 Task: Show me pet-friendly hiking trails in Riverside and dog-friendly skiing resorts in Salt Lake City.
Action: Key pressed <Key.caps_lock>R<Key.caps_lock>iverside
Screenshot: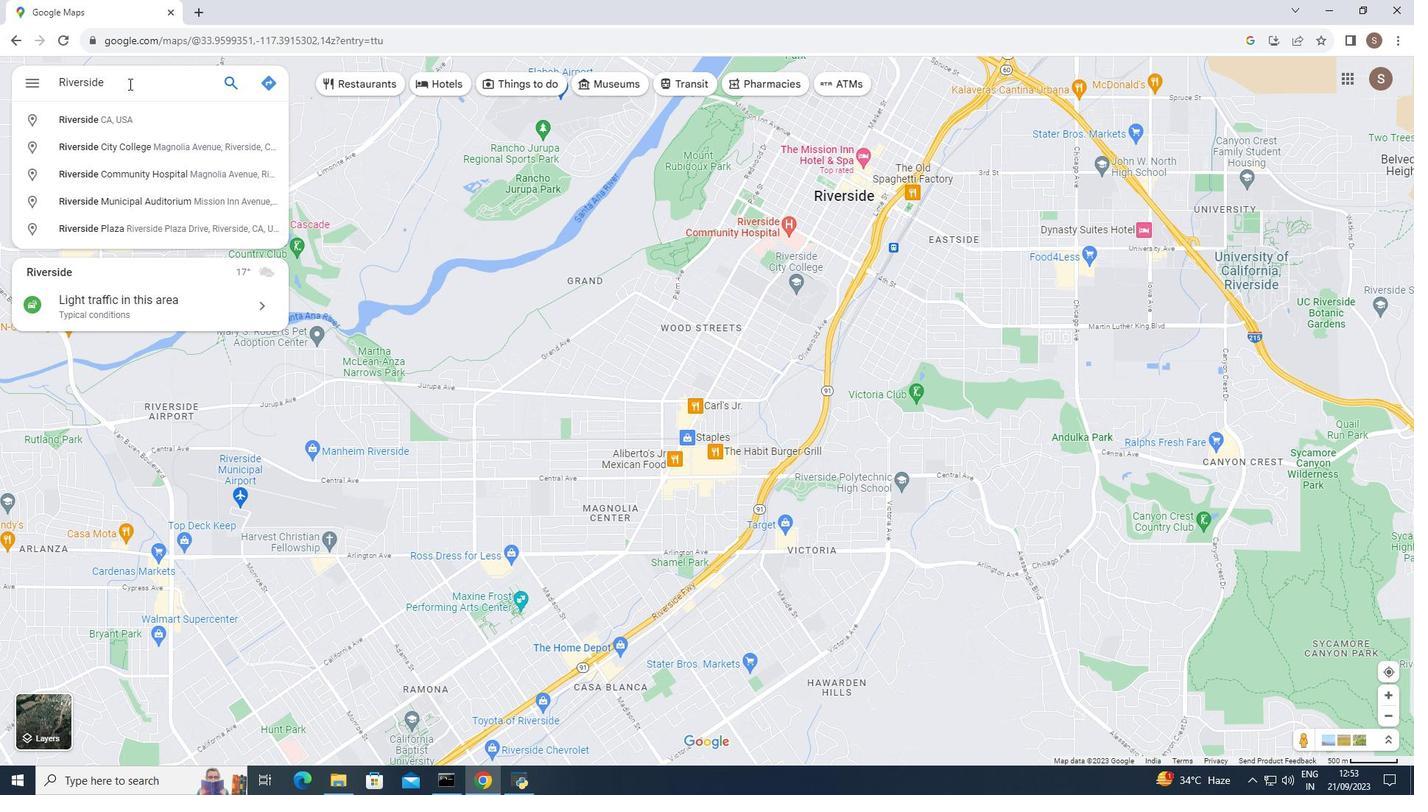 
Action: Mouse moved to (91, 92)
Screenshot: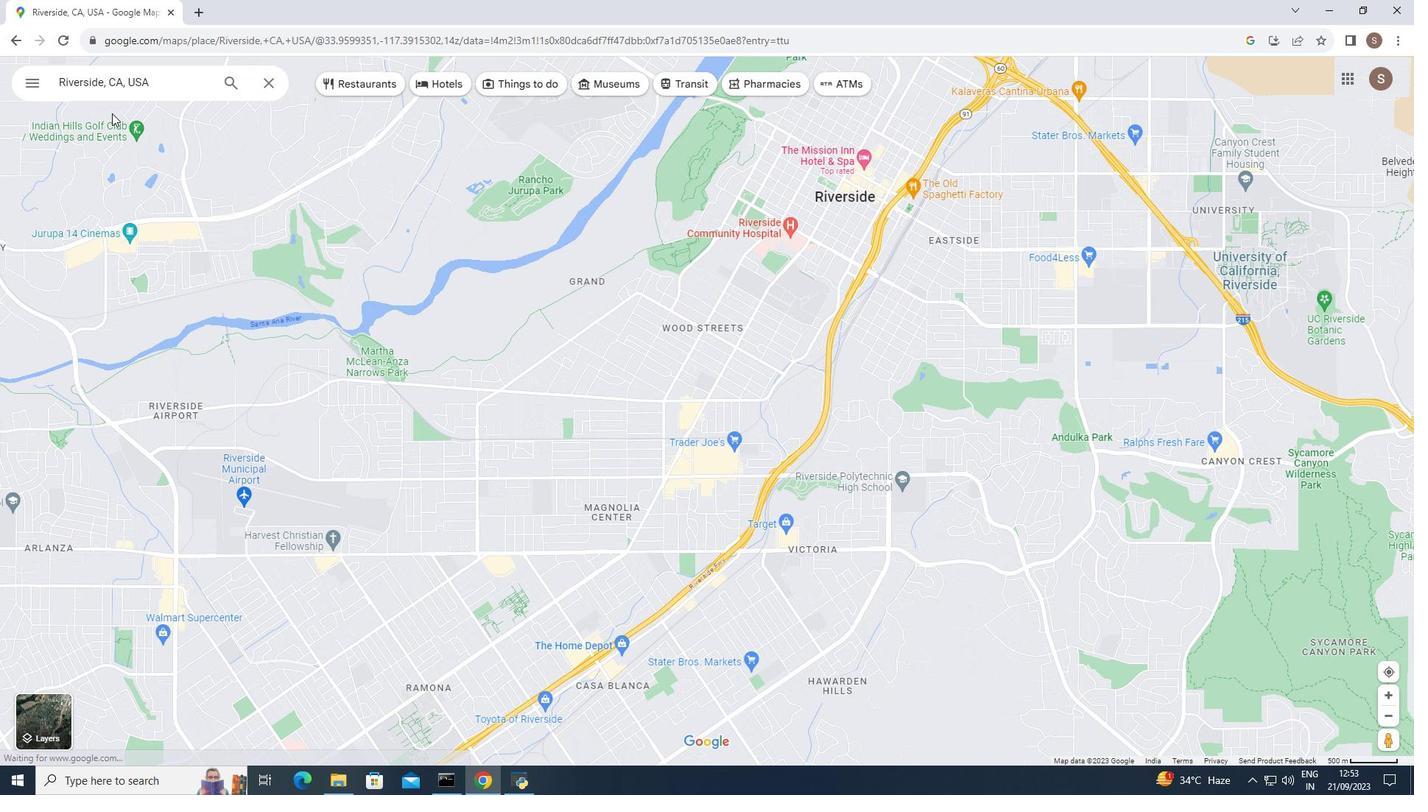 
Action: Mouse pressed left at (91, 92)
Screenshot: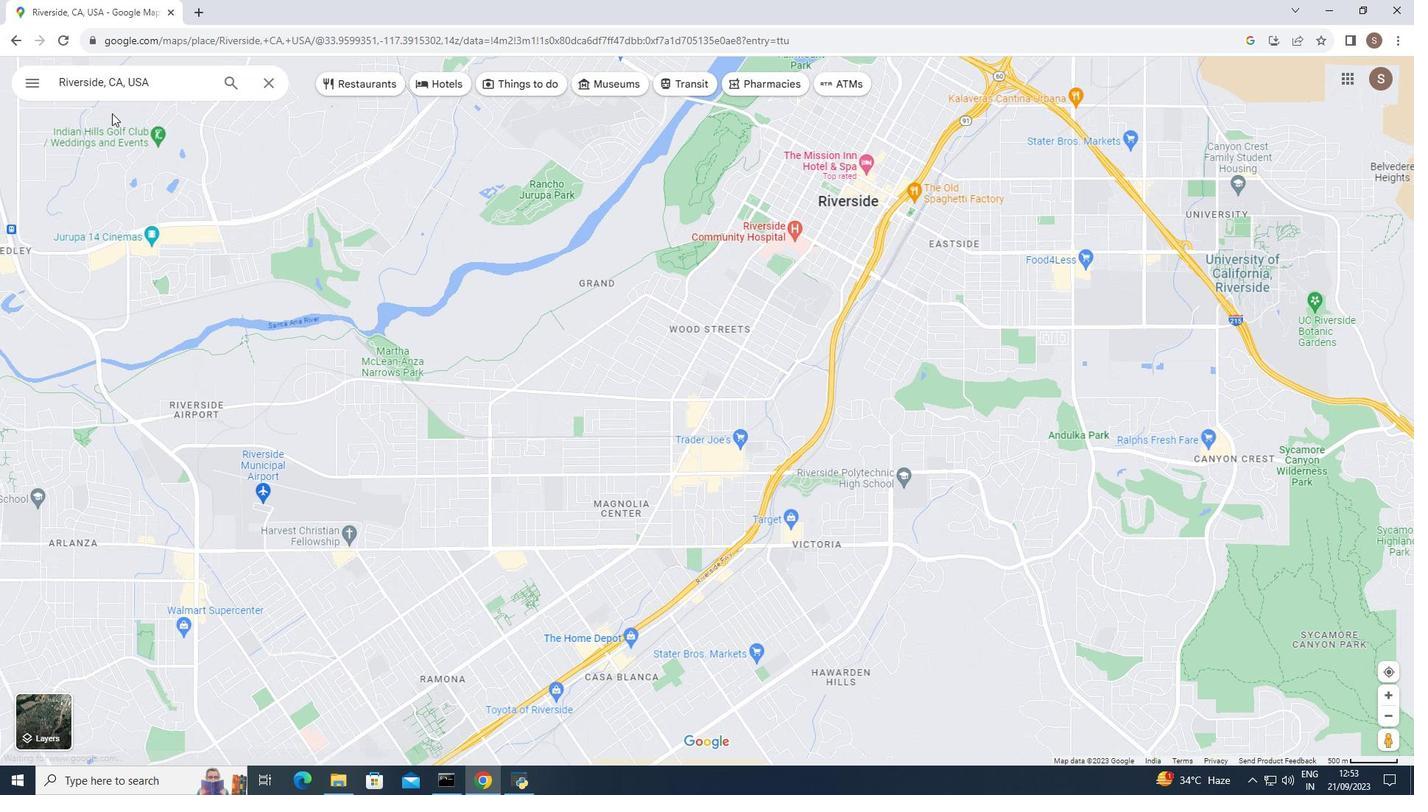 
Action: Mouse moved to (77, 545)
Screenshot: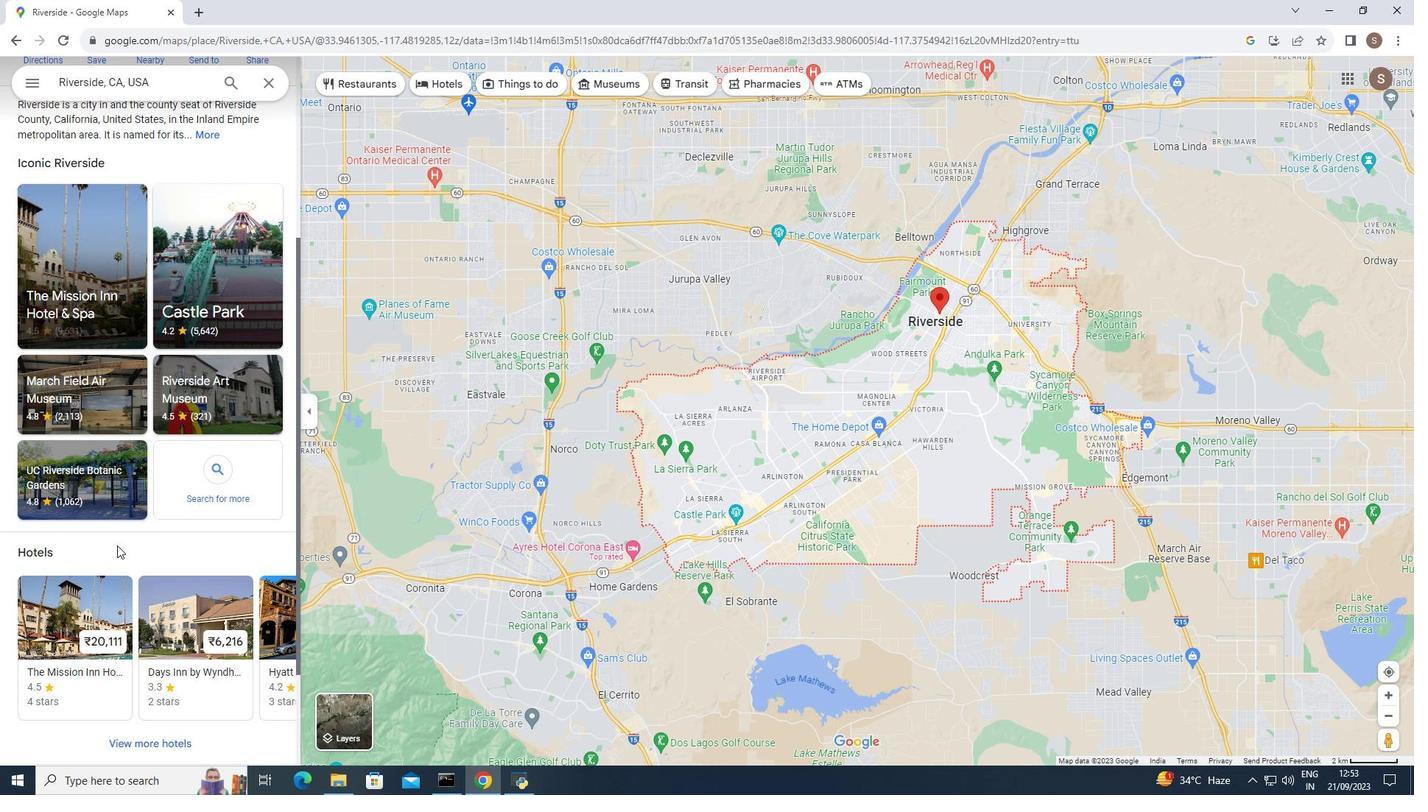 
Action: Mouse scrolled (77, 545) with delta (0, 0)
Screenshot: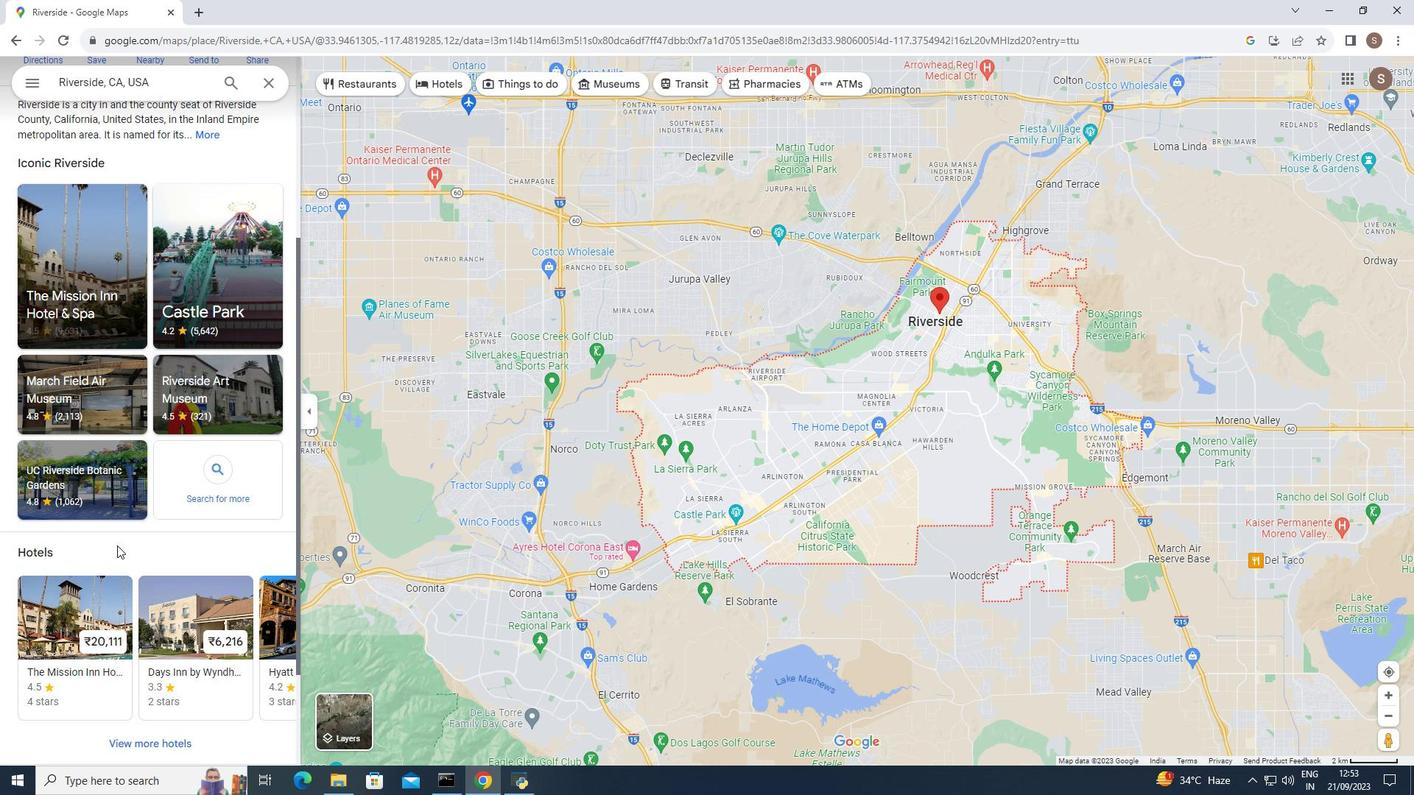 
Action: Mouse moved to (78, 545)
Screenshot: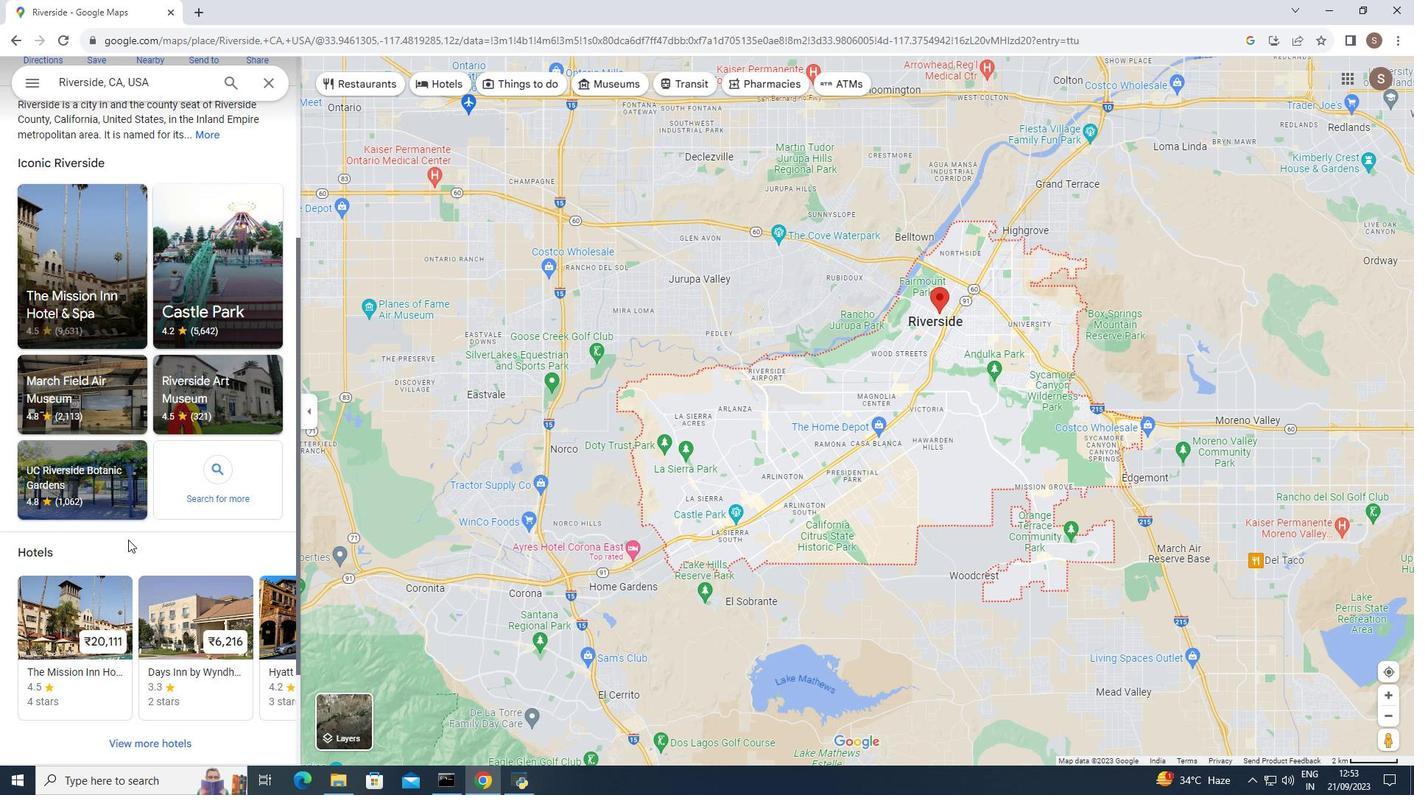 
Action: Mouse scrolled (78, 544) with delta (0, 0)
Screenshot: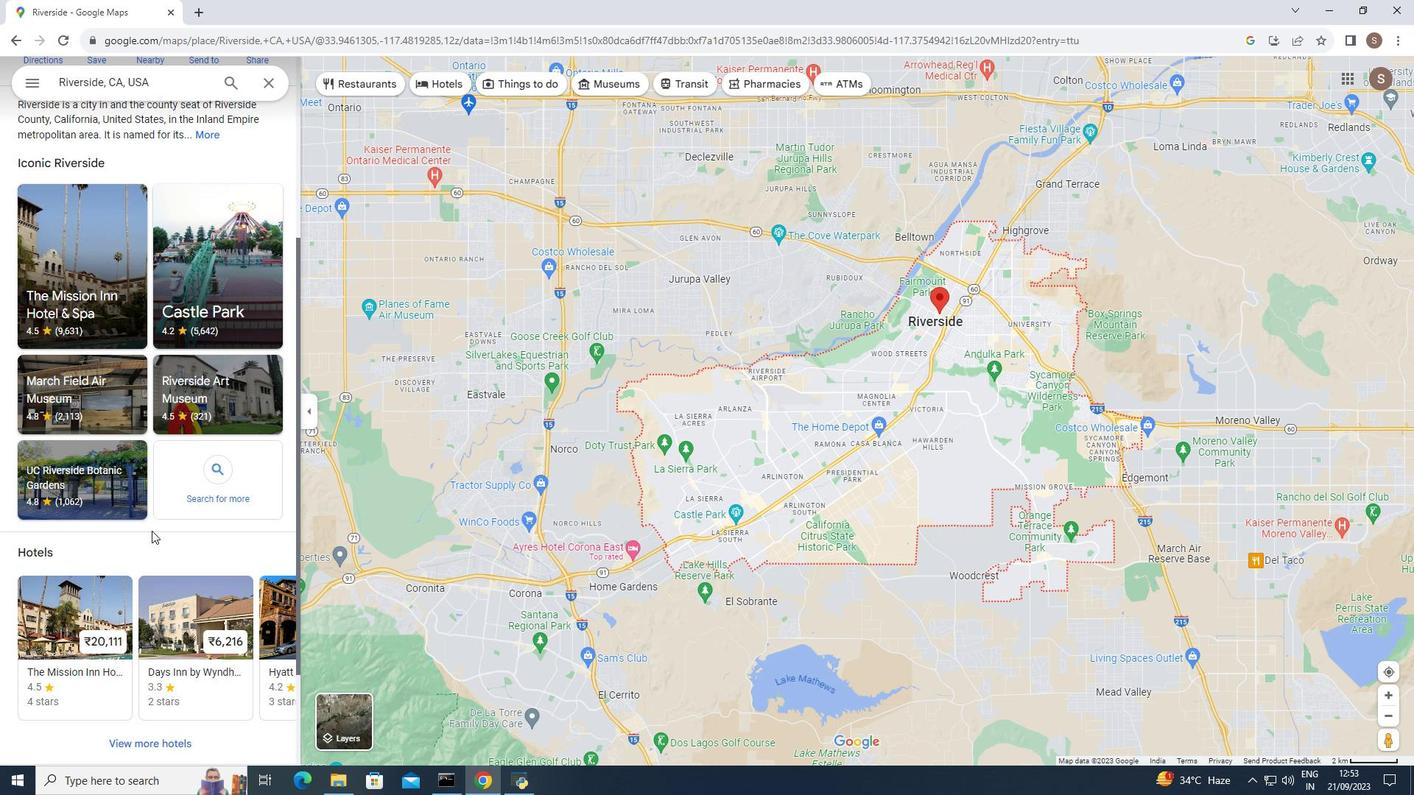
Action: Mouse scrolled (78, 544) with delta (0, 0)
Screenshot: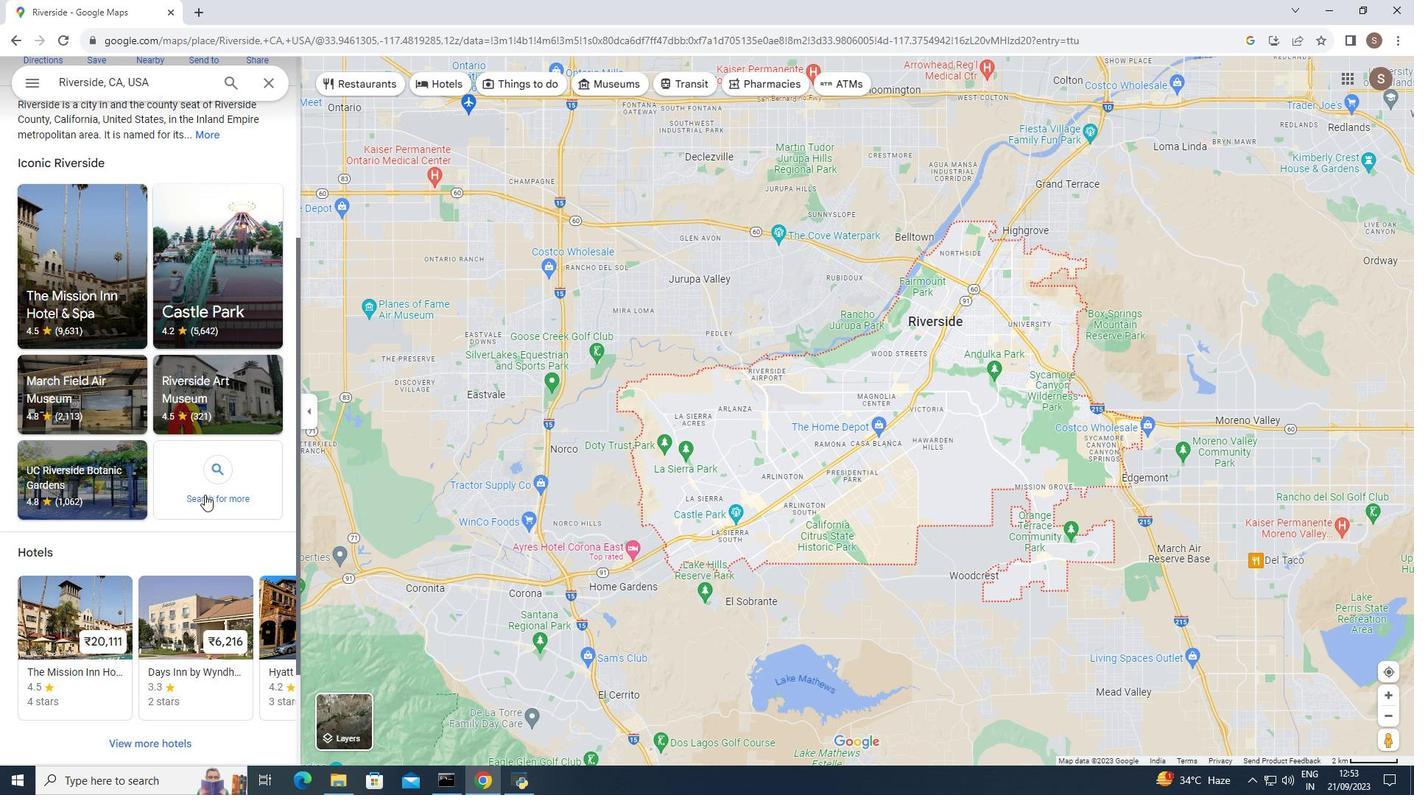 
Action: Mouse moved to (78, 545)
Screenshot: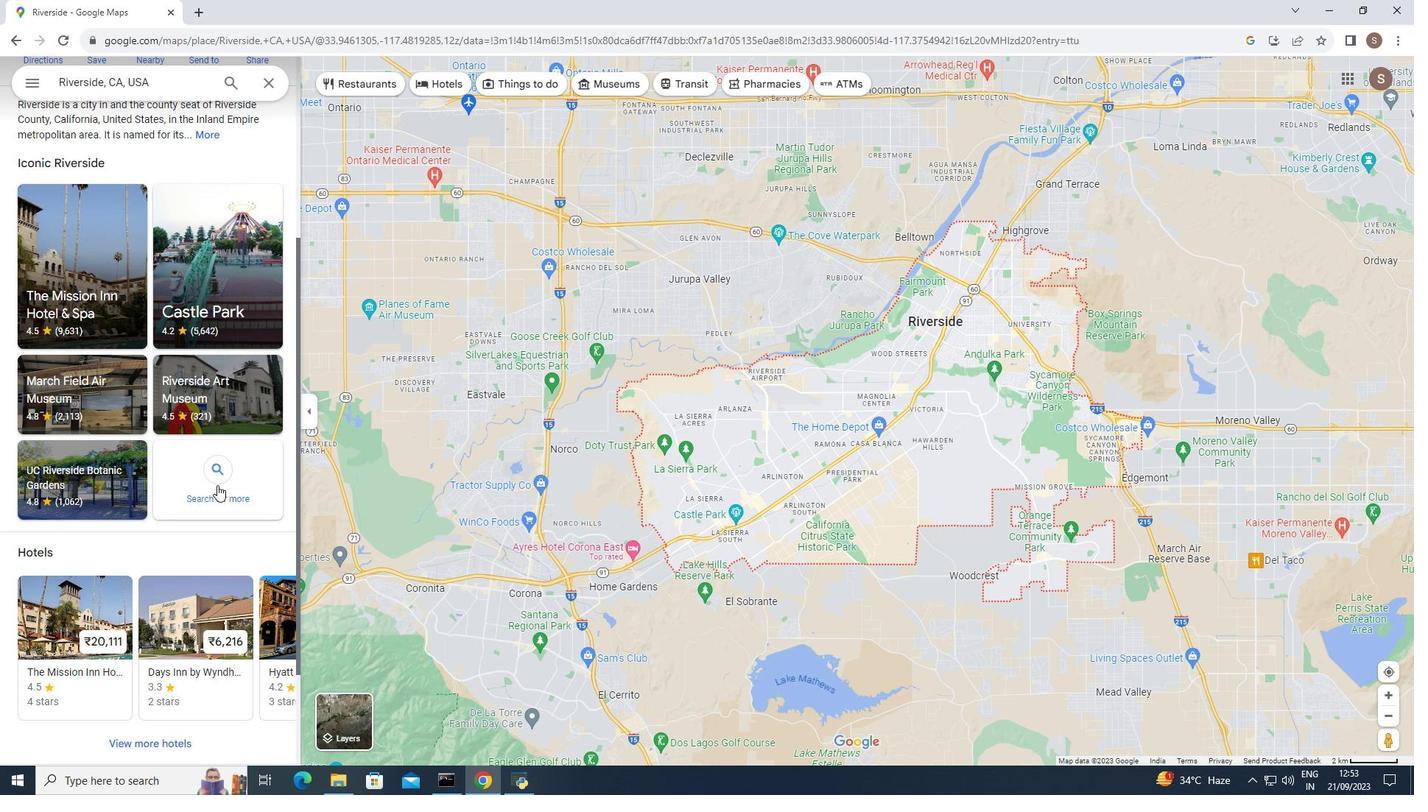 
Action: Mouse scrolled (78, 544) with delta (0, 0)
Screenshot: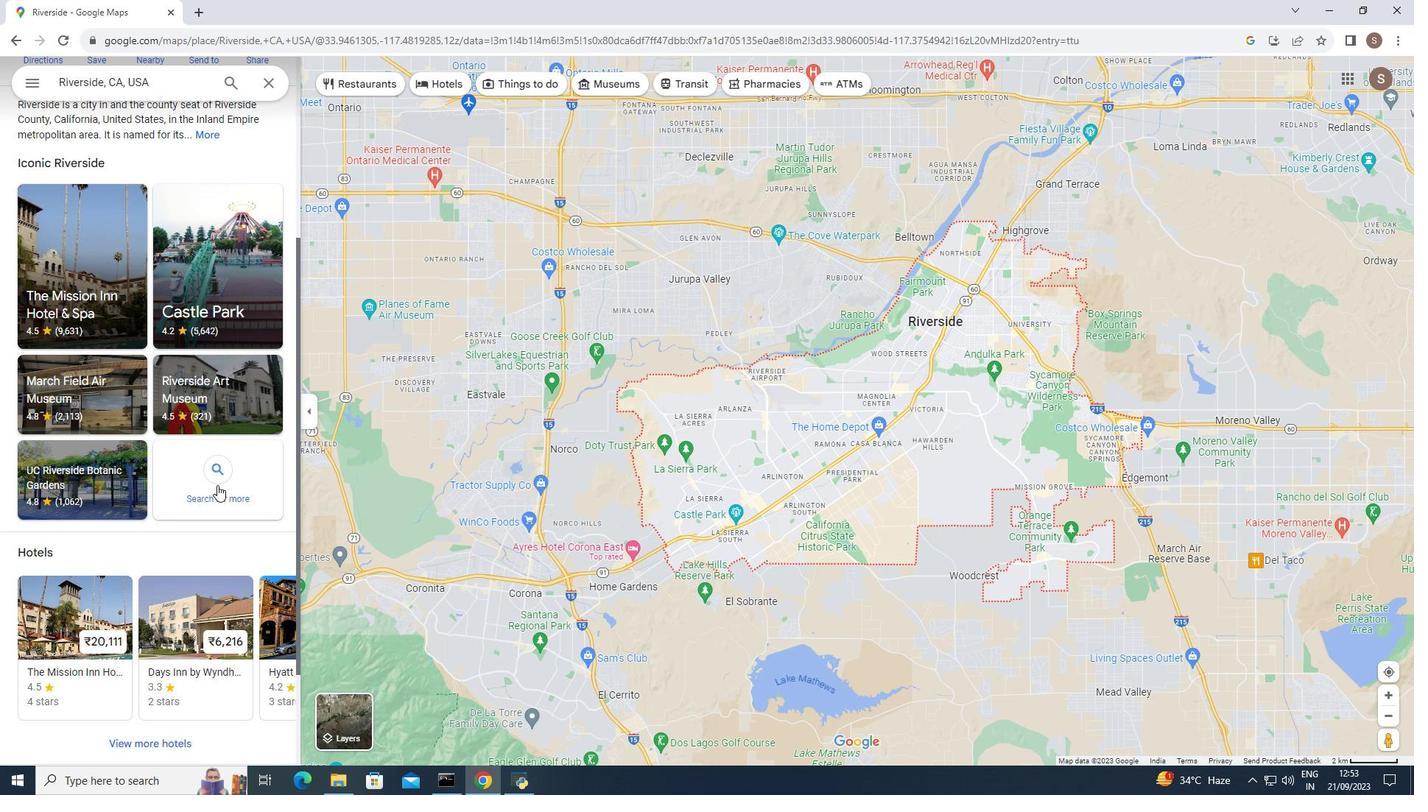 
Action: Mouse moved to (198, 461)
Screenshot: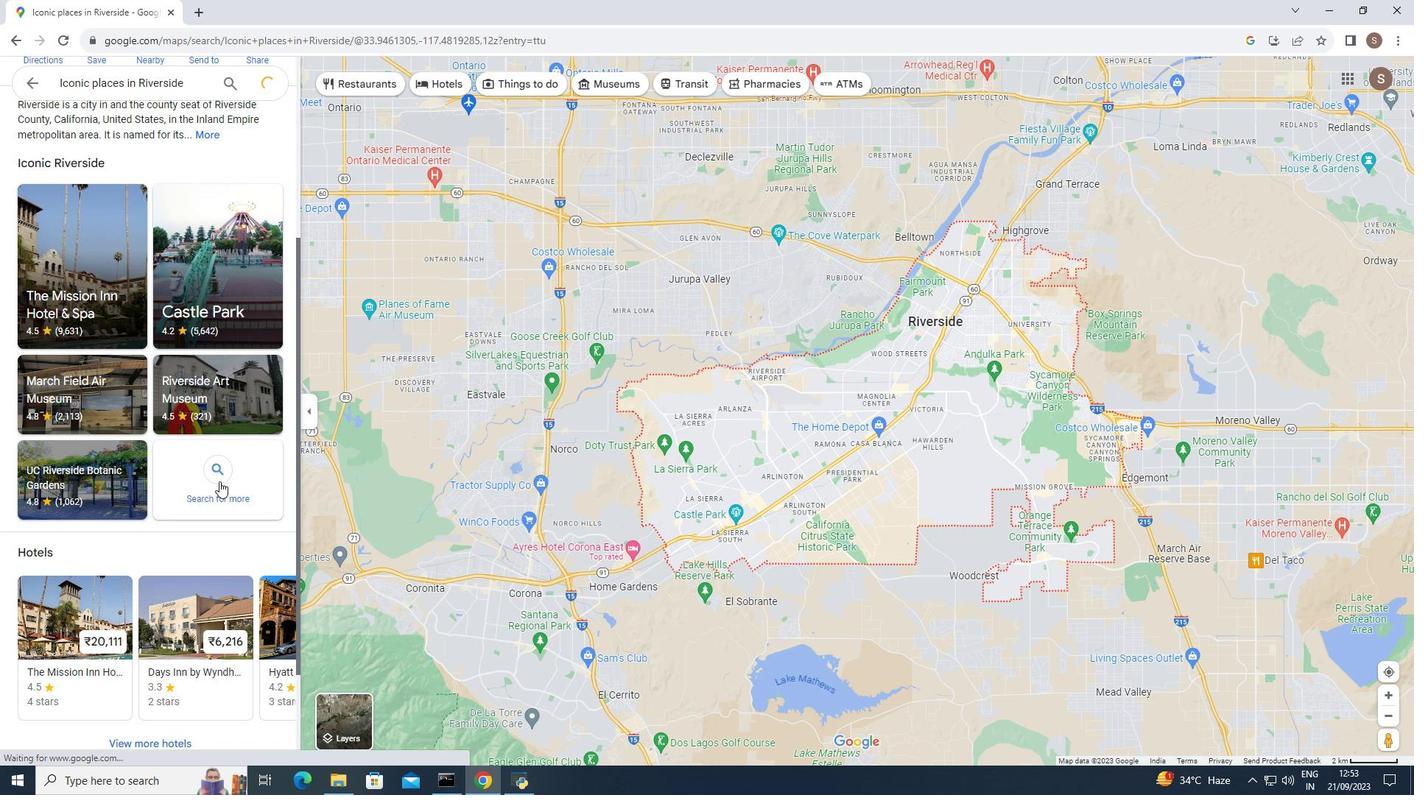 
Action: Mouse pressed left at (198, 461)
Screenshot: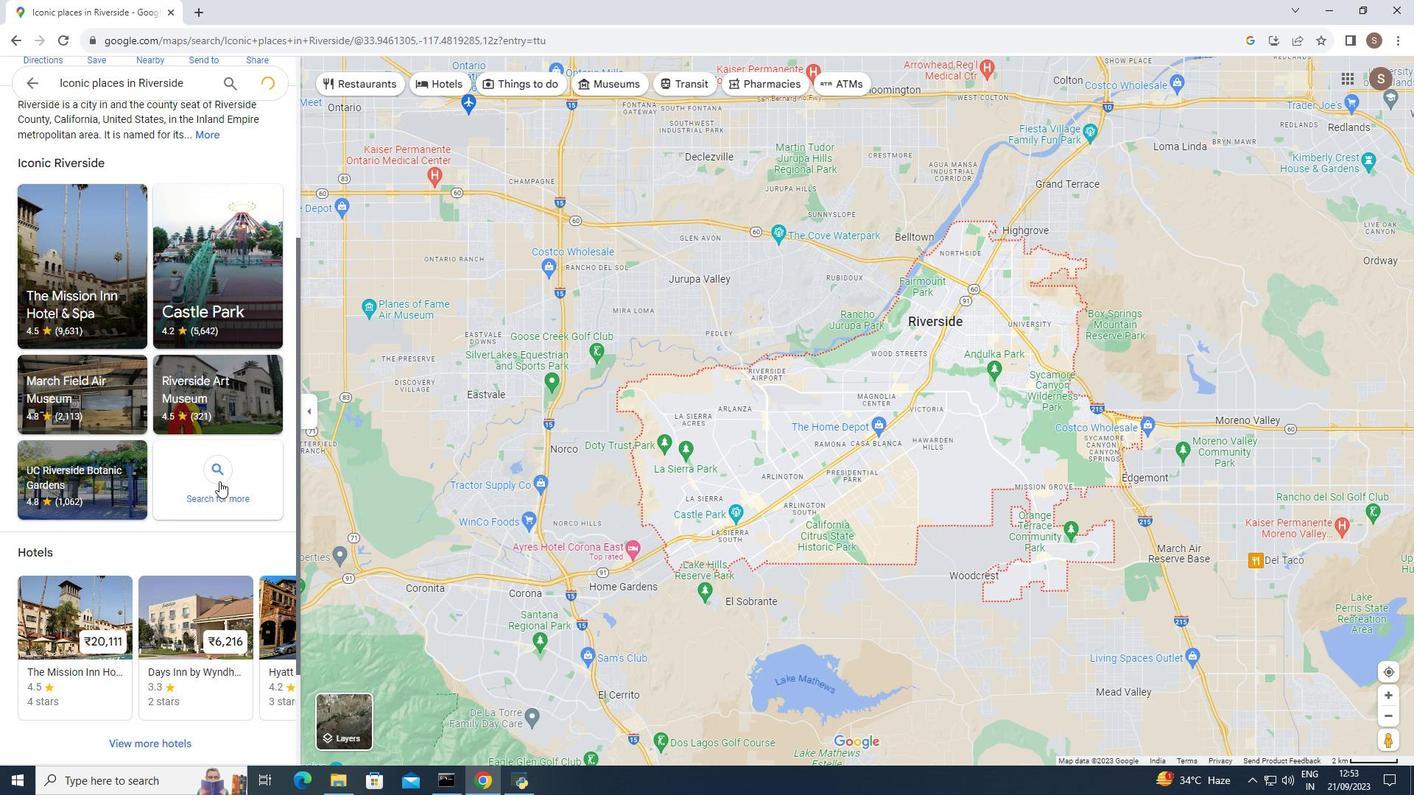 
Action: Mouse moved to (165, 58)
Screenshot: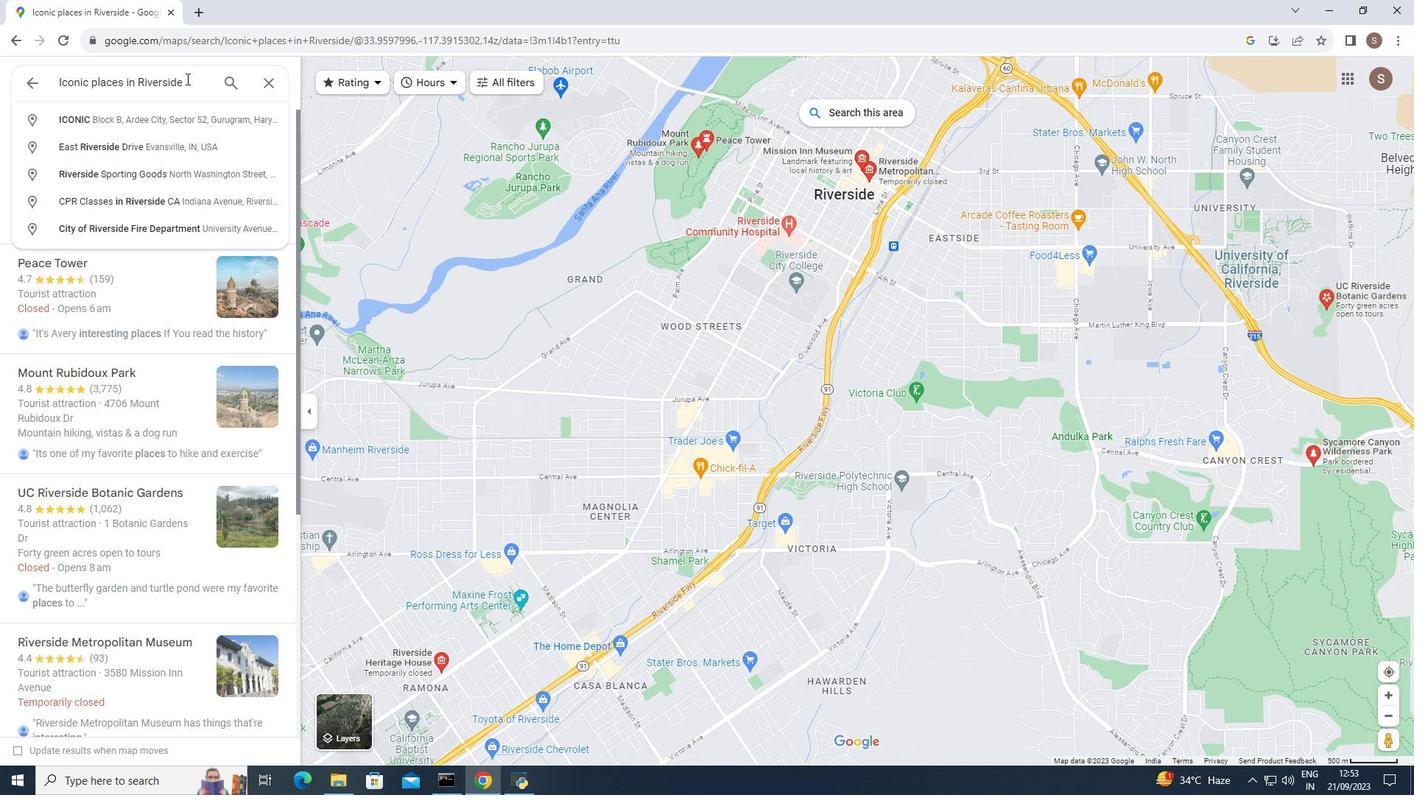 
Action: Mouse pressed left at (165, 58)
Screenshot: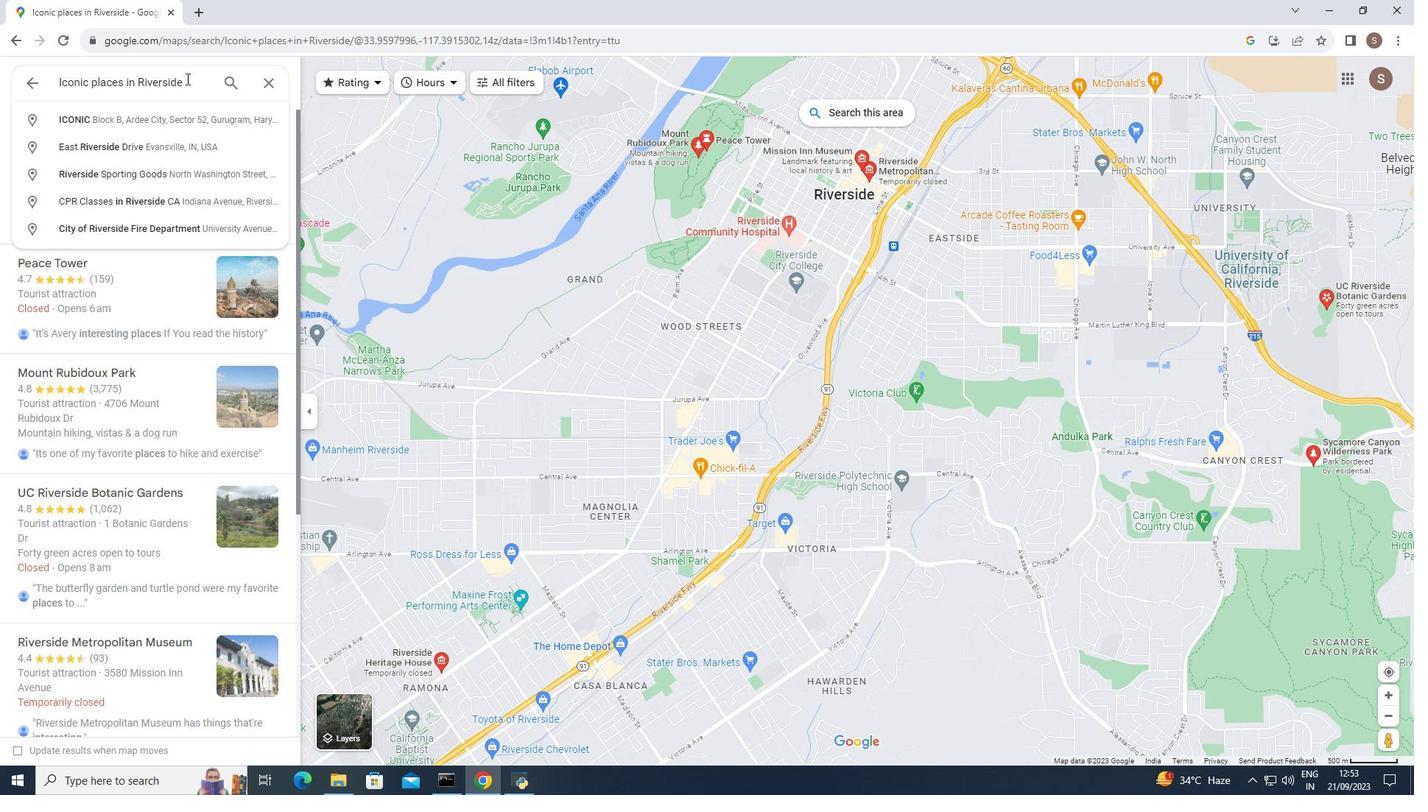 
Action: Mouse moved to (165, 58)
Screenshot: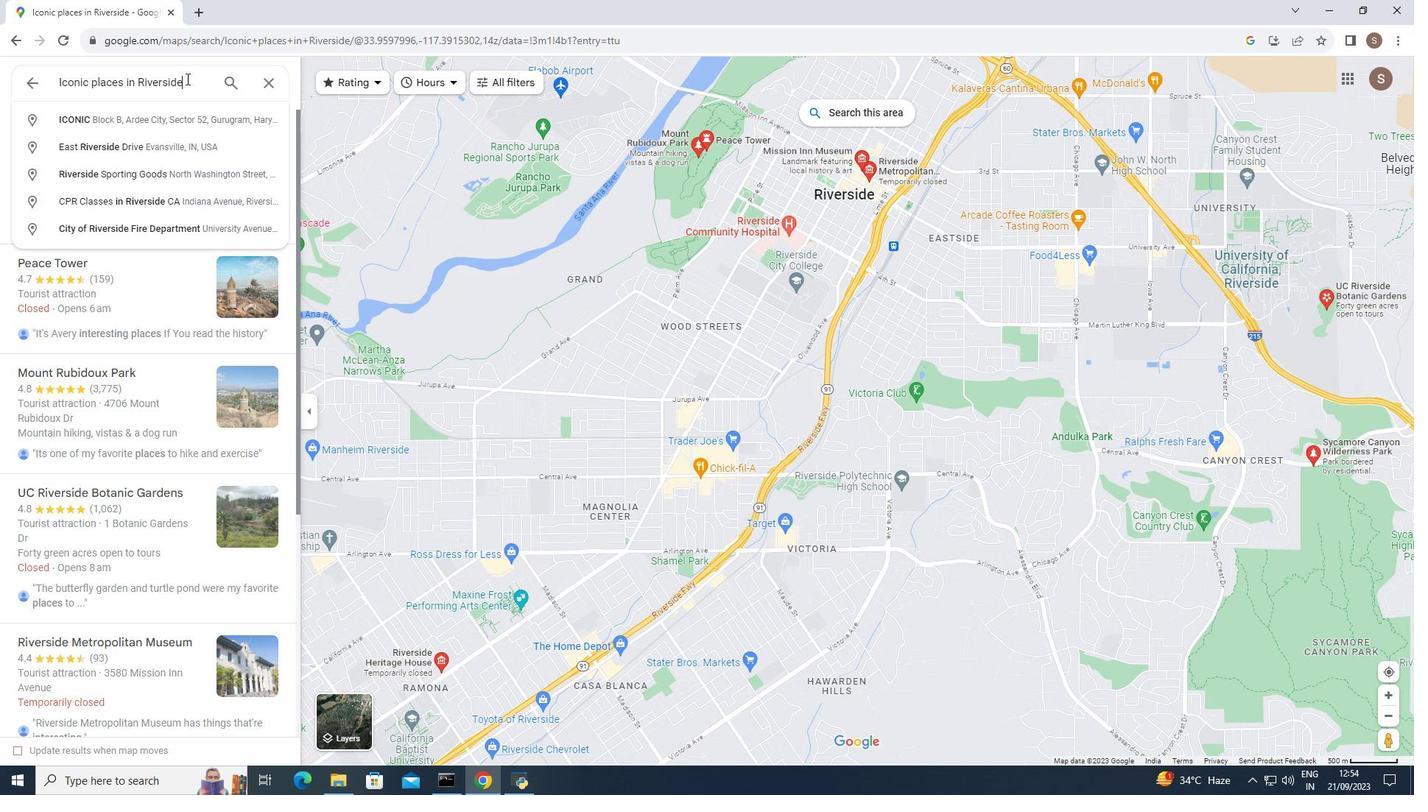 
Action: Key pressed <Key.backspace><Key.backspace><Key.backspace><Key.backspace><Key.backspace><Key.backspace><Key.backspace><Key.backspace><Key.backspace><Key.backspace><Key.backspace><Key.backspace><Key.backspace><Key.backspace><Key.backspace><Key.backspace><Key.backspace><Key.backspace><Key.backspace><Key.backspace><Key.backspace><Key.backspace><Key.backspace><Key.backspace><Key.backspace><Key.backspace><Key.backspace><Key.backspace><Key.backspace><Key.backspace><Key.backspace><Key.backspace><Key.backspace><Key.backspace><Key.backspace><Key.backspace>pet<Key.space><Key.backspace>-friendly<Key.space>hiking<Key.space>trails<Key.enter>
Screenshot: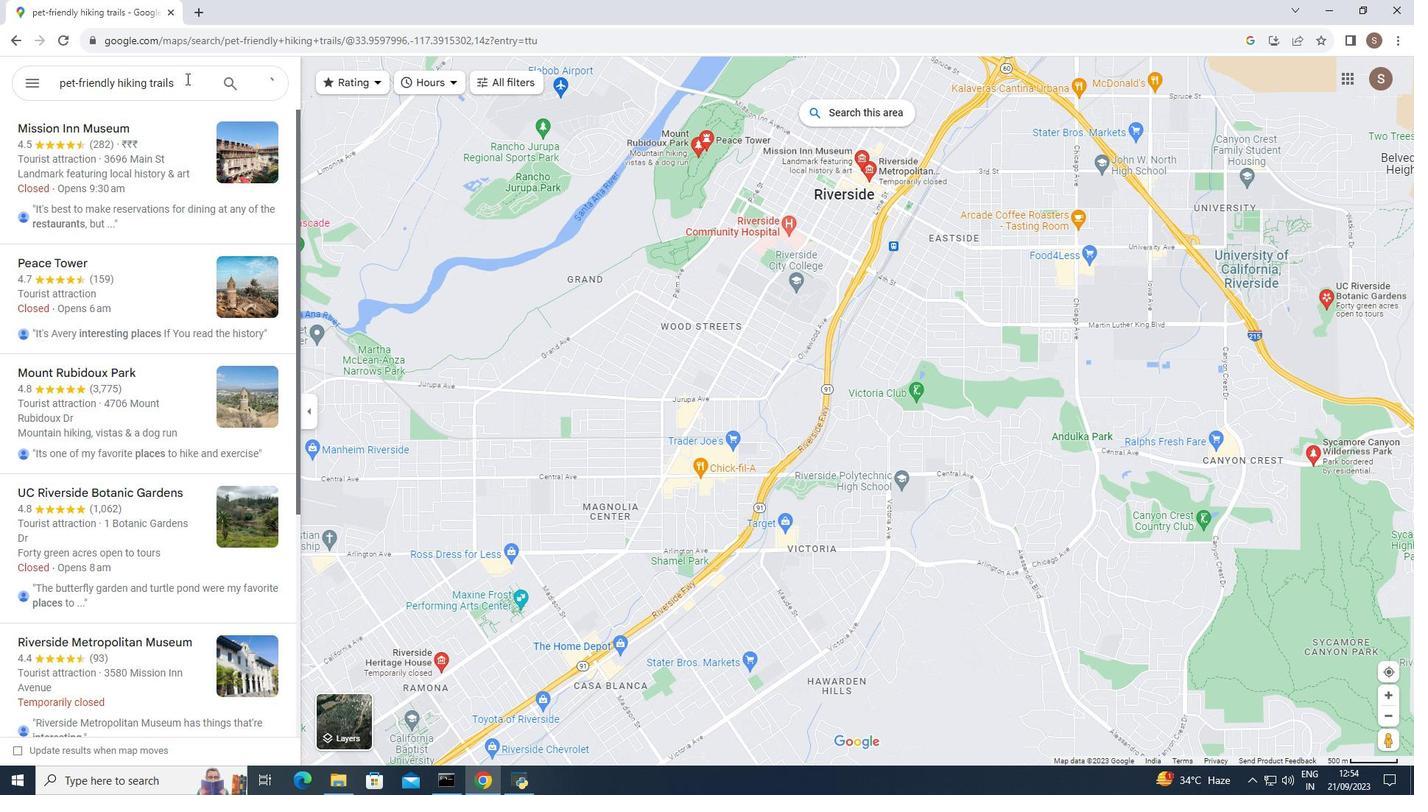 
Action: Mouse moved to (198, 130)
Screenshot: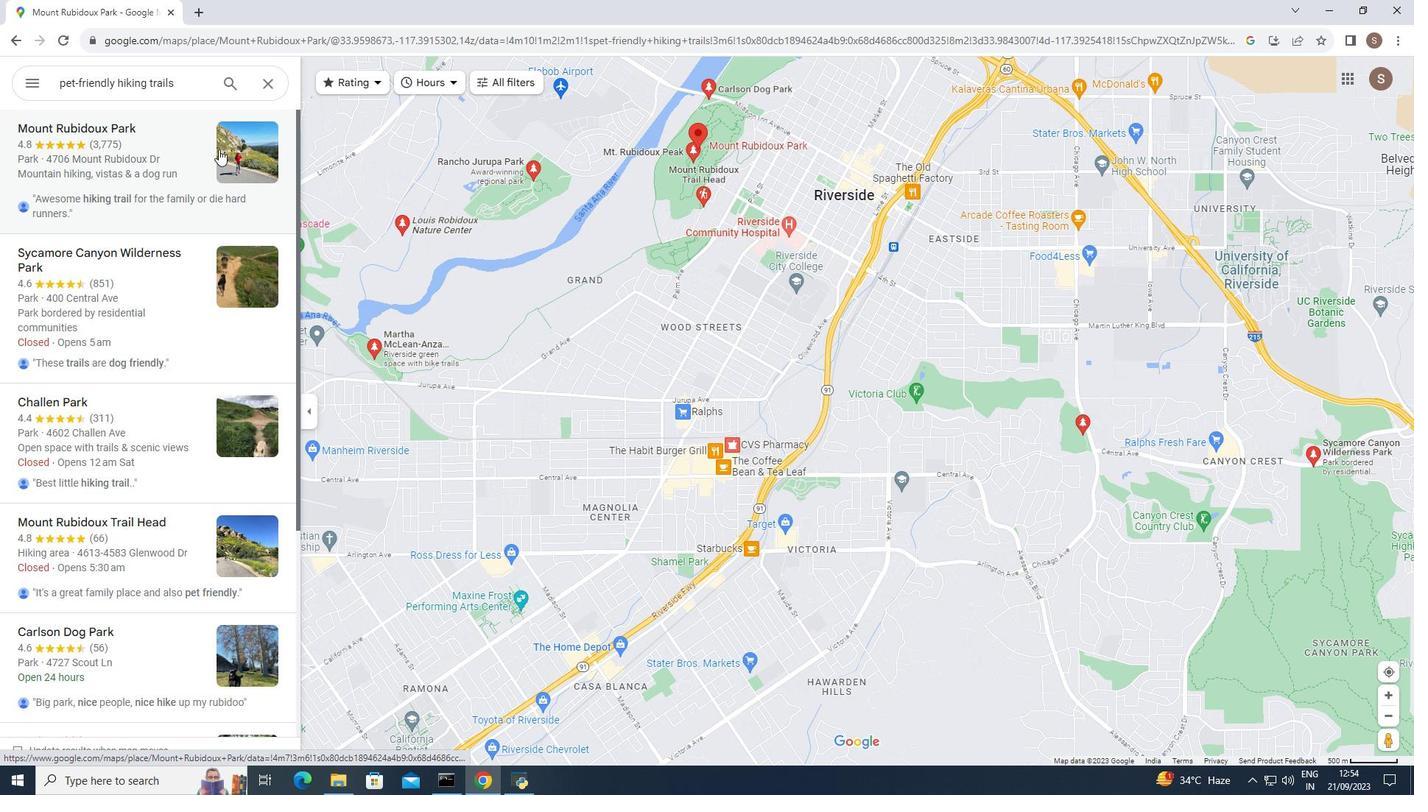 
Action: Mouse pressed left at (198, 130)
Screenshot: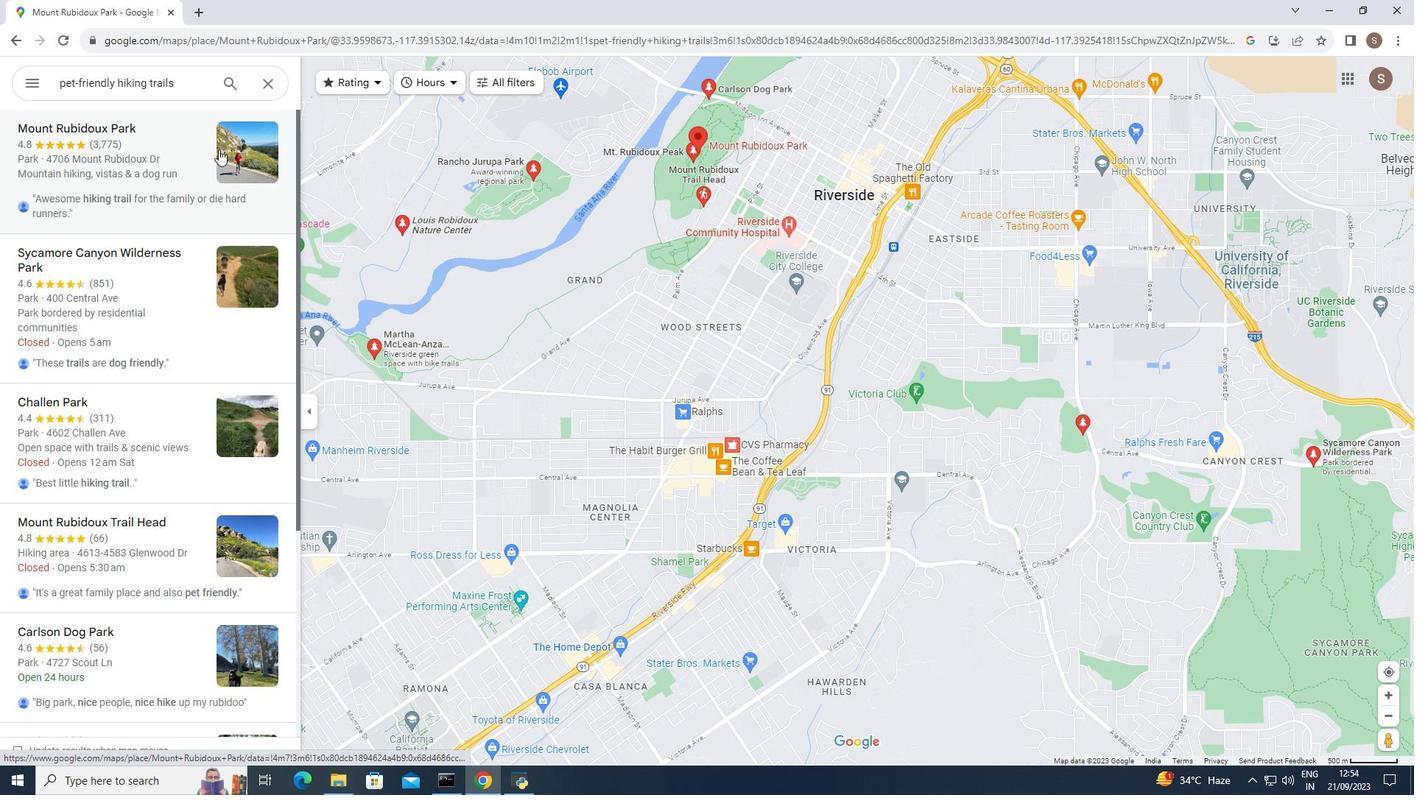 
Action: Mouse moved to (232, 542)
Screenshot: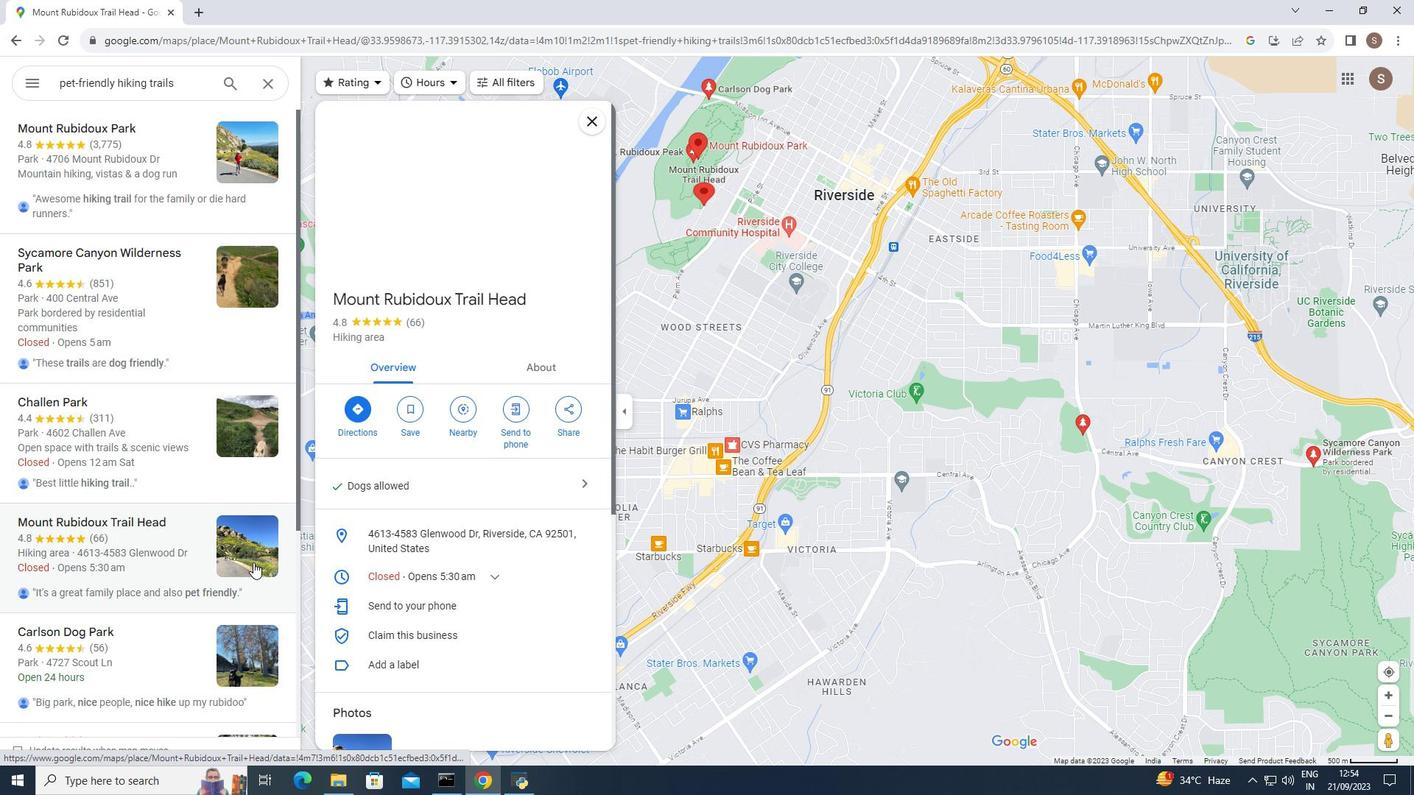 
Action: Mouse pressed left at (232, 542)
Screenshot: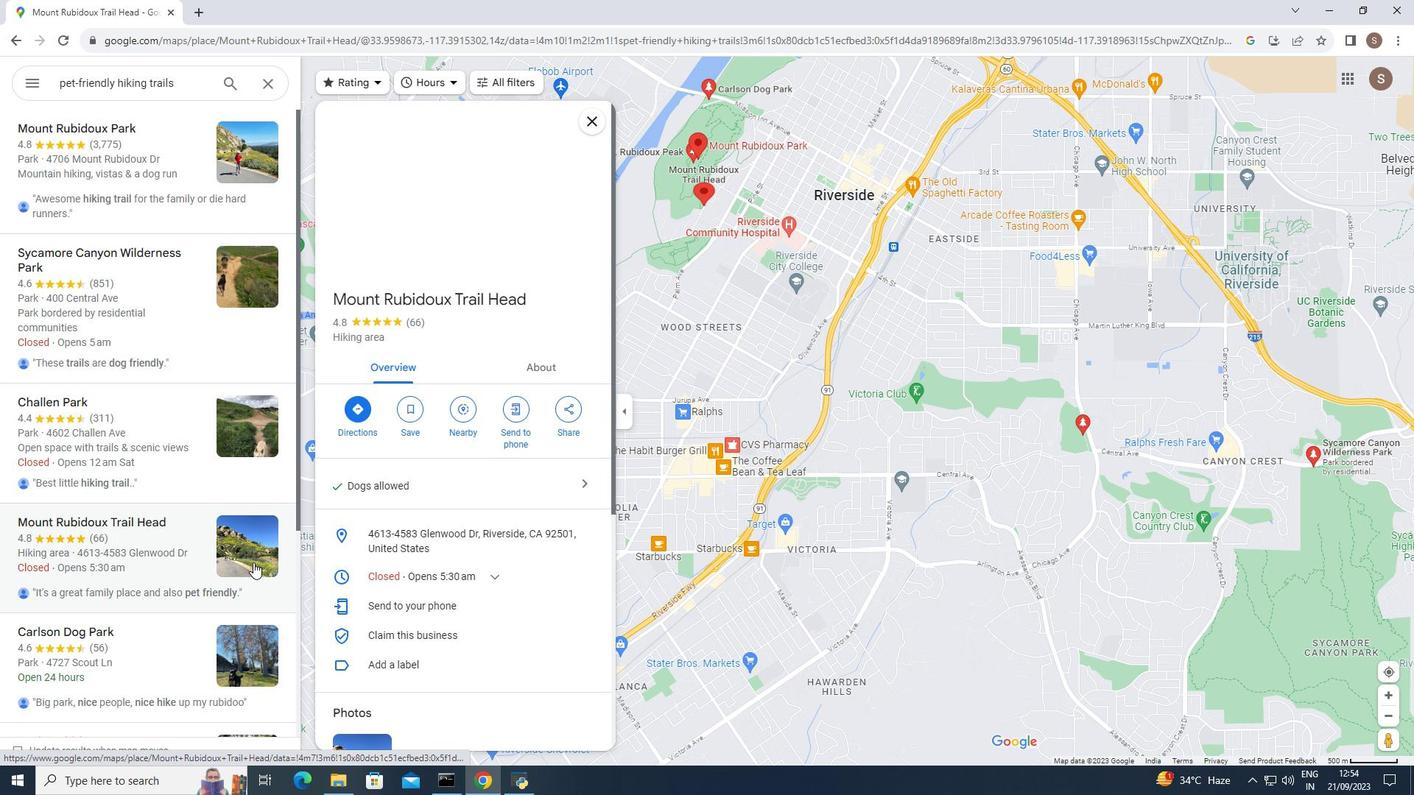 
Action: Mouse moved to (323, 510)
Screenshot: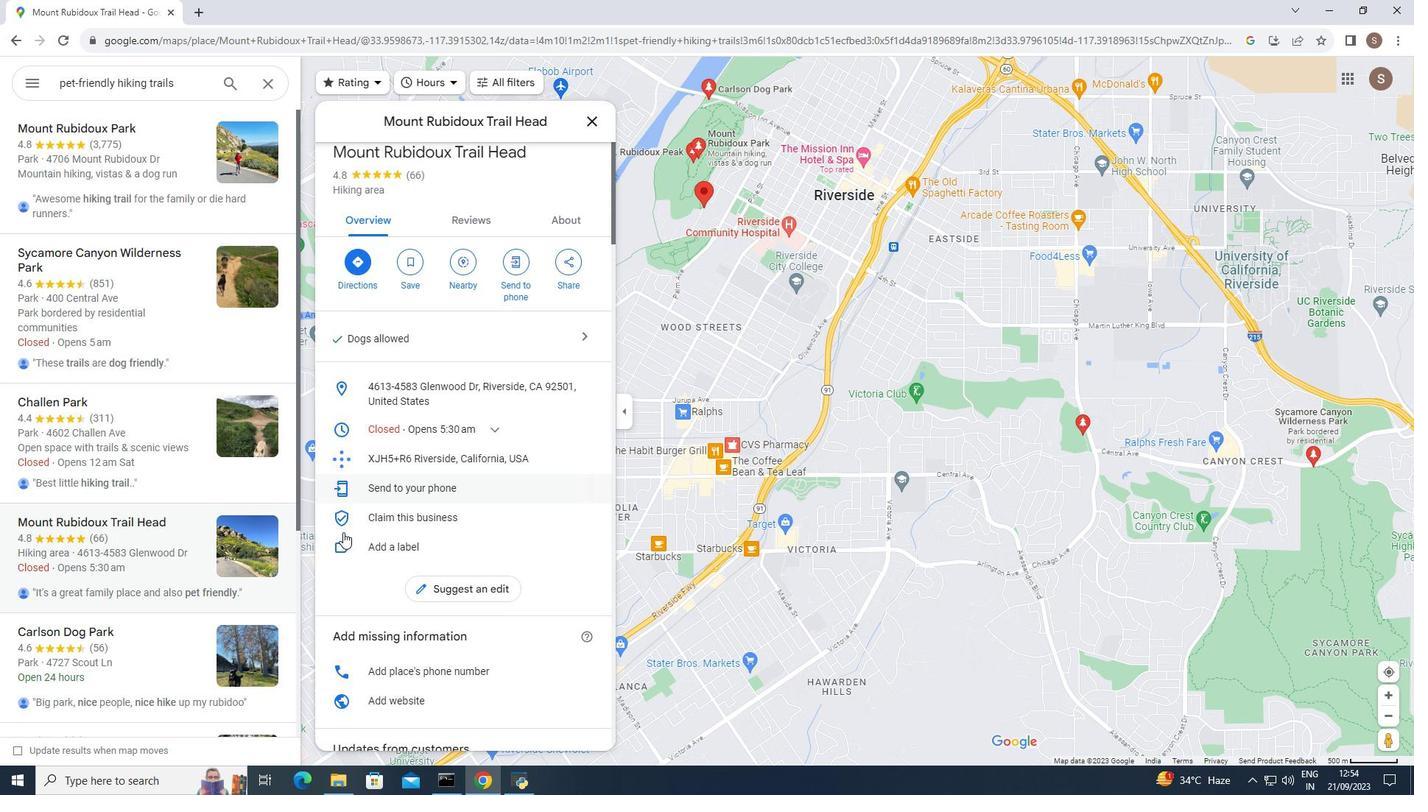 
Action: Mouse scrolled (323, 509) with delta (0, 0)
Screenshot: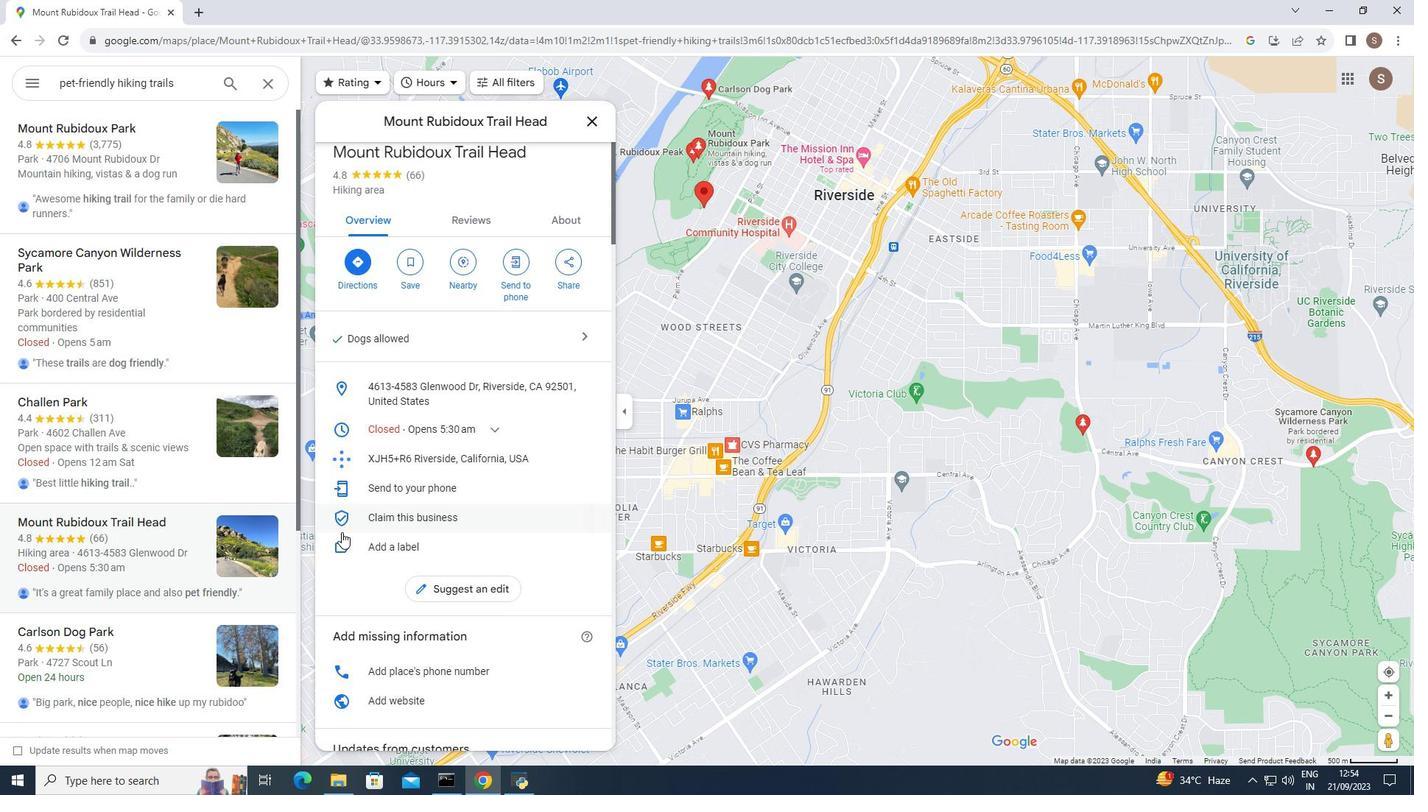 
Action: Mouse moved to (322, 511)
Screenshot: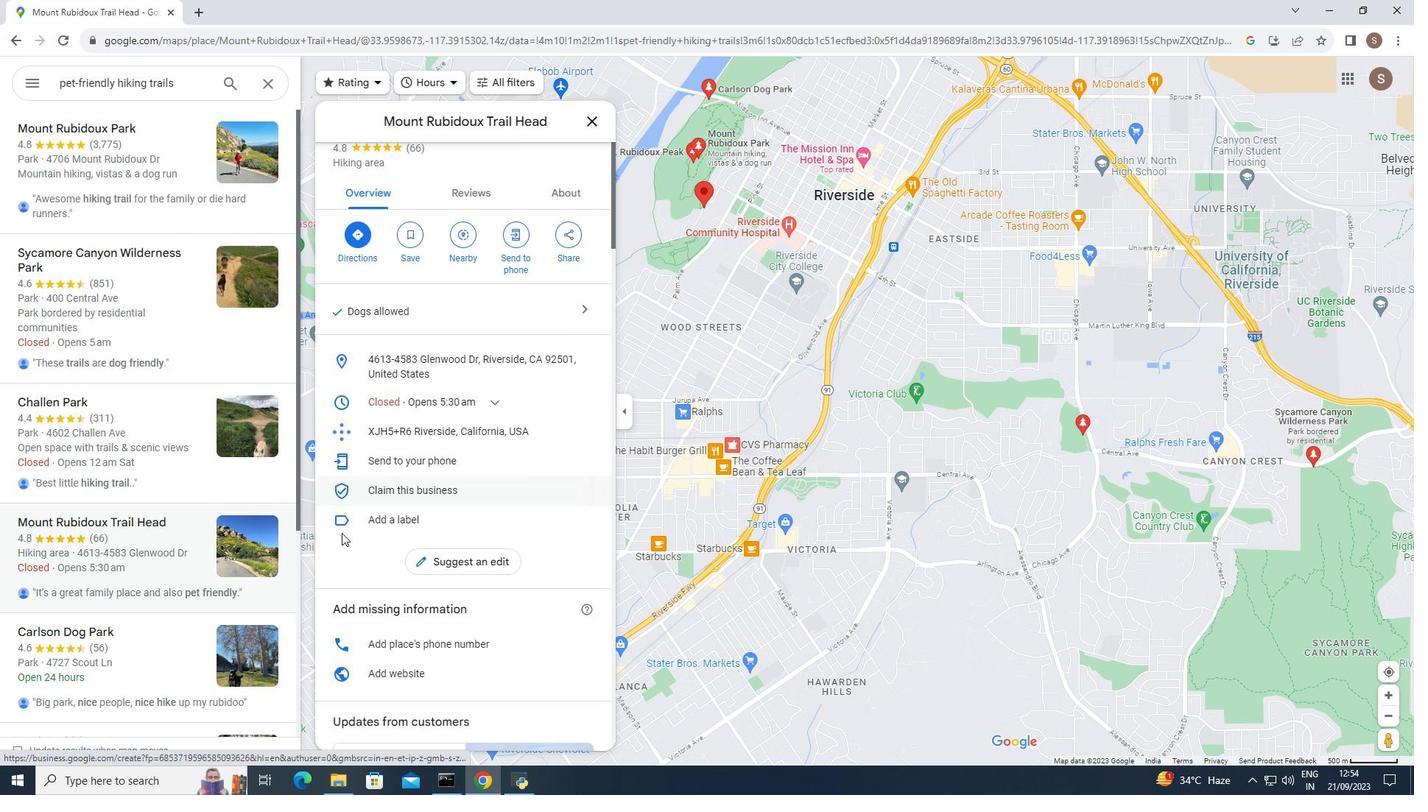 
Action: Mouse scrolled (322, 511) with delta (0, 0)
Screenshot: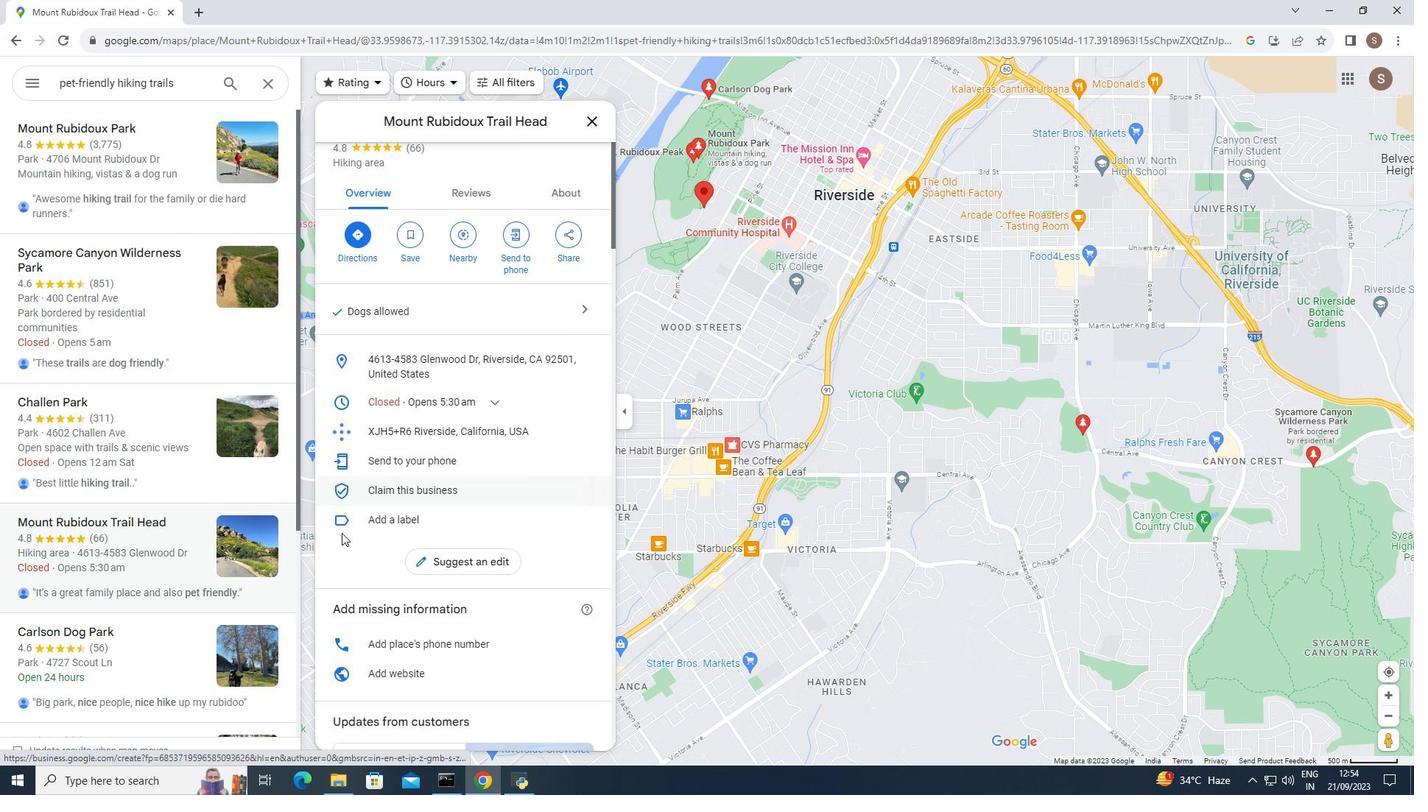 
Action: Mouse moved to (321, 511)
Screenshot: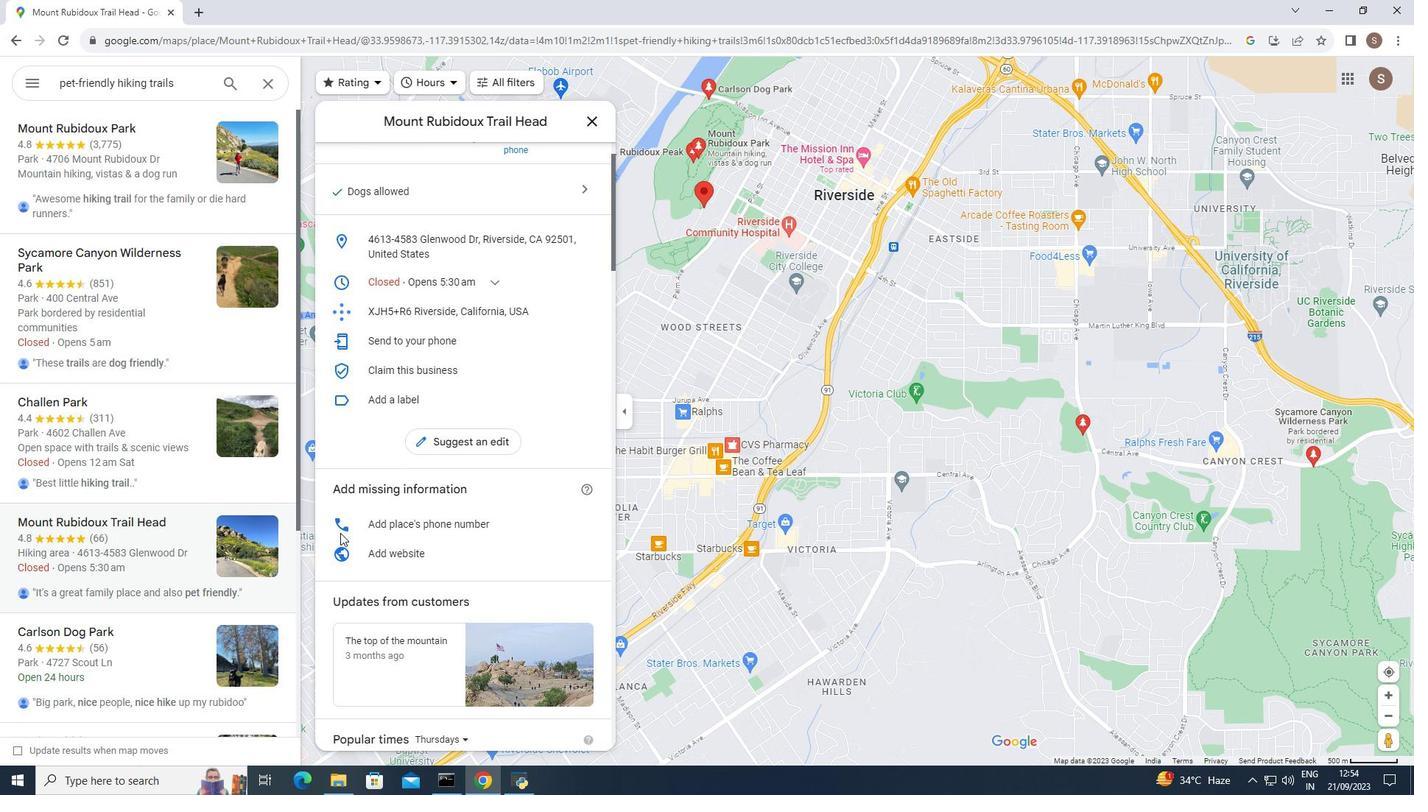 
Action: Mouse scrolled (321, 511) with delta (0, 0)
Screenshot: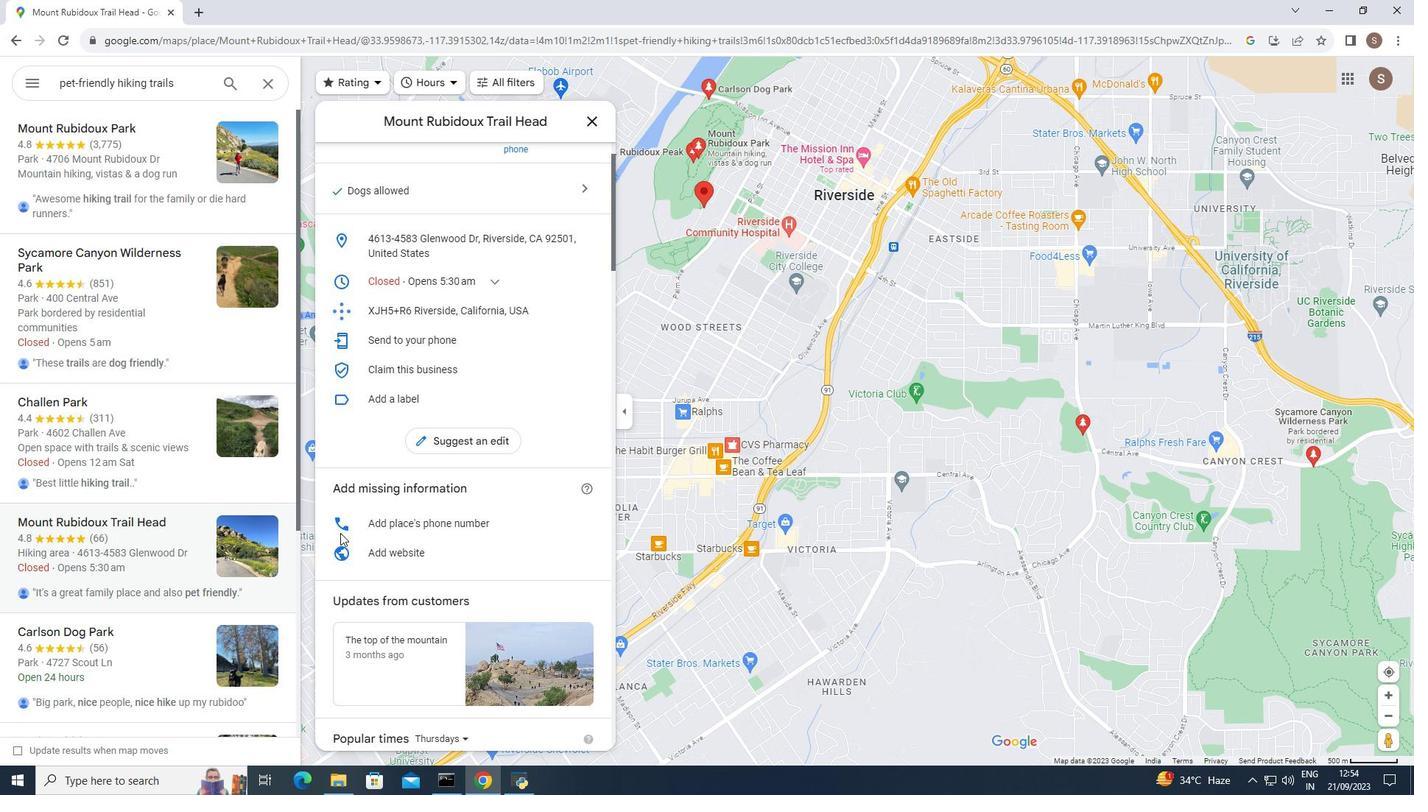
Action: Mouse moved to (319, 512)
Screenshot: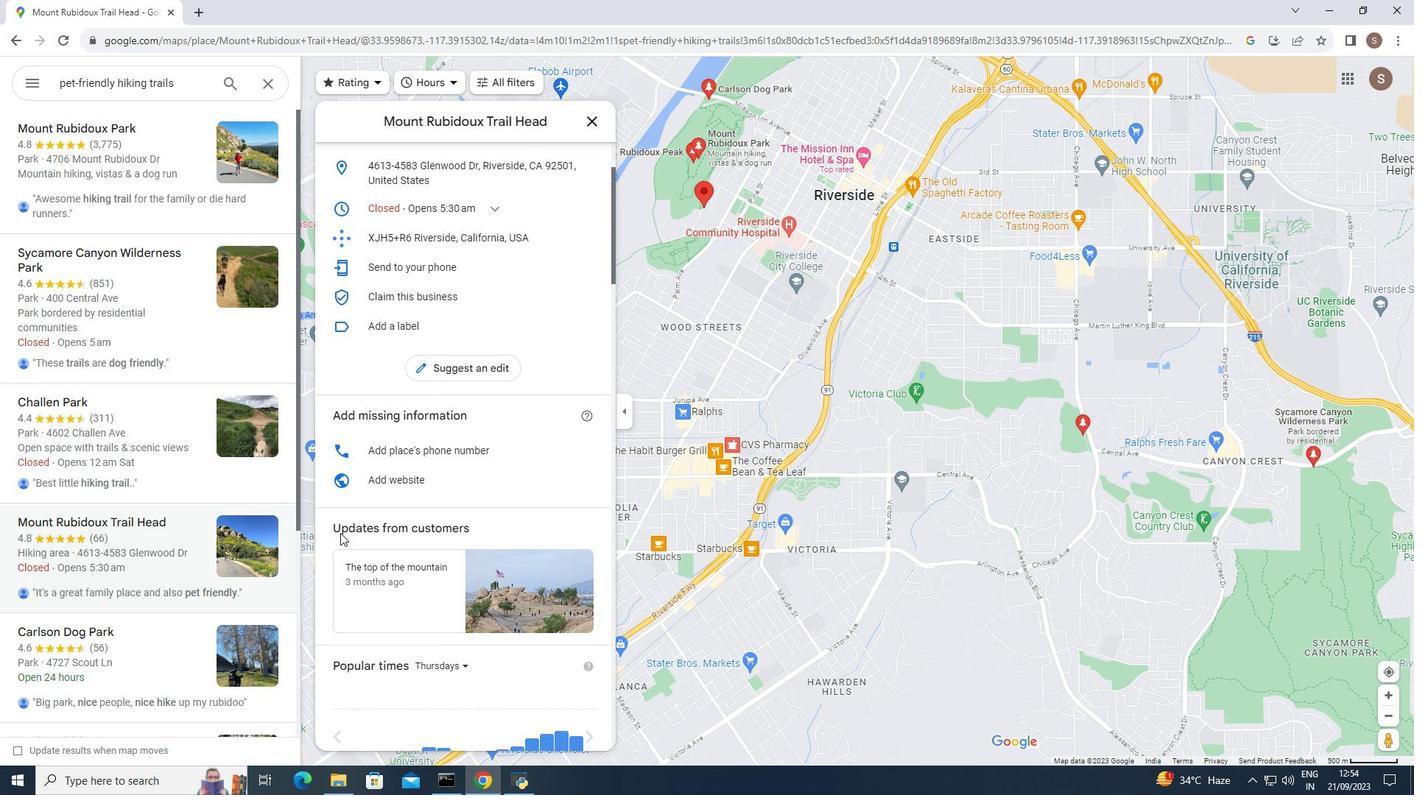 
Action: Mouse scrolled (319, 511) with delta (0, 0)
Screenshot: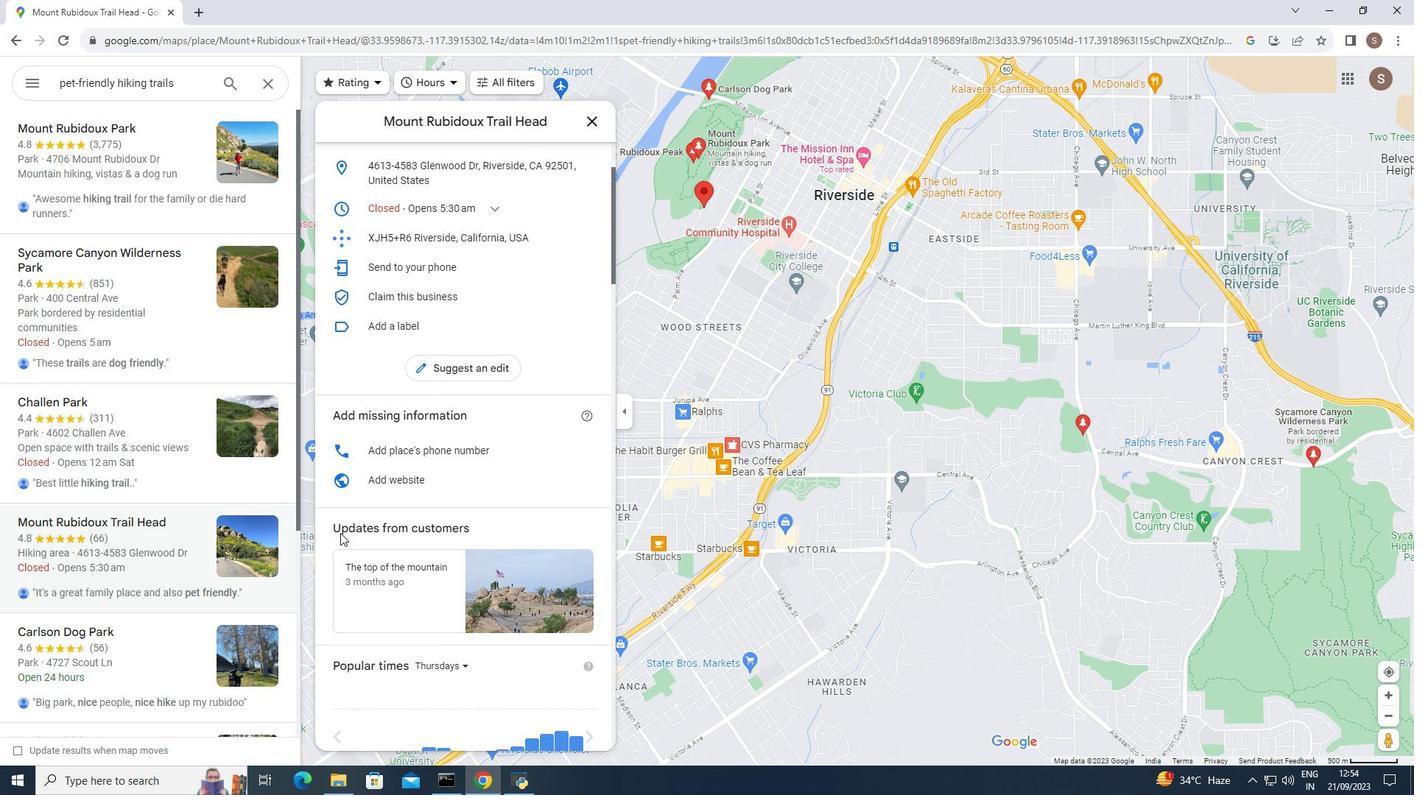 
Action: Mouse scrolled (319, 511) with delta (0, 0)
Screenshot: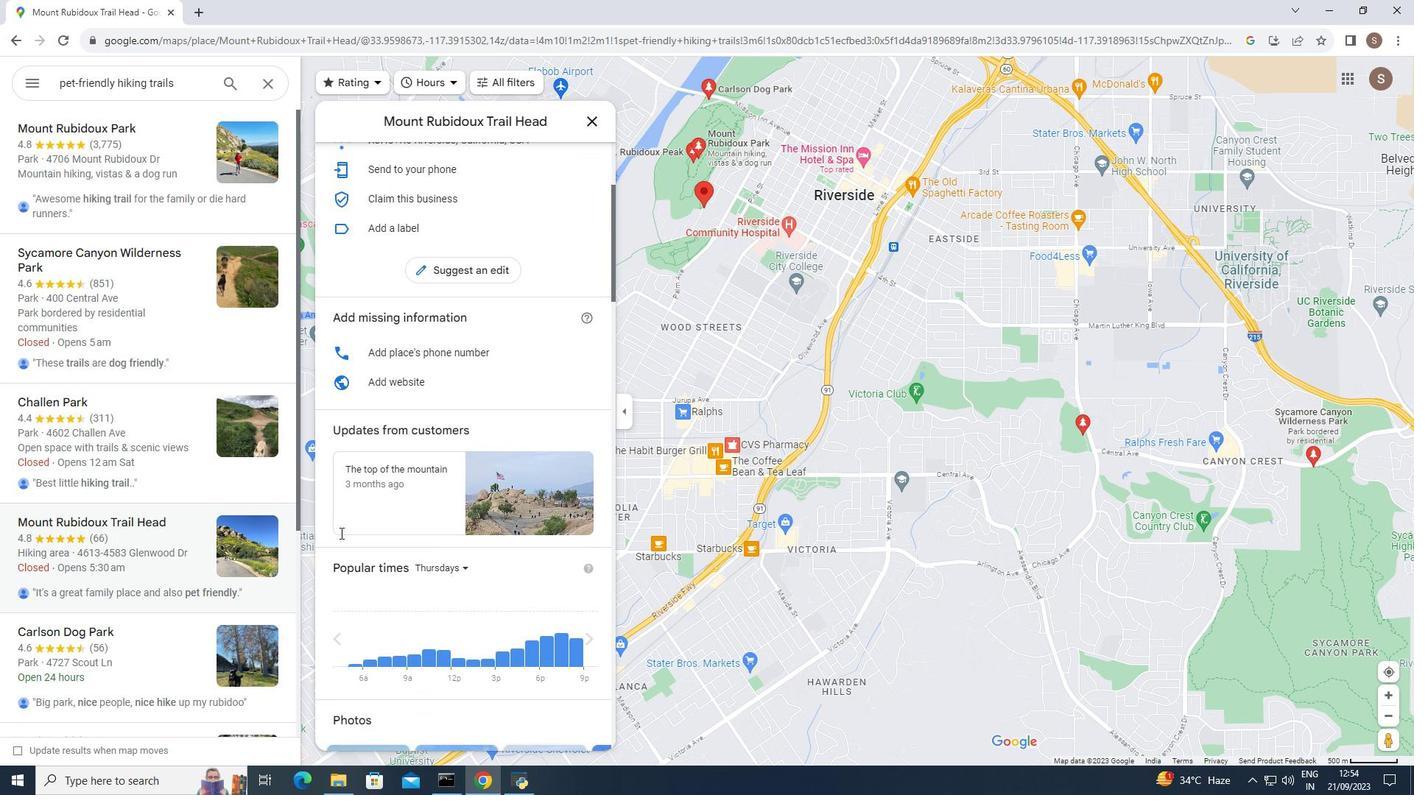
Action: Mouse scrolled (319, 511) with delta (0, 0)
Screenshot: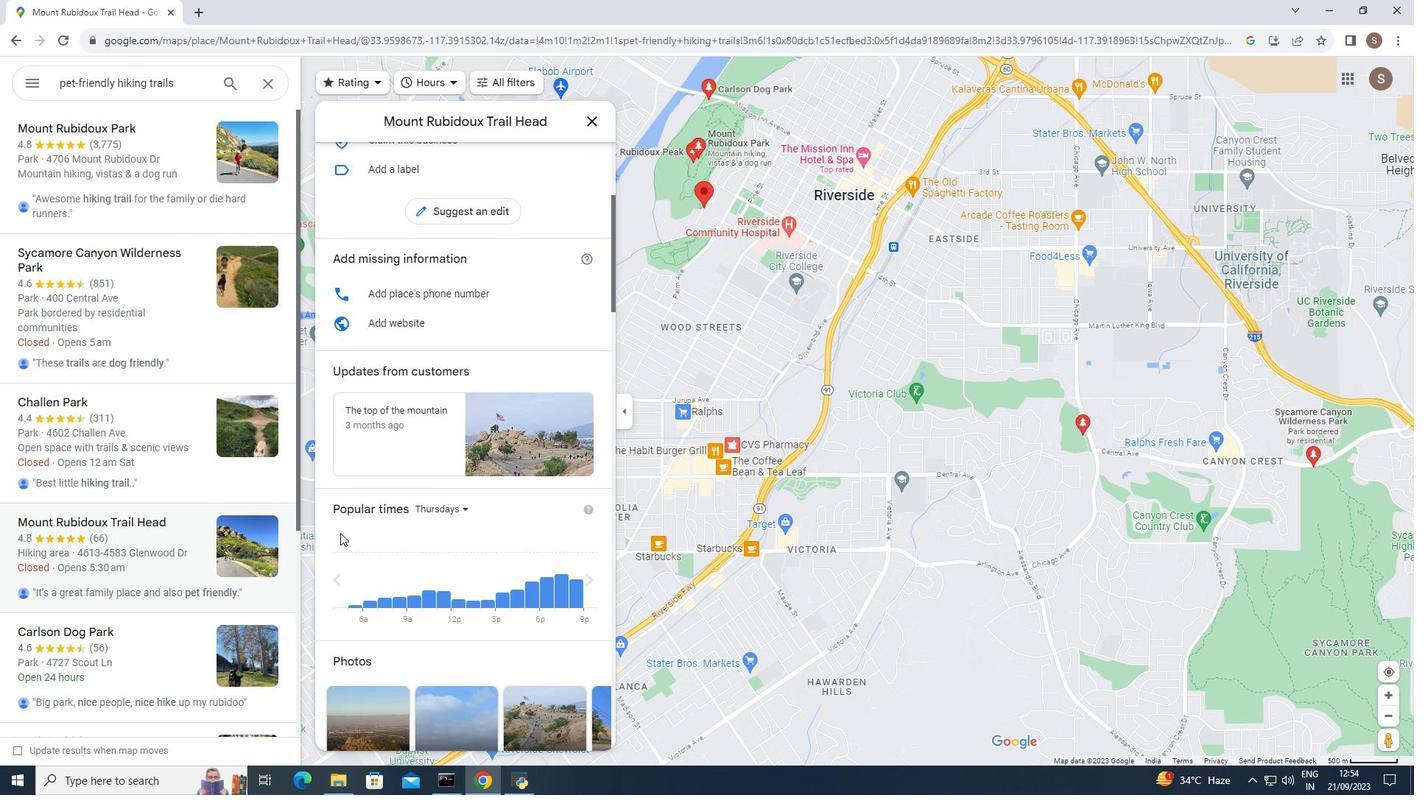 
Action: Mouse scrolled (319, 511) with delta (0, 0)
Screenshot: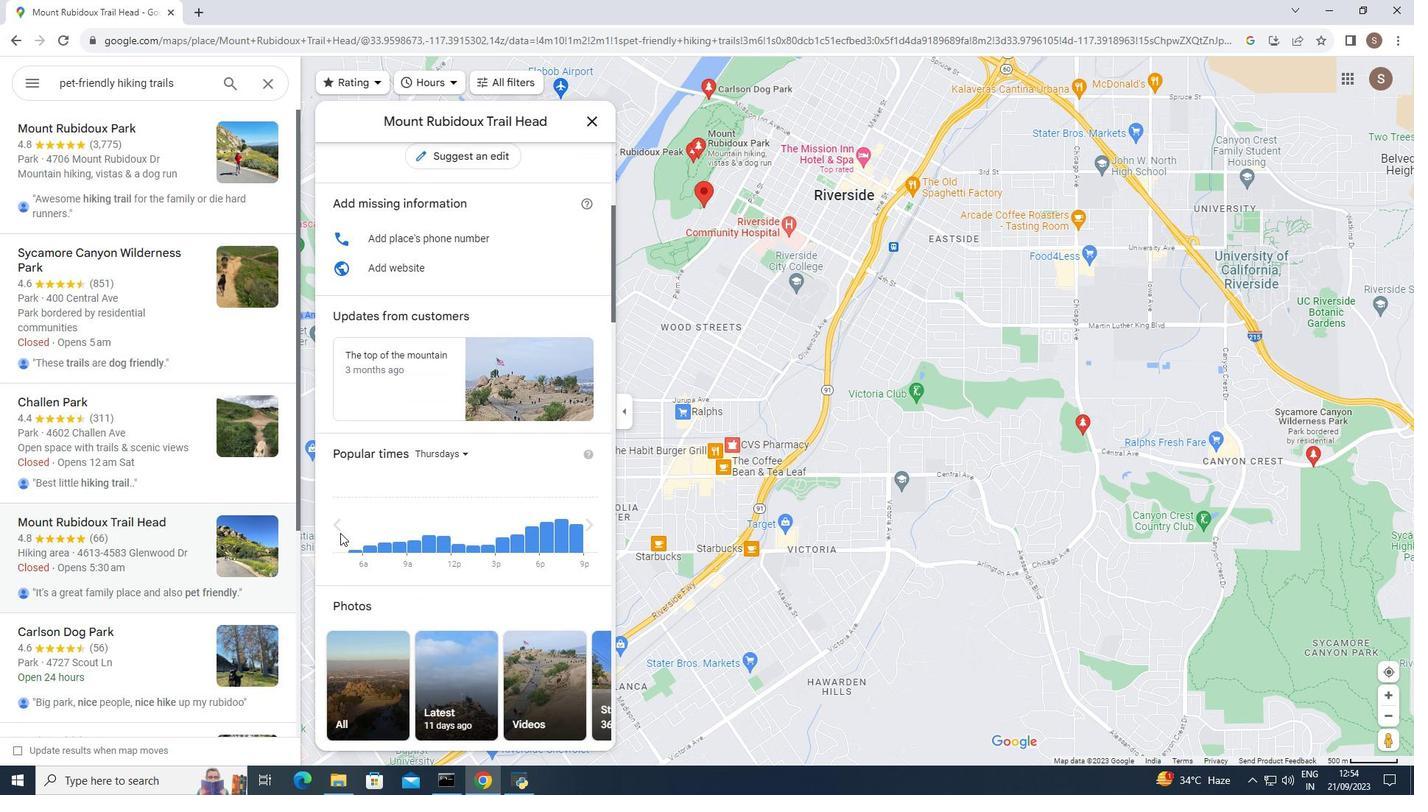 
Action: Mouse scrolled (319, 511) with delta (0, 0)
Screenshot: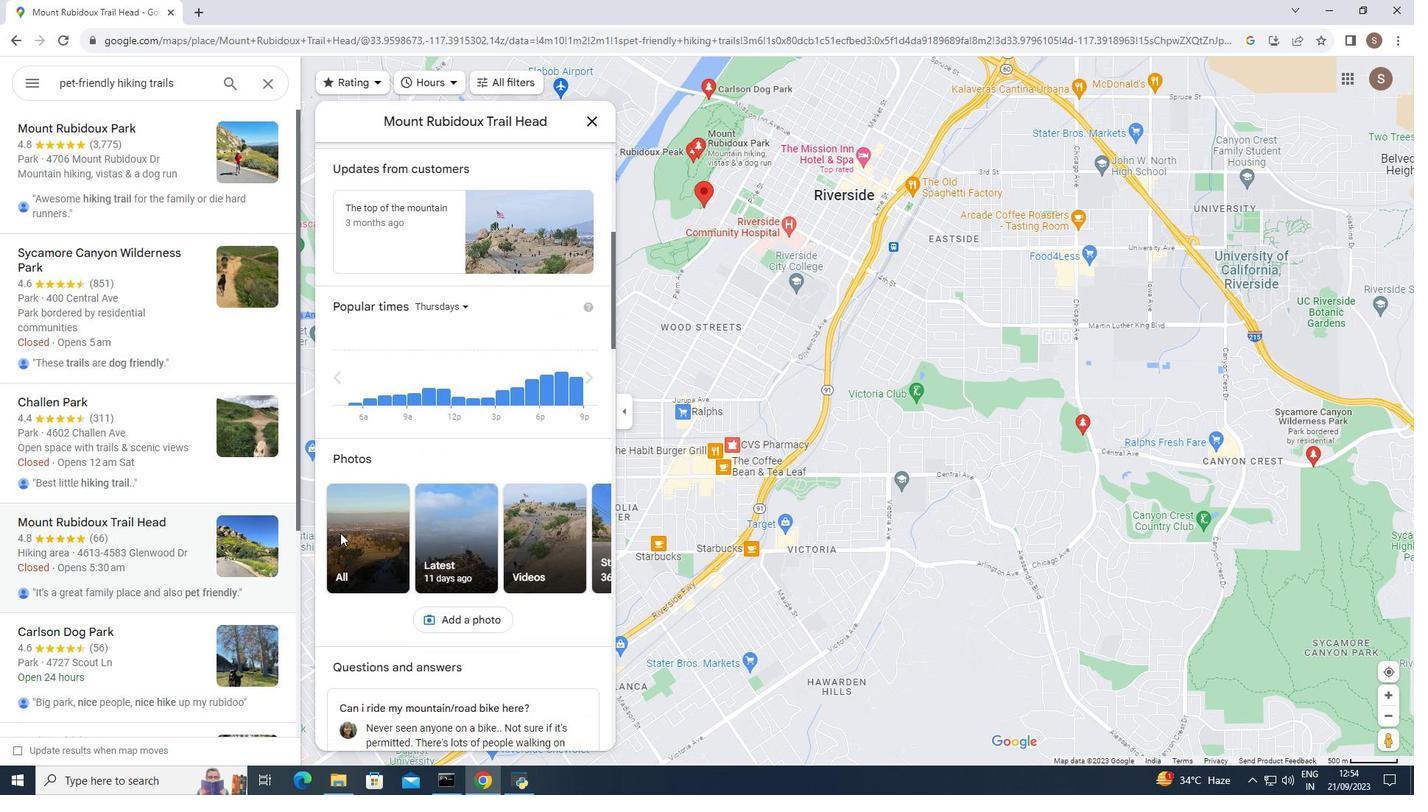 
Action: Mouse scrolled (319, 511) with delta (0, 0)
Screenshot: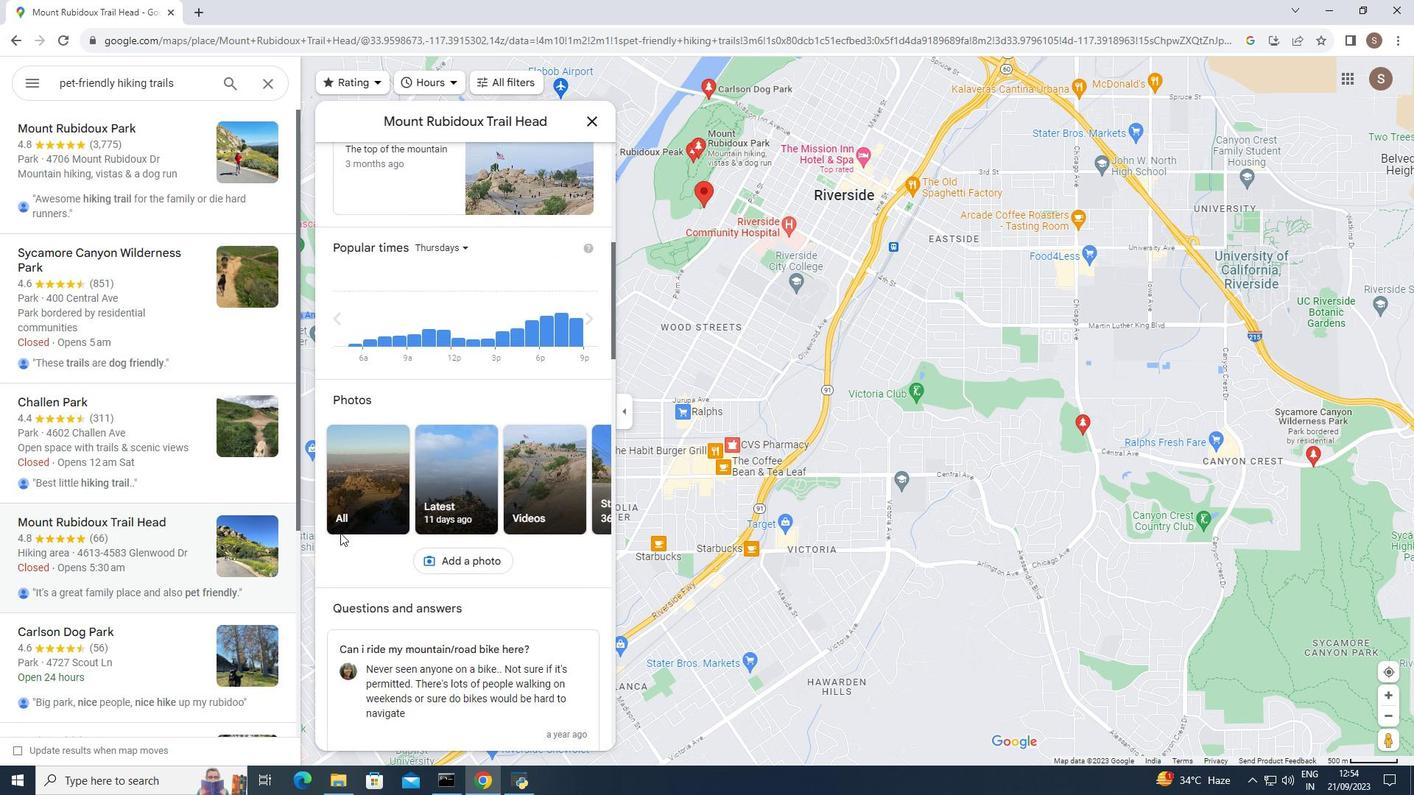 
Action: Mouse scrolled (319, 511) with delta (0, 0)
Screenshot: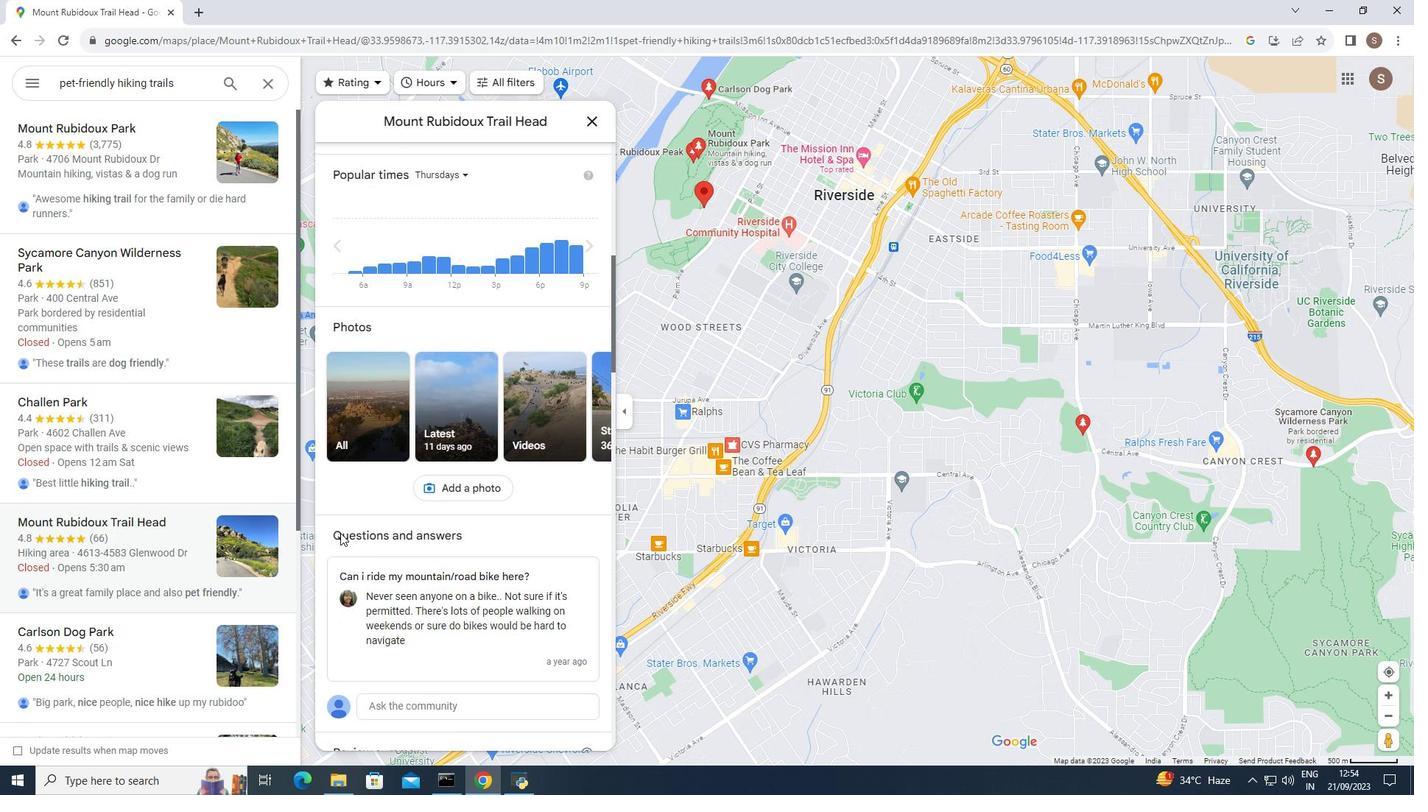 
Action: Mouse scrolled (319, 511) with delta (0, 0)
Screenshot: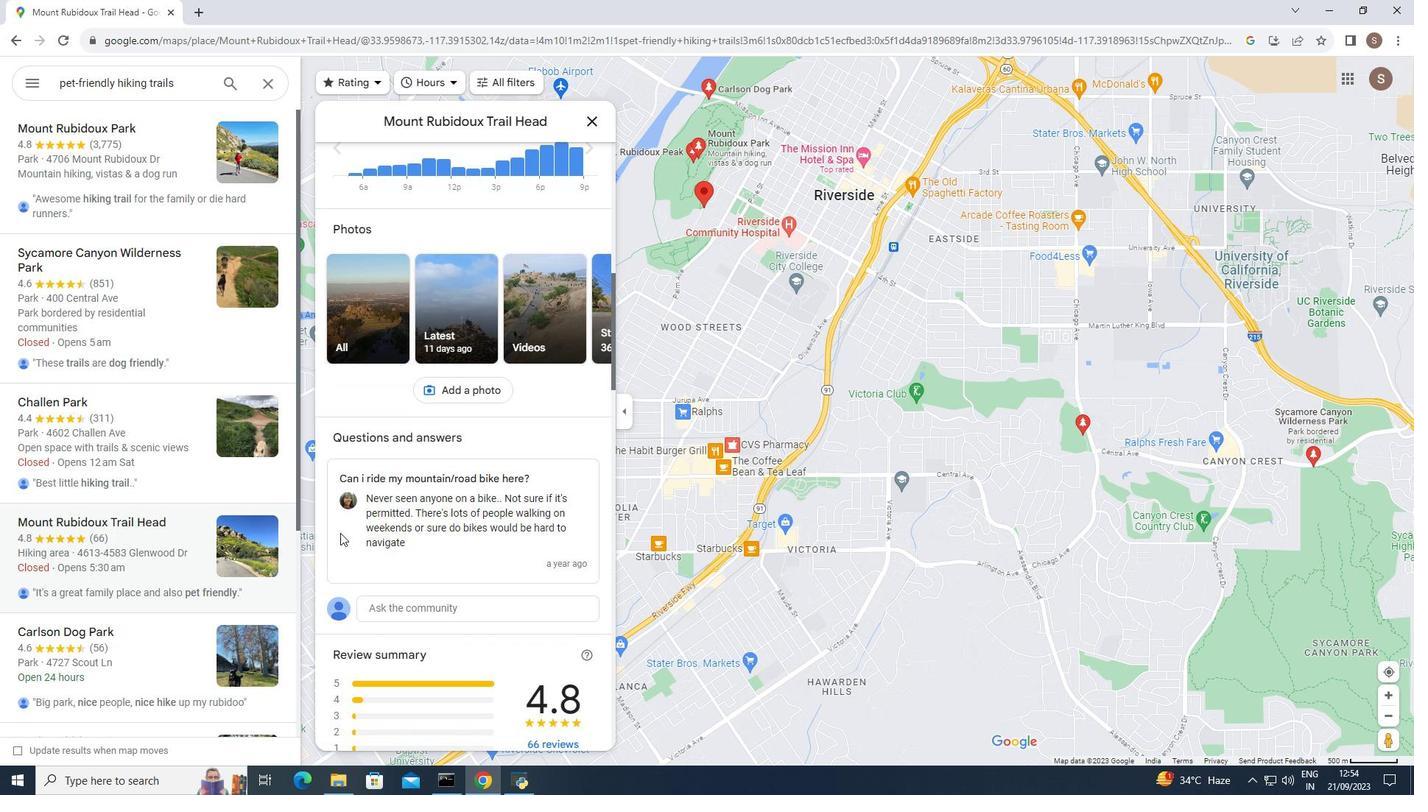 
Action: Mouse scrolled (319, 511) with delta (0, 0)
Screenshot: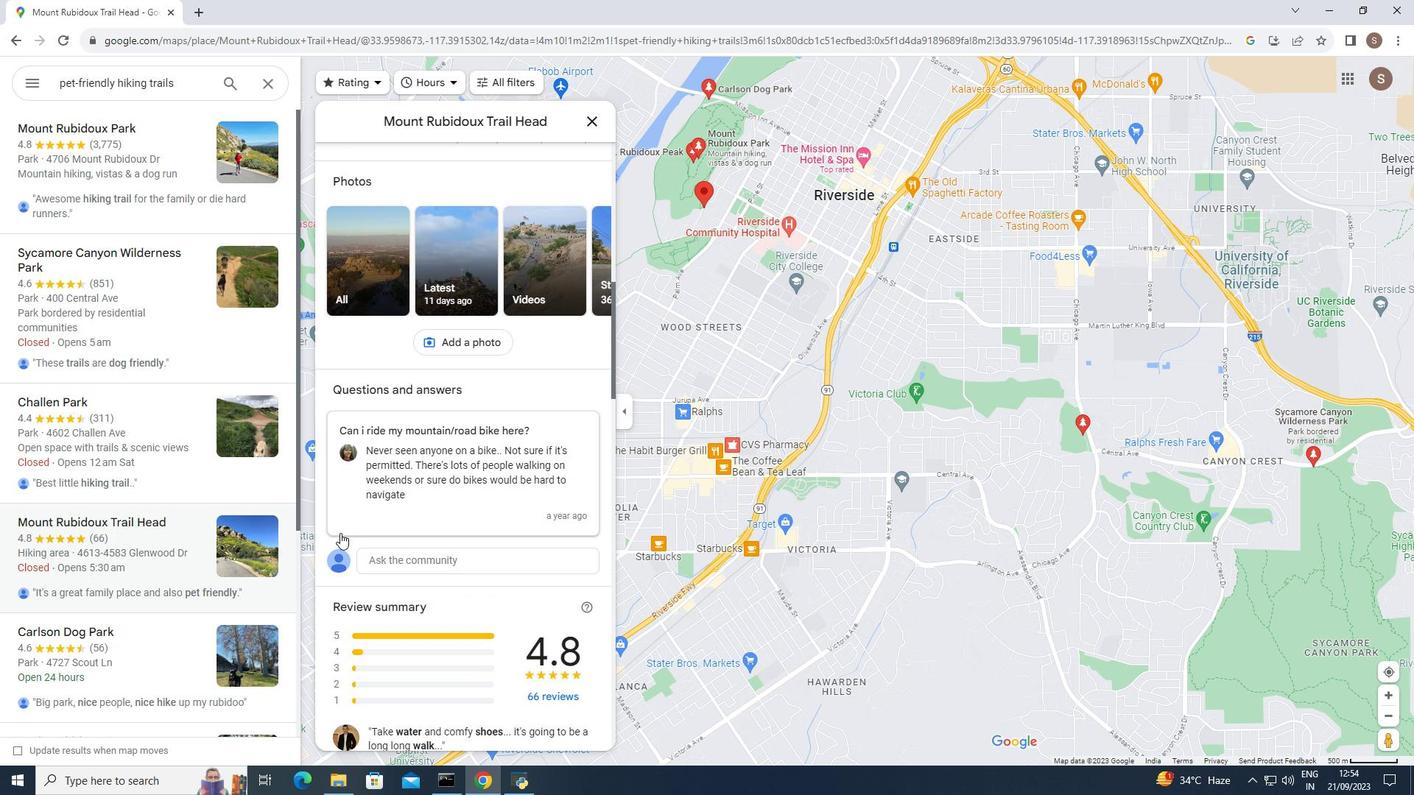
Action: Mouse scrolled (319, 511) with delta (0, 0)
Screenshot: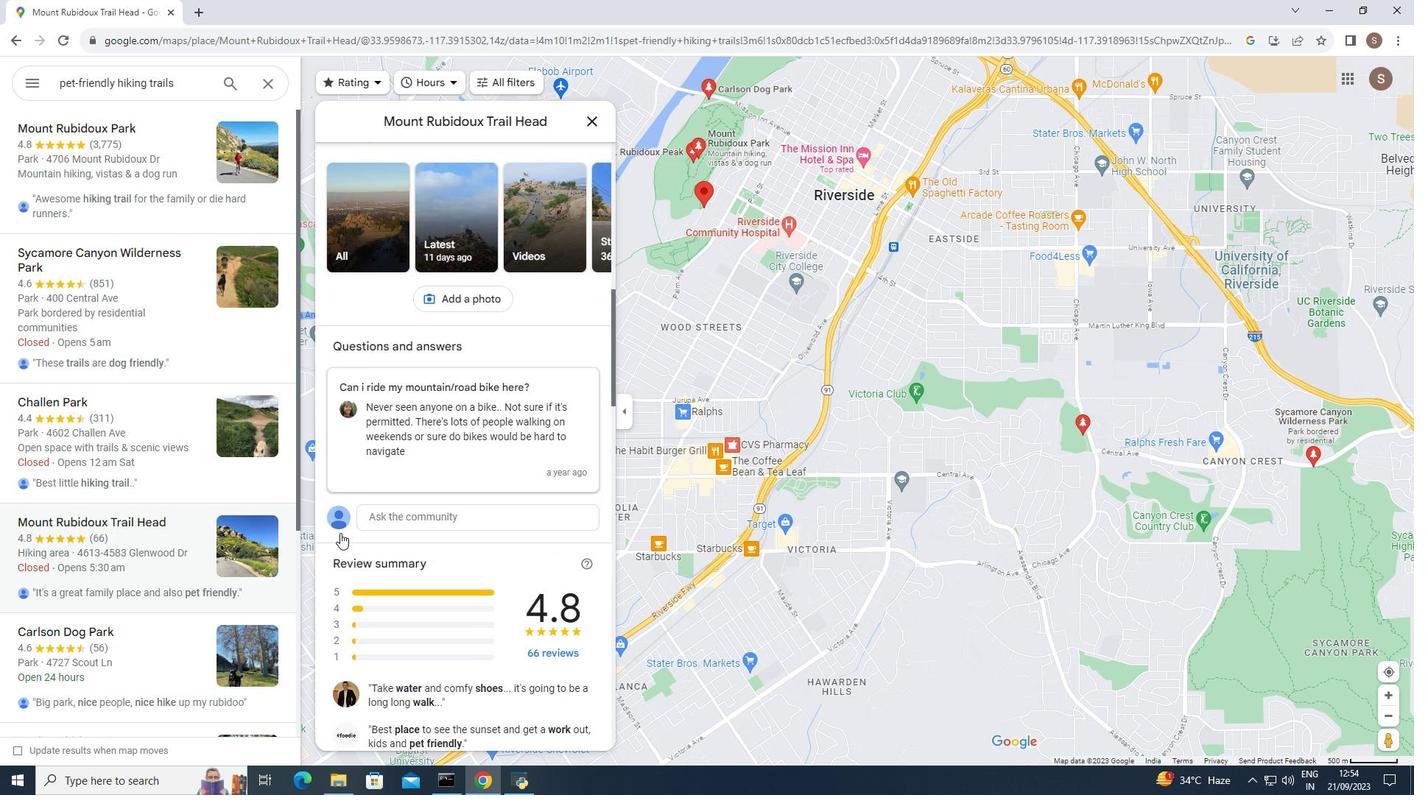 
Action: Mouse scrolled (319, 511) with delta (0, 0)
Screenshot: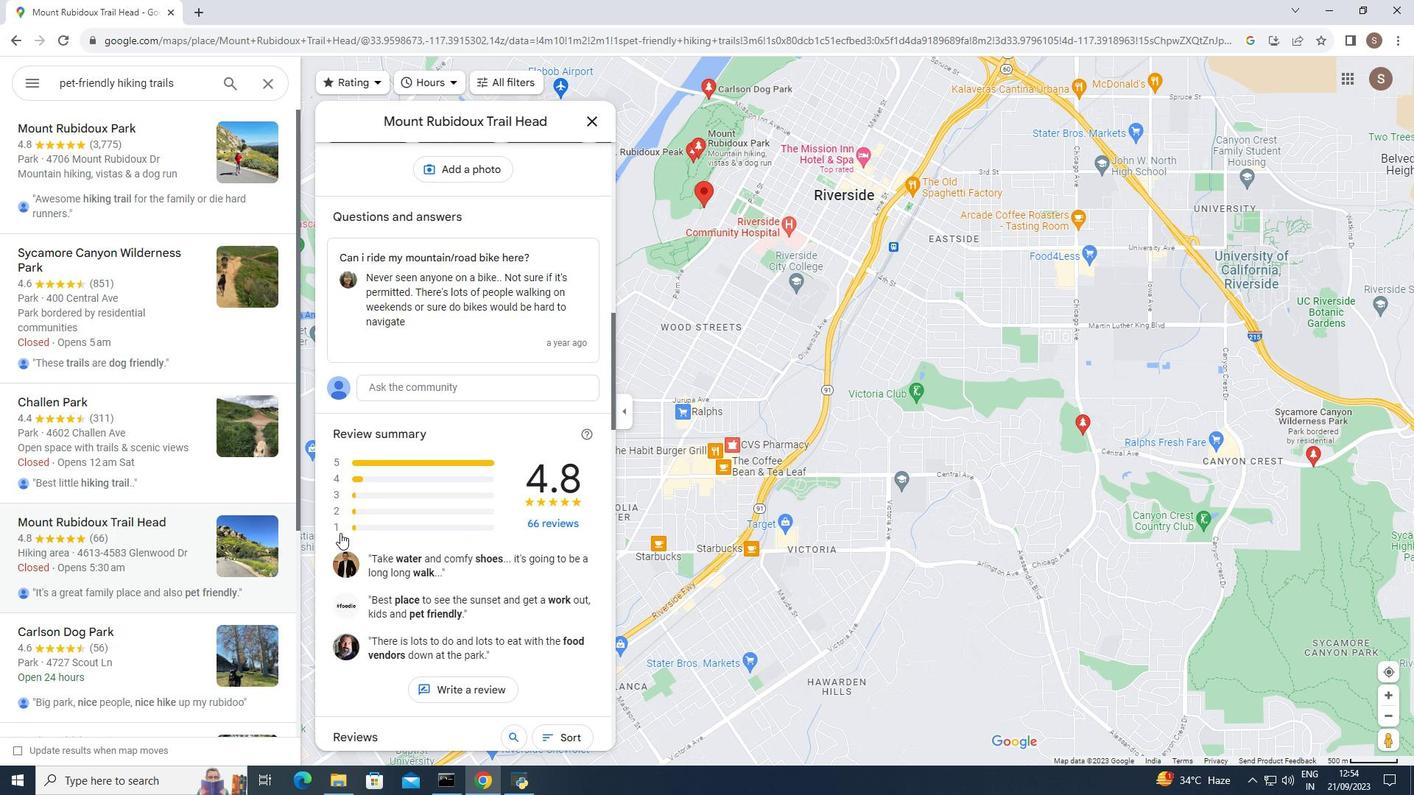 
Action: Mouse scrolled (319, 511) with delta (0, 0)
Screenshot: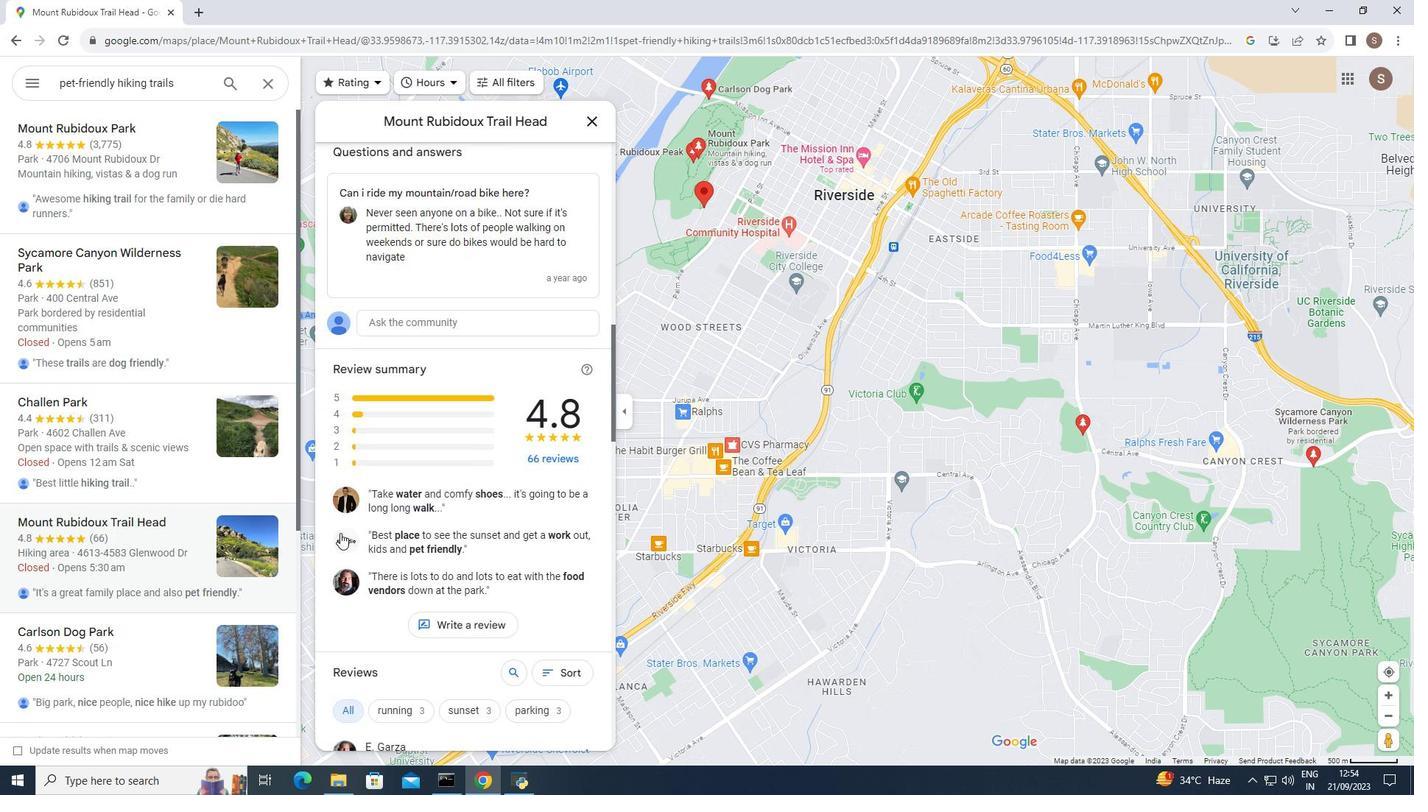 
Action: Mouse scrolled (319, 511) with delta (0, 0)
Screenshot: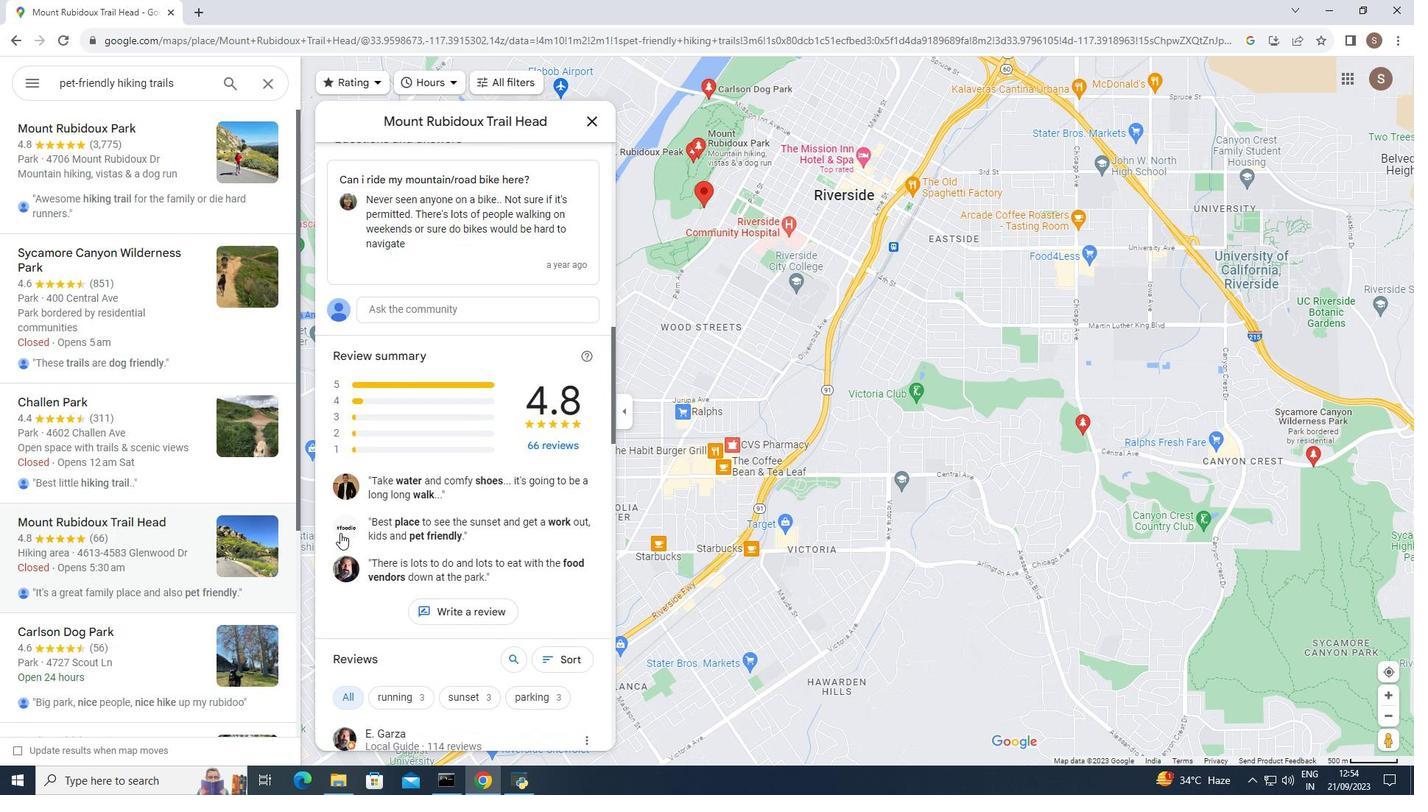 
Action: Mouse scrolled (319, 511) with delta (0, 0)
Screenshot: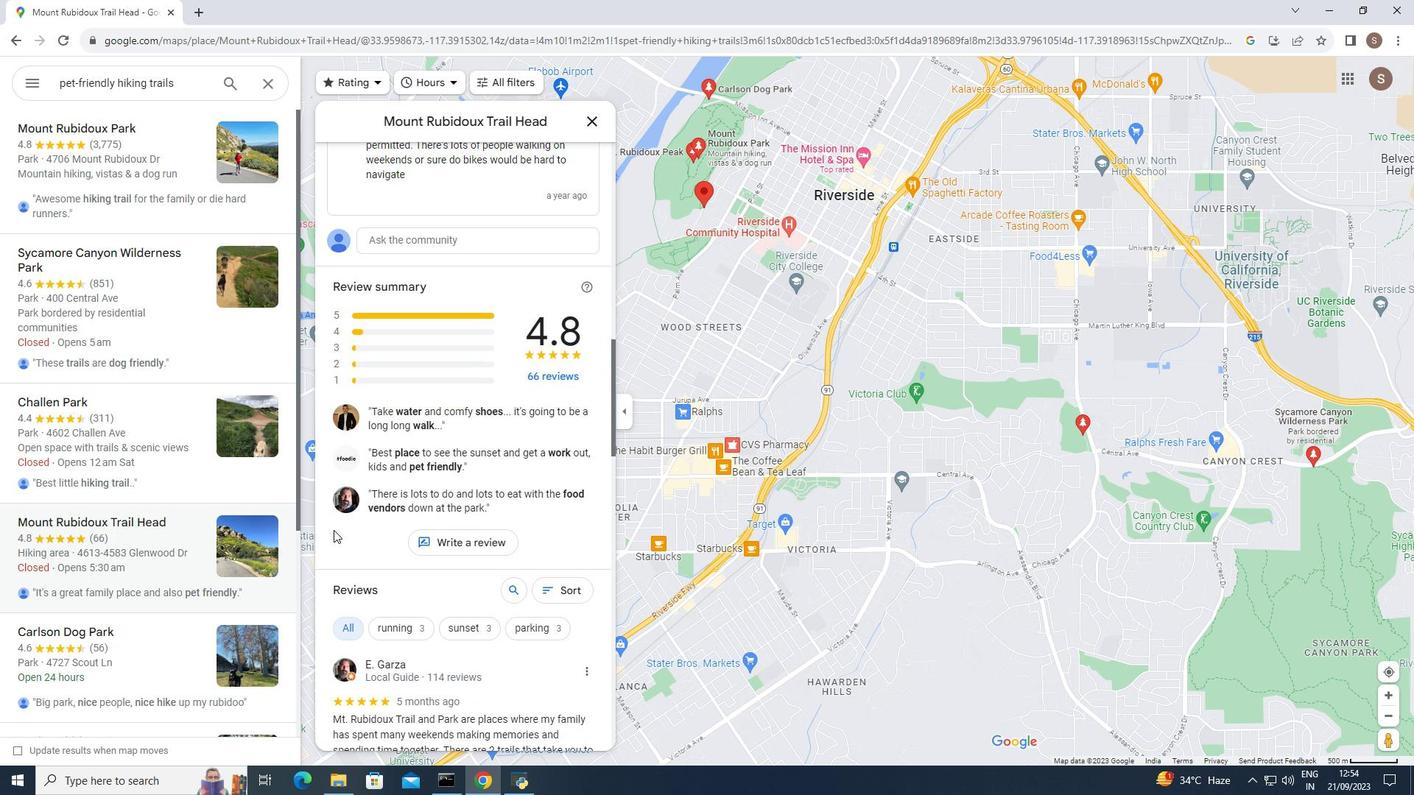 
Action: Mouse scrolled (319, 511) with delta (0, 0)
Screenshot: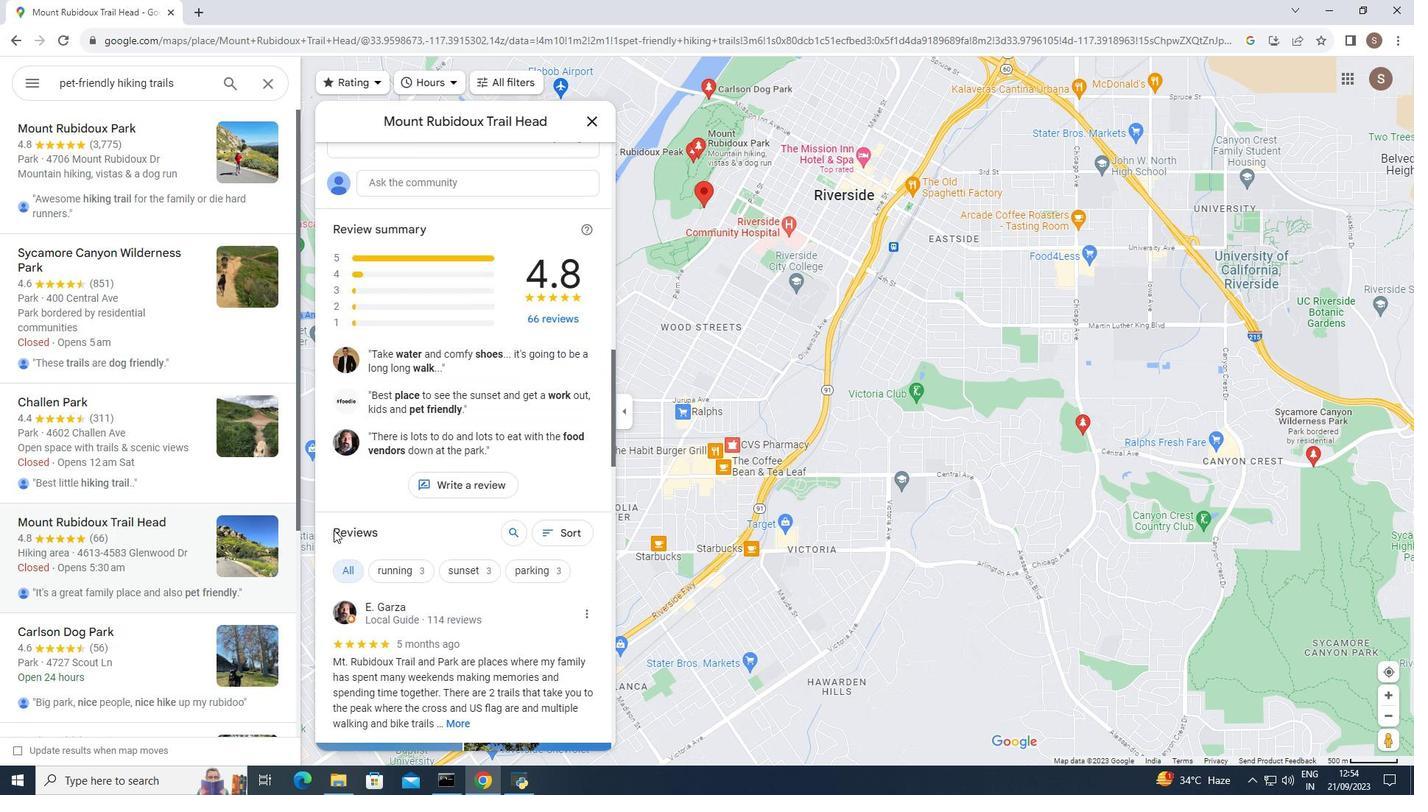 
Action: Mouse moved to (313, 509)
Screenshot: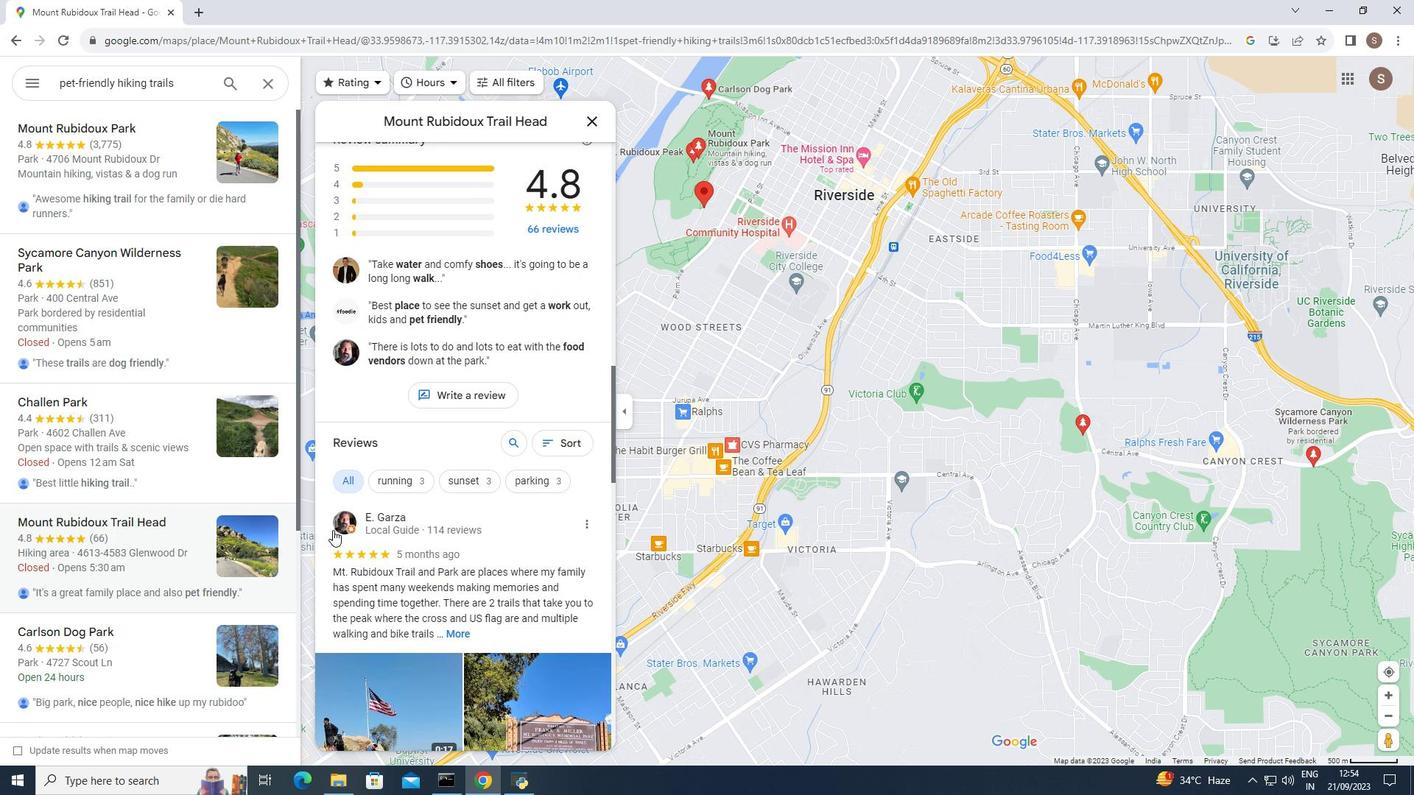 
Action: Mouse scrolled (313, 508) with delta (0, 0)
Screenshot: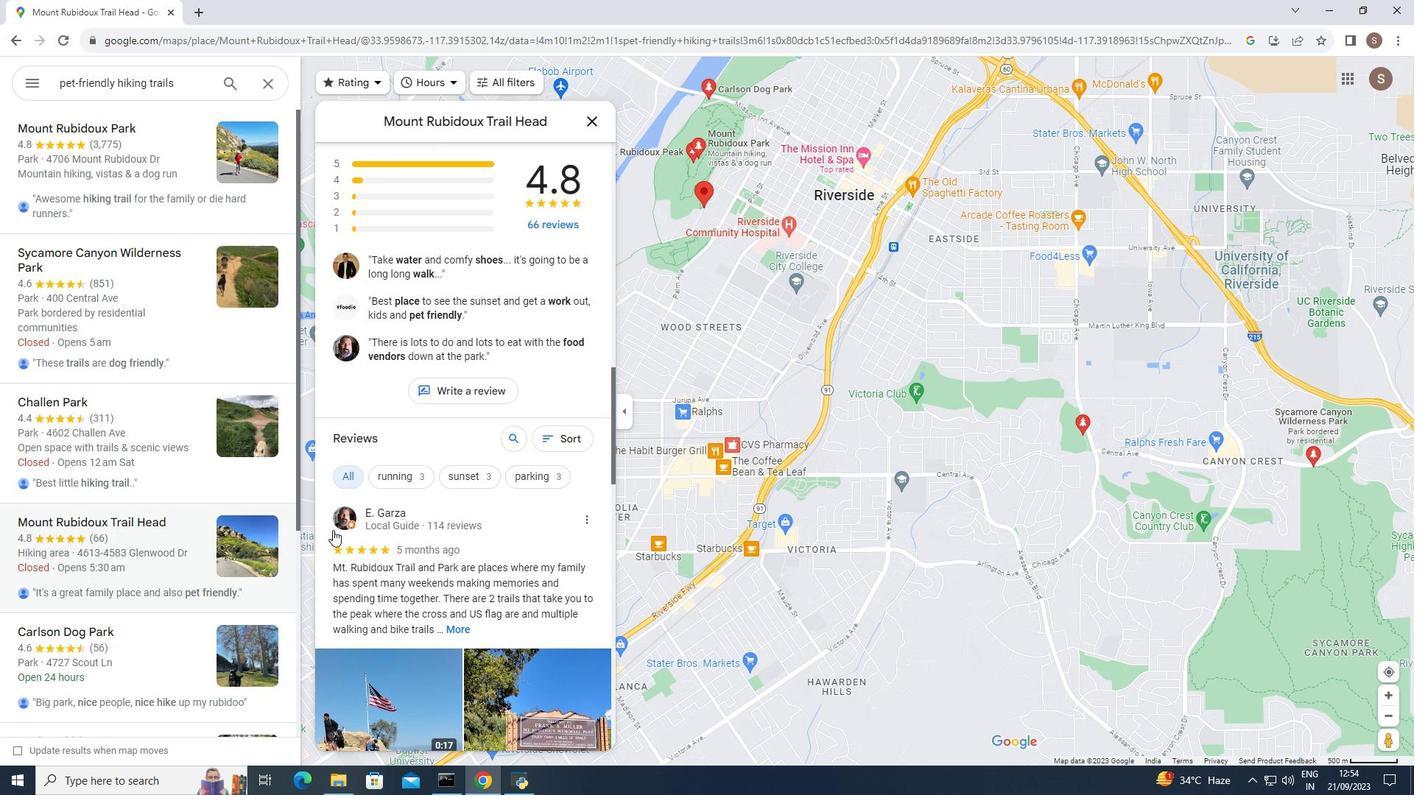 
Action: Mouse scrolled (313, 508) with delta (0, 0)
Screenshot: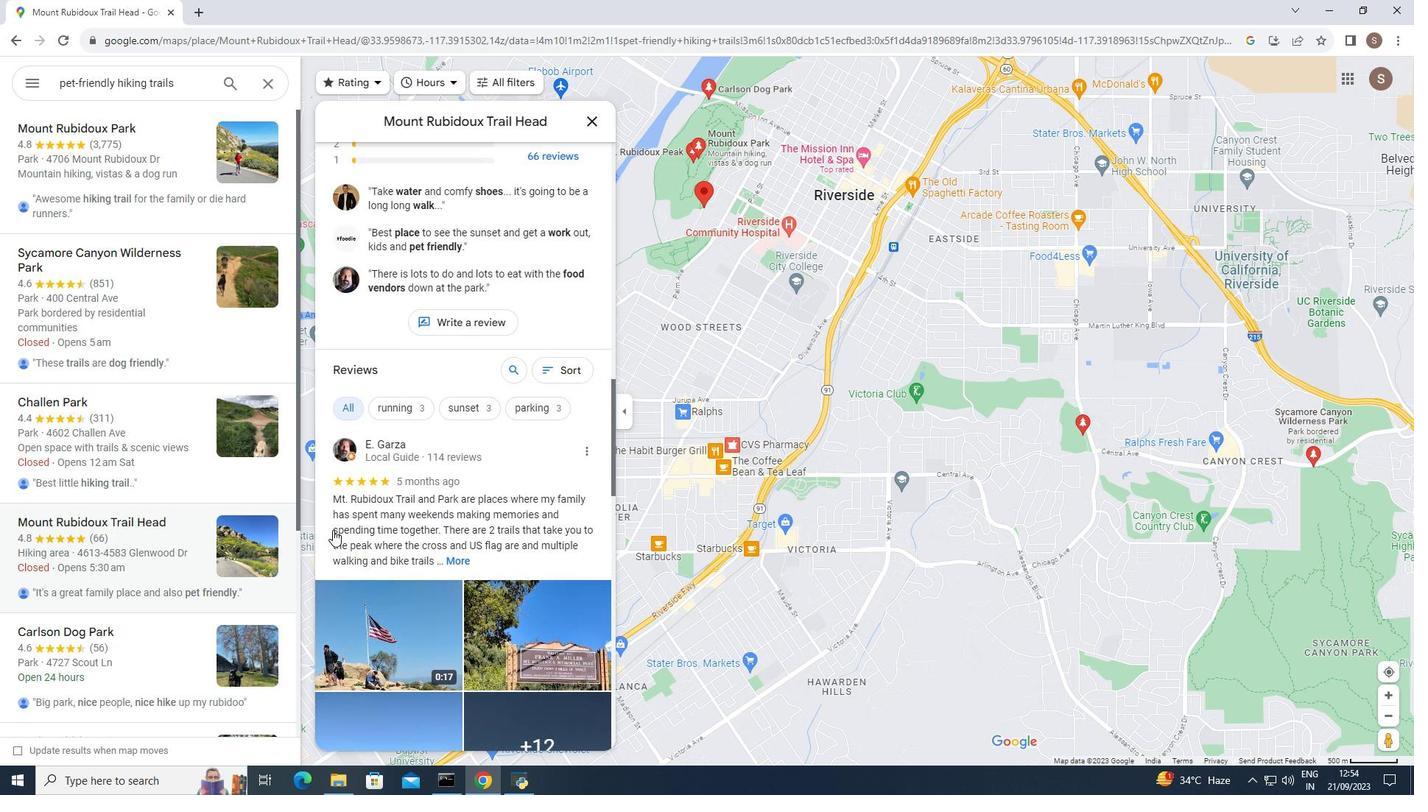 
Action: Mouse moved to (312, 509)
Screenshot: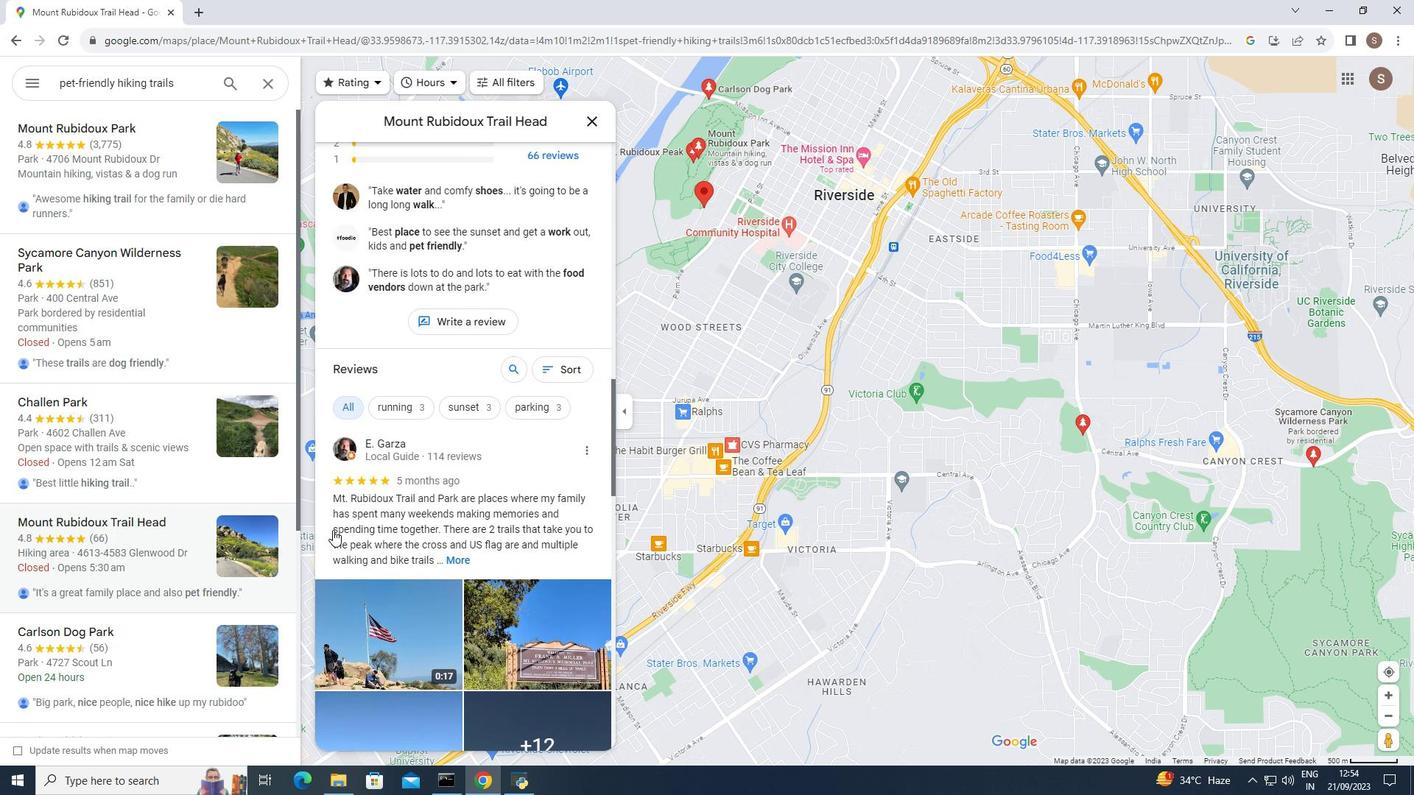 
Action: Mouse scrolled (312, 508) with delta (0, 0)
Screenshot: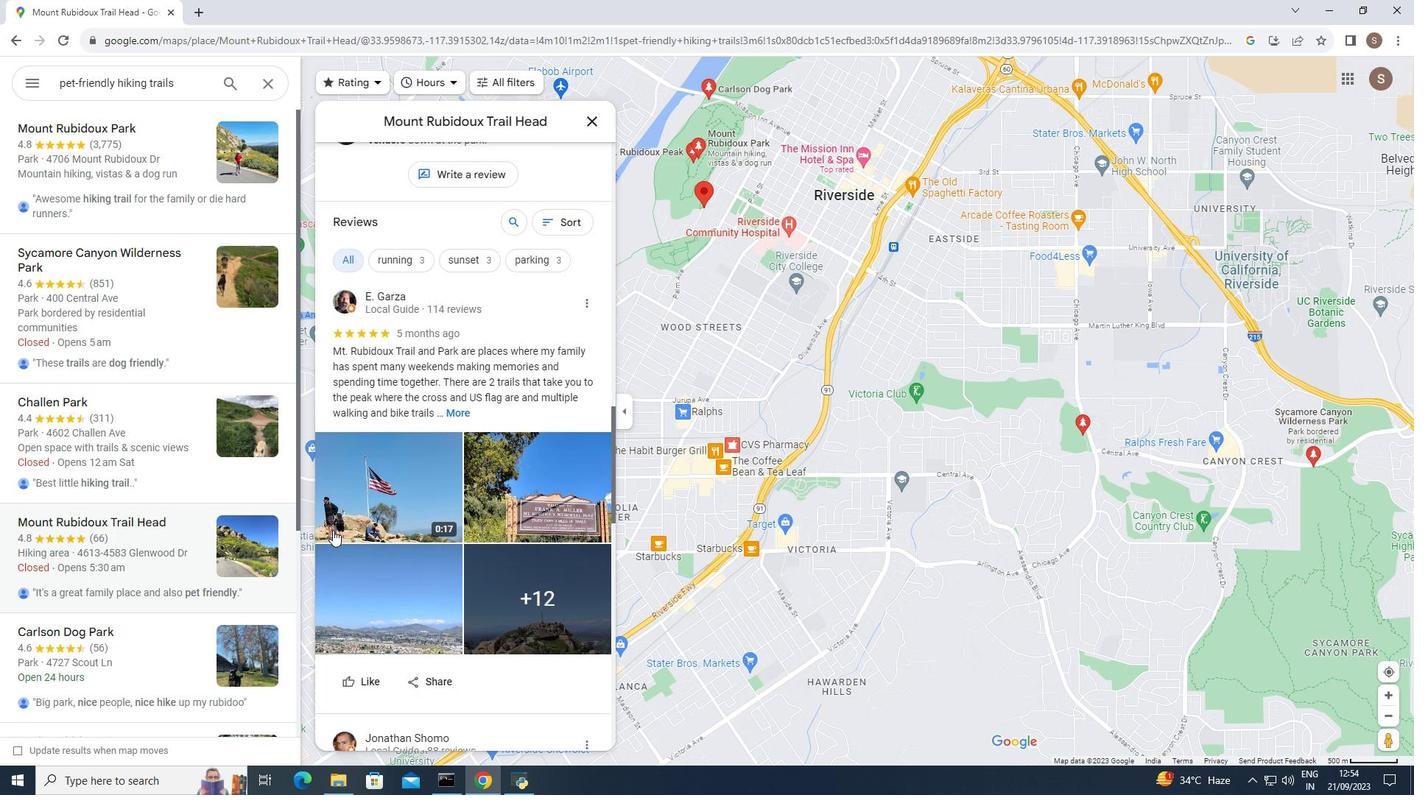
Action: Mouse scrolled (312, 508) with delta (0, 0)
Screenshot: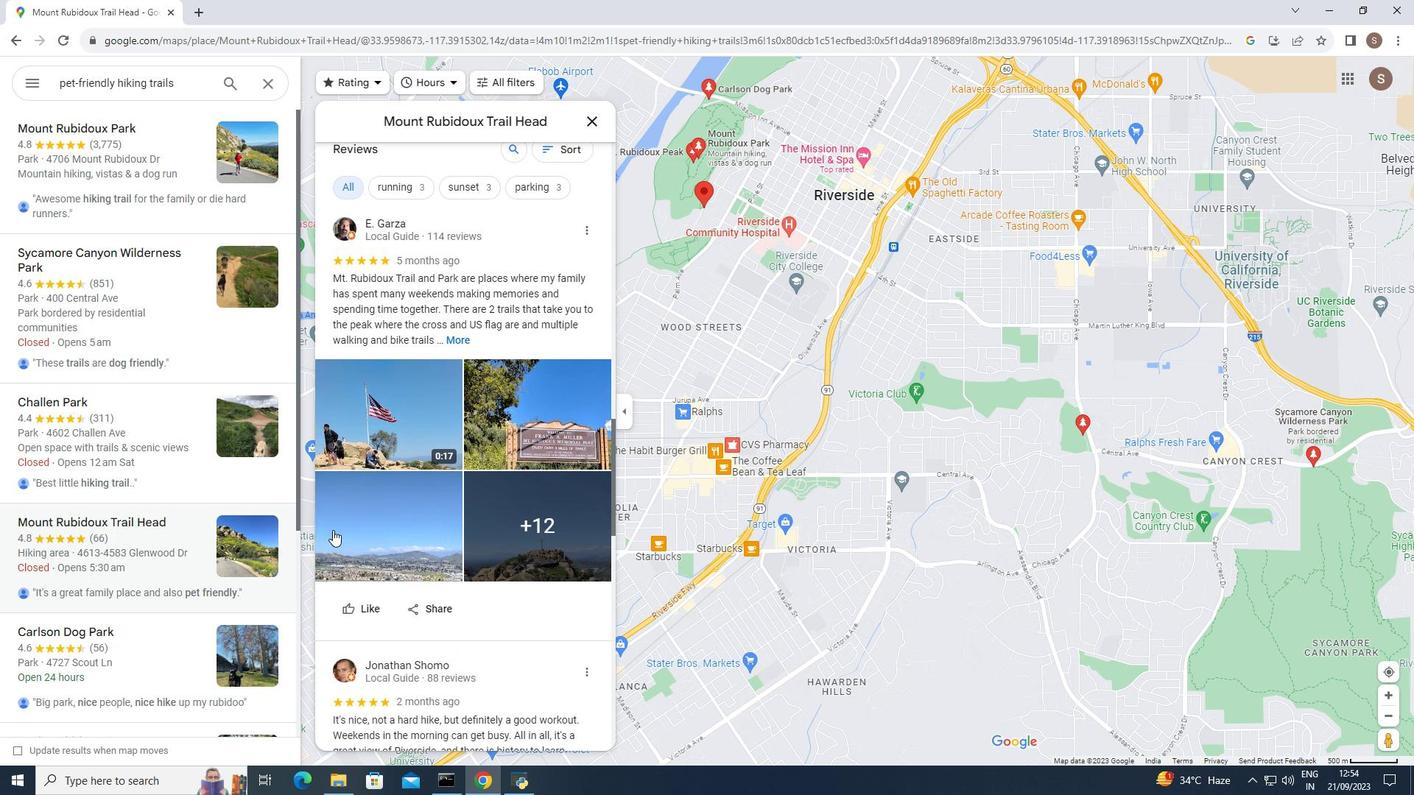 
Action: Mouse scrolled (312, 508) with delta (0, 0)
Screenshot: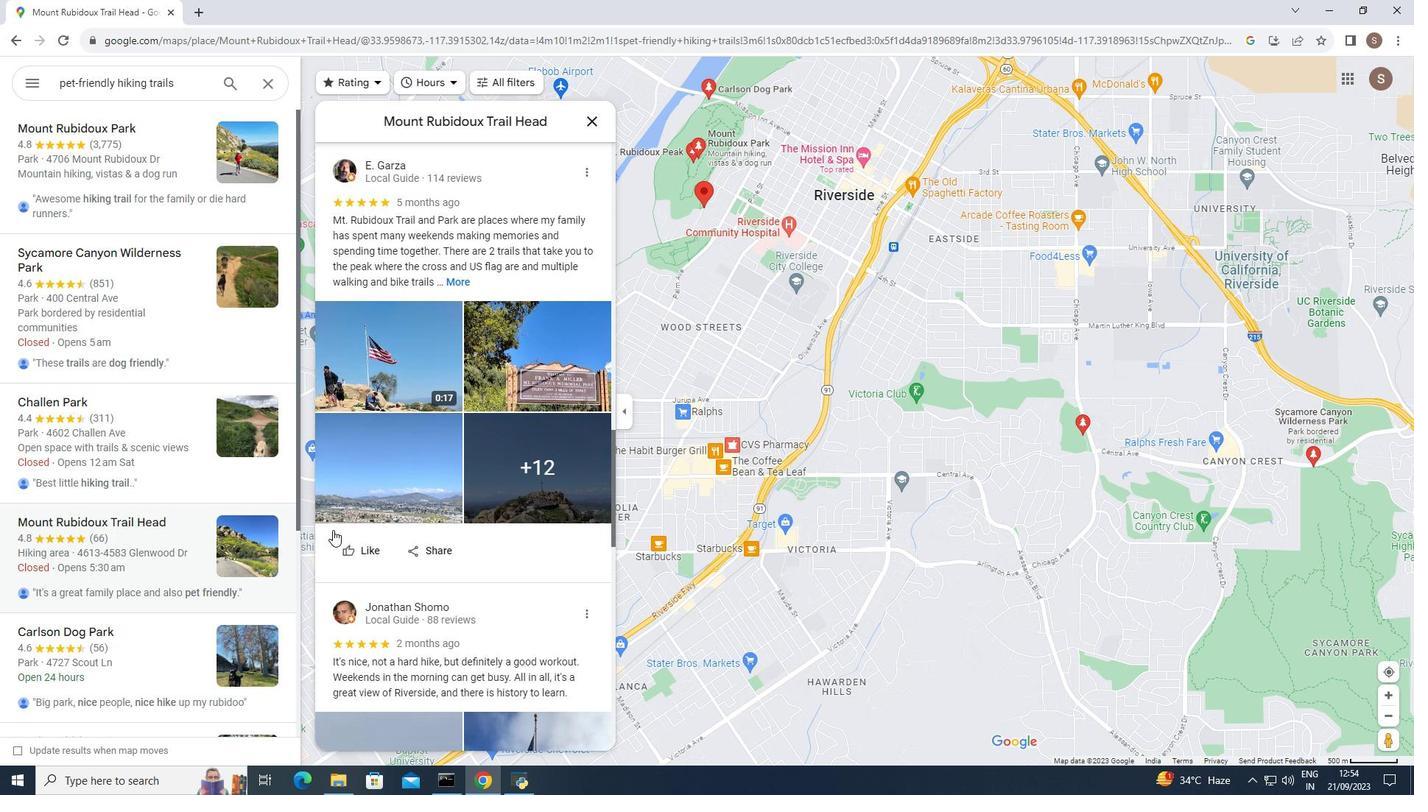 
Action: Mouse scrolled (312, 508) with delta (0, 0)
Screenshot: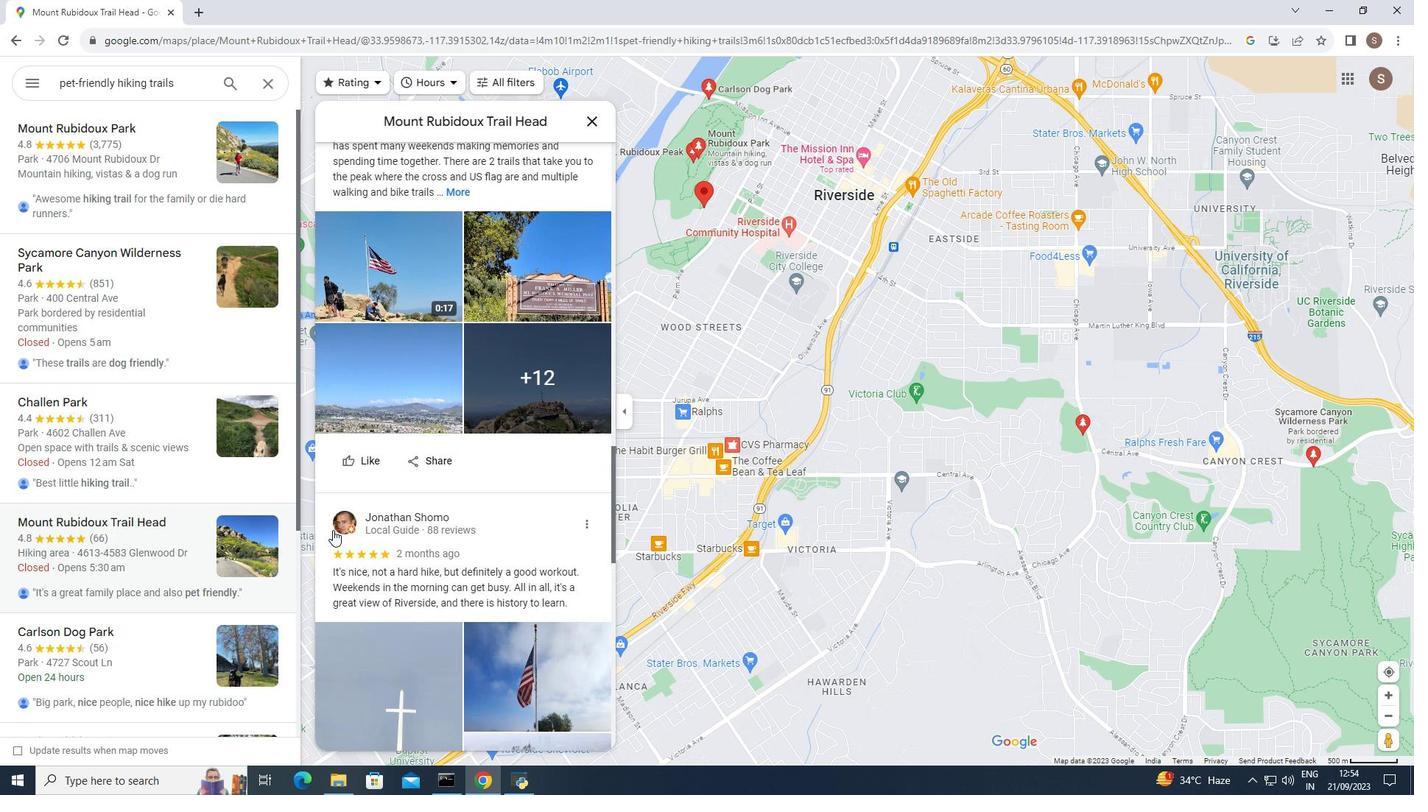 
Action: Mouse scrolled (312, 508) with delta (0, 0)
Screenshot: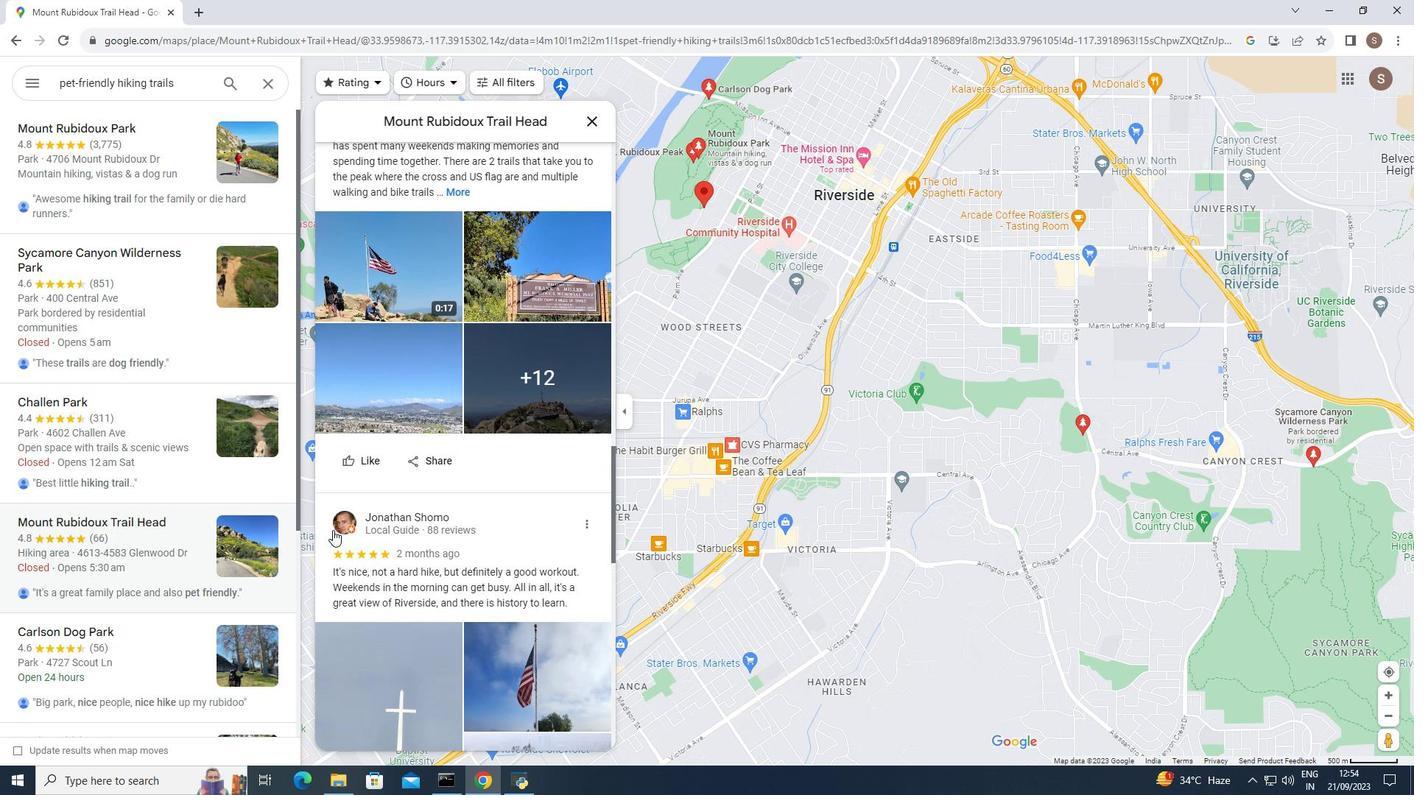 
Action: Mouse scrolled (312, 508) with delta (0, 0)
Screenshot: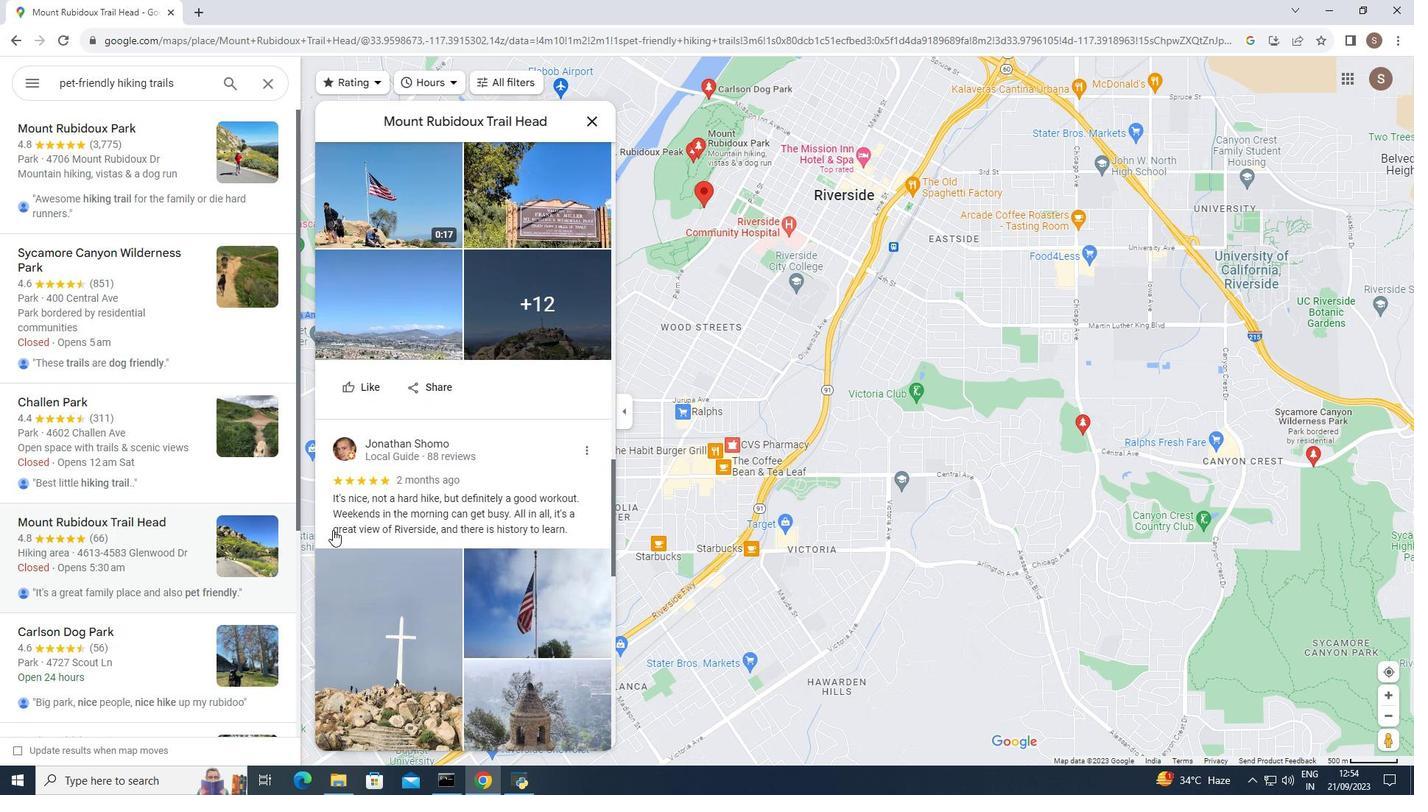 
Action: Mouse scrolled (312, 508) with delta (0, 0)
Screenshot: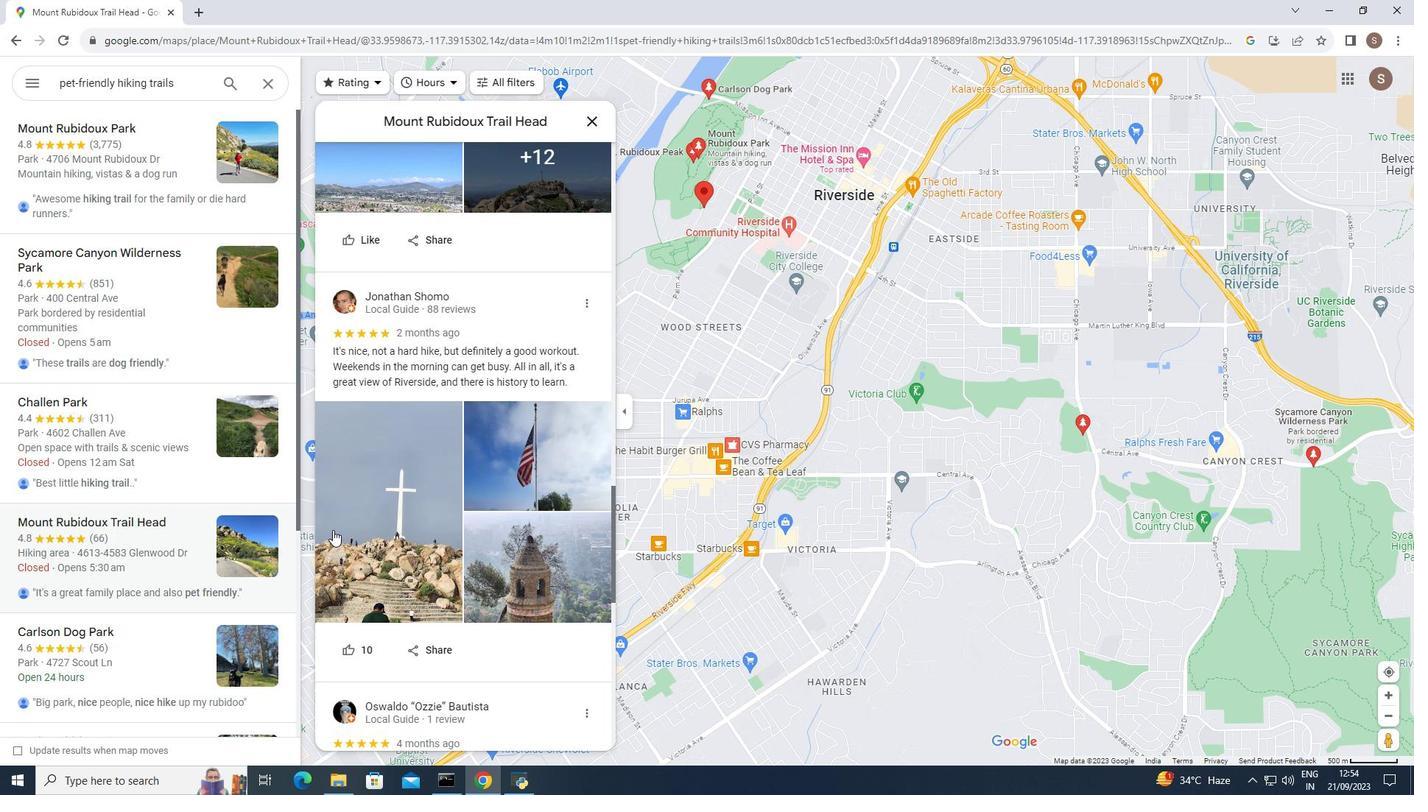 
Action: Mouse scrolled (312, 508) with delta (0, 0)
Screenshot: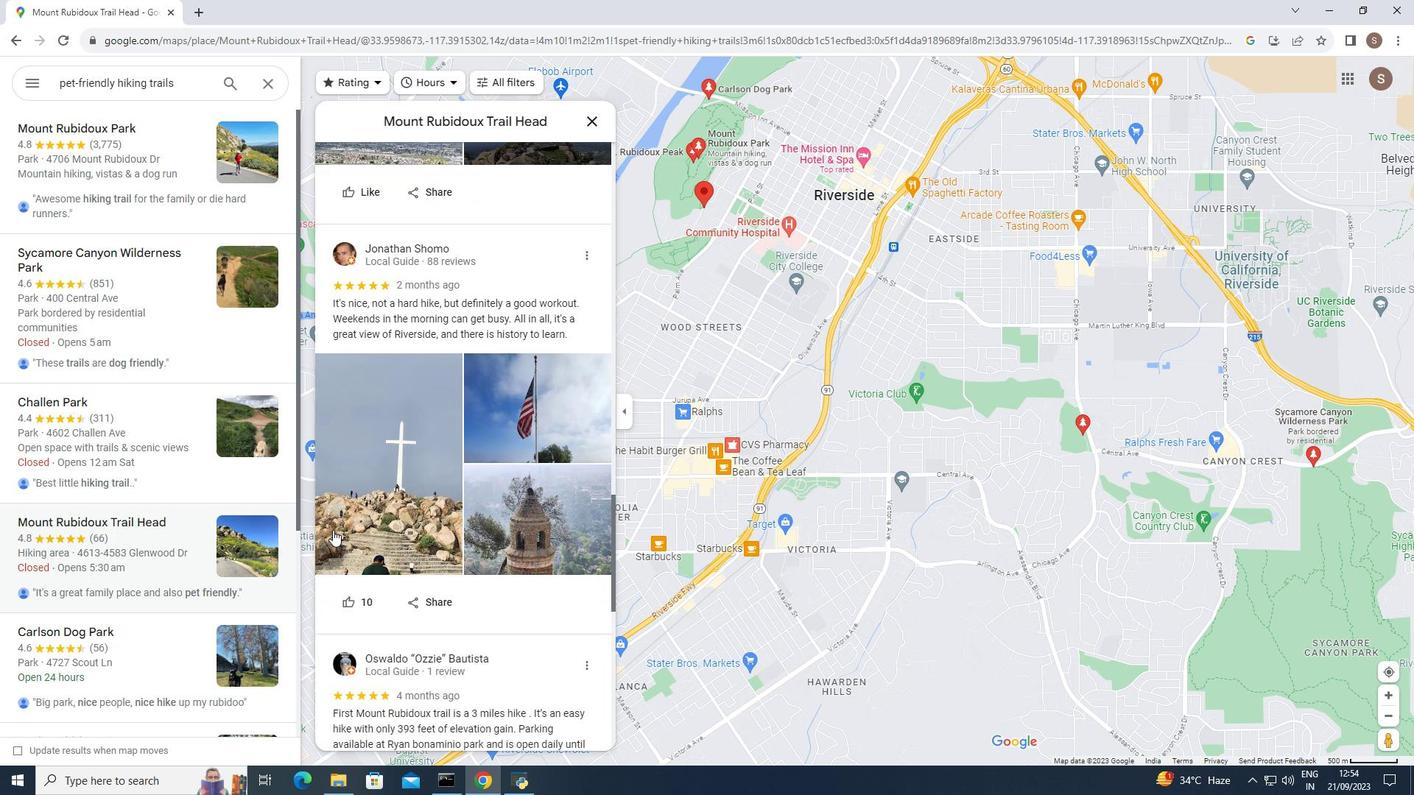 
Action: Mouse scrolled (312, 508) with delta (0, 0)
Screenshot: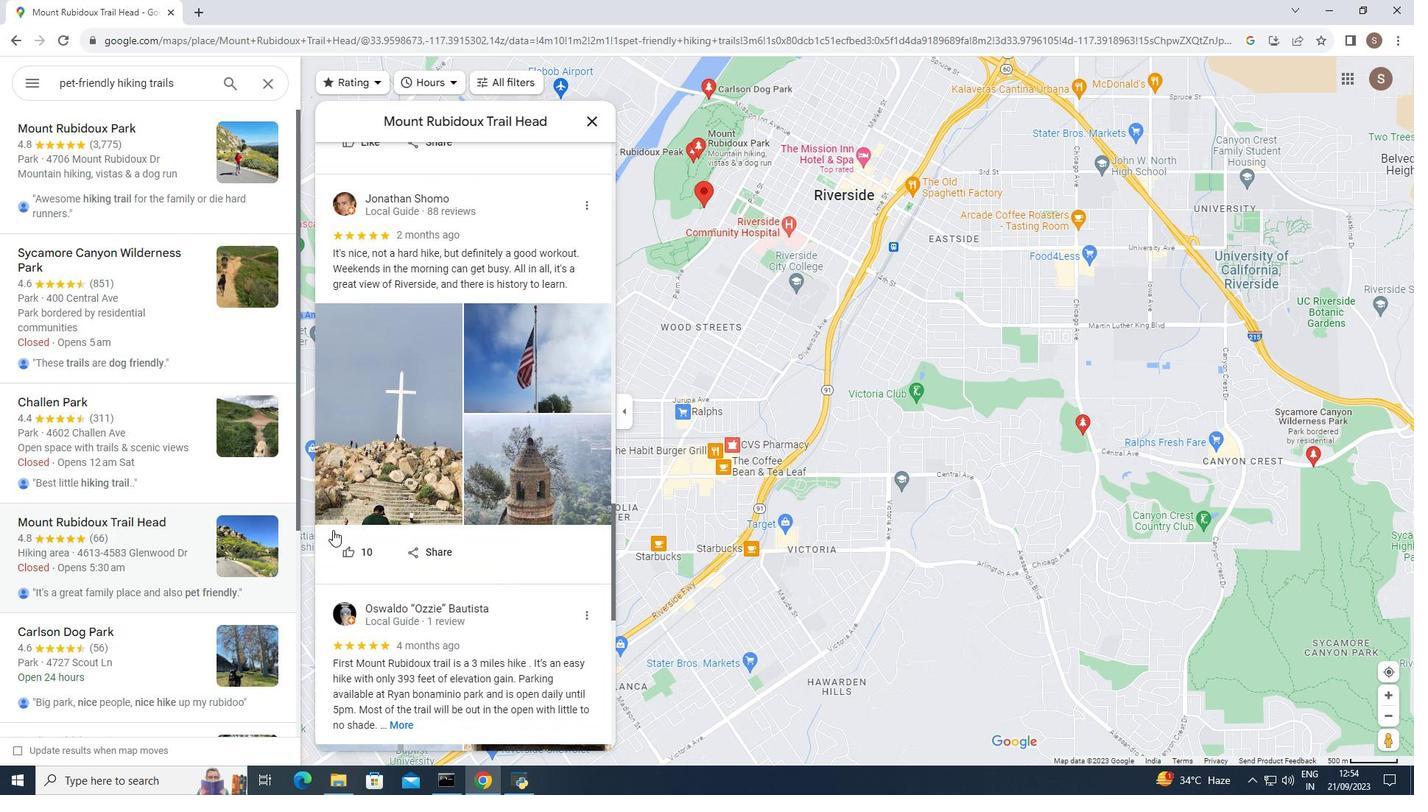 
Action: Mouse scrolled (312, 508) with delta (0, 0)
Screenshot: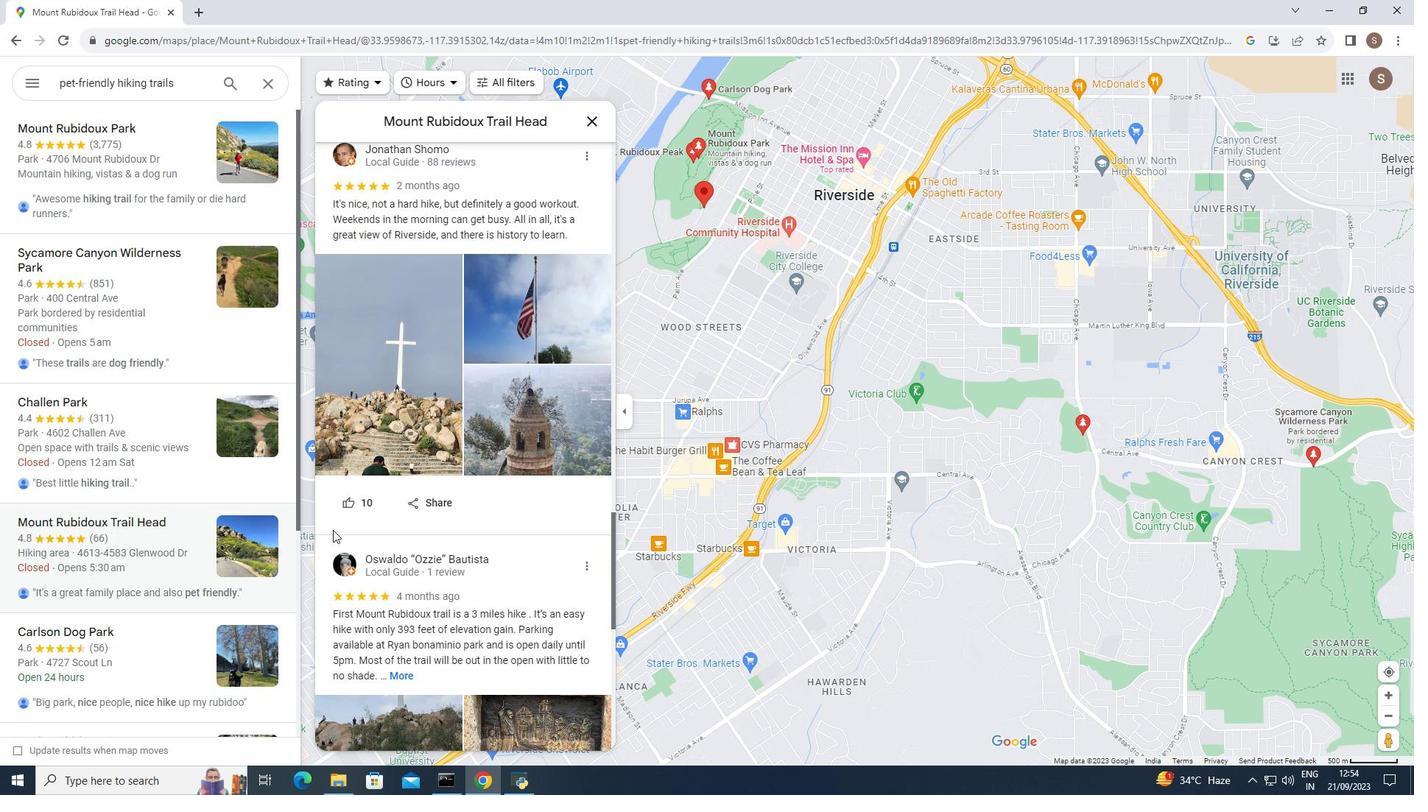 
Action: Mouse scrolled (312, 508) with delta (0, 0)
Screenshot: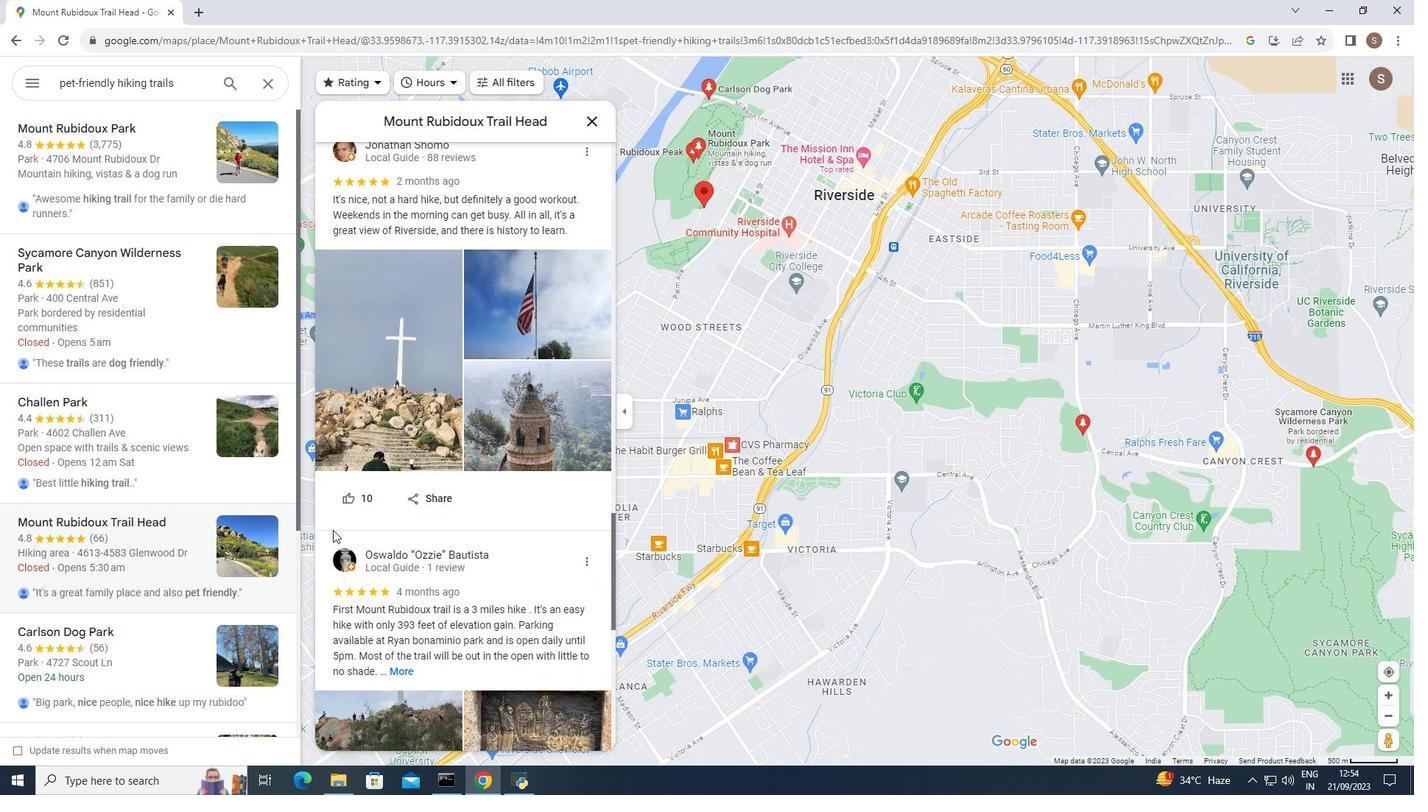 
Action: Mouse scrolled (312, 508) with delta (0, 0)
Screenshot: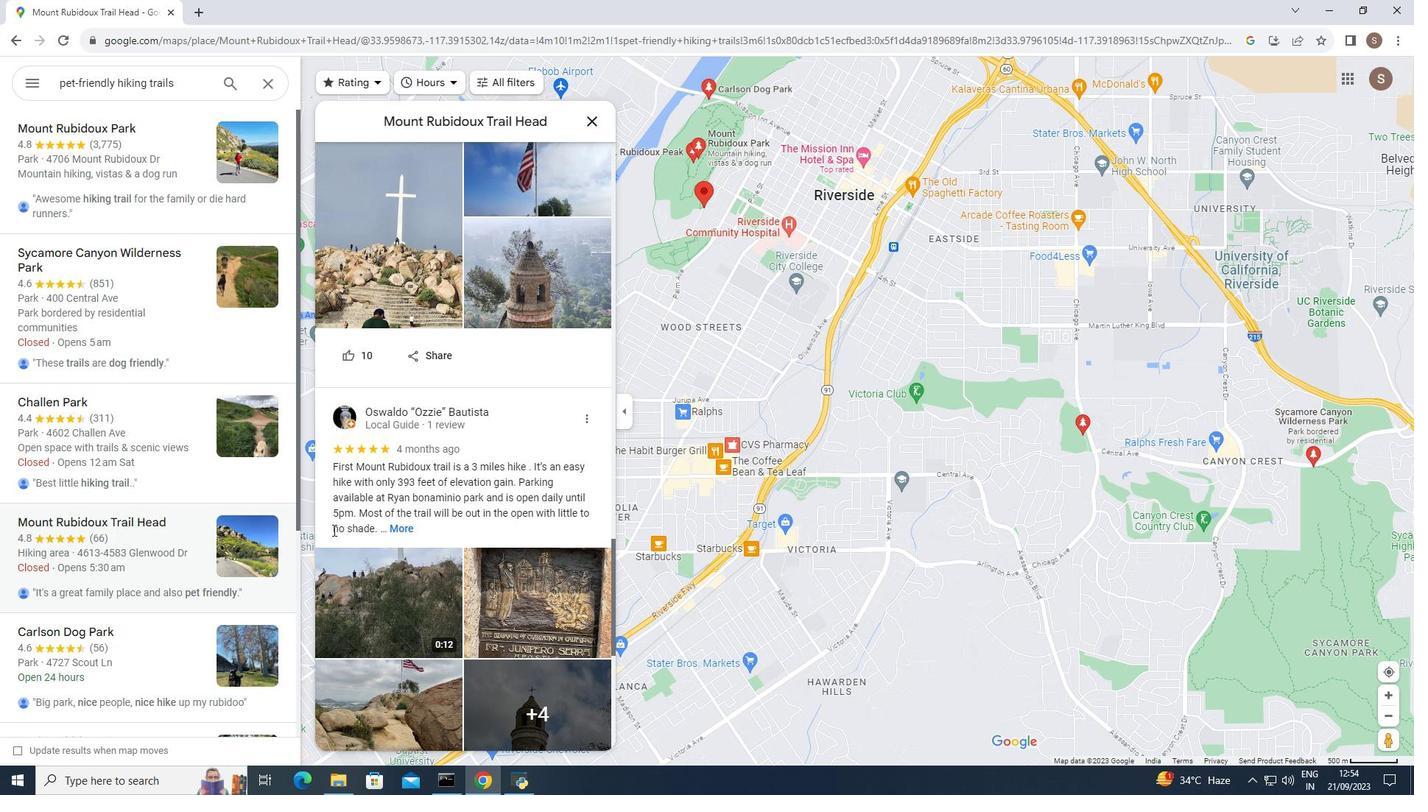 
Action: Mouse scrolled (312, 508) with delta (0, 0)
Screenshot: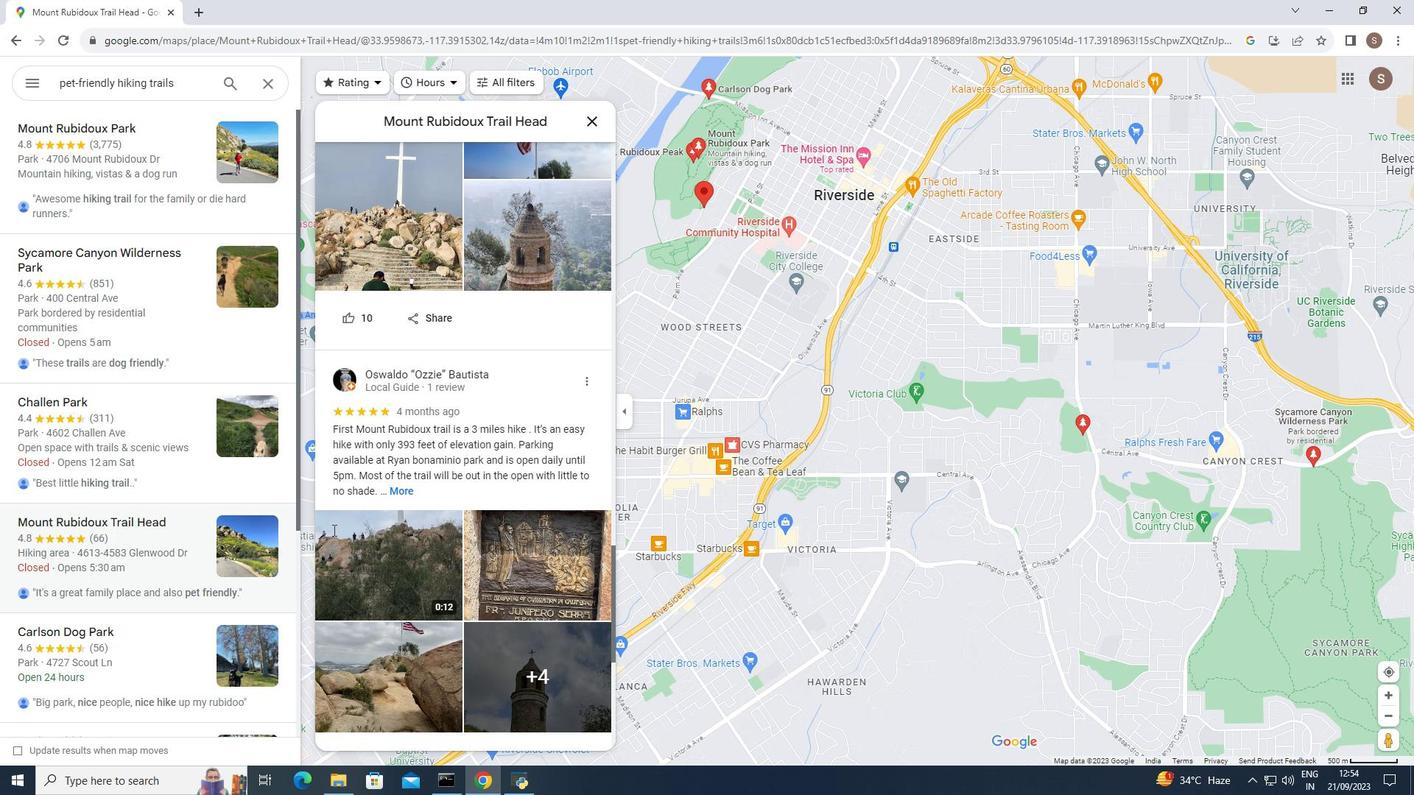 
Action: Mouse scrolled (312, 508) with delta (0, 0)
Screenshot: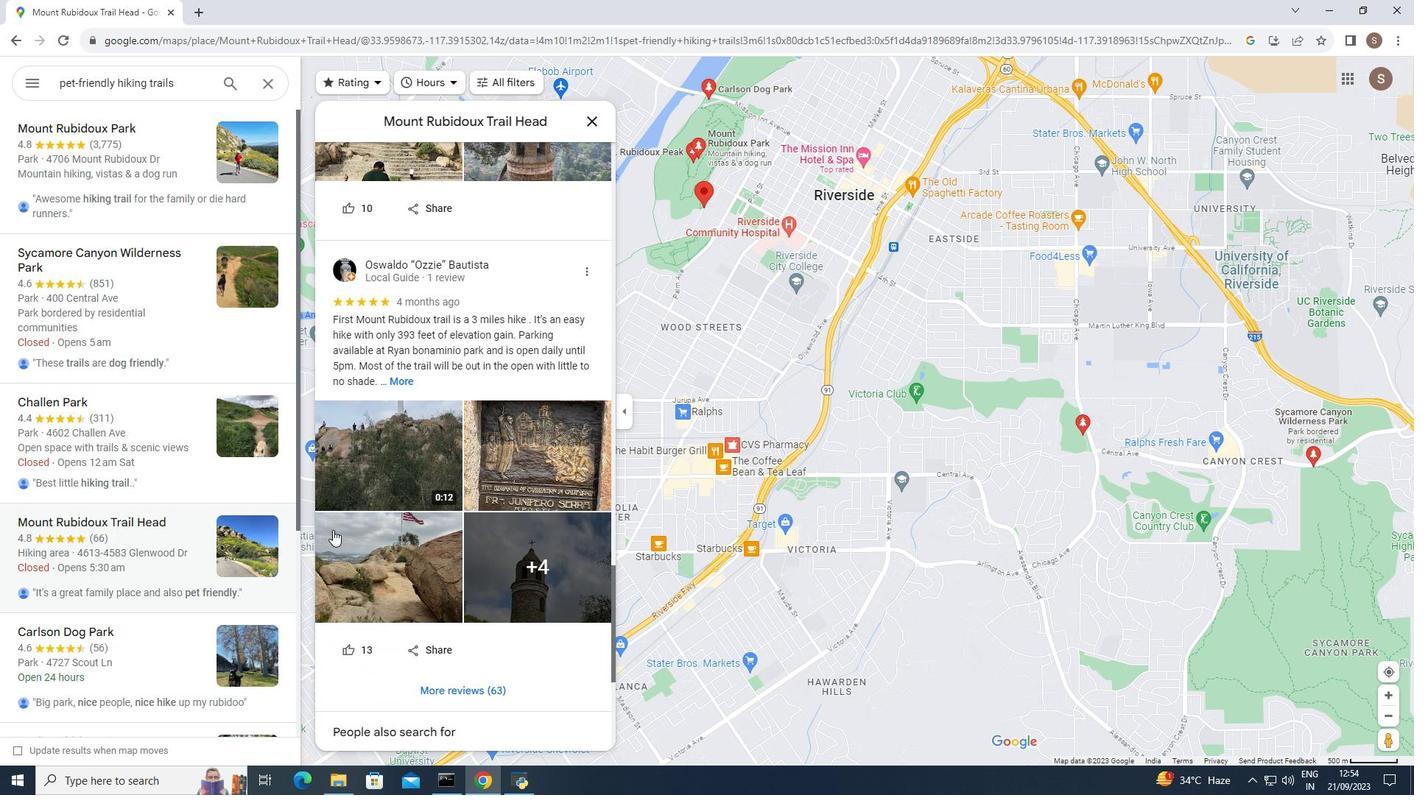 
Action: Mouse scrolled (312, 508) with delta (0, 0)
Screenshot: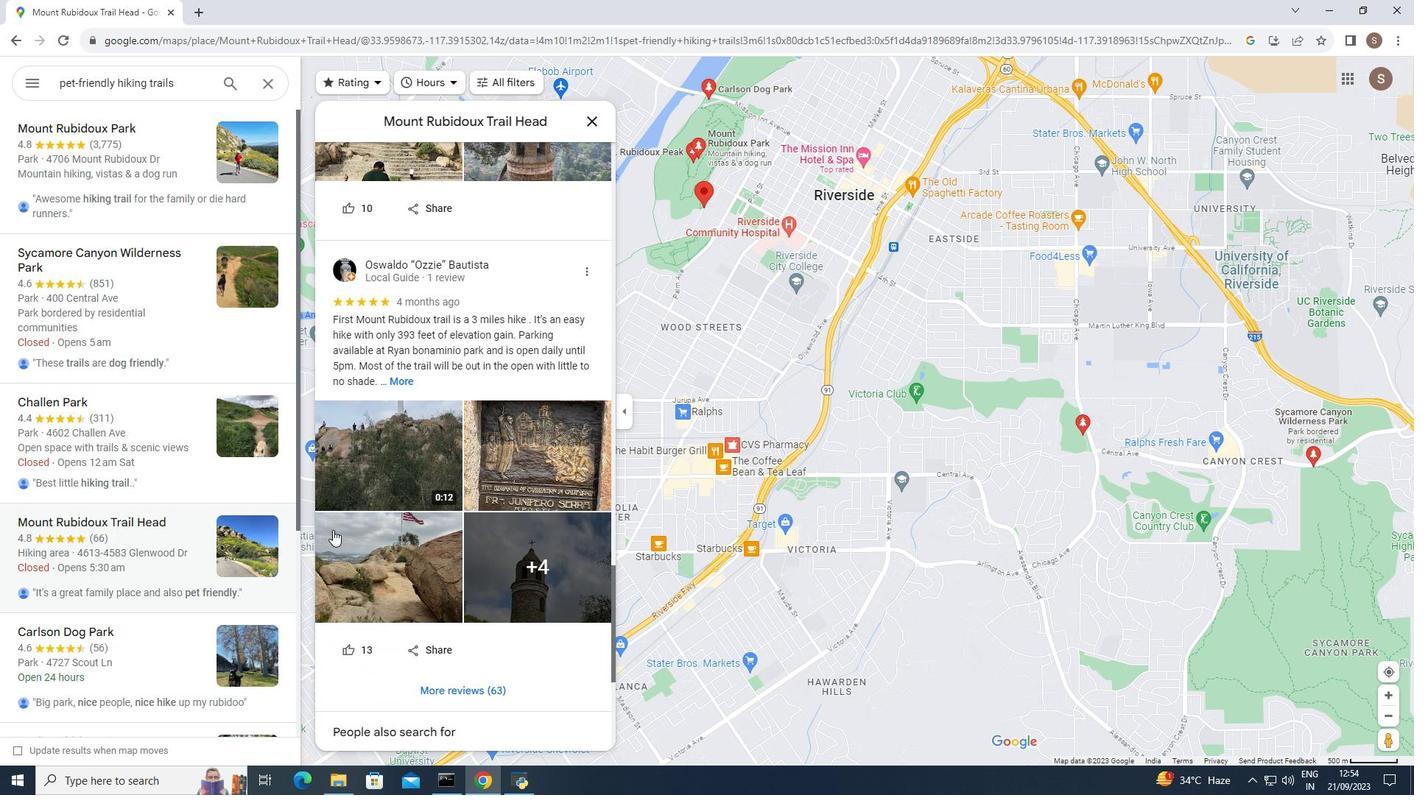 
Action: Mouse scrolled (312, 508) with delta (0, 0)
Screenshot: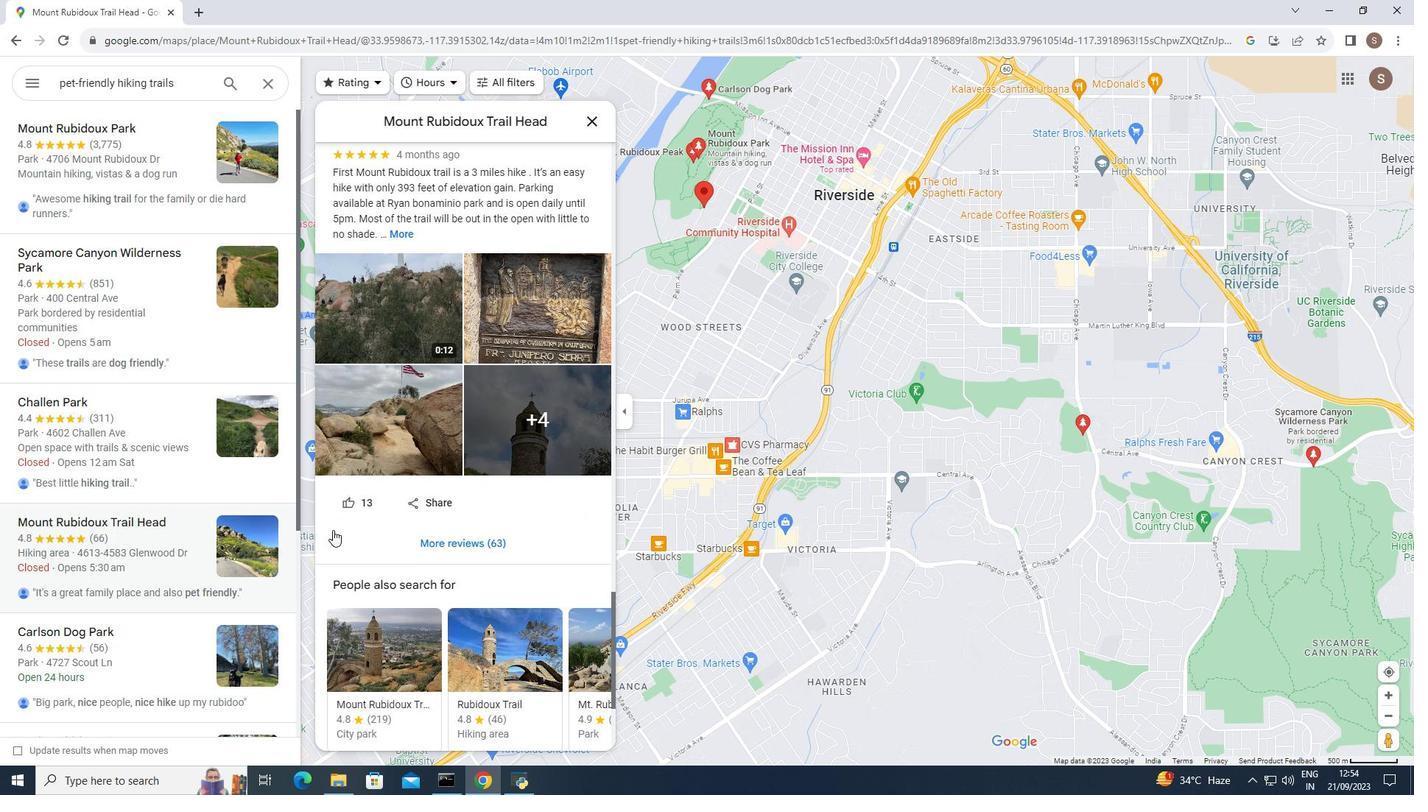 
Action: Mouse moved to (312, 509)
Screenshot: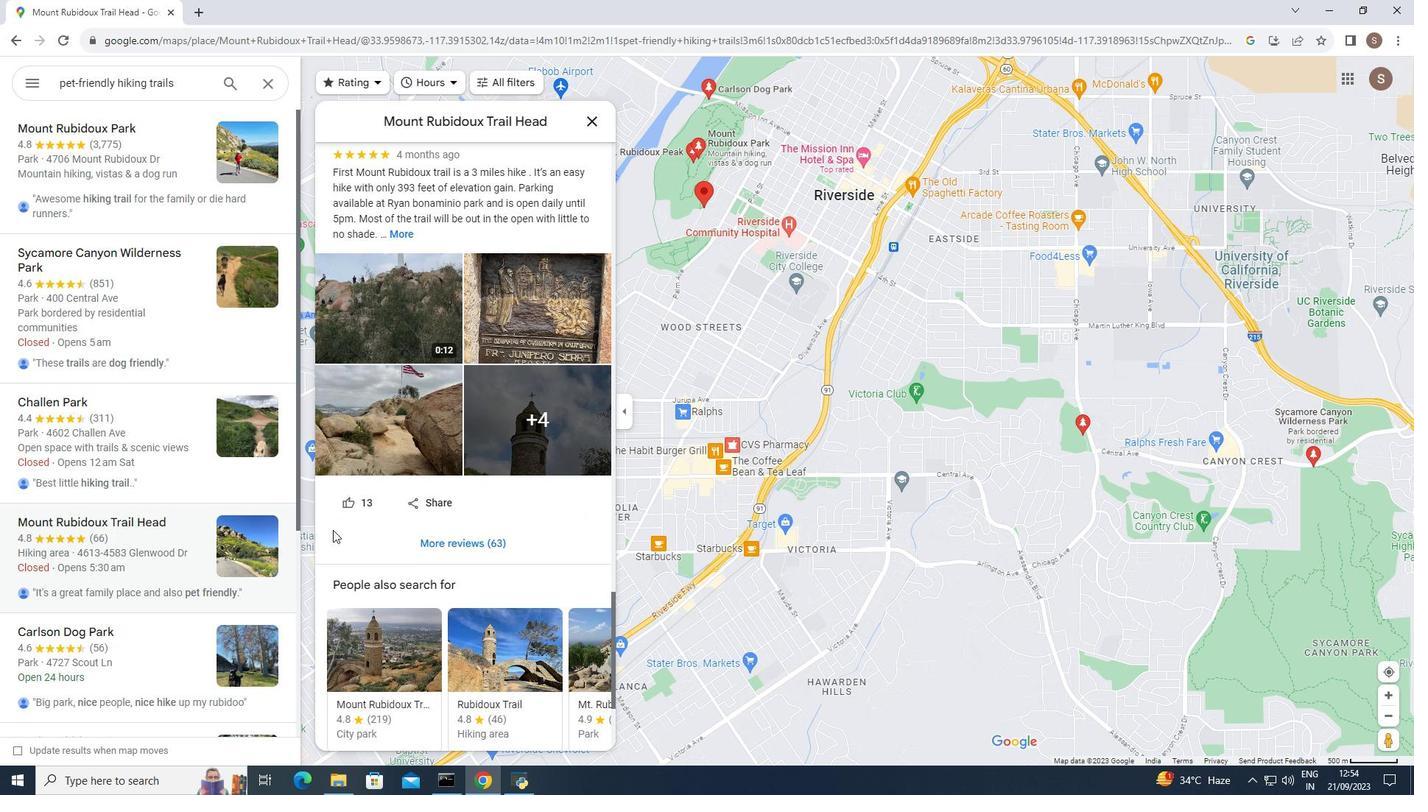 
Action: Mouse scrolled (312, 508) with delta (0, 0)
Screenshot: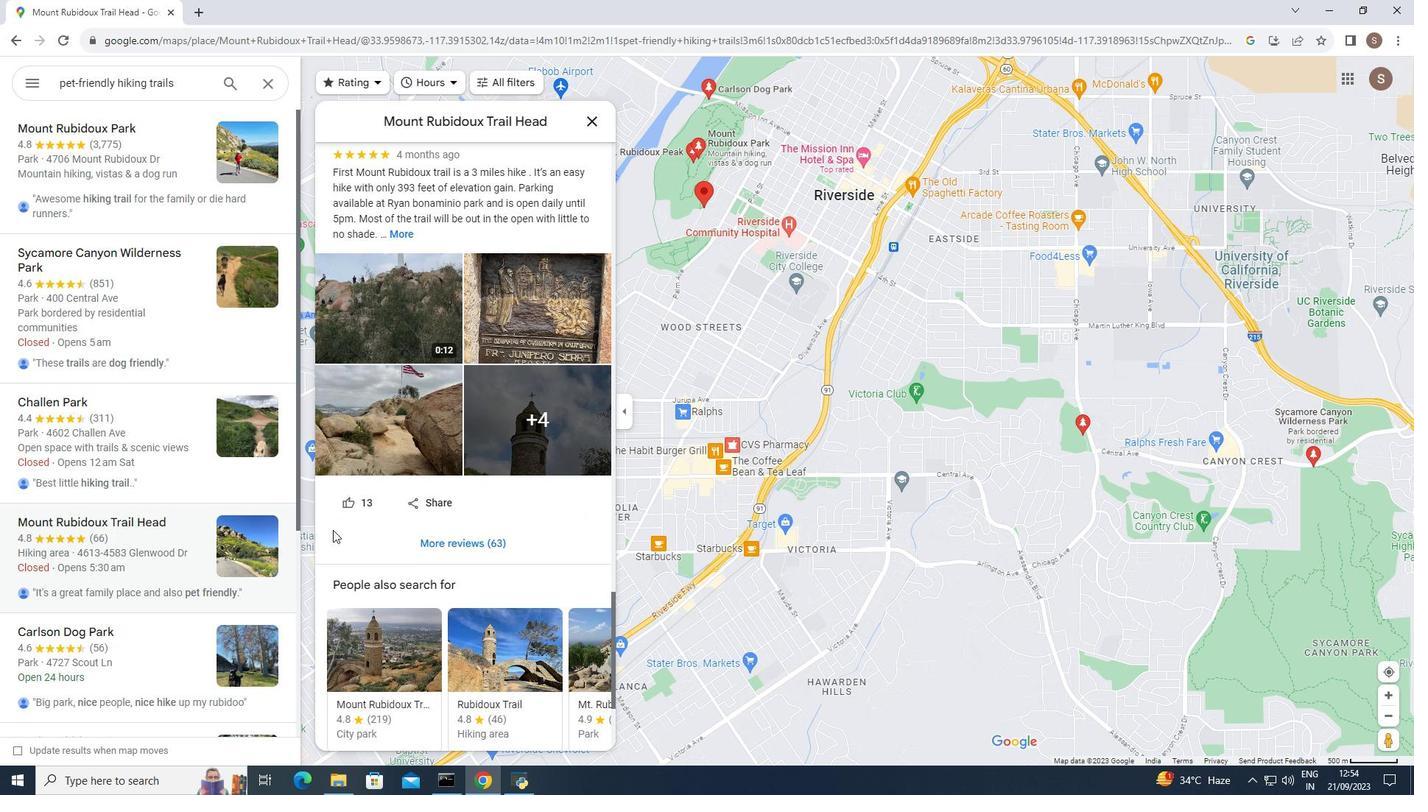 
Action: Mouse scrolled (312, 508) with delta (0, 0)
Screenshot: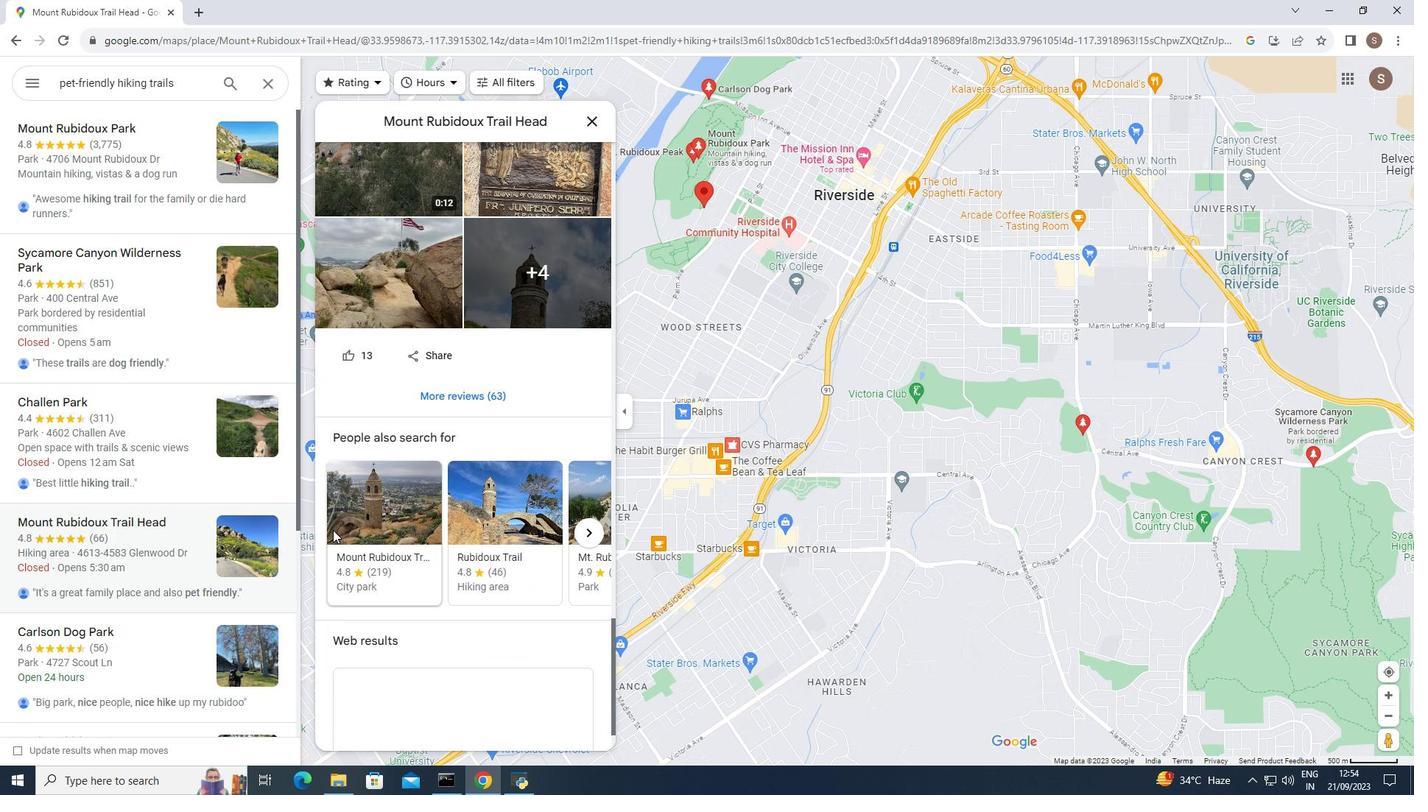 
Action: Mouse scrolled (312, 508) with delta (0, 0)
Screenshot: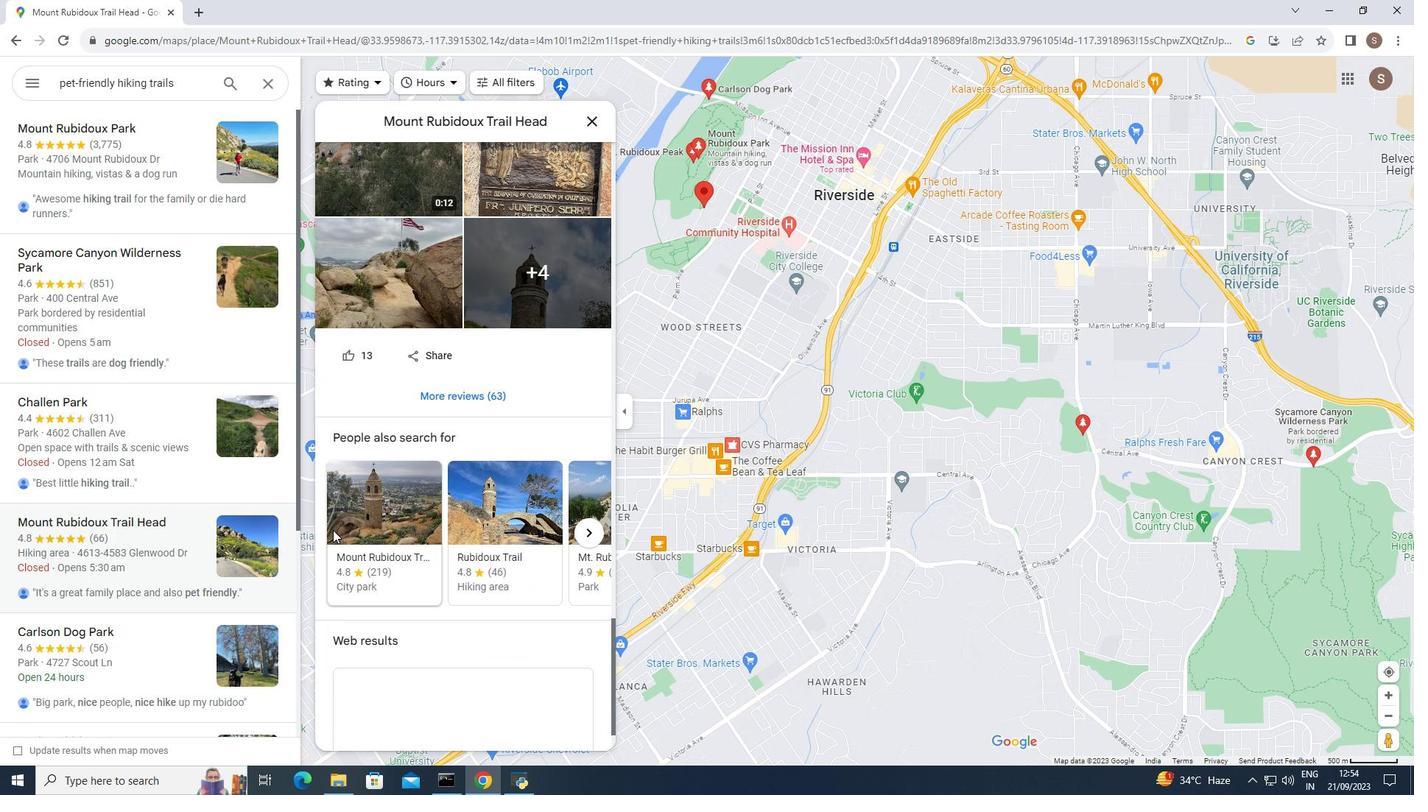 
Action: Mouse scrolled (312, 508) with delta (0, 0)
Screenshot: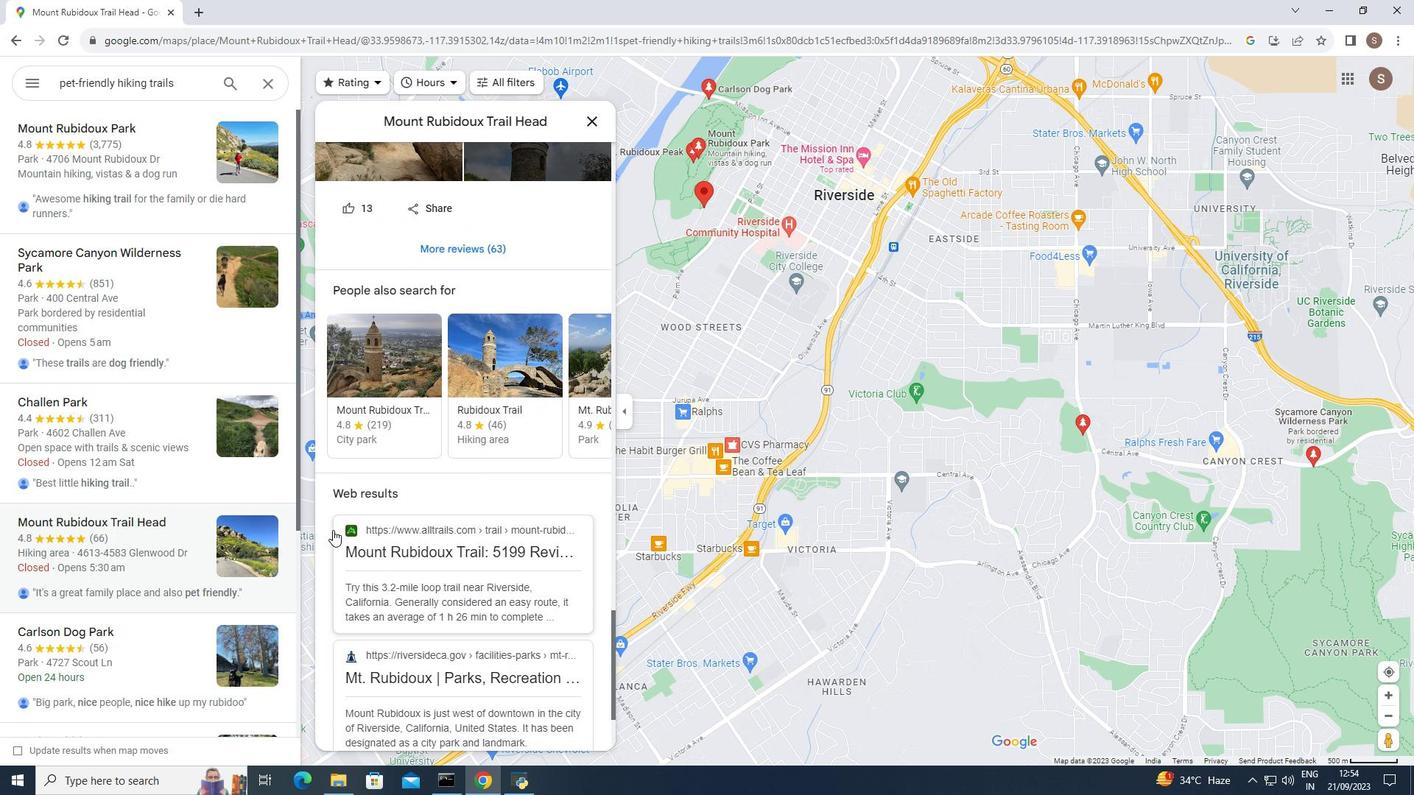 
Action: Mouse scrolled (312, 508) with delta (0, 0)
Screenshot: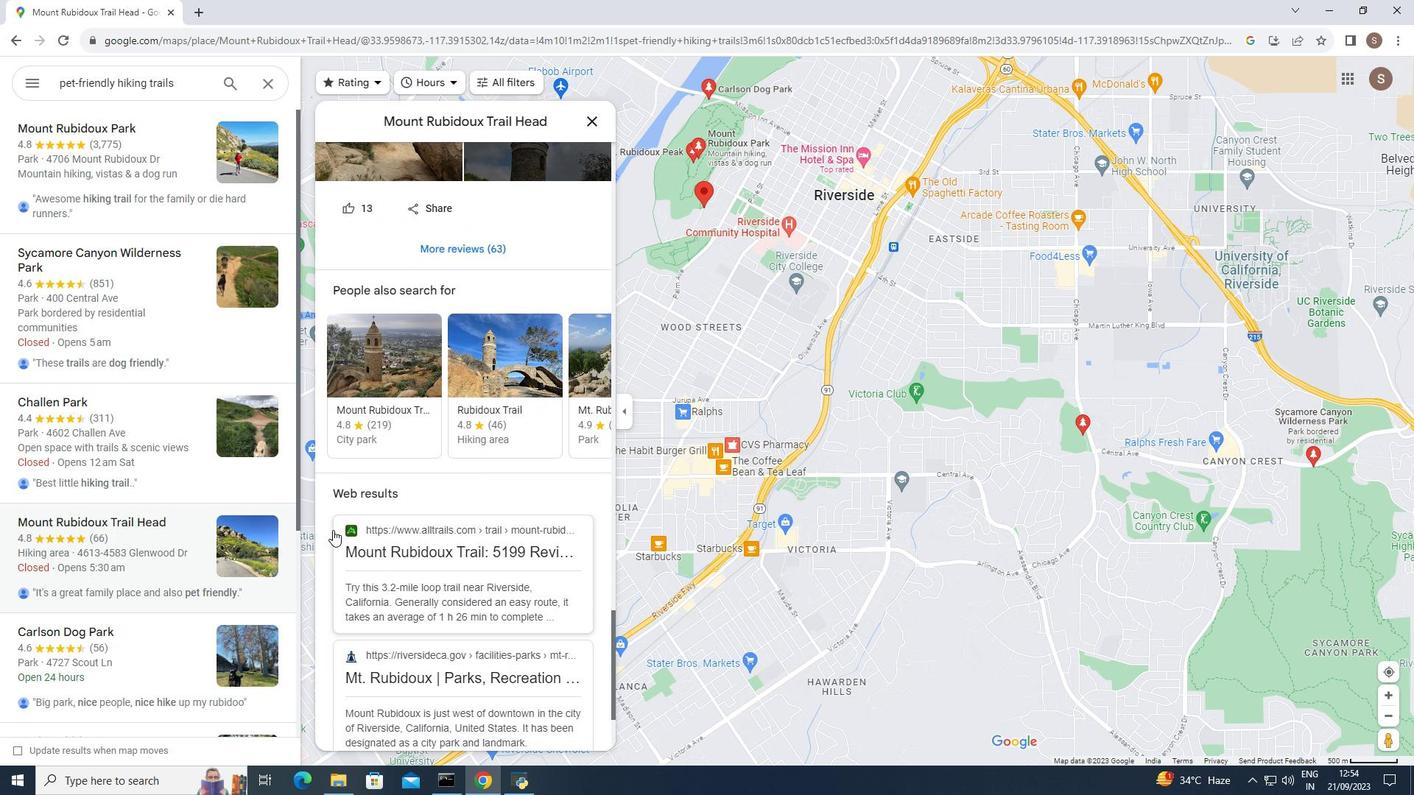
Action: Mouse scrolled (312, 508) with delta (0, 0)
Screenshot: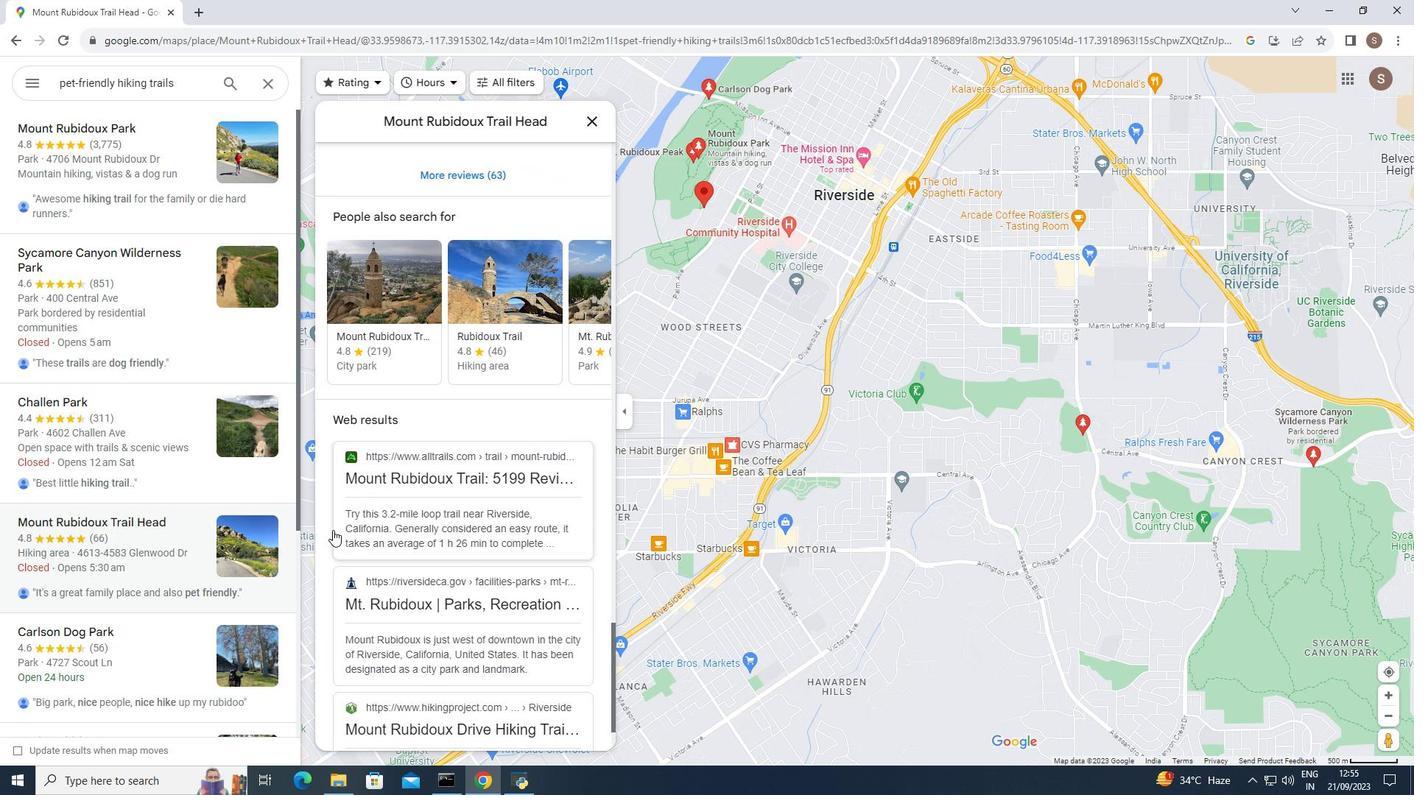 
Action: Mouse scrolled (312, 508) with delta (0, 0)
Screenshot: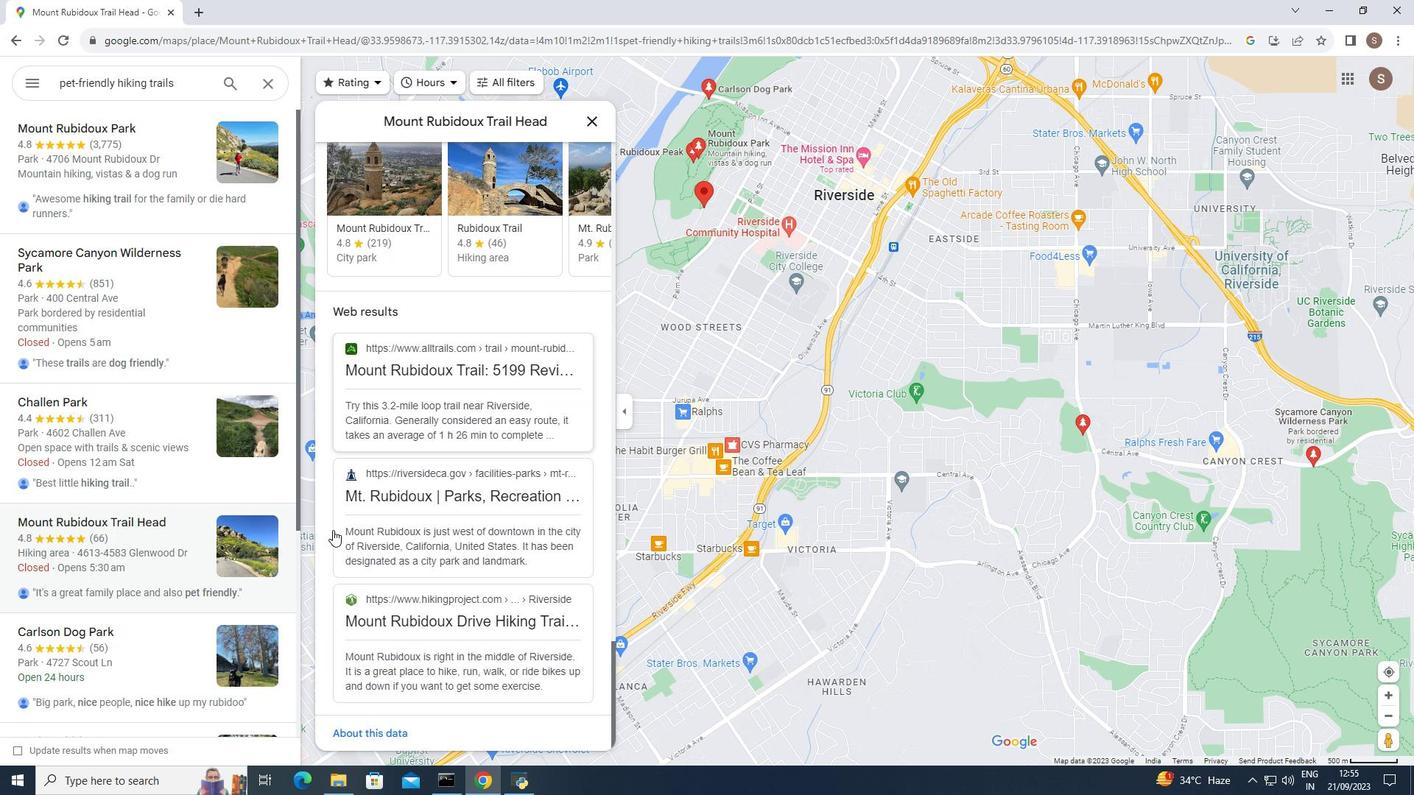 
Action: Mouse scrolled (312, 508) with delta (0, 0)
Screenshot: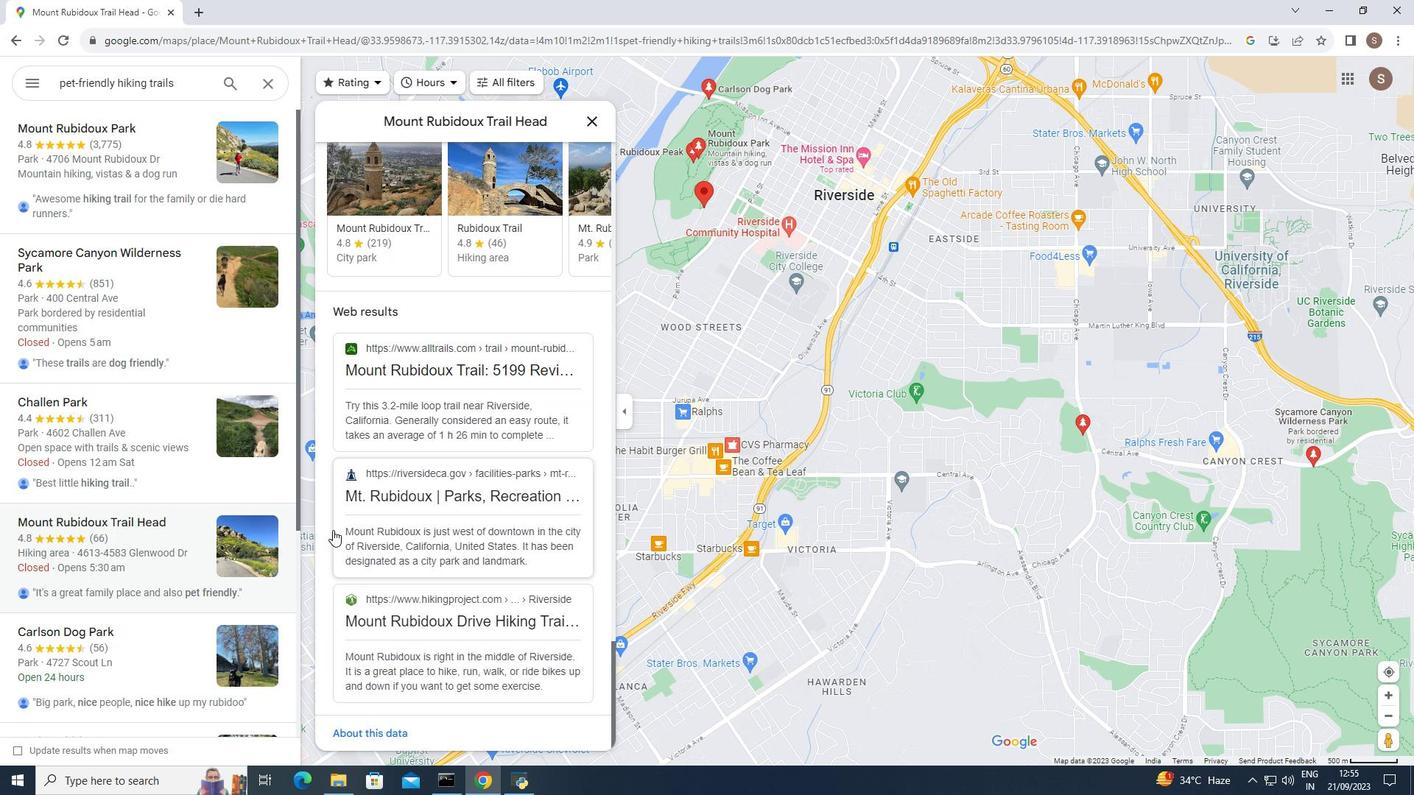 
Action: Mouse scrolled (312, 508) with delta (0, 0)
Screenshot: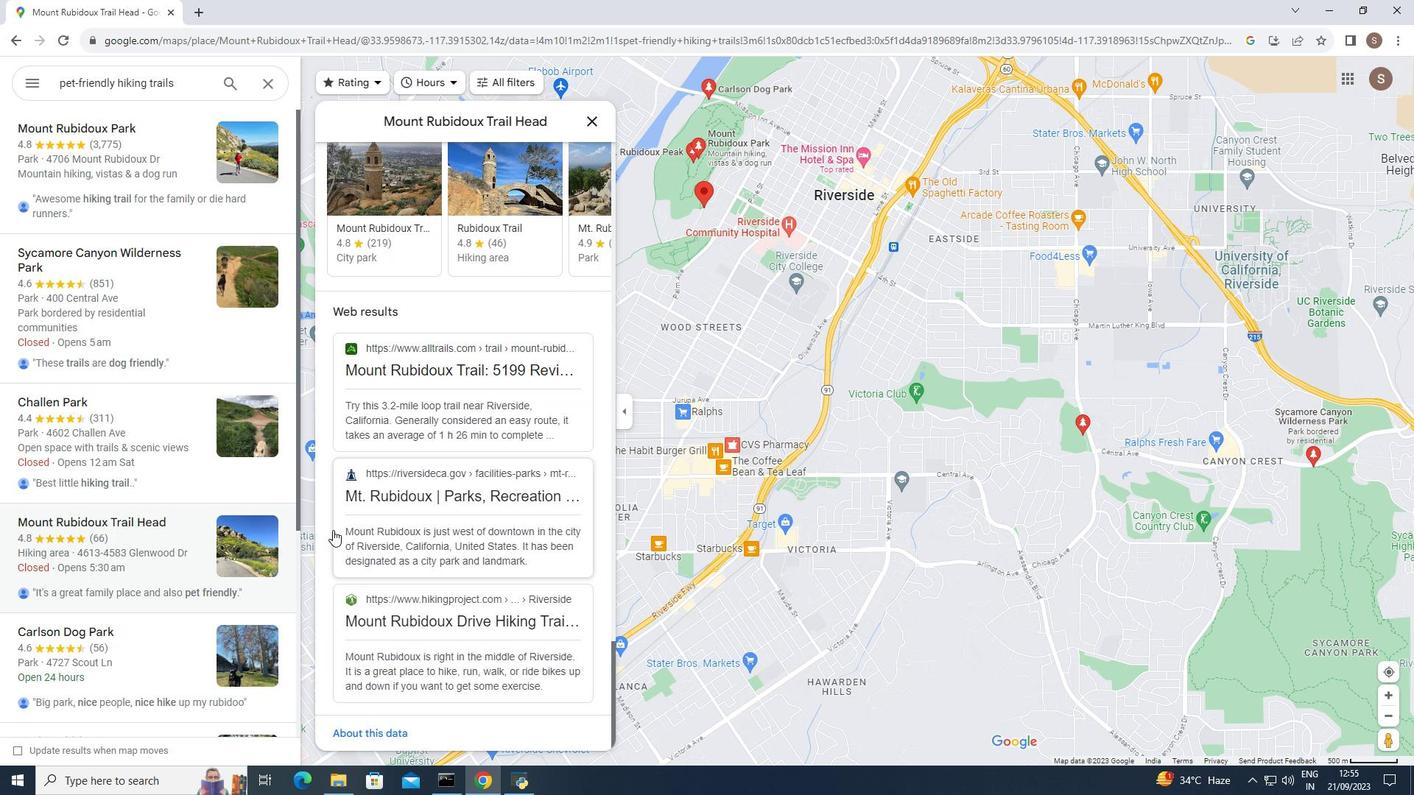 
Action: Mouse scrolled (312, 508) with delta (0, 0)
Screenshot: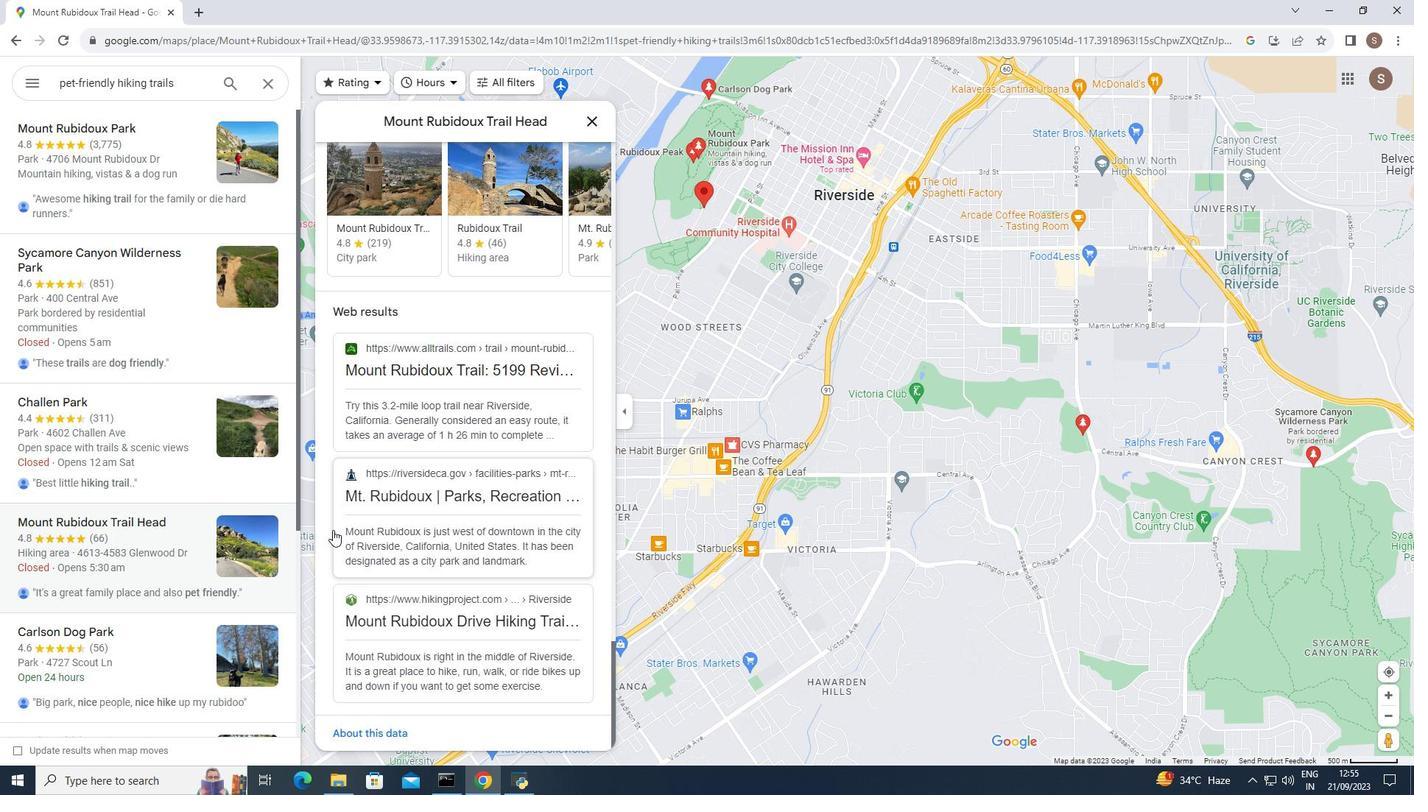 
Action: Mouse scrolled (312, 508) with delta (0, 0)
Screenshot: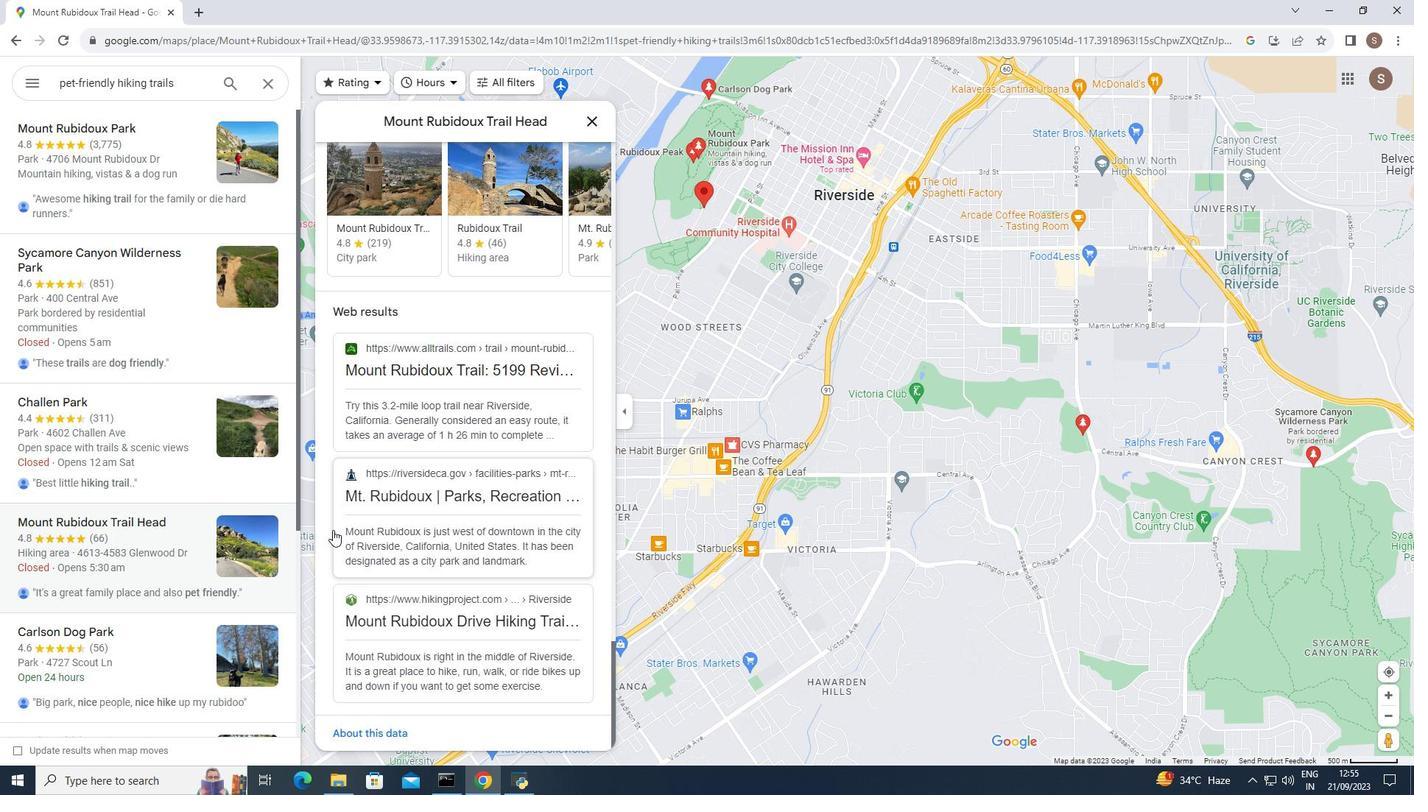 
Action: Mouse scrolled (312, 508) with delta (0, 0)
Screenshot: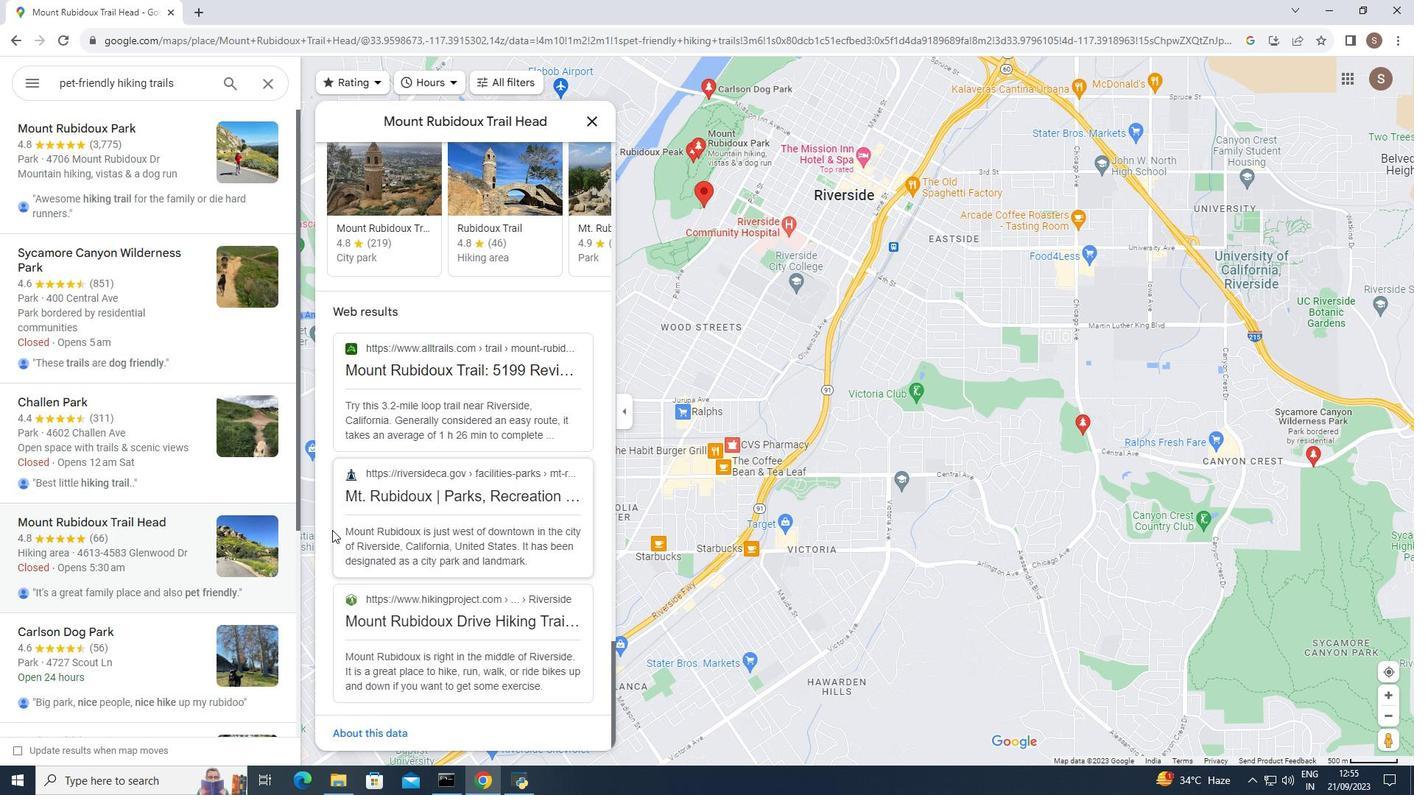 
Action: Mouse scrolled (312, 508) with delta (0, 0)
Screenshot: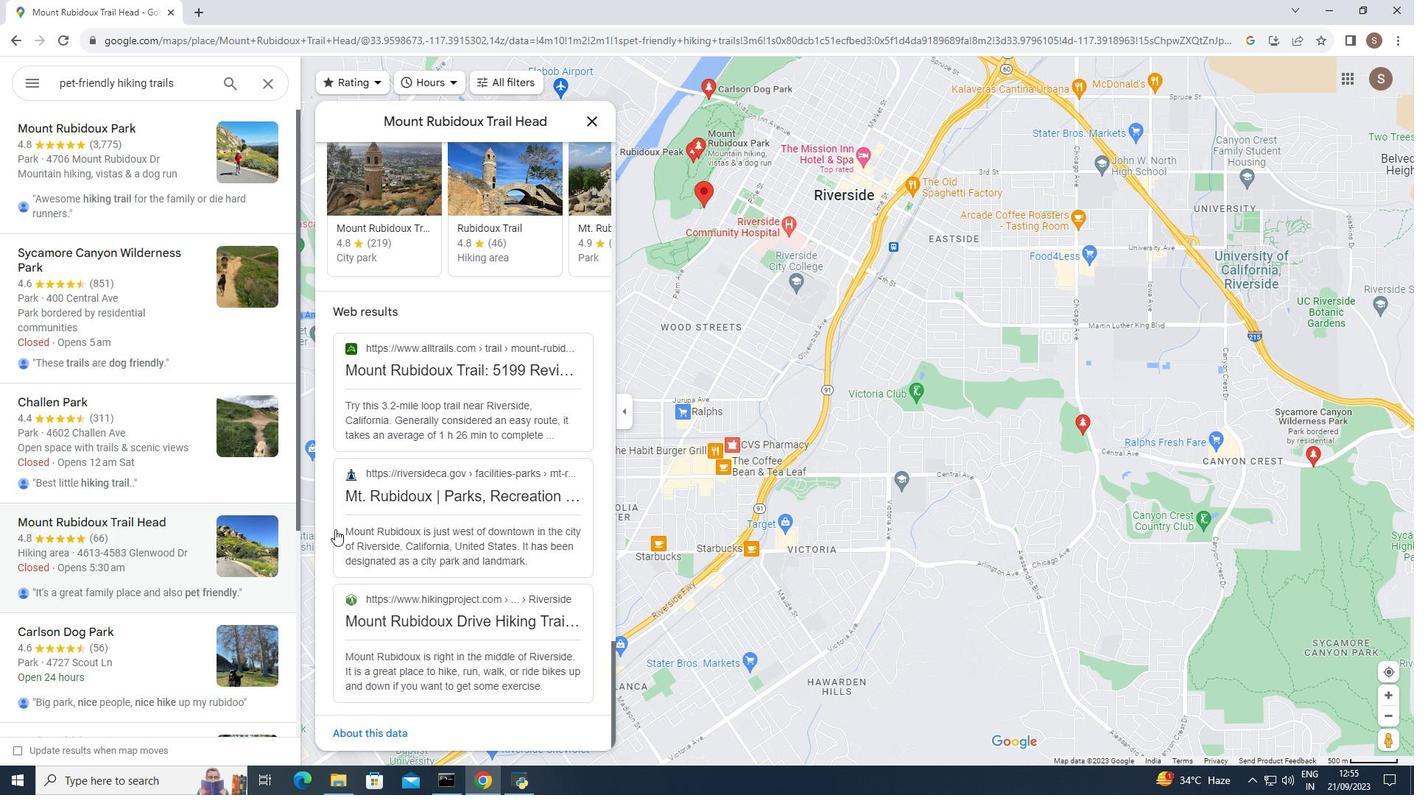 
Action: Mouse scrolled (312, 508) with delta (0, 0)
Screenshot: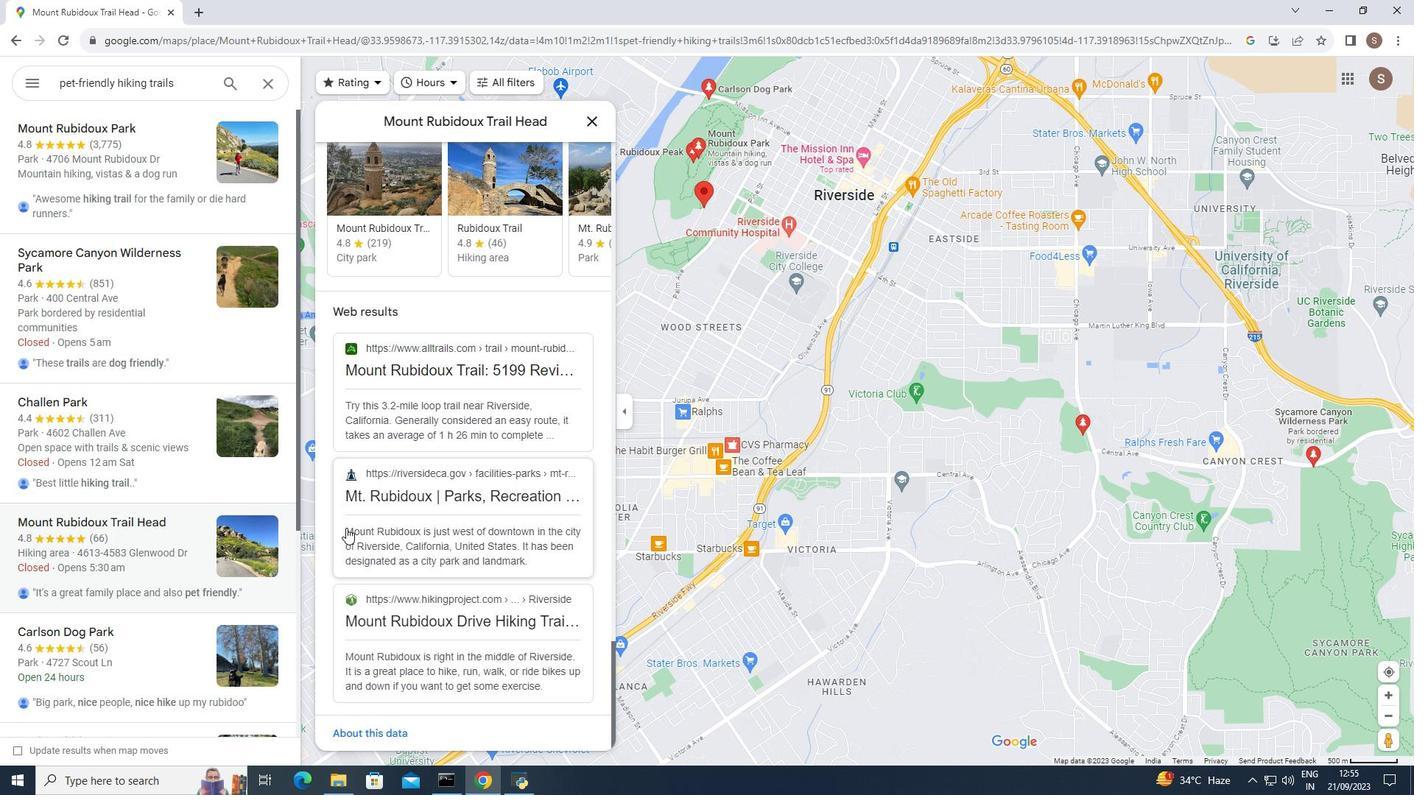 
Action: Mouse moved to (310, 509)
Screenshot: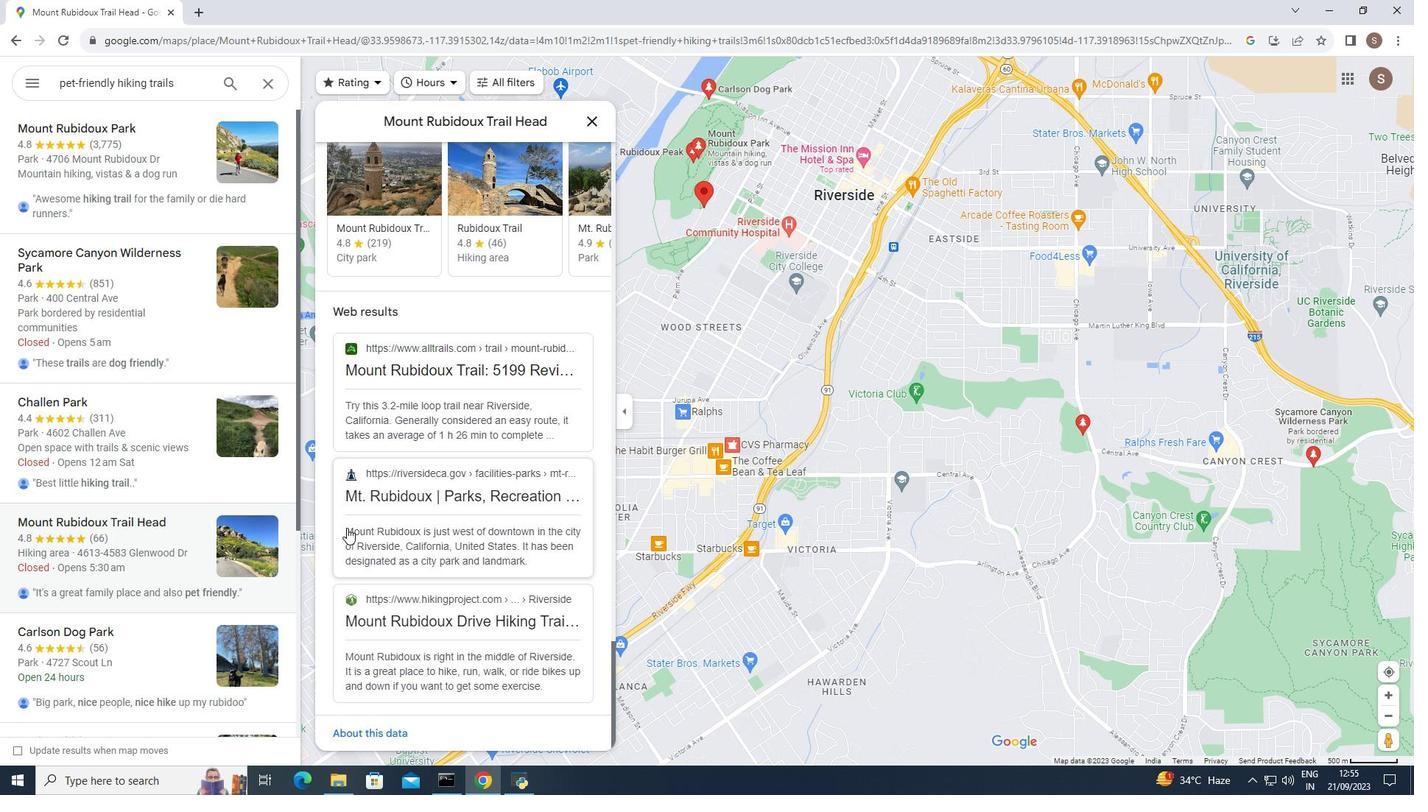 
Action: Mouse scrolled (310, 508) with delta (0, 0)
Screenshot: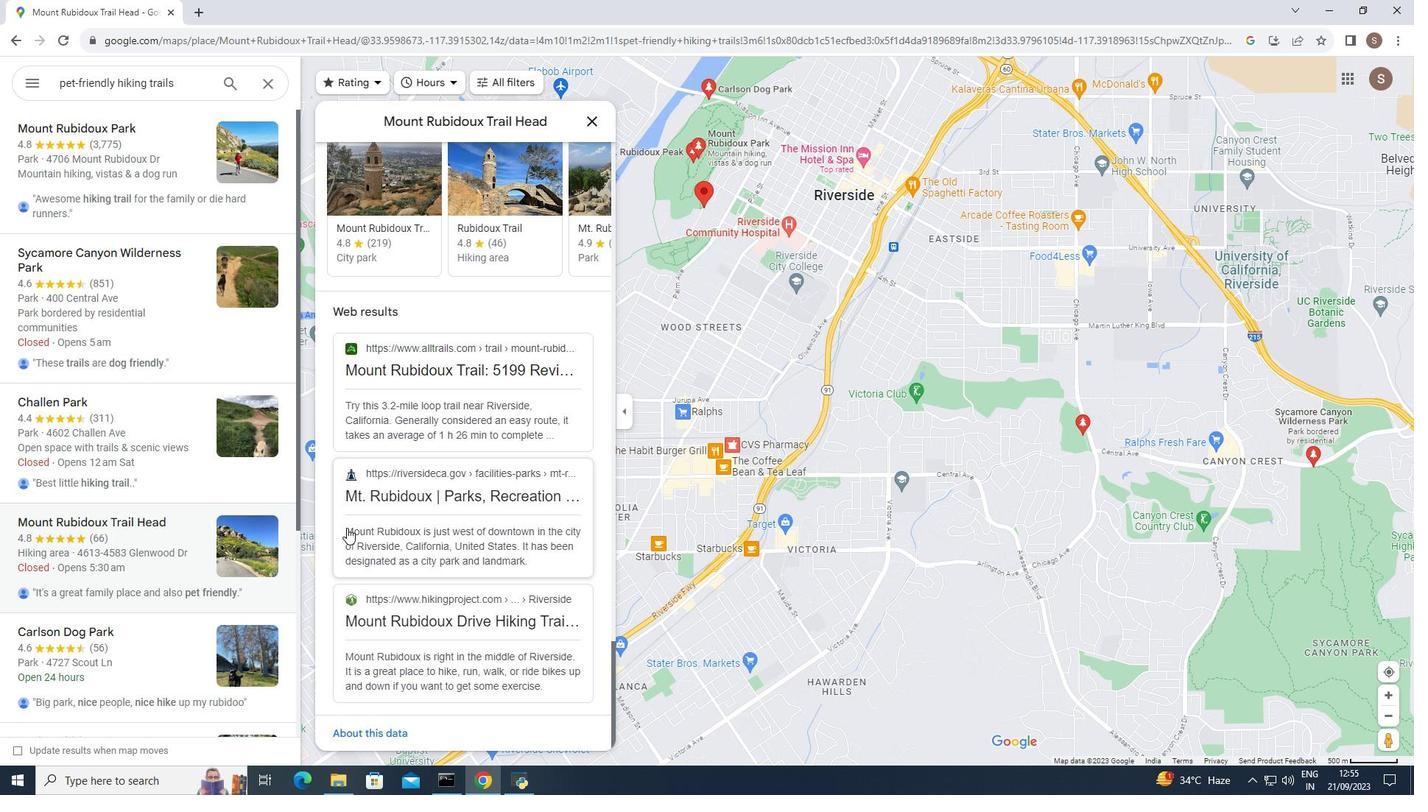 
Action: Mouse moved to (326, 507)
Screenshot: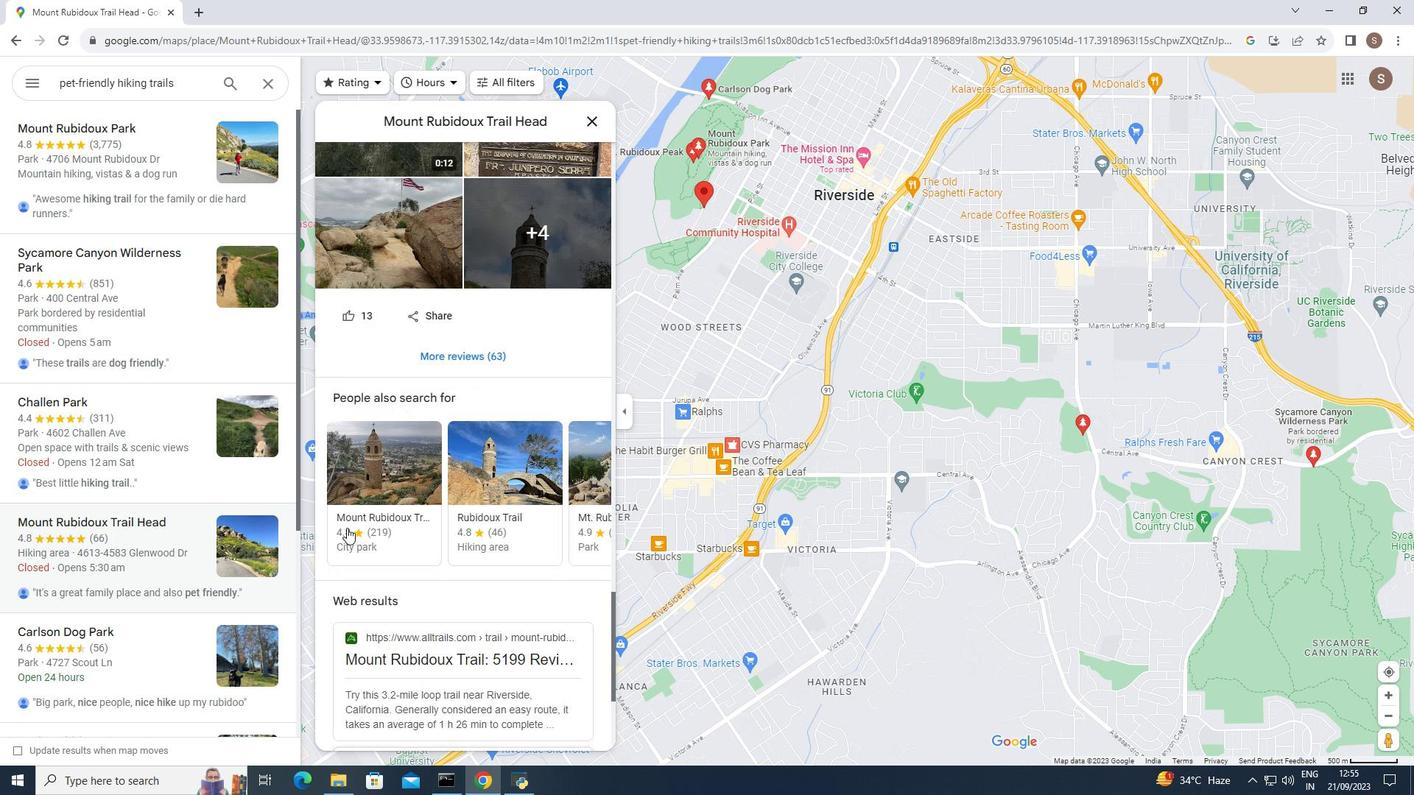 
Action: Mouse scrolled (326, 506) with delta (0, 0)
Screenshot: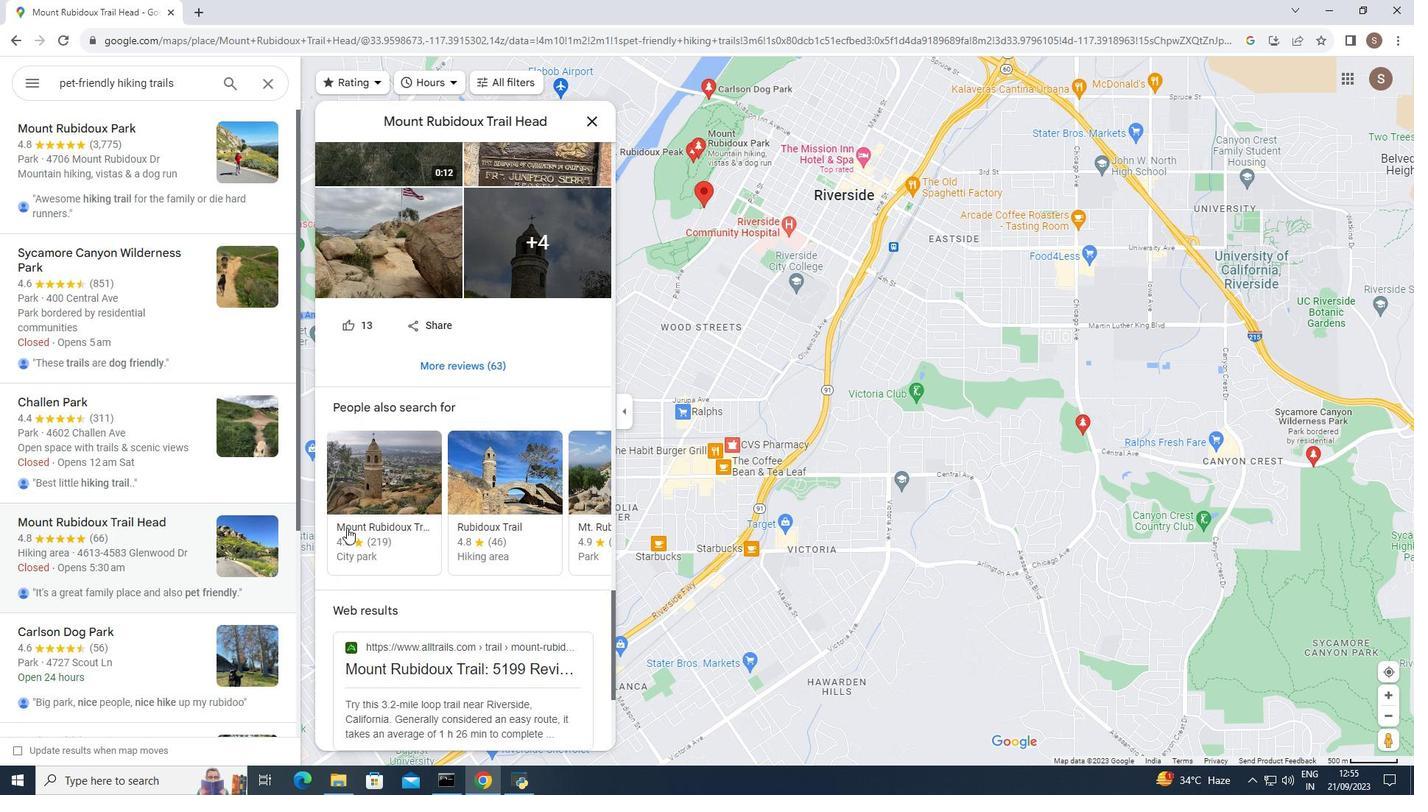 
Action: Mouse scrolled (326, 506) with delta (0, 0)
Screenshot: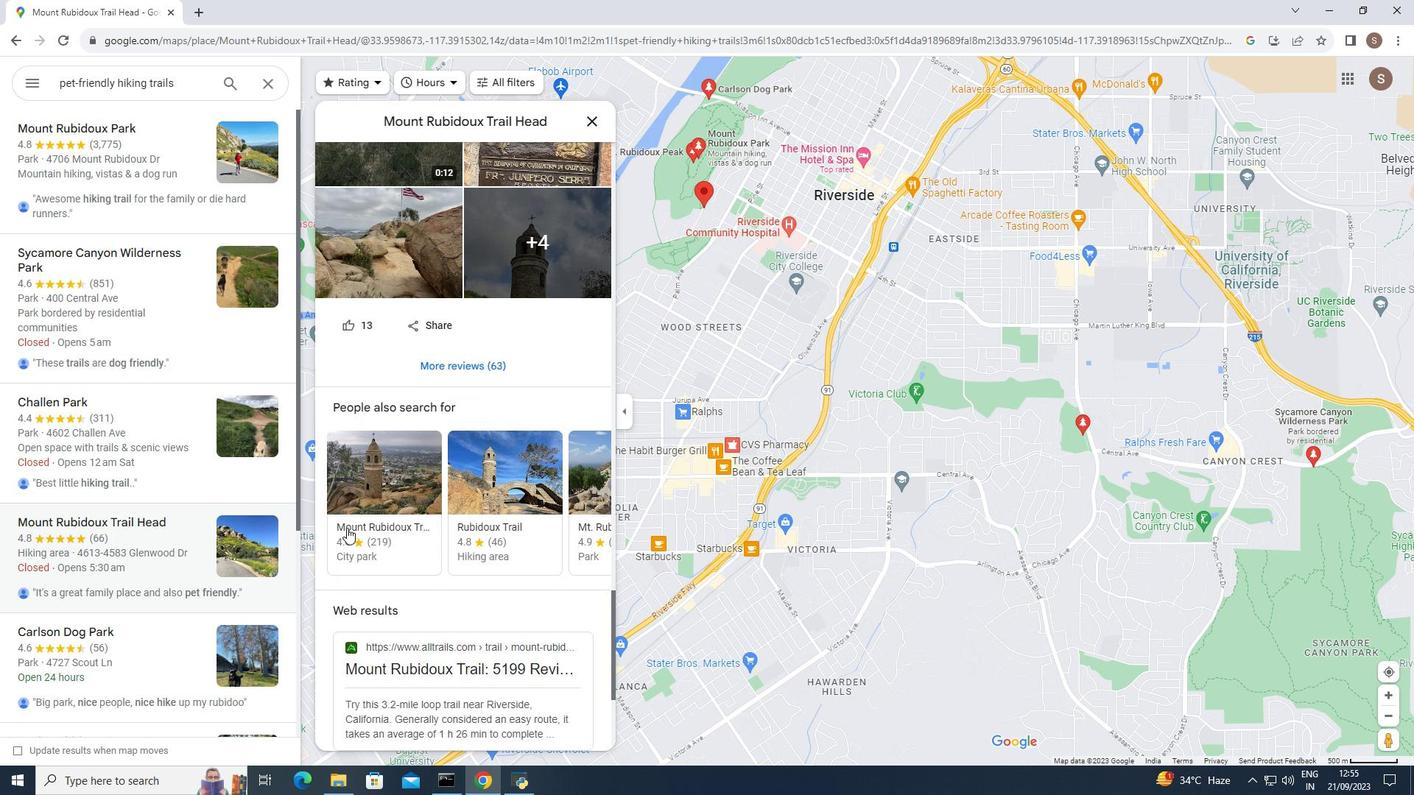 
Action: Mouse scrolled (326, 506) with delta (0, 0)
Screenshot: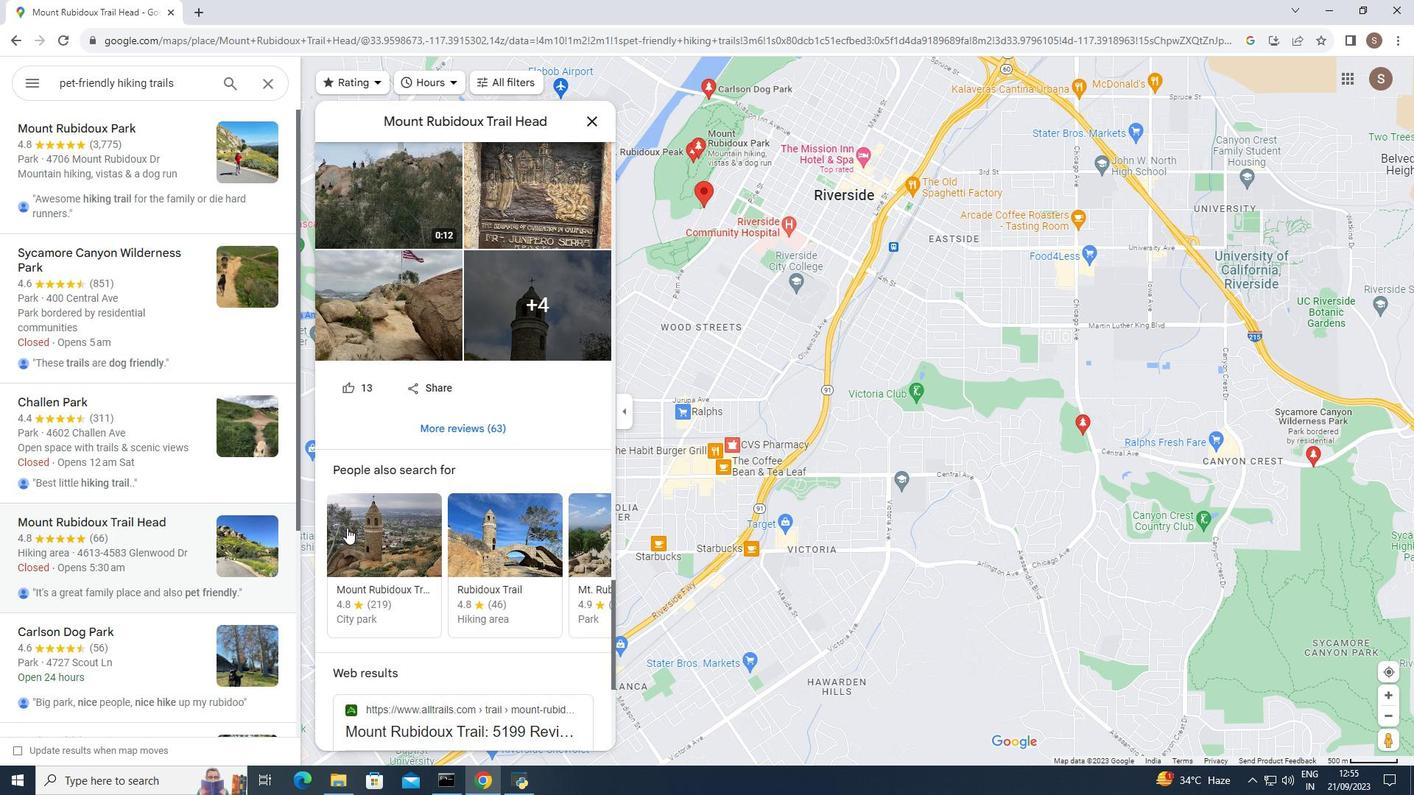
Action: Mouse scrolled (326, 508) with delta (0, 0)
Screenshot: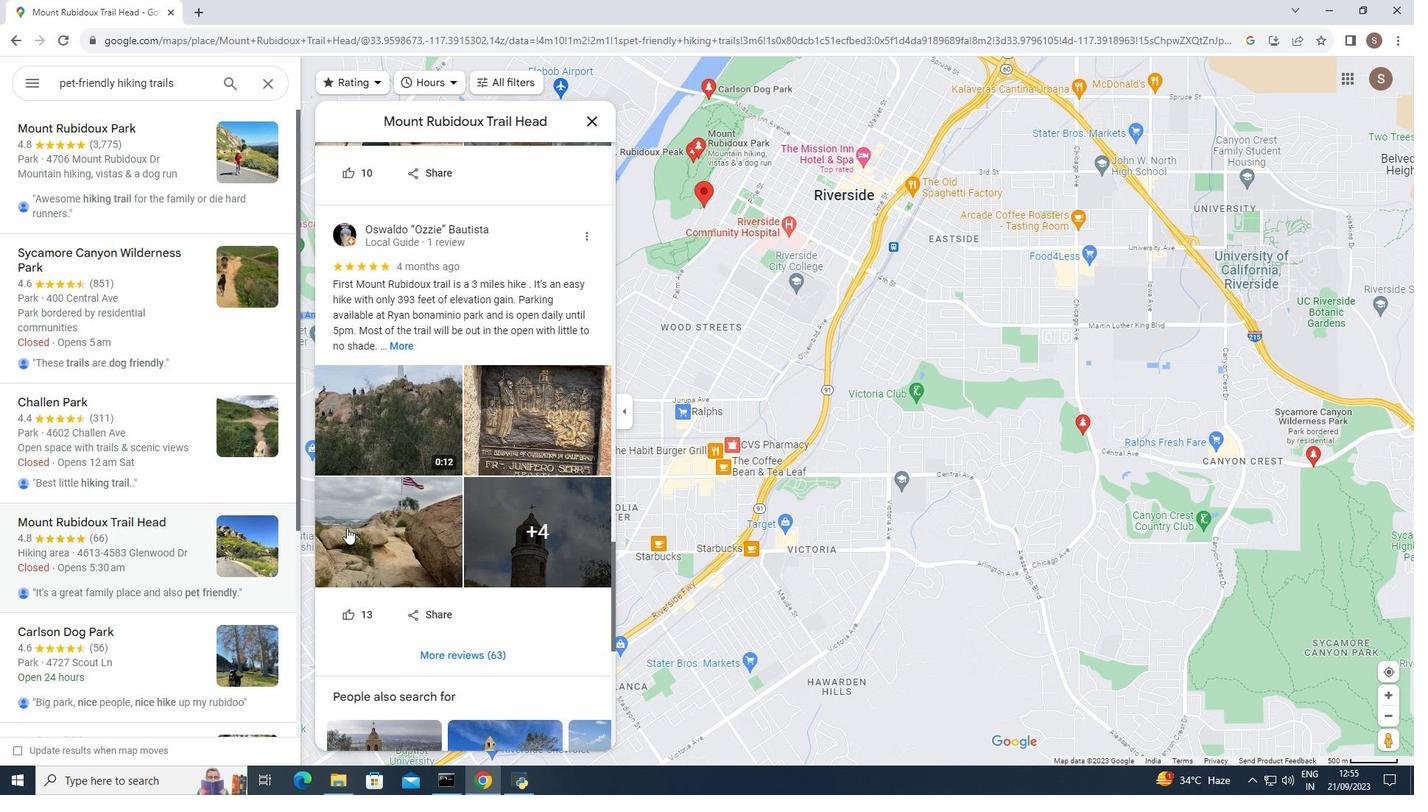 
Action: Mouse scrolled (326, 508) with delta (0, 0)
Screenshot: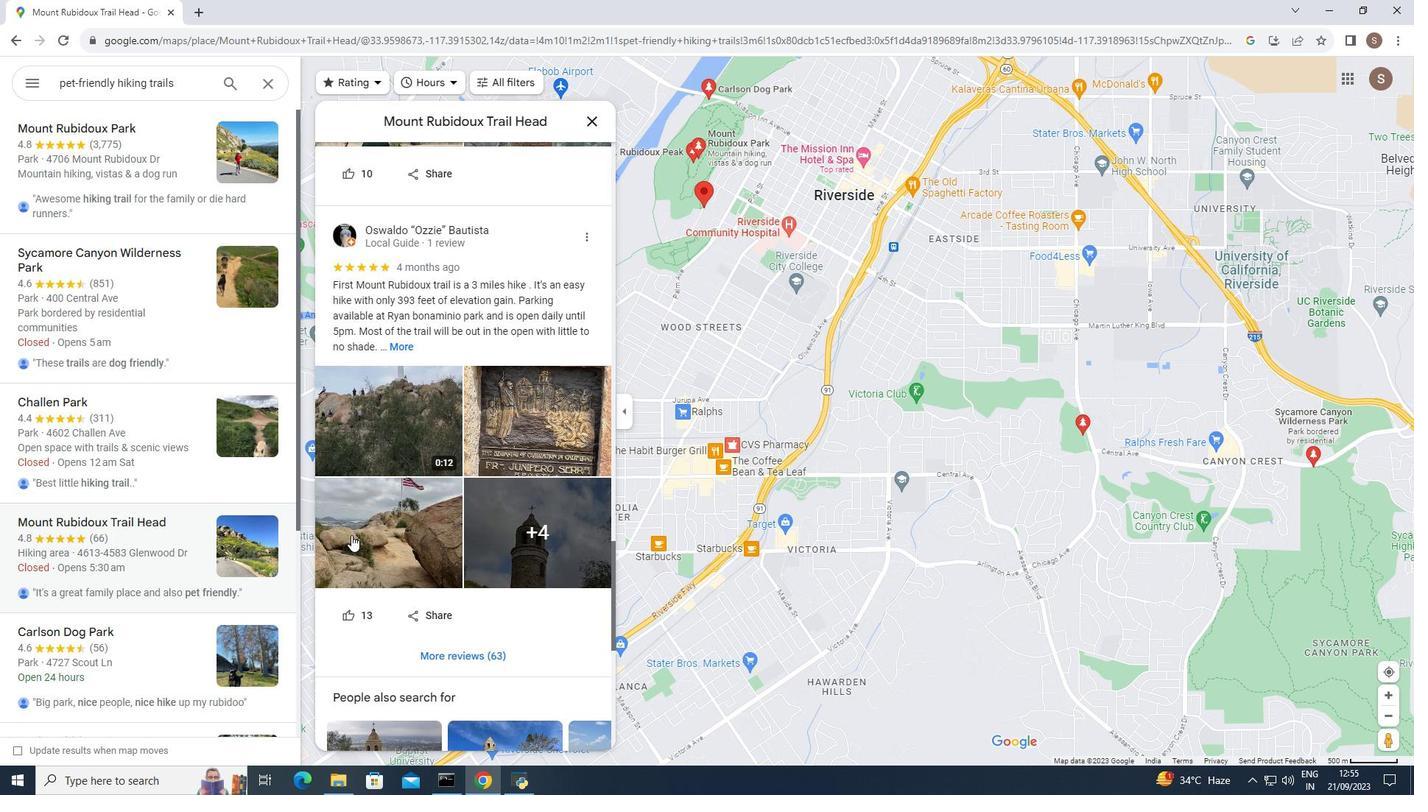 
Action: Mouse scrolled (326, 508) with delta (0, 0)
Screenshot: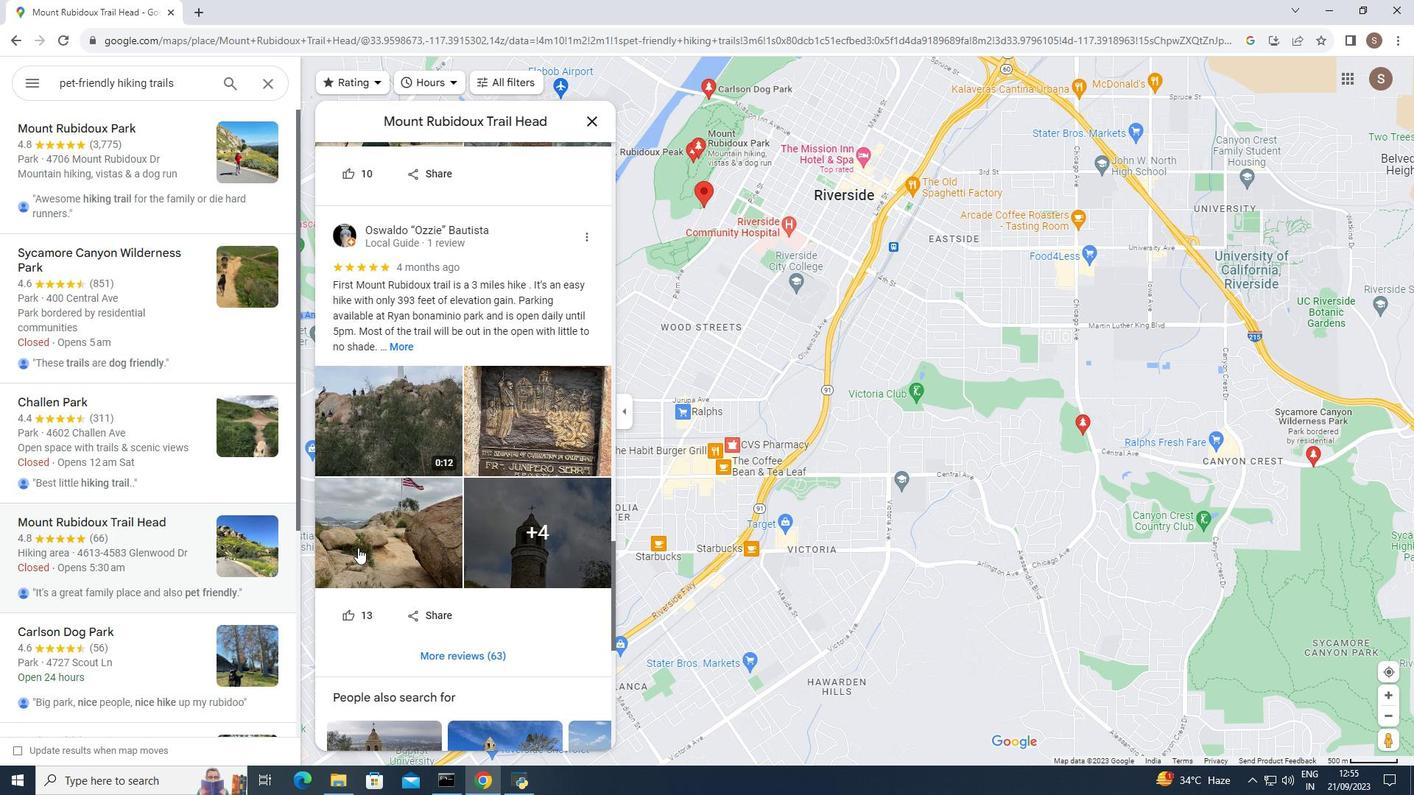 
Action: Mouse scrolled (326, 508) with delta (0, 0)
Screenshot: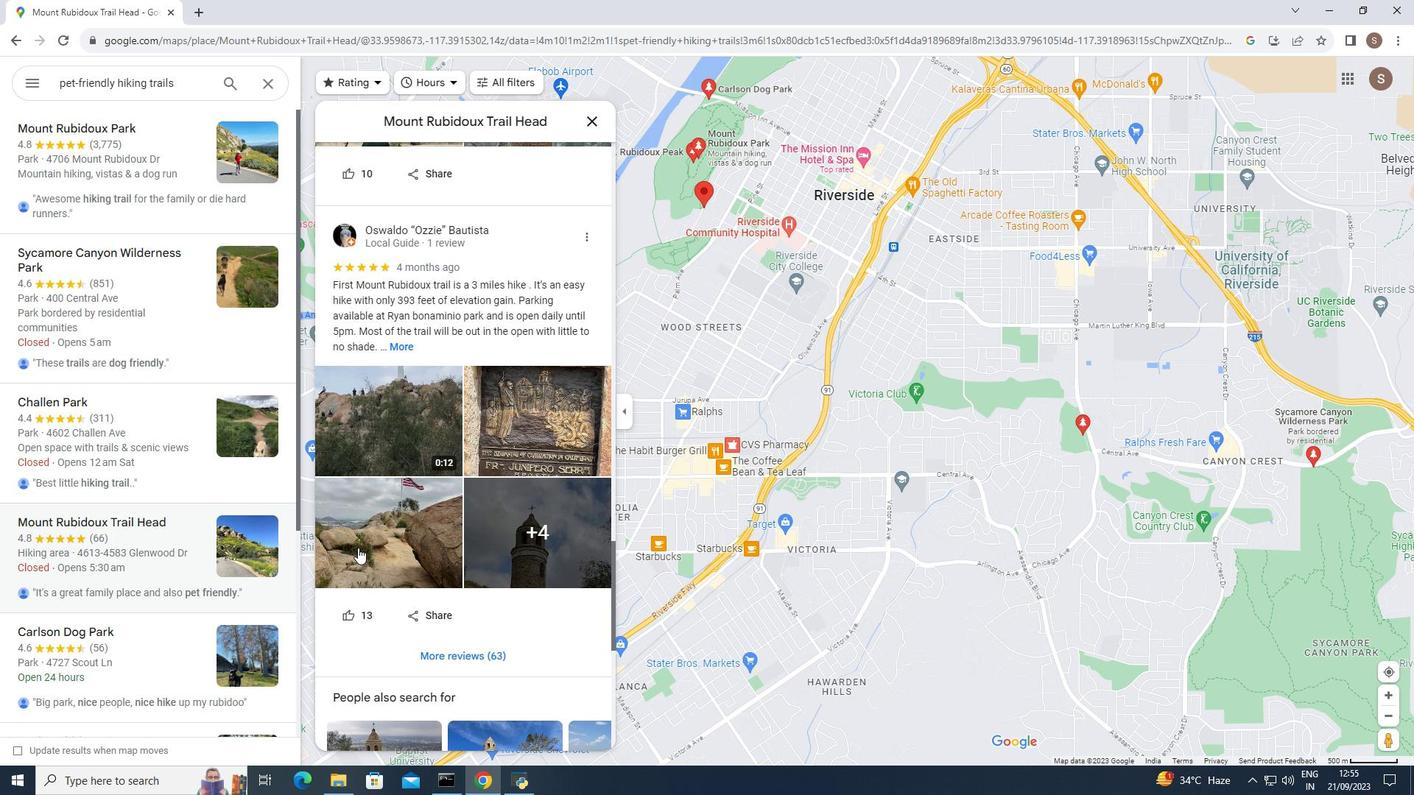
Action: Mouse scrolled (326, 508) with delta (0, 0)
Screenshot: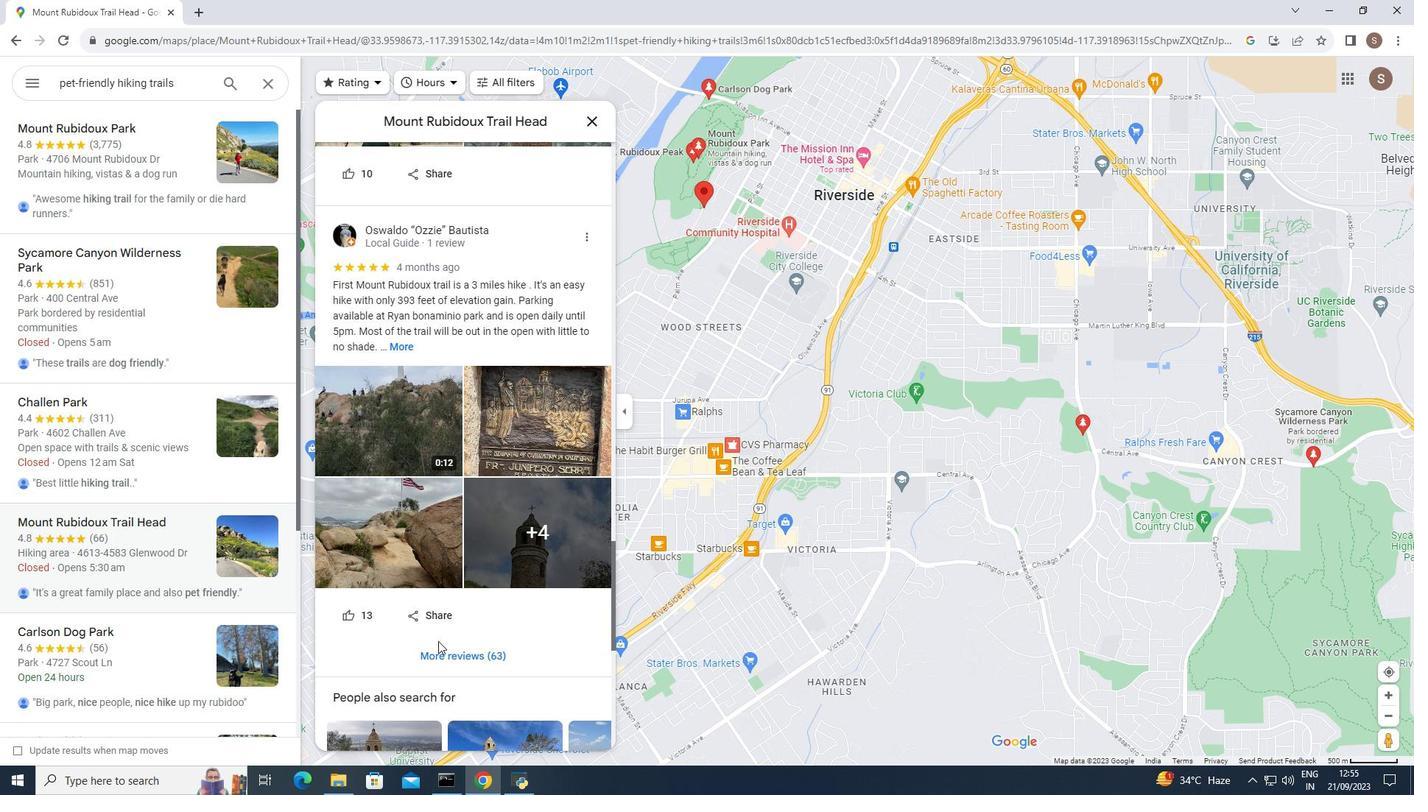 
Action: Mouse scrolled (326, 508) with delta (0, 0)
Screenshot: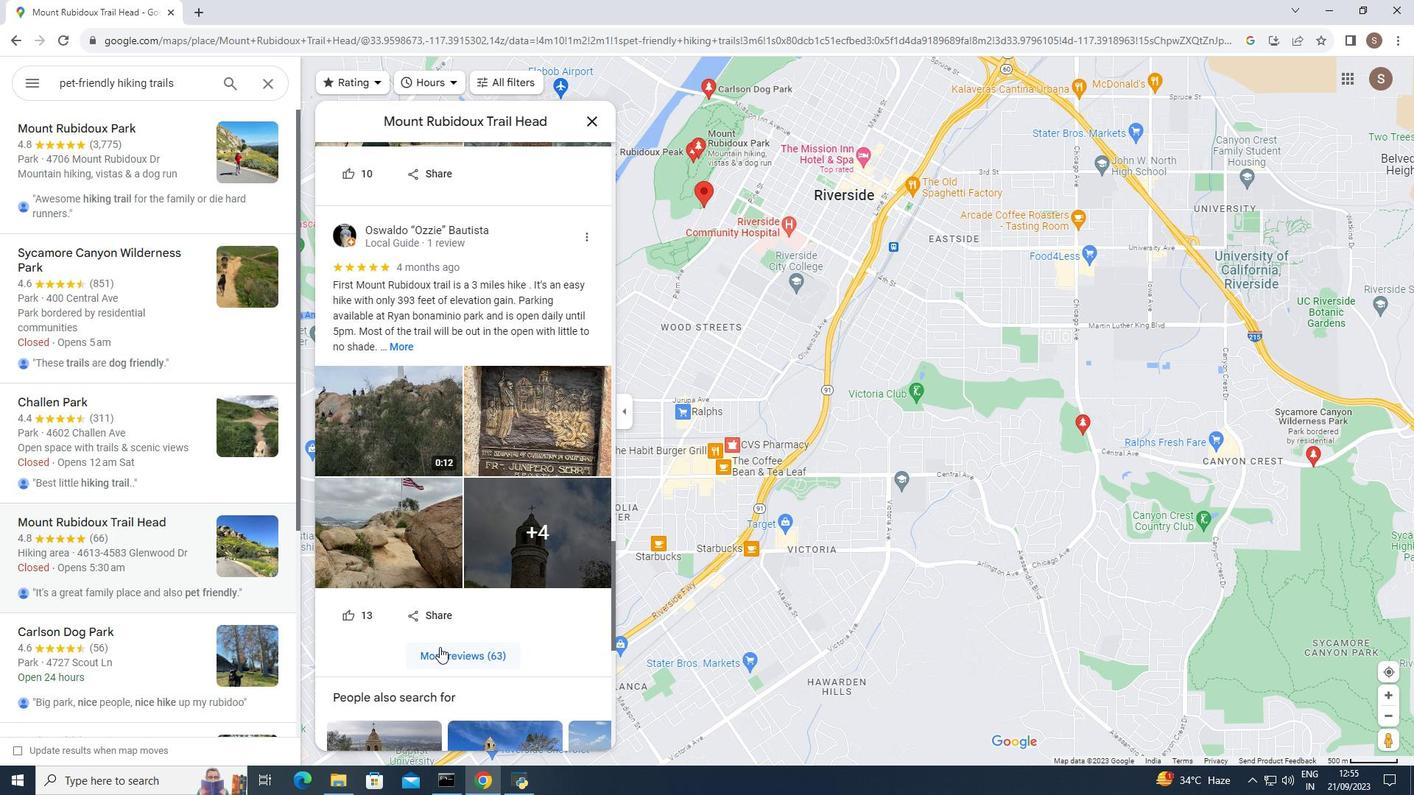 
Action: Mouse scrolled (326, 508) with delta (0, 0)
Screenshot: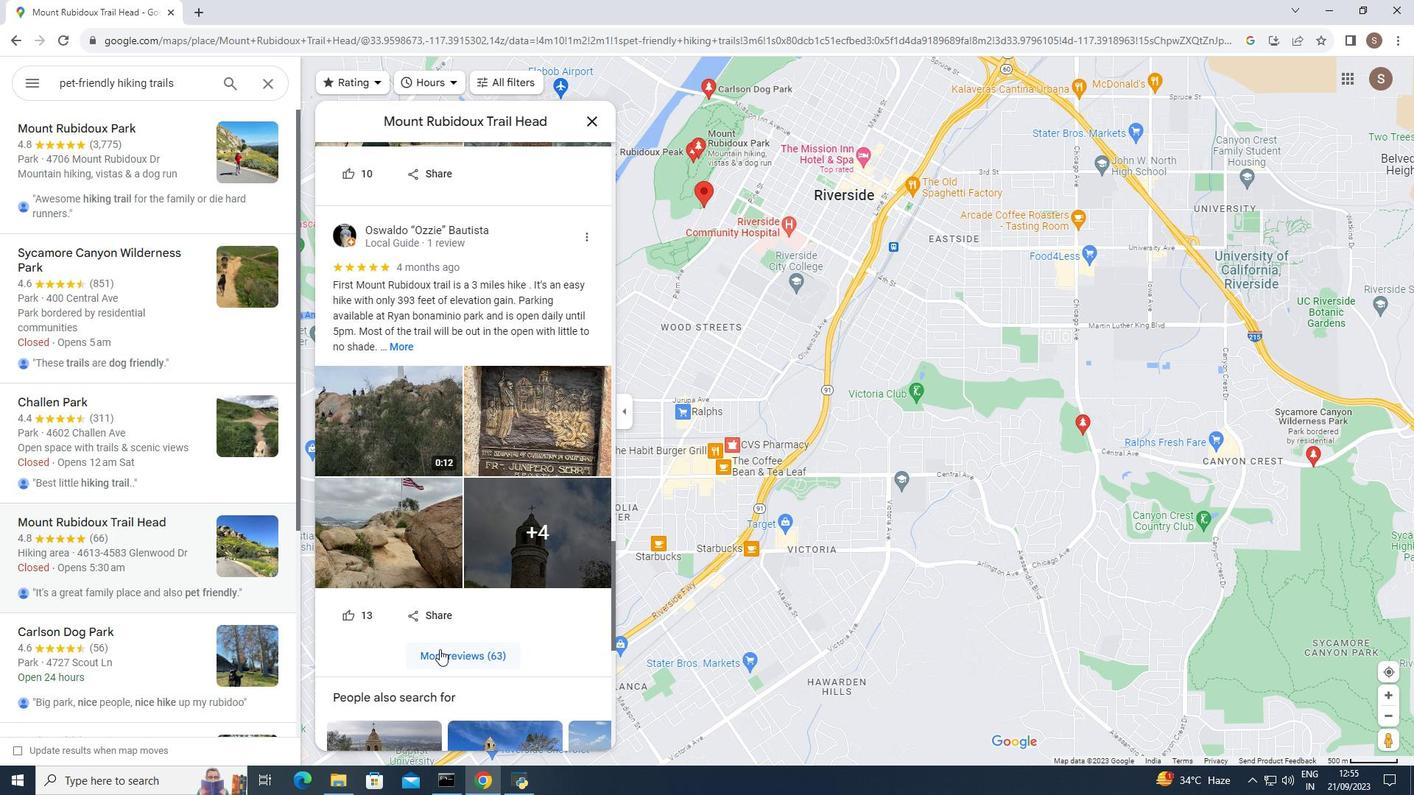 
Action: Mouse scrolled (326, 508) with delta (0, 0)
Screenshot: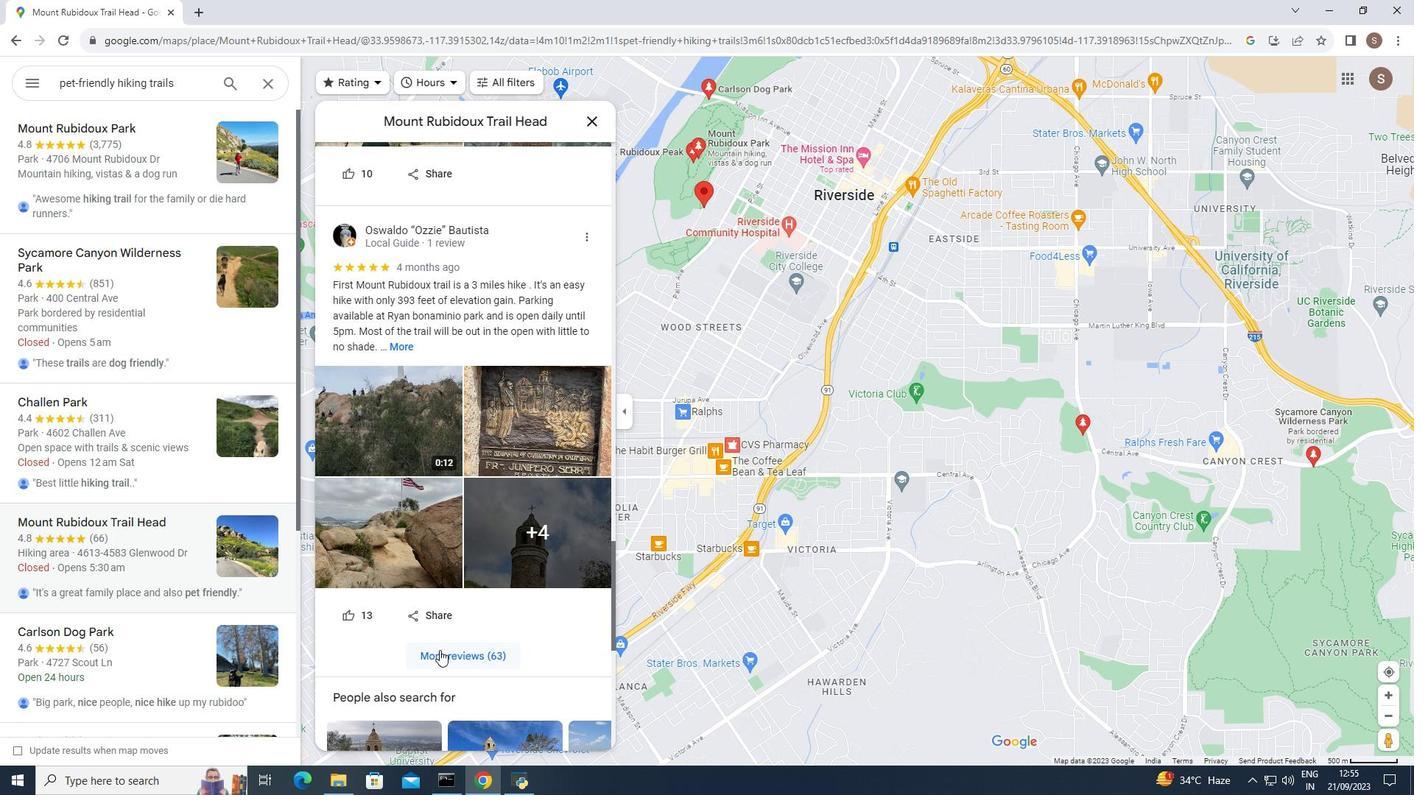 
Action: Mouse moved to (419, 630)
Screenshot: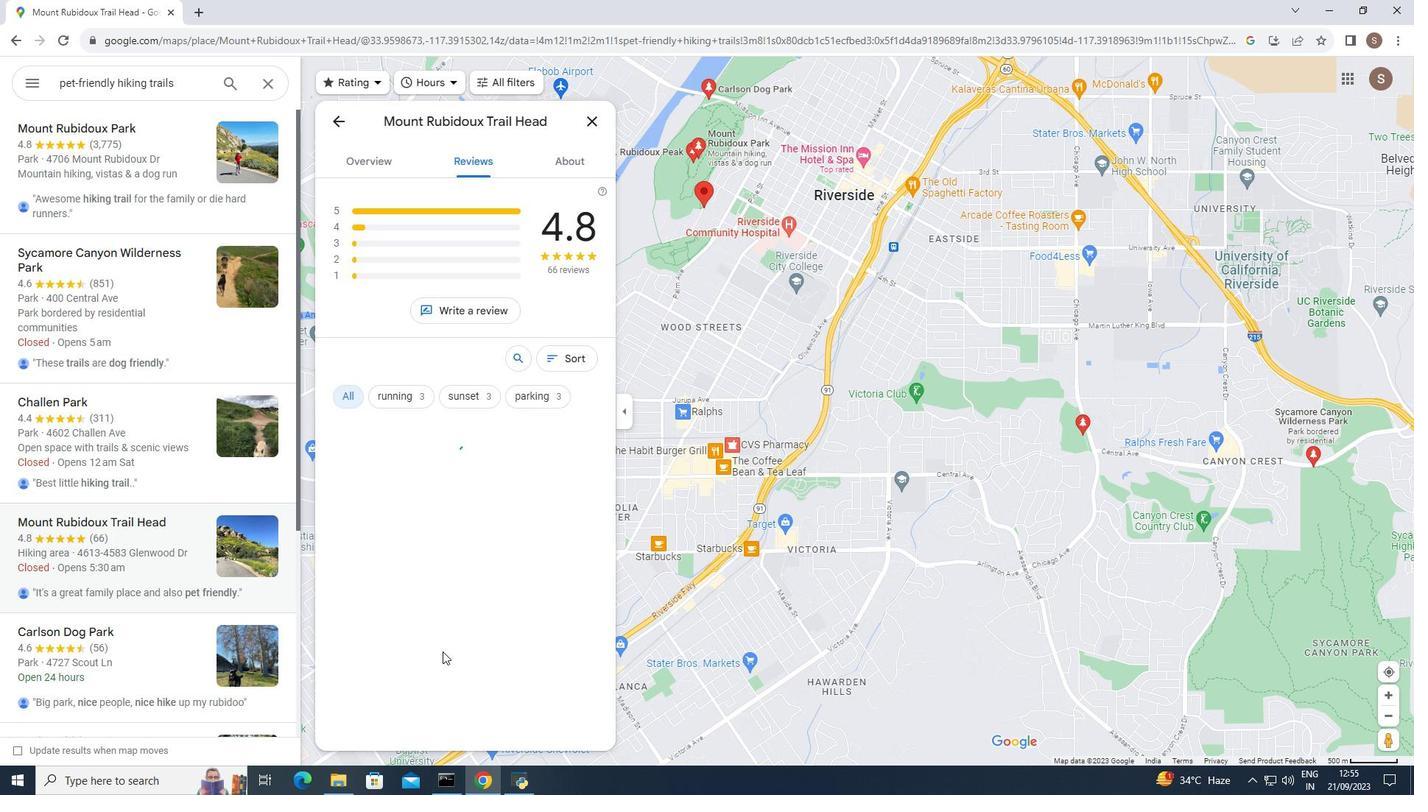 
Action: Mouse pressed left at (419, 630)
Screenshot: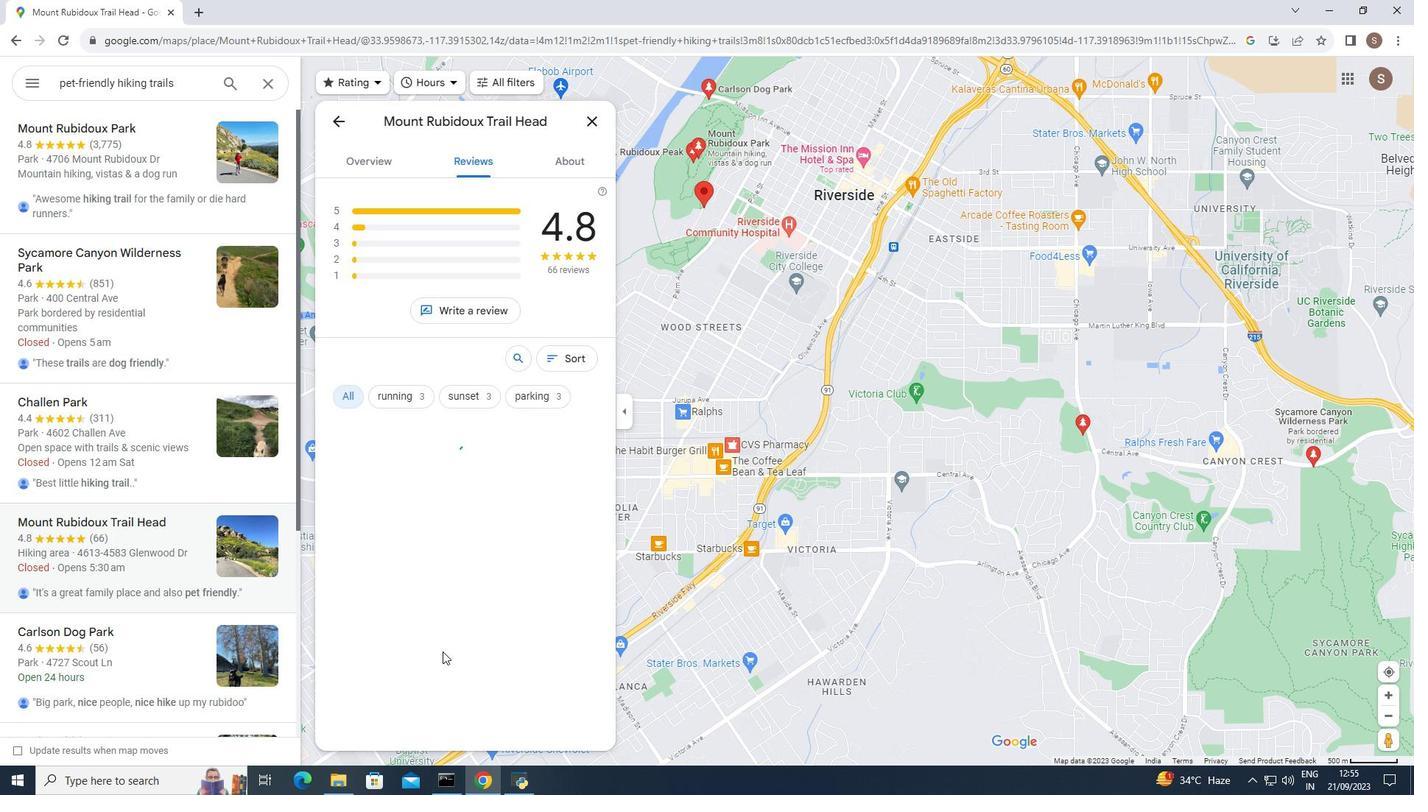 
Action: Mouse moved to (424, 627)
Screenshot: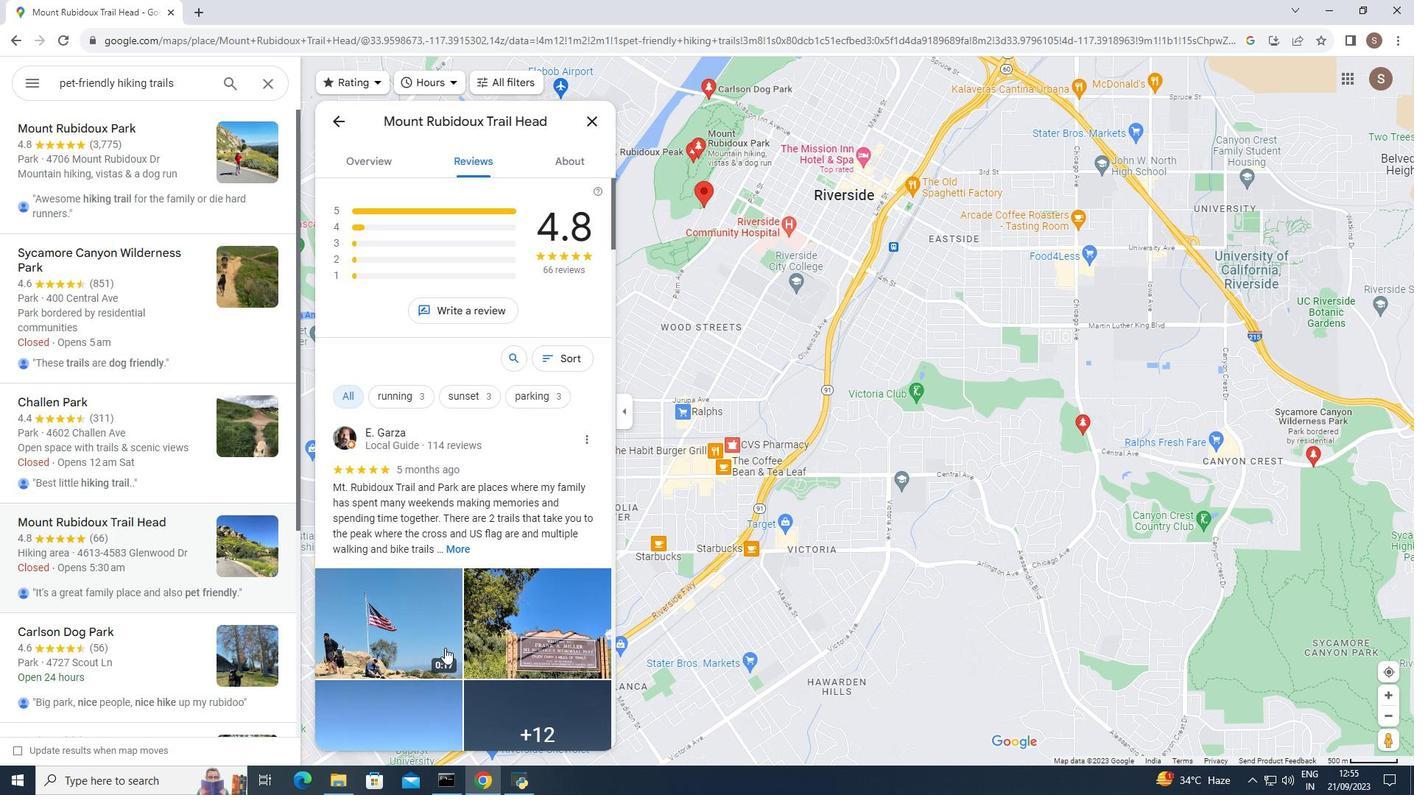 
Action: Mouse scrolled (424, 626) with delta (0, 0)
Screenshot: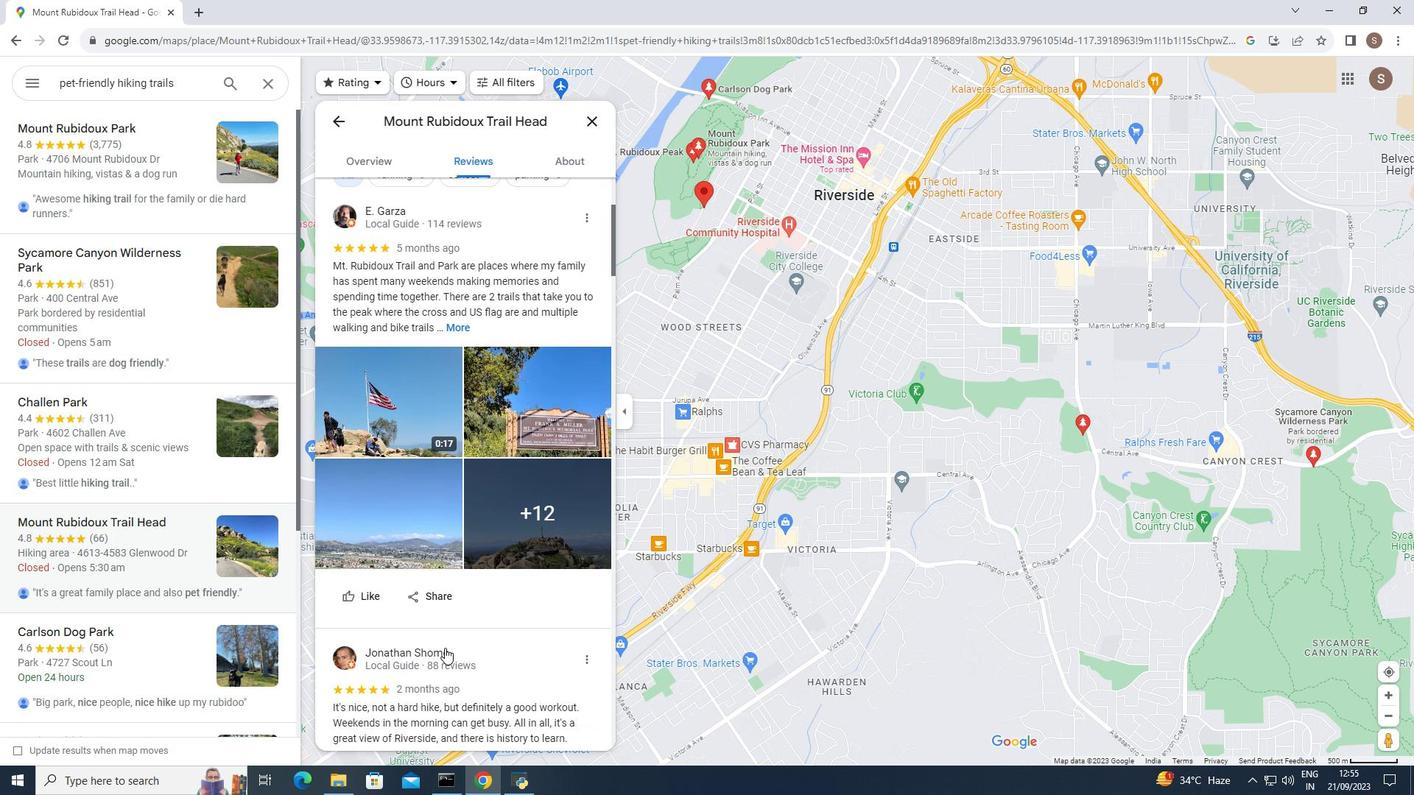 
Action: Mouse scrolled (424, 626) with delta (0, 0)
Screenshot: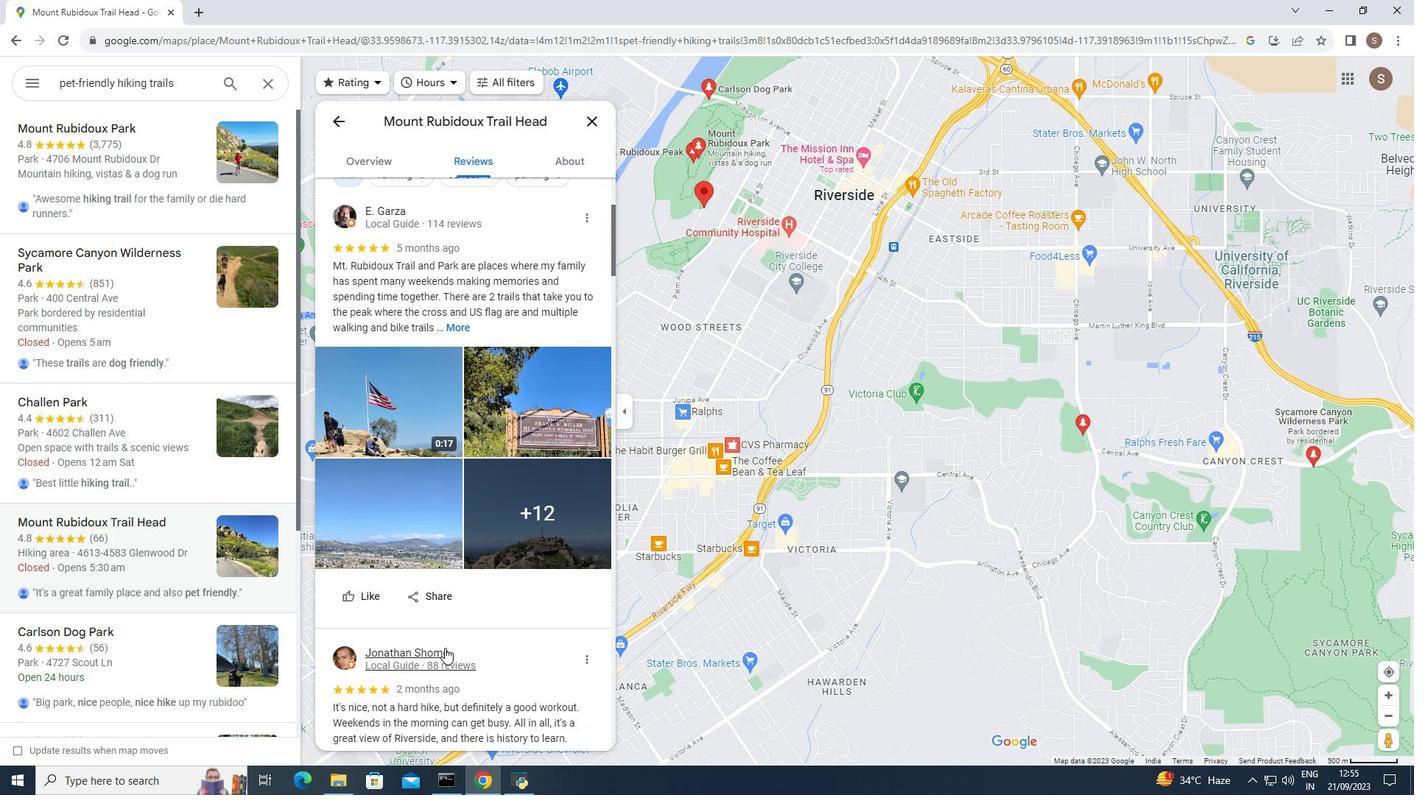 
Action: Mouse scrolled (424, 626) with delta (0, 0)
Screenshot: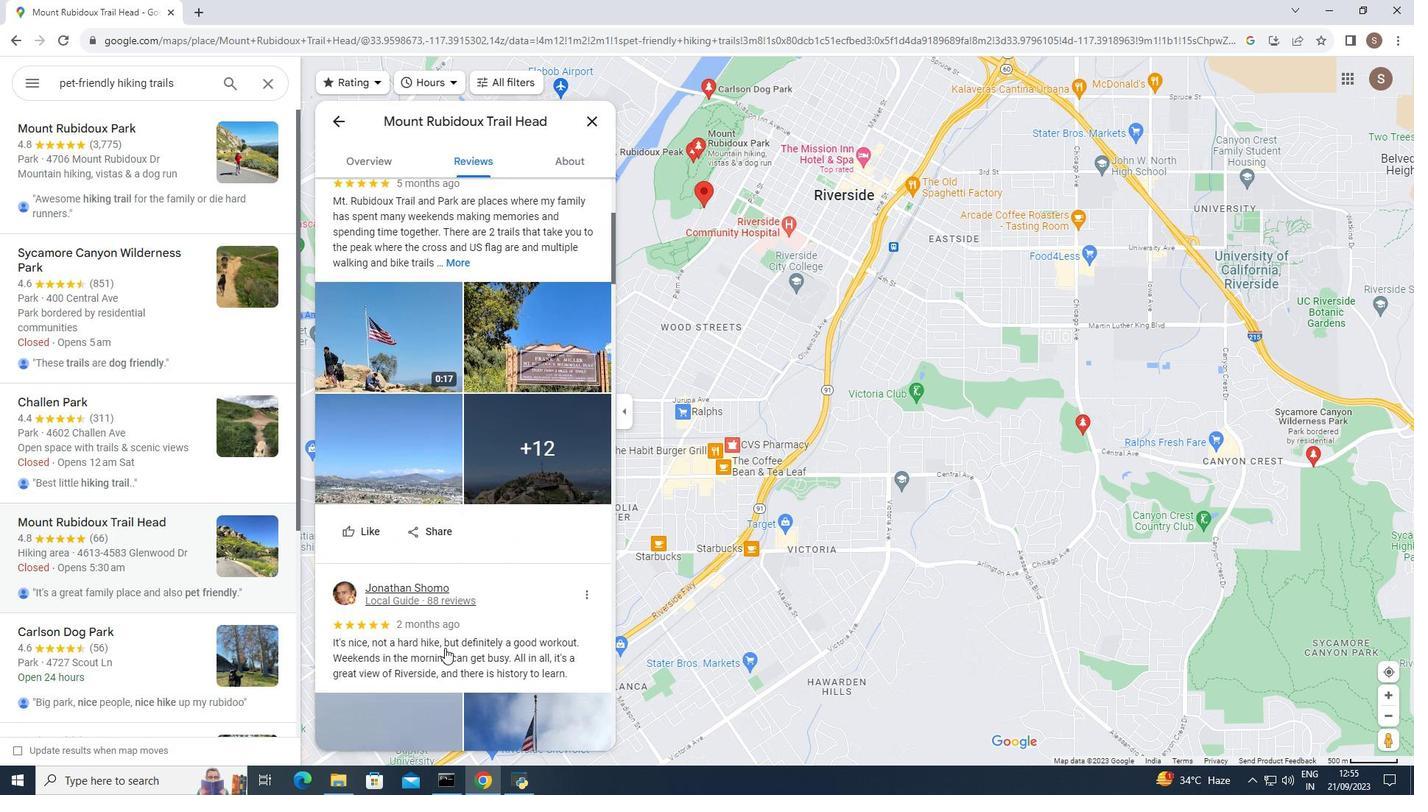 
Action: Mouse scrolled (424, 626) with delta (0, 0)
Screenshot: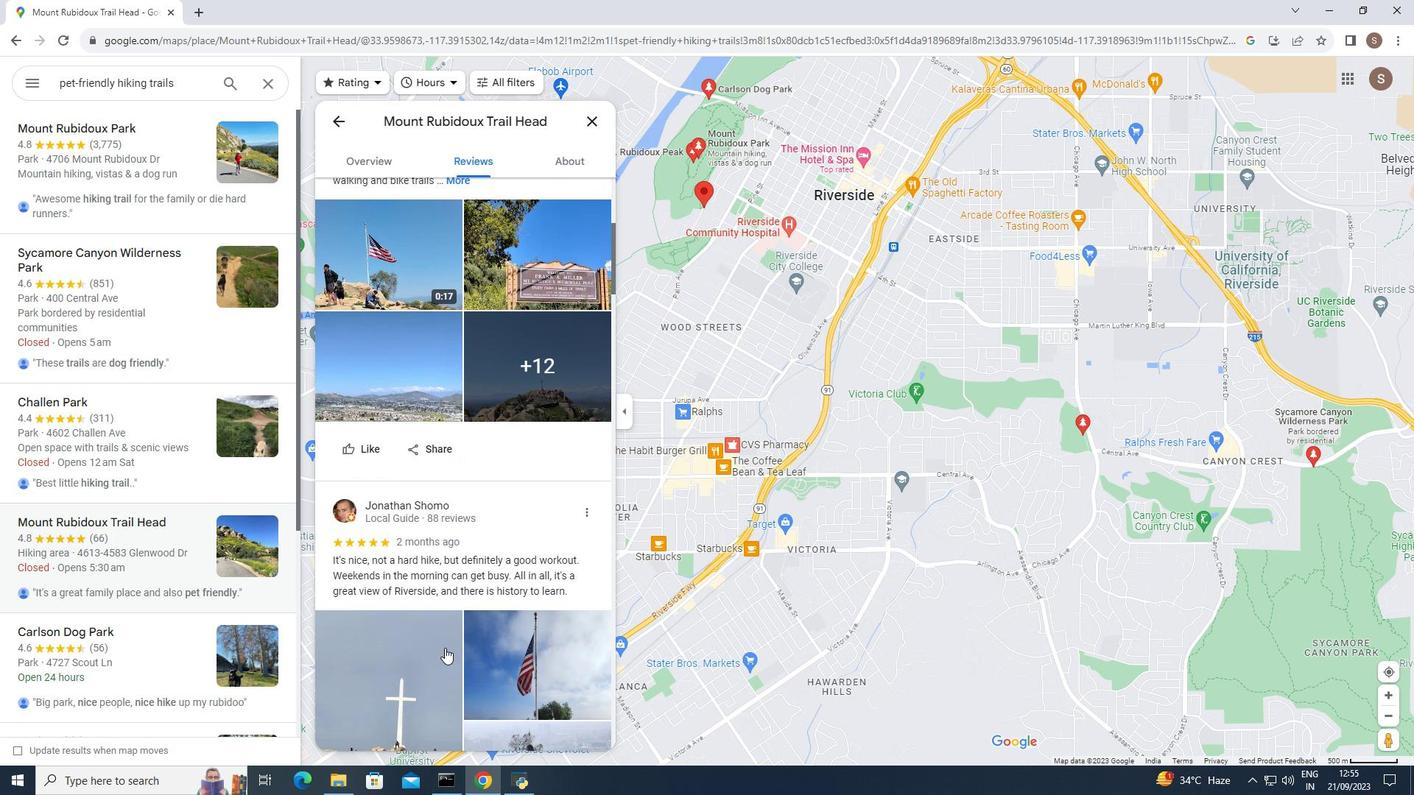 
Action: Mouse scrolled (424, 626) with delta (0, 0)
Screenshot: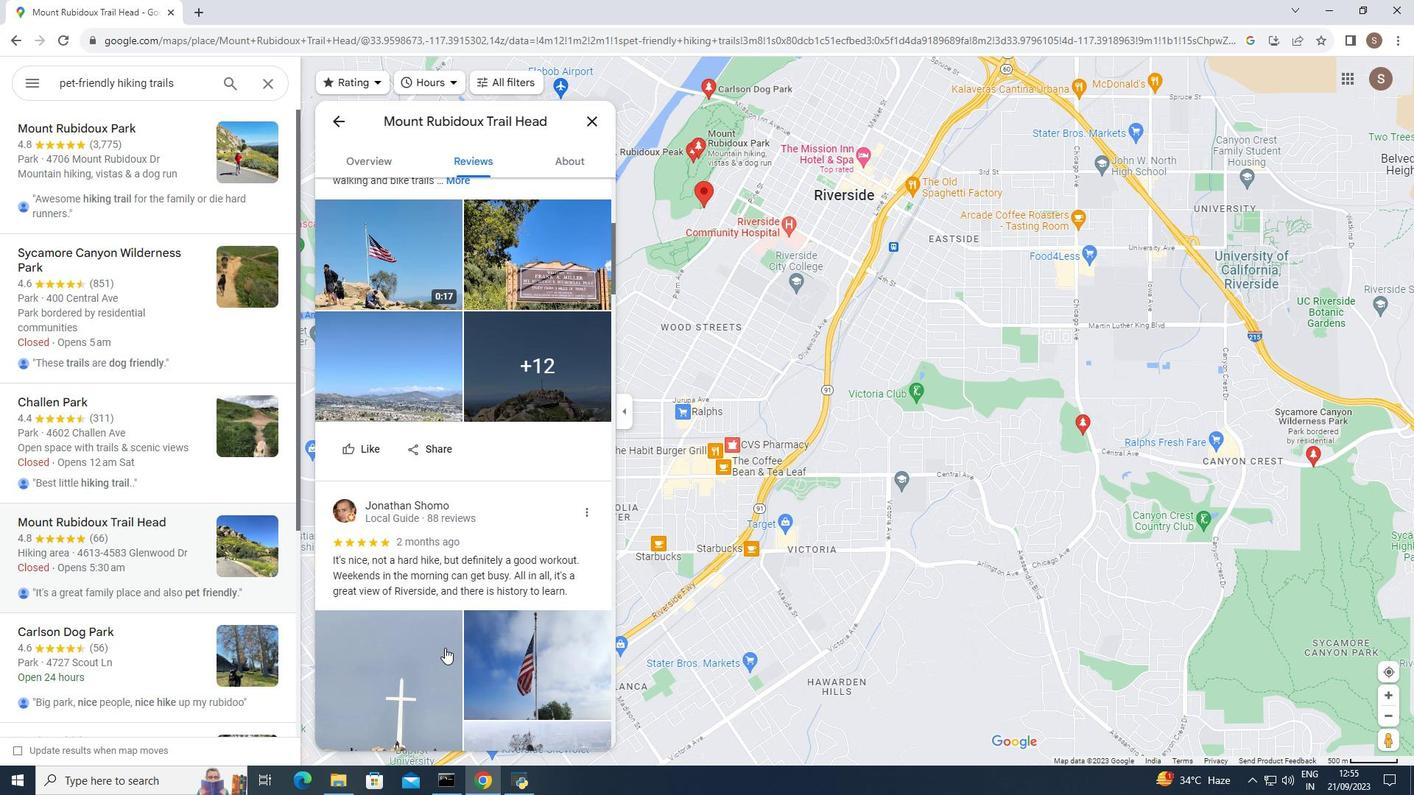 
Action: Mouse scrolled (424, 626) with delta (0, 0)
Screenshot: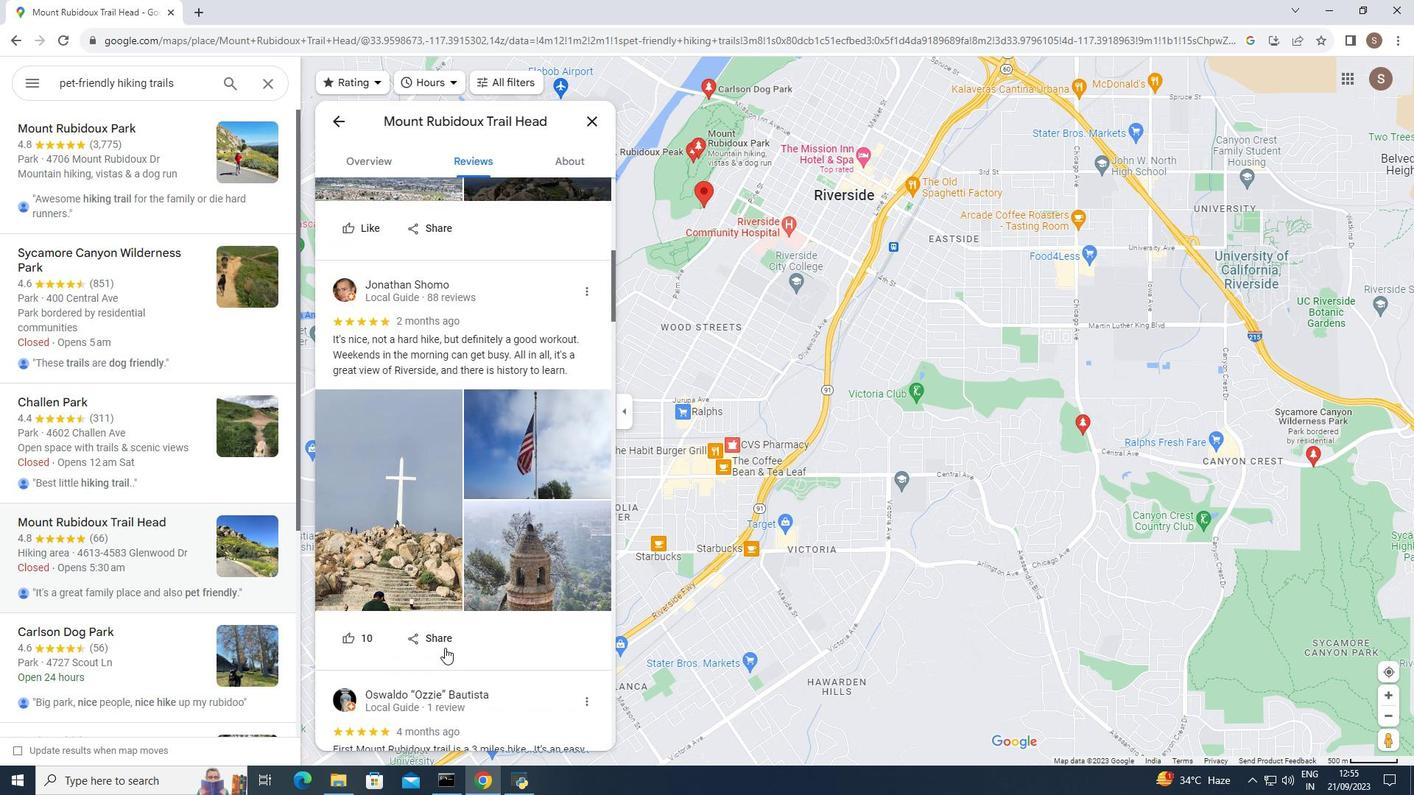 
Action: Mouse scrolled (424, 626) with delta (0, 0)
Screenshot: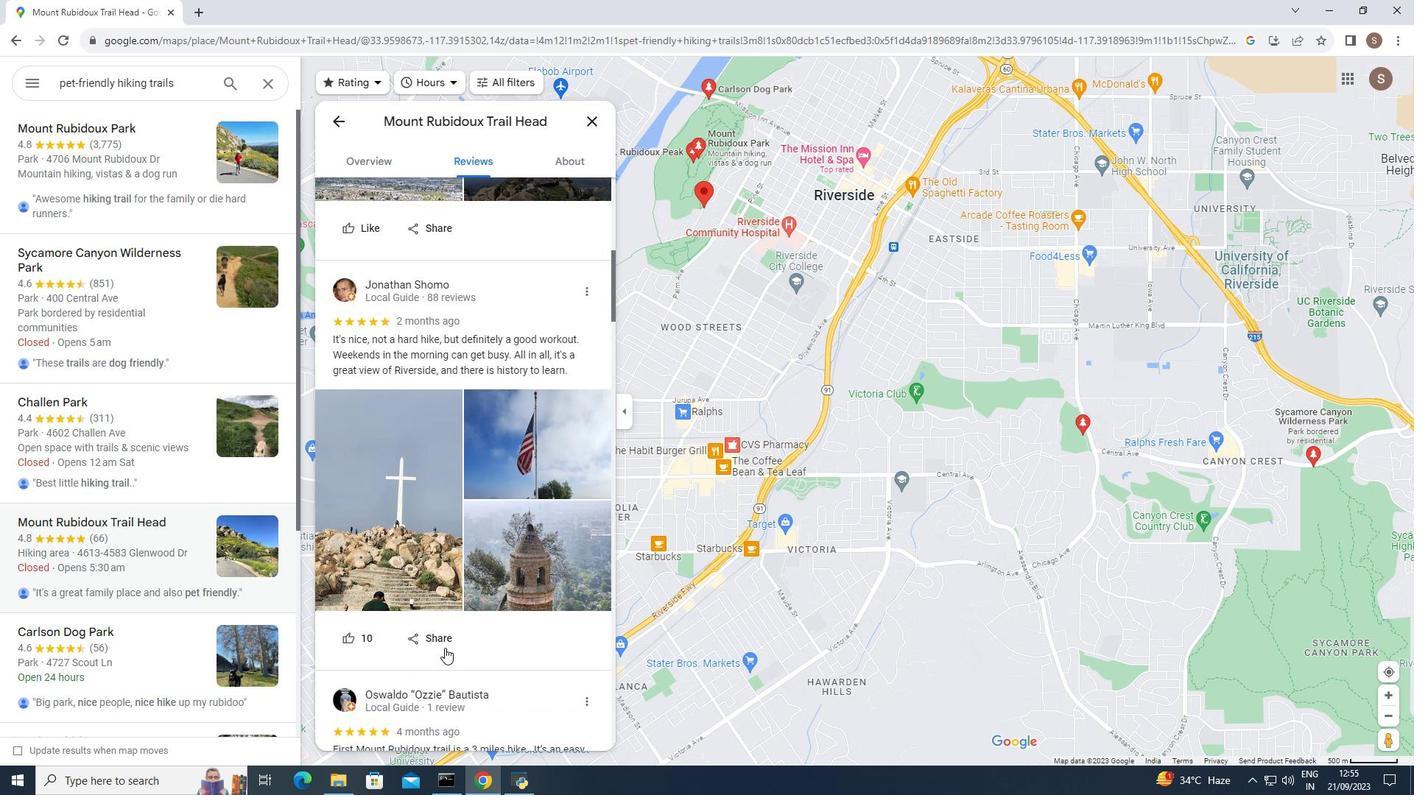 
Action: Mouse scrolled (424, 626) with delta (0, 0)
Screenshot: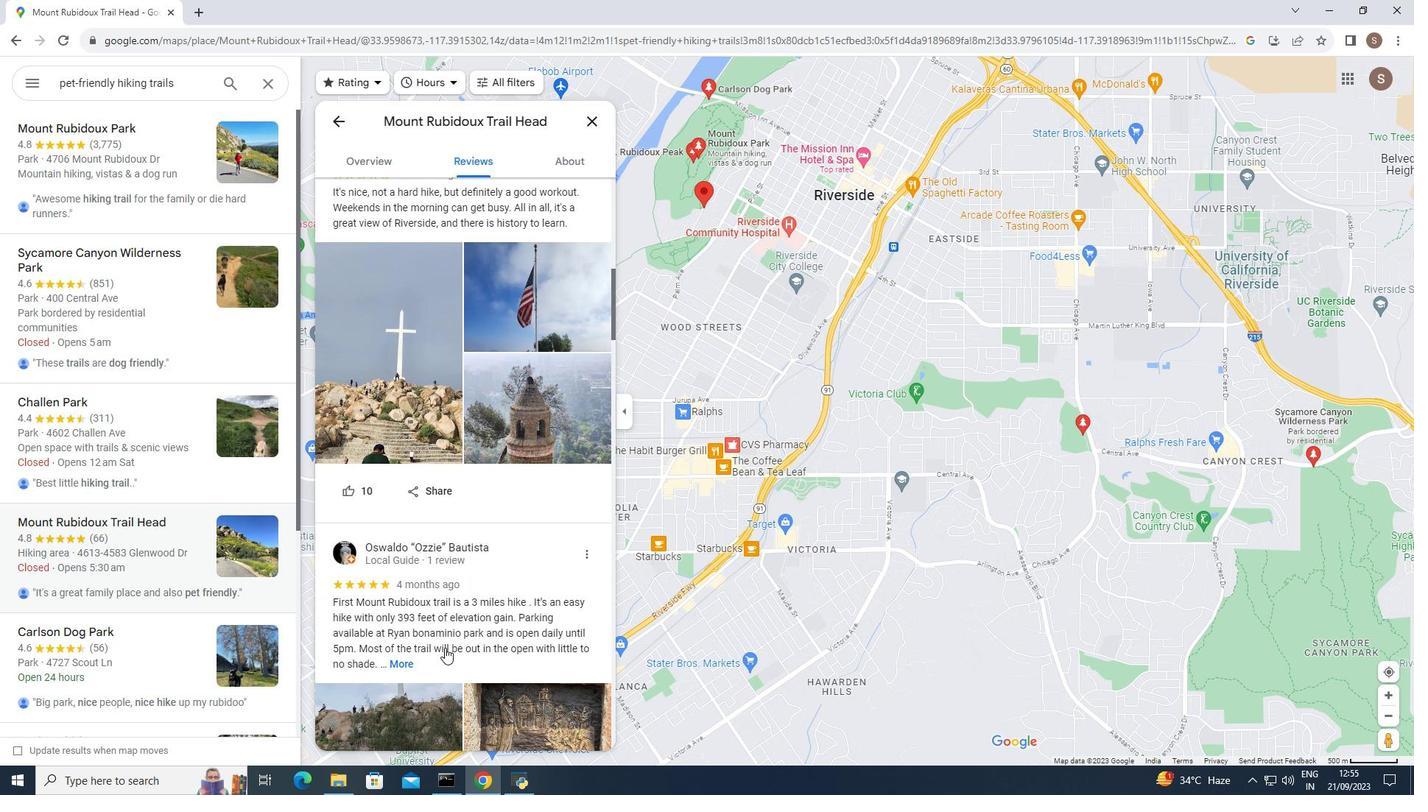 
Action: Mouse scrolled (424, 626) with delta (0, 0)
Screenshot: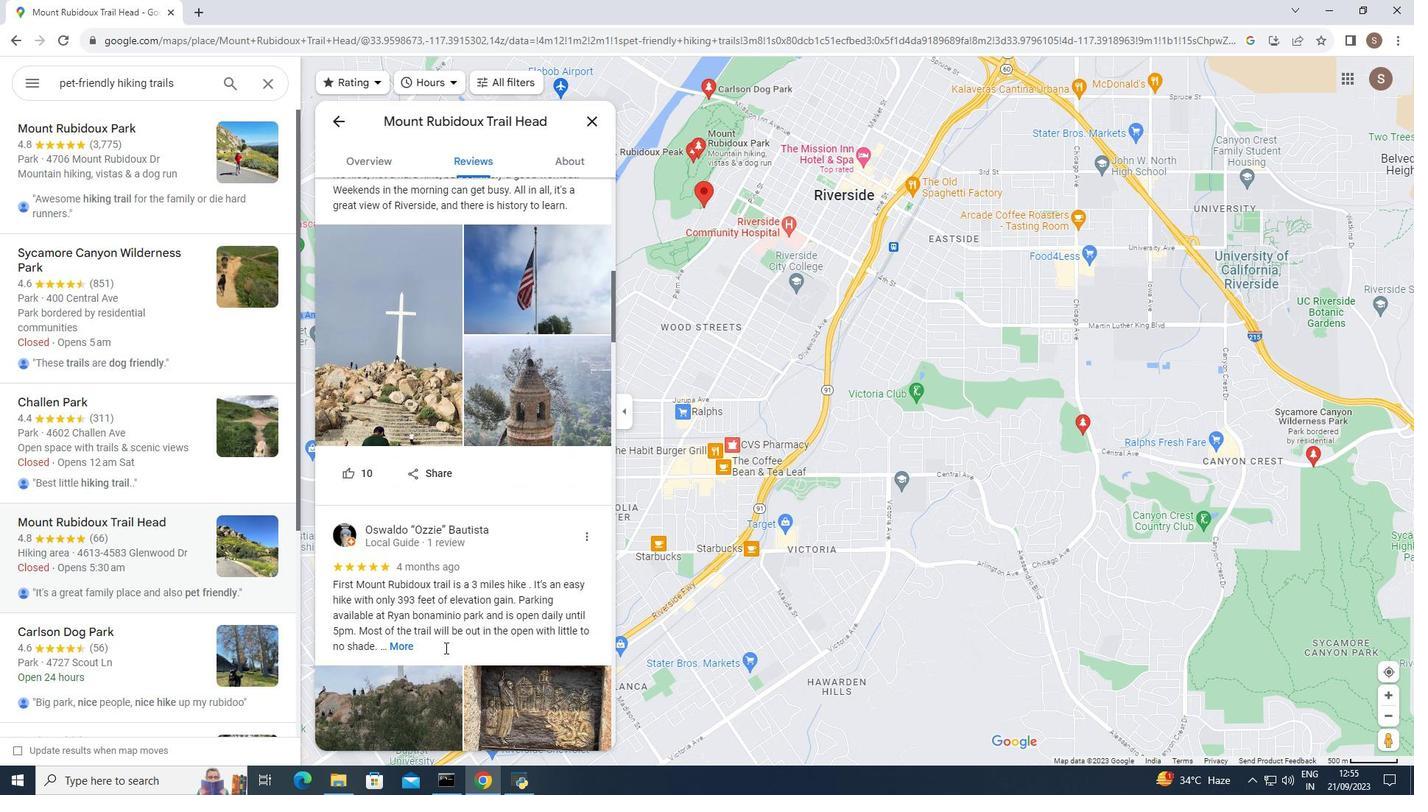 
Action: Mouse scrolled (424, 626) with delta (0, 0)
Screenshot: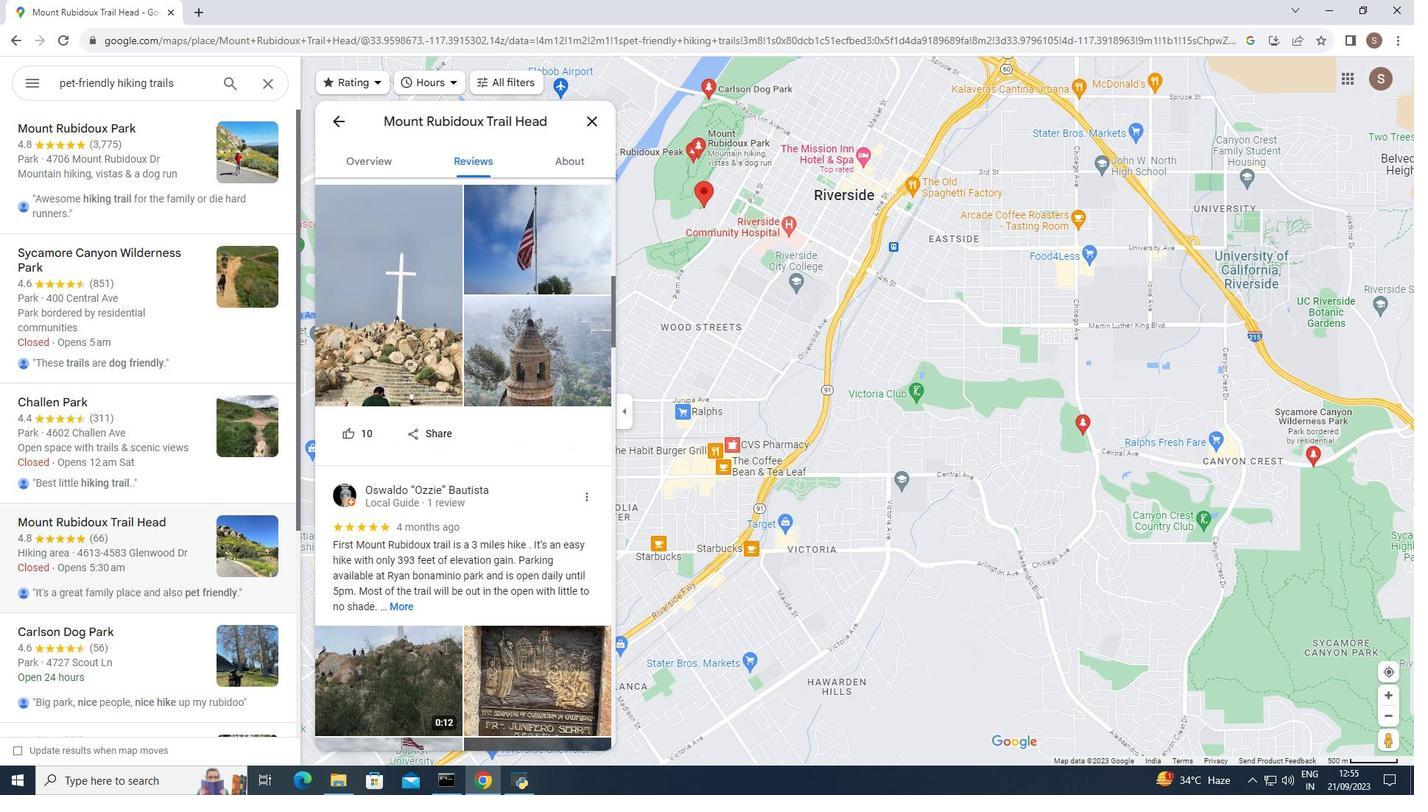 
Action: Mouse scrolled (424, 626) with delta (0, 0)
Screenshot: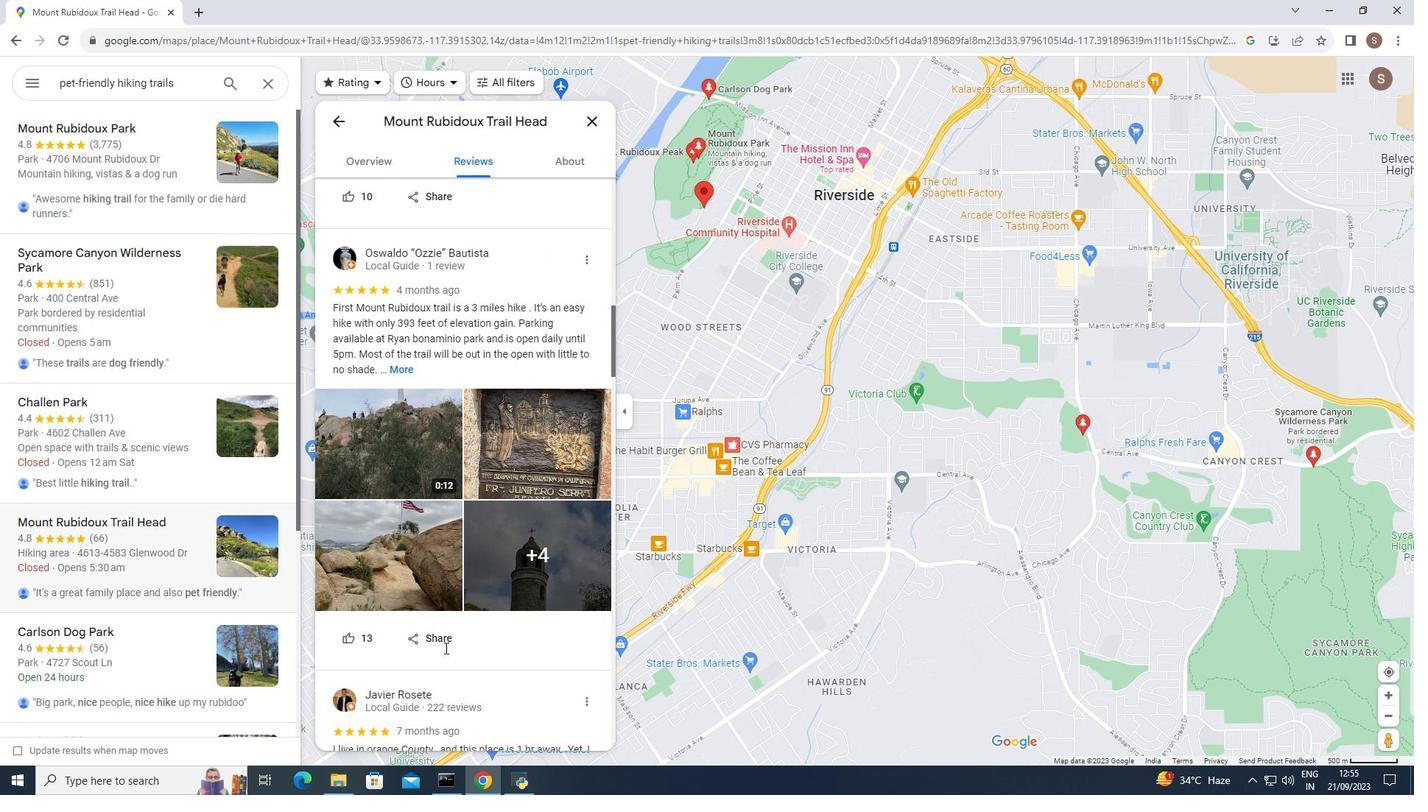 
Action: Mouse scrolled (424, 626) with delta (0, 0)
Screenshot: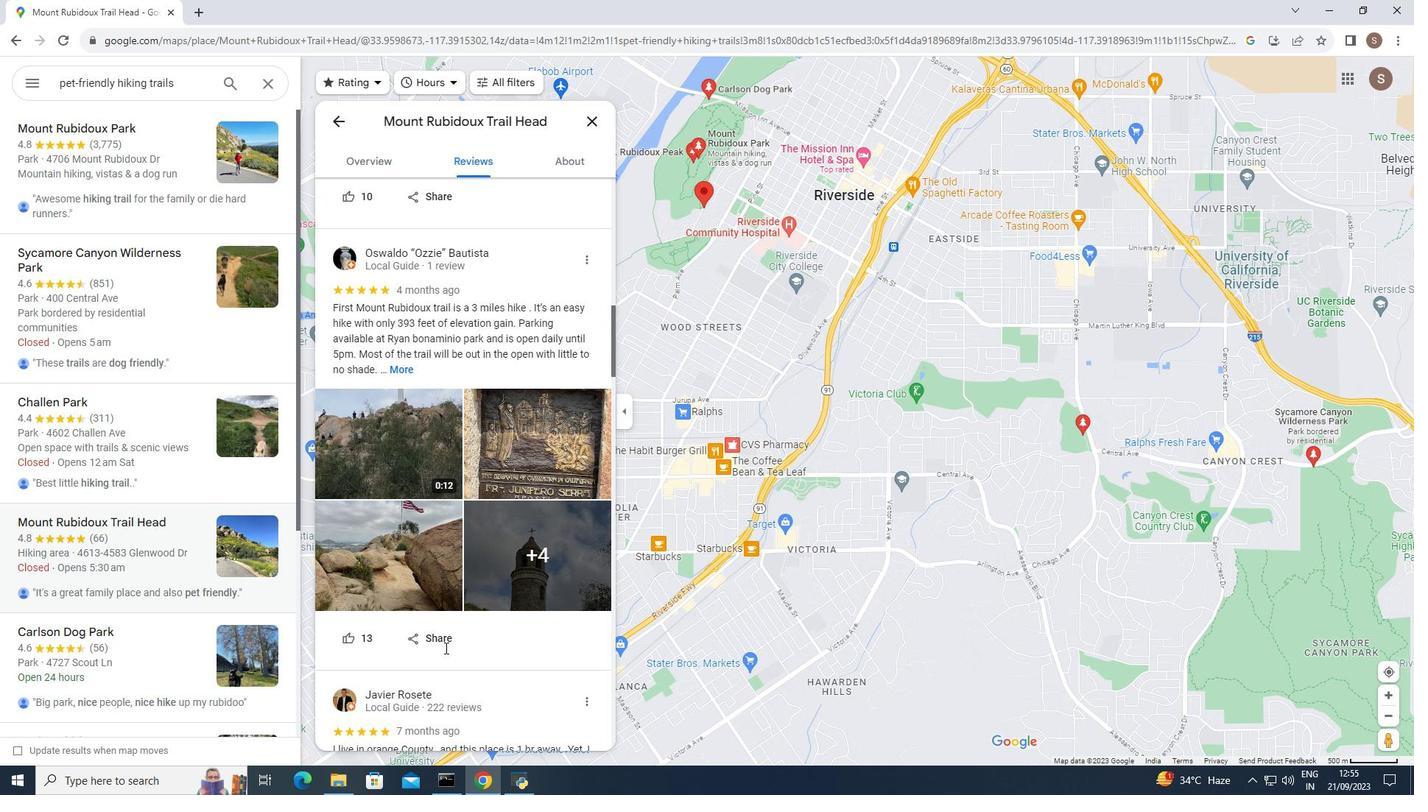 
Action: Mouse scrolled (424, 626) with delta (0, 0)
Screenshot: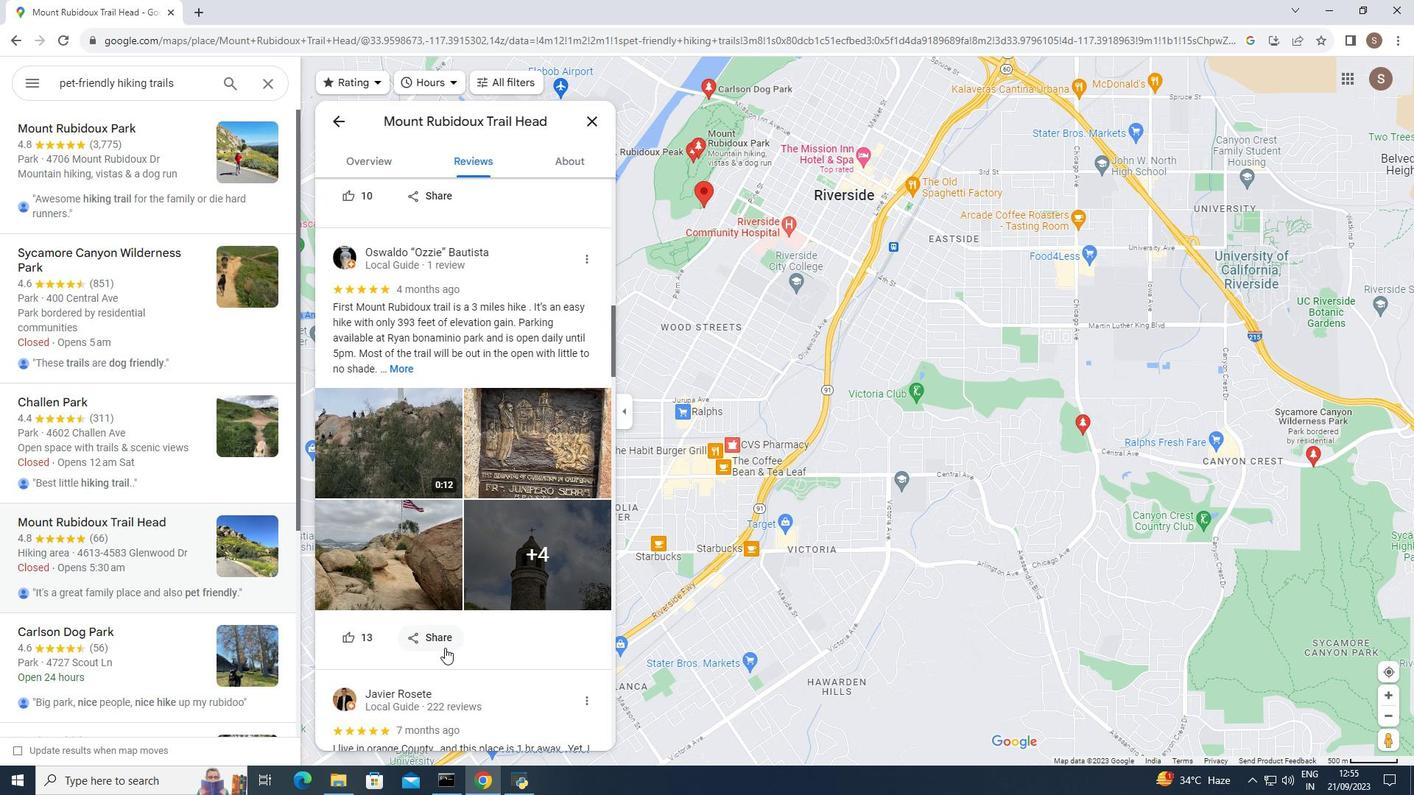 
Action: Mouse scrolled (424, 626) with delta (0, 0)
Screenshot: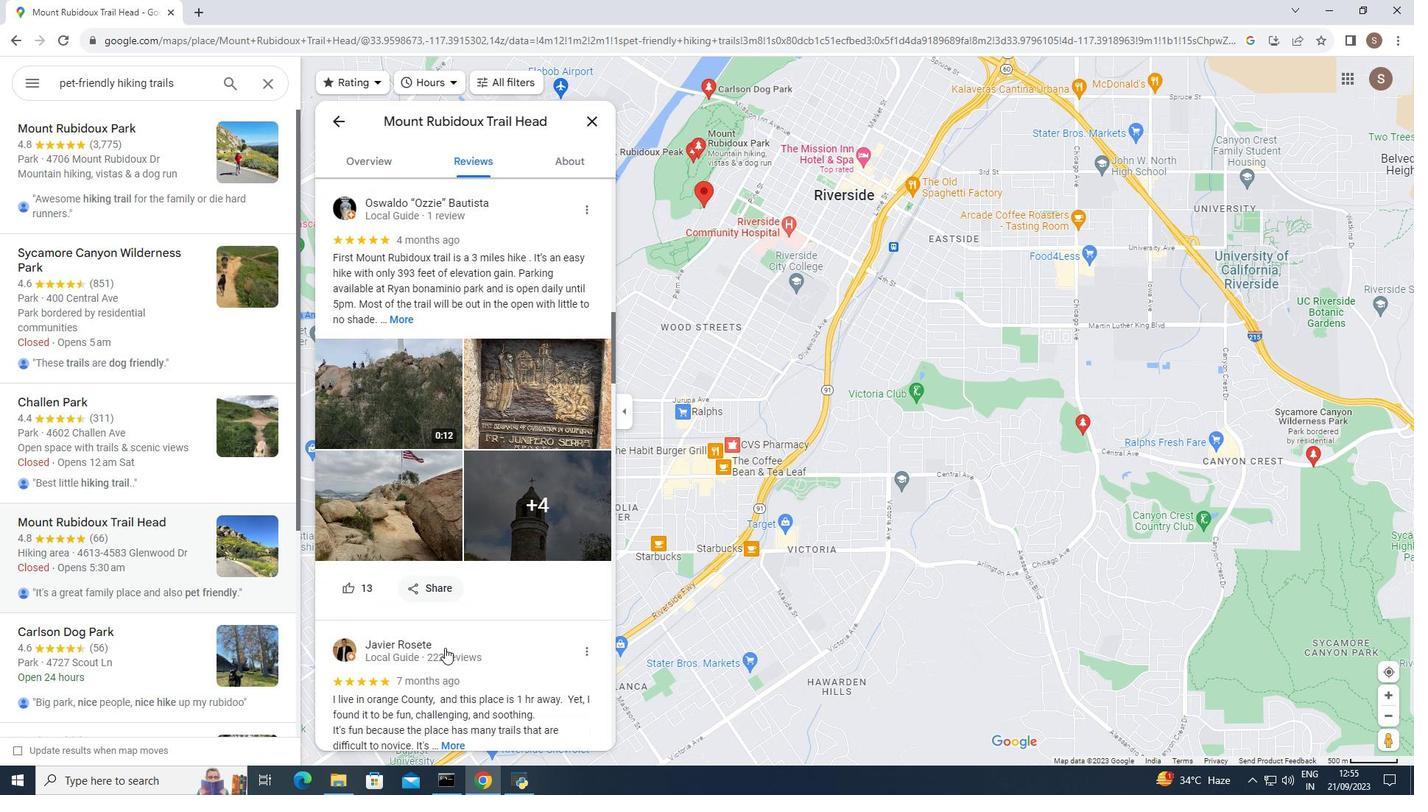 
Action: Mouse scrolled (424, 626) with delta (0, 0)
Screenshot: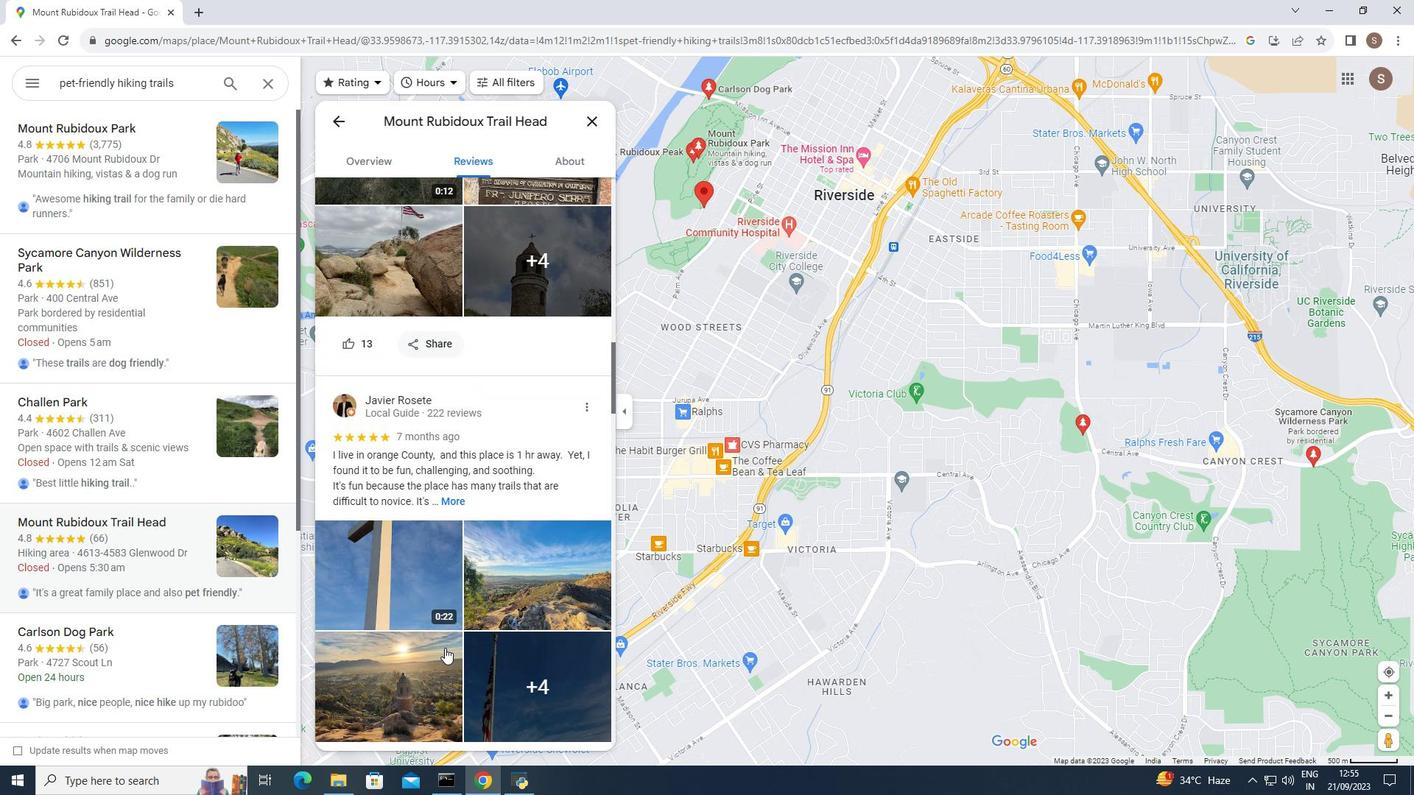 
Action: Mouse scrolled (424, 626) with delta (0, 0)
Screenshot: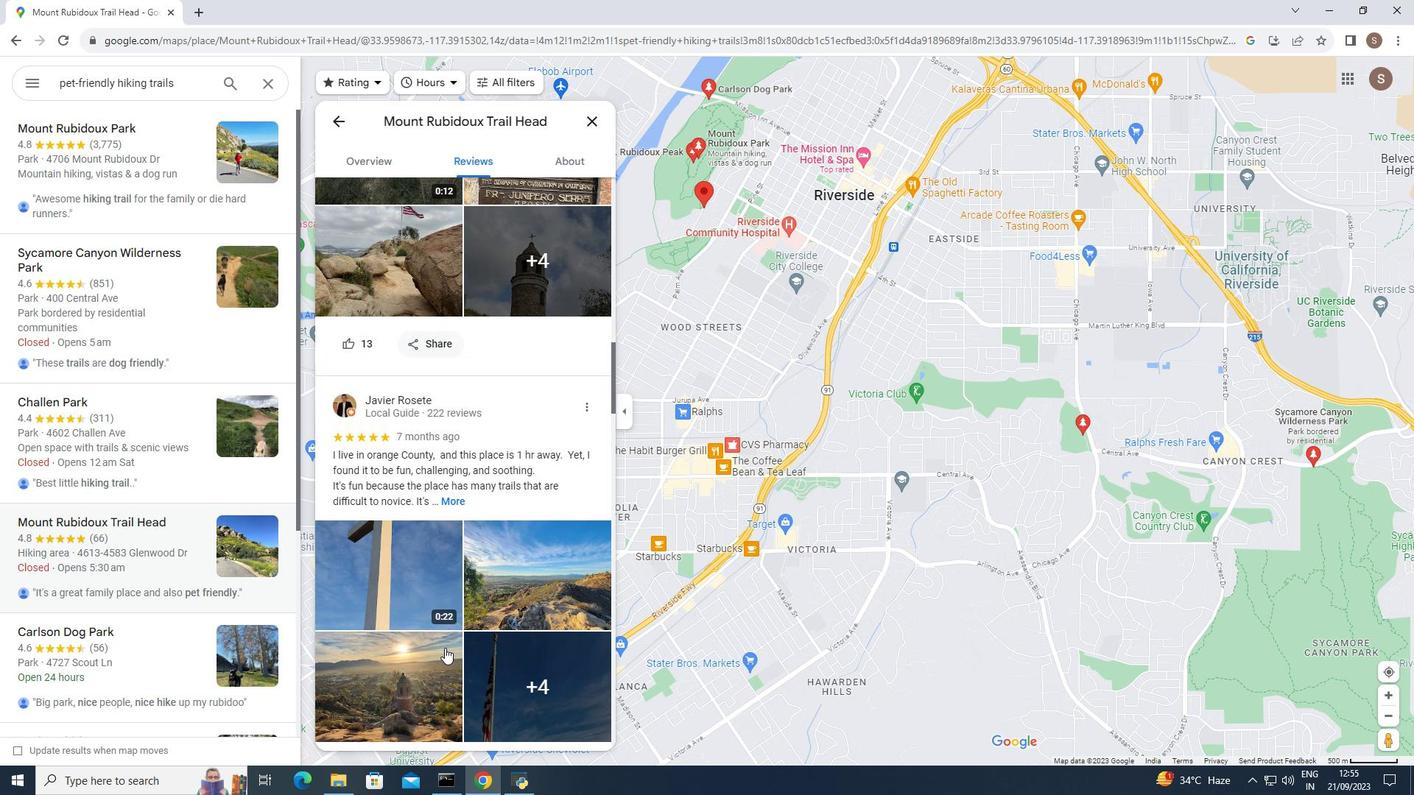 
Action: Mouse scrolled (424, 626) with delta (0, 0)
Screenshot: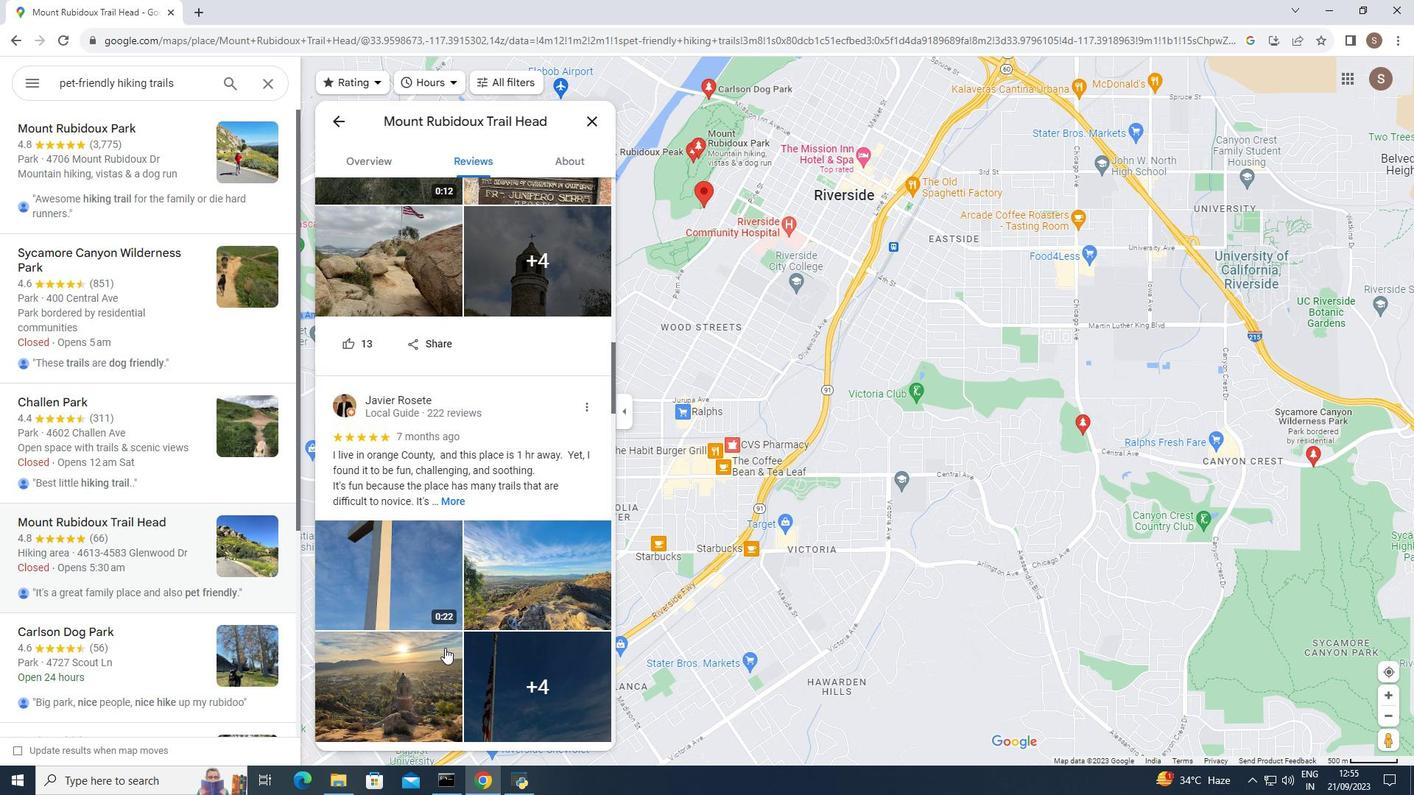 
Action: Mouse scrolled (424, 626) with delta (0, 0)
Screenshot: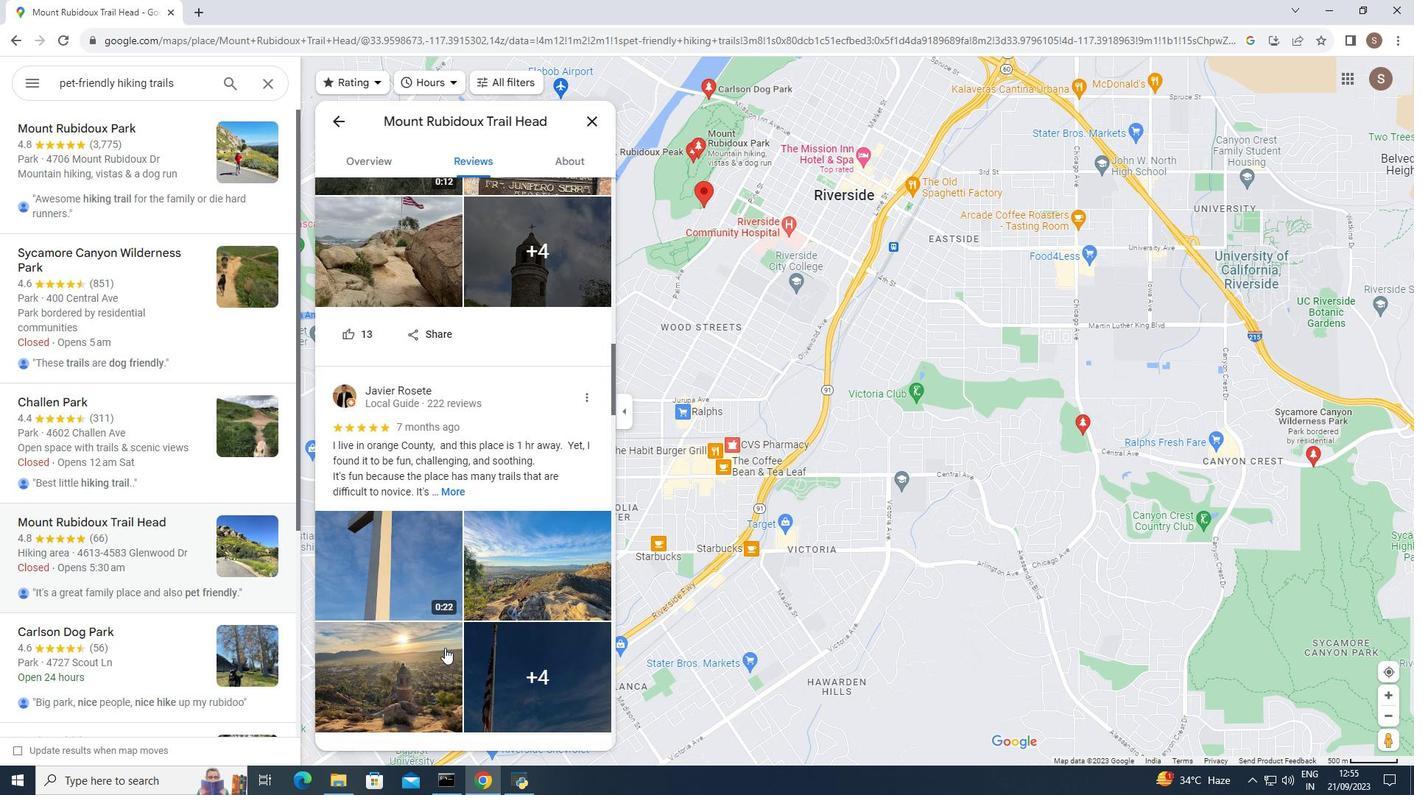 
Action: Mouse scrolled (424, 626) with delta (0, 0)
Screenshot: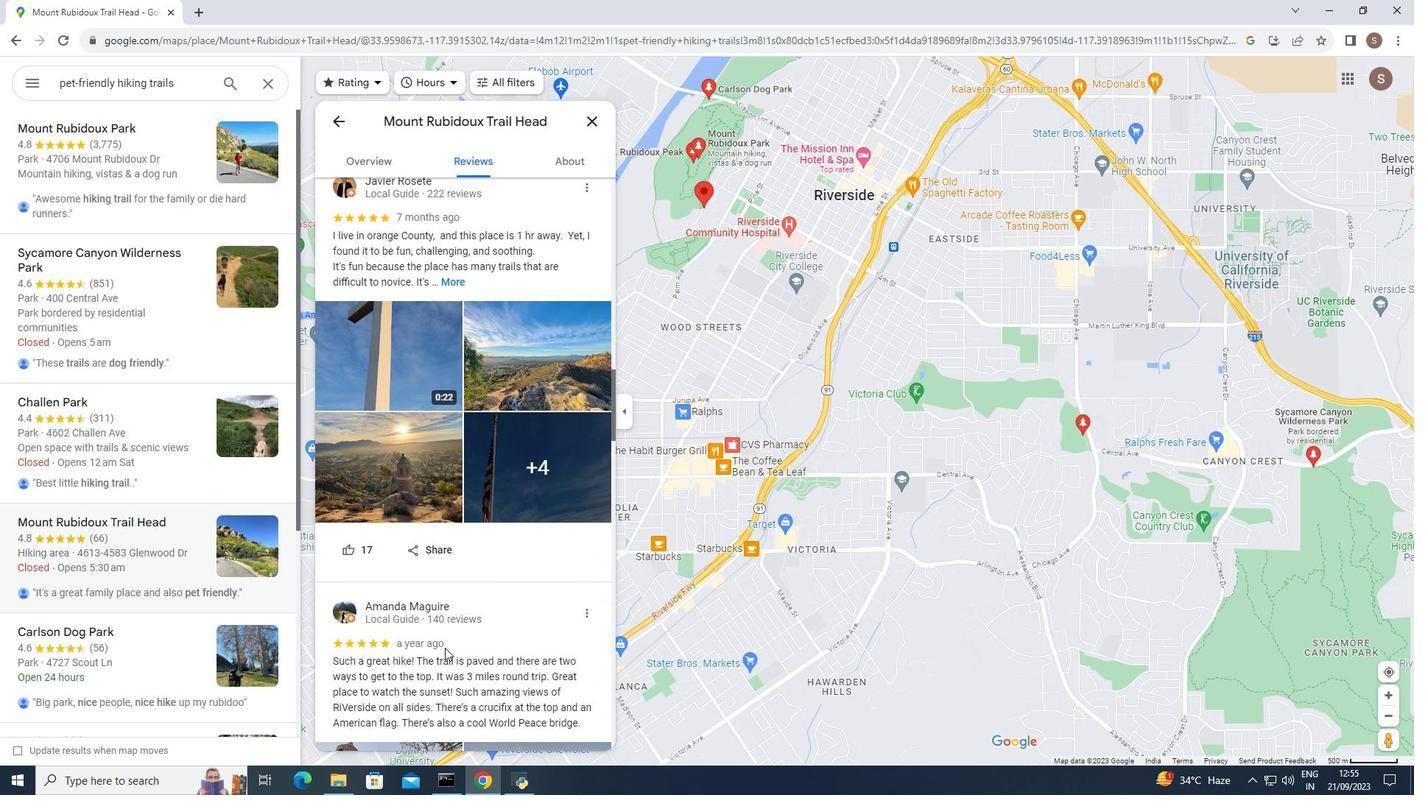 
Action: Mouse scrolled (424, 626) with delta (0, 0)
Screenshot: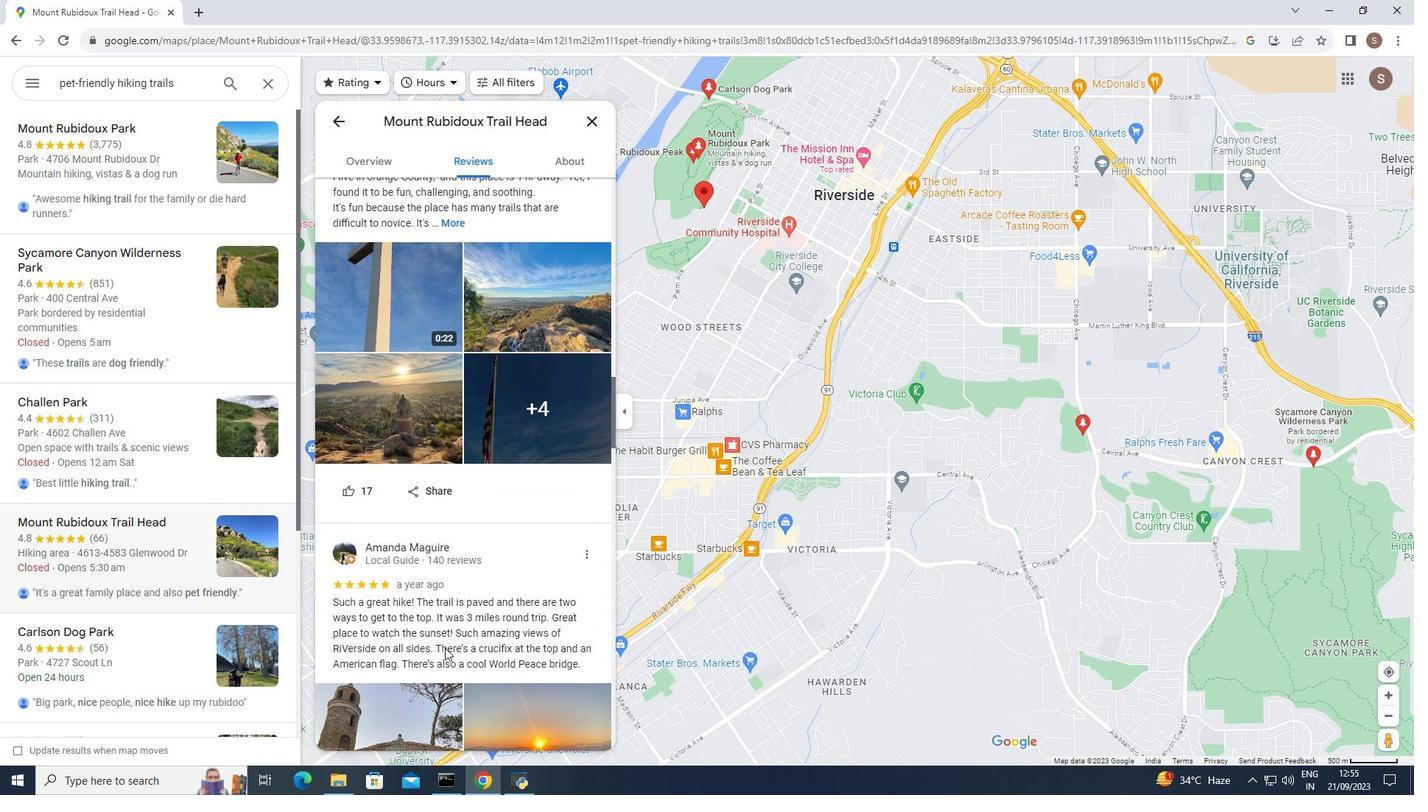 
Action: Mouse scrolled (424, 626) with delta (0, 0)
Screenshot: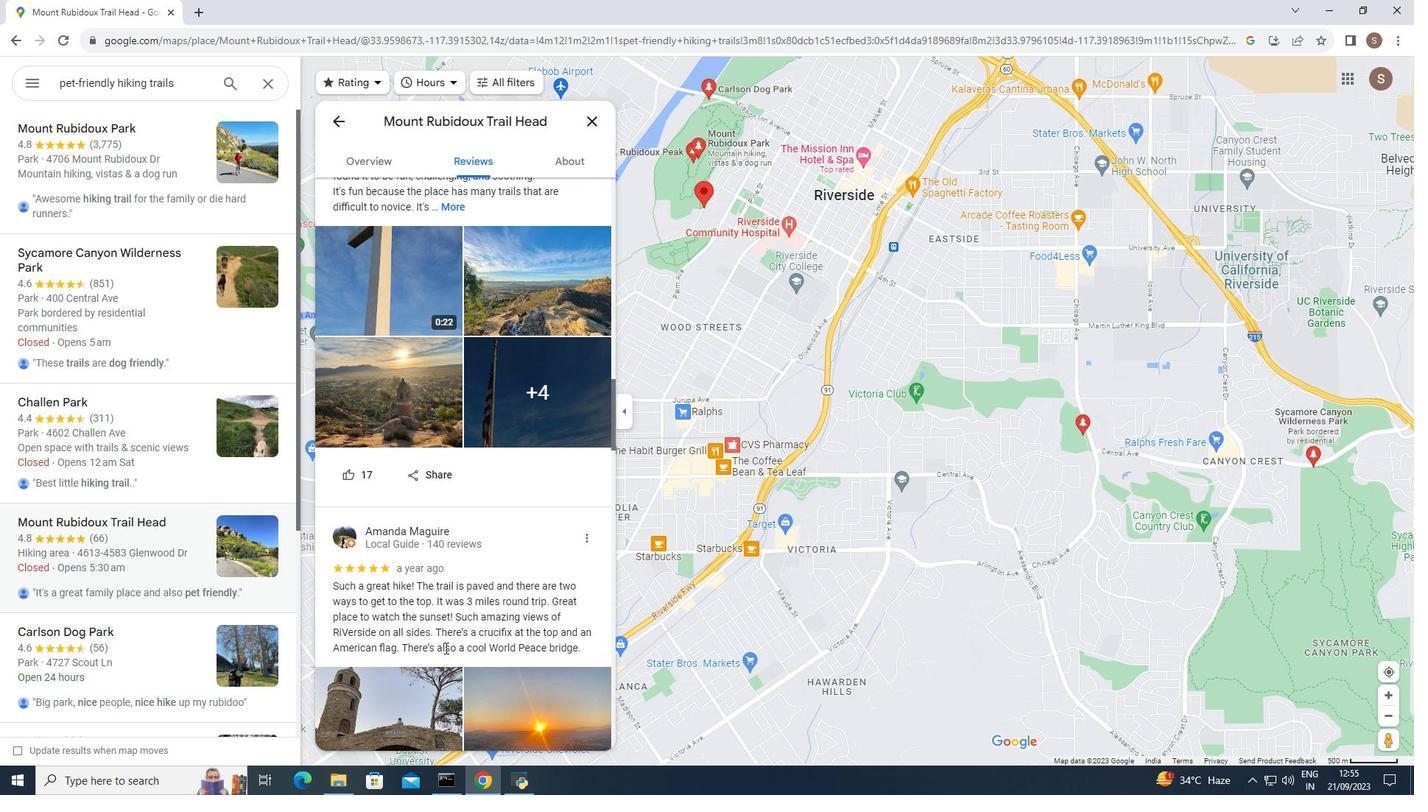 
Action: Mouse scrolled (424, 626) with delta (0, 0)
Screenshot: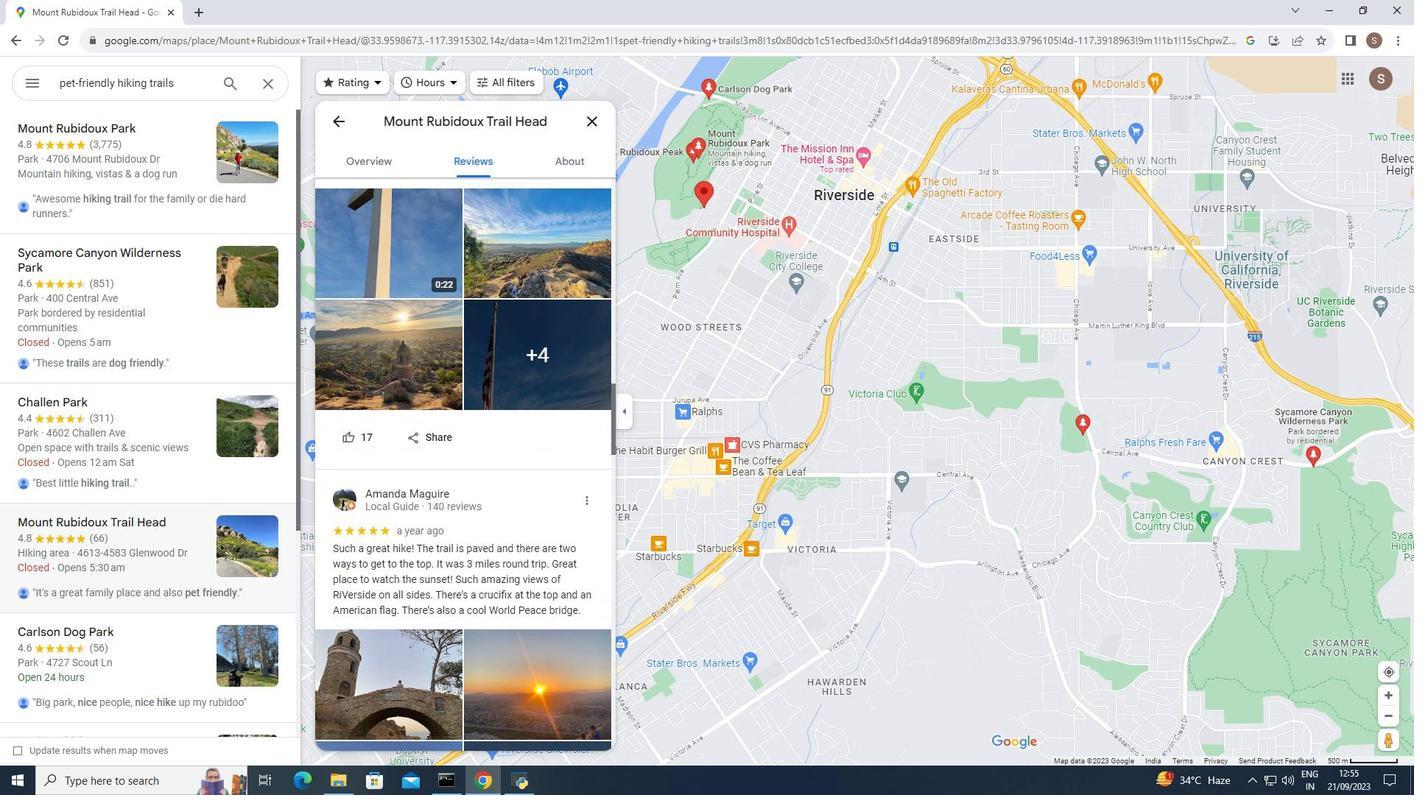 
Action: Mouse scrolled (424, 626) with delta (0, 0)
Screenshot: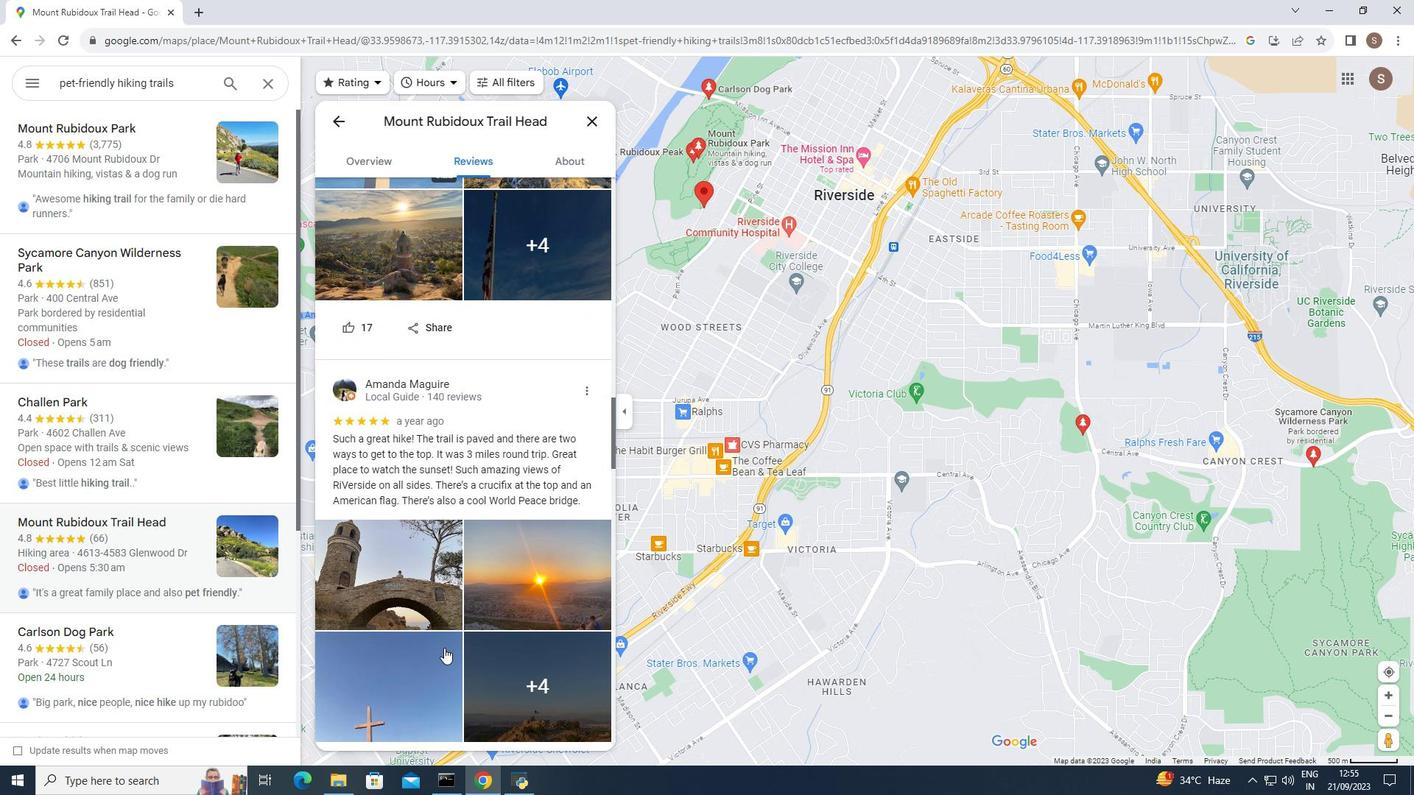 
Action: Mouse scrolled (424, 626) with delta (0, 0)
Screenshot: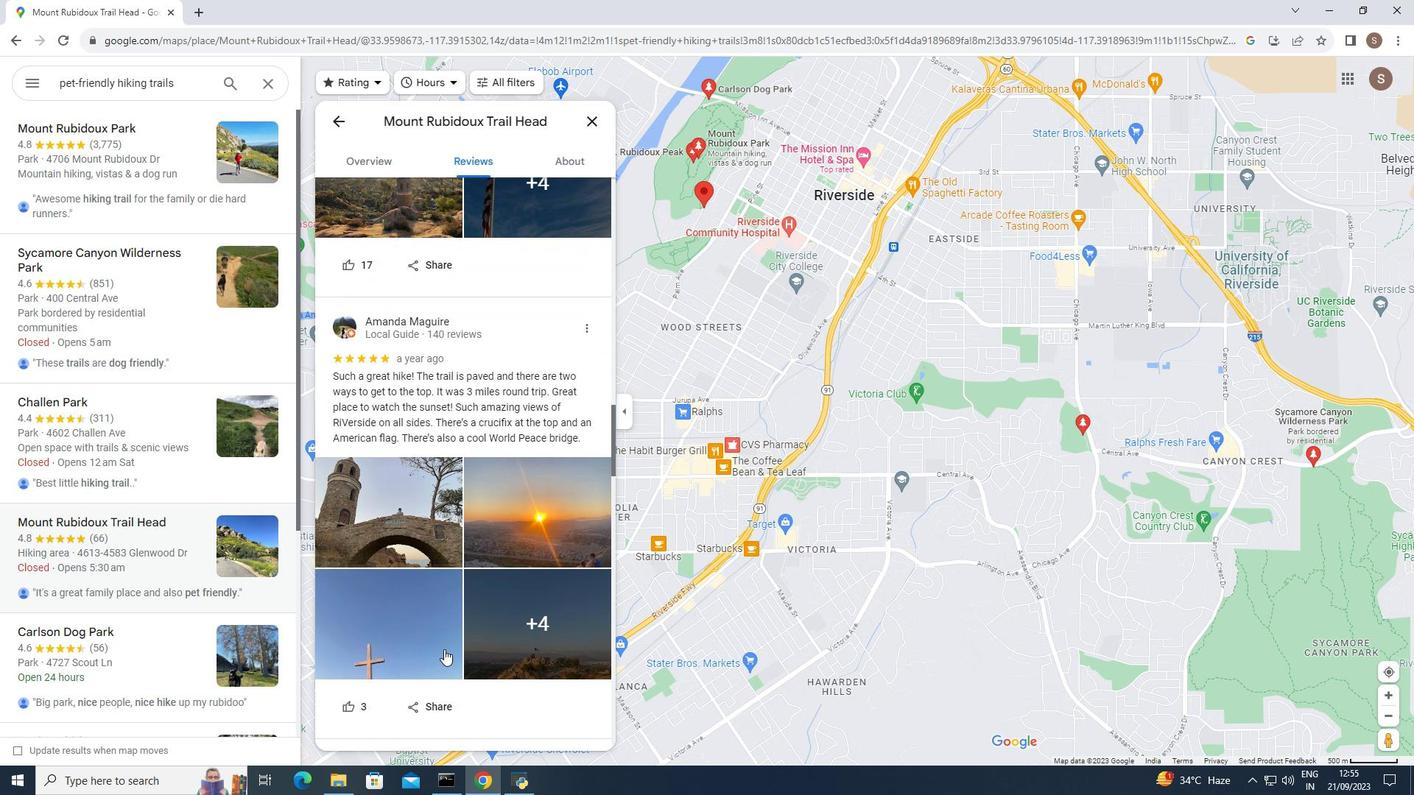 
Action: Mouse moved to (423, 627)
Screenshot: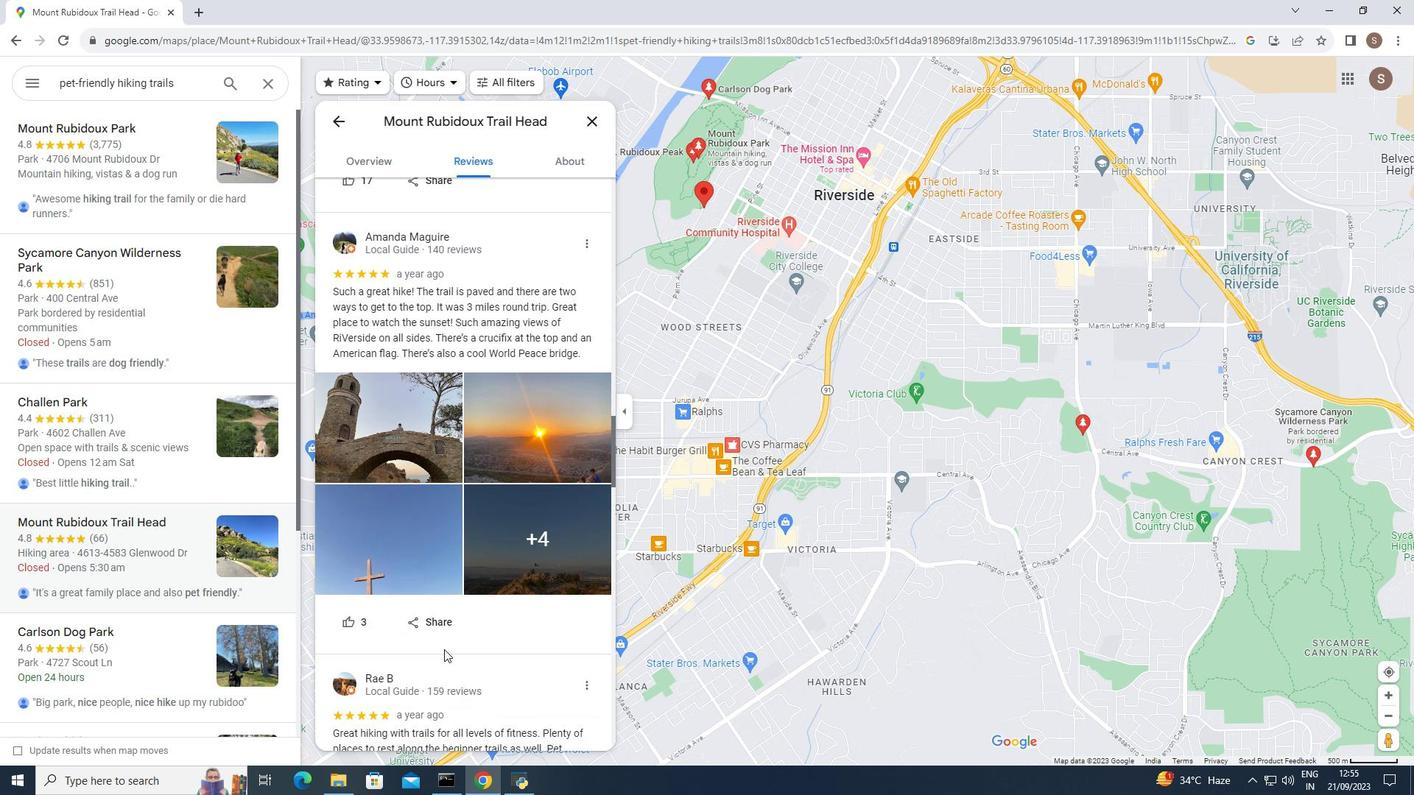 
Action: Mouse scrolled (423, 626) with delta (0, 0)
Screenshot: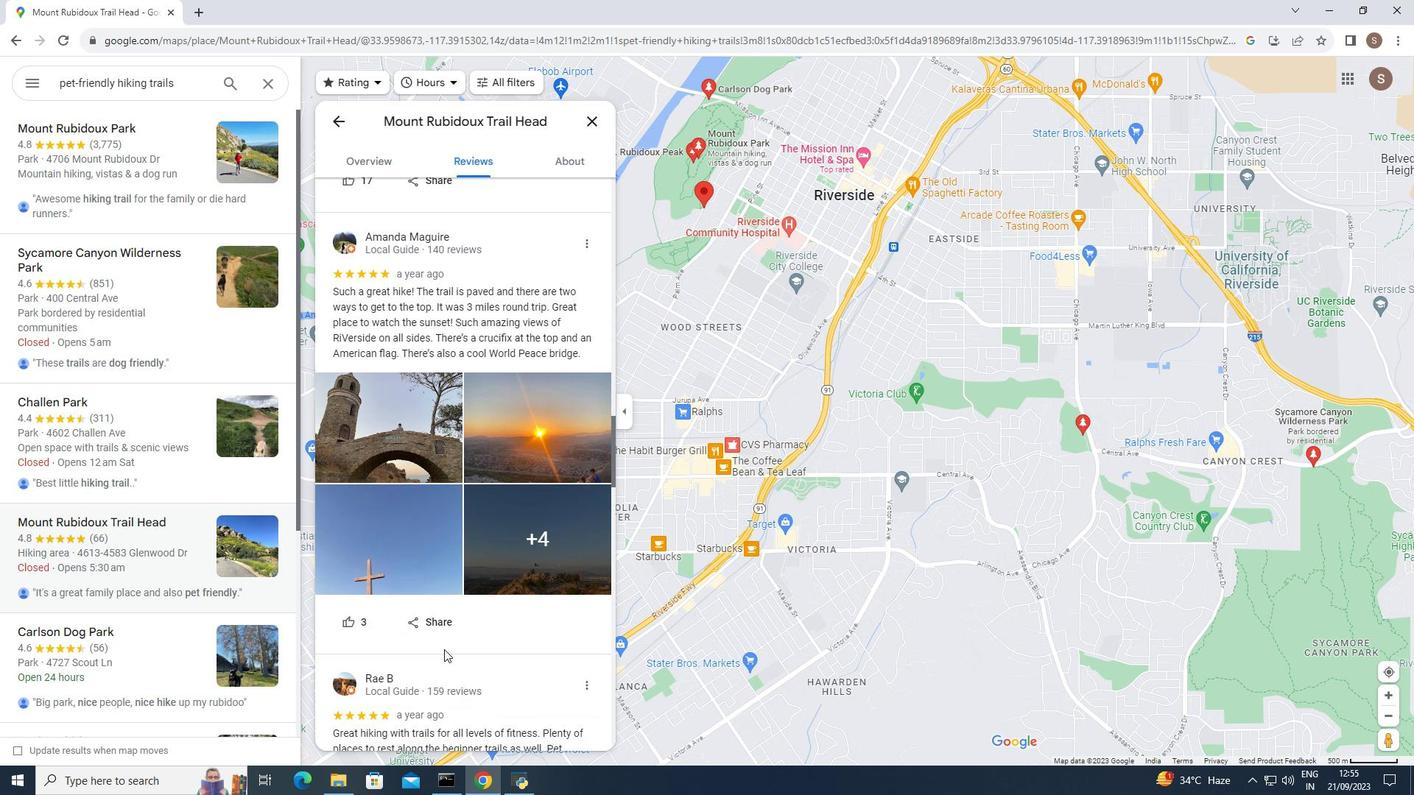 
Action: Mouse moved to (423, 629)
Screenshot: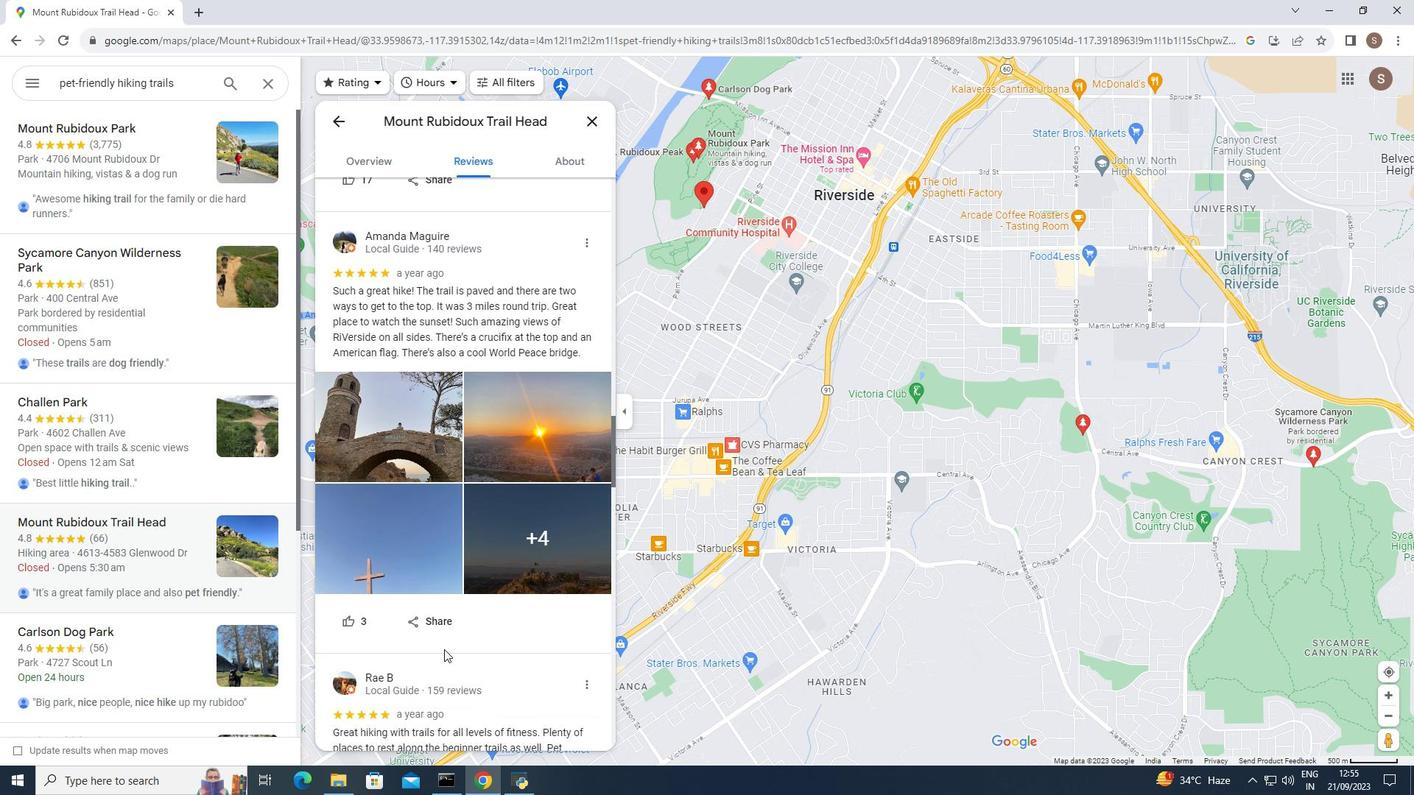 
Action: Mouse scrolled (423, 628) with delta (0, 0)
Screenshot: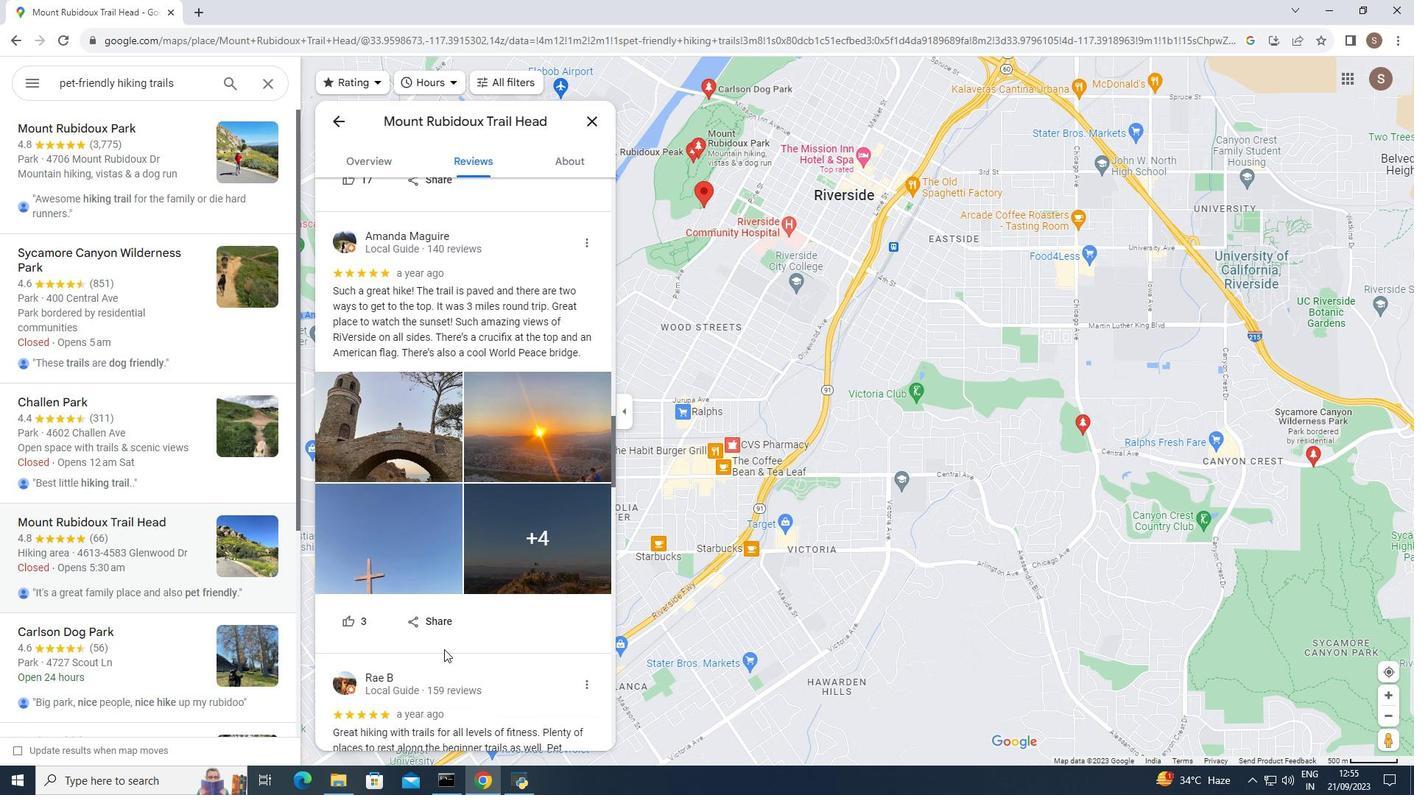 
Action: Mouse scrolled (423, 628) with delta (0, 0)
Screenshot: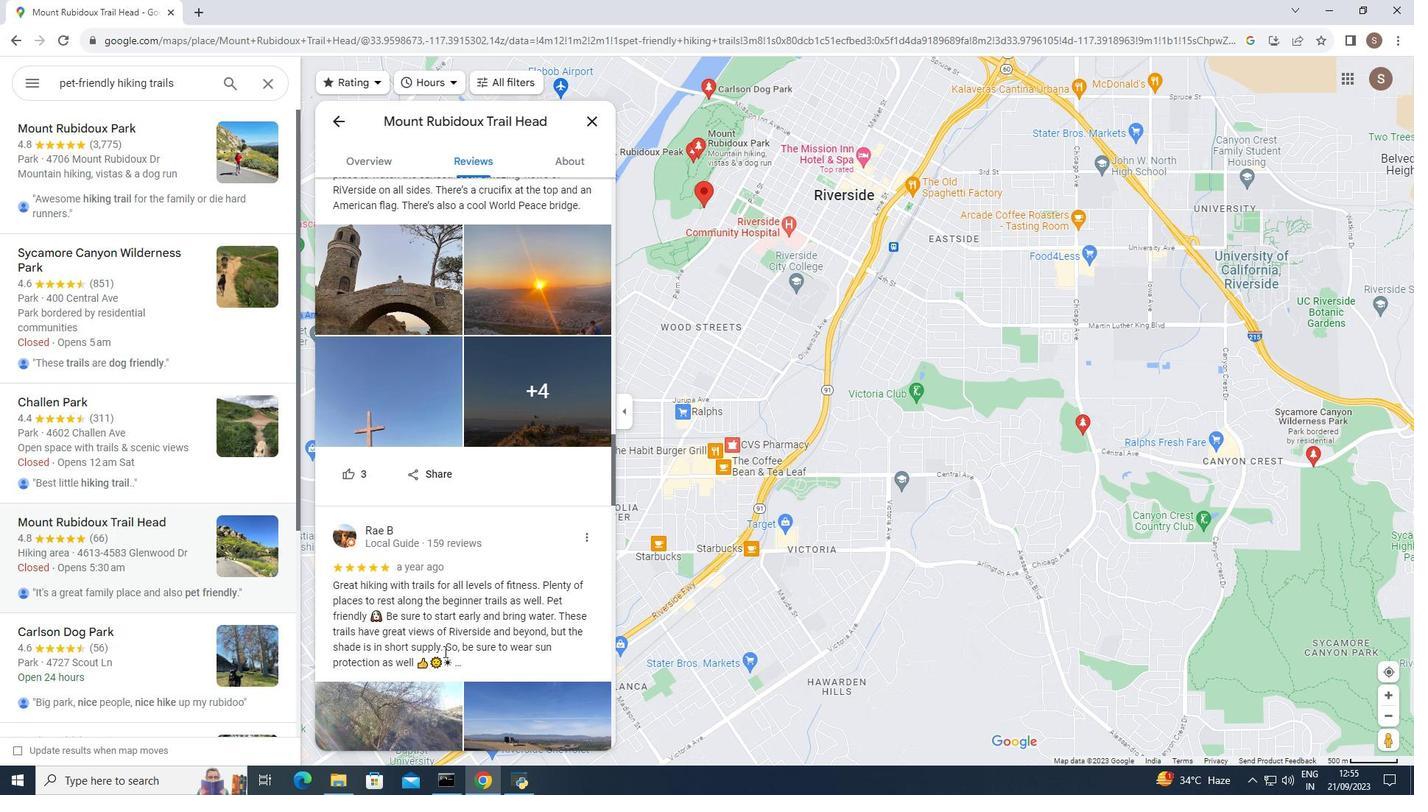 
Action: Mouse scrolled (423, 628) with delta (0, 0)
Screenshot: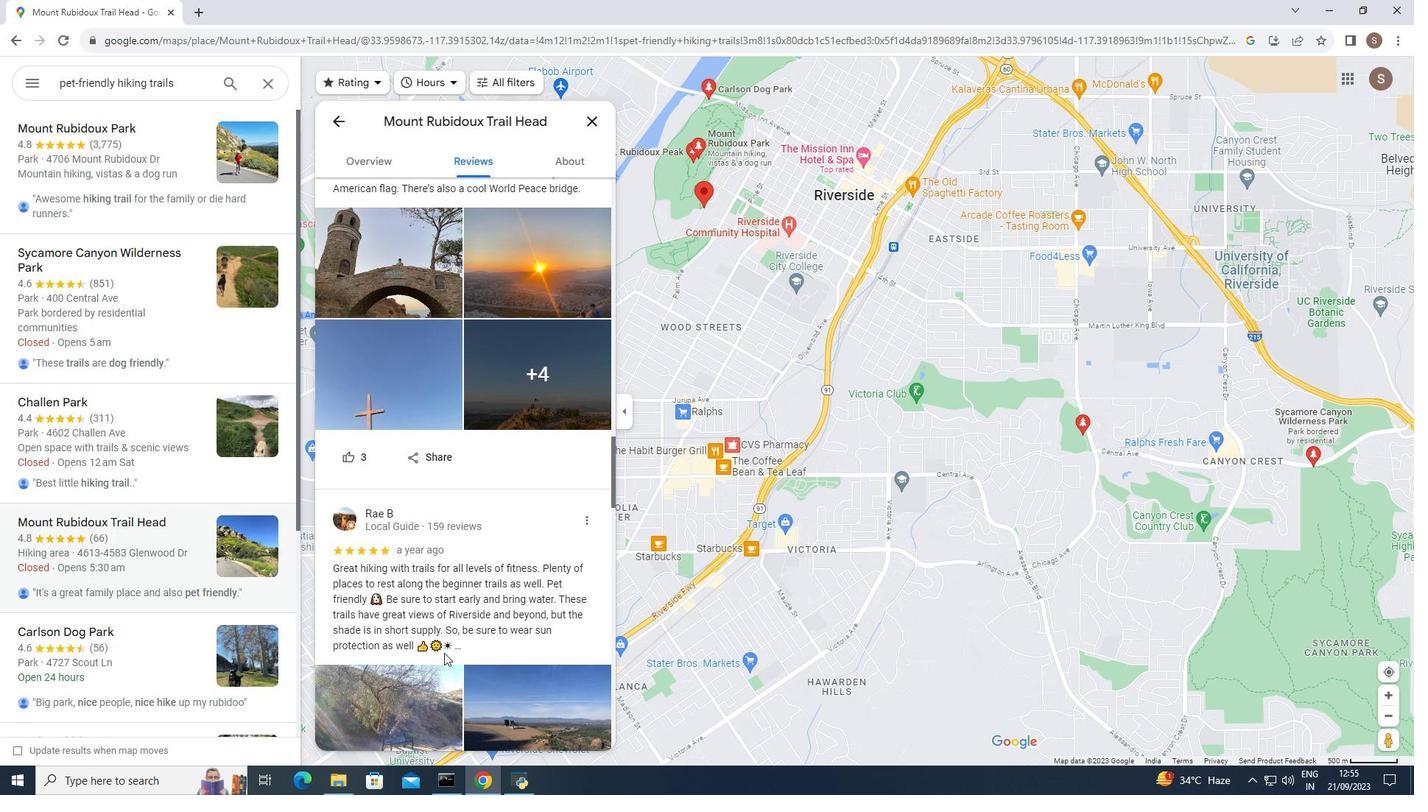 
Action: Mouse moved to (423, 630)
Screenshot: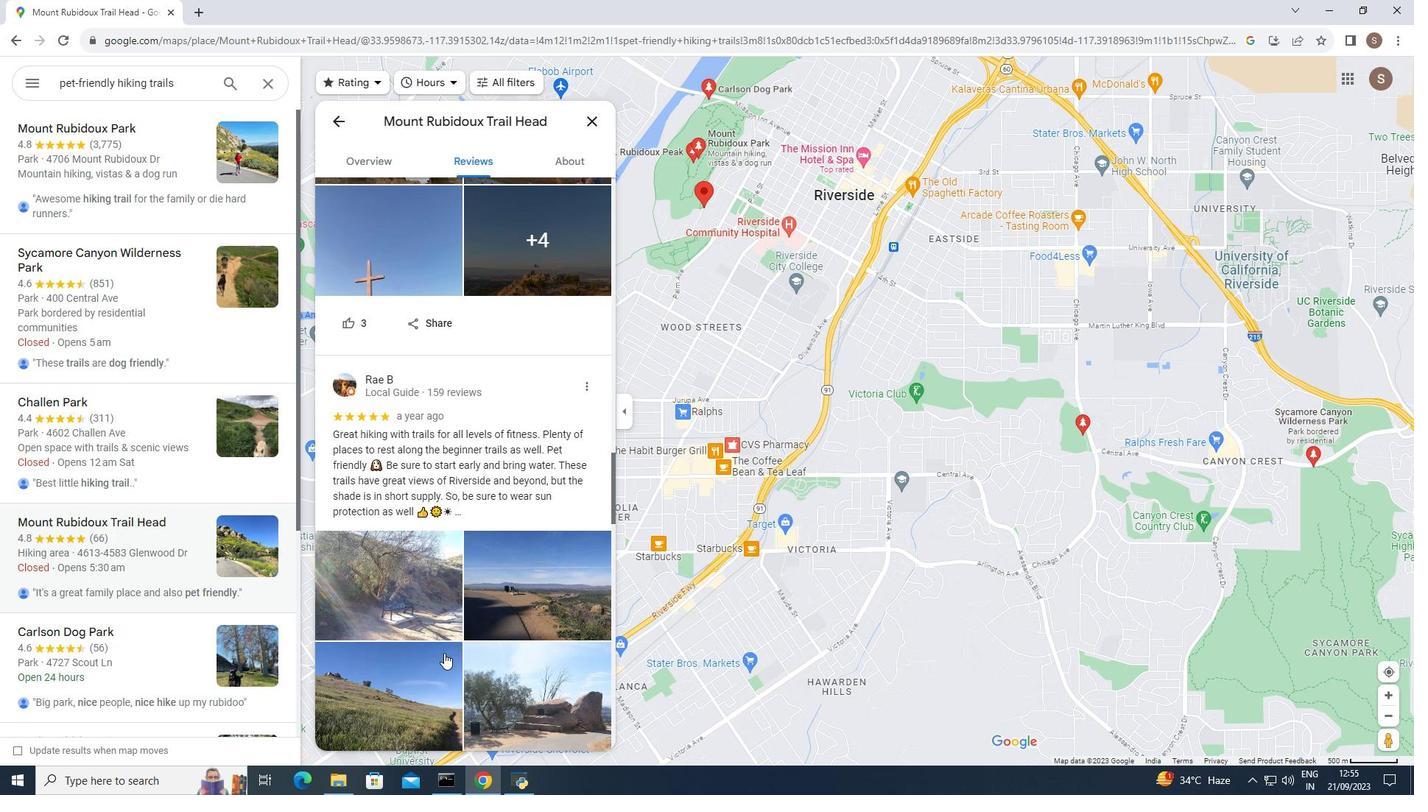 
Action: Mouse scrolled (423, 629) with delta (0, 0)
Screenshot: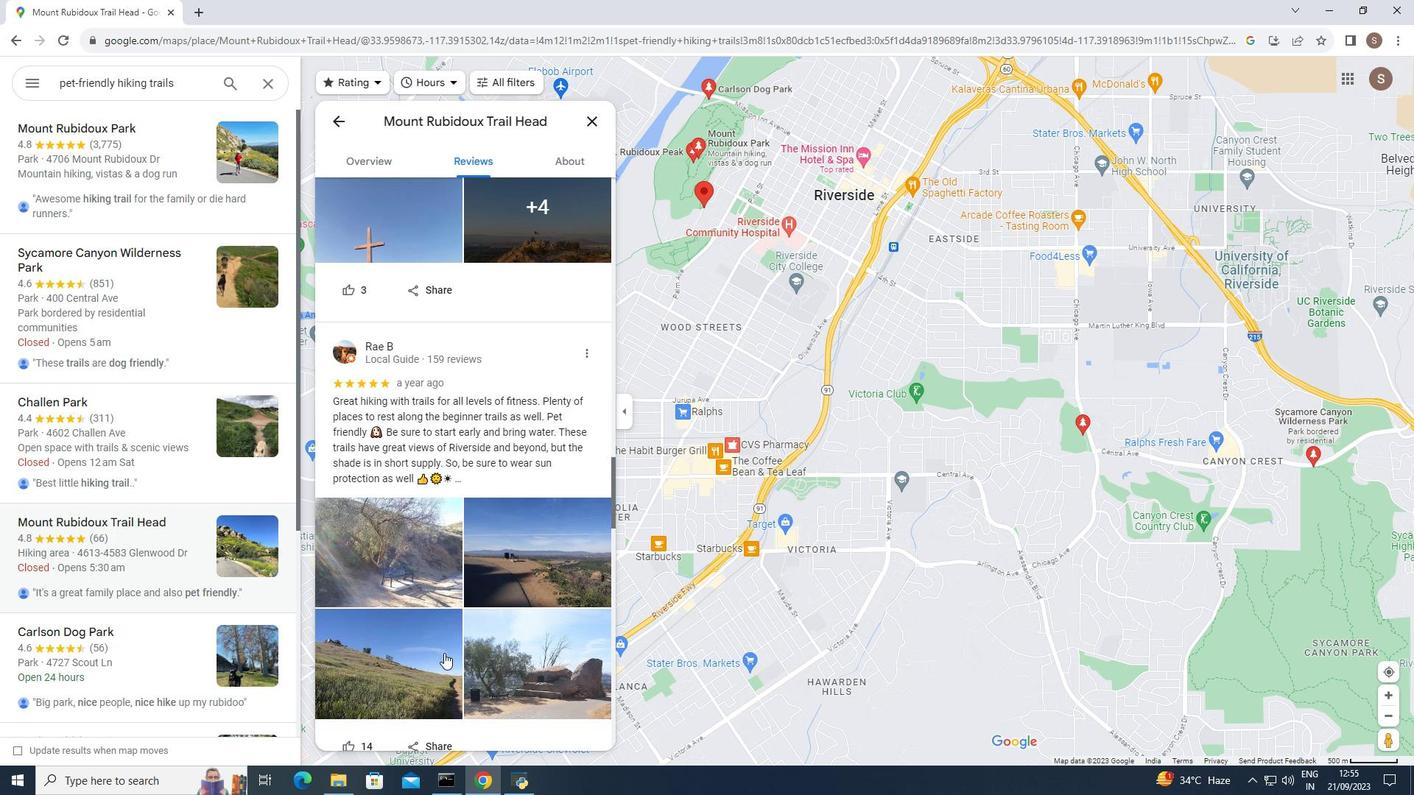 
Action: Mouse moved to (423, 632)
Screenshot: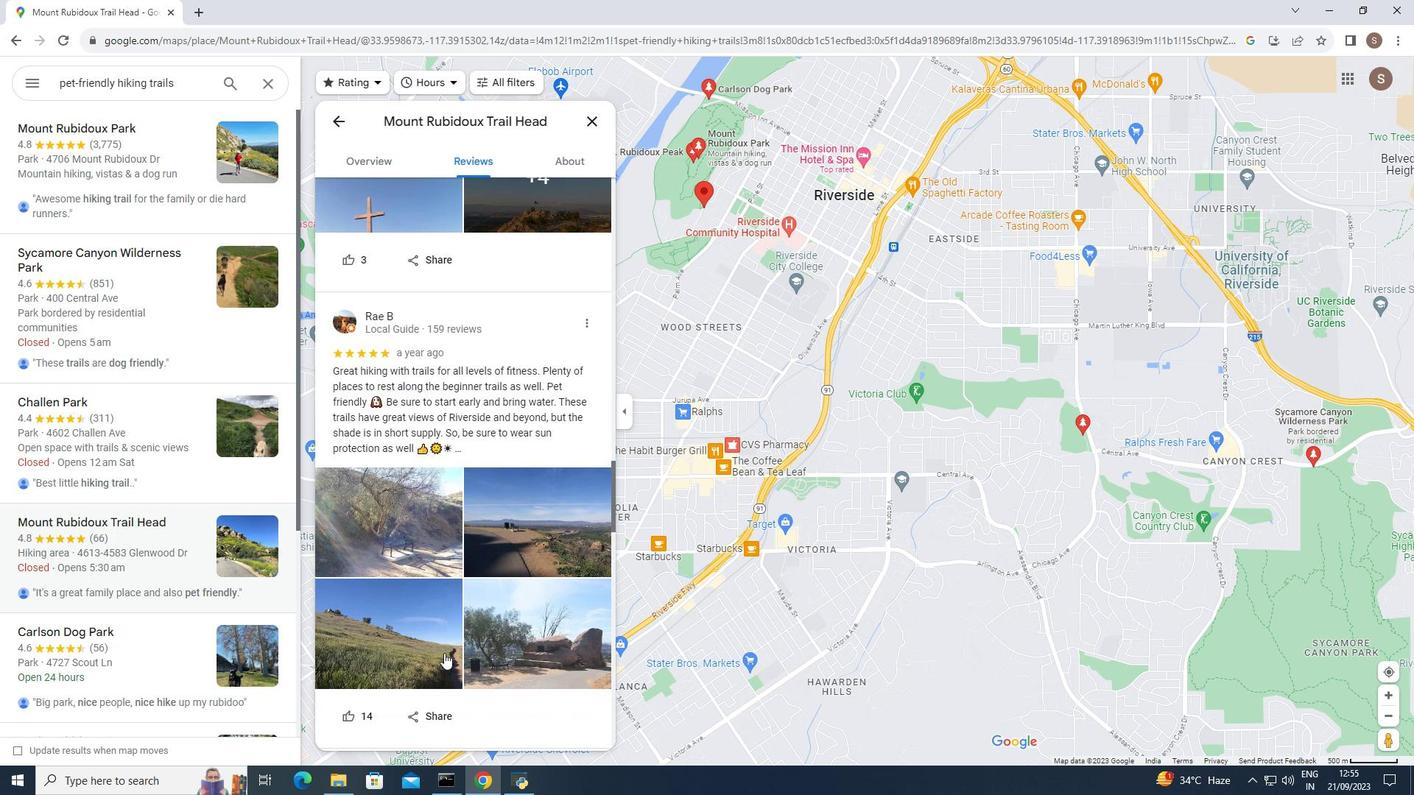 
Action: Mouse scrolled (423, 632) with delta (0, 0)
Screenshot: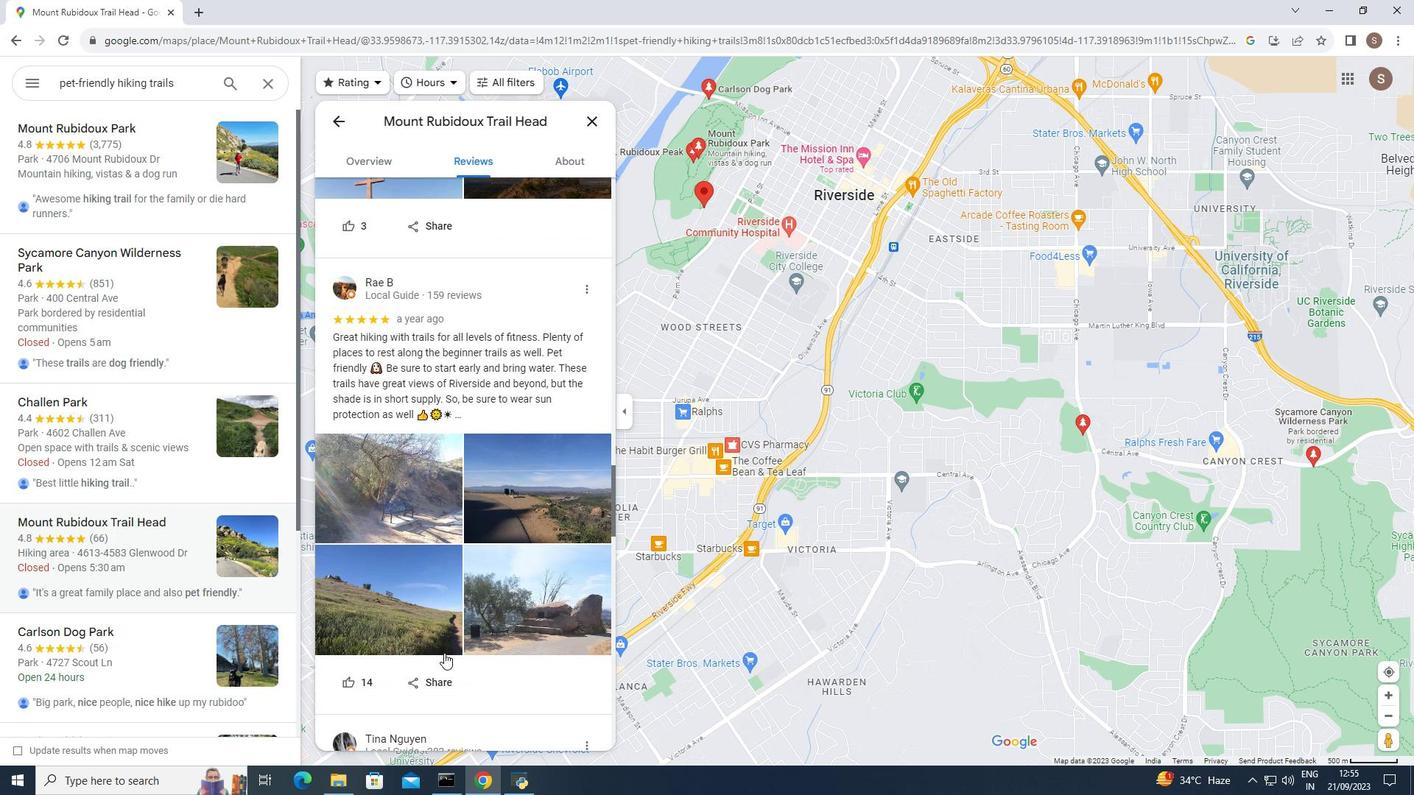 
Action: Mouse scrolled (423, 632) with delta (0, 0)
Screenshot: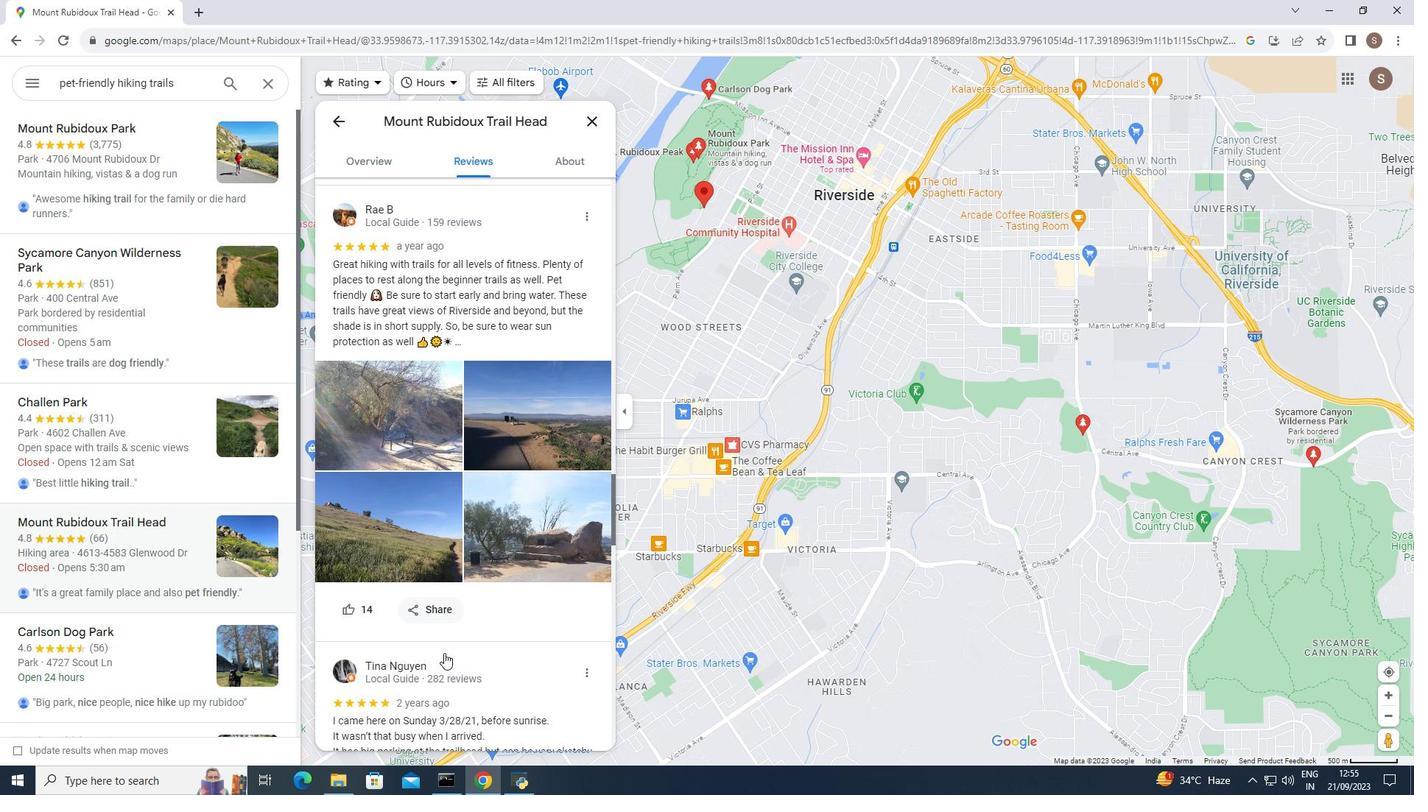 
Action: Mouse scrolled (423, 632) with delta (0, 0)
Screenshot: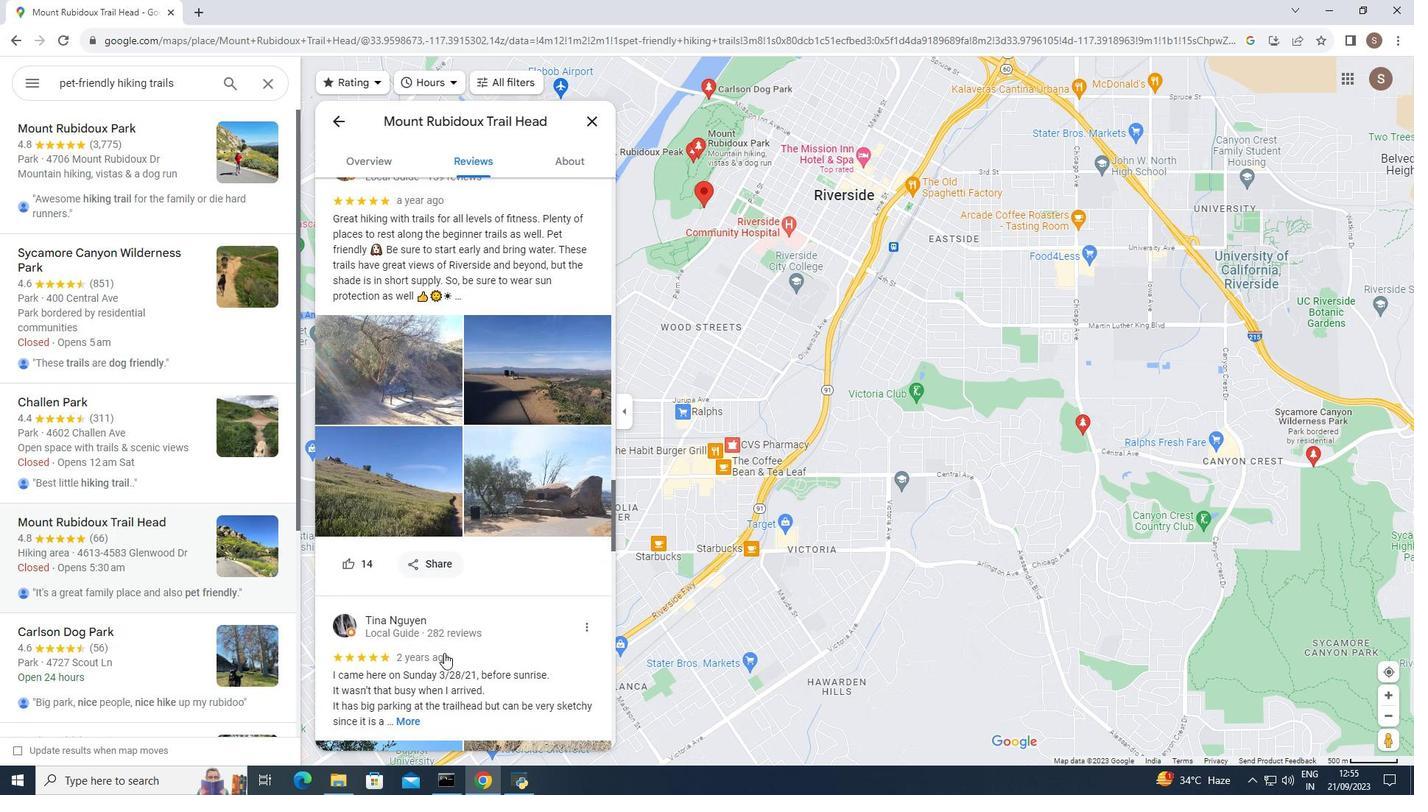 
Action: Mouse scrolled (423, 632) with delta (0, 0)
Screenshot: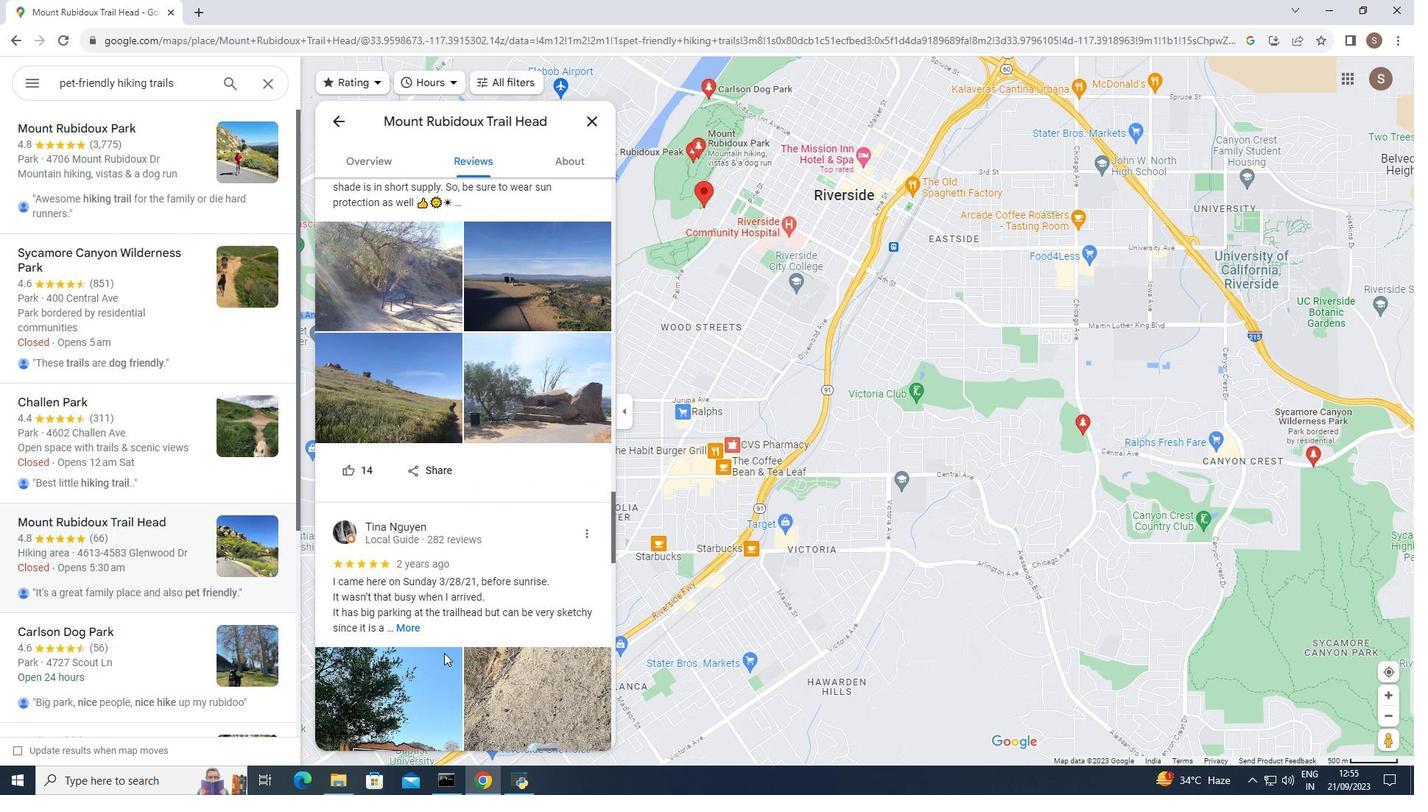 
Action: Mouse scrolled (423, 632) with delta (0, 0)
Screenshot: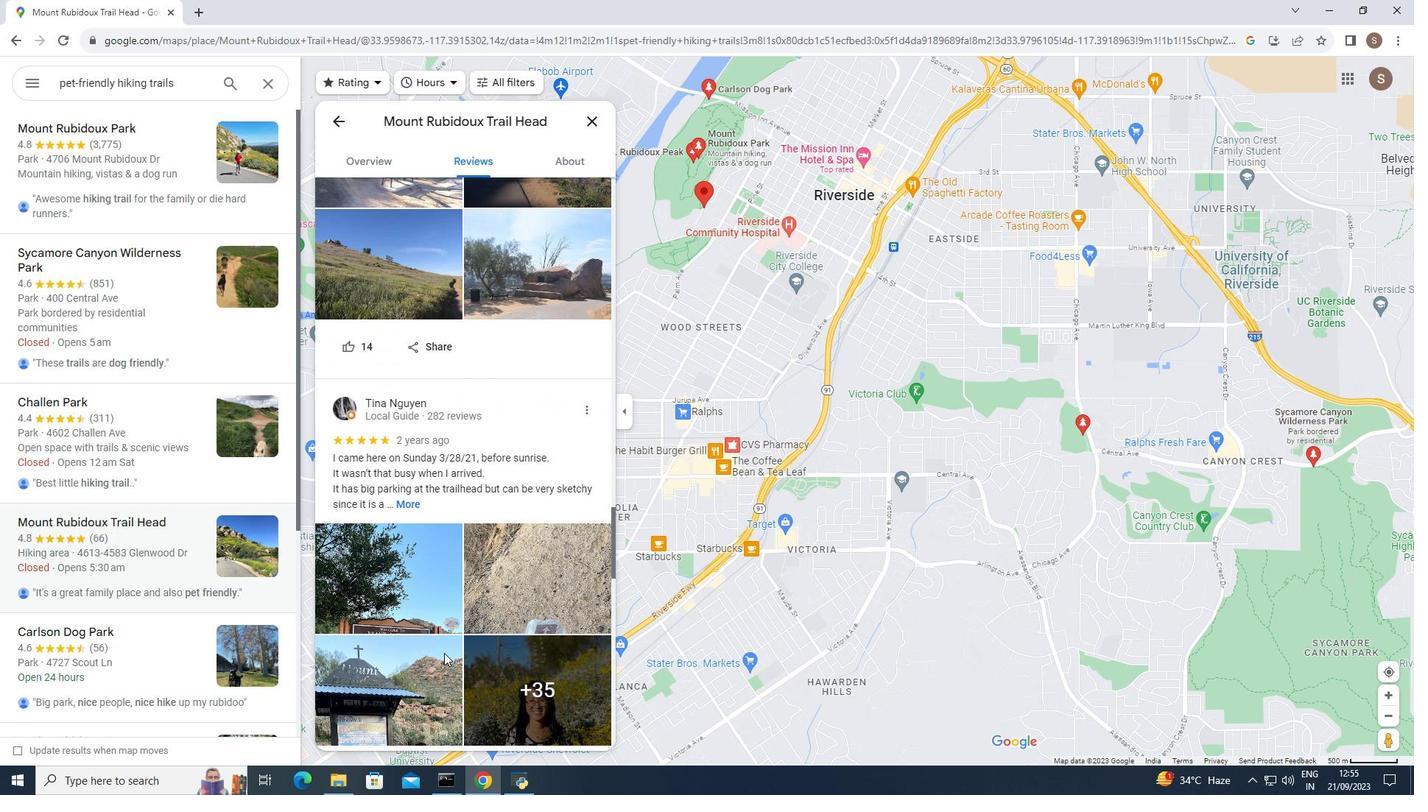 
Action: Mouse scrolled (423, 632) with delta (0, 0)
Screenshot: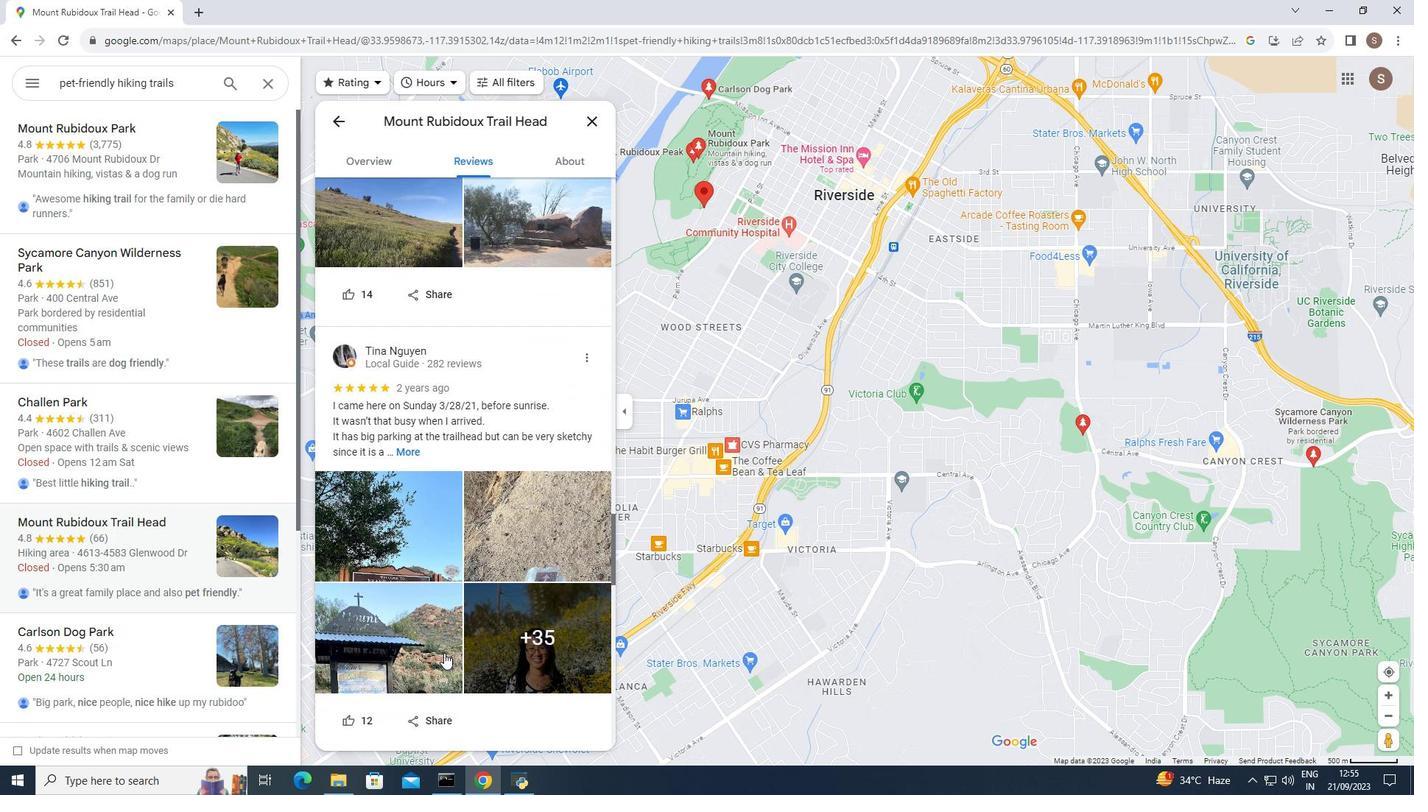 
Action: Mouse scrolled (423, 632) with delta (0, 0)
Screenshot: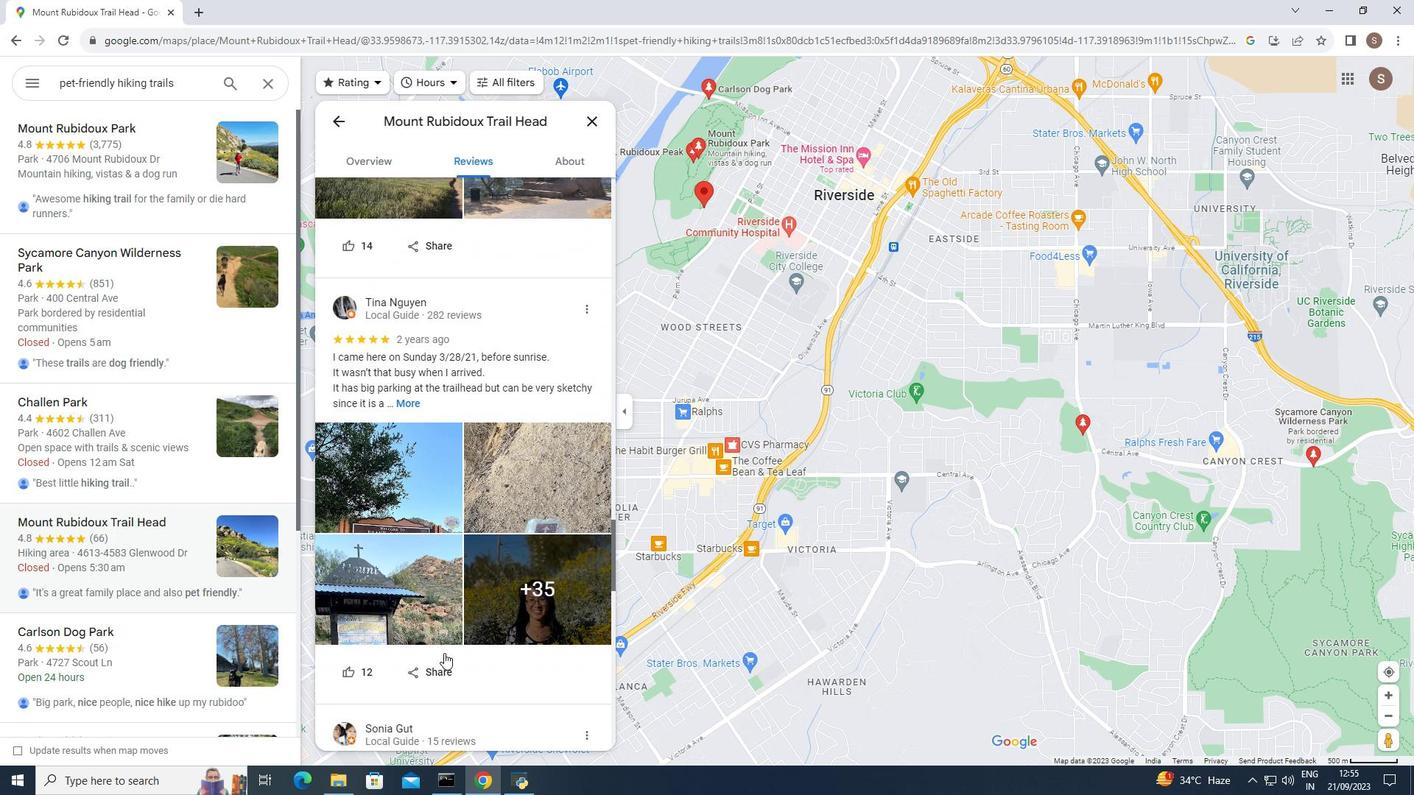 
Action: Mouse scrolled (423, 632) with delta (0, 0)
Screenshot: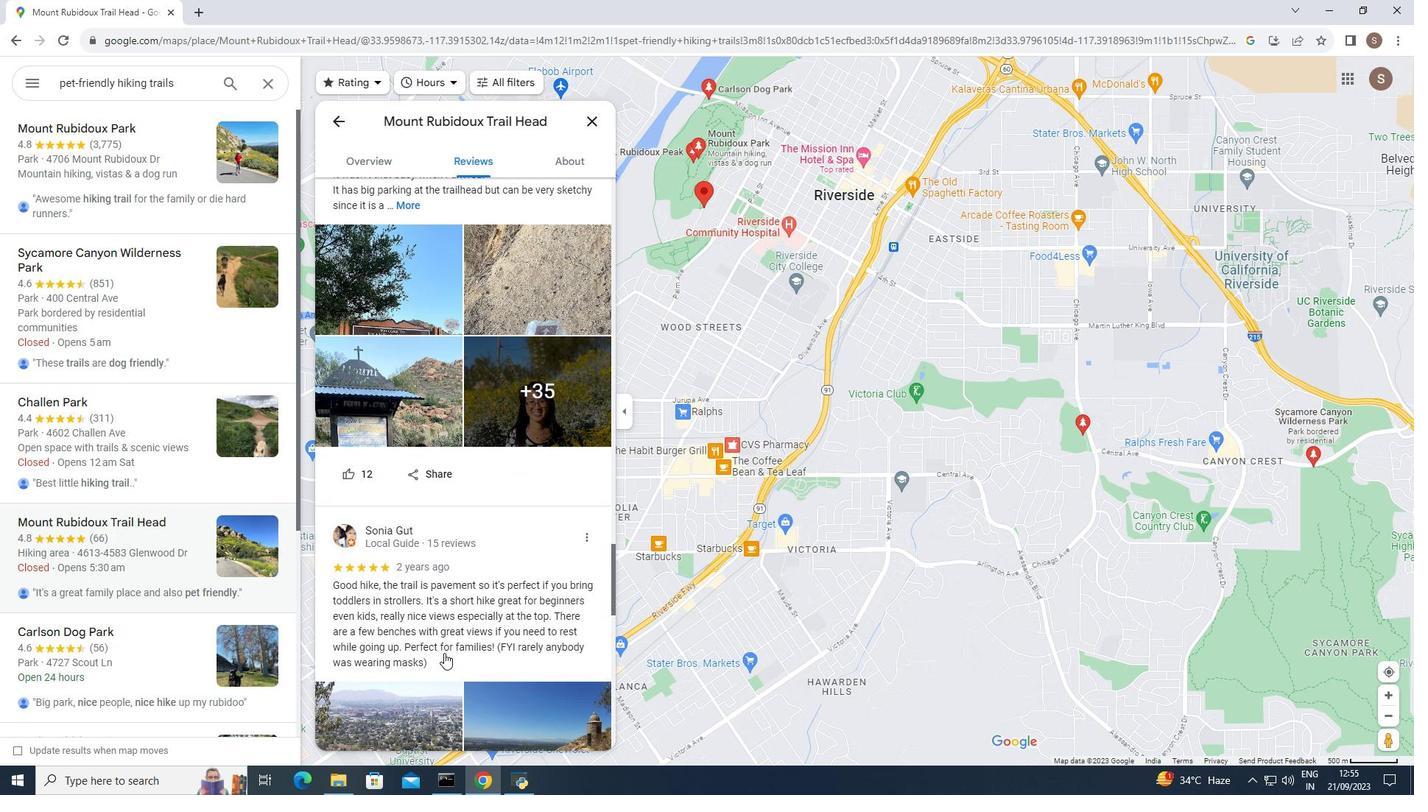
Action: Mouse scrolled (423, 632) with delta (0, 0)
Screenshot: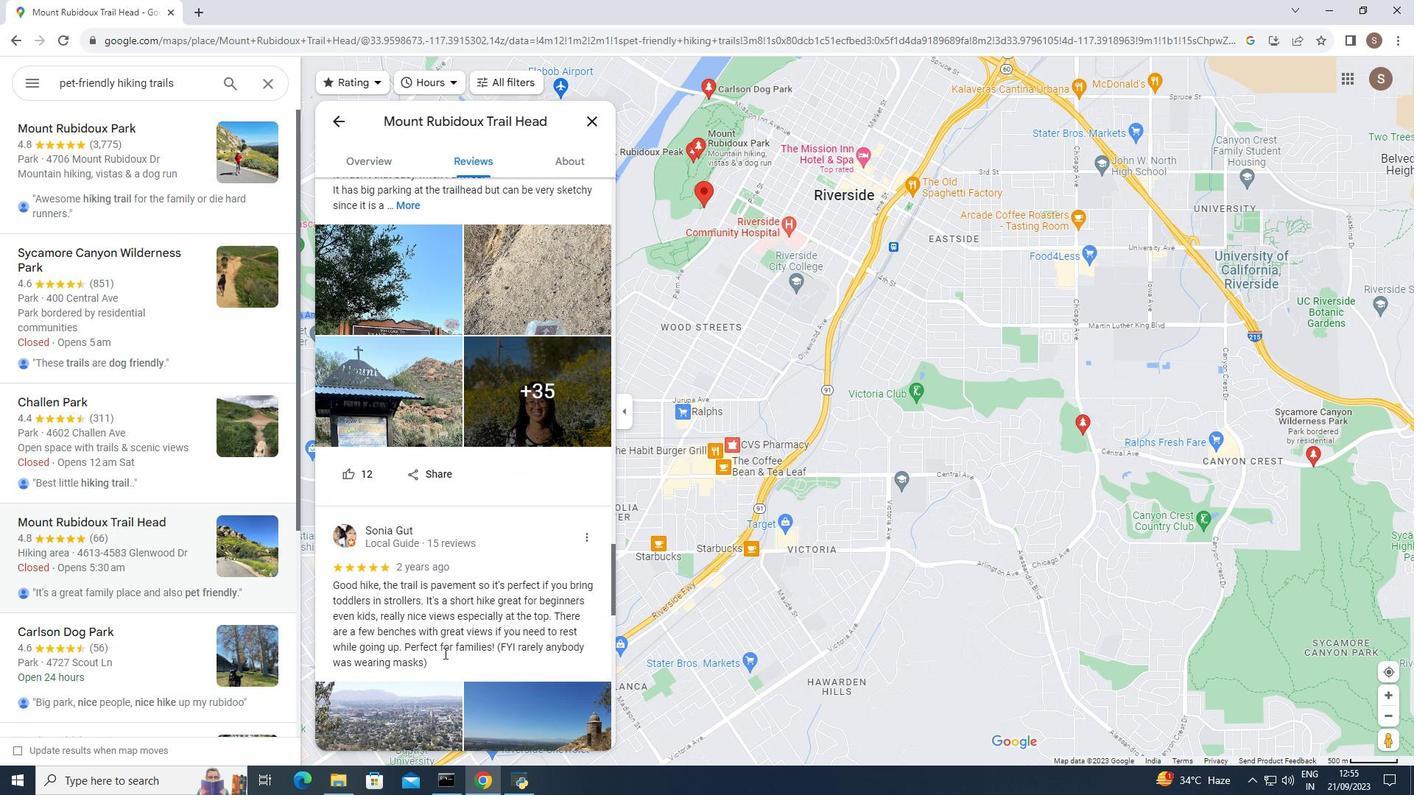 
Action: Mouse scrolled (423, 632) with delta (0, 0)
Screenshot: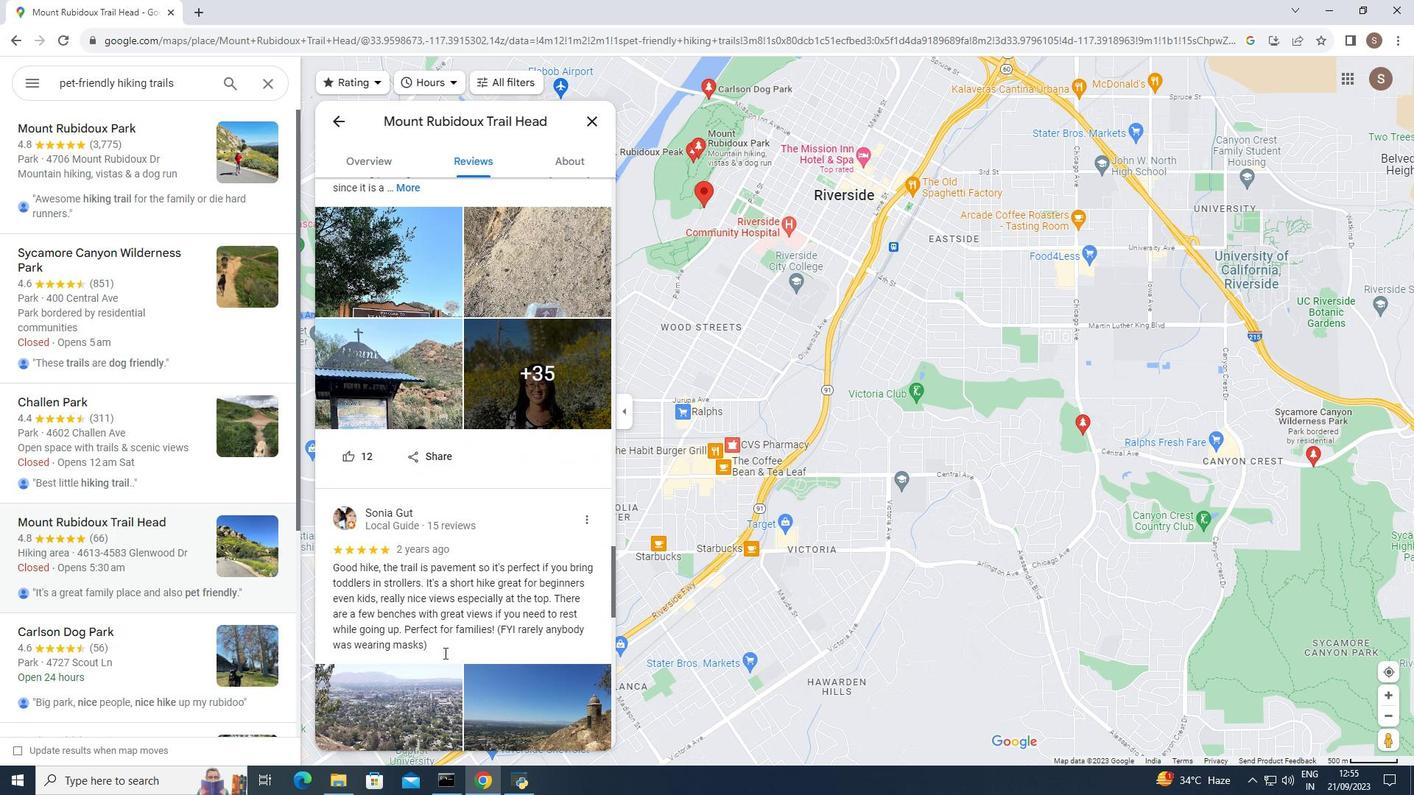 
Action: Mouse scrolled (423, 632) with delta (0, 0)
Screenshot: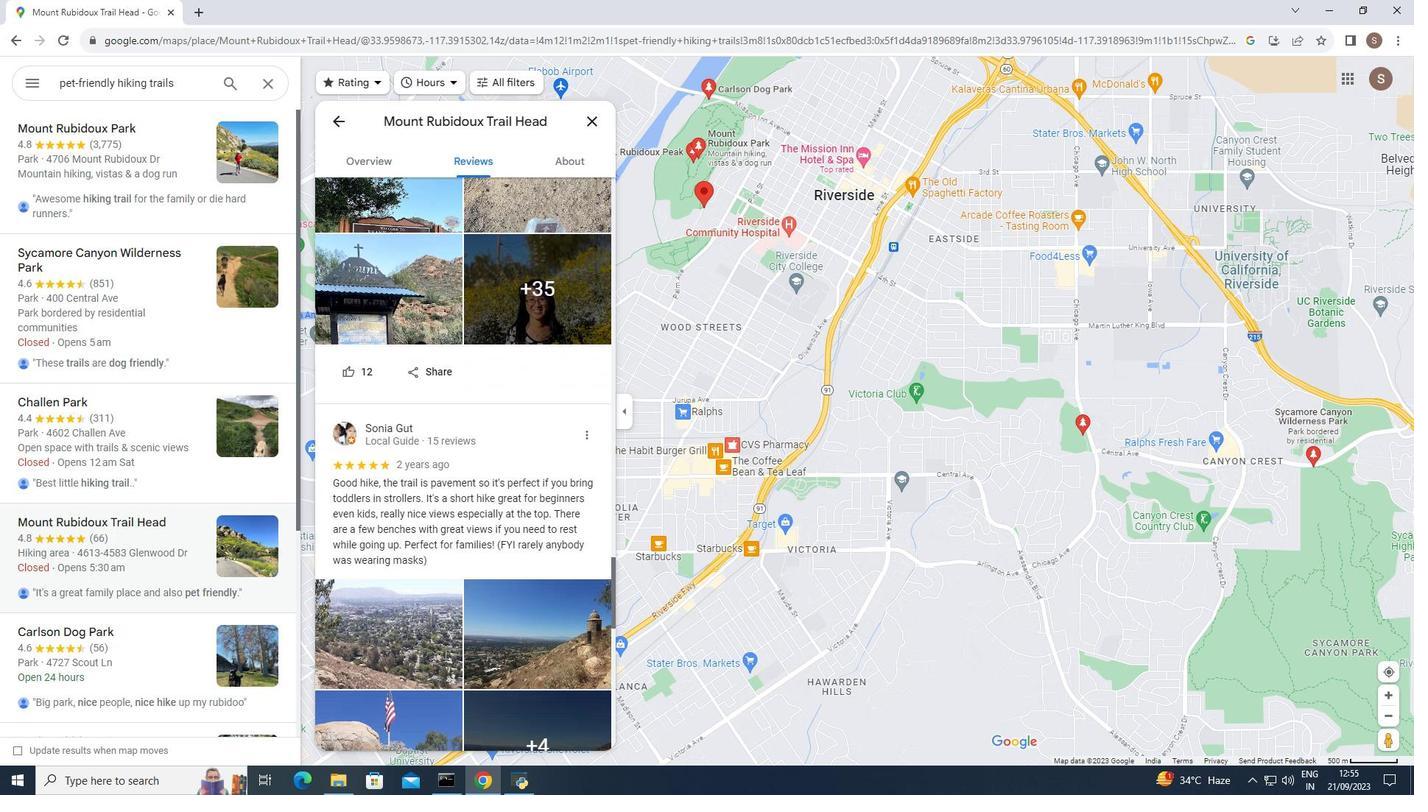 
Action: Mouse scrolled (423, 632) with delta (0, 0)
Screenshot: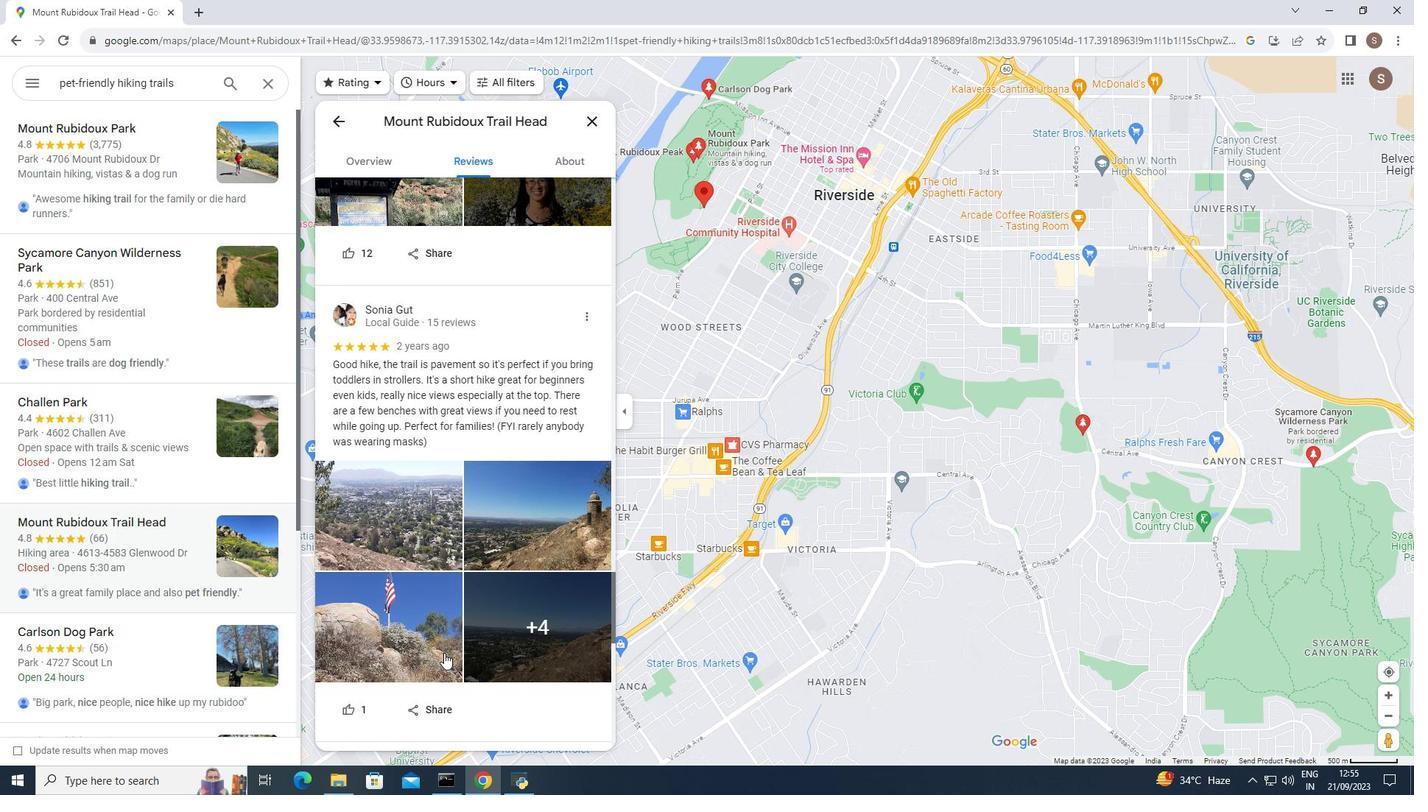 
Action: Mouse scrolled (423, 632) with delta (0, 0)
Screenshot: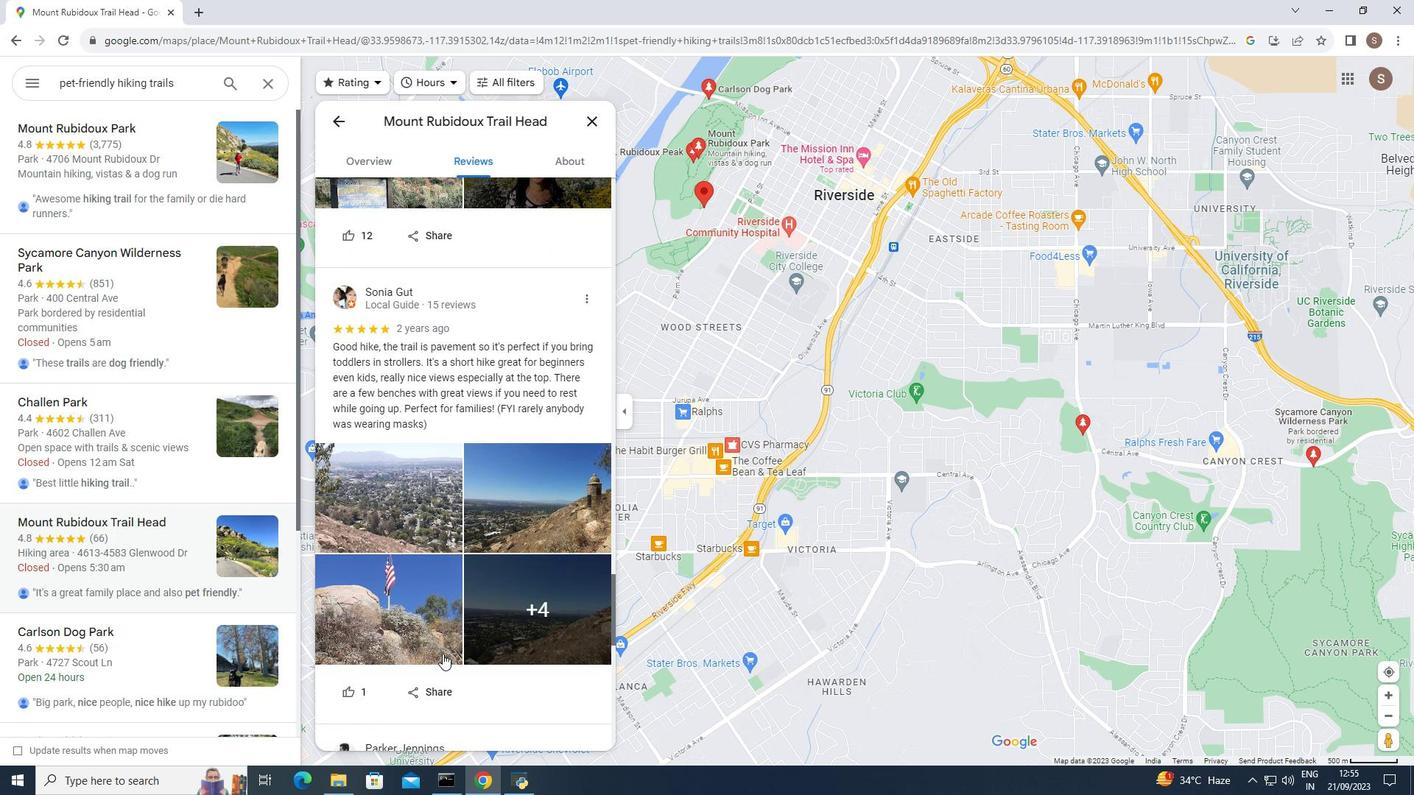 
Action: Mouse scrolled (423, 632) with delta (0, 0)
Screenshot: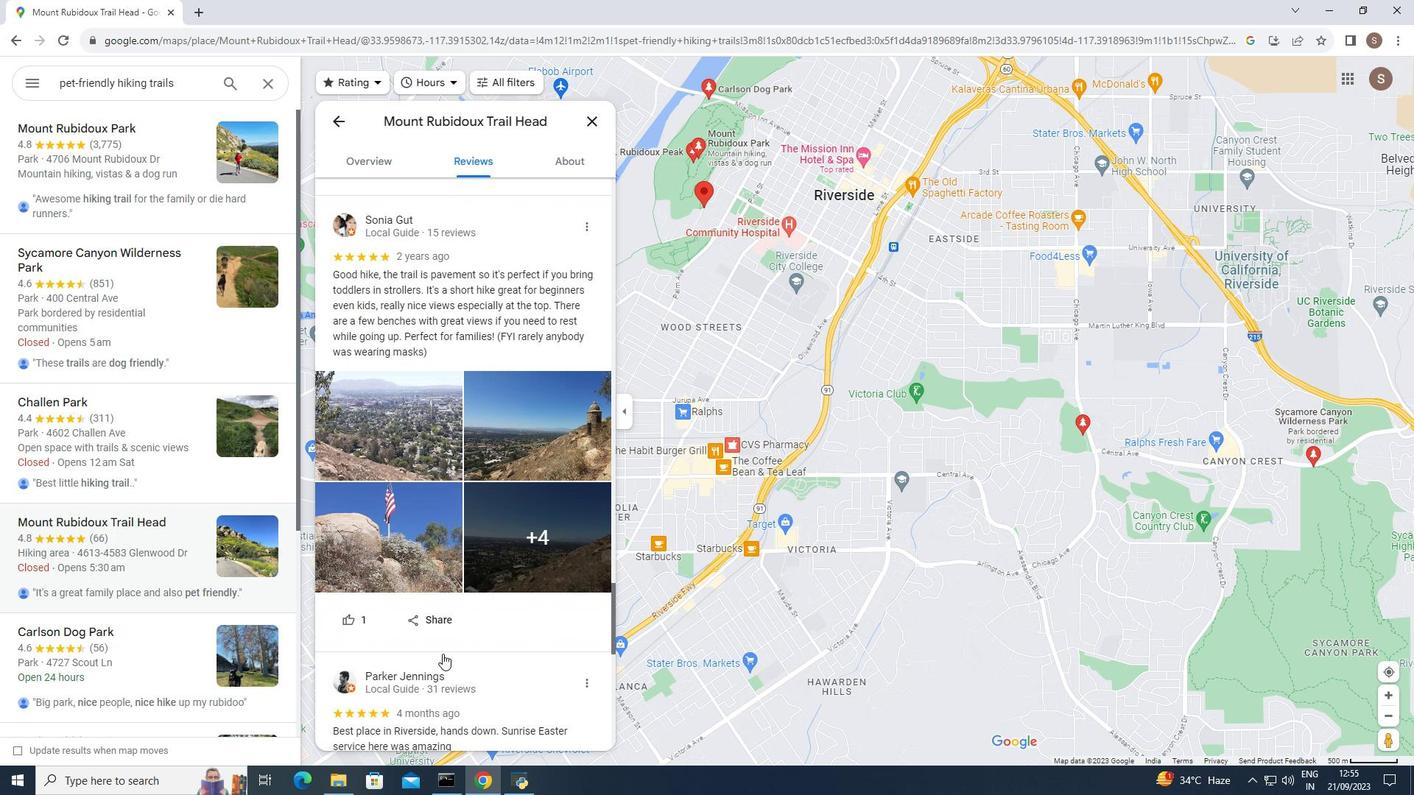 
Action: Mouse scrolled (423, 632) with delta (0, 0)
Screenshot: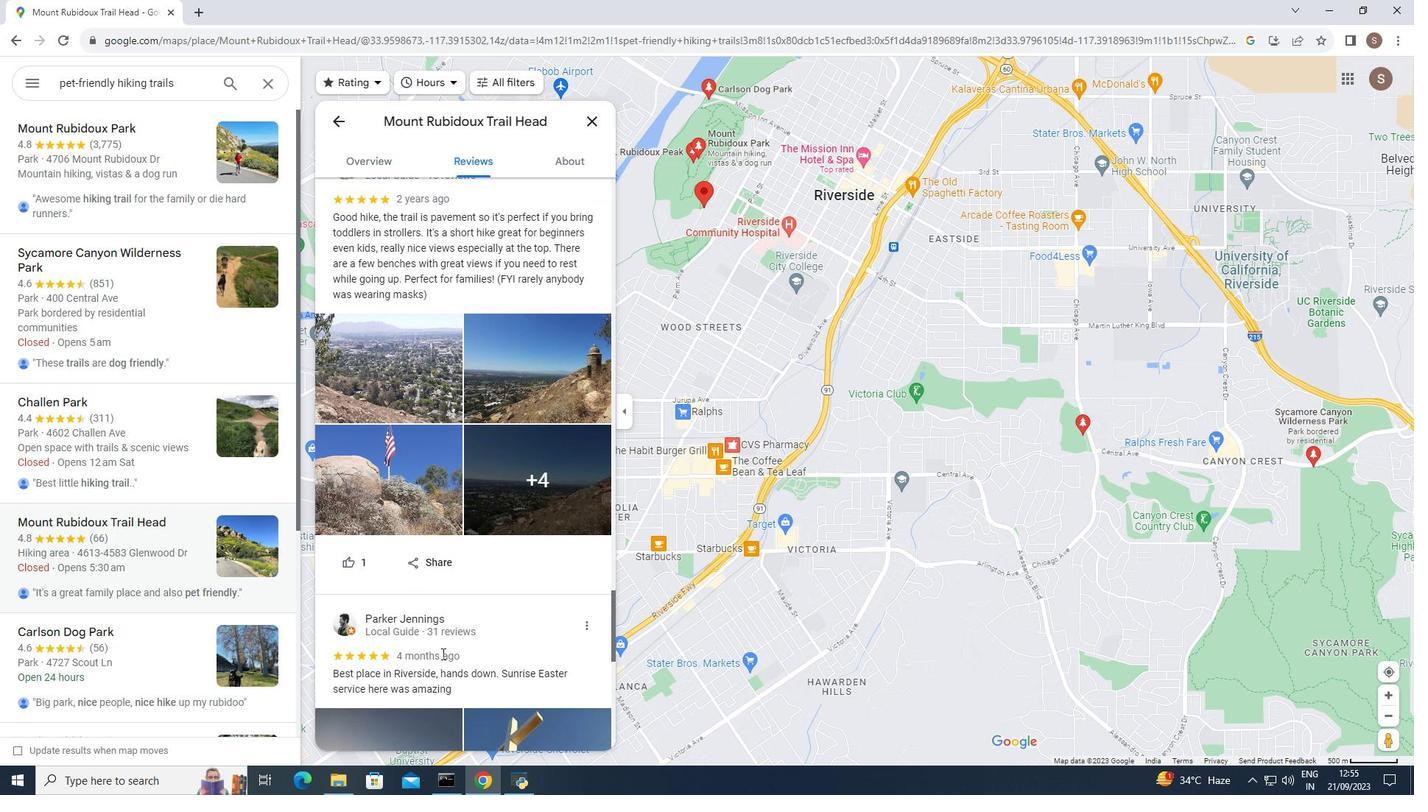 
Action: Mouse moved to (422, 633)
Screenshot: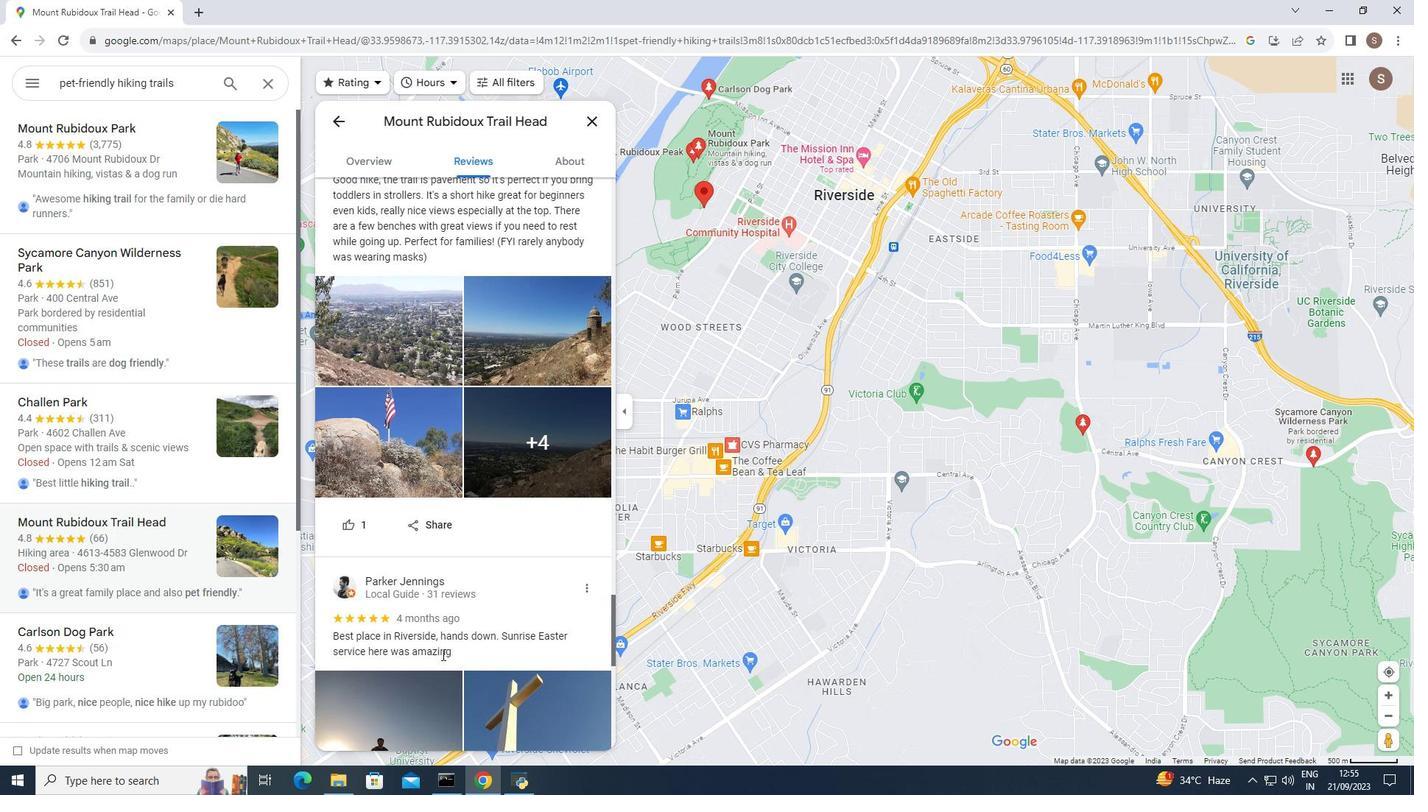 
Action: Mouse scrolled (422, 632) with delta (0, 0)
Screenshot: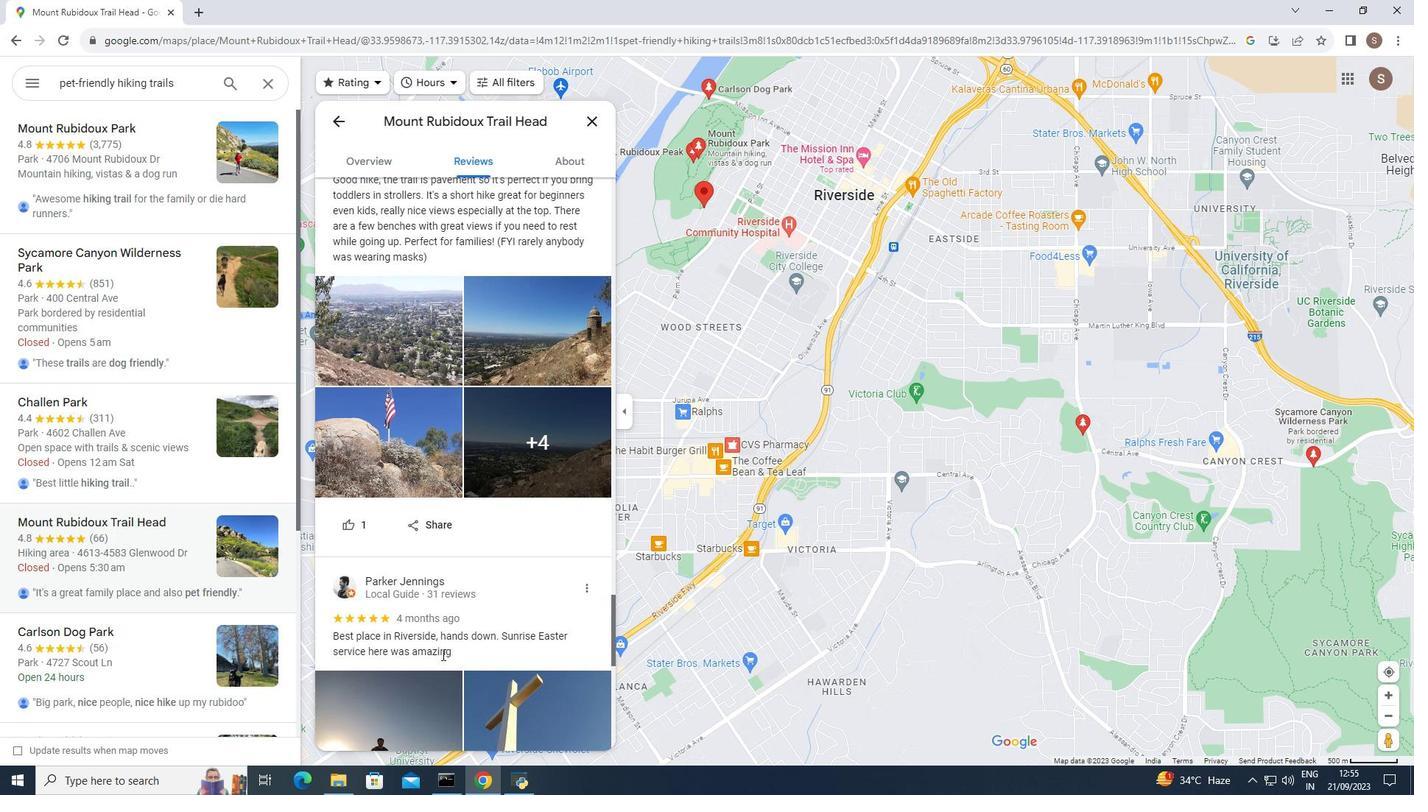 
Action: Mouse moved to (421, 633)
Screenshot: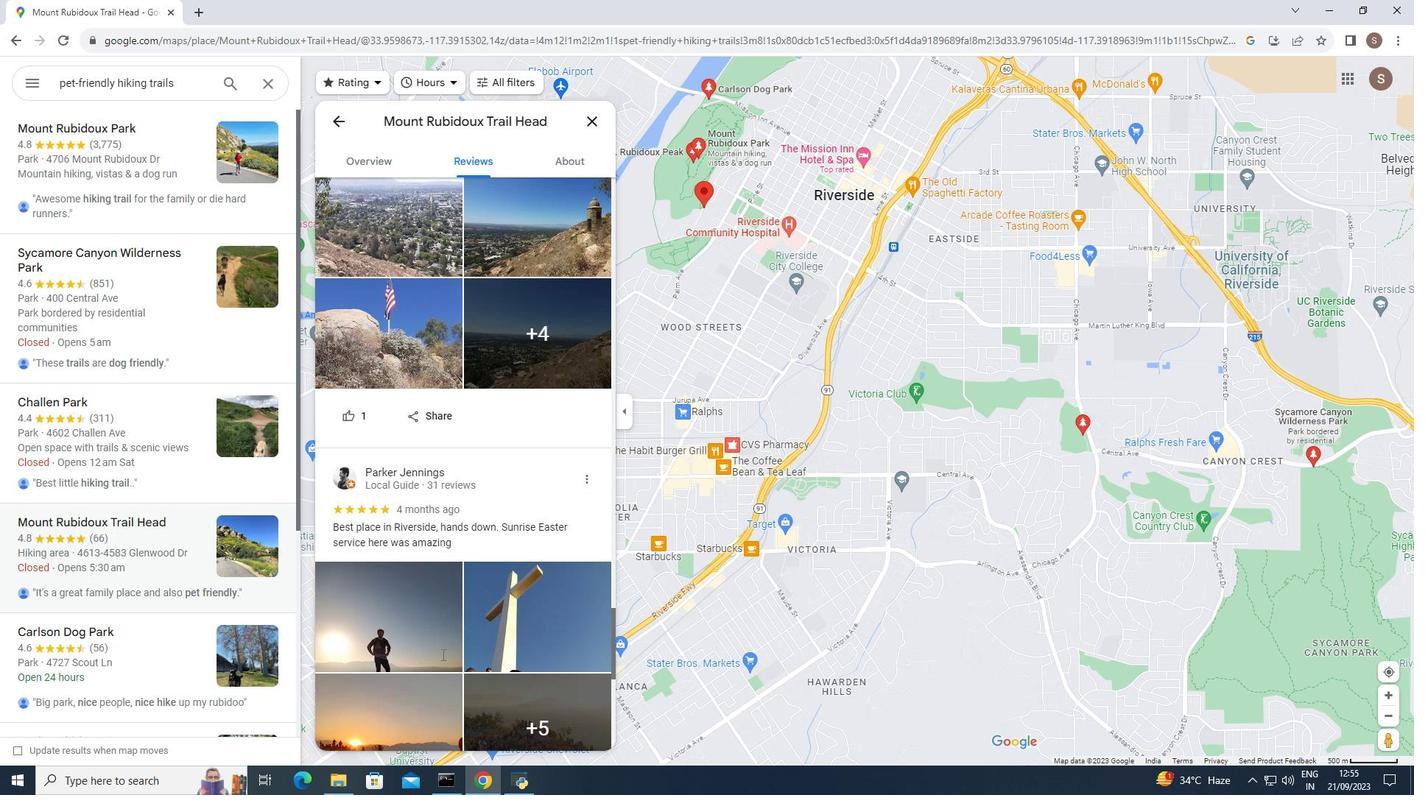 
Action: Mouse scrolled (421, 632) with delta (0, 0)
Screenshot: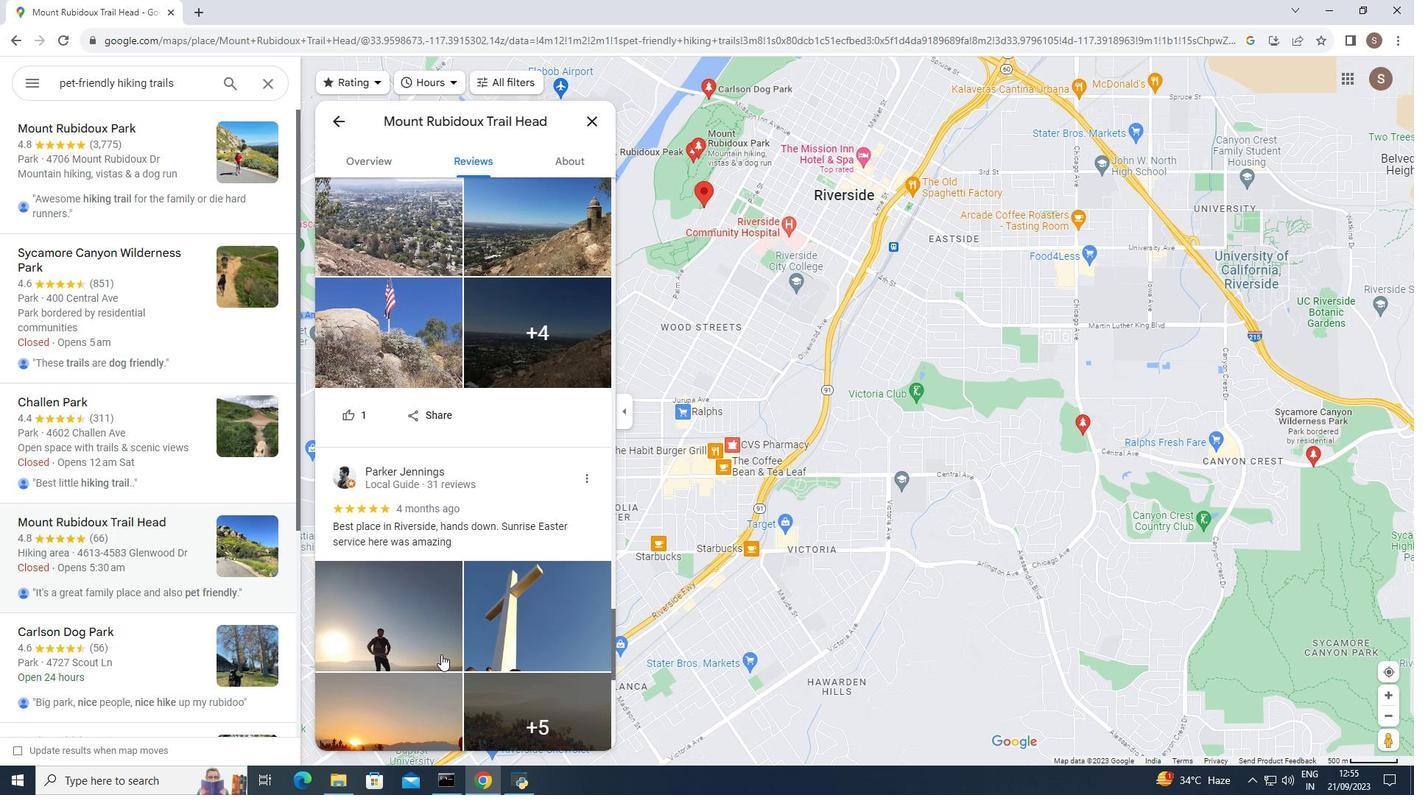 
Action: Mouse moved to (421, 634)
Screenshot: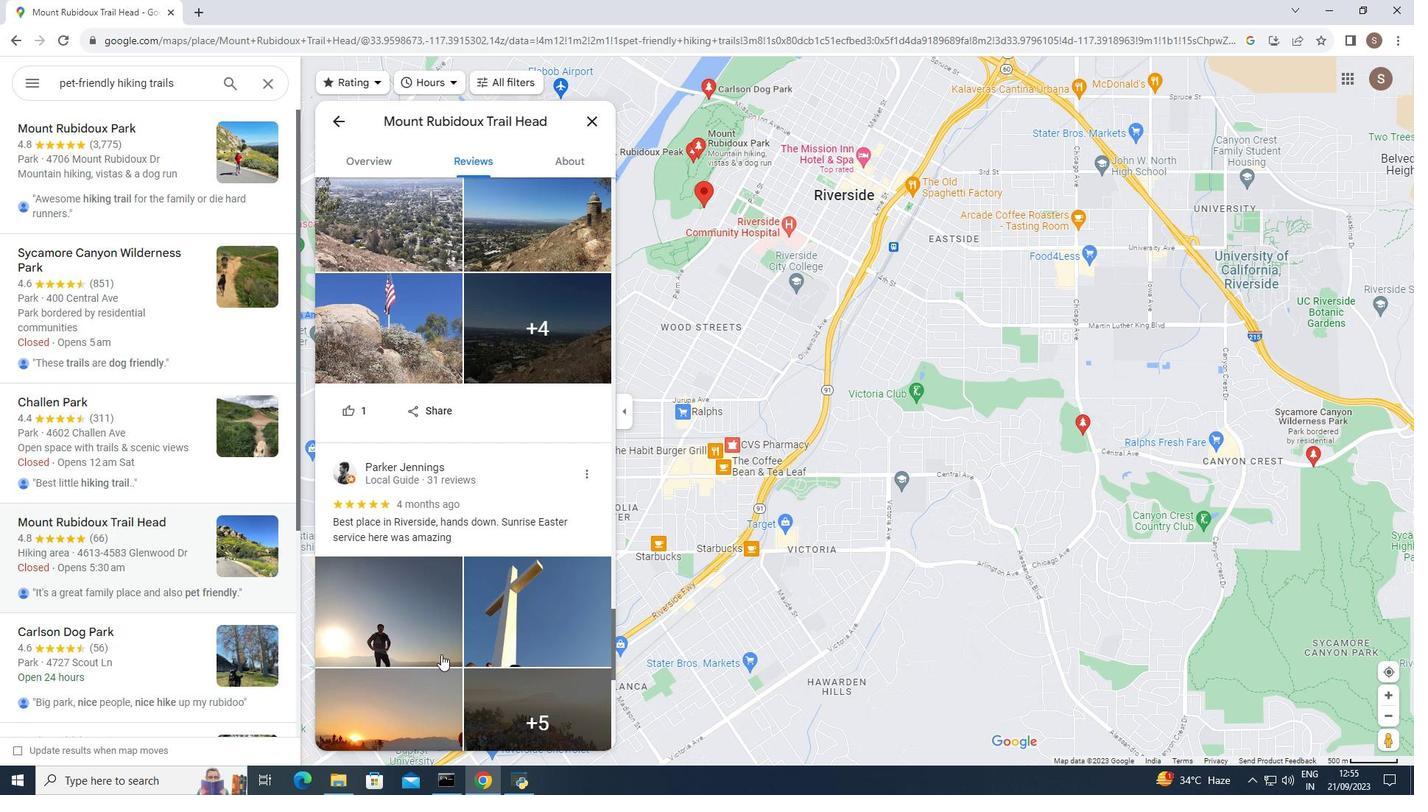 
Action: Mouse scrolled (421, 633) with delta (0, 0)
Screenshot: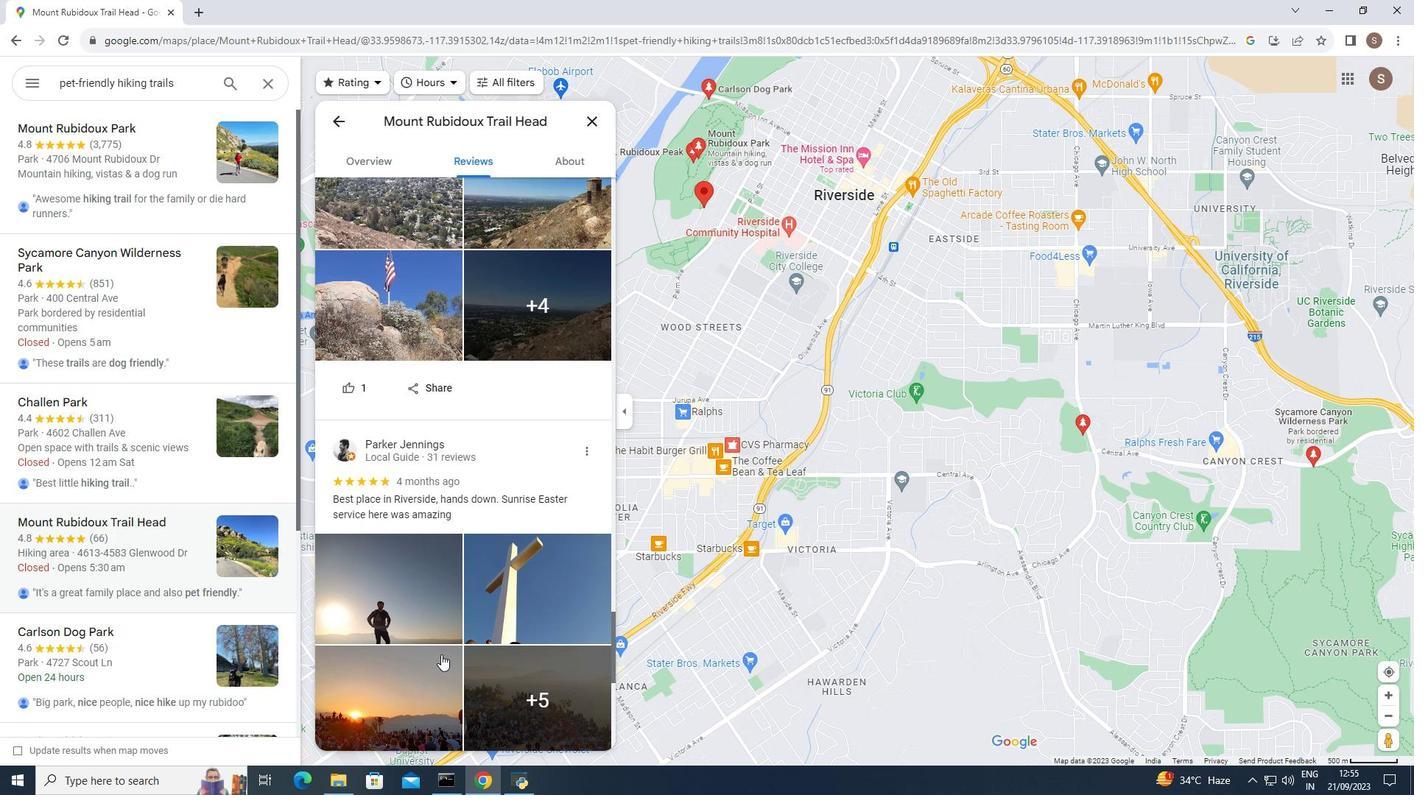 
Action: Mouse moved to (420, 634)
Screenshot: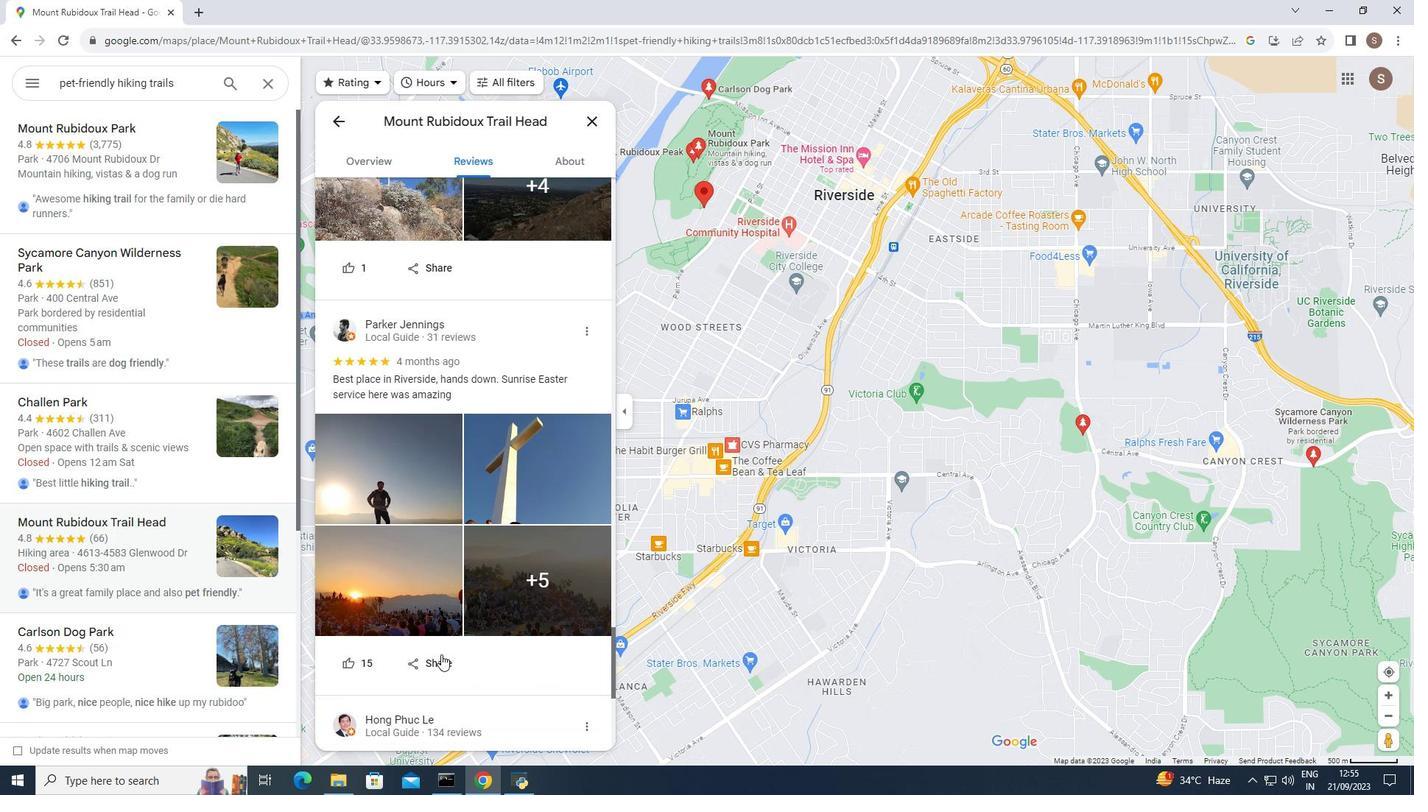 
Action: Mouse scrolled (420, 633) with delta (0, 0)
Screenshot: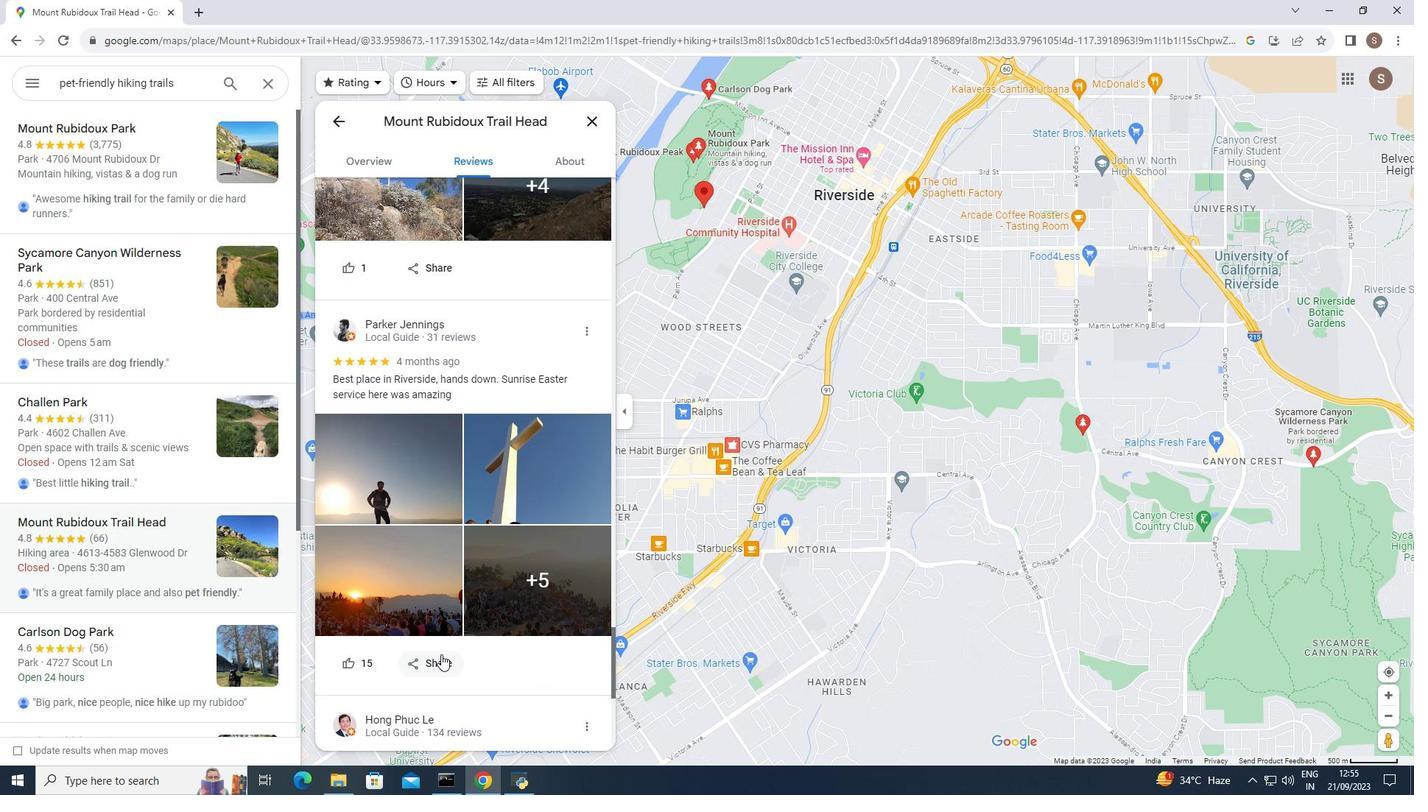 
Action: Mouse scrolled (420, 633) with delta (0, 0)
Screenshot: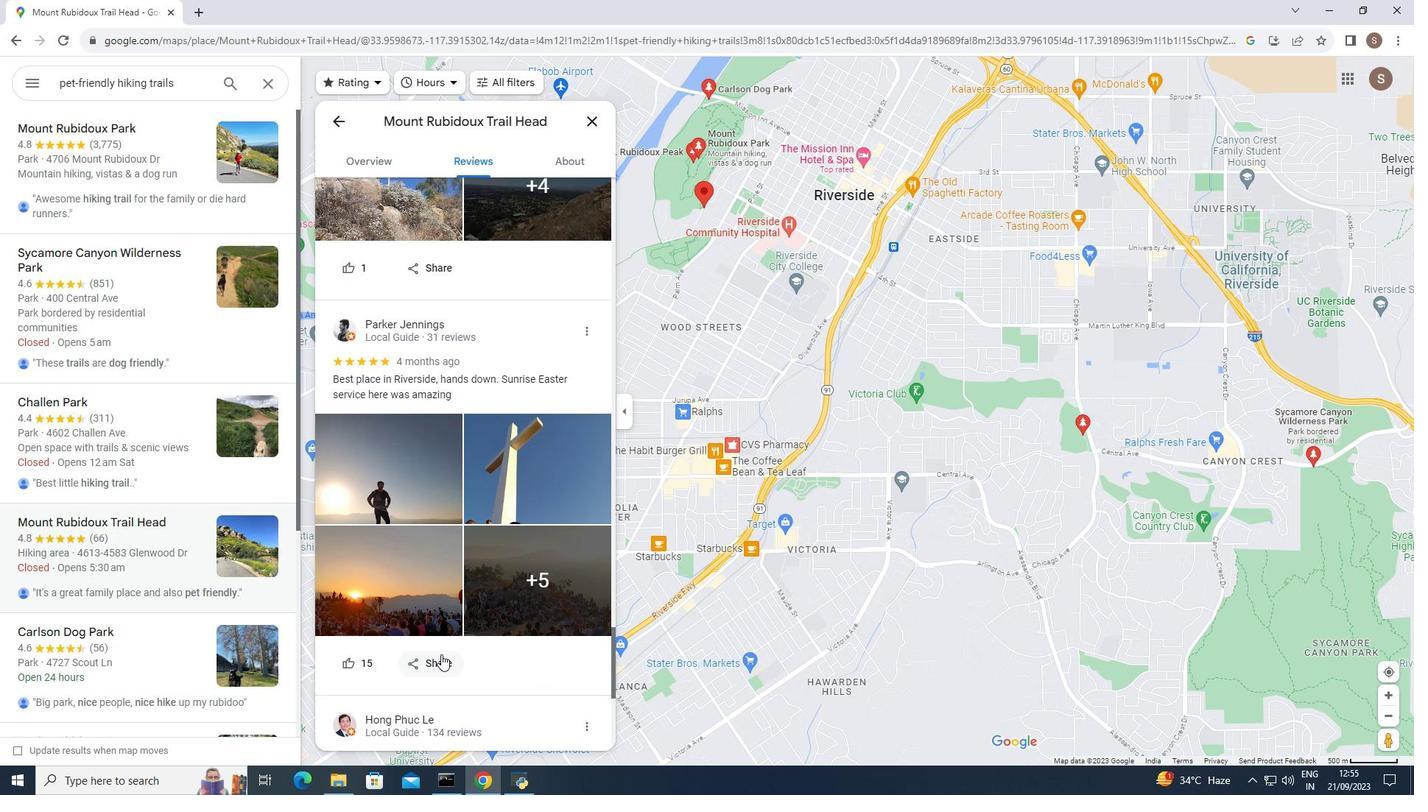 
Action: Mouse scrolled (420, 633) with delta (0, 0)
Screenshot: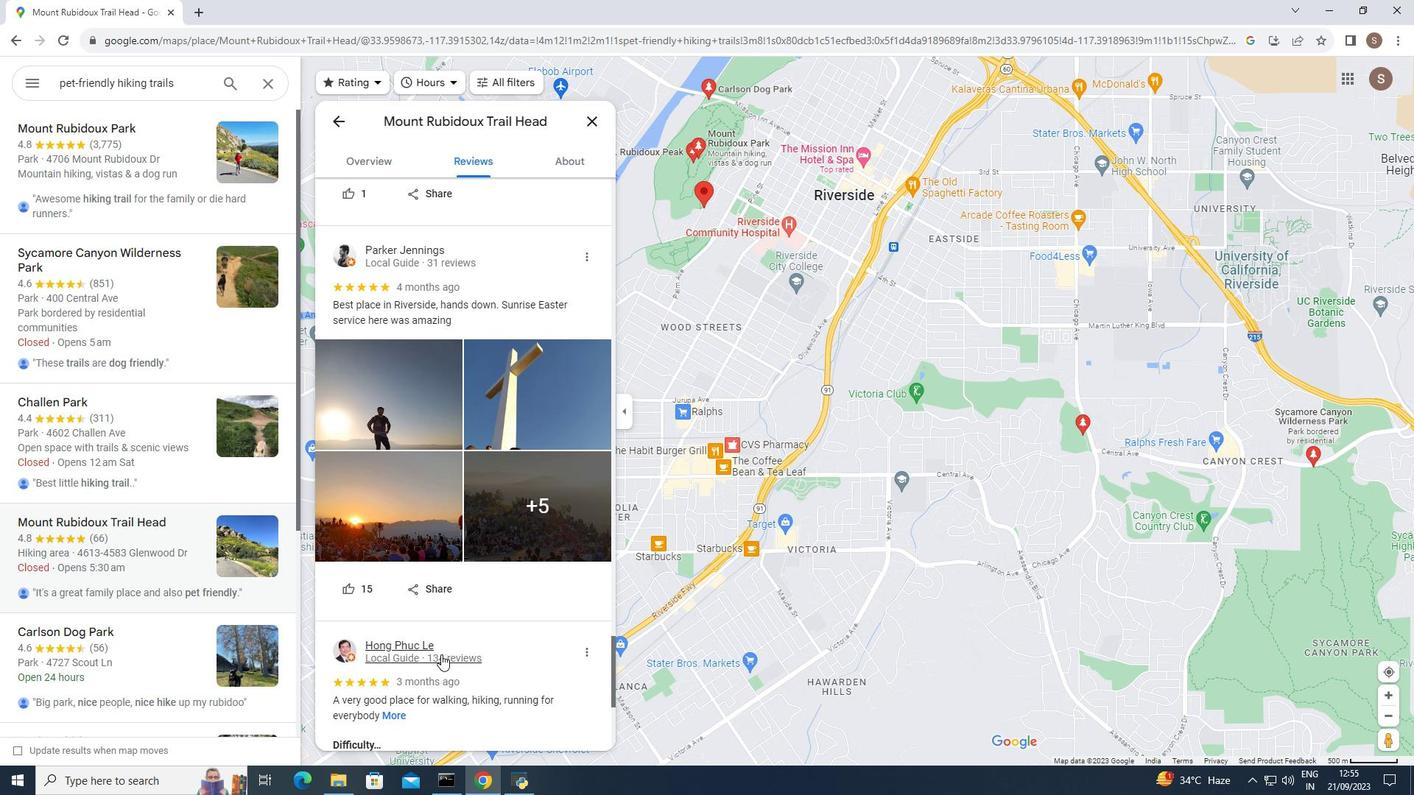 
Action: Mouse scrolled (420, 633) with delta (0, 0)
Screenshot: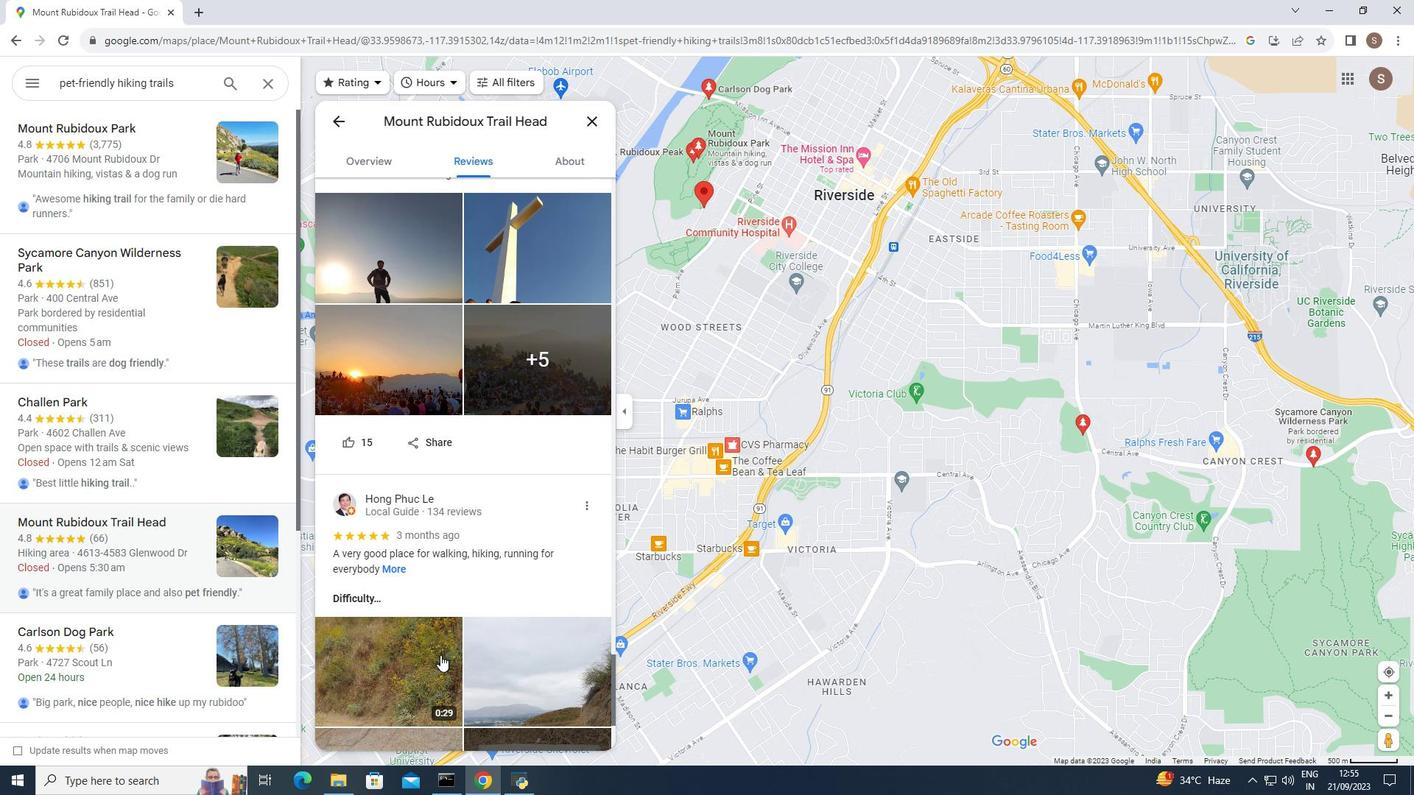 
Action: Mouse scrolled (420, 633) with delta (0, 0)
Screenshot: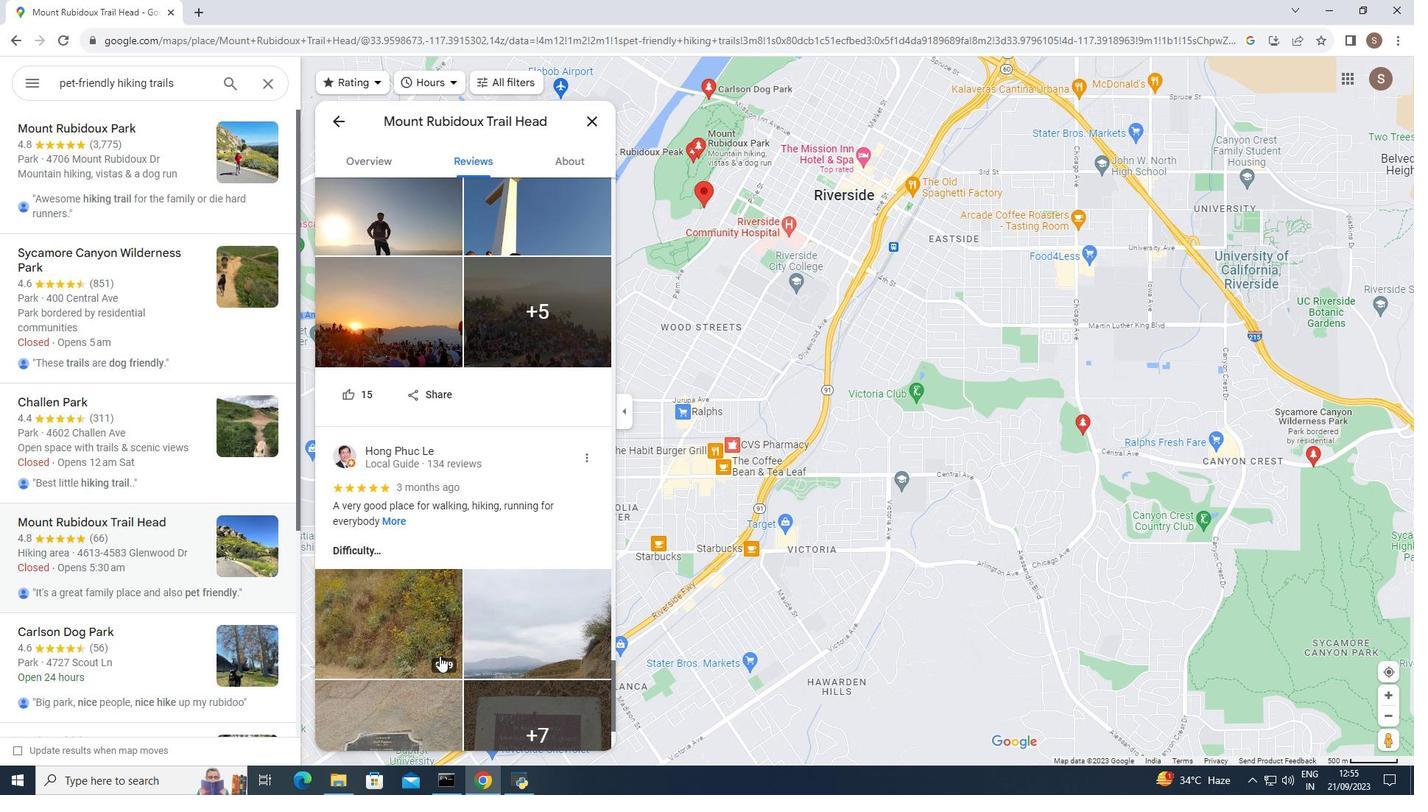 
Action: Mouse moved to (419, 634)
Screenshot: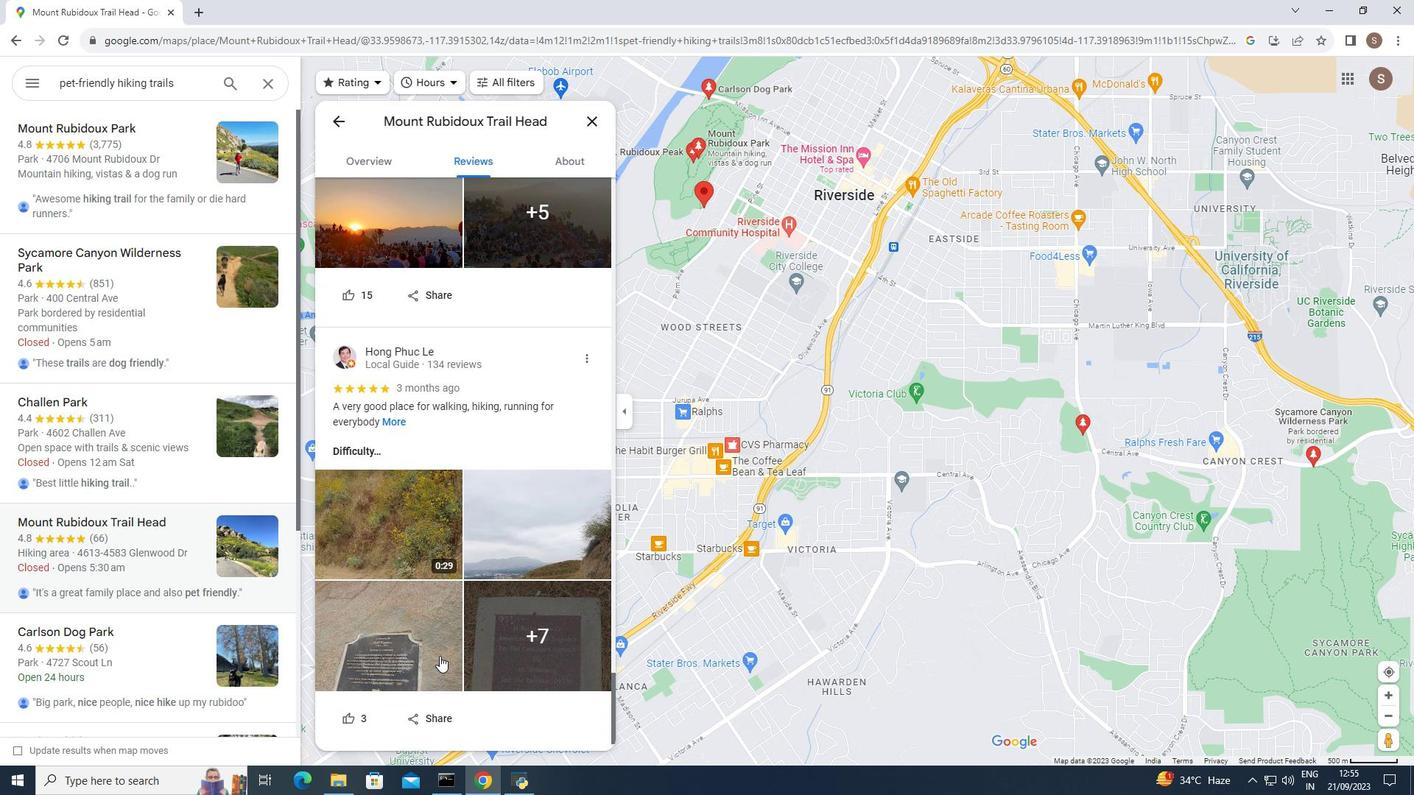 
Action: Mouse scrolled (419, 634) with delta (0, 0)
Screenshot: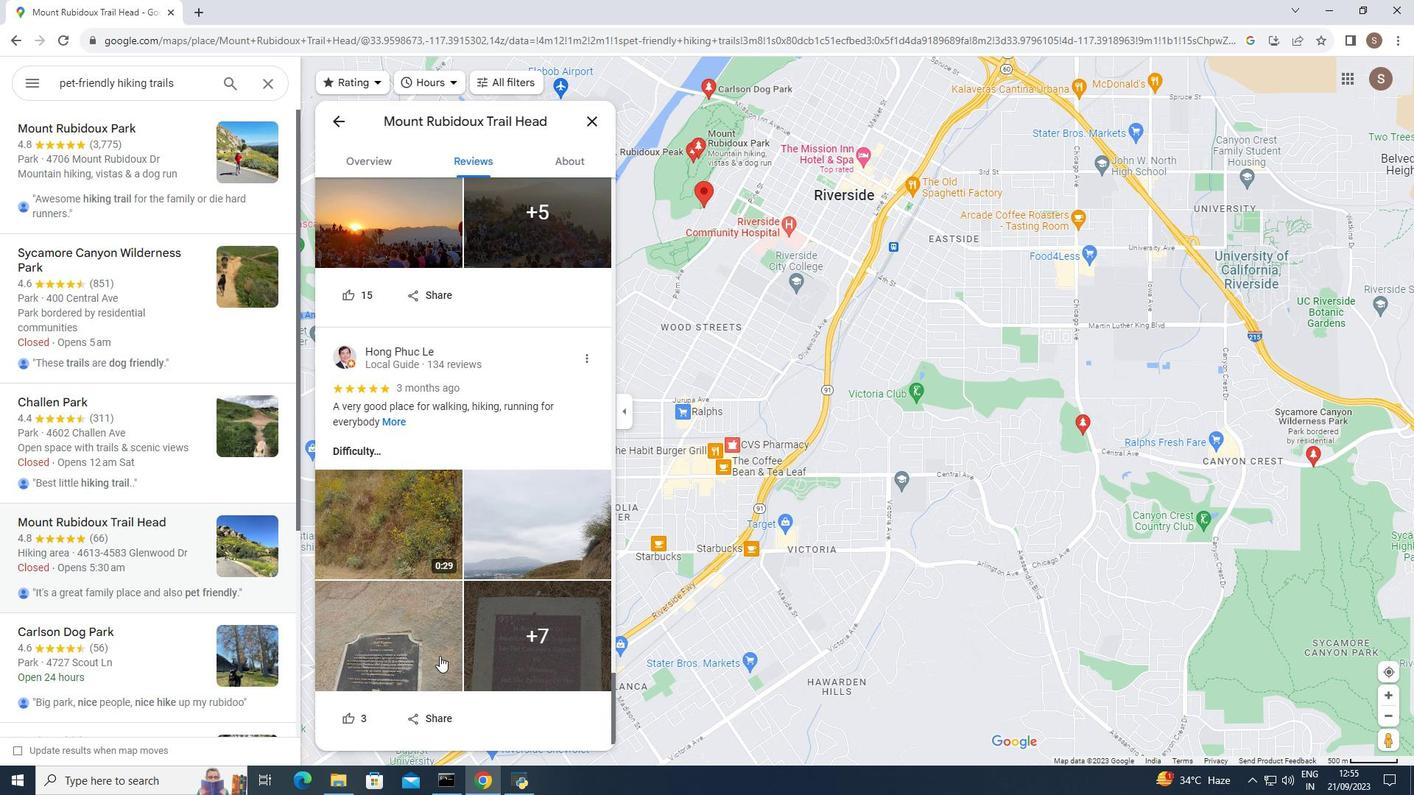 
Action: Mouse moved to (419, 635)
Screenshot: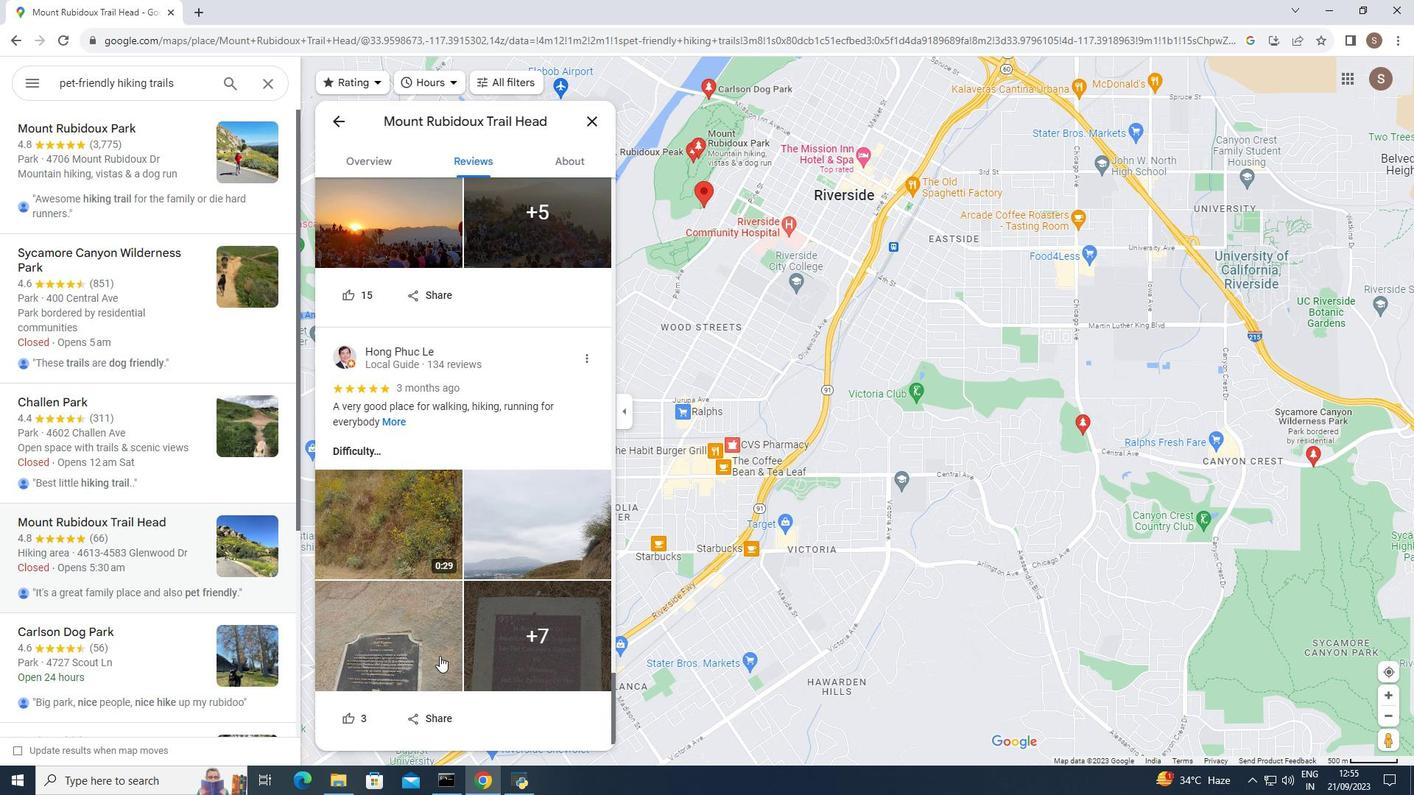 
Action: Mouse scrolled (419, 634) with delta (0, 0)
Screenshot: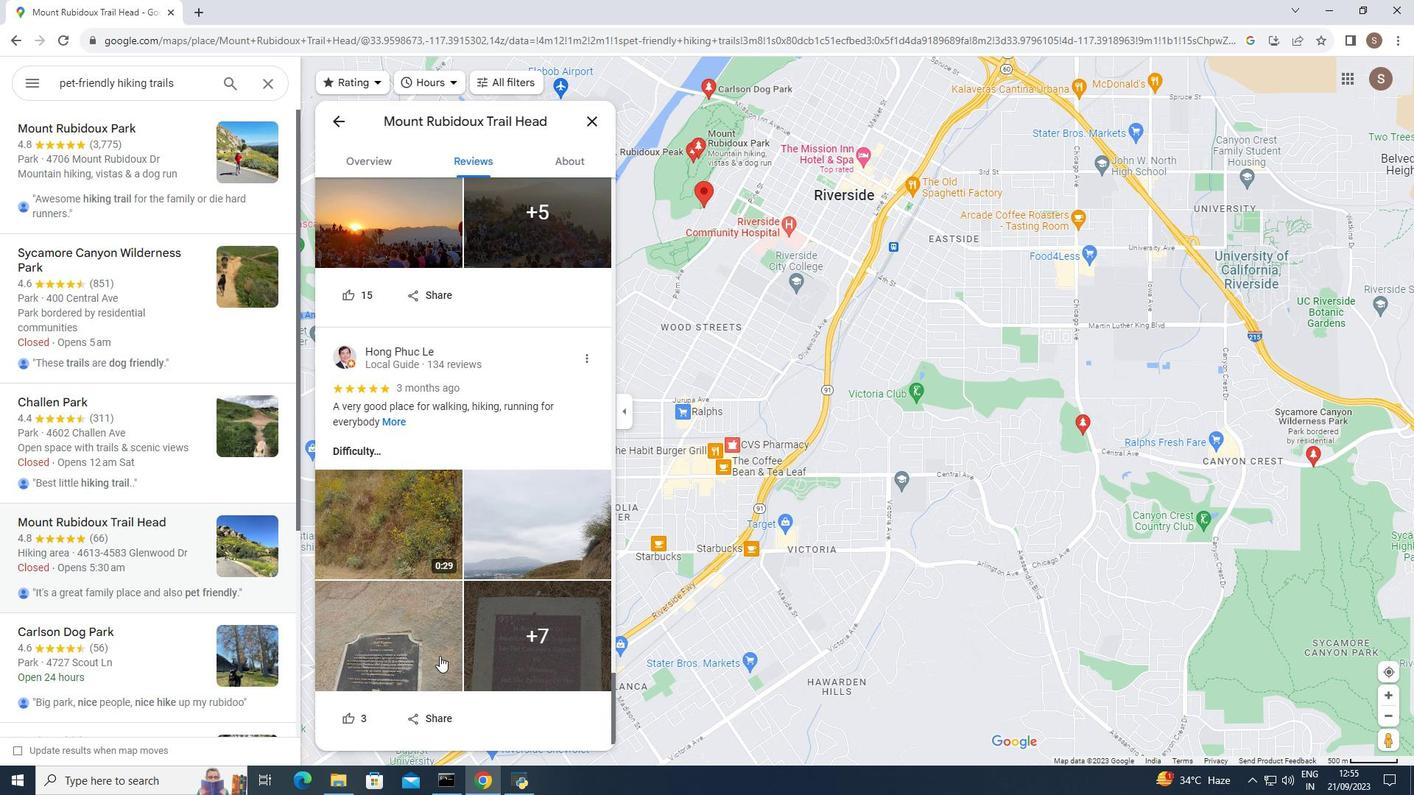 
Action: Mouse moved to (419, 635)
Screenshot: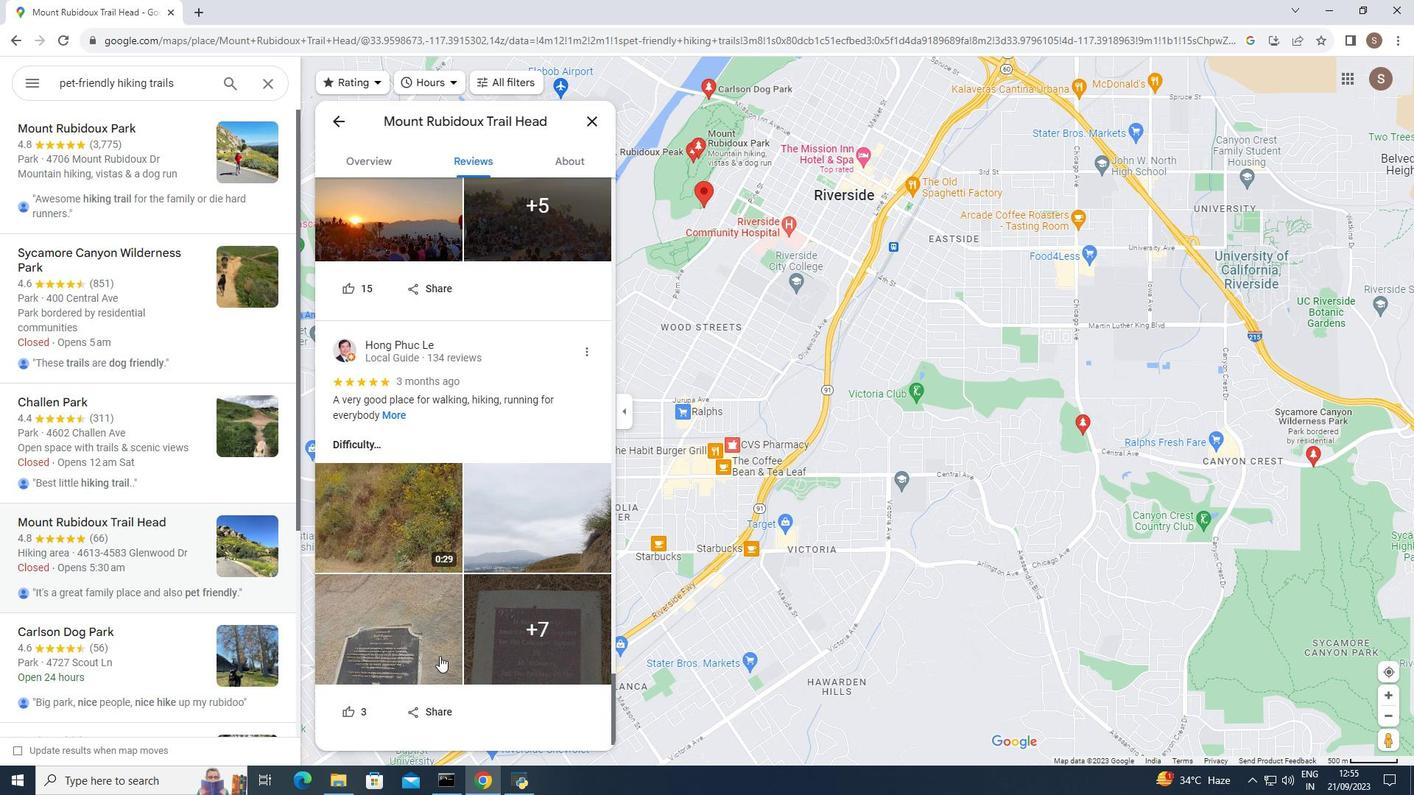 
Action: Mouse scrolled (419, 634) with delta (0, 0)
Screenshot: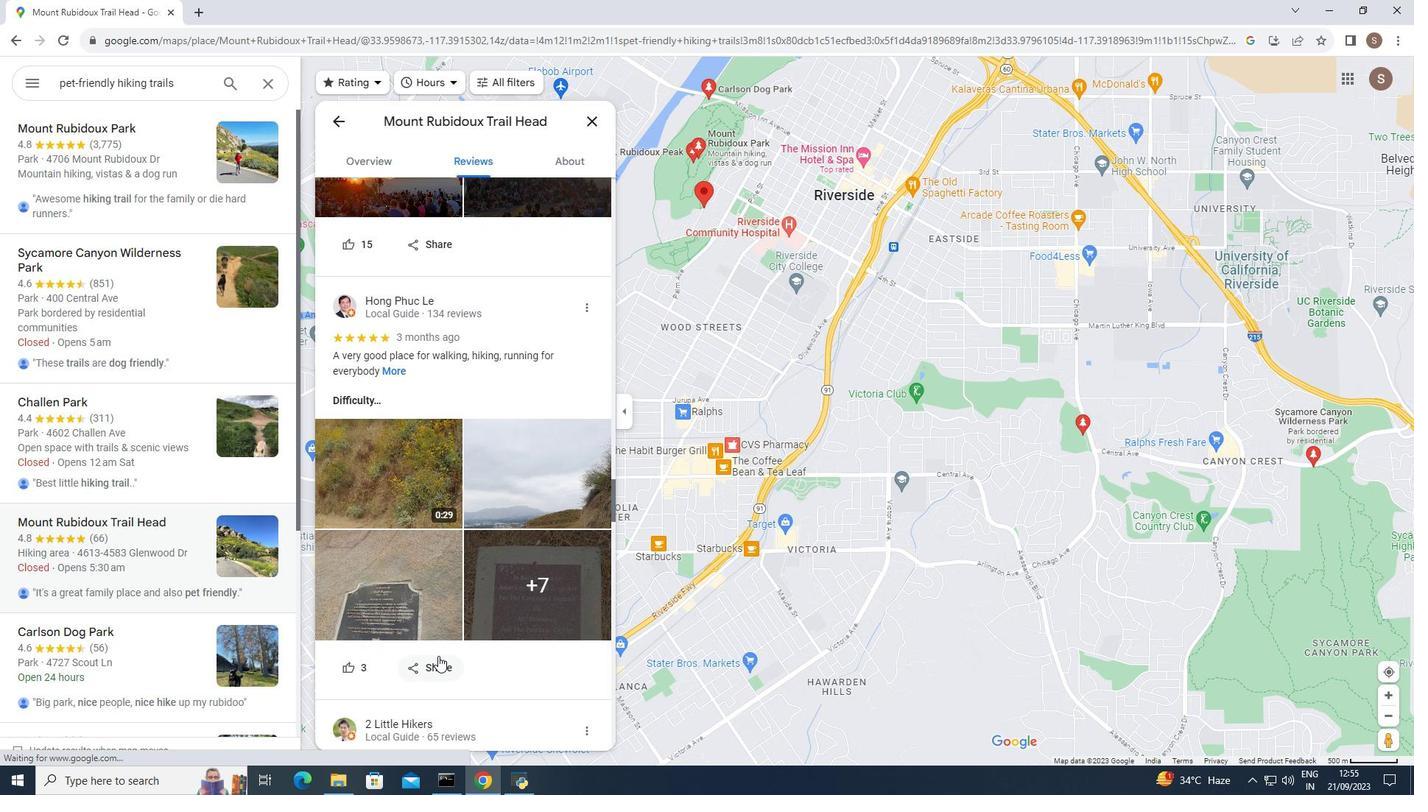 
Action: Mouse moved to (417, 635)
Screenshot: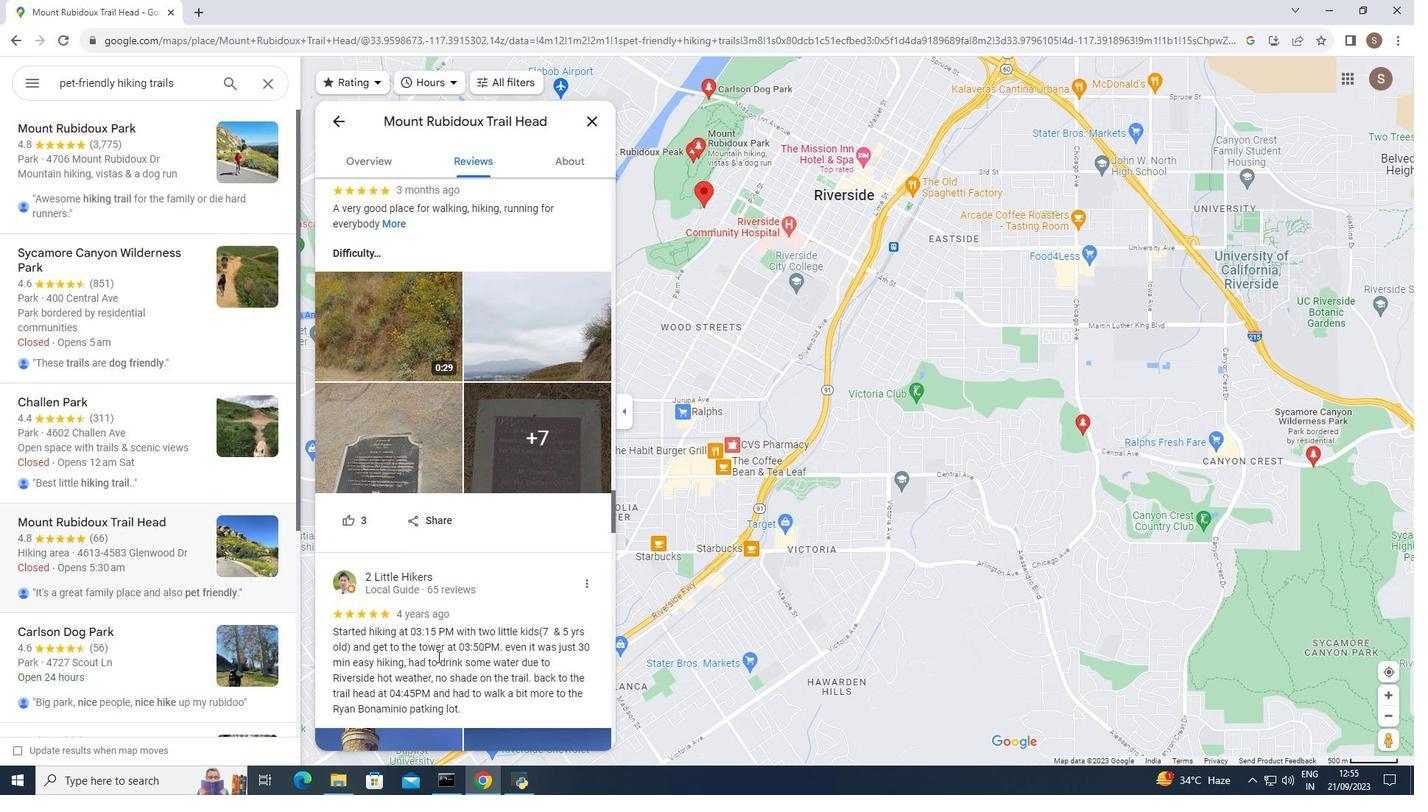 
Action: Mouse scrolled (417, 634) with delta (0, 0)
Screenshot: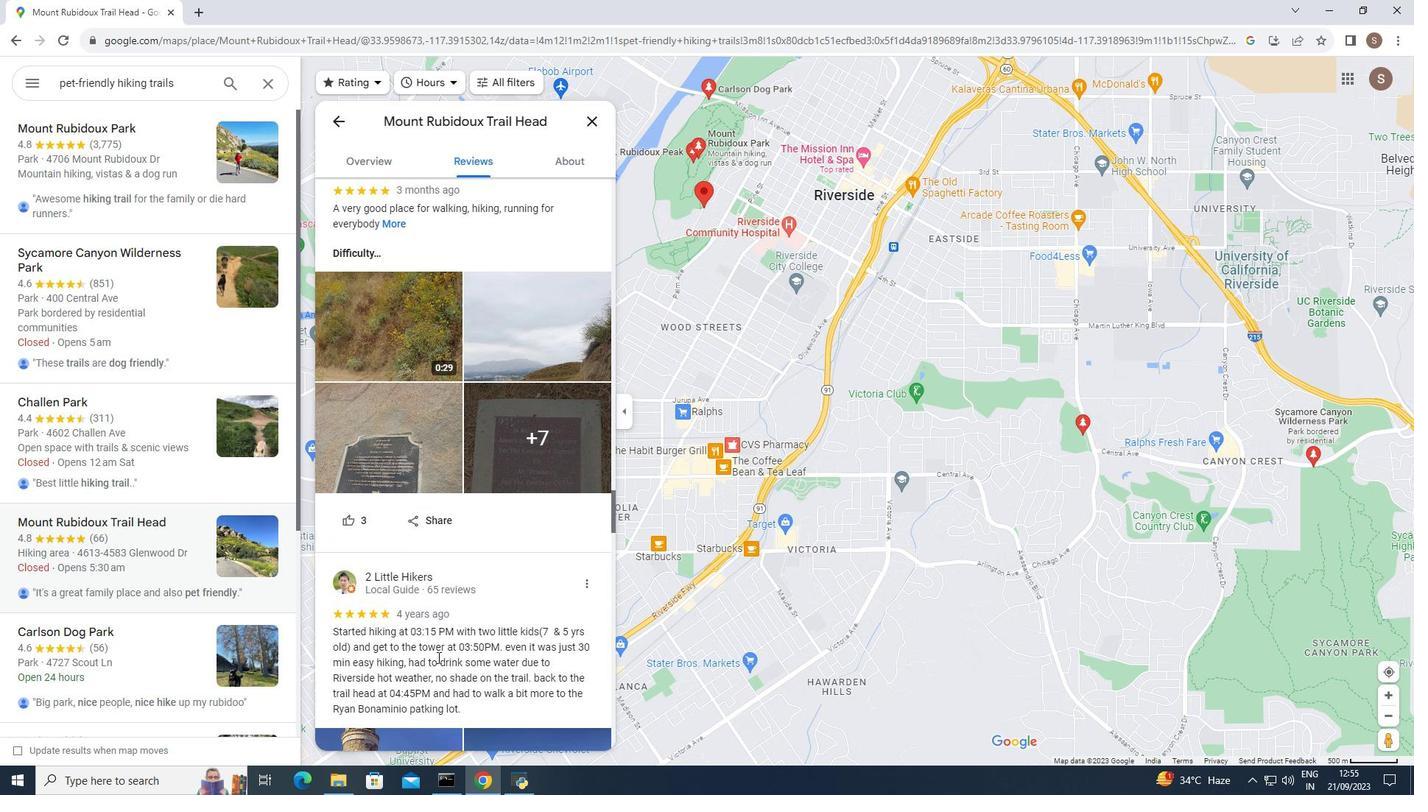 
Action: Mouse scrolled (417, 634) with delta (0, 0)
Screenshot: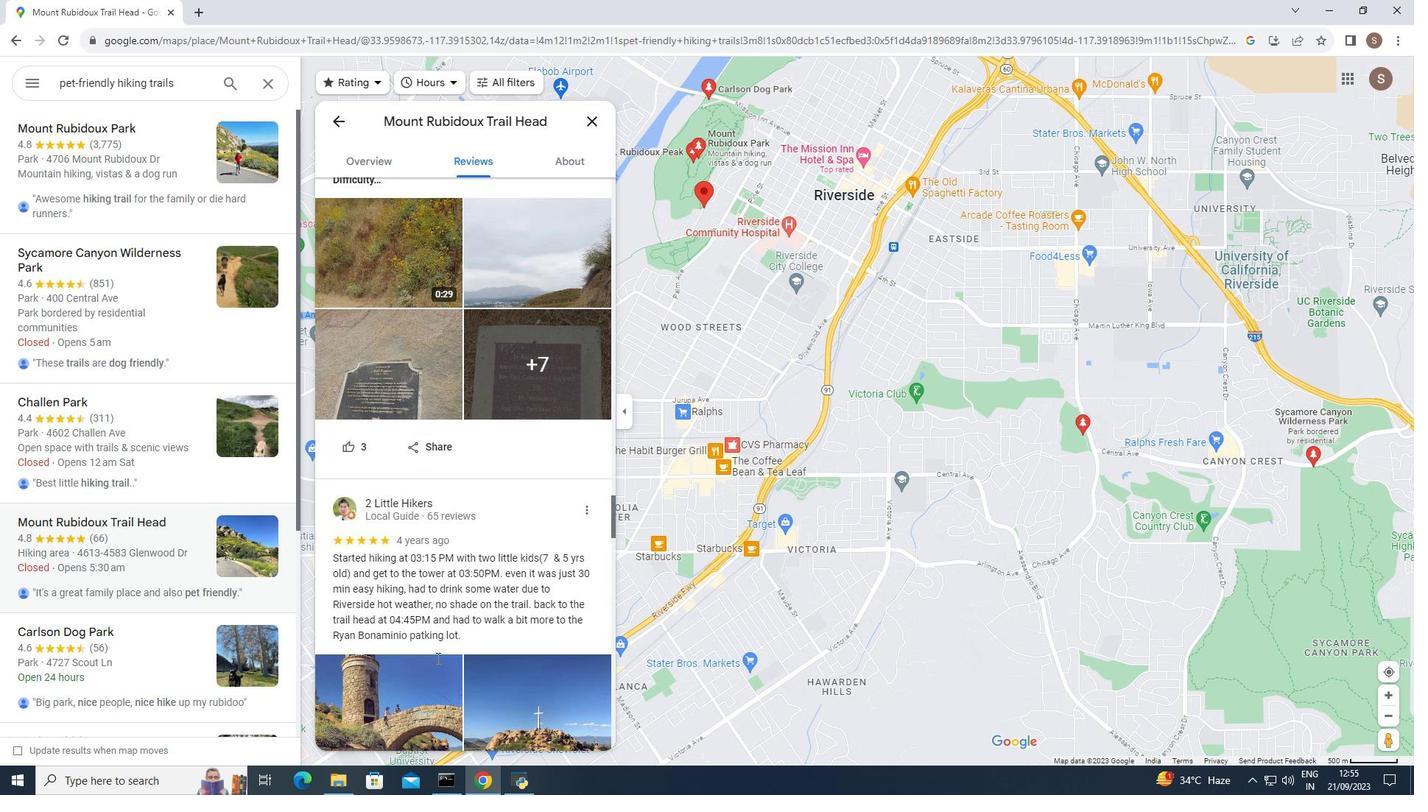 
Action: Mouse moved to (416, 637)
Screenshot: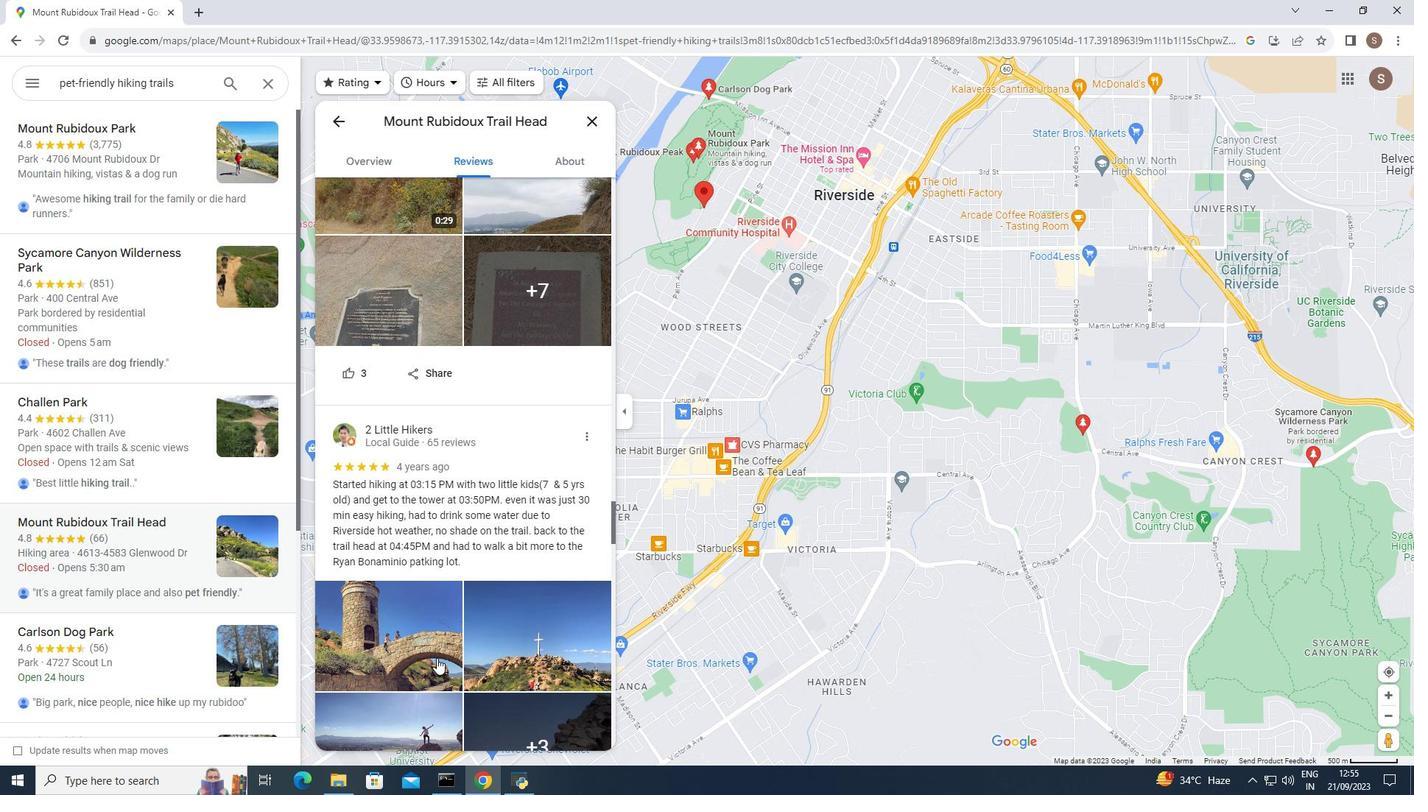 
Action: Mouse scrolled (416, 636) with delta (0, 0)
Screenshot: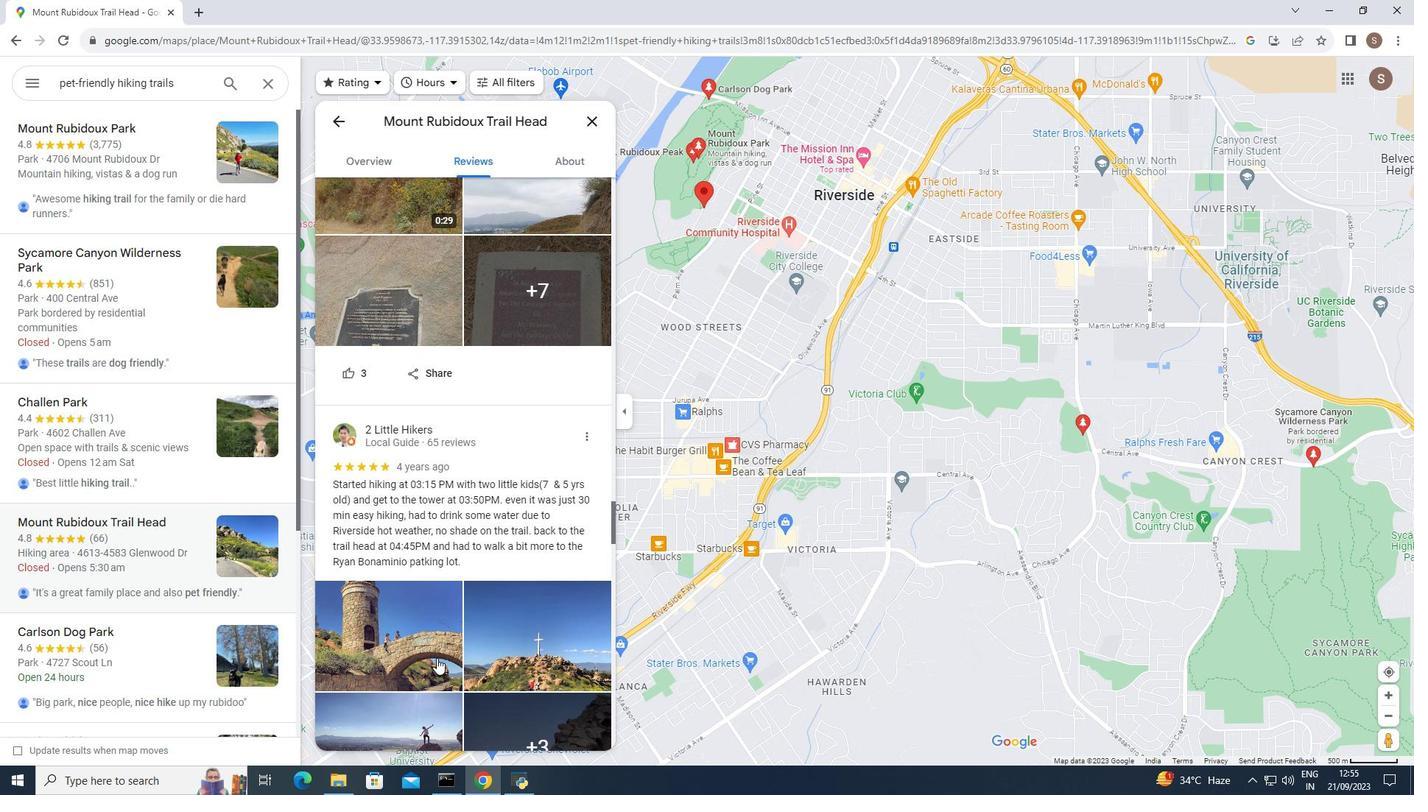 
Action: Mouse moved to (416, 637)
Screenshot: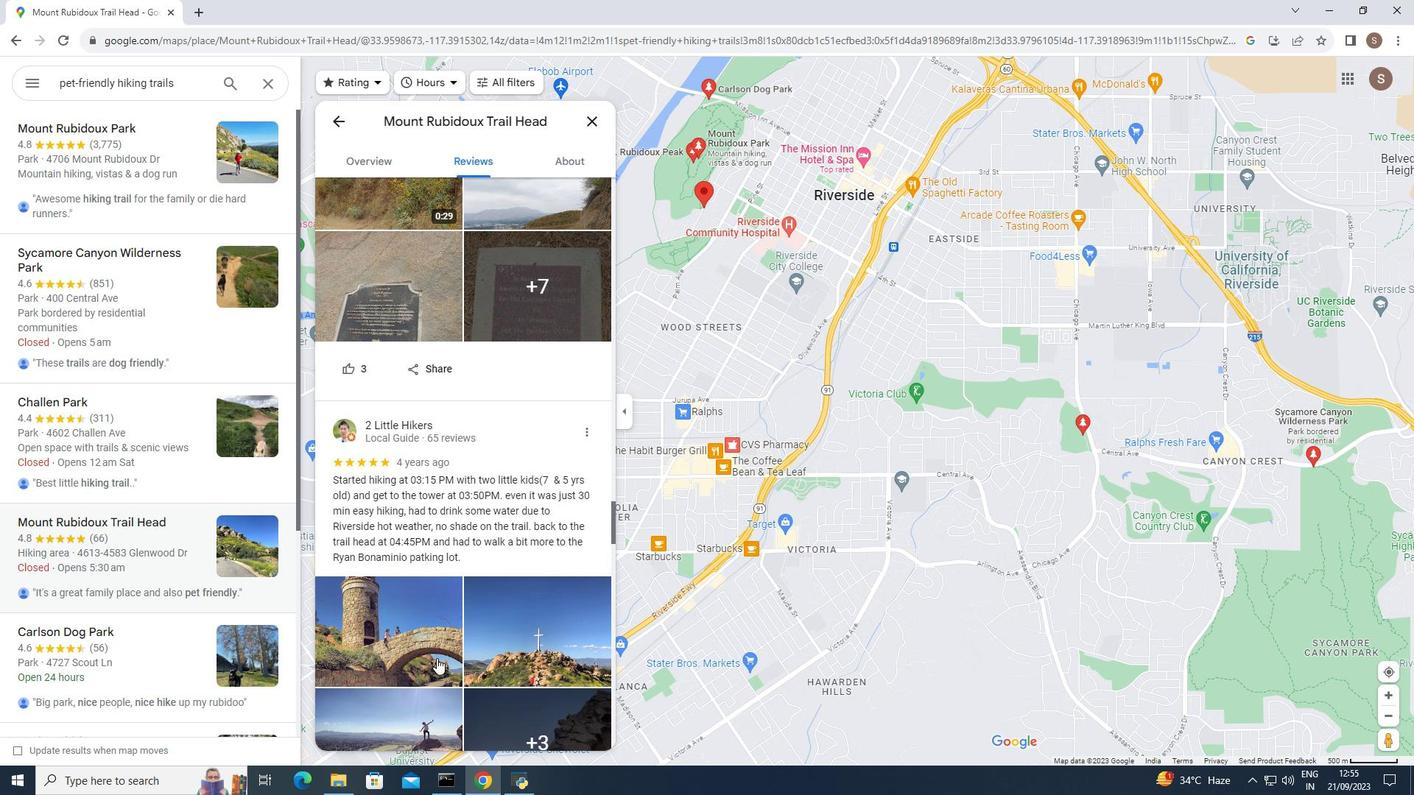 
Action: Mouse scrolled (416, 637) with delta (0, 0)
Screenshot: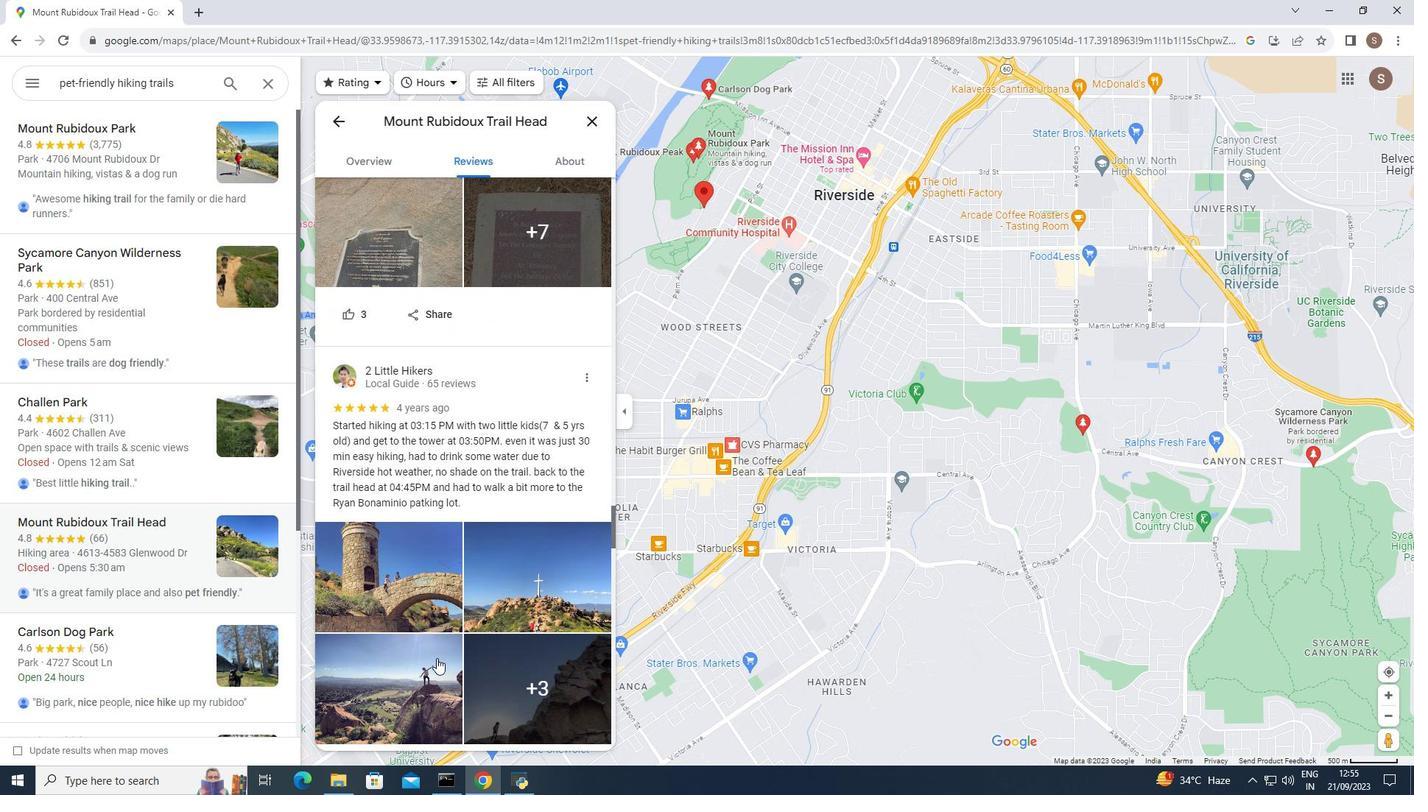 
Action: Mouse scrolled (416, 637) with delta (0, 0)
Screenshot: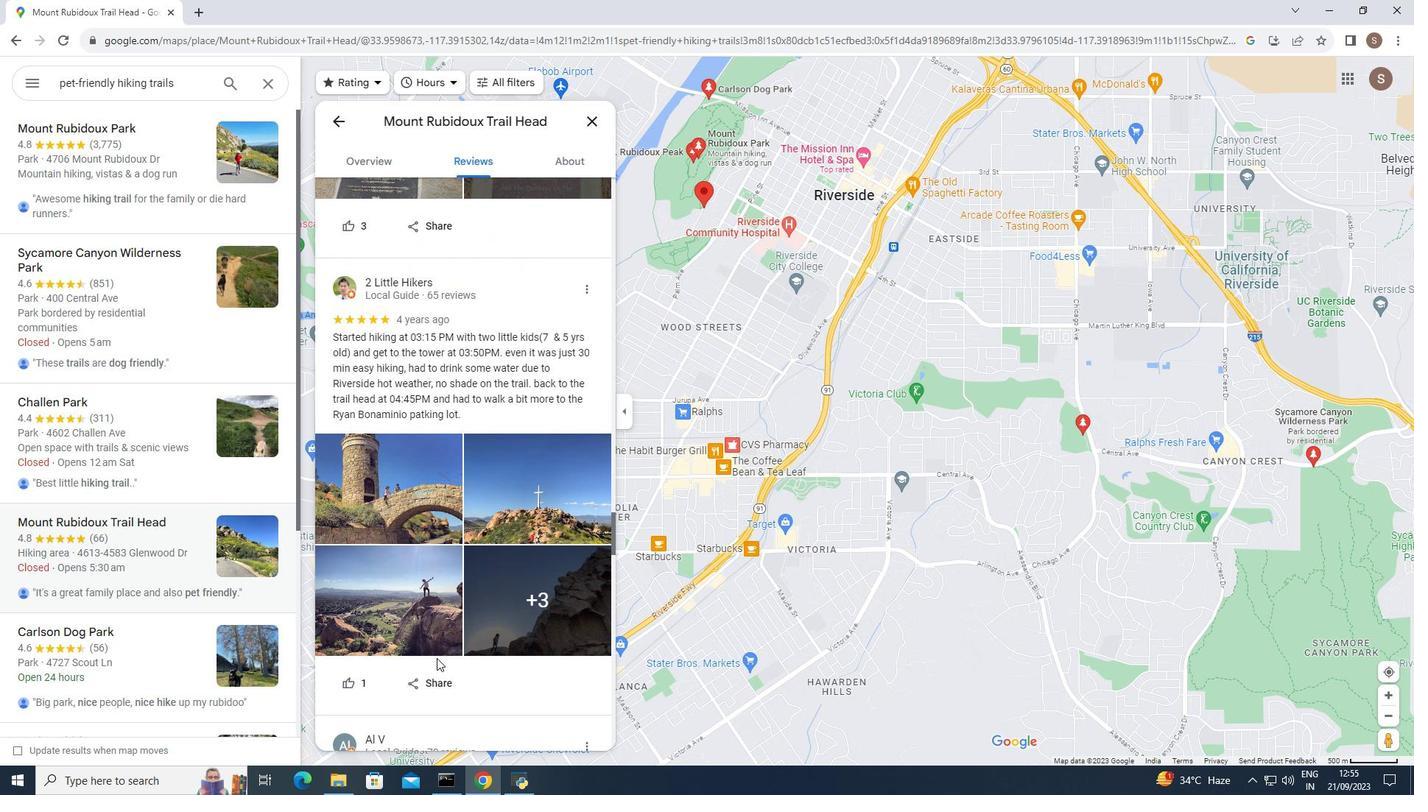 
Action: Mouse scrolled (416, 637) with delta (0, 0)
Screenshot: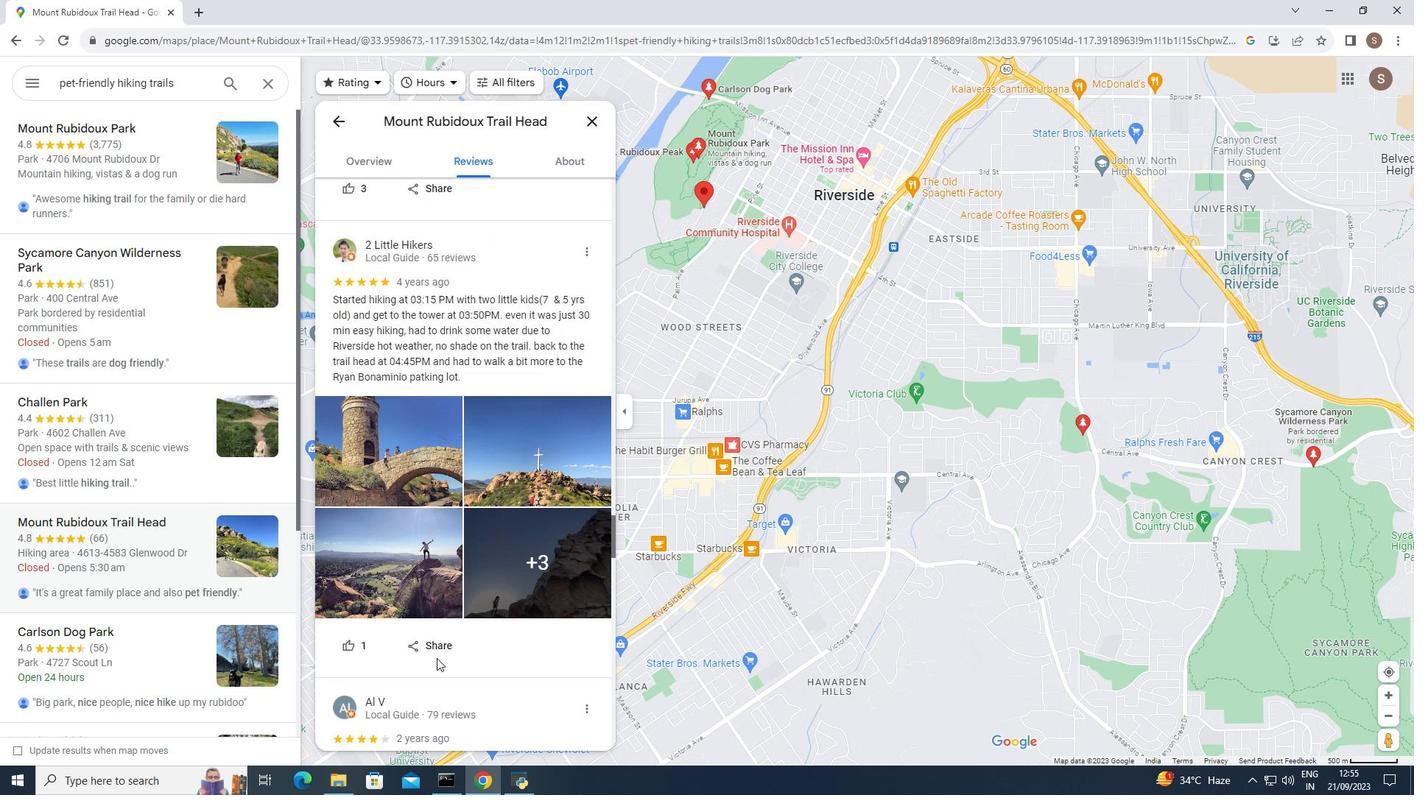 
Action: Mouse moved to (416, 637)
Screenshot: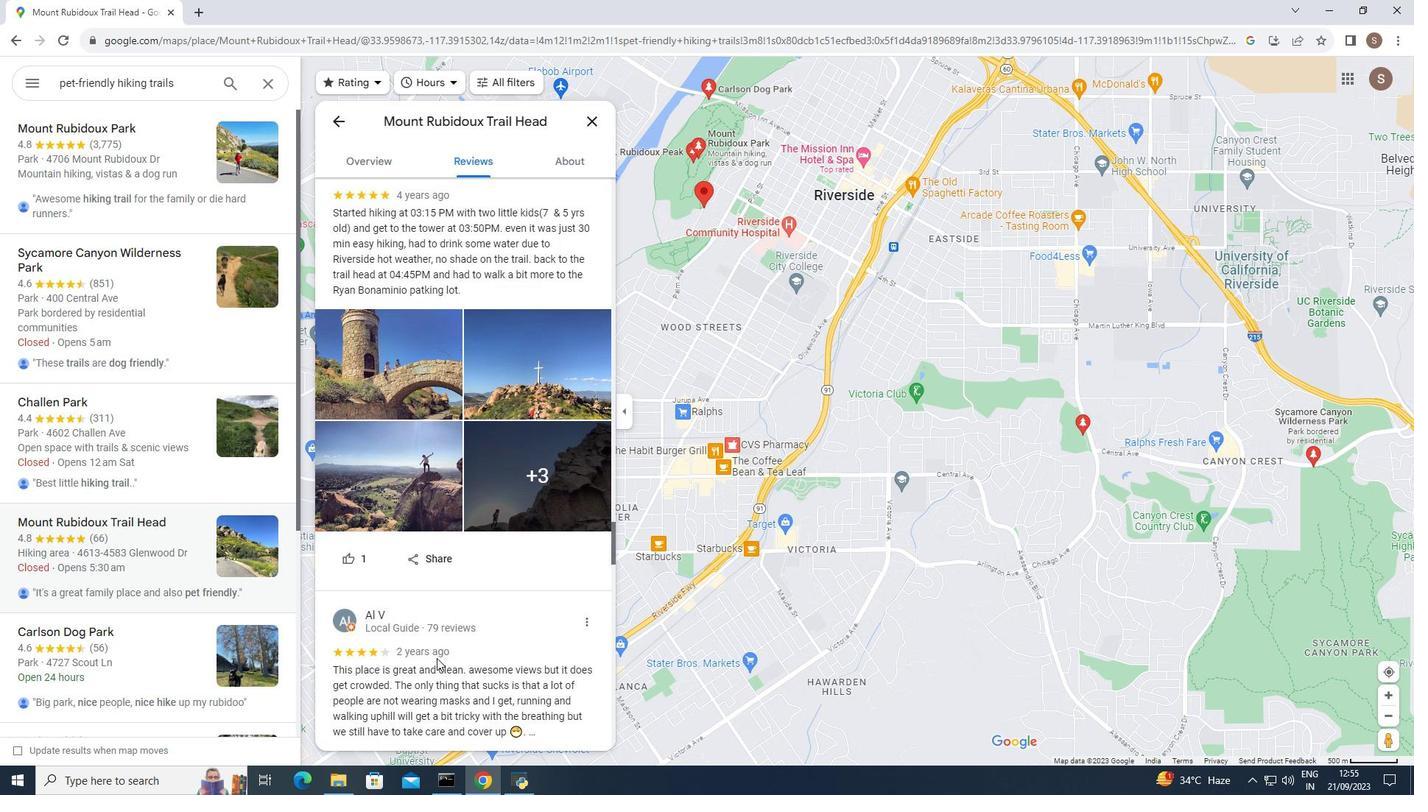 
Action: Mouse scrolled (416, 637) with delta (0, 0)
Screenshot: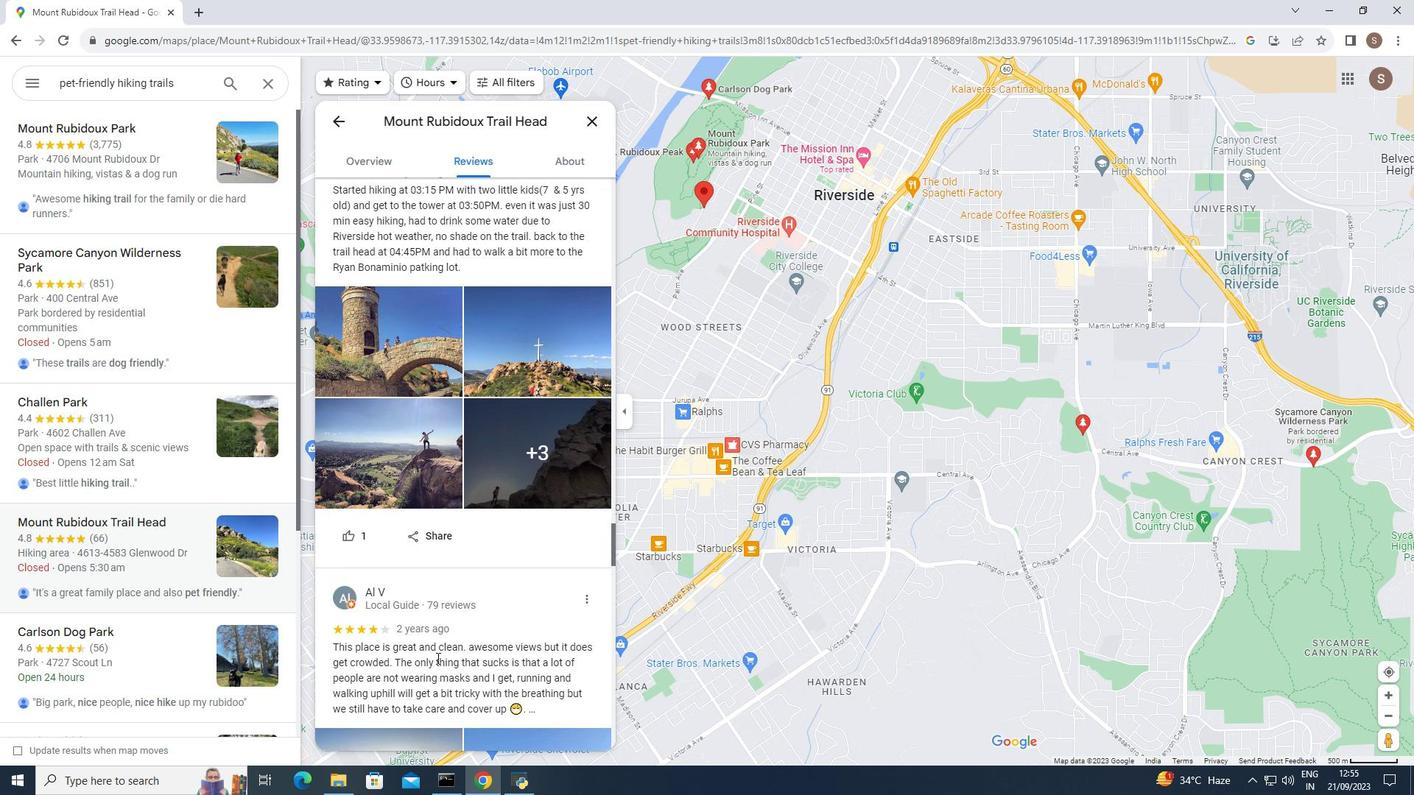 
Action: Mouse scrolled (416, 637) with delta (0, 0)
Screenshot: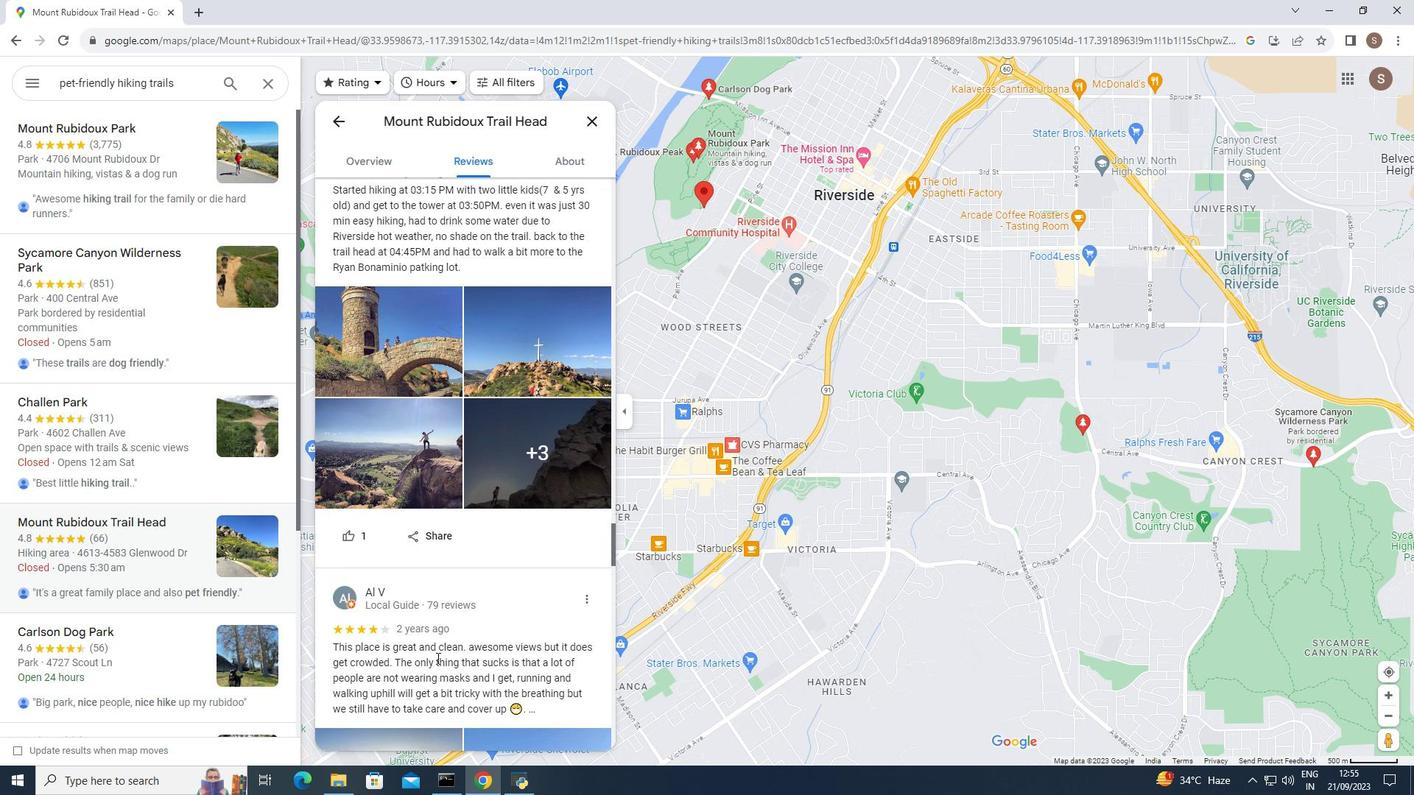 
Action: Mouse scrolled (416, 637) with delta (0, 0)
Screenshot: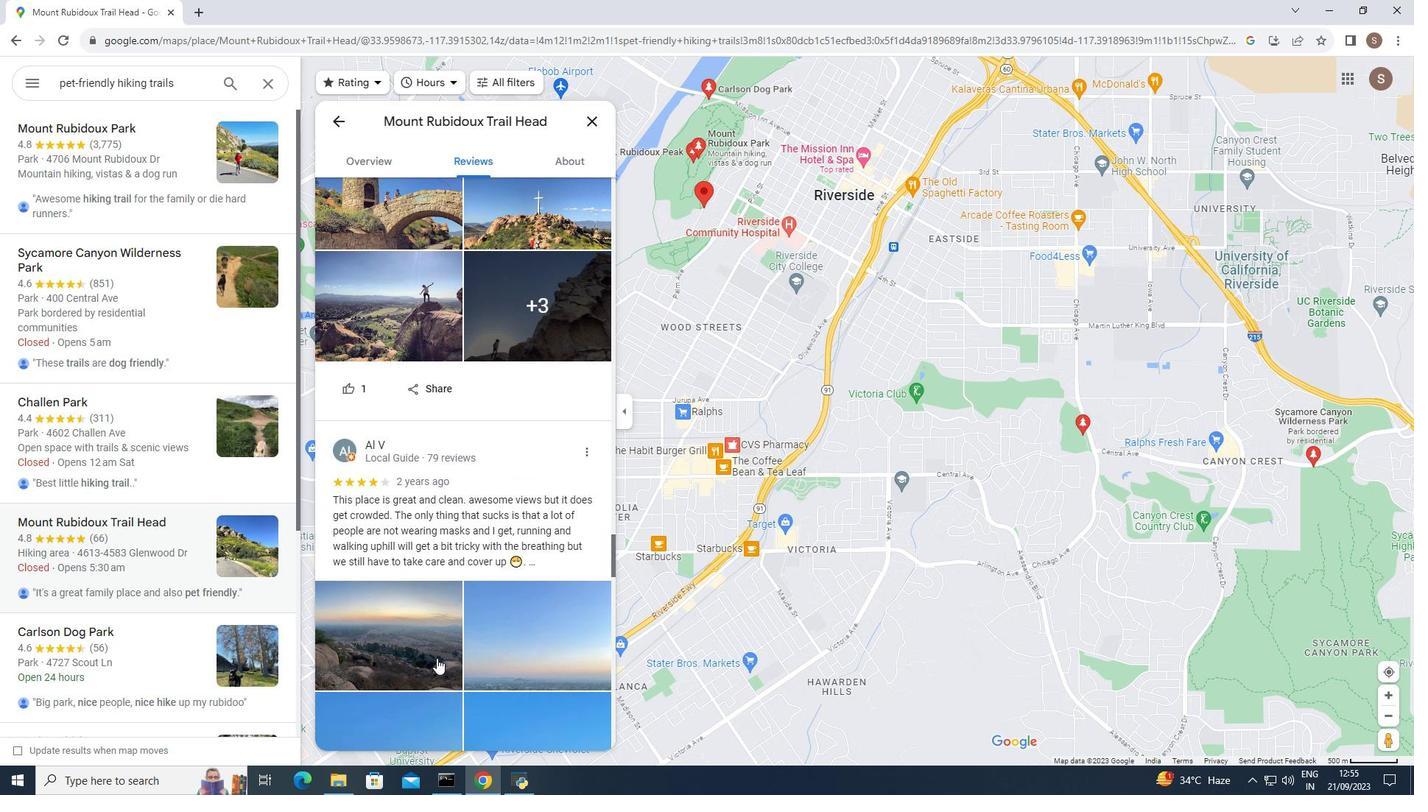 
Action: Mouse scrolled (416, 637) with delta (0, 0)
Screenshot: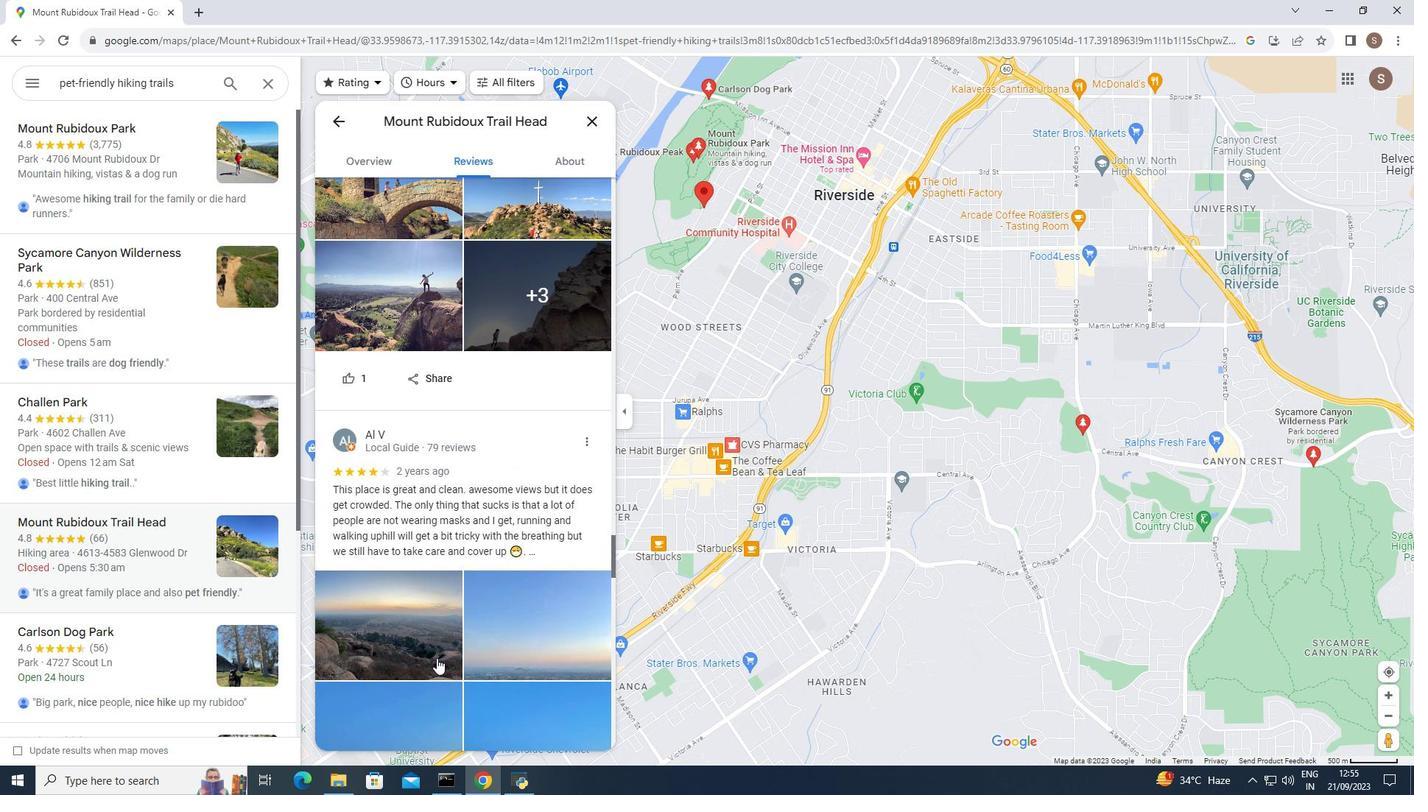 
Action: Mouse moved to (416, 637)
Screenshot: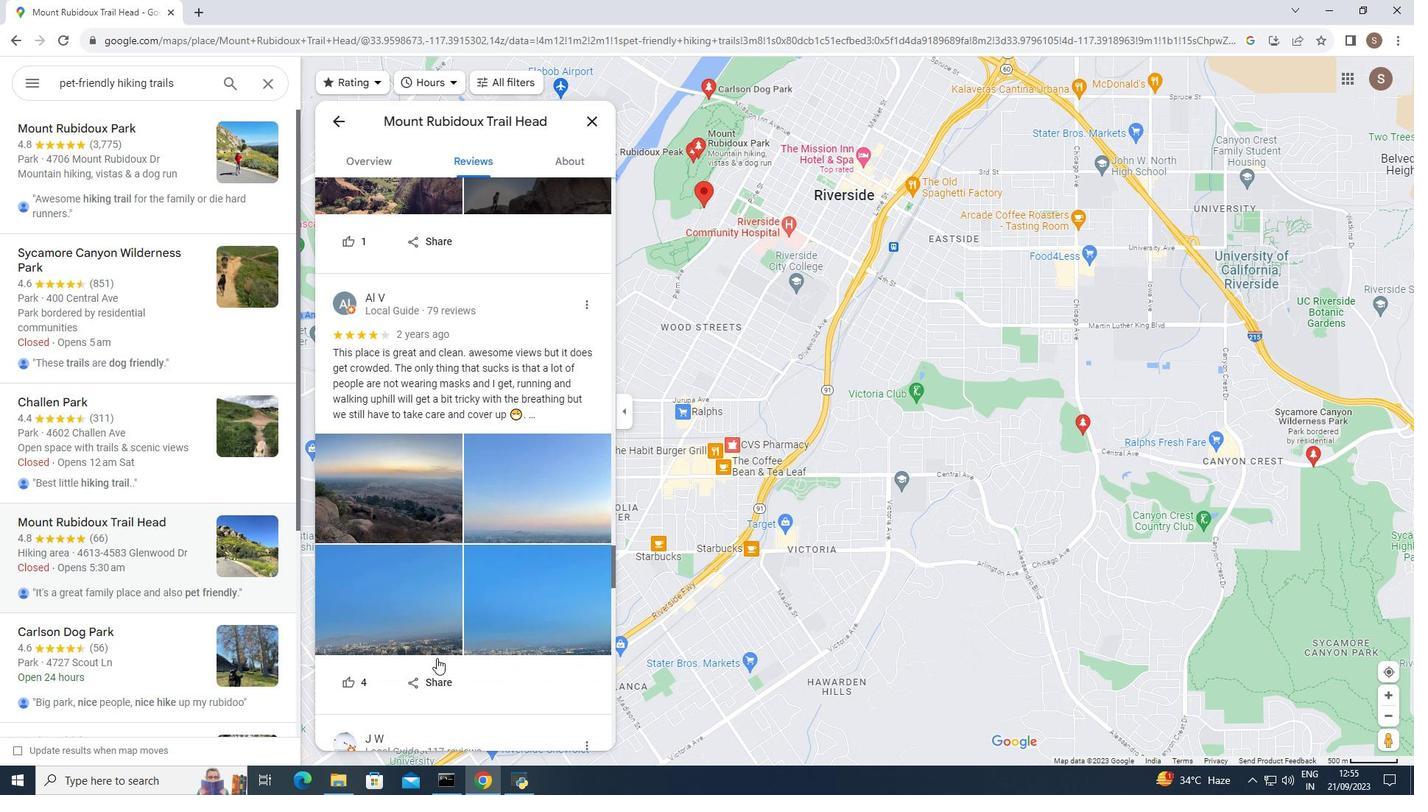 
Action: Mouse scrolled (416, 637) with delta (0, 0)
Screenshot: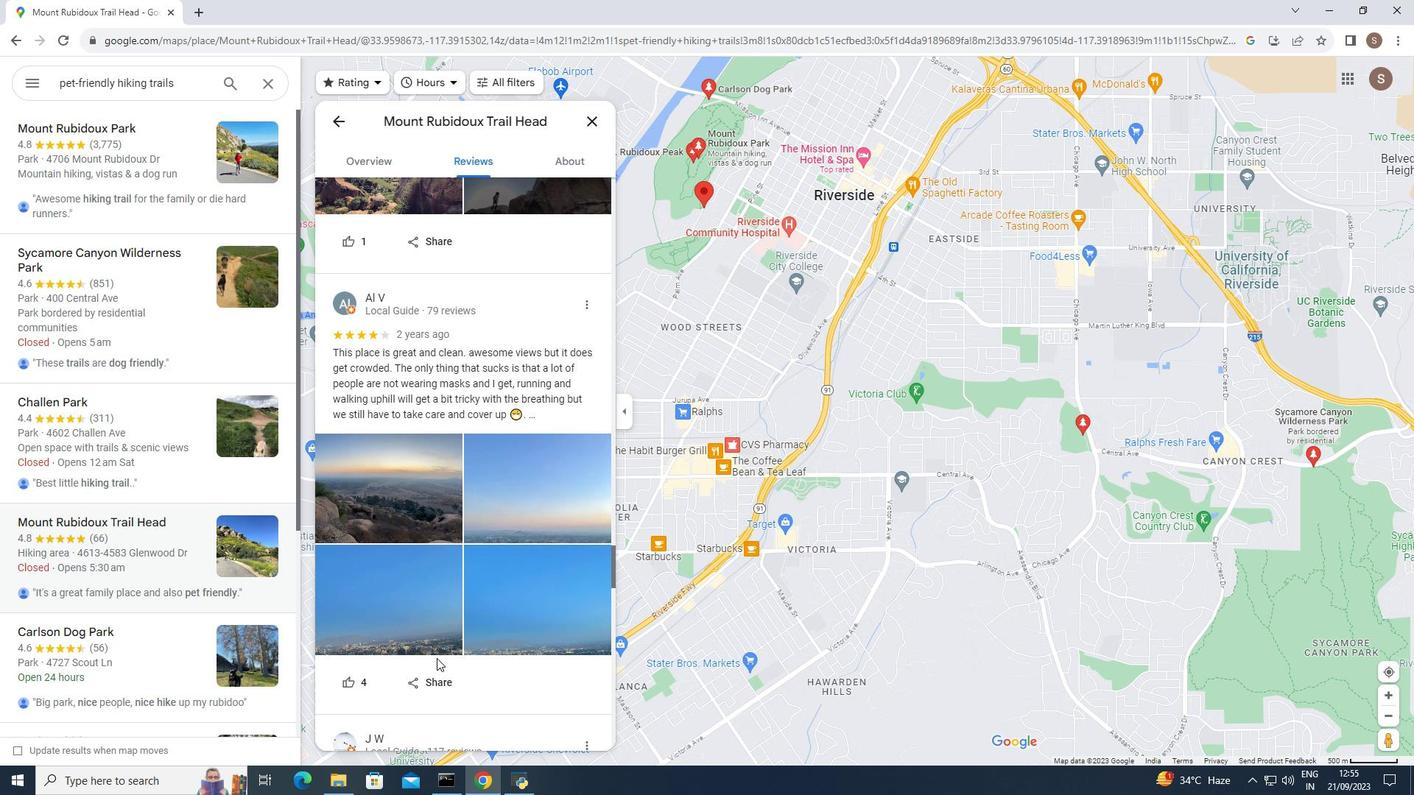 
Action: Mouse scrolled (416, 637) with delta (0, 0)
Screenshot: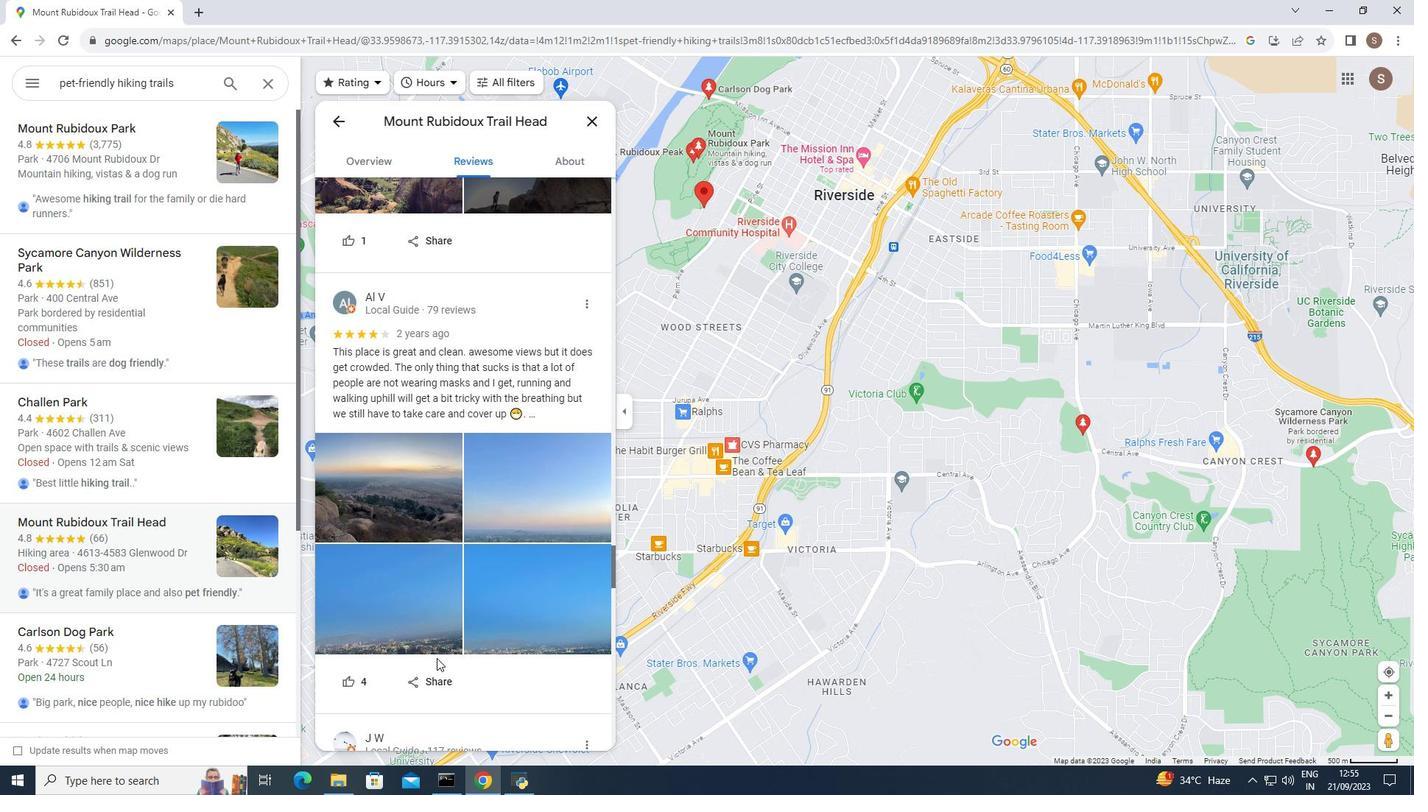 
Action: Mouse scrolled (416, 637) with delta (0, 0)
Screenshot: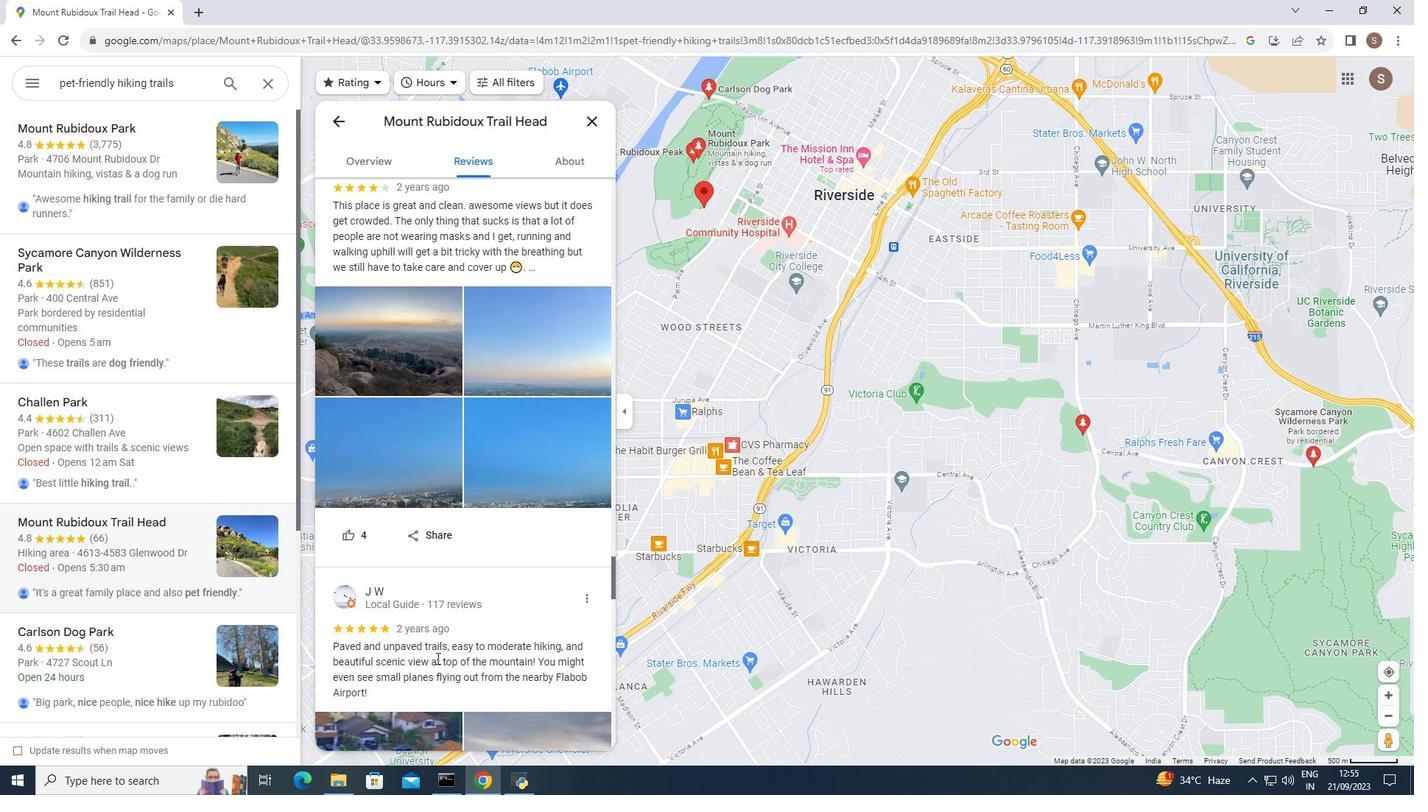 
Action: Mouse scrolled (416, 637) with delta (0, 0)
Screenshot: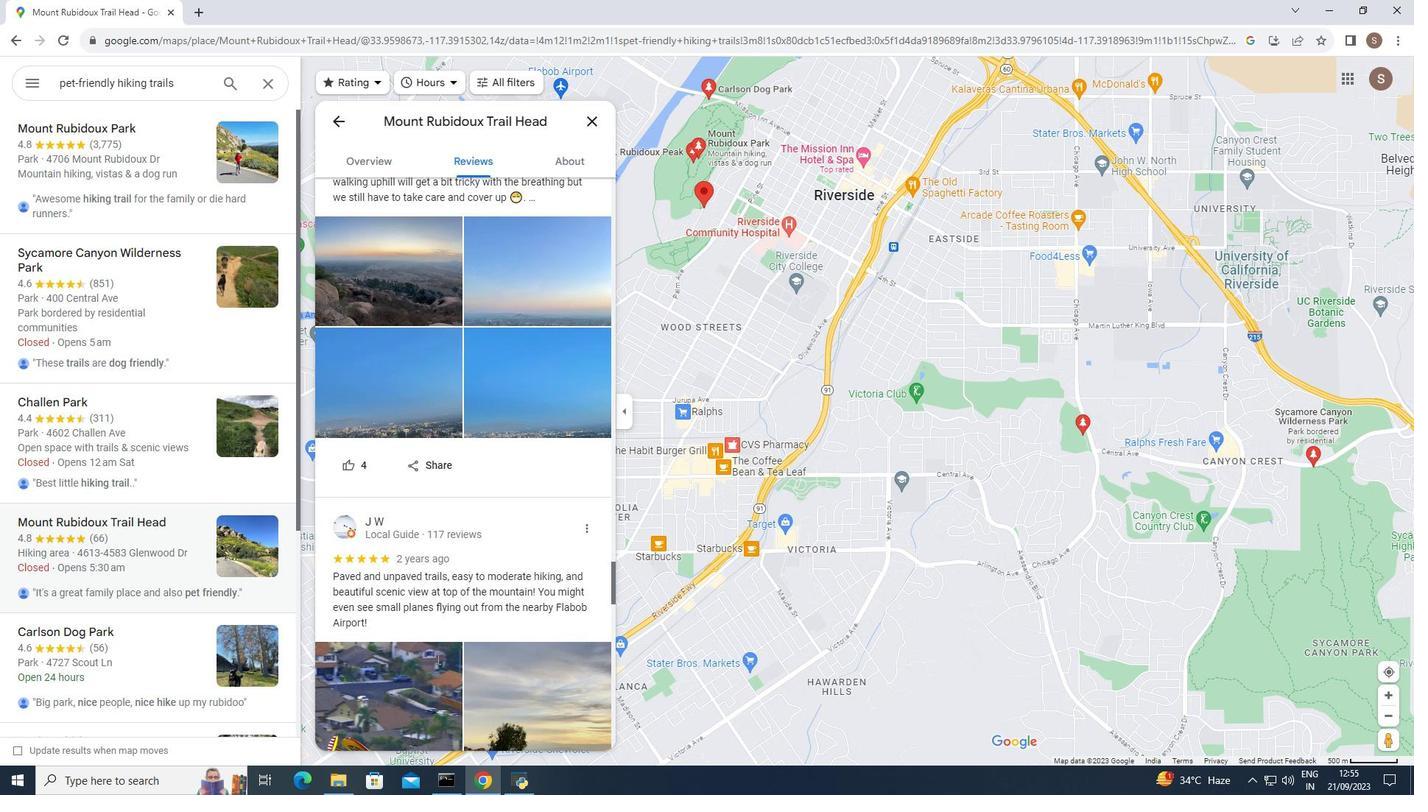 
Action: Mouse scrolled (416, 637) with delta (0, 0)
Screenshot: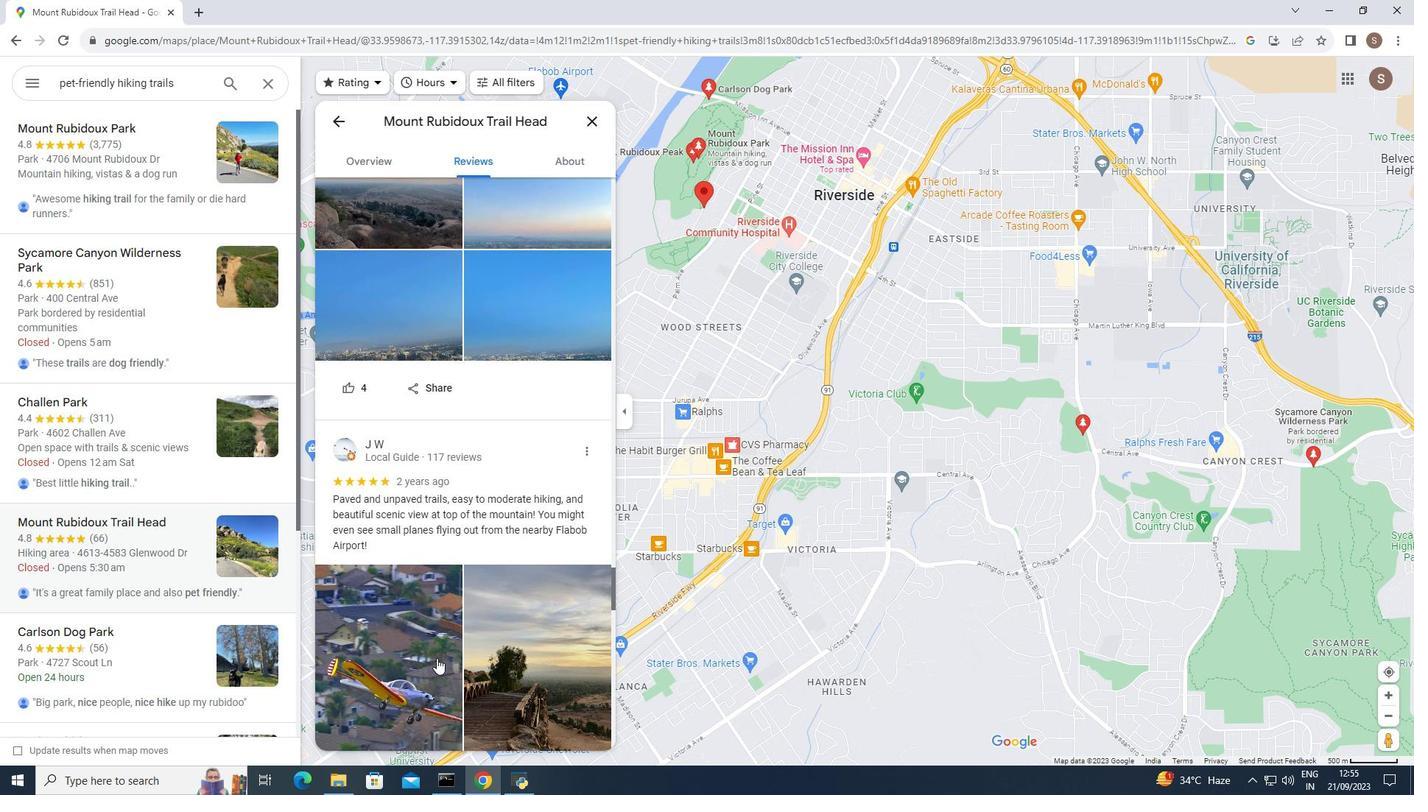 
Action: Mouse scrolled (416, 637) with delta (0, 0)
Screenshot: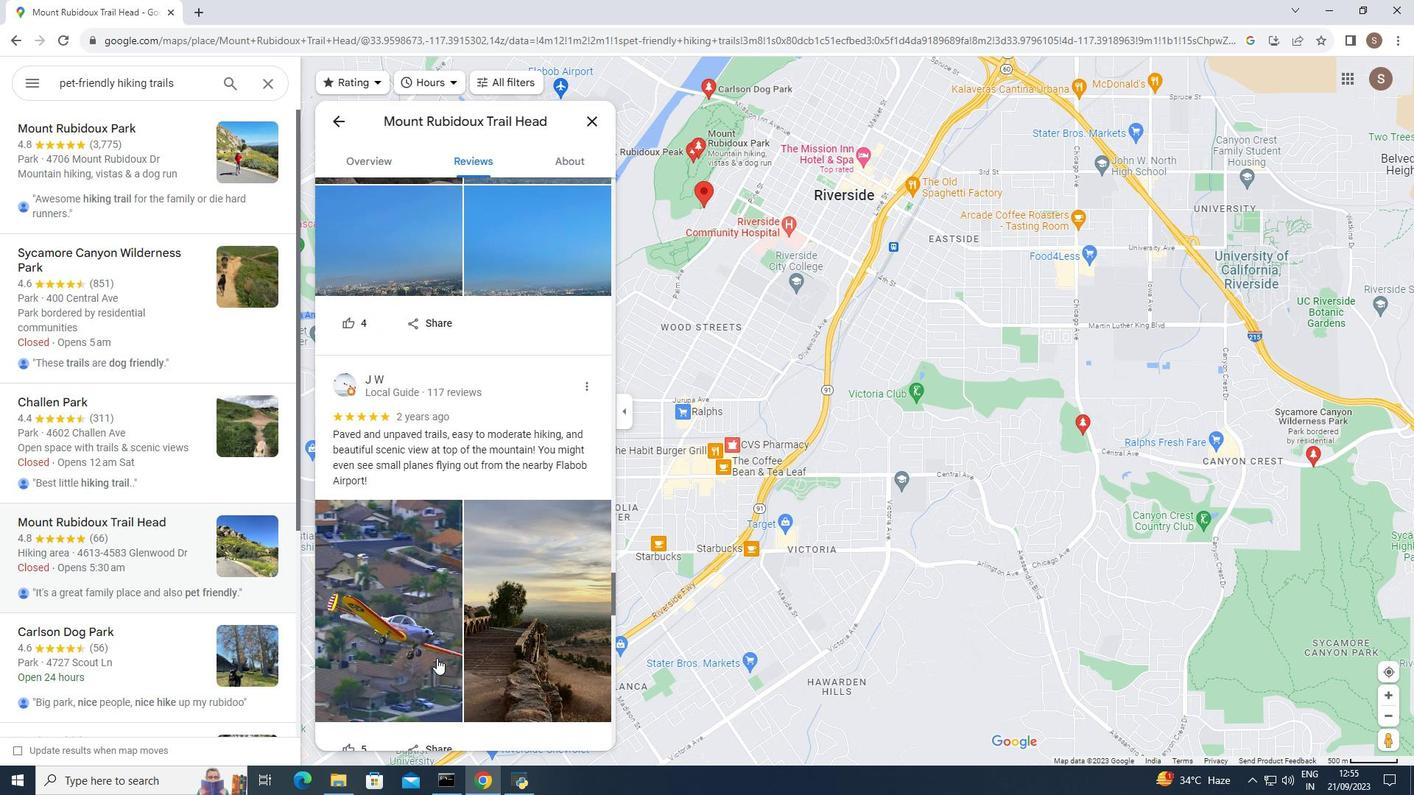 
Action: Mouse scrolled (416, 637) with delta (0, 0)
Screenshot: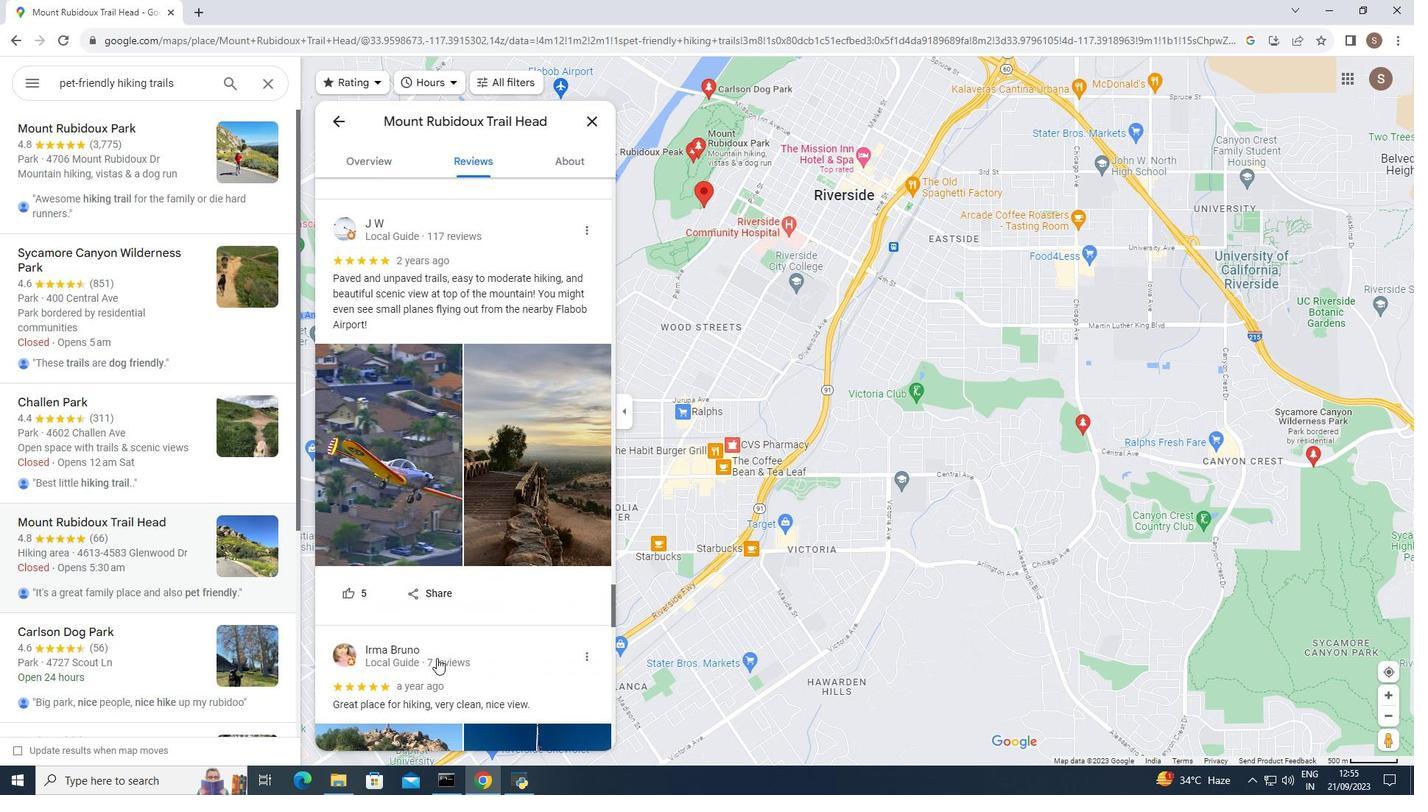 
Action: Mouse scrolled (416, 637) with delta (0, 0)
Screenshot: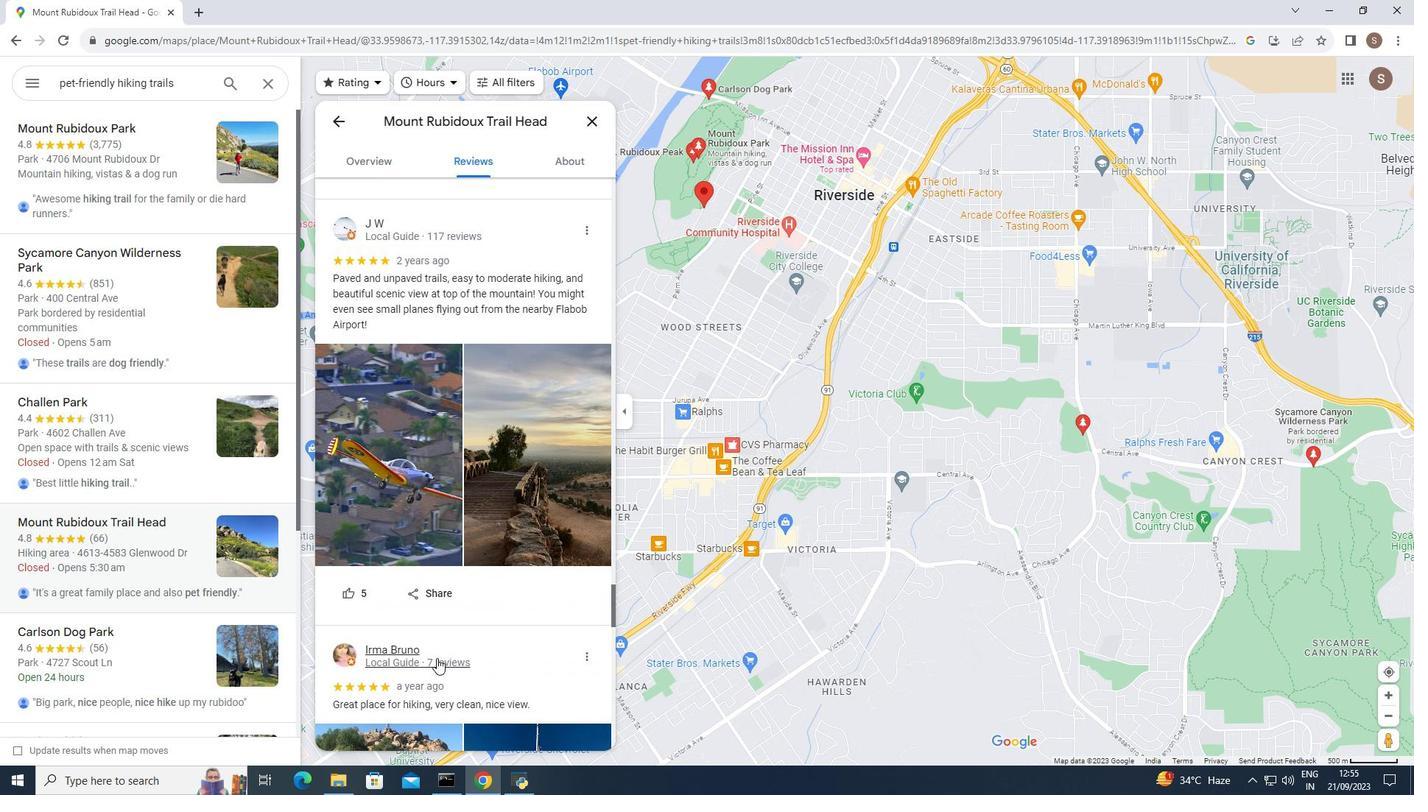 
Action: Mouse scrolled (416, 637) with delta (0, 0)
Screenshot: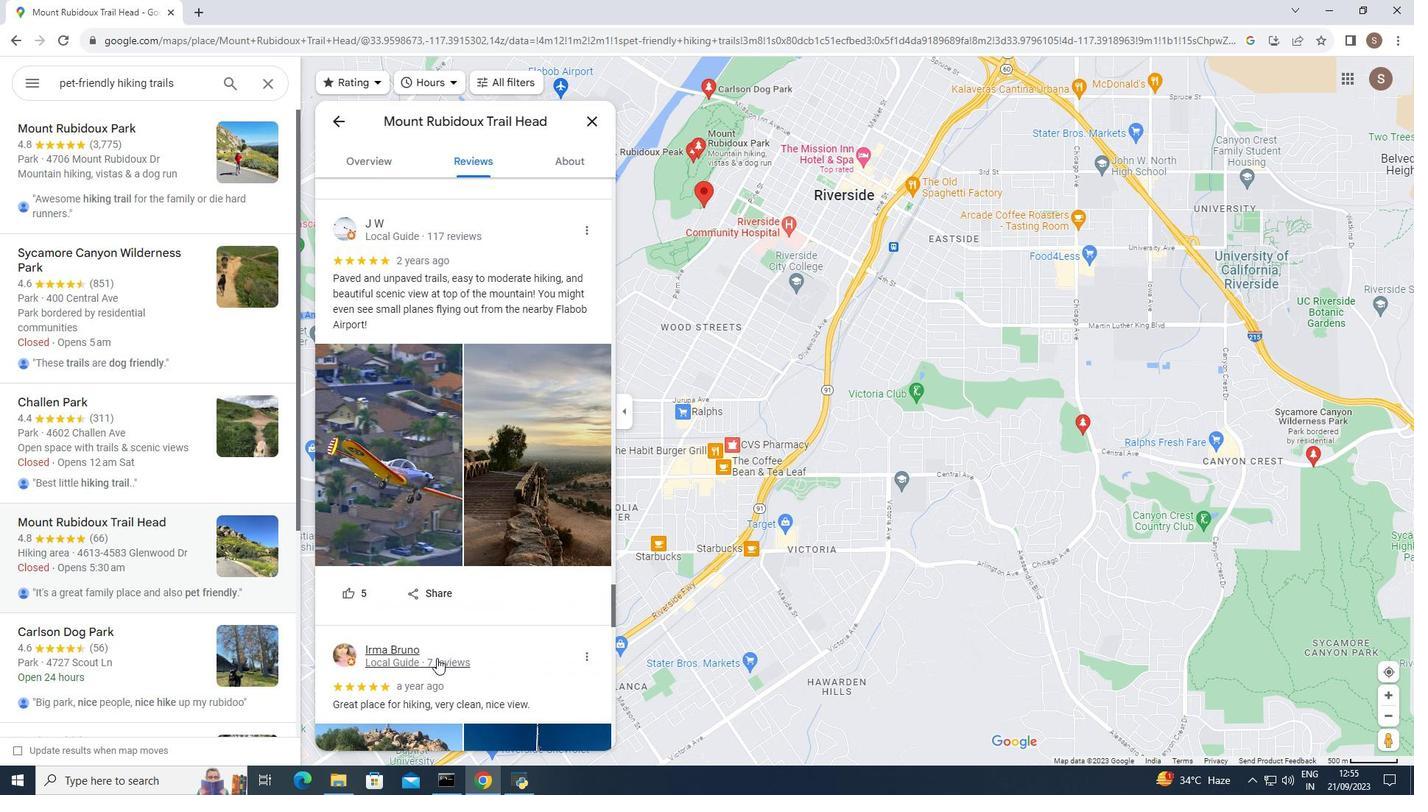 
Action: Mouse scrolled (416, 637) with delta (0, 0)
Screenshot: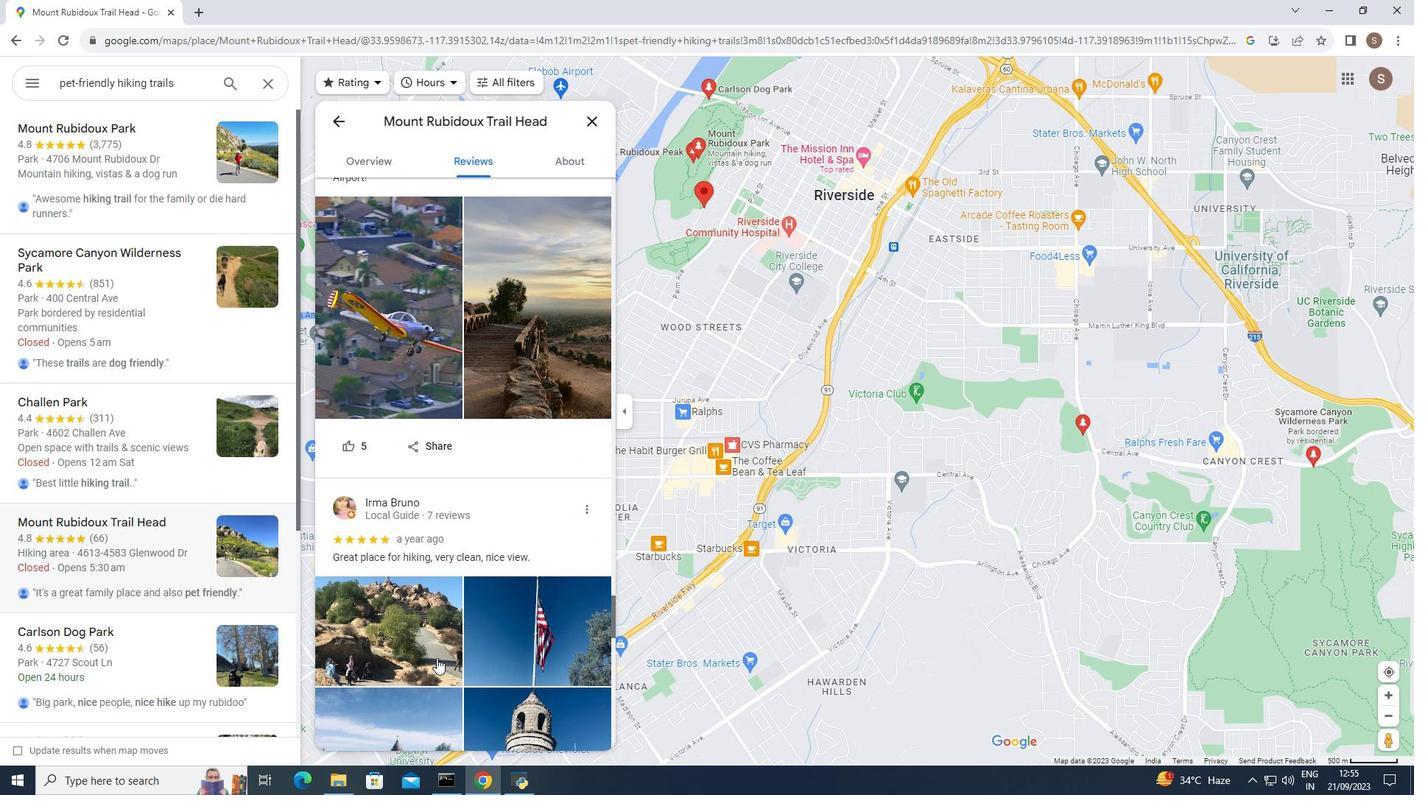 
Action: Mouse scrolled (416, 637) with delta (0, 0)
Screenshot: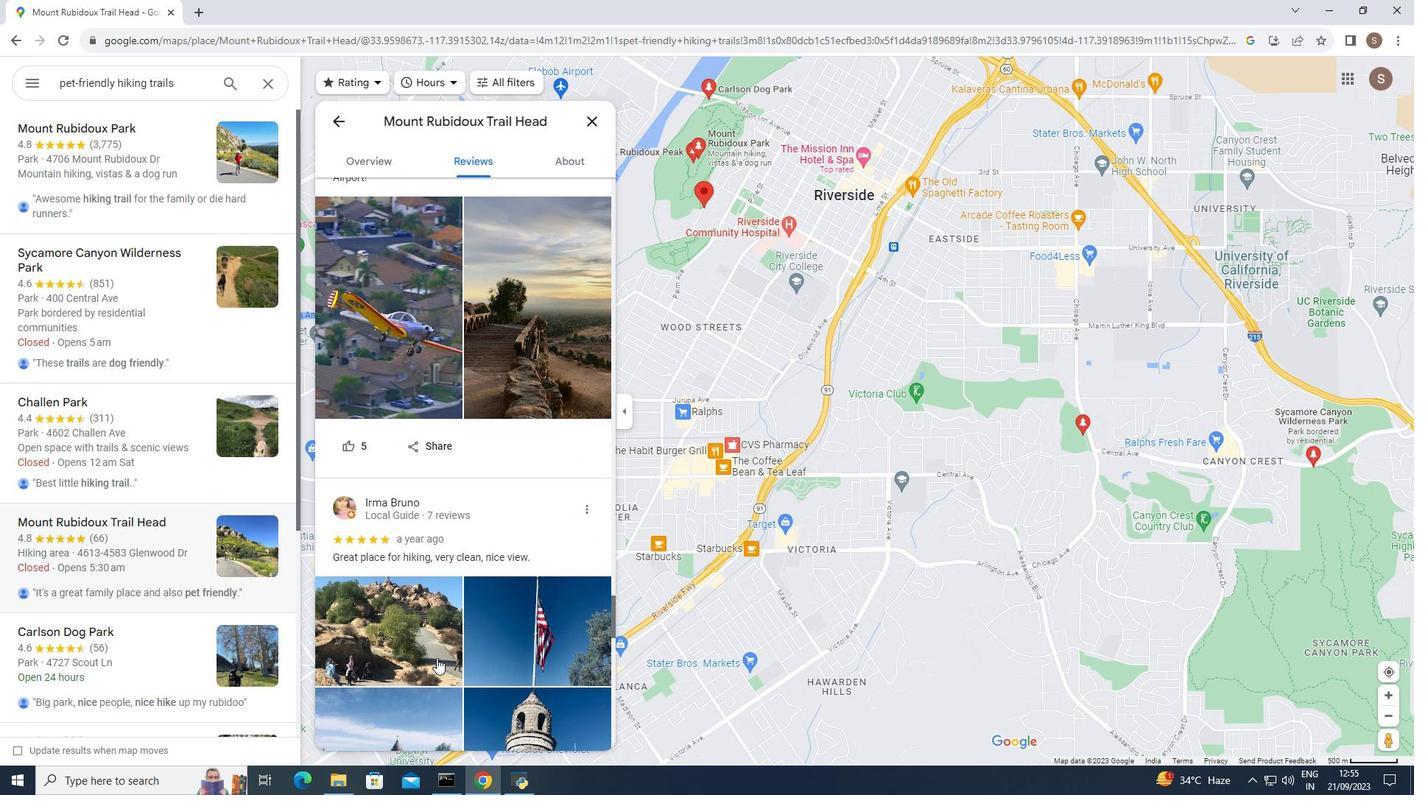 
Action: Mouse scrolled (416, 637) with delta (0, 0)
Screenshot: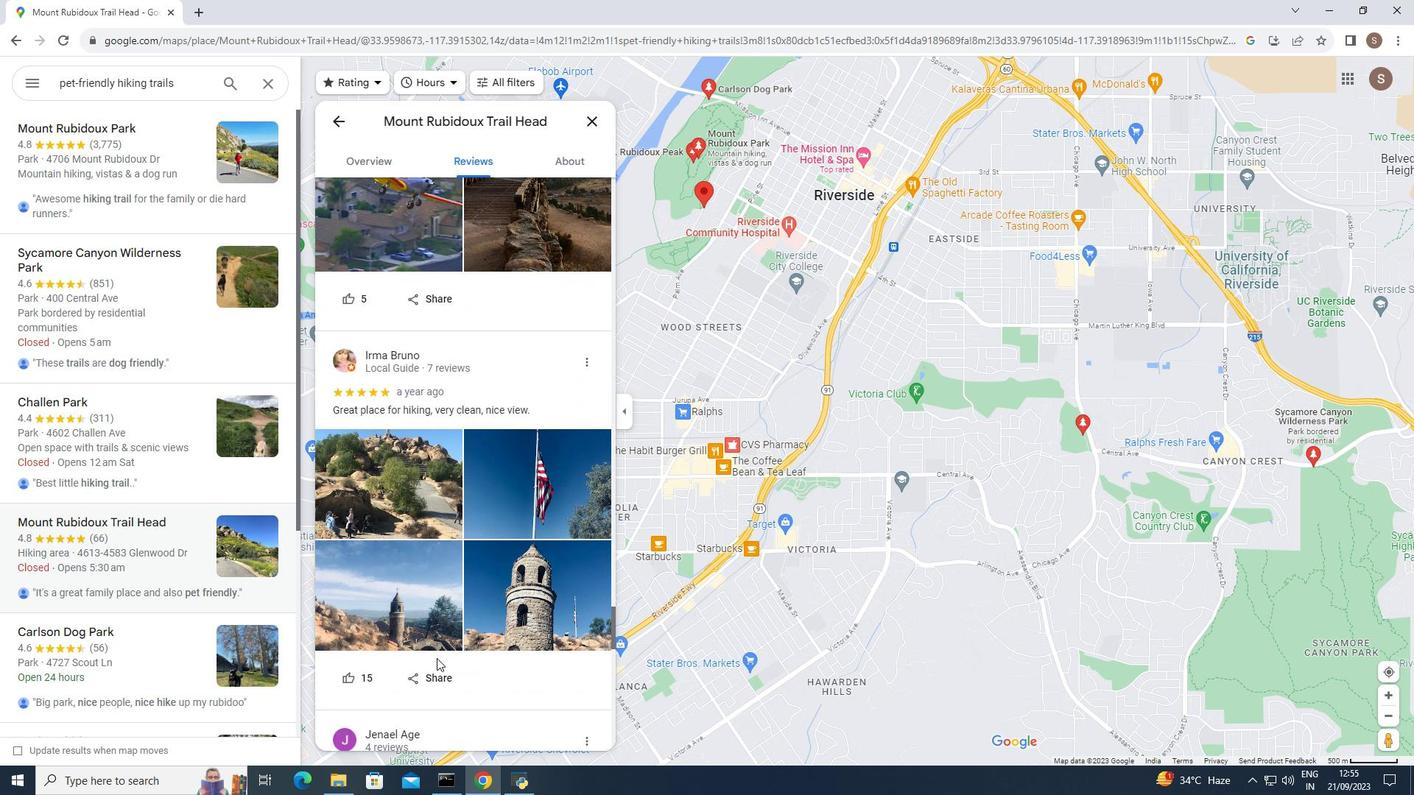 
Action: Mouse scrolled (416, 637) with delta (0, 0)
Screenshot: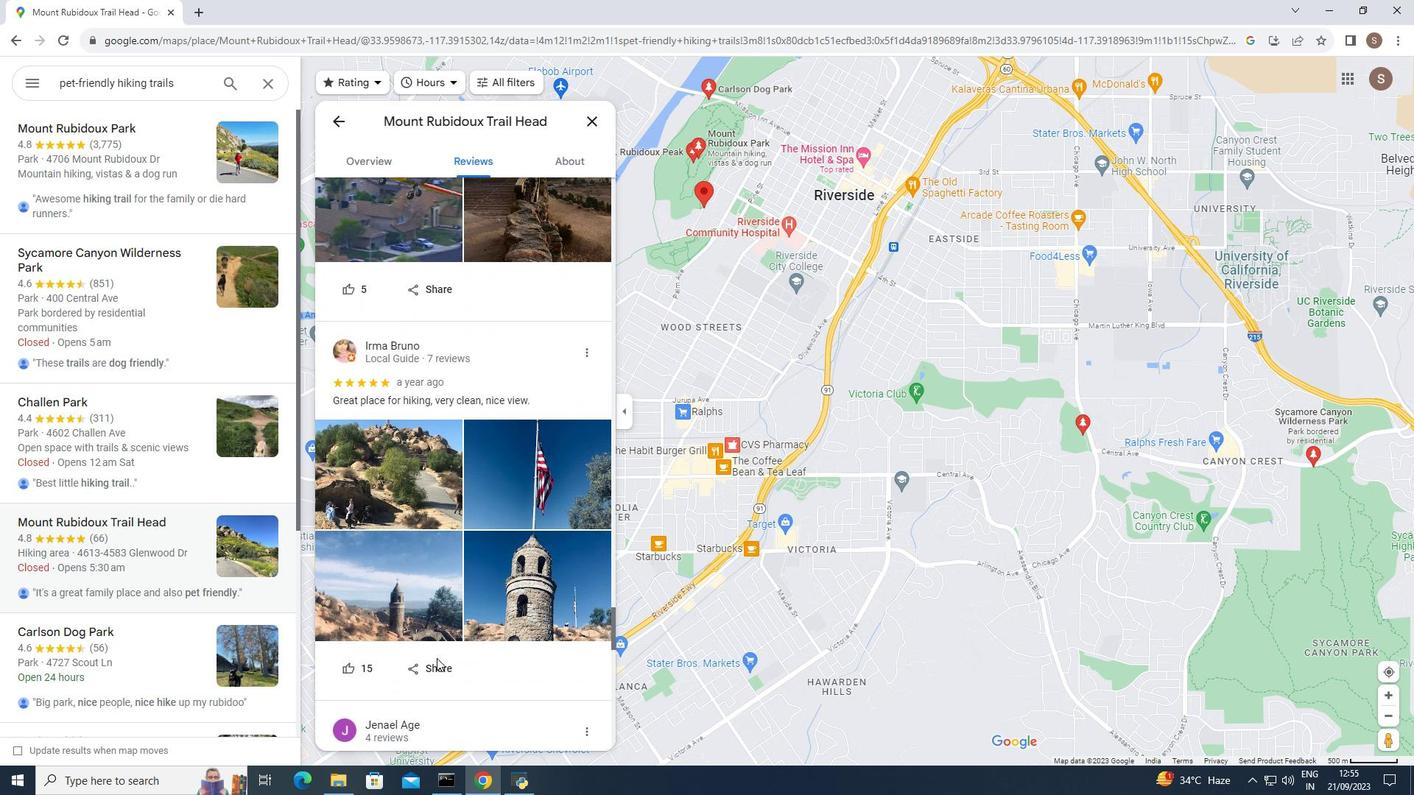 
Action: Mouse scrolled (416, 637) with delta (0, 0)
Screenshot: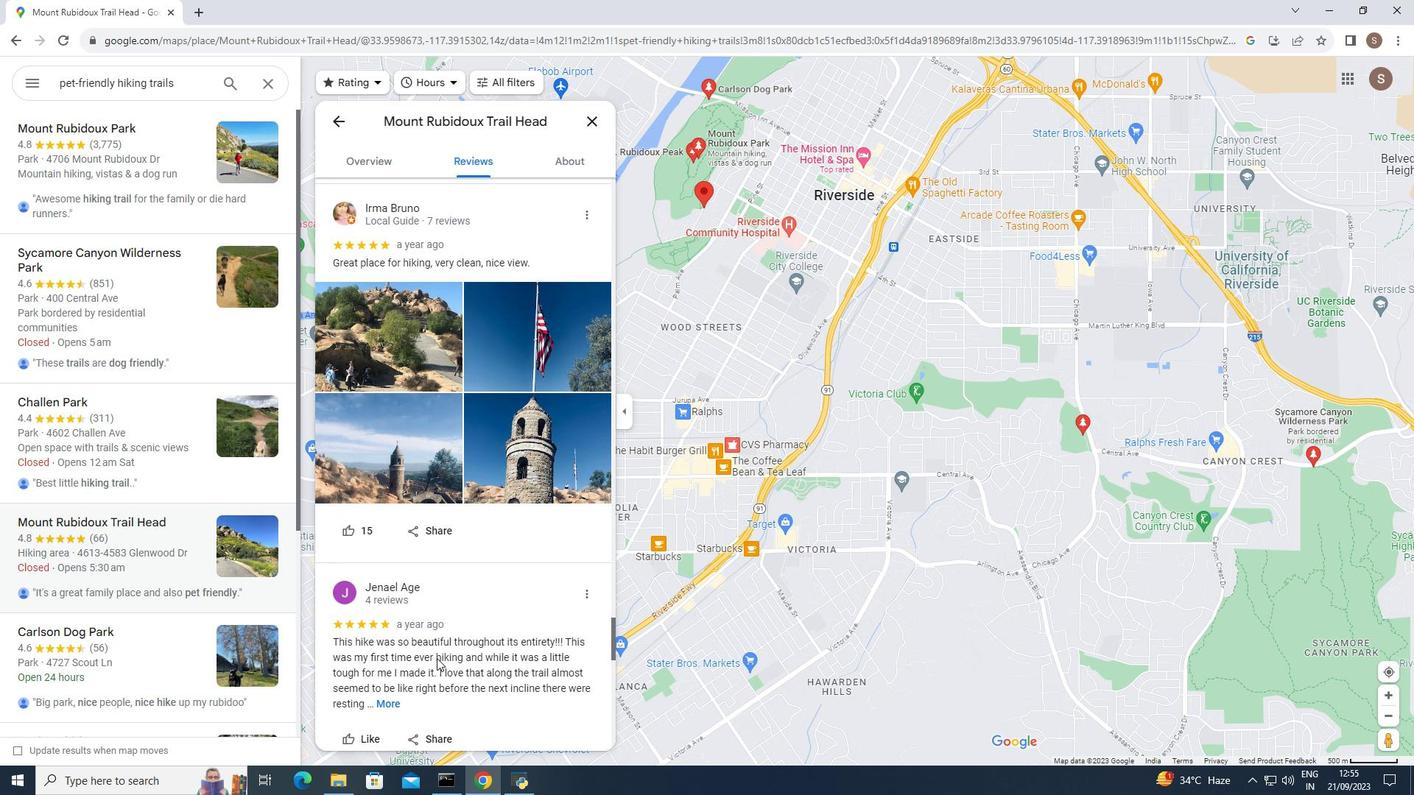 
Action: Mouse scrolled (416, 637) with delta (0, 0)
Screenshot: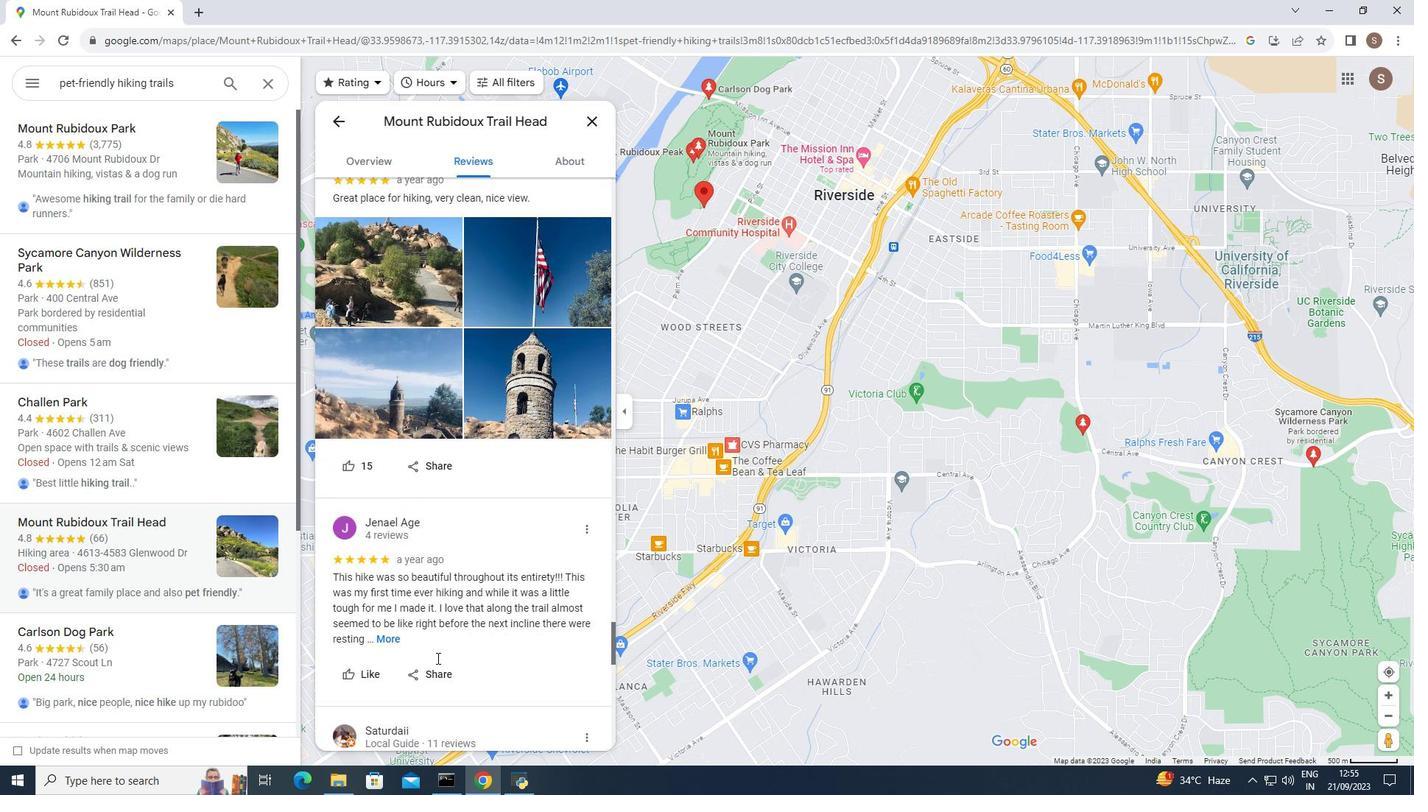 
Action: Mouse moved to (416, 637)
Screenshot: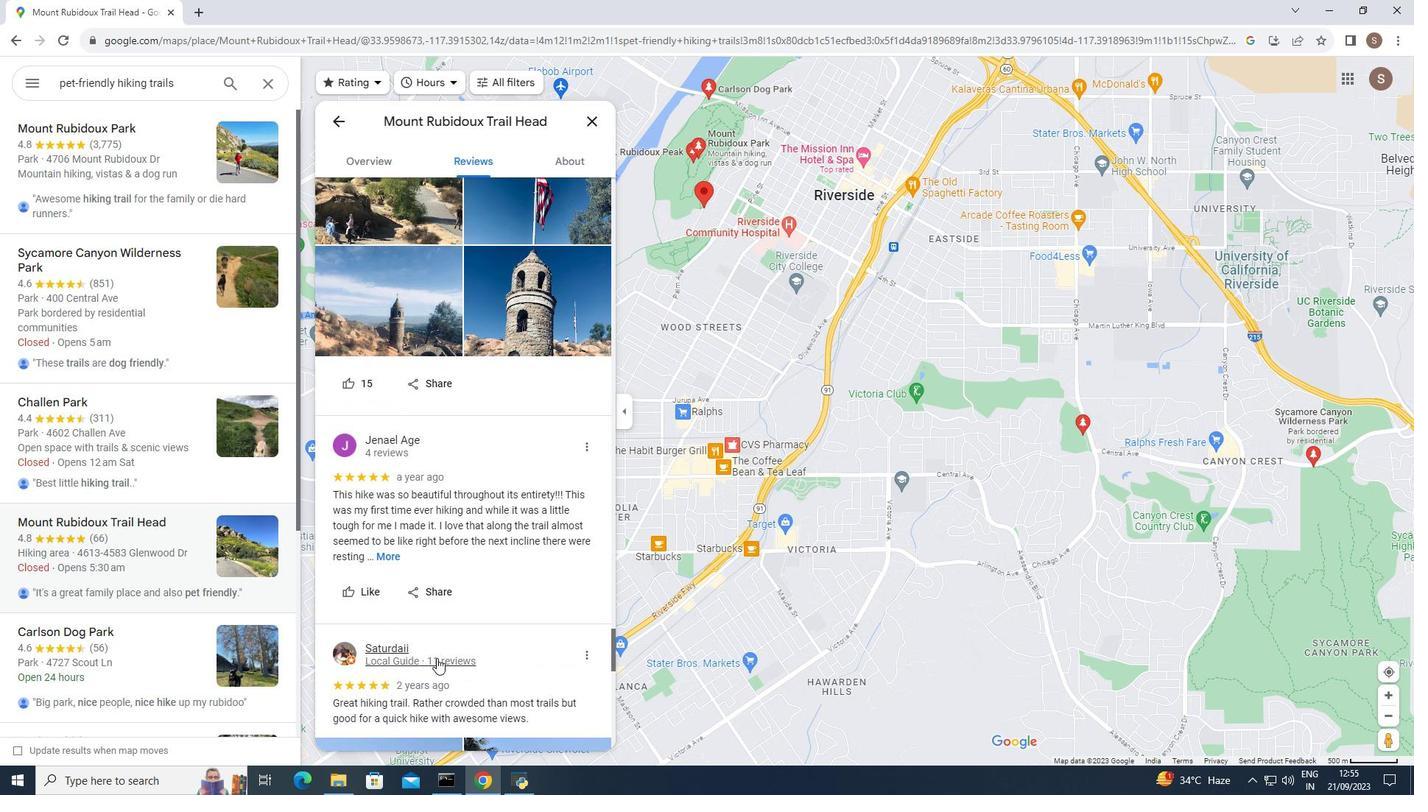 
Action: Mouse scrolled (416, 637) with delta (0, 0)
Screenshot: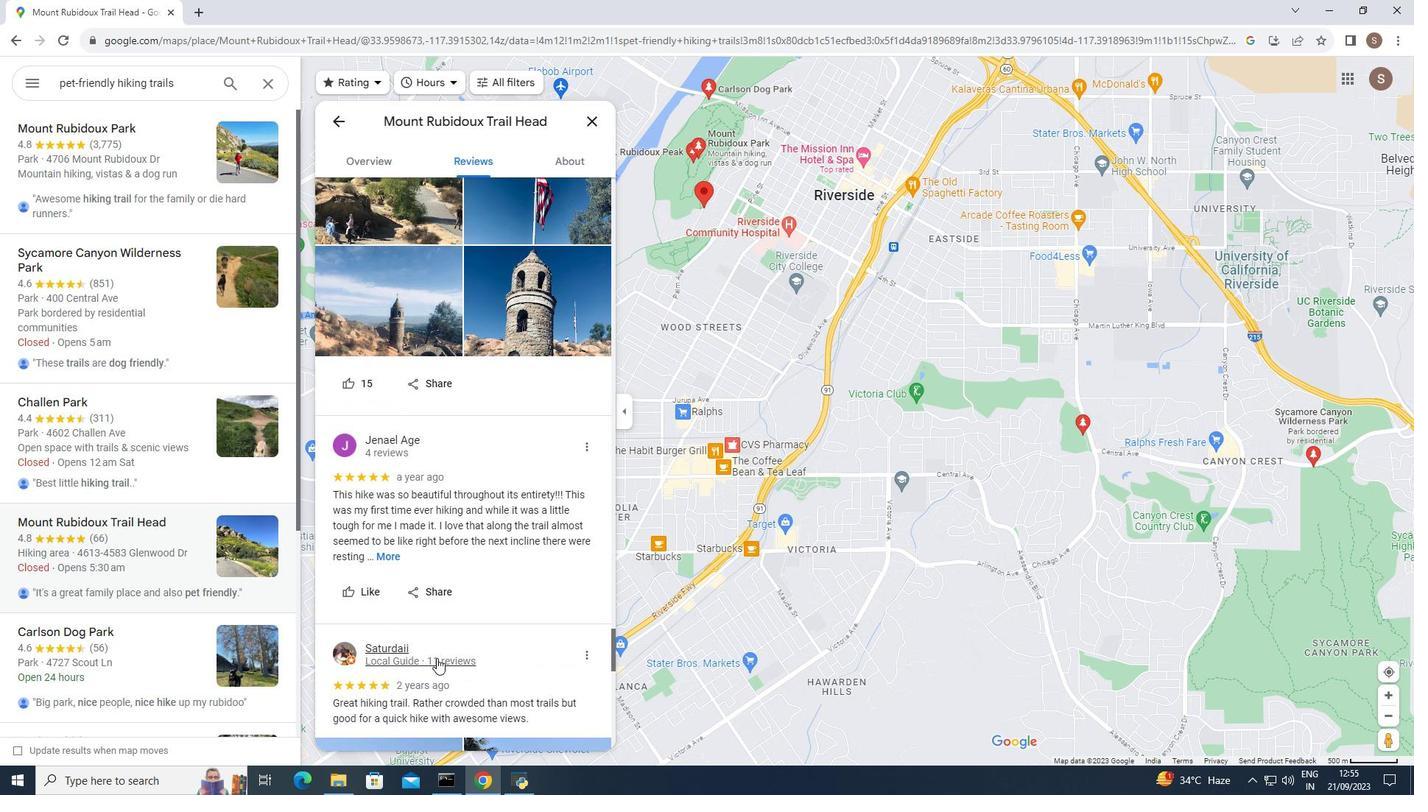 
Action: Mouse scrolled (416, 637) with delta (0, 0)
Screenshot: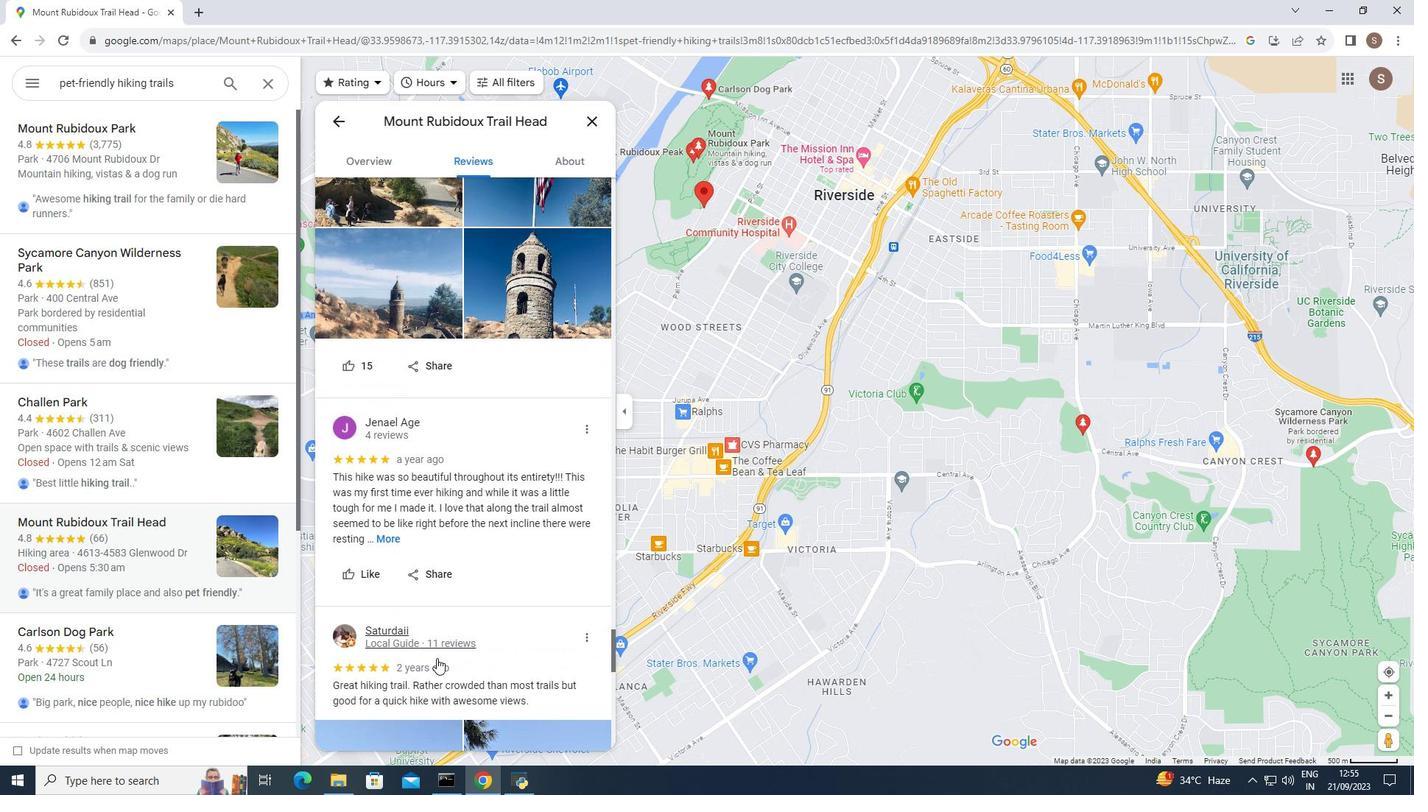 
Action: Mouse scrolled (416, 637) with delta (0, 0)
Screenshot: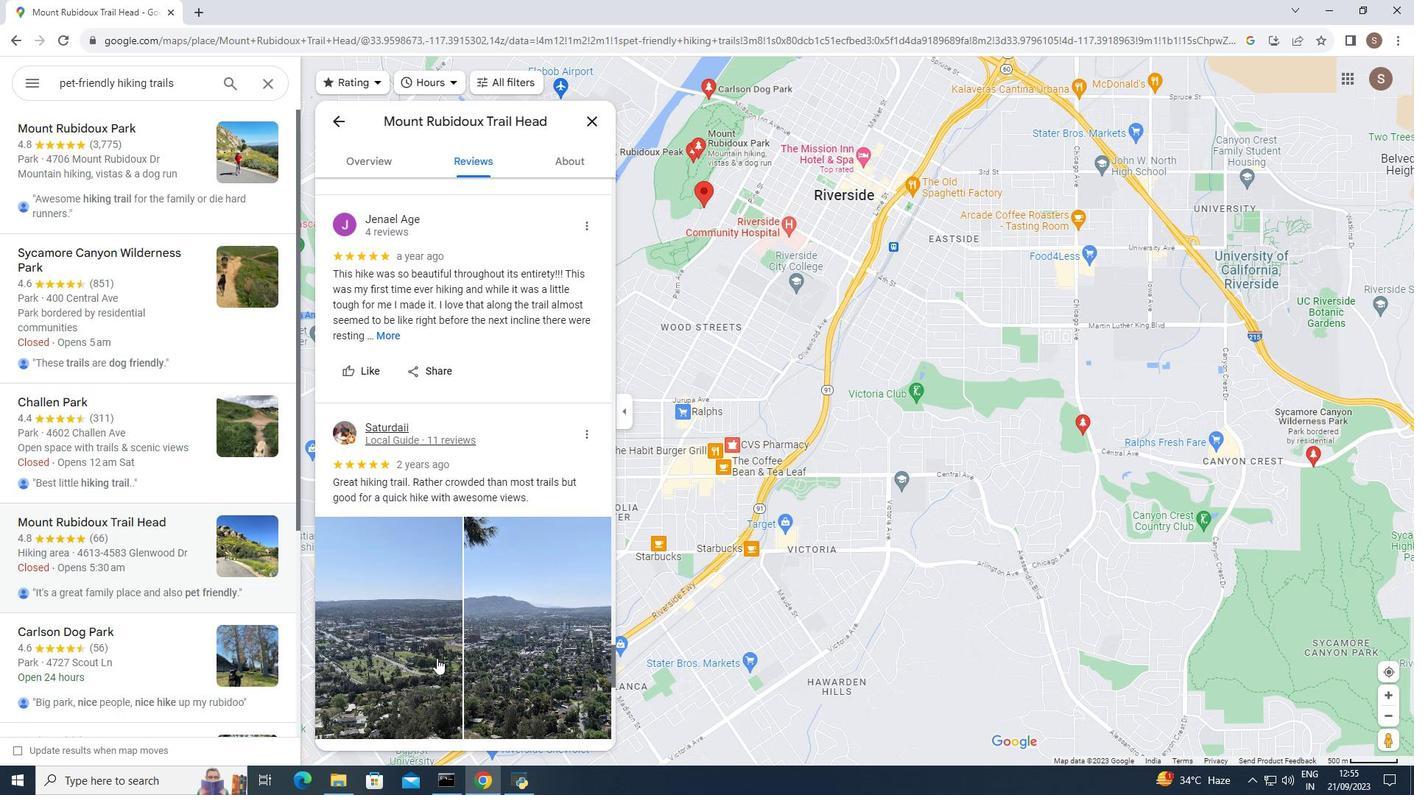 
Action: Mouse scrolled (416, 637) with delta (0, 0)
Screenshot: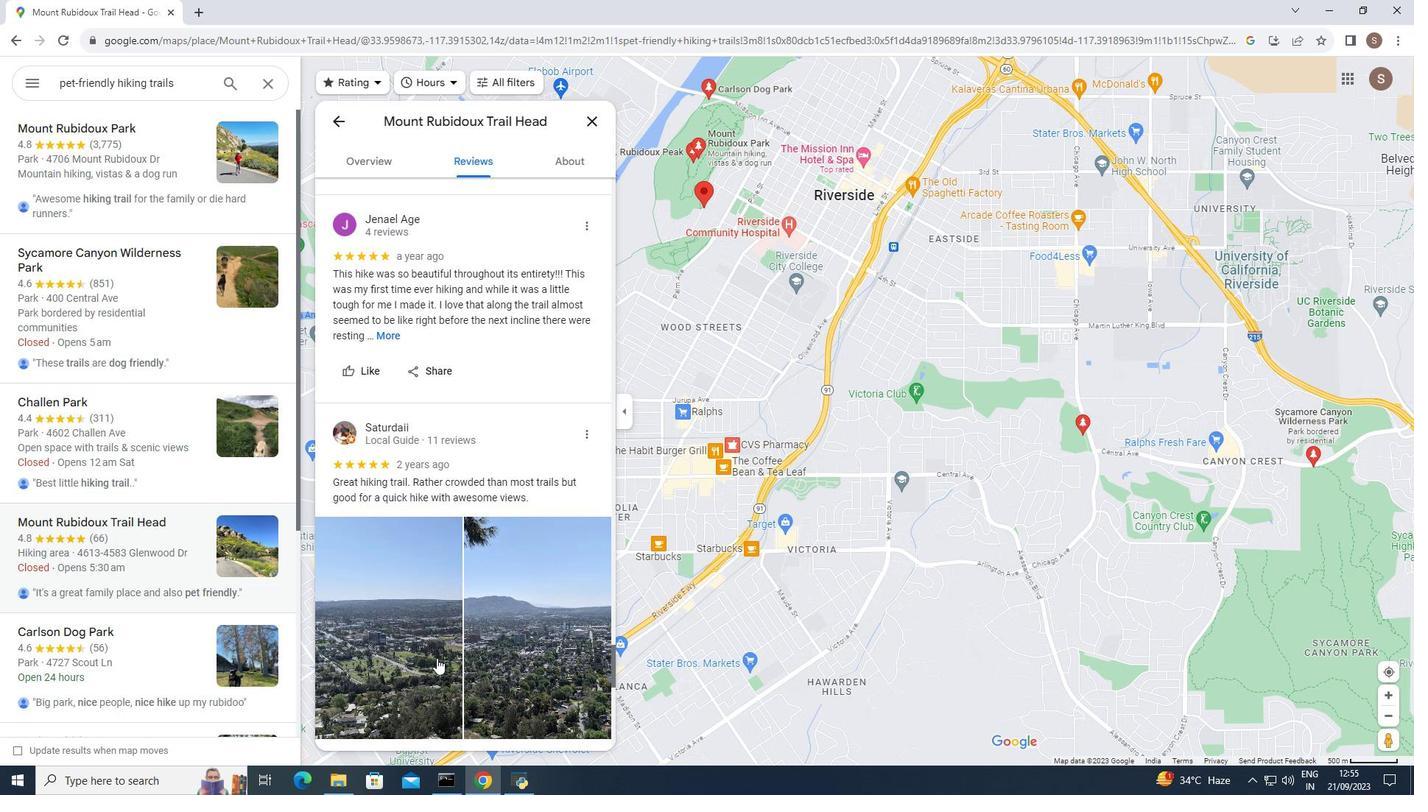 
Action: Mouse scrolled (416, 637) with delta (0, 0)
Screenshot: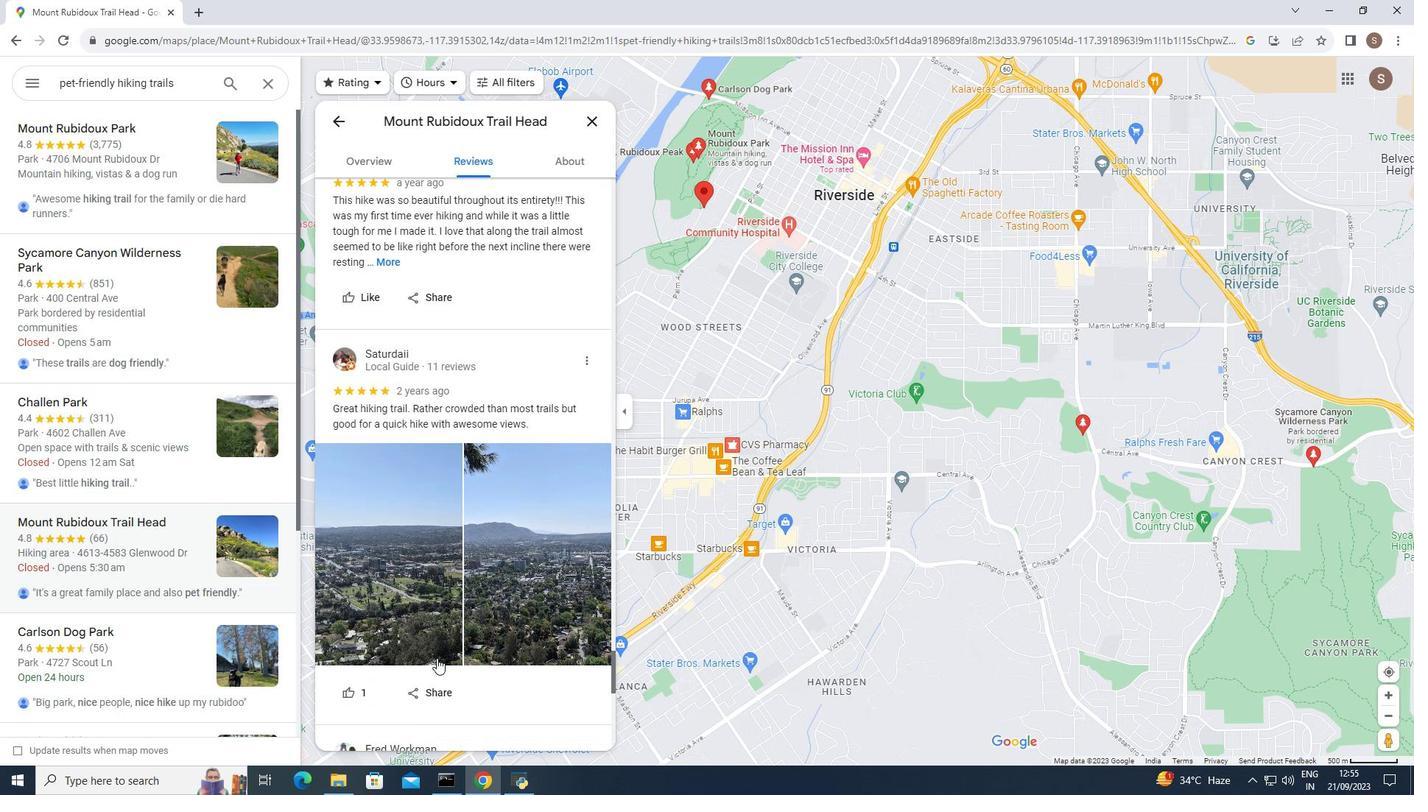
Action: Mouse scrolled (416, 637) with delta (0, 0)
Screenshot: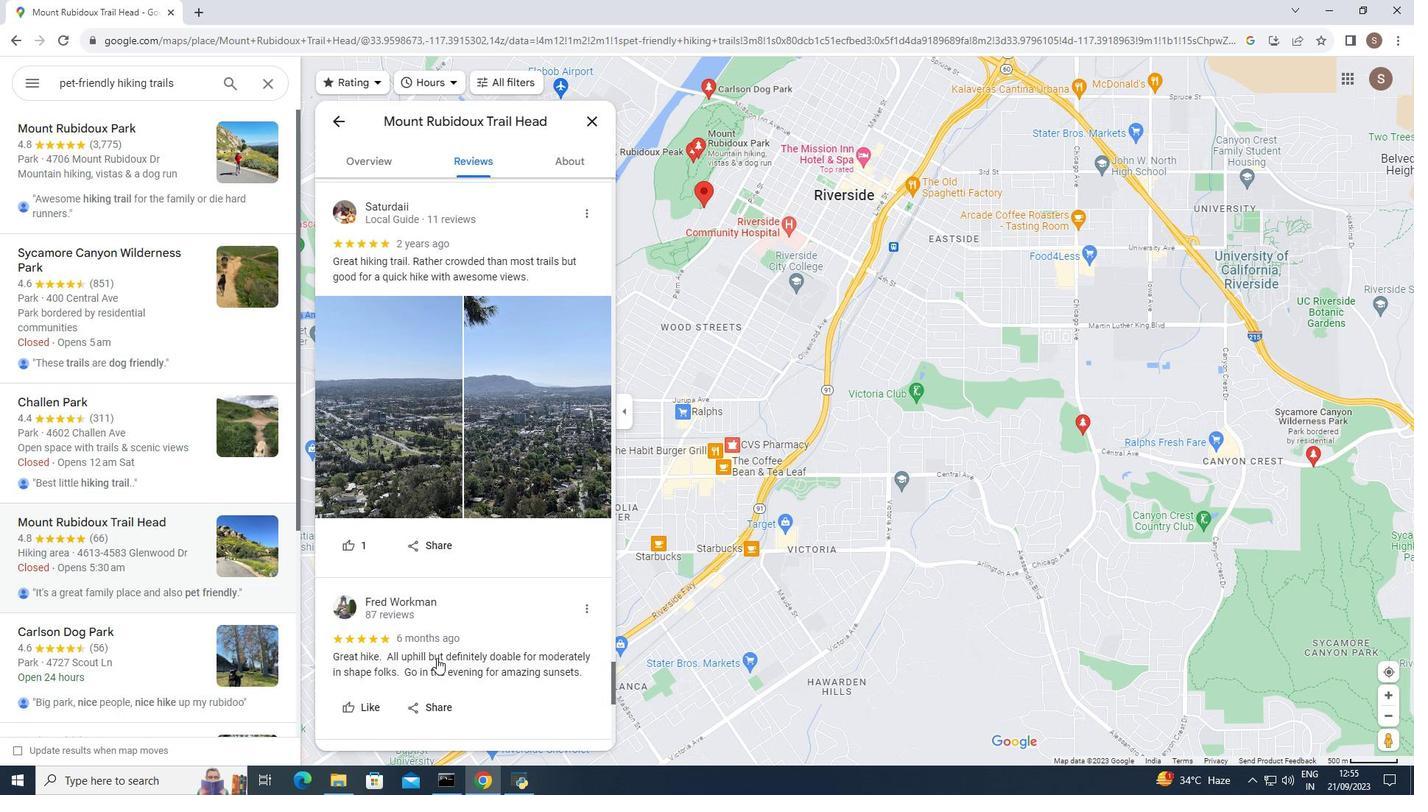 
Action: Mouse scrolled (416, 637) with delta (0, 0)
Screenshot: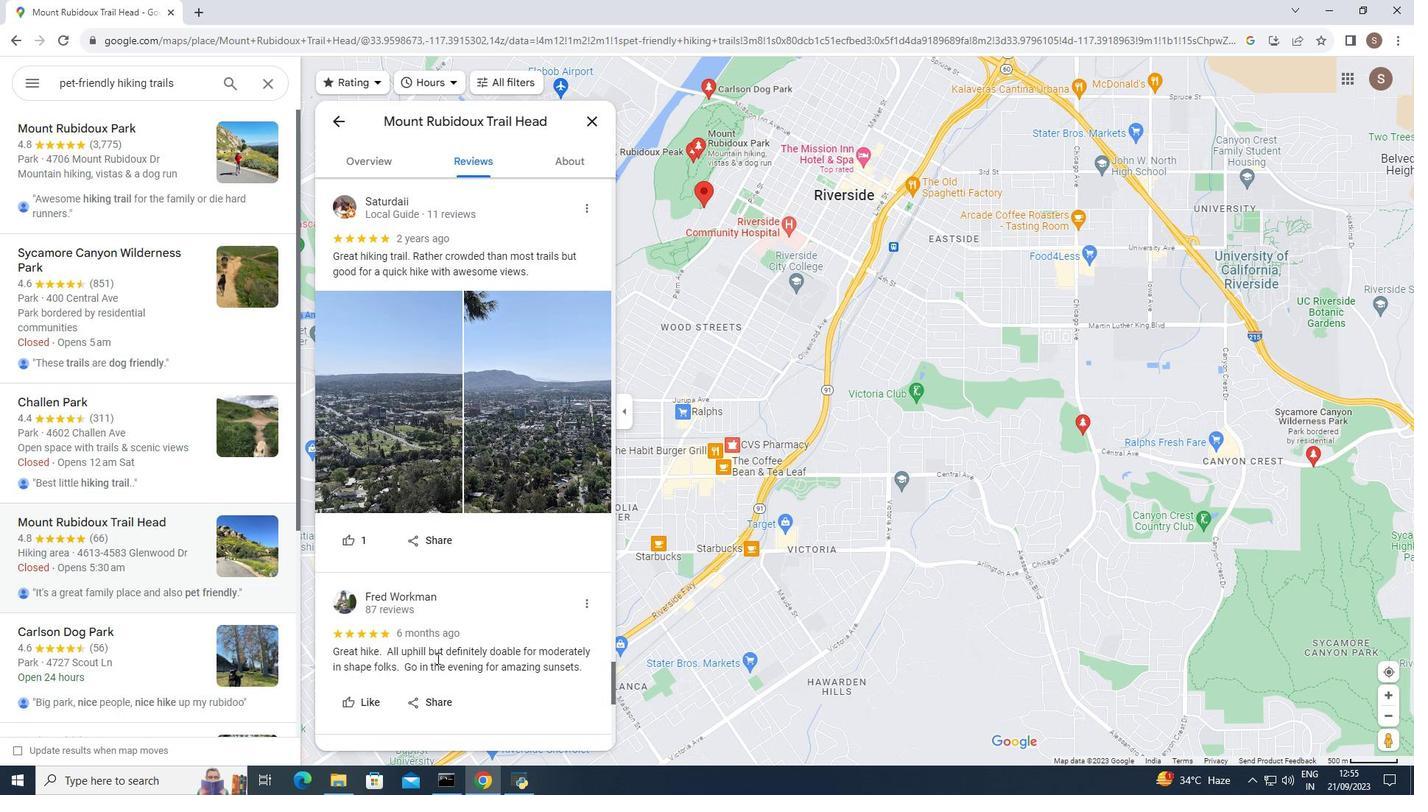 
Action: Mouse moved to (416, 637)
Screenshot: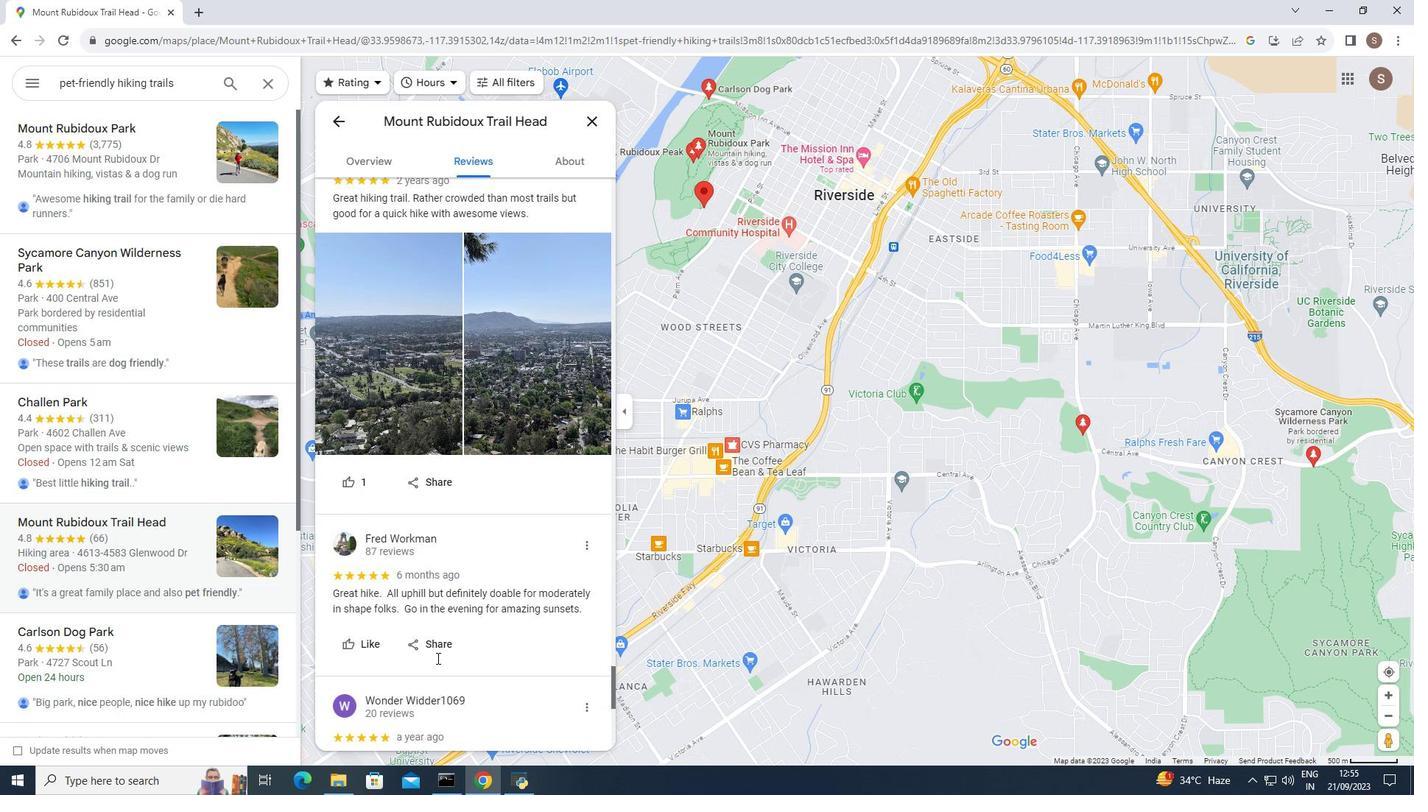 
Action: Mouse scrolled (416, 637) with delta (0, 0)
Screenshot: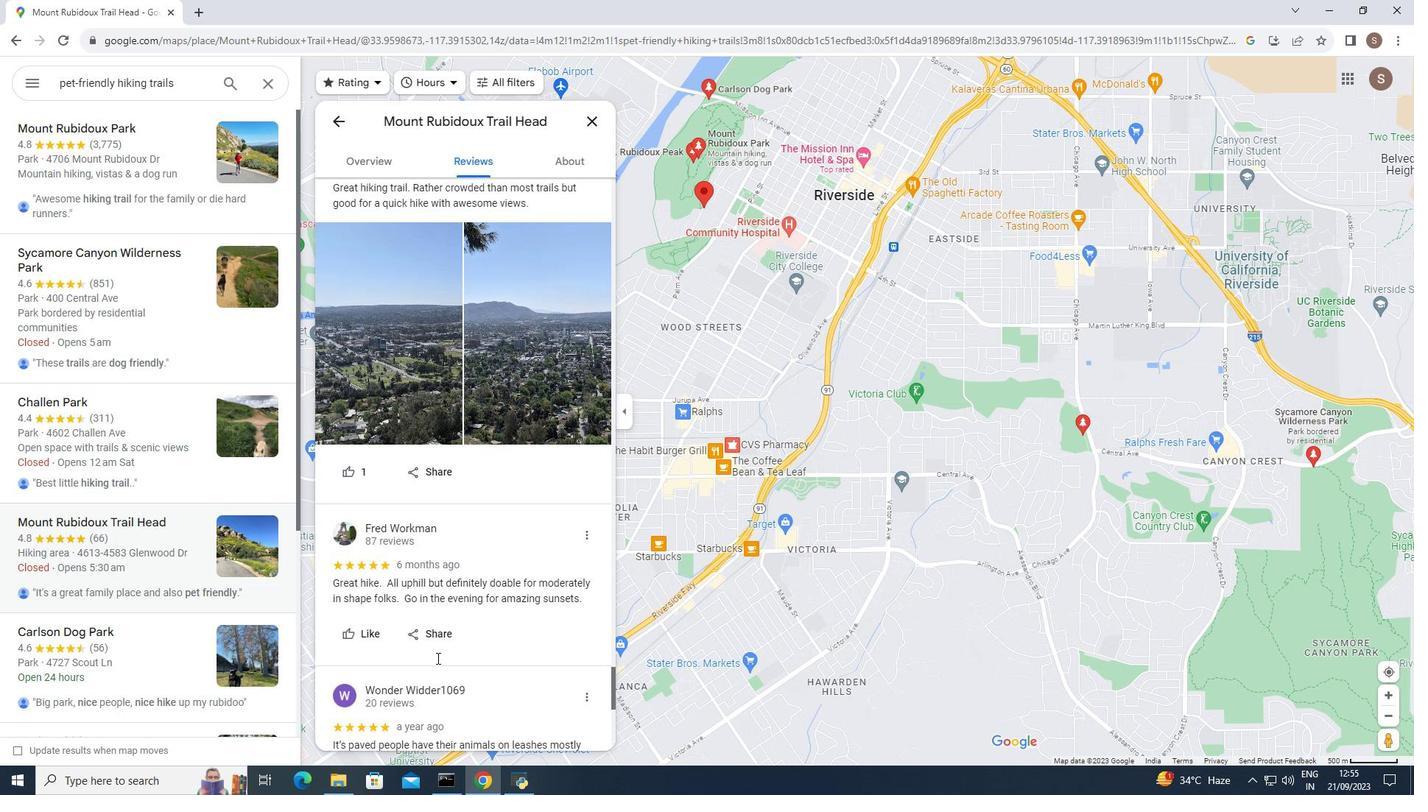
Action: Mouse scrolled (416, 637) with delta (0, 0)
Screenshot: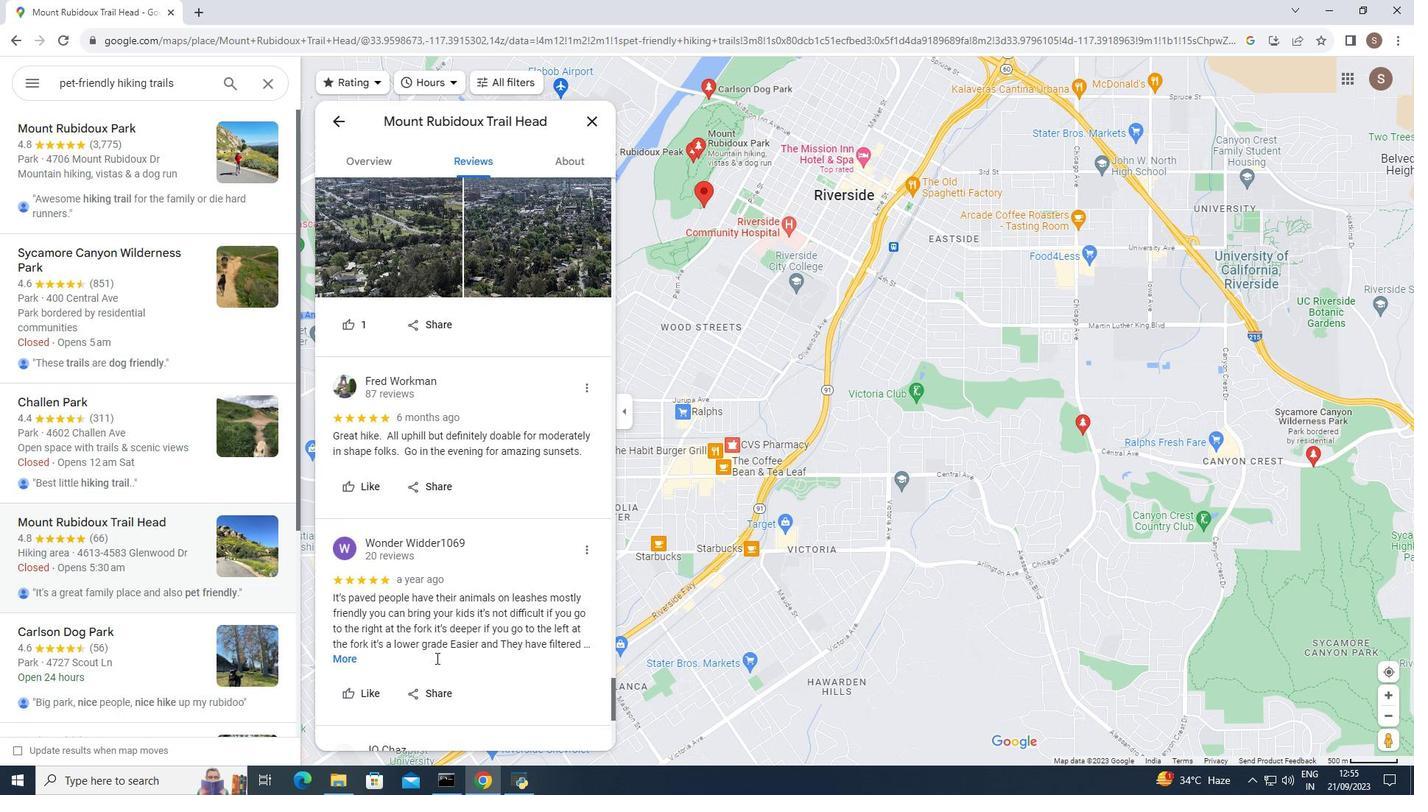 
Action: Mouse scrolled (416, 637) with delta (0, 0)
Screenshot: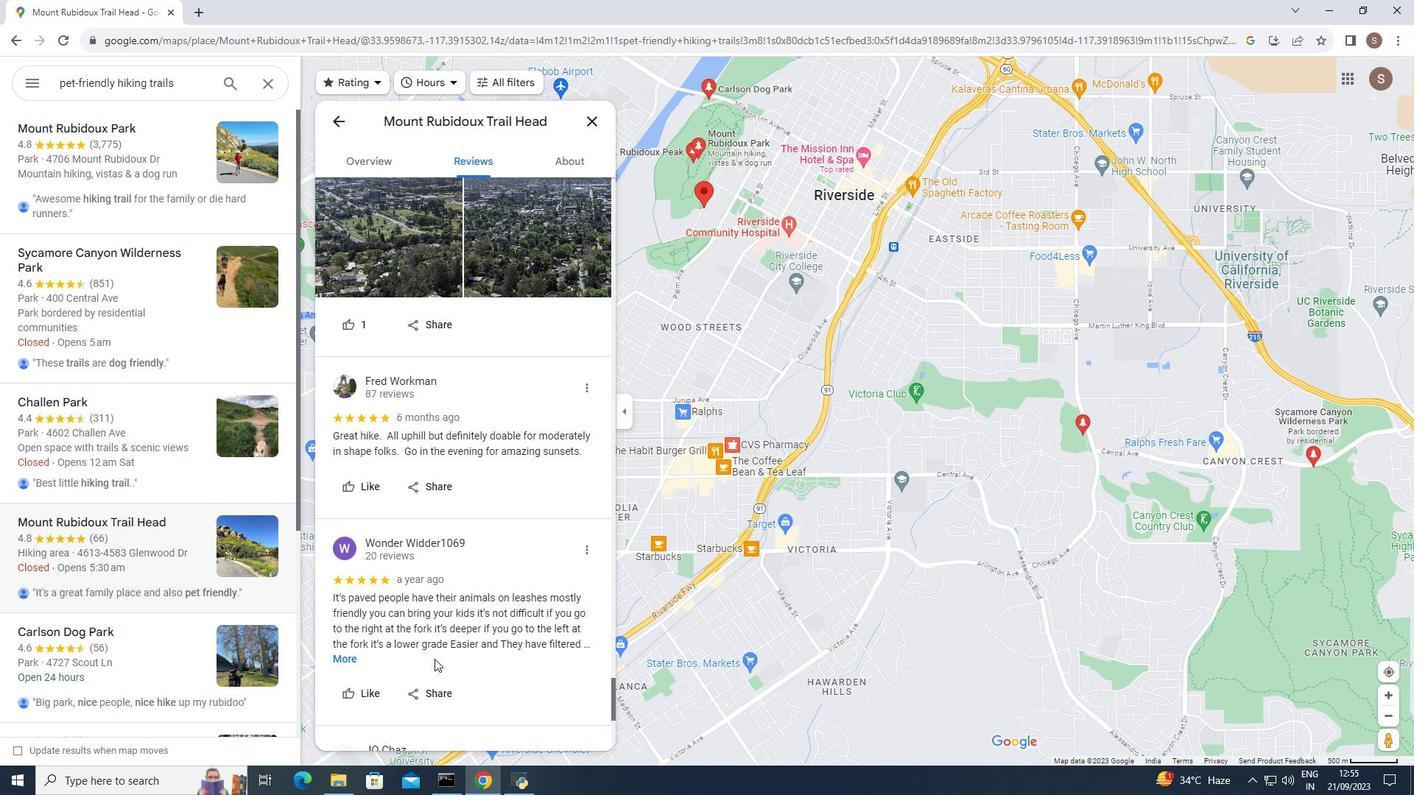
Action: Mouse scrolled (416, 637) with delta (0, 0)
Screenshot: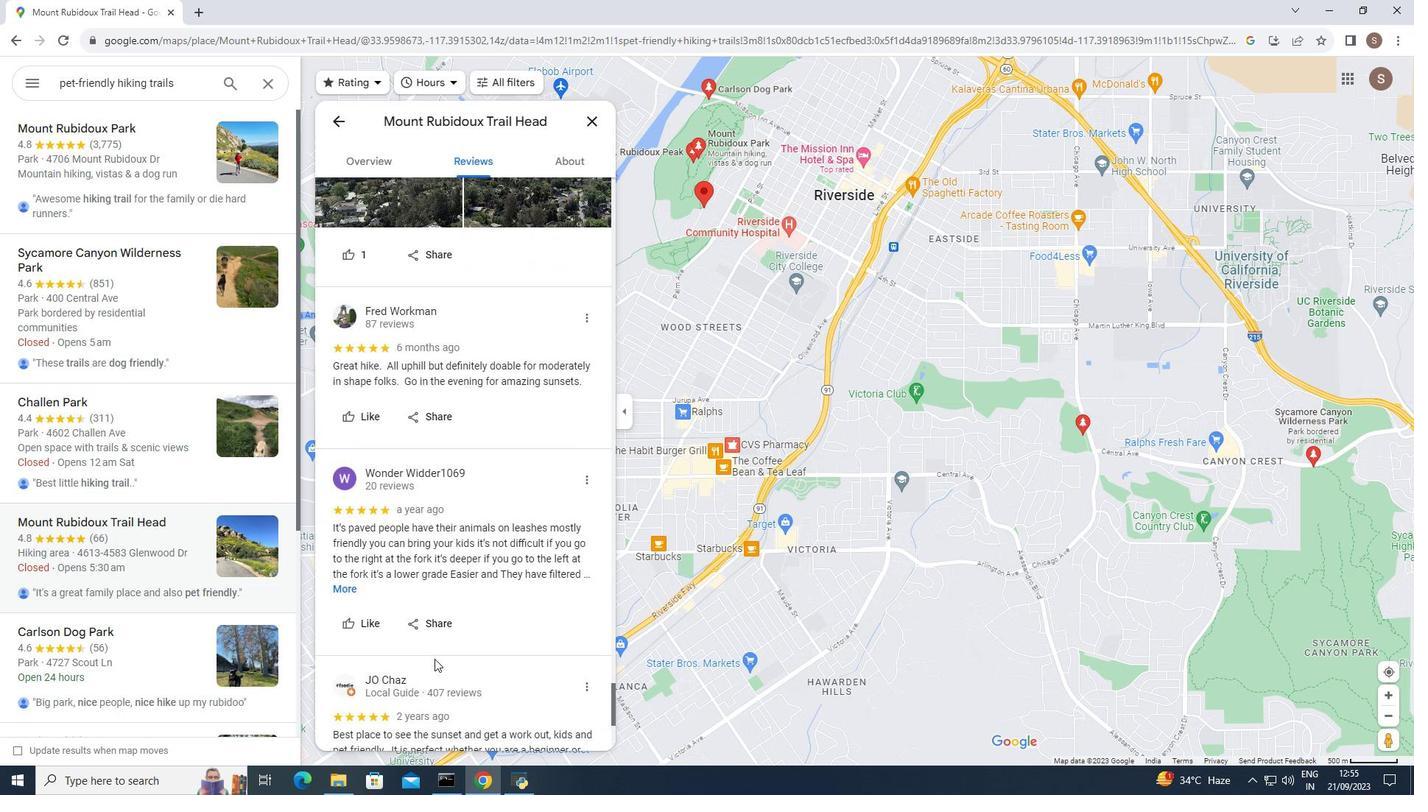 
Action: Mouse moved to (413, 638)
Screenshot: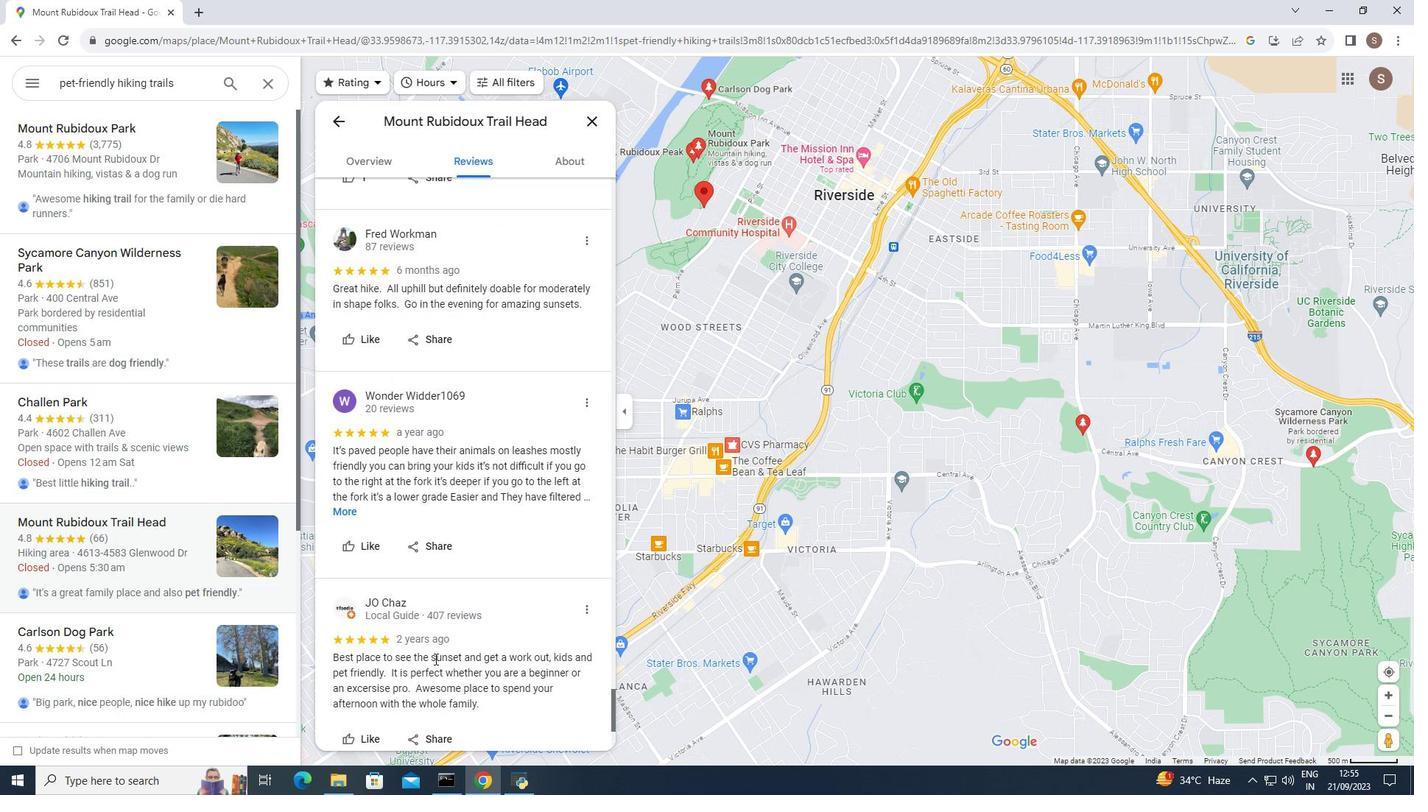 
Action: Mouse scrolled (413, 637) with delta (0, 0)
Screenshot: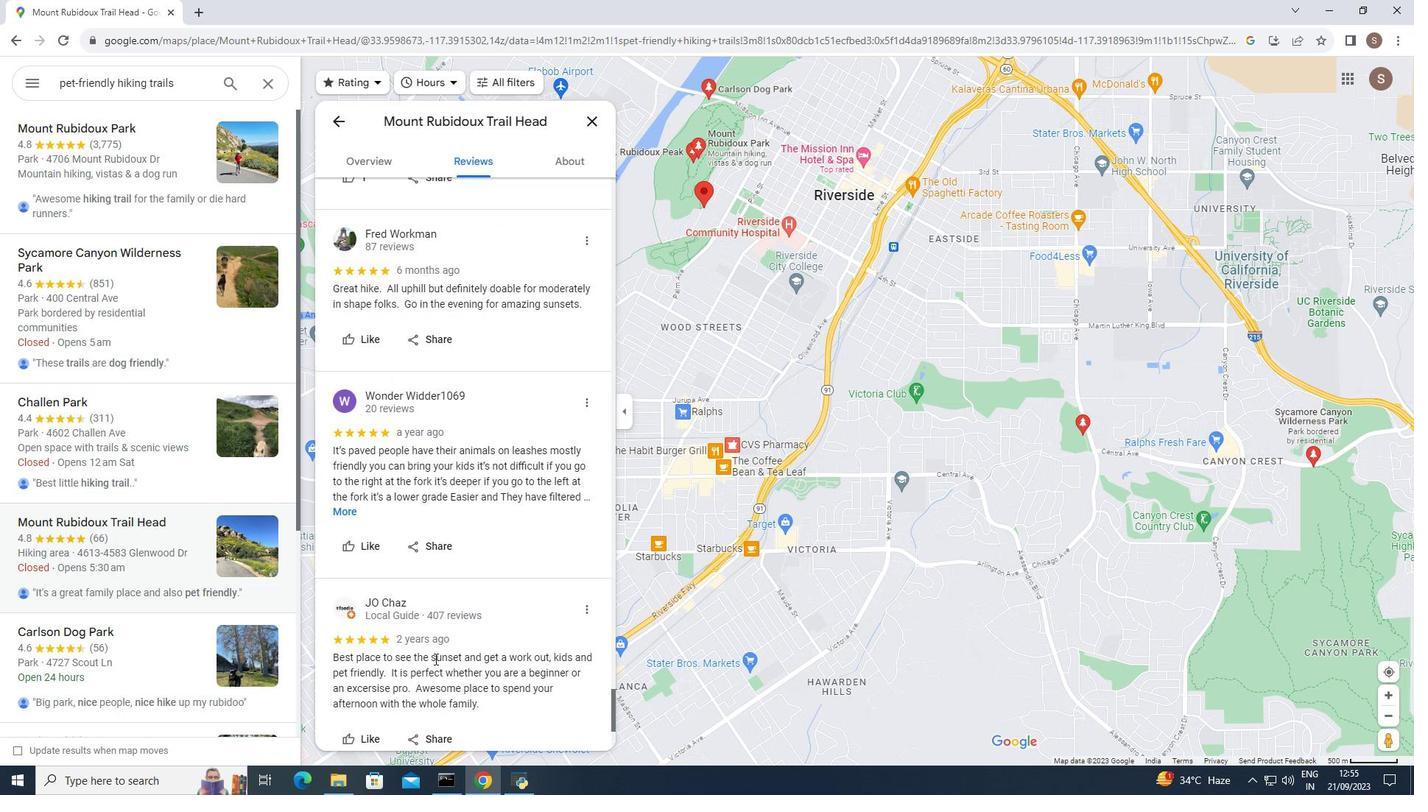 
Action: Mouse scrolled (413, 637) with delta (0, 0)
Screenshot: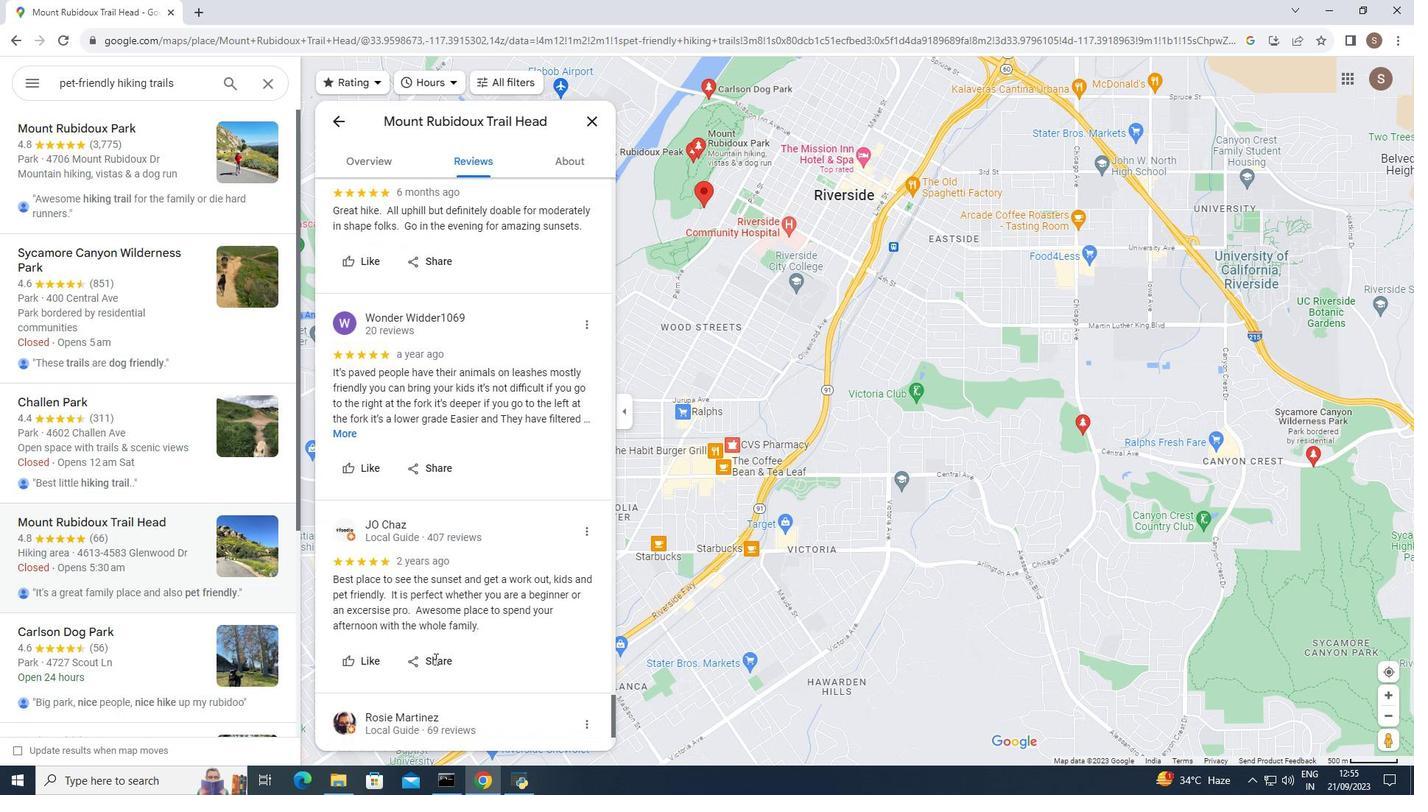 
Action: Mouse scrolled (413, 637) with delta (0, 0)
Screenshot: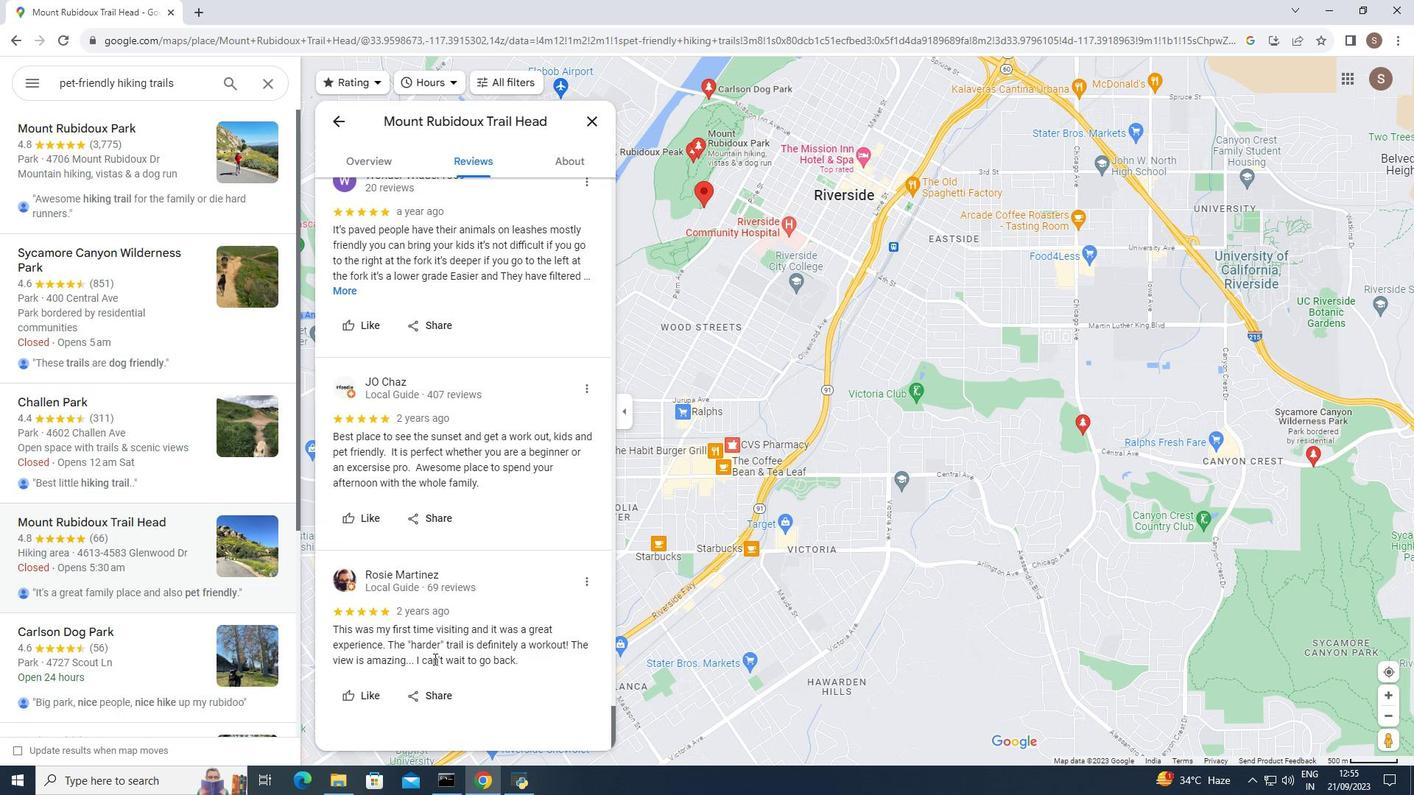 
Action: Mouse scrolled (413, 637) with delta (0, 0)
Screenshot: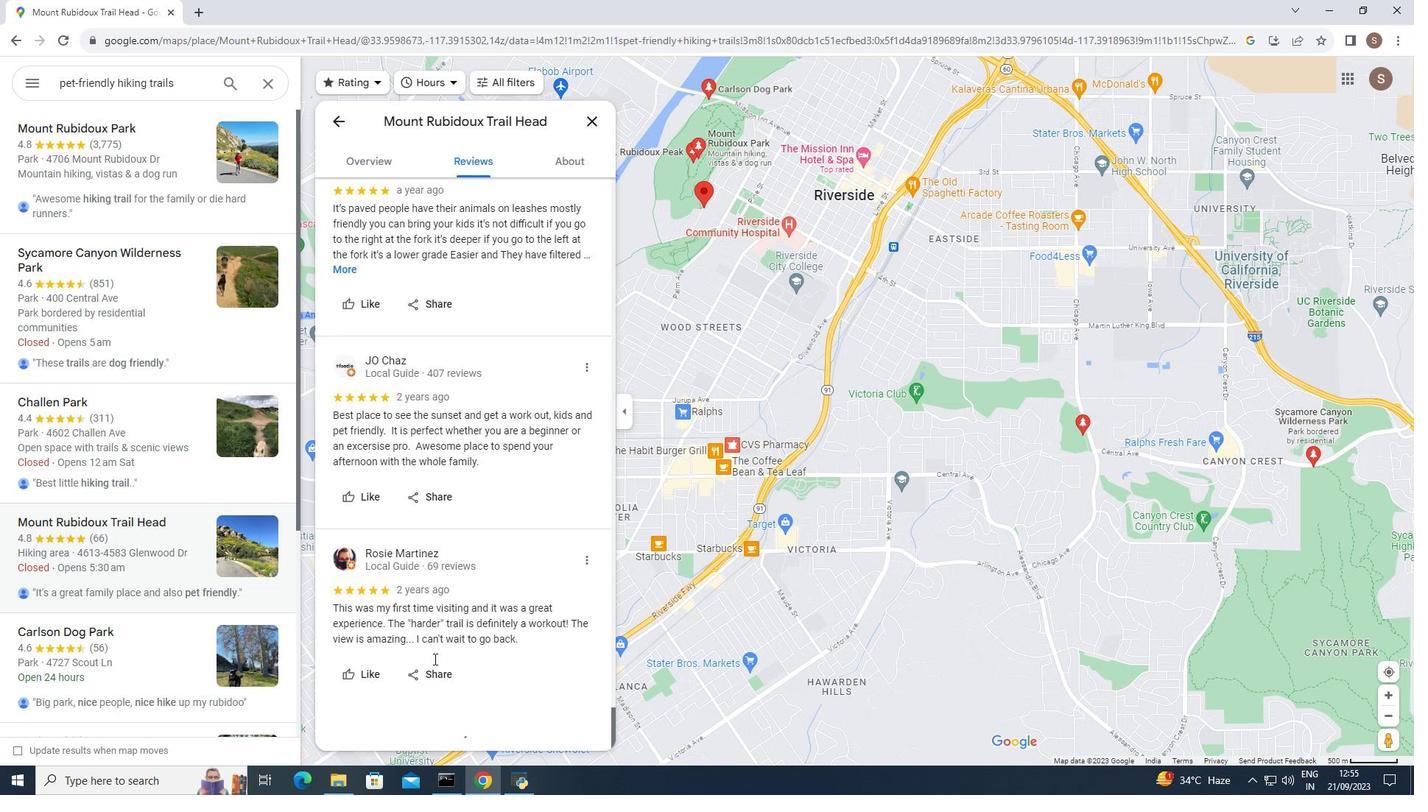 
Action: Mouse scrolled (413, 637) with delta (0, 0)
Screenshot: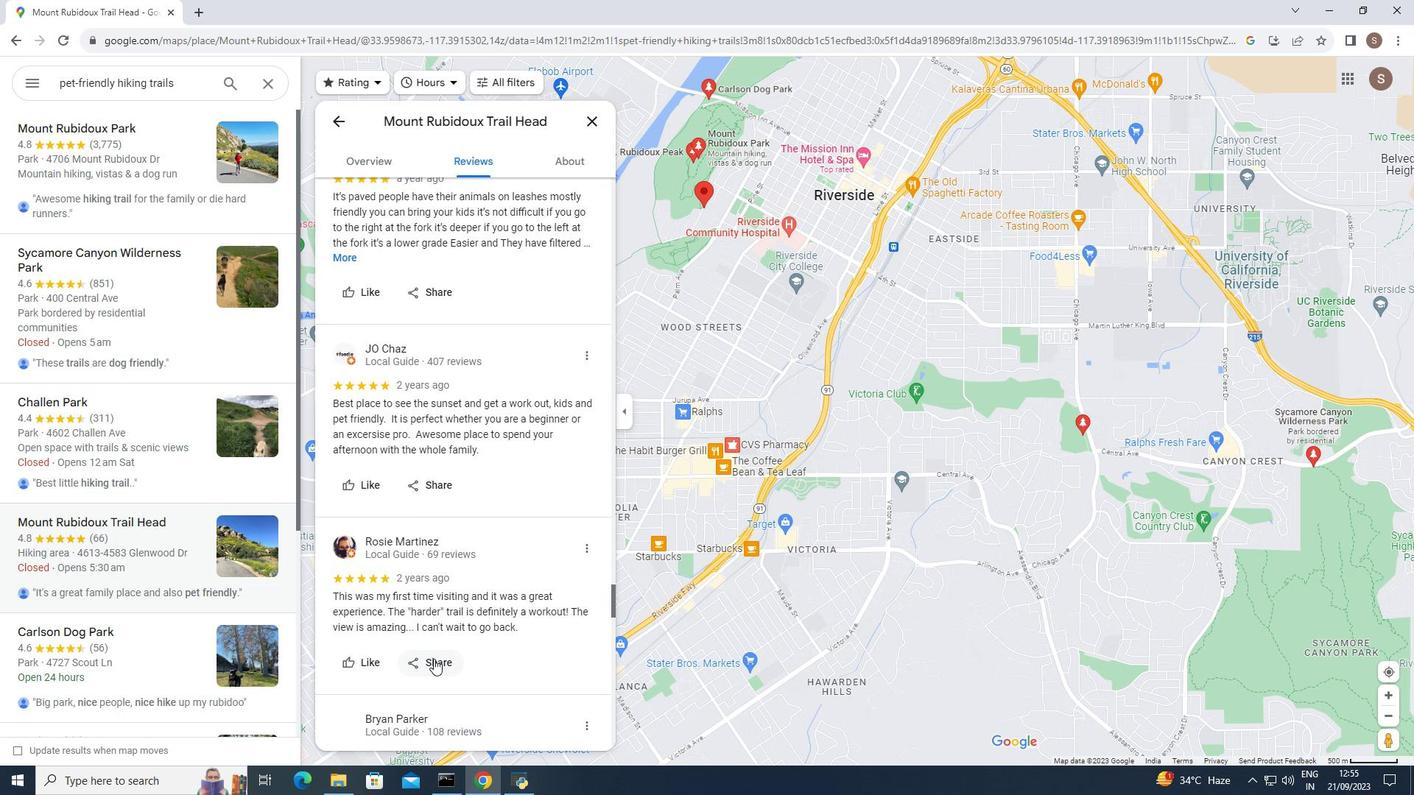
Action: Mouse moved to (413, 638)
Screenshot: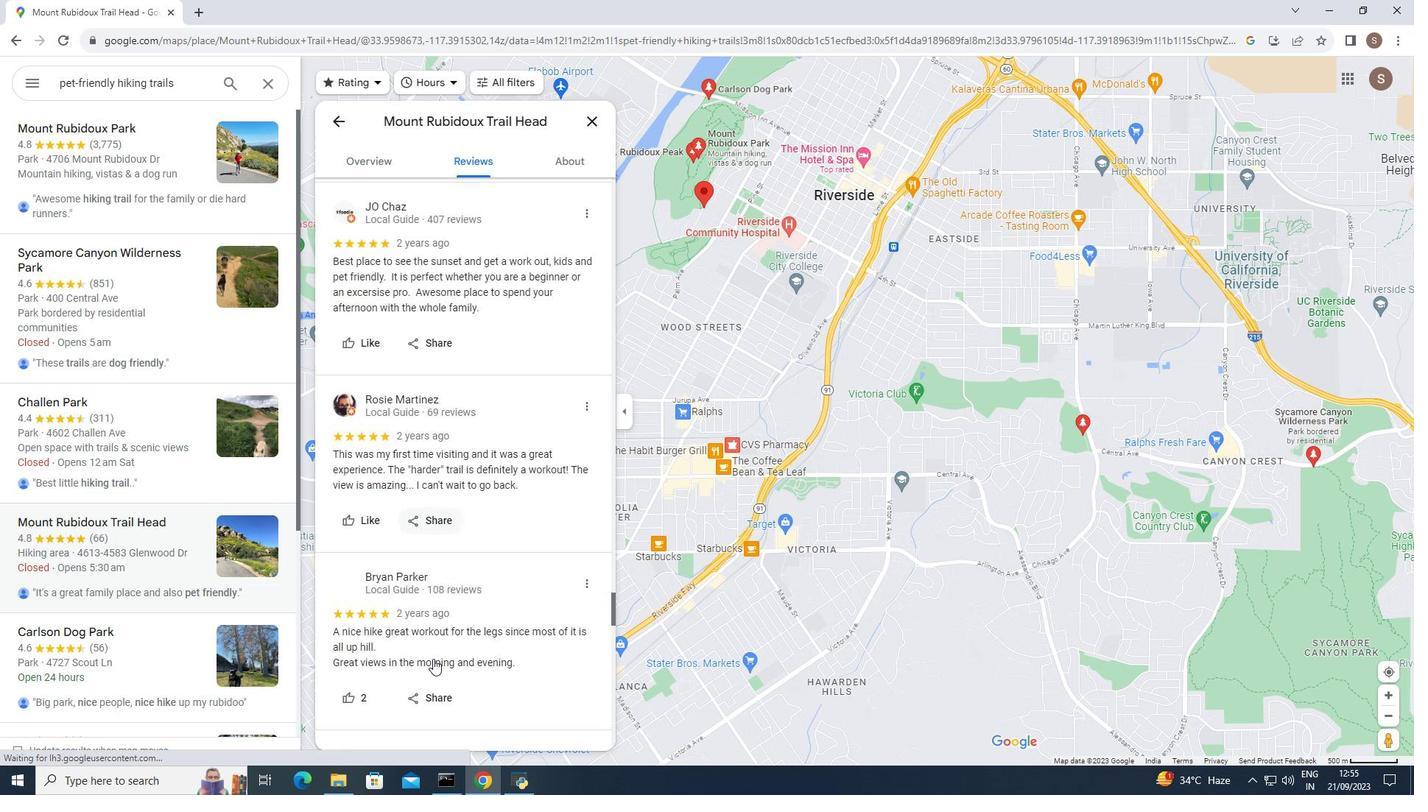 
Action: Mouse scrolled (413, 637) with delta (0, 0)
Screenshot: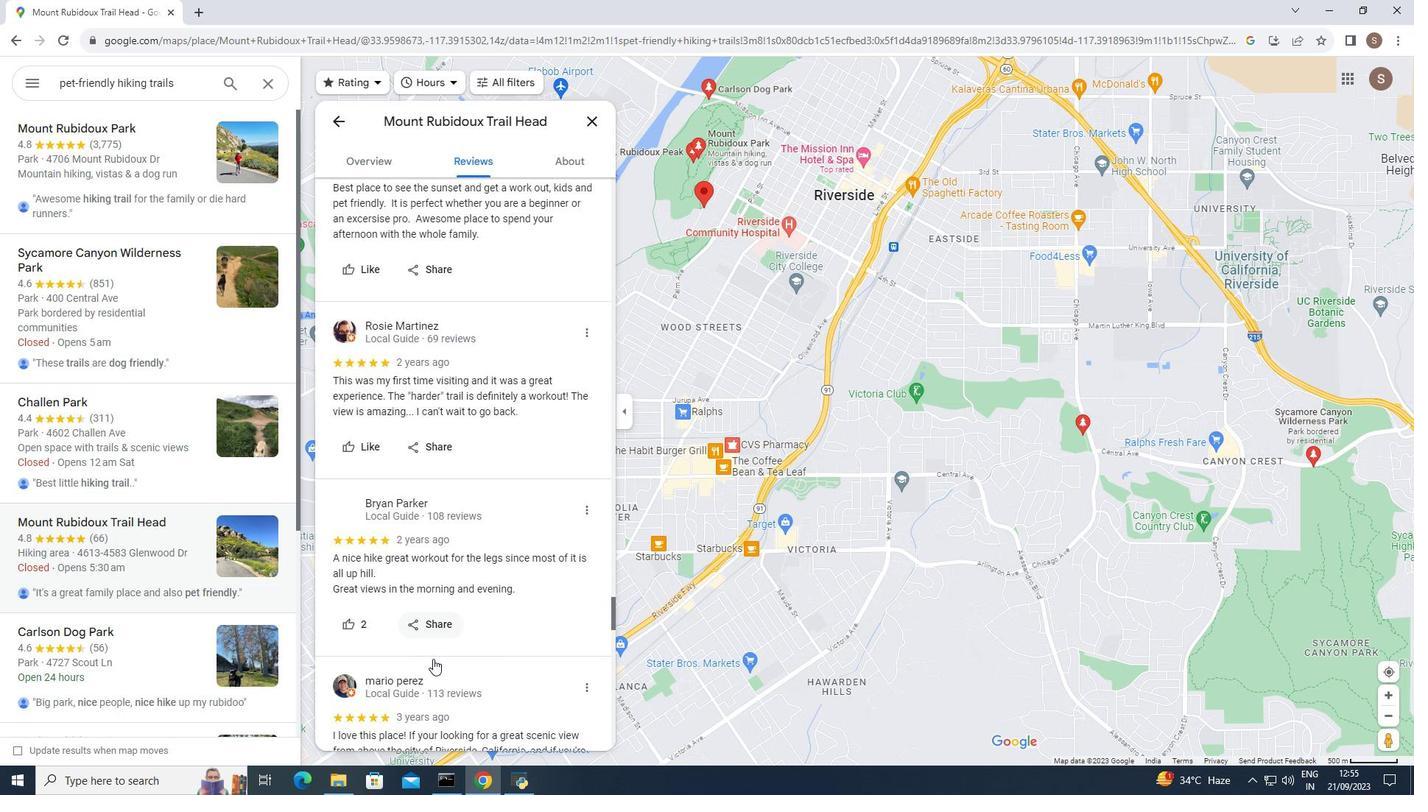 
Action: Mouse scrolled (413, 637) with delta (0, 0)
Screenshot: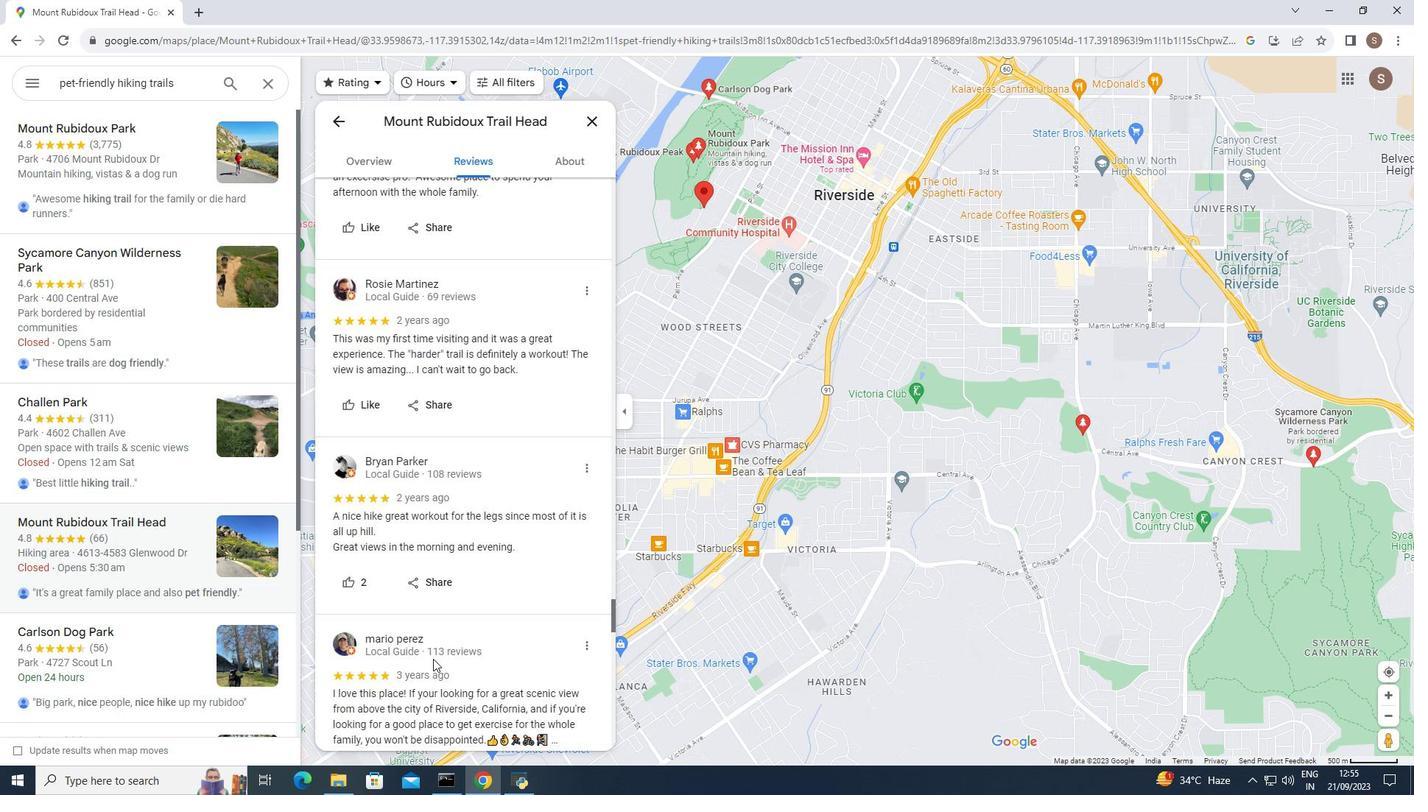 
Action: Mouse scrolled (413, 637) with delta (0, 0)
Screenshot: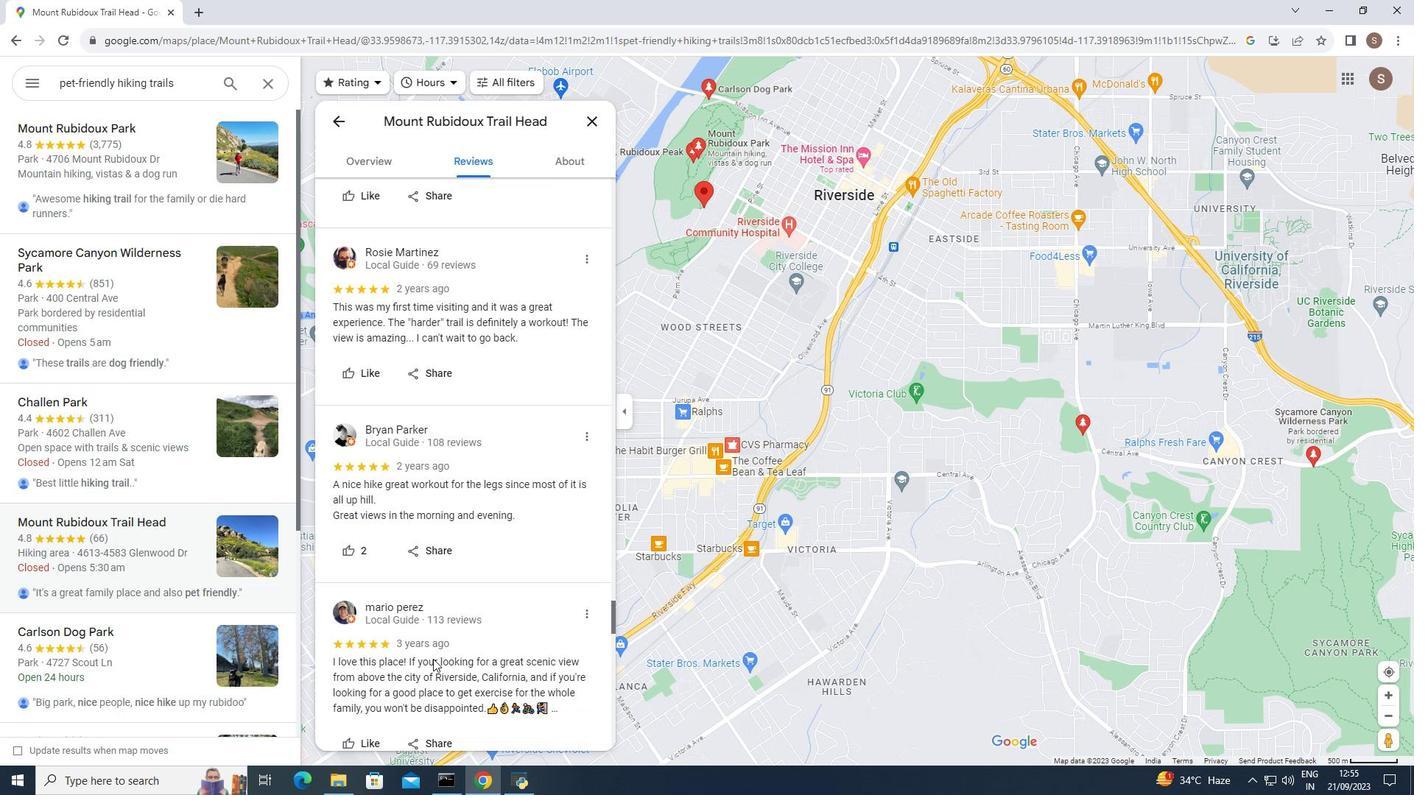 
Action: Mouse scrolled (413, 637) with delta (0, 0)
Screenshot: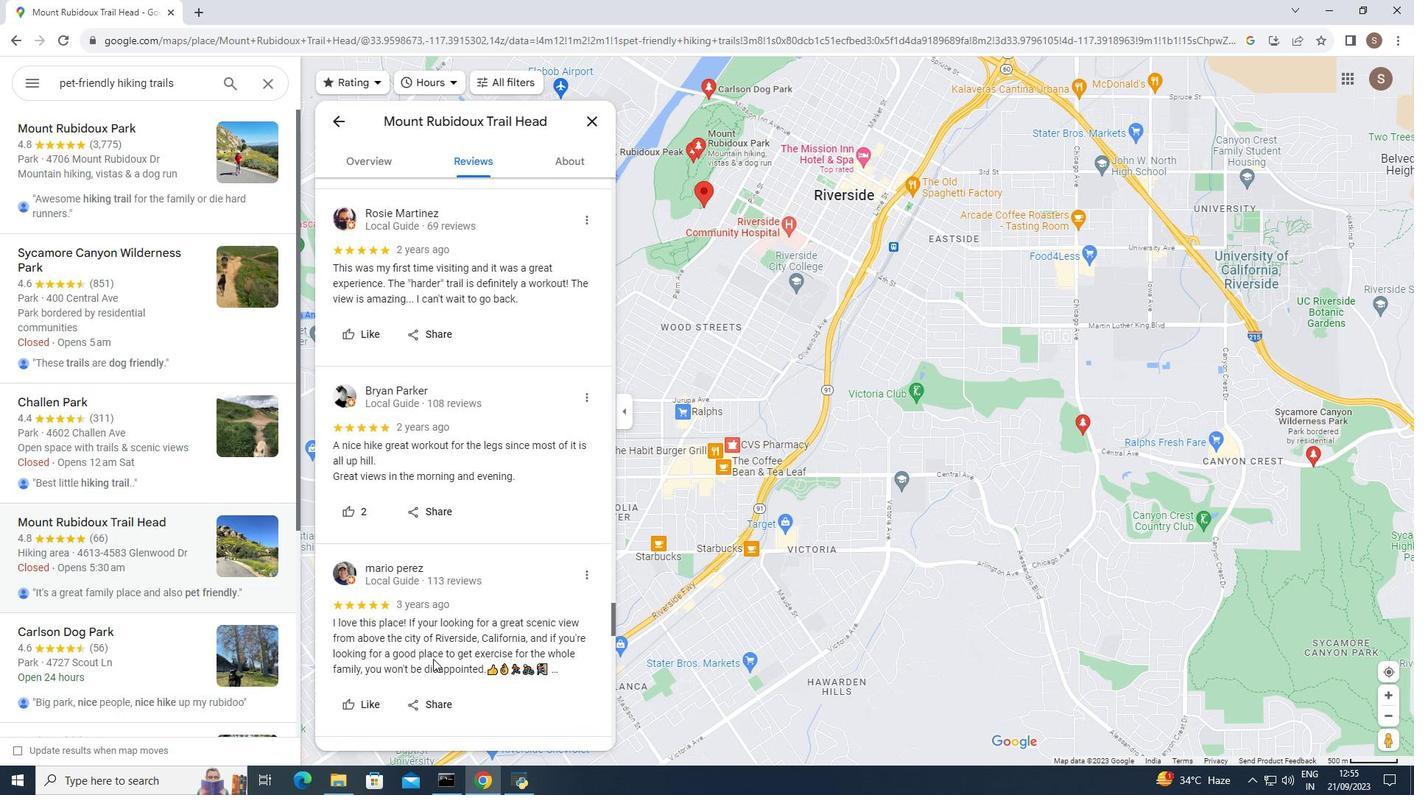 
Action: Mouse moved to (412, 638)
Screenshot: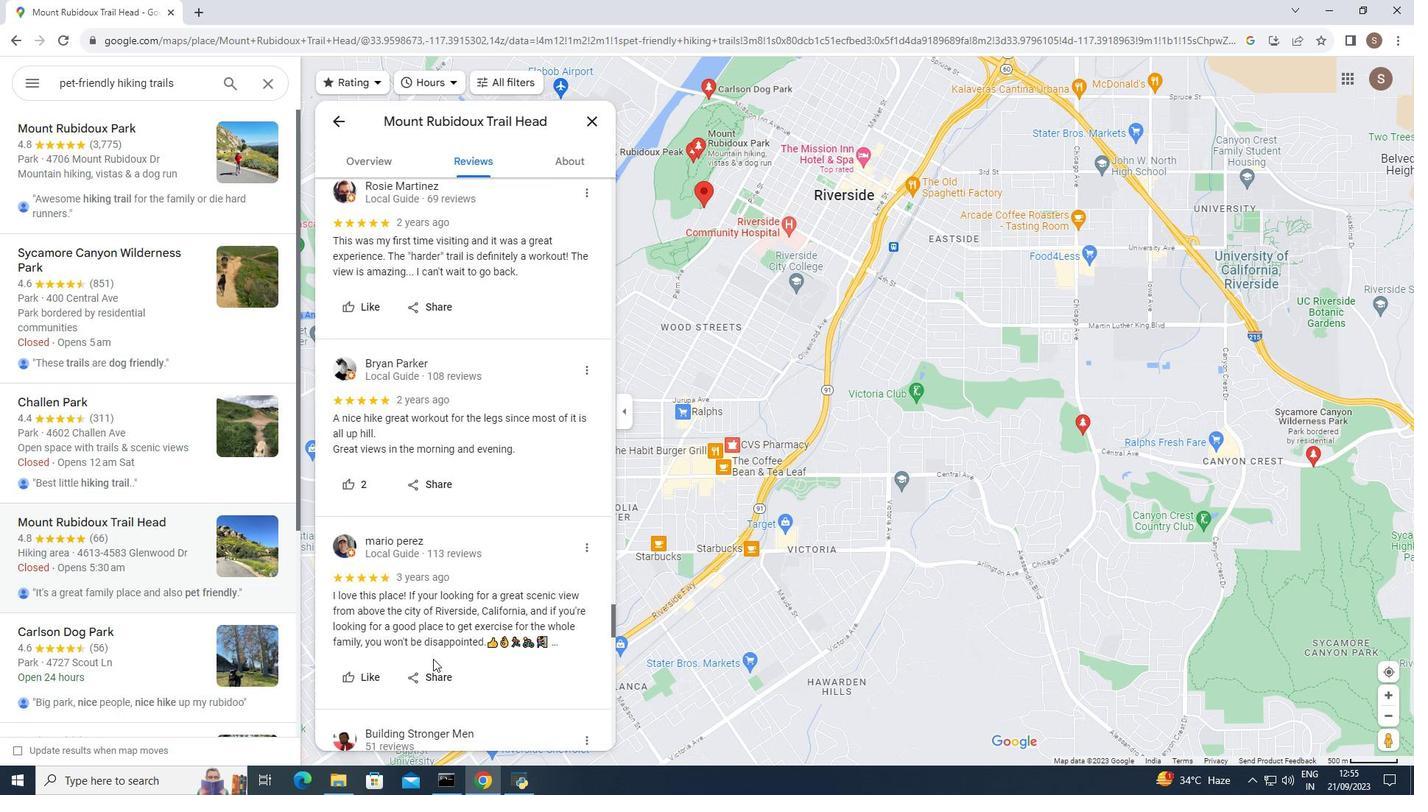 
Action: Mouse scrolled (412, 637) with delta (0, 0)
Screenshot: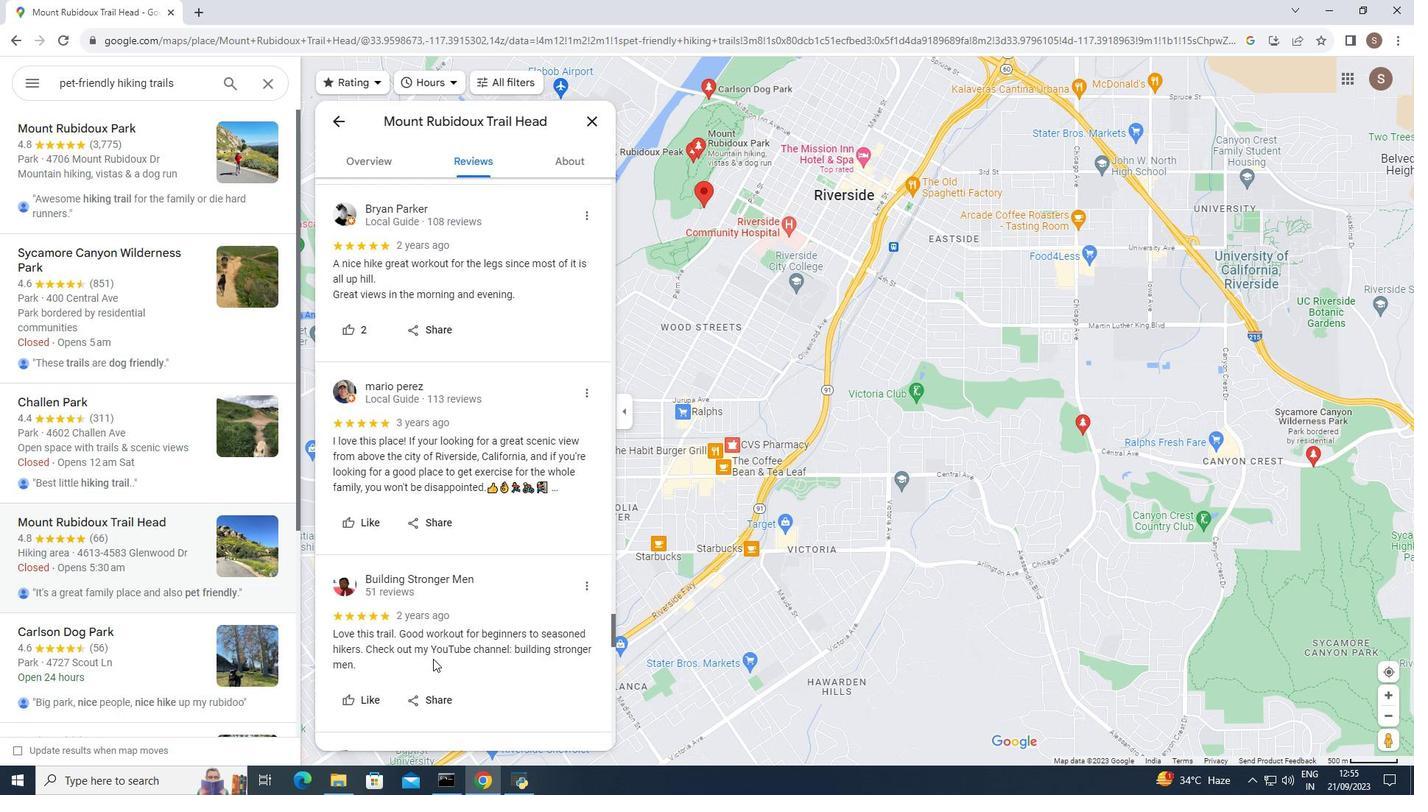
Action: Mouse scrolled (412, 637) with delta (0, 0)
Screenshot: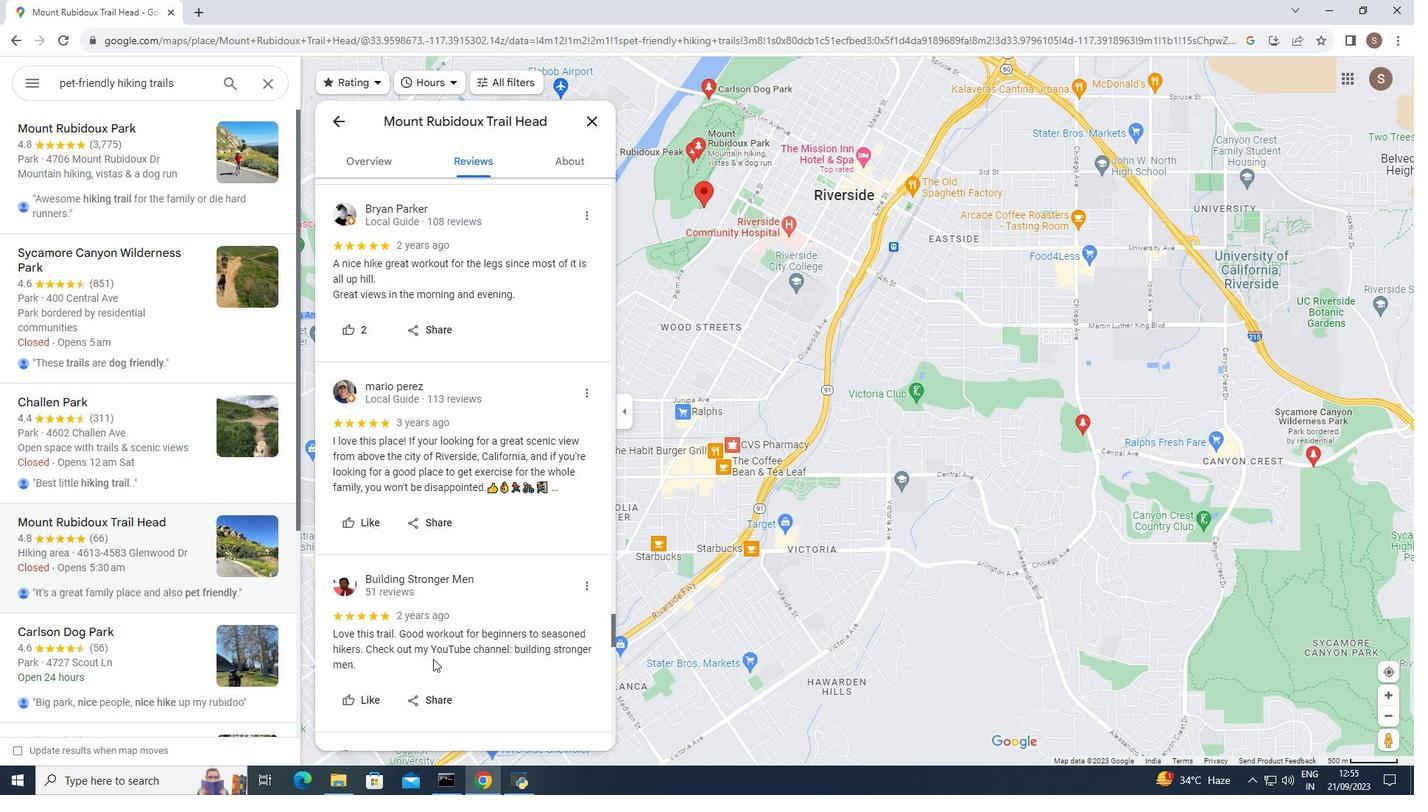 
Action: Mouse scrolled (412, 637) with delta (0, 0)
Screenshot: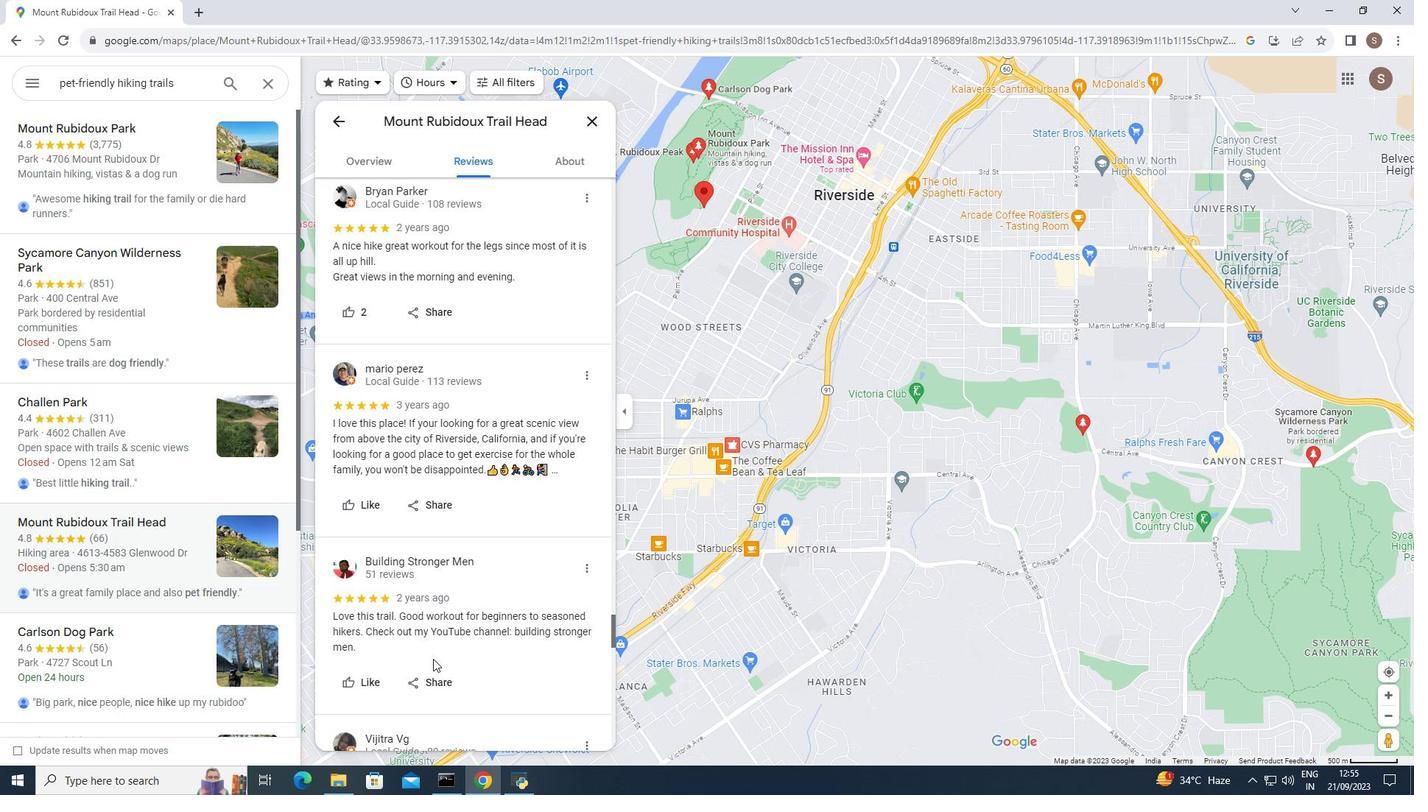 
Action: Mouse scrolled (412, 637) with delta (0, 0)
Screenshot: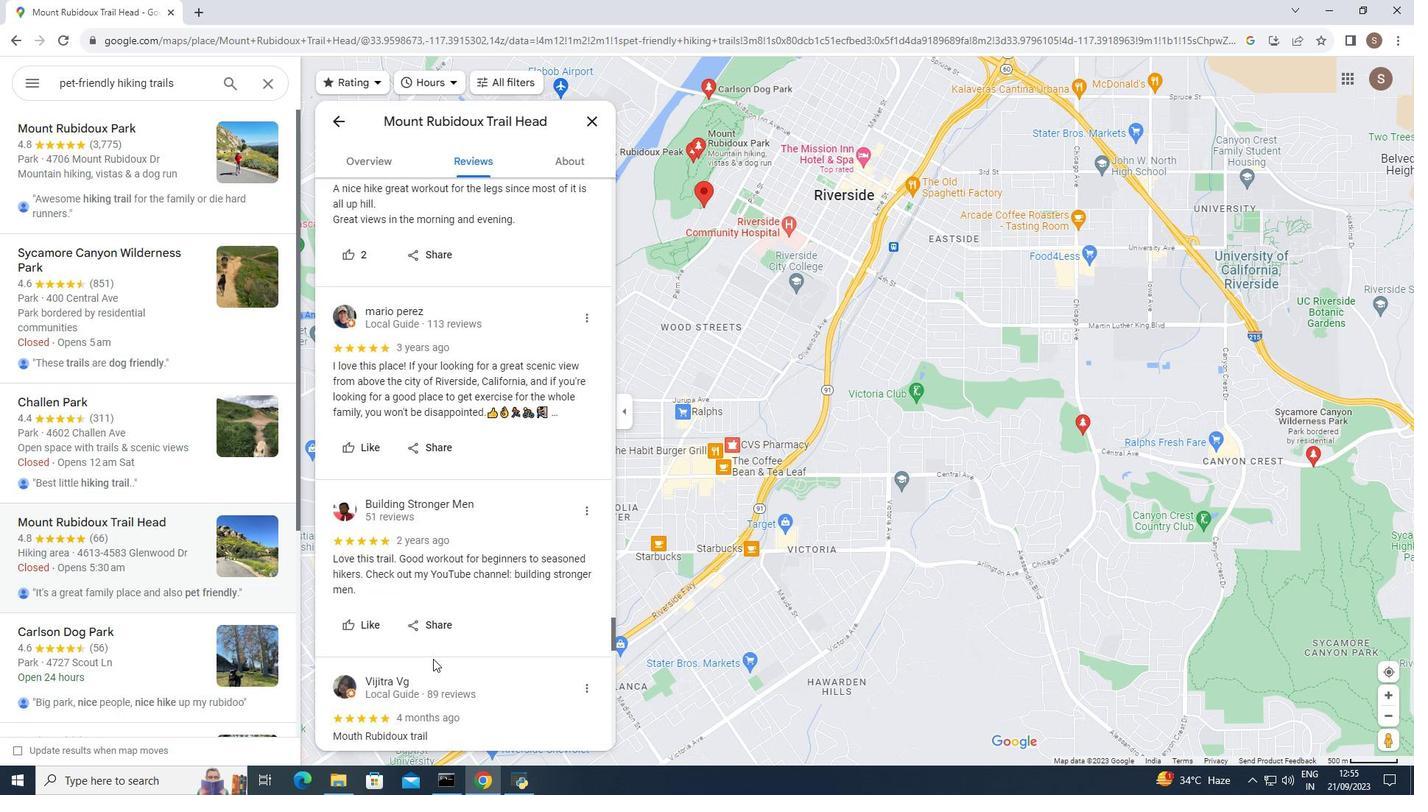 
Action: Mouse scrolled (412, 637) with delta (0, 0)
Screenshot: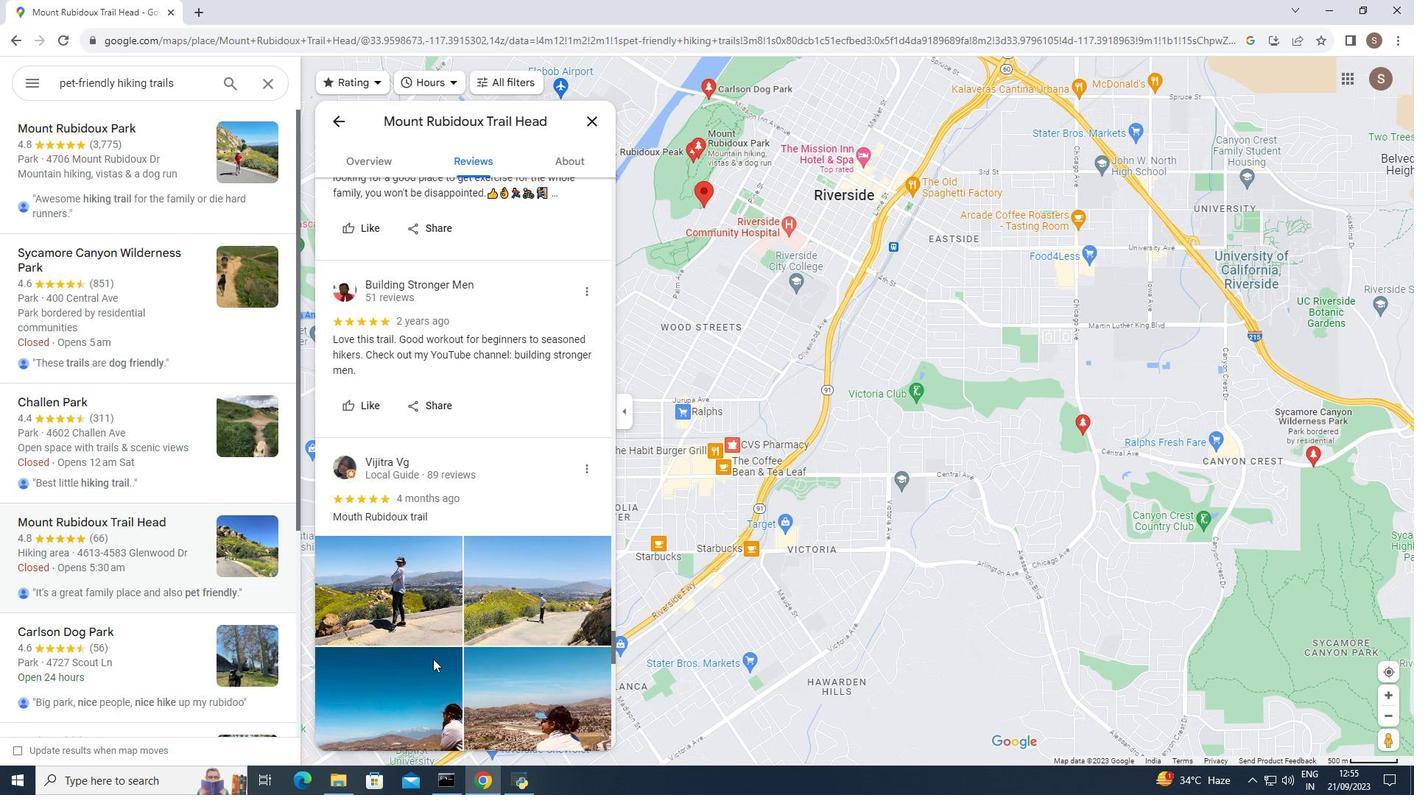 
Action: Mouse scrolled (412, 637) with delta (0, 0)
Screenshot: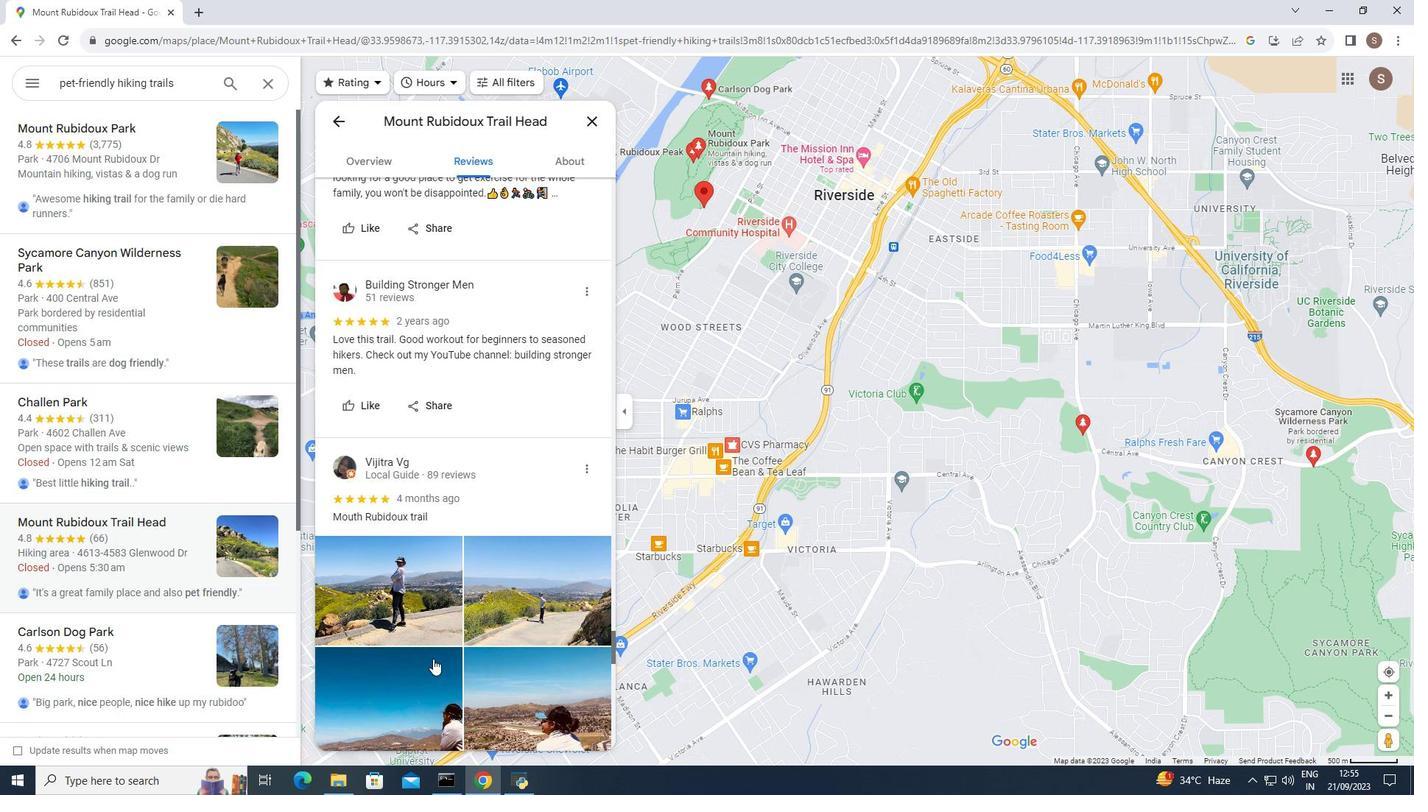 
Action: Mouse scrolled (412, 637) with delta (0, 0)
Screenshot: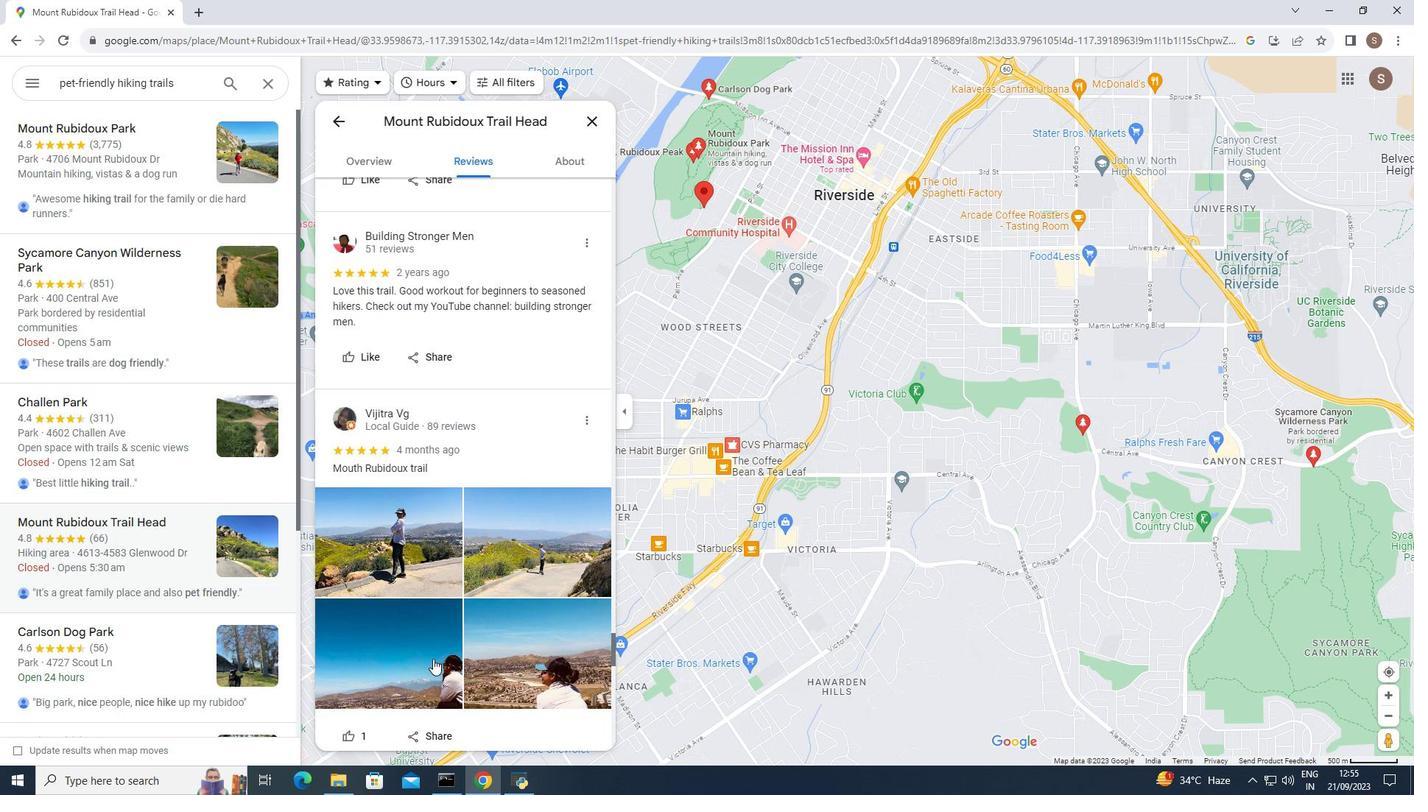 
Action: Mouse scrolled (412, 637) with delta (0, 0)
Screenshot: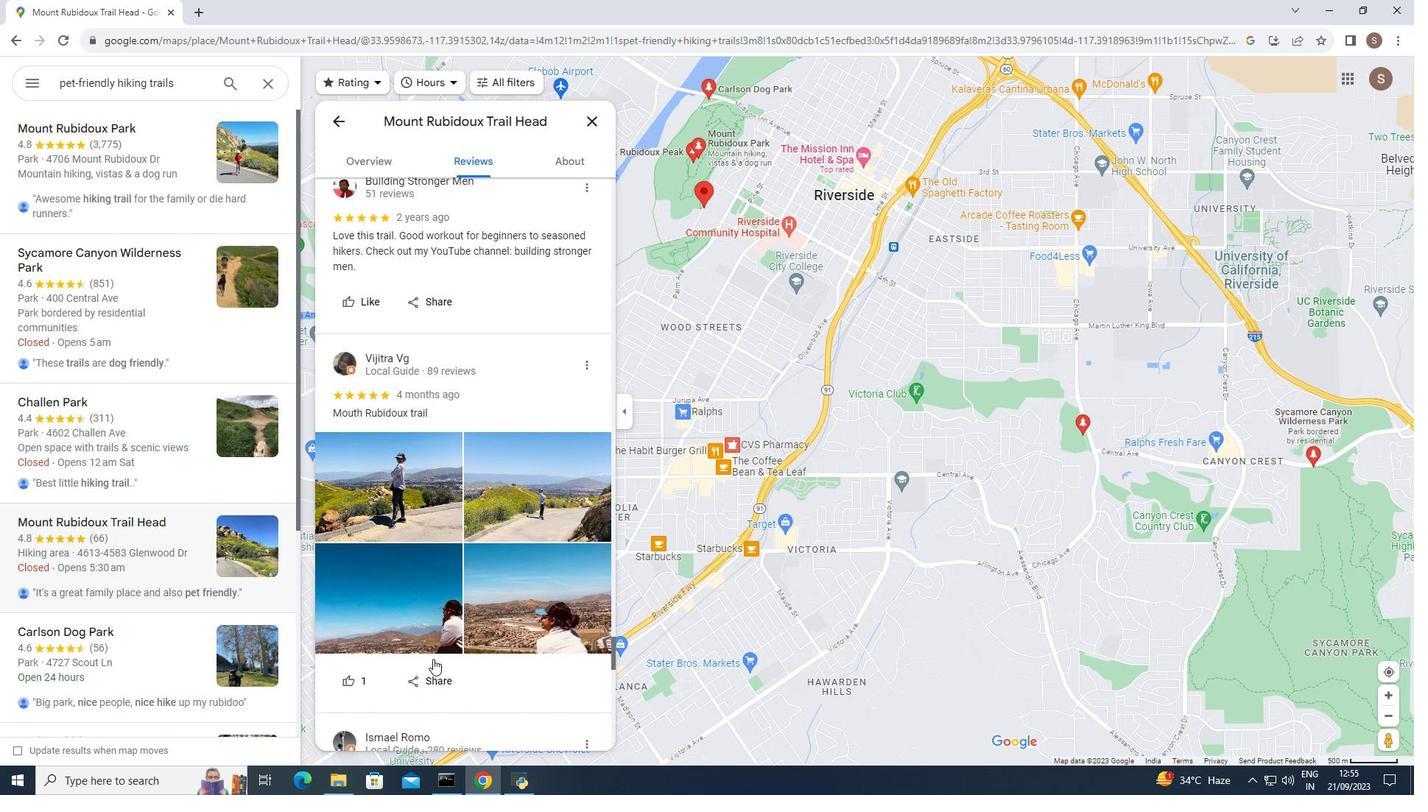 
Action: Mouse scrolled (412, 637) with delta (0, 0)
Screenshot: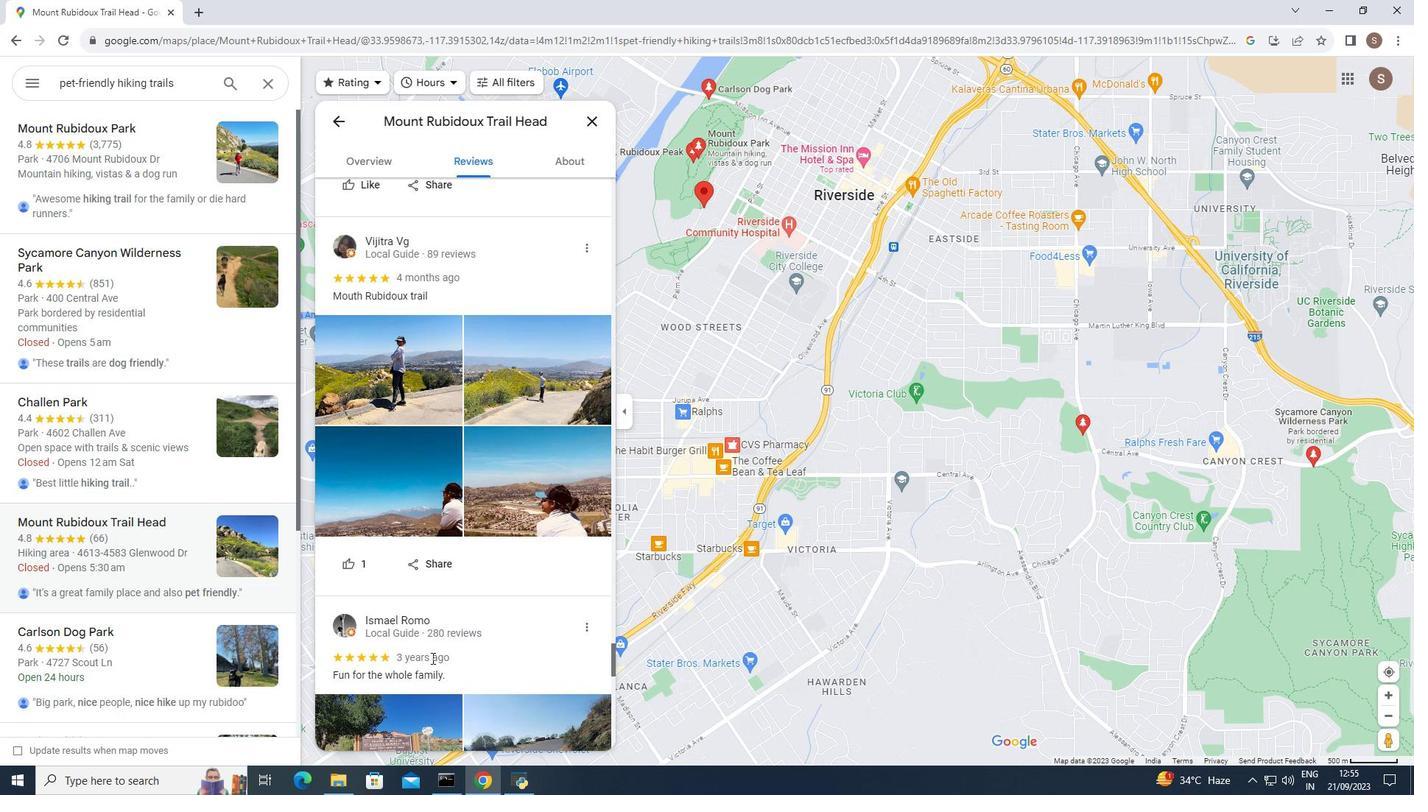 
Action: Mouse scrolled (412, 637) with delta (0, 0)
Screenshot: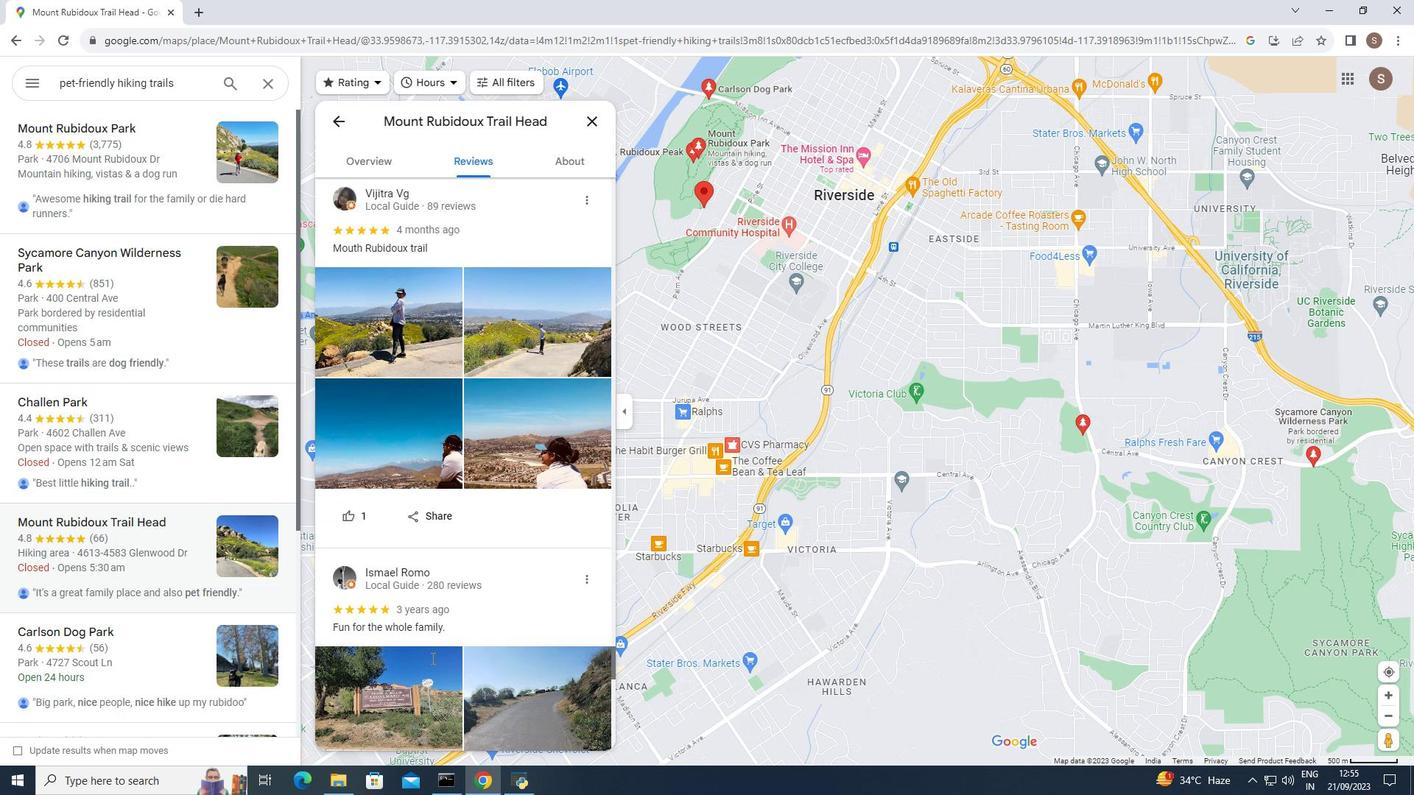 
Action: Mouse scrolled (412, 637) with delta (0, 0)
Screenshot: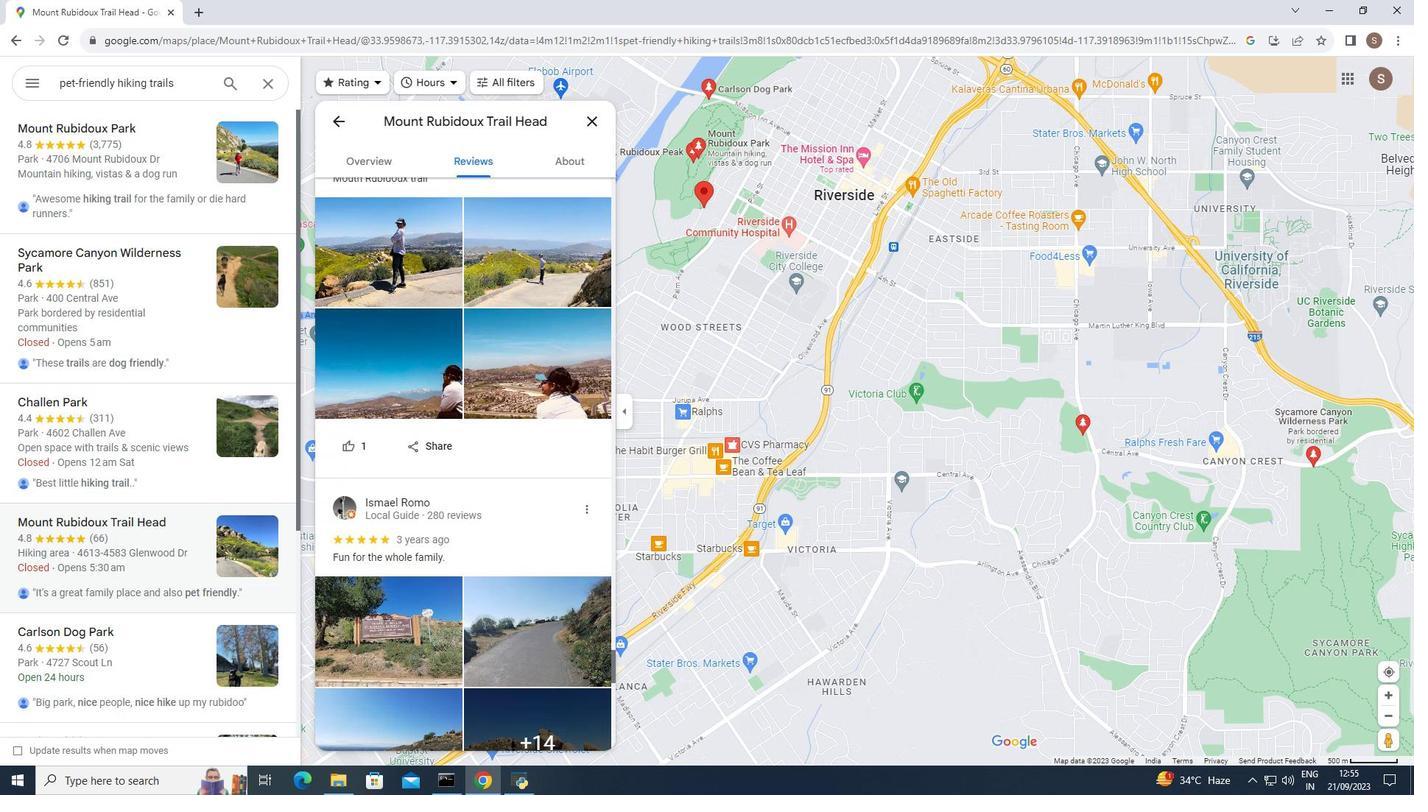 
Action: Mouse moved to (411, 637)
Screenshot: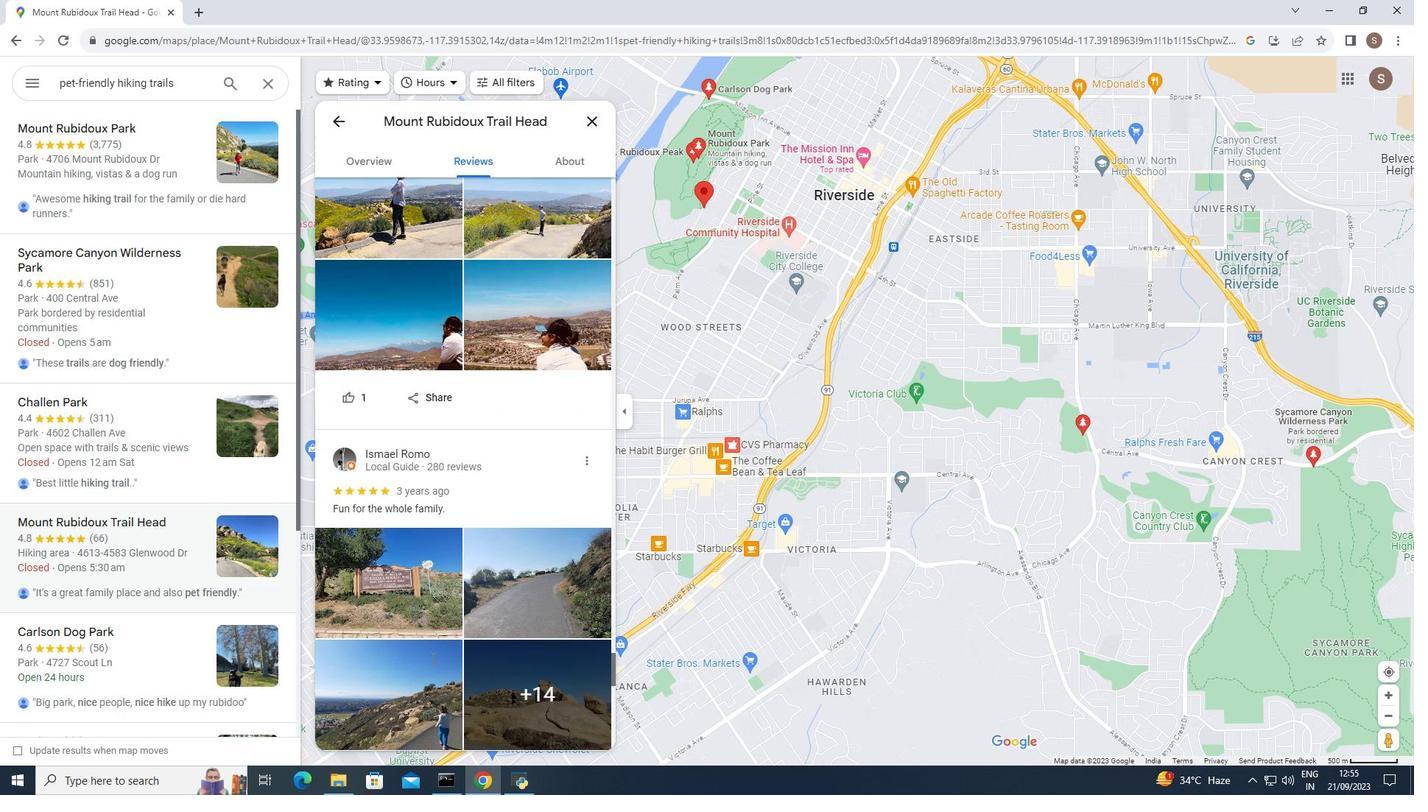 
Action: Mouse scrolled (411, 637) with delta (0, 0)
Screenshot: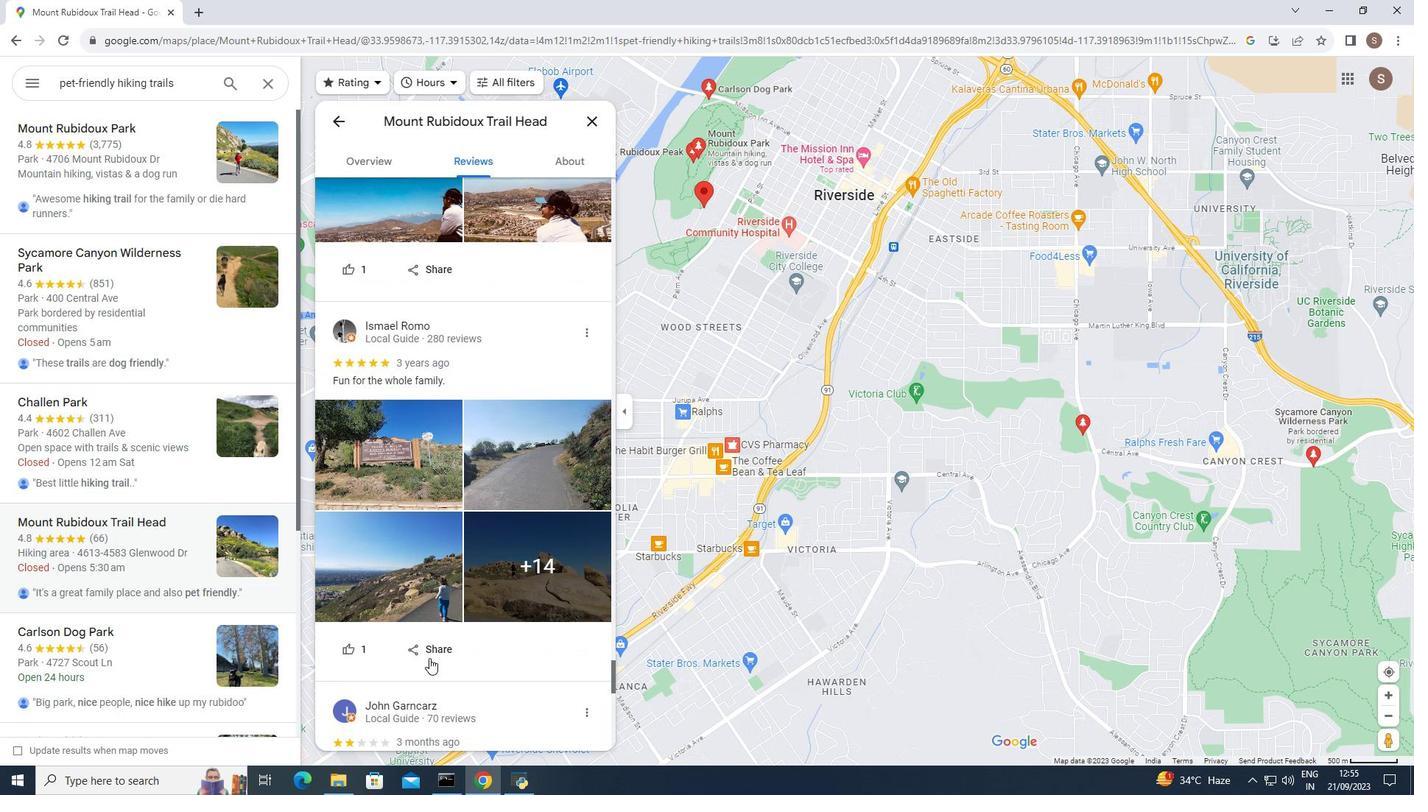 
Action: Mouse scrolled (411, 637) with delta (0, 0)
Screenshot: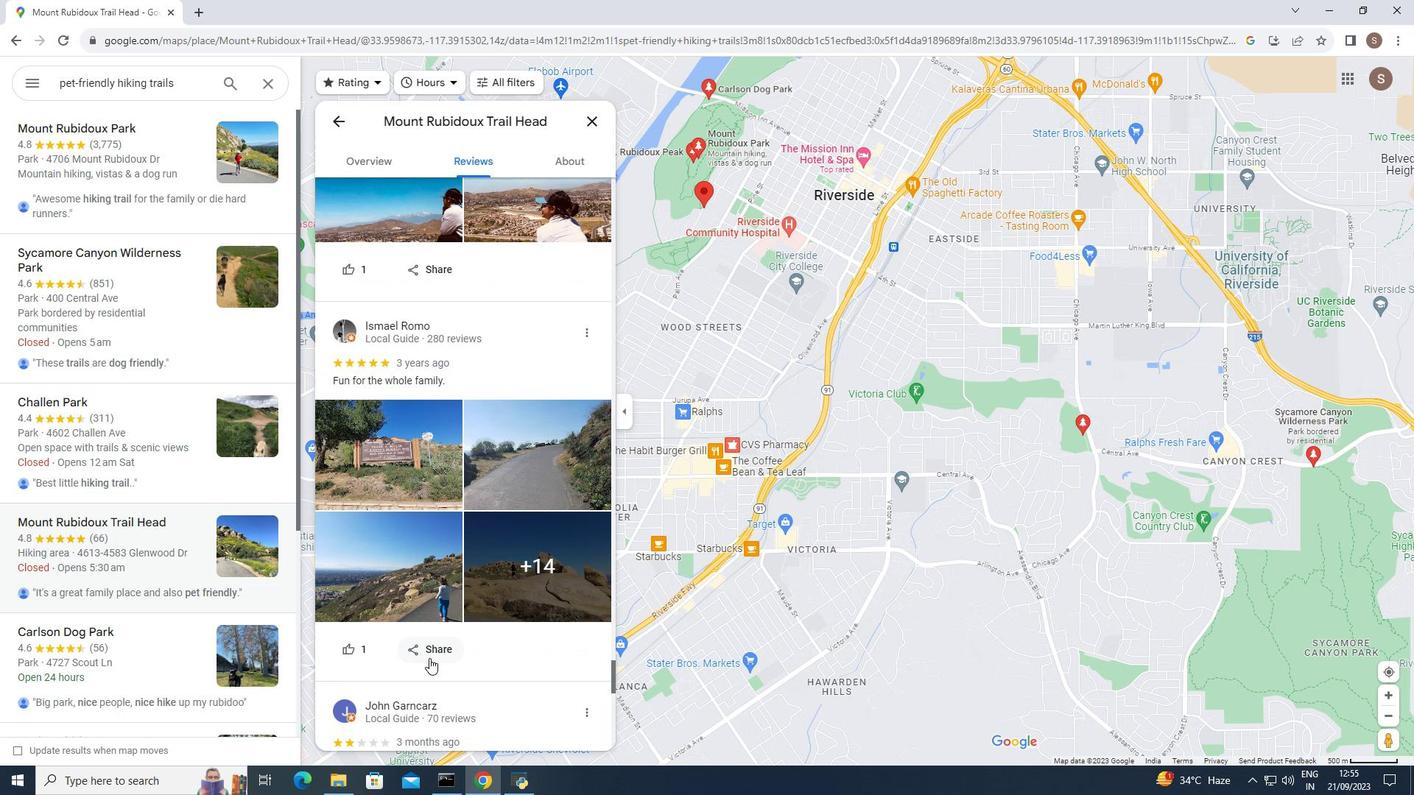 
Action: Mouse scrolled (411, 637) with delta (0, 0)
Screenshot: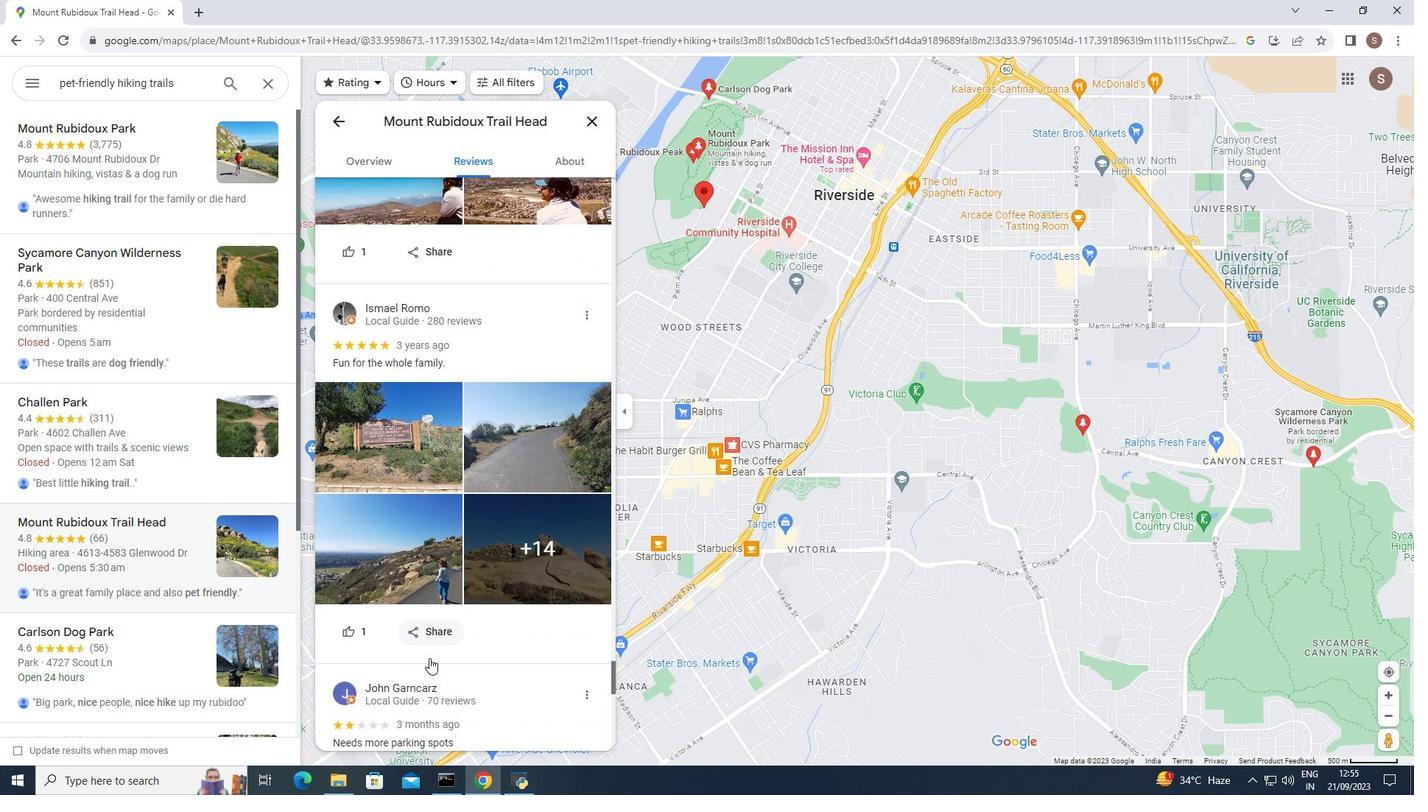 
Action: Mouse moved to (411, 637)
Screenshot: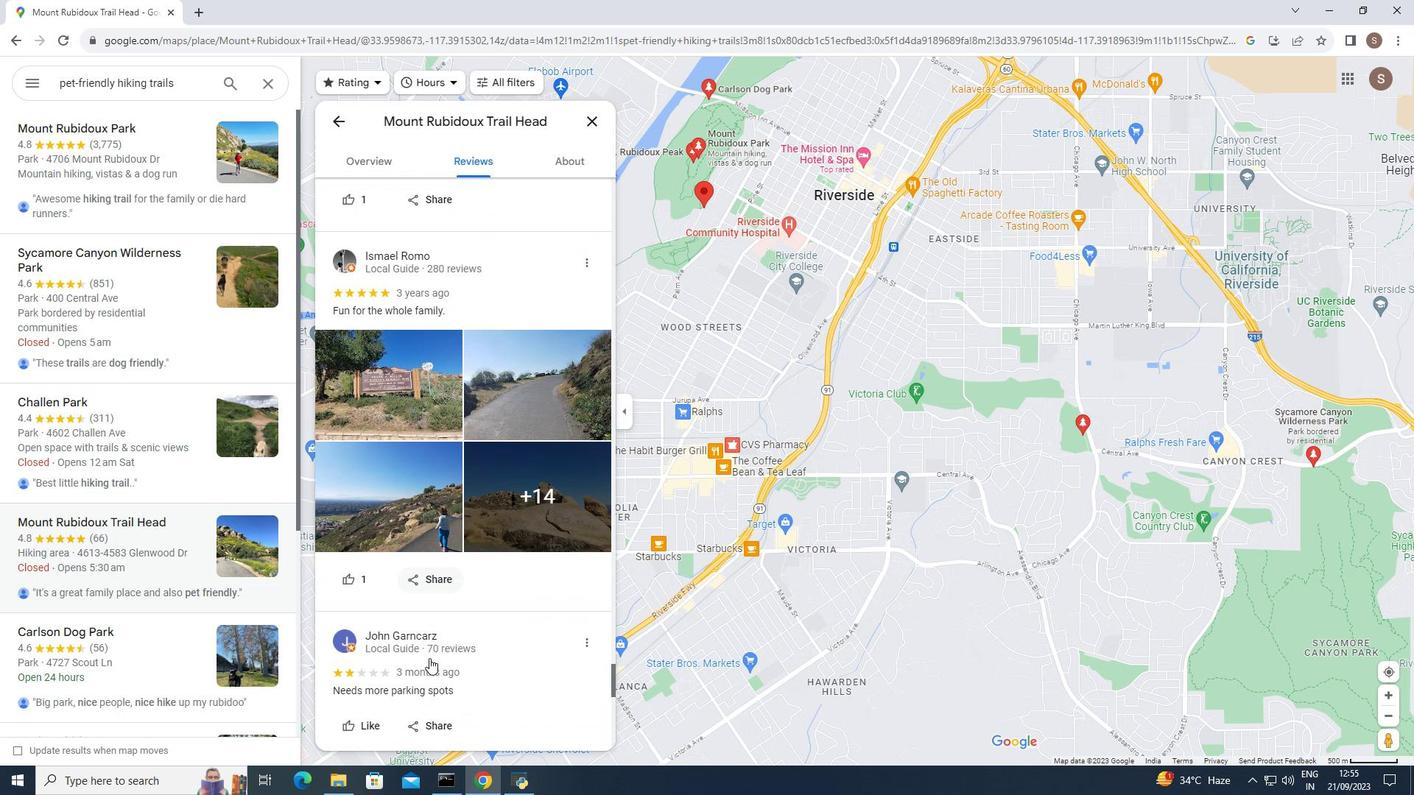 
Action: Mouse scrolled (411, 637) with delta (0, 0)
Screenshot: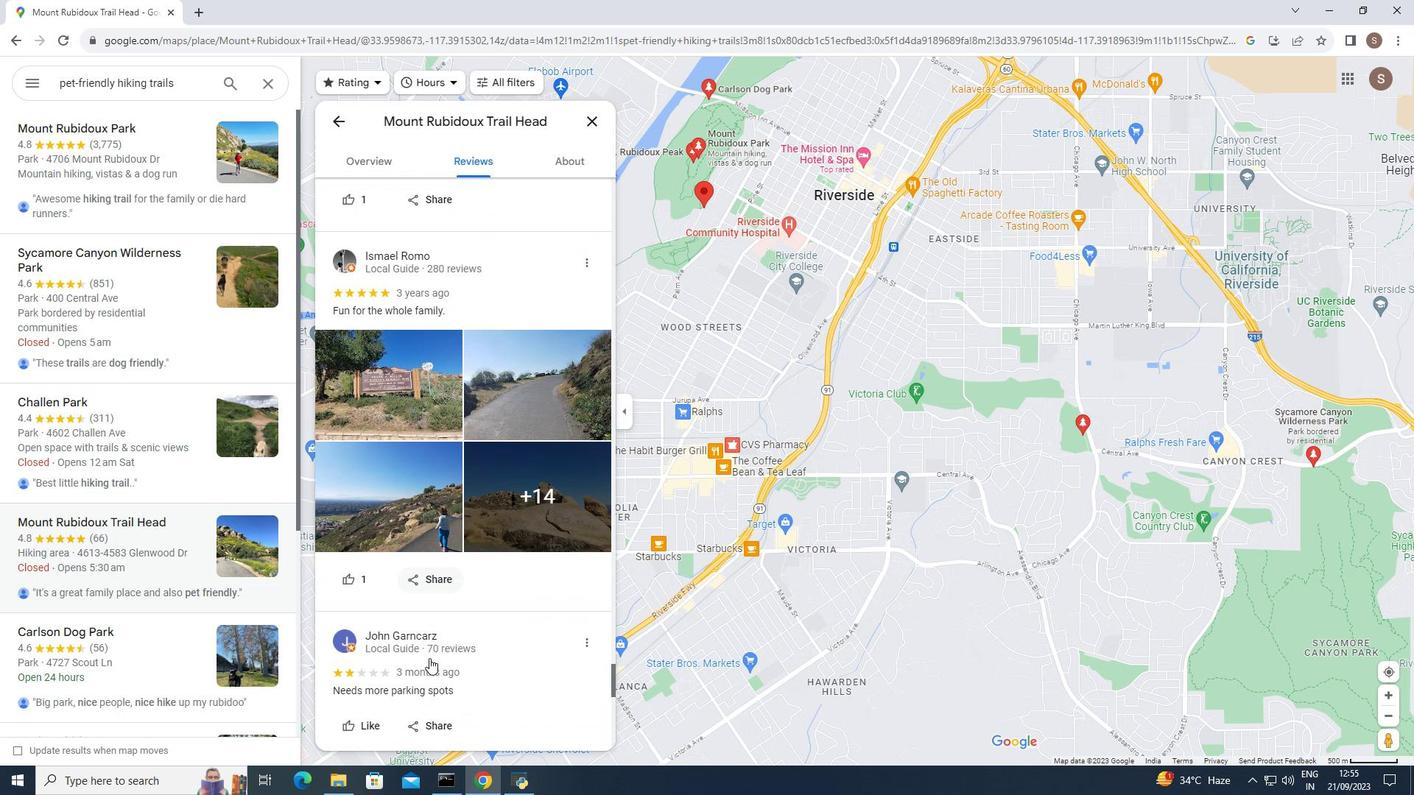 
Action: Mouse moved to (408, 637)
Screenshot: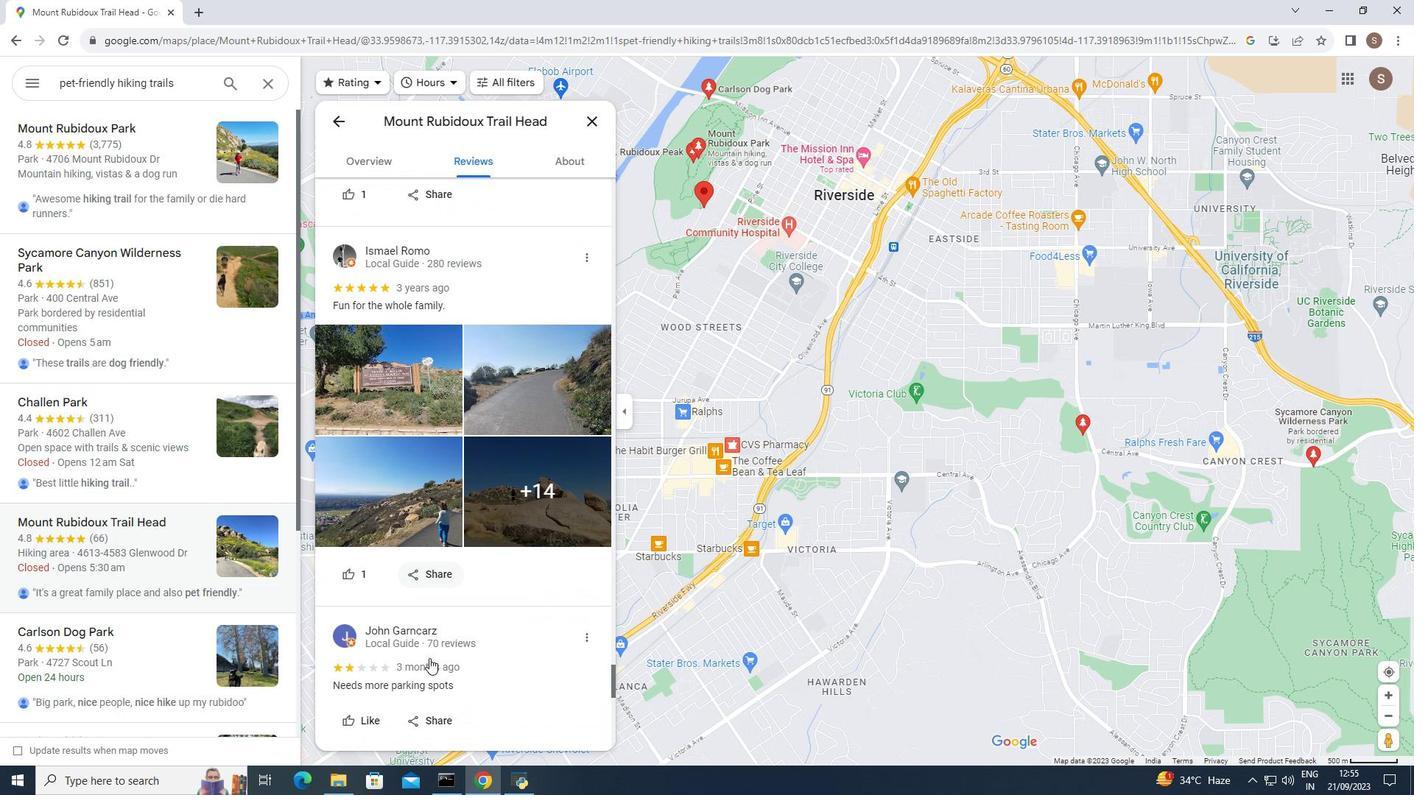 
Action: Mouse scrolled (408, 637) with delta (0, 0)
Screenshot: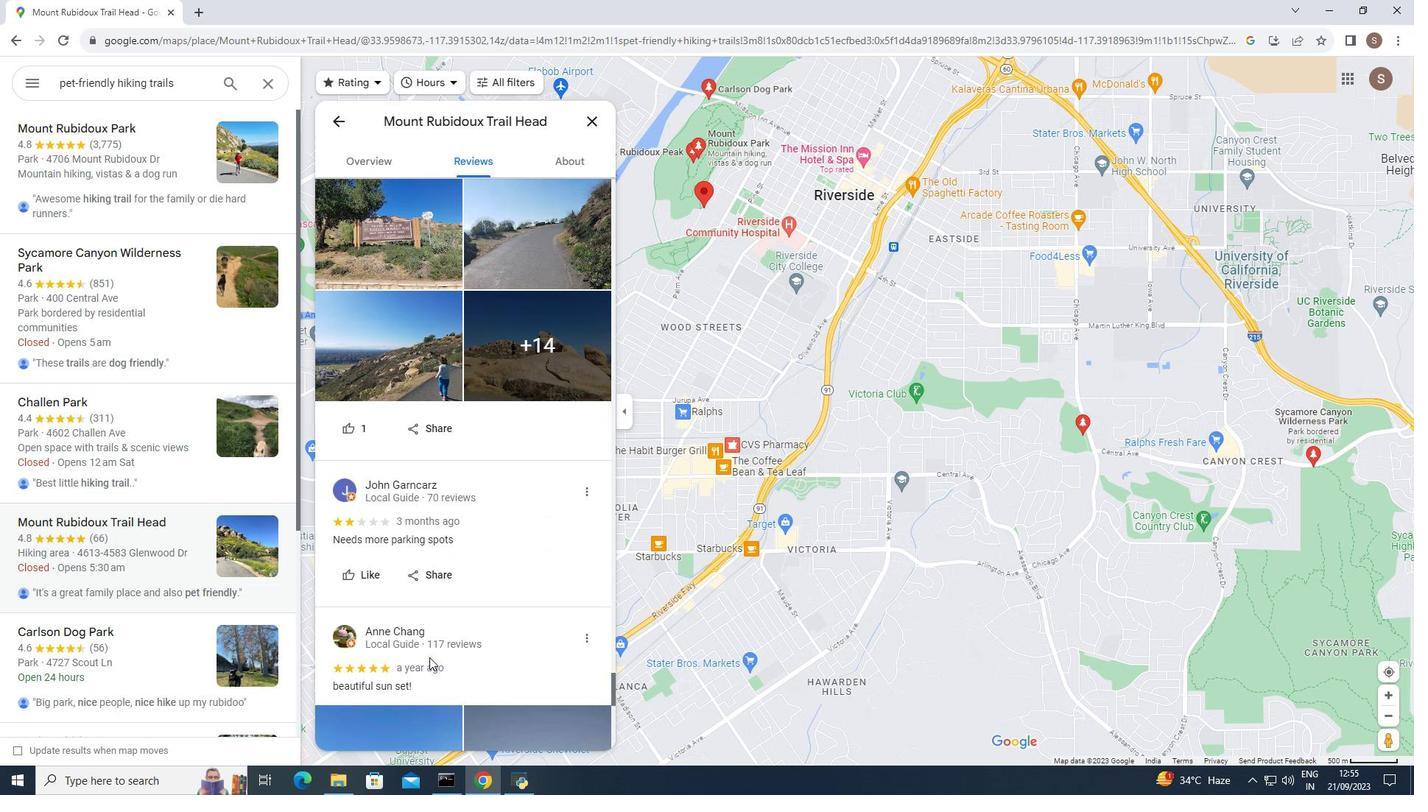
Action: Mouse scrolled (408, 637) with delta (0, 0)
Screenshot: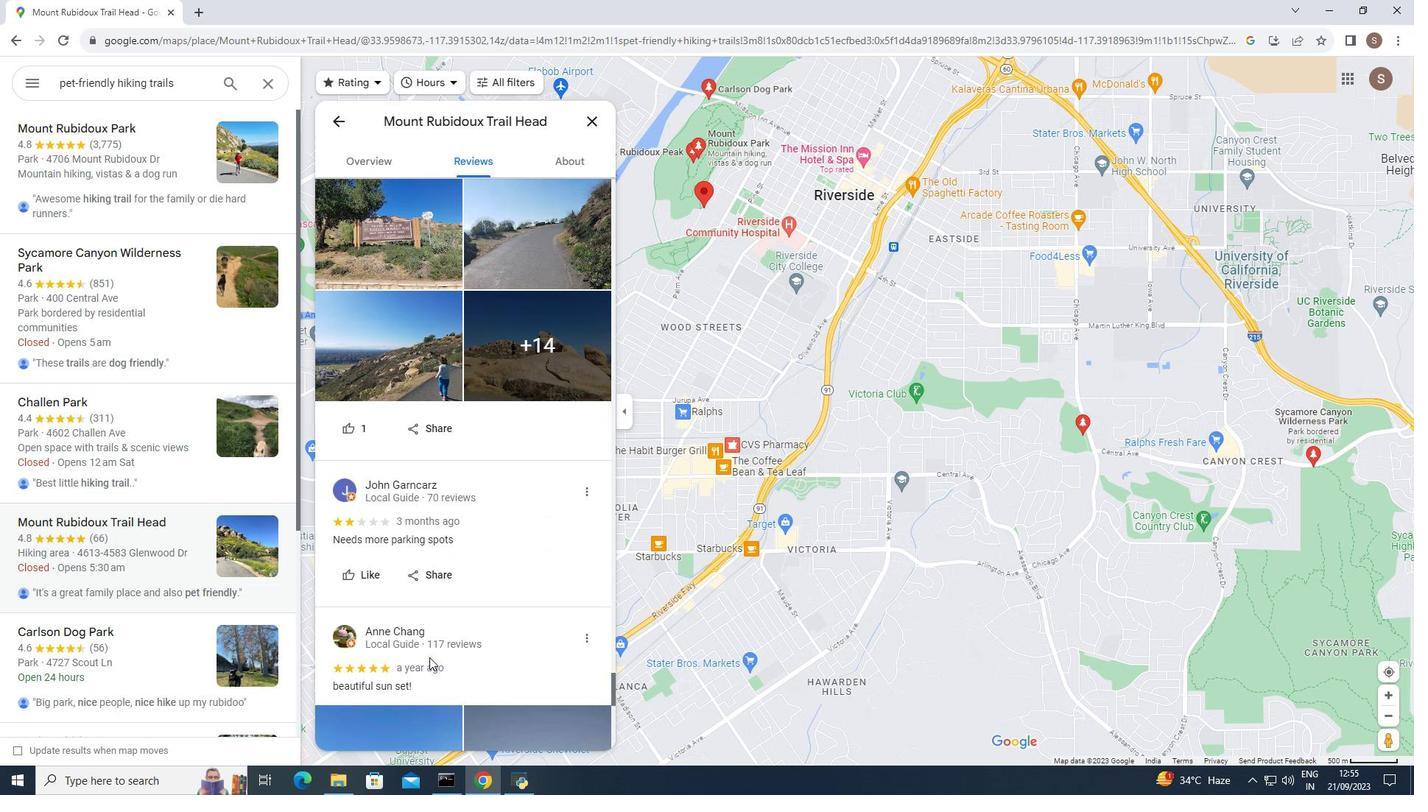 
Action: Mouse scrolled (408, 637) with delta (0, 0)
Screenshot: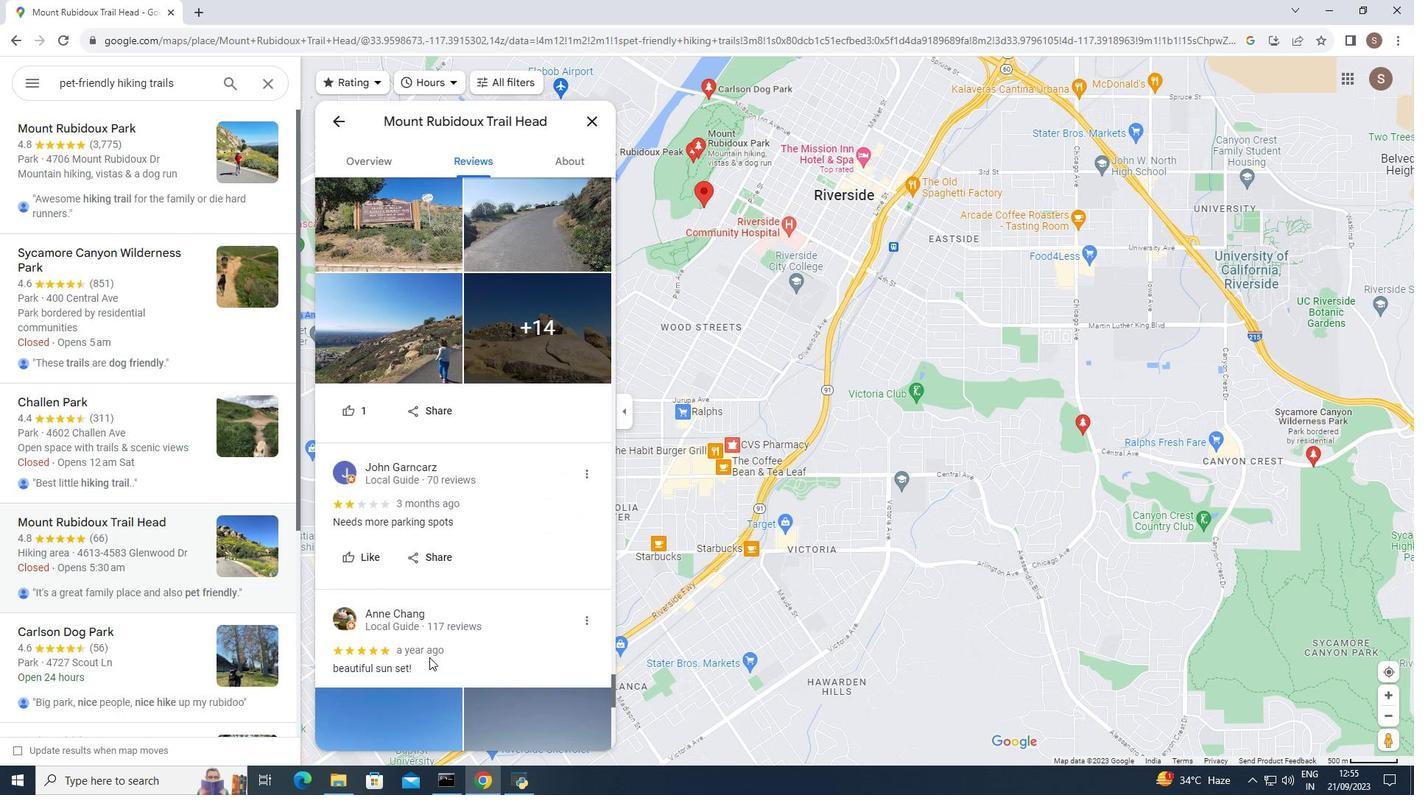 
Action: Mouse moved to (408, 637)
Screenshot: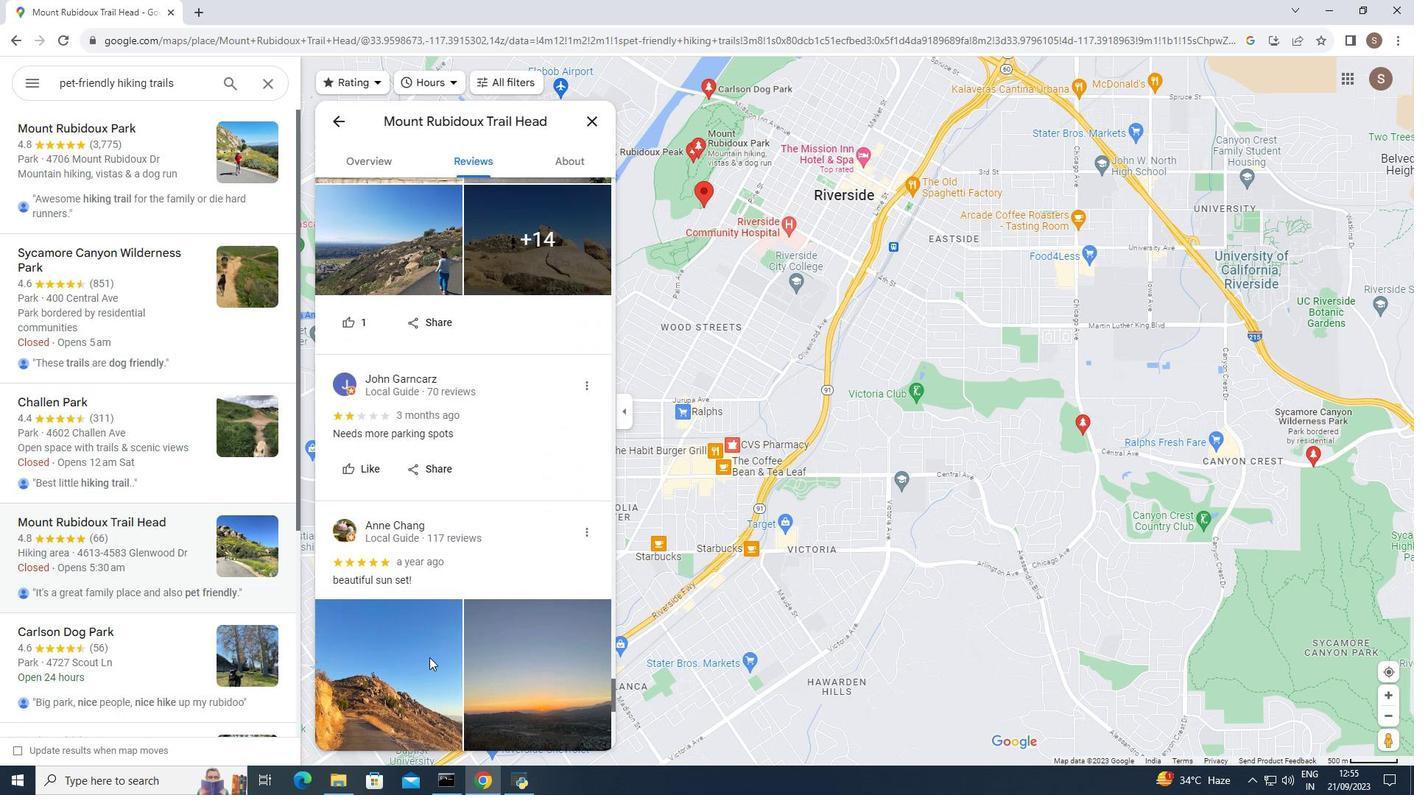 
Action: Mouse scrolled (408, 636) with delta (0, 0)
Screenshot: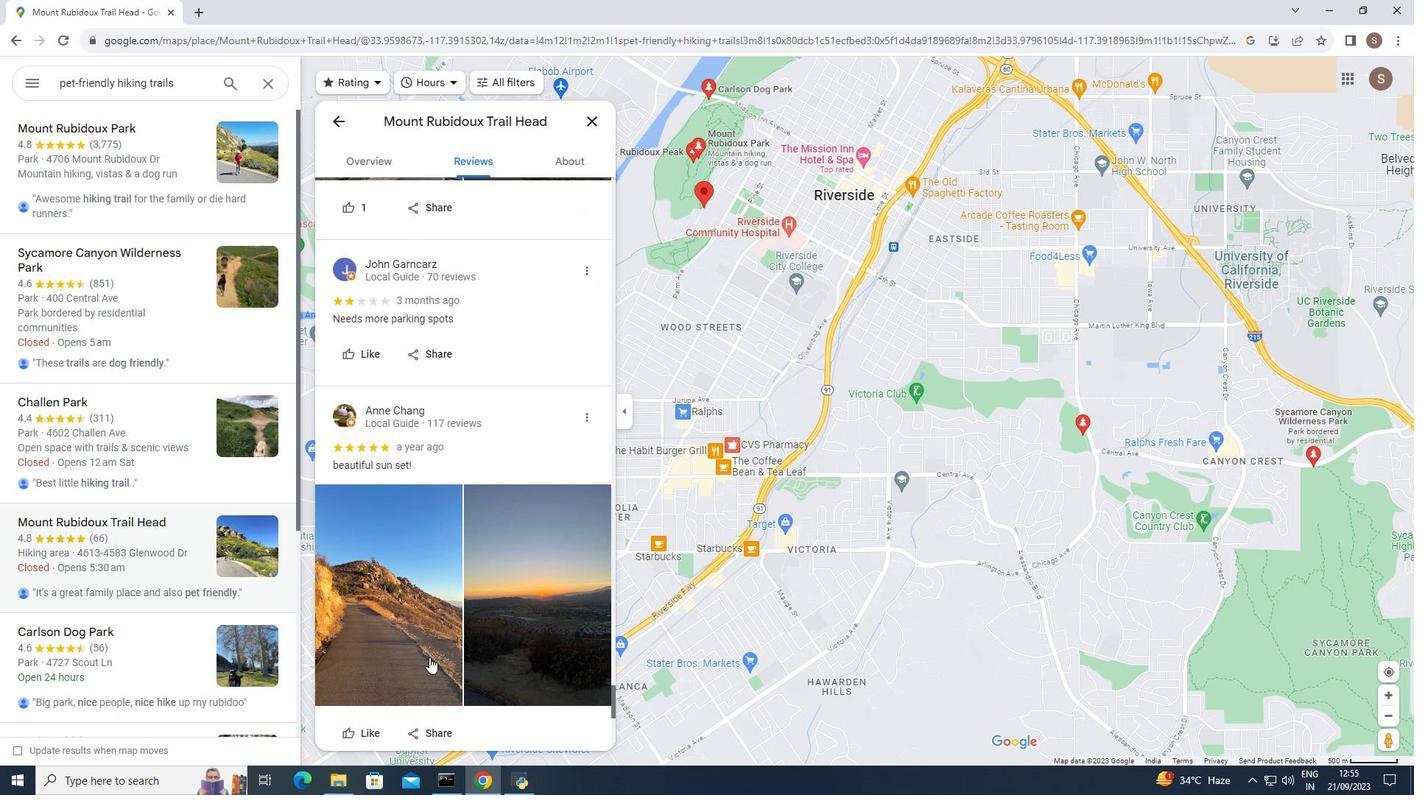 
Action: Mouse scrolled (408, 636) with delta (0, 0)
Screenshot: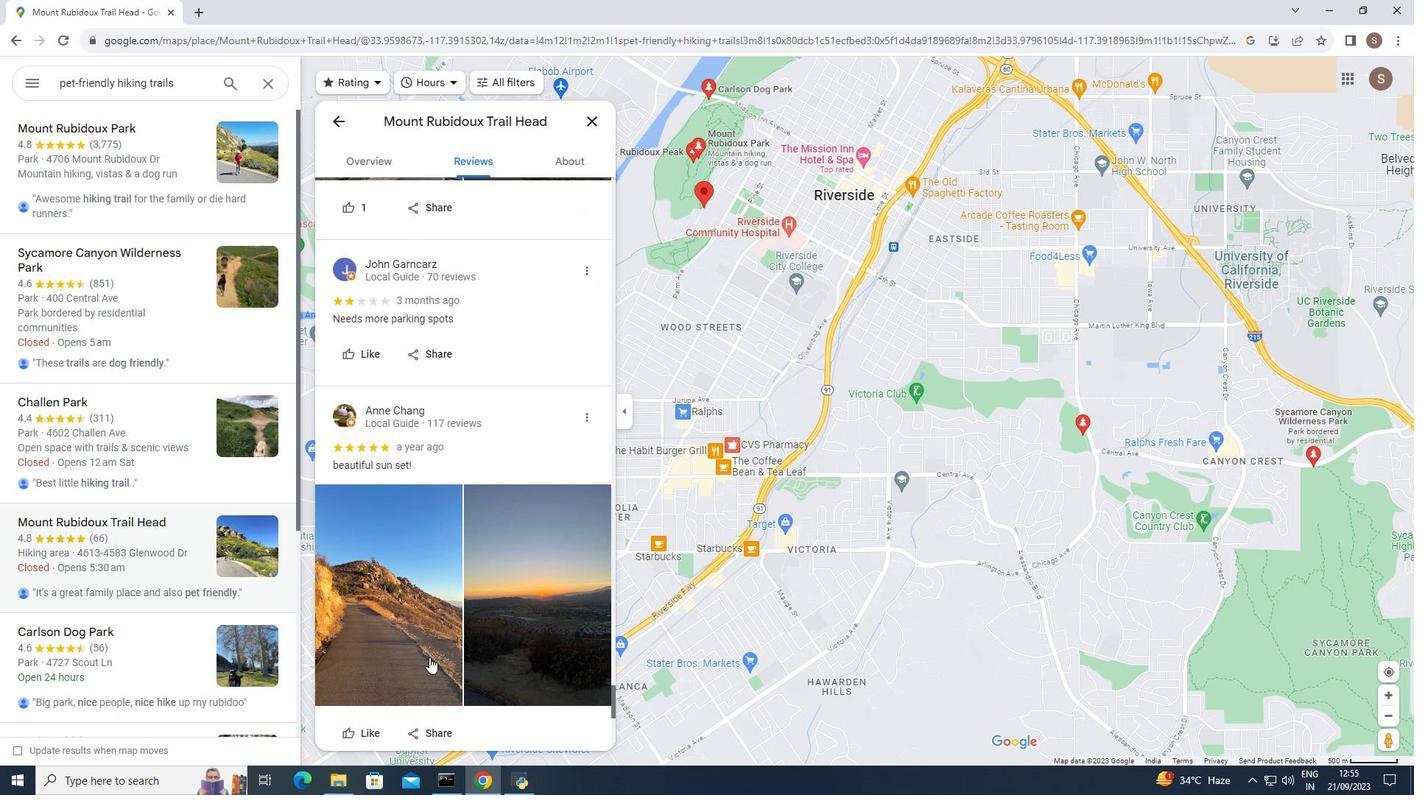
Action: Mouse scrolled (408, 636) with delta (0, 0)
Screenshot: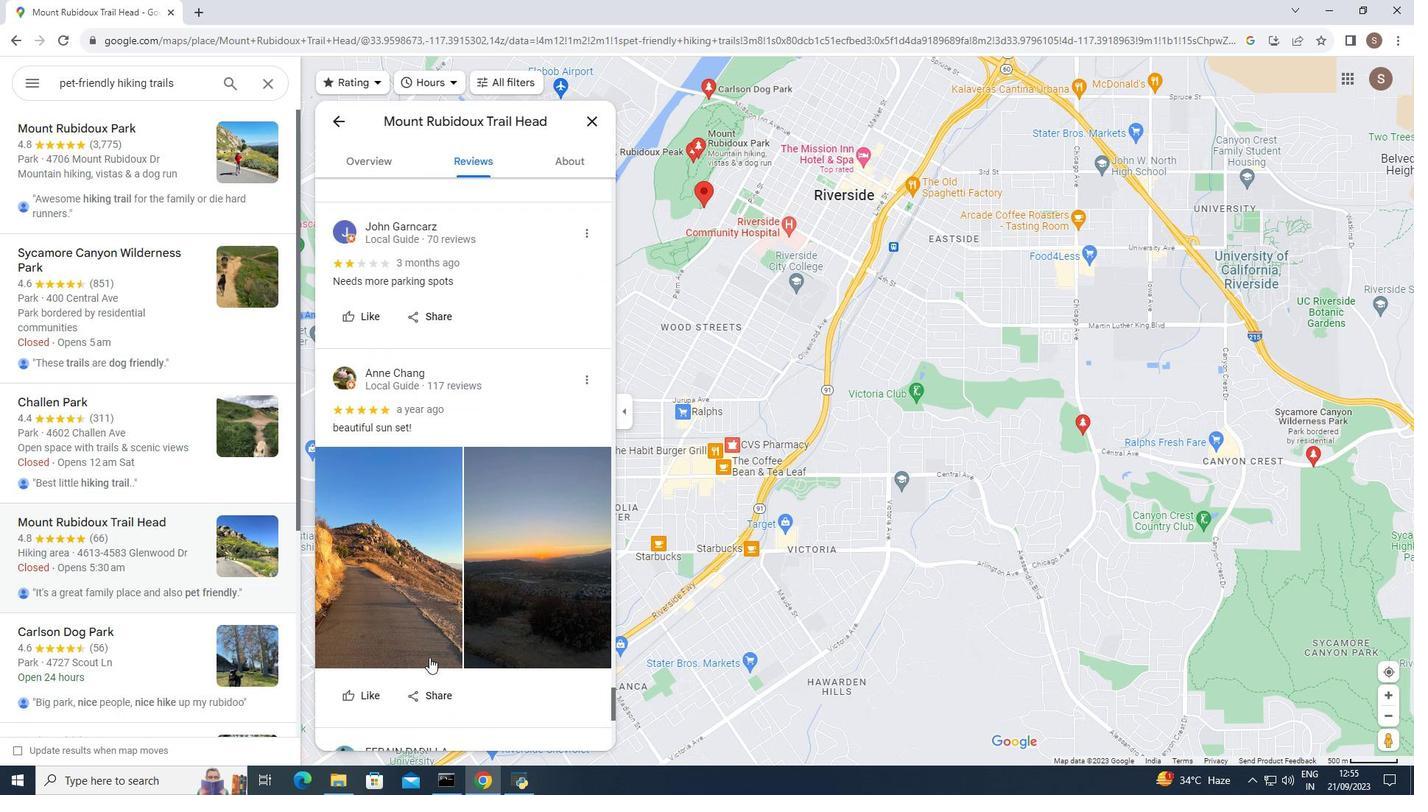 
Action: Mouse scrolled (408, 636) with delta (0, 0)
Screenshot: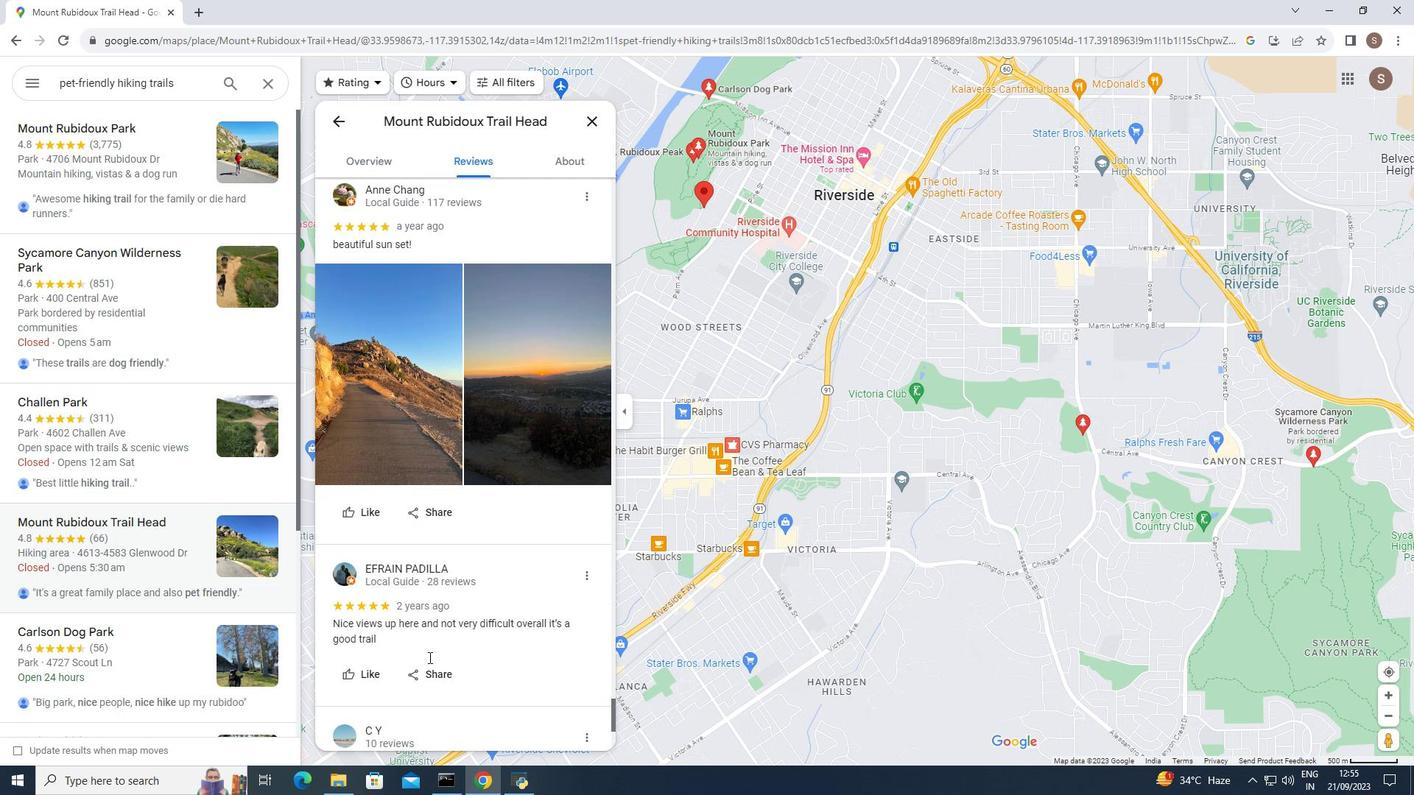 
Action: Mouse scrolled (408, 636) with delta (0, 0)
Screenshot: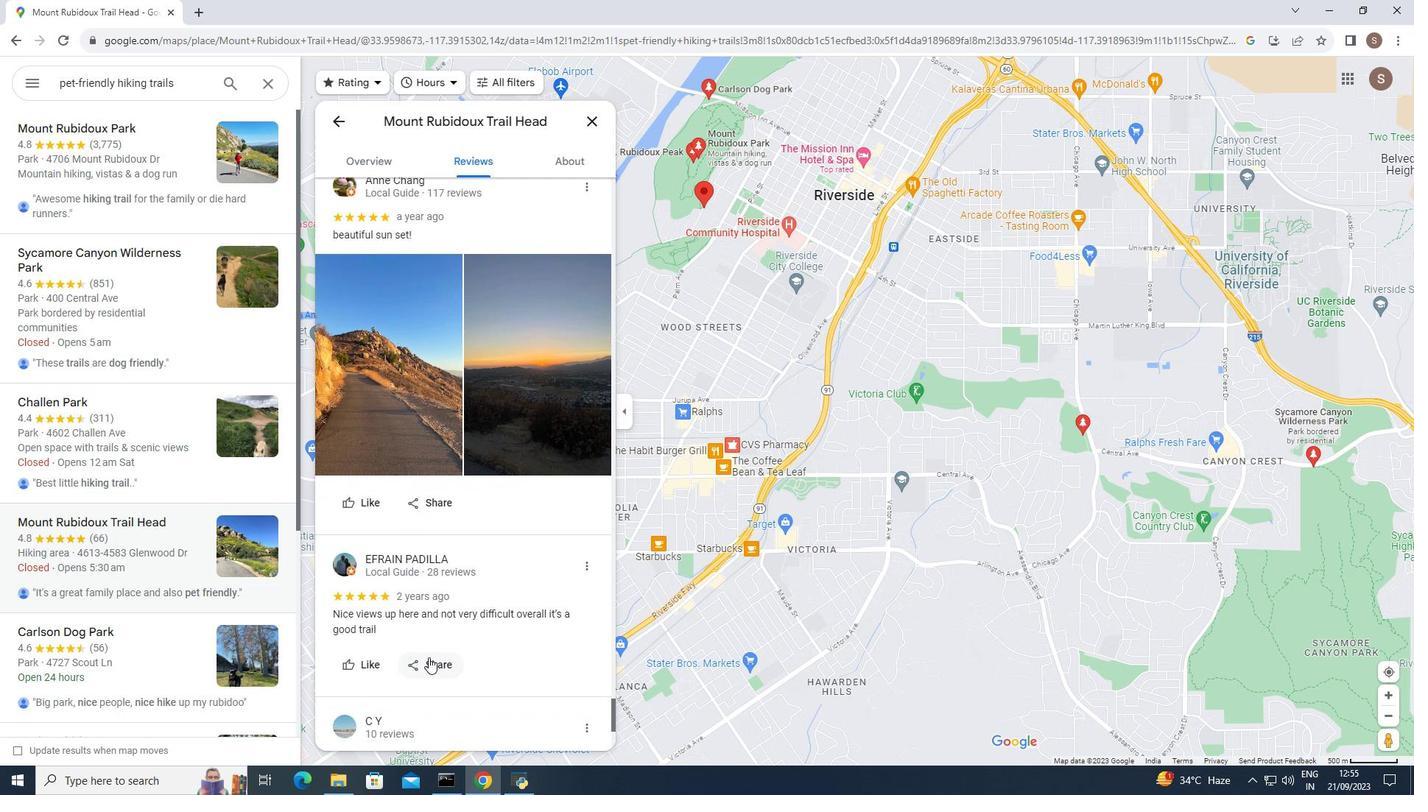 
Action: Mouse scrolled (408, 636) with delta (0, 0)
Screenshot: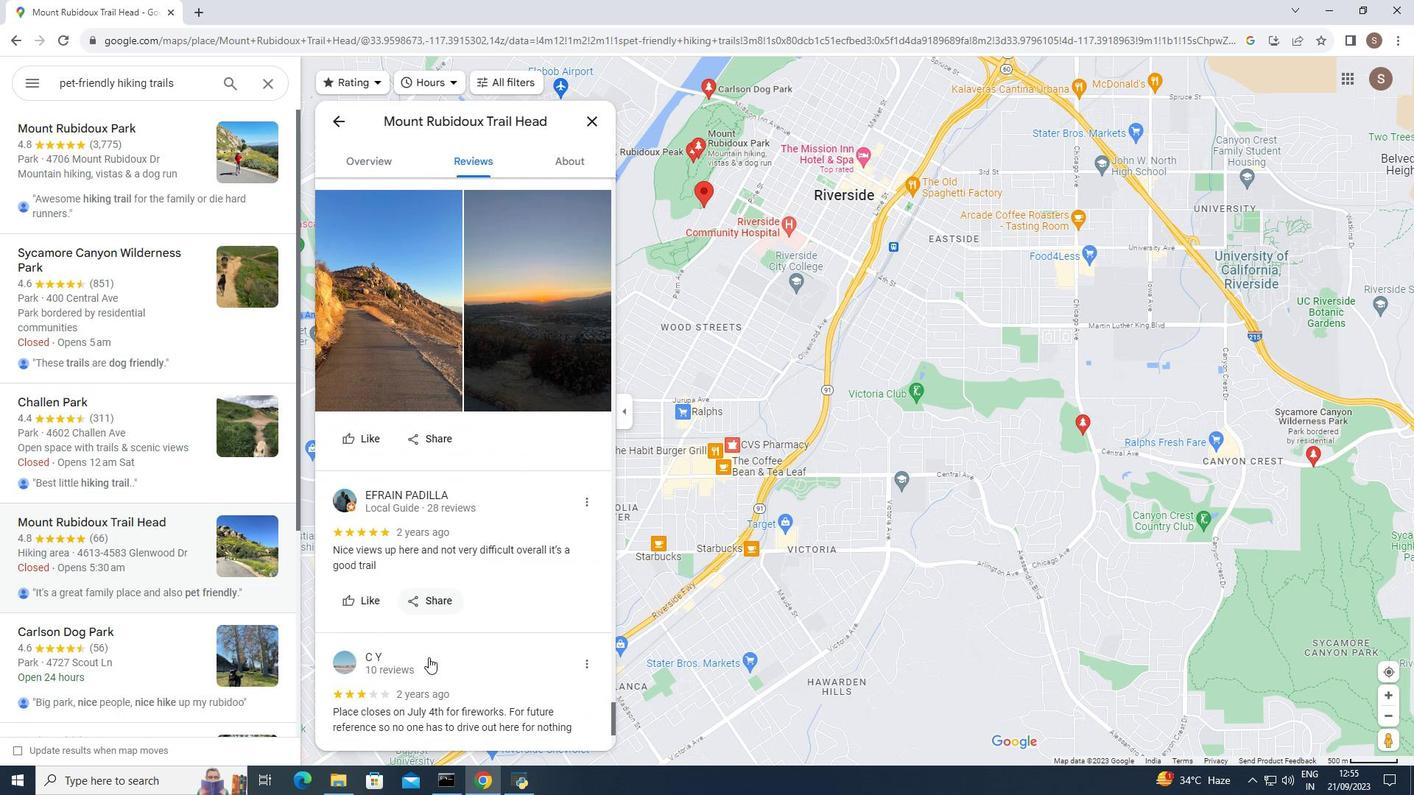 
Action: Mouse moved to (408, 637)
Screenshot: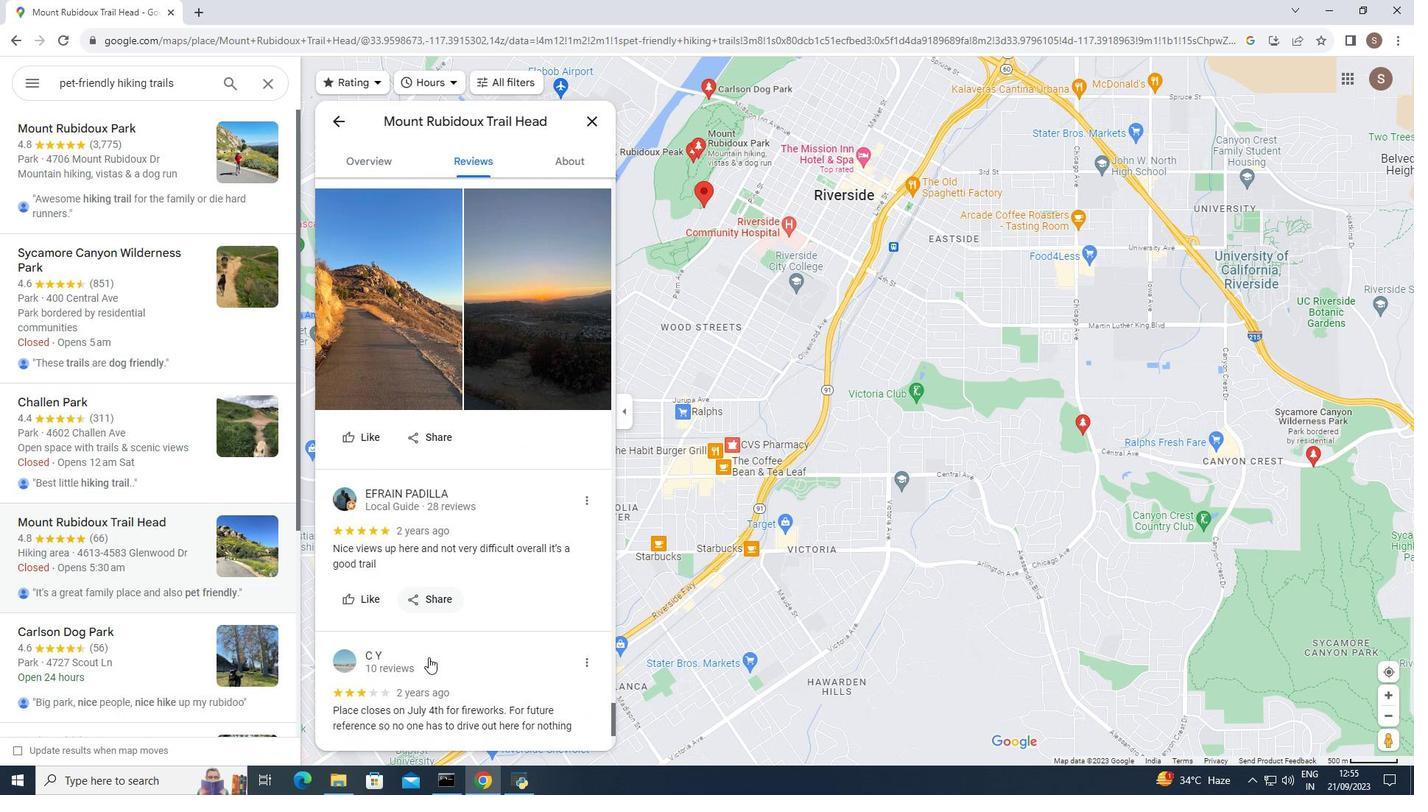 
Action: Mouse scrolled (408, 636) with delta (0, 0)
Screenshot: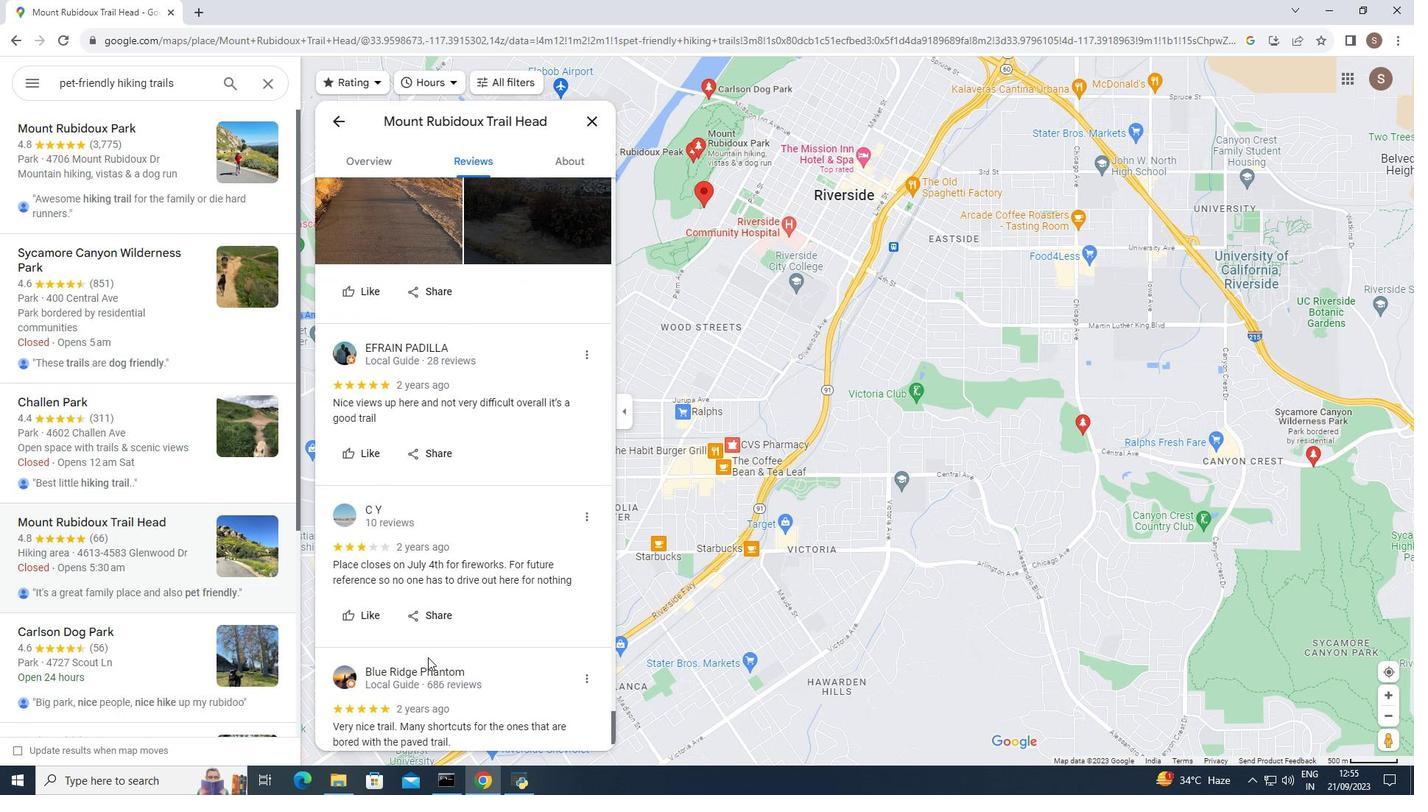 
Action: Mouse moved to (408, 637)
Screenshot: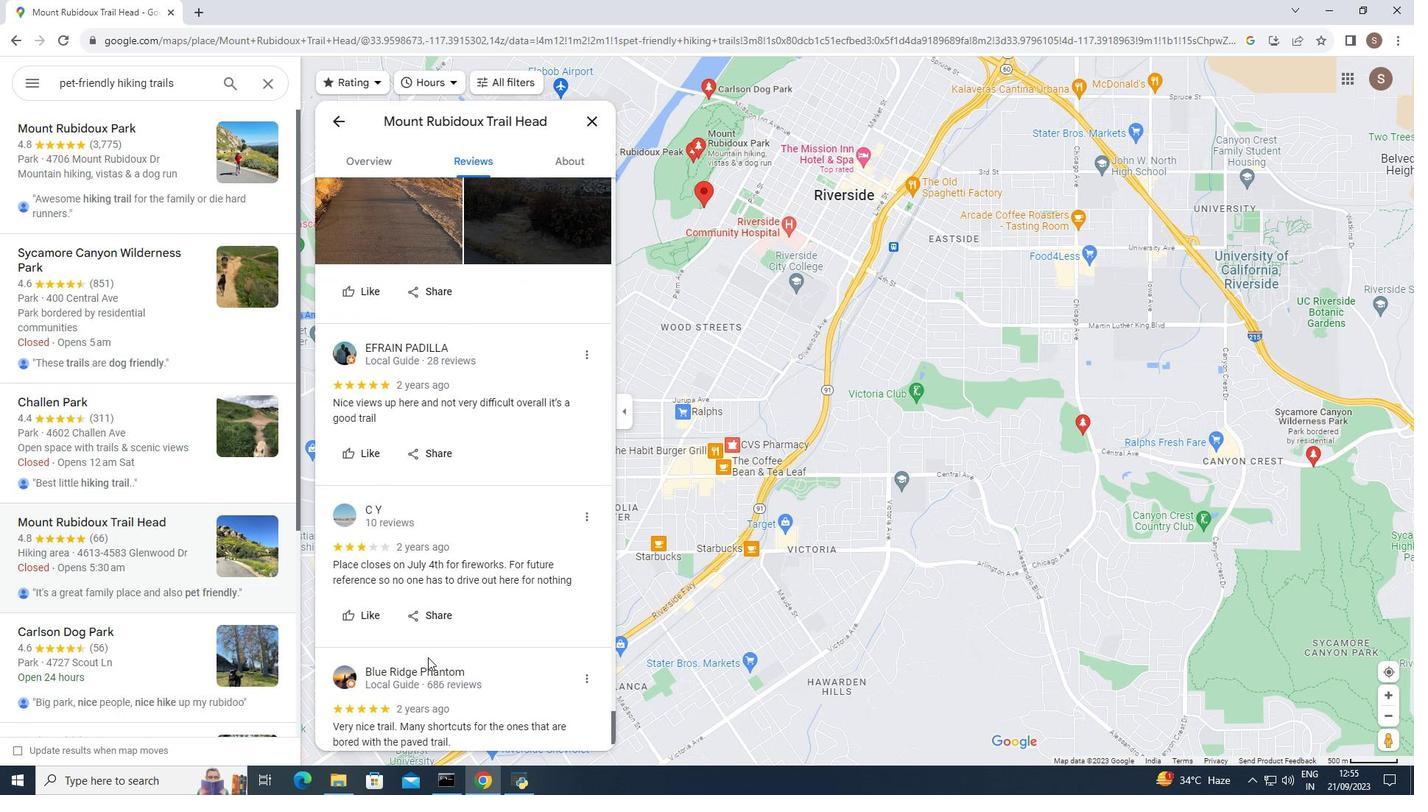 
Action: Mouse scrolled (408, 636) with delta (0, 0)
Screenshot: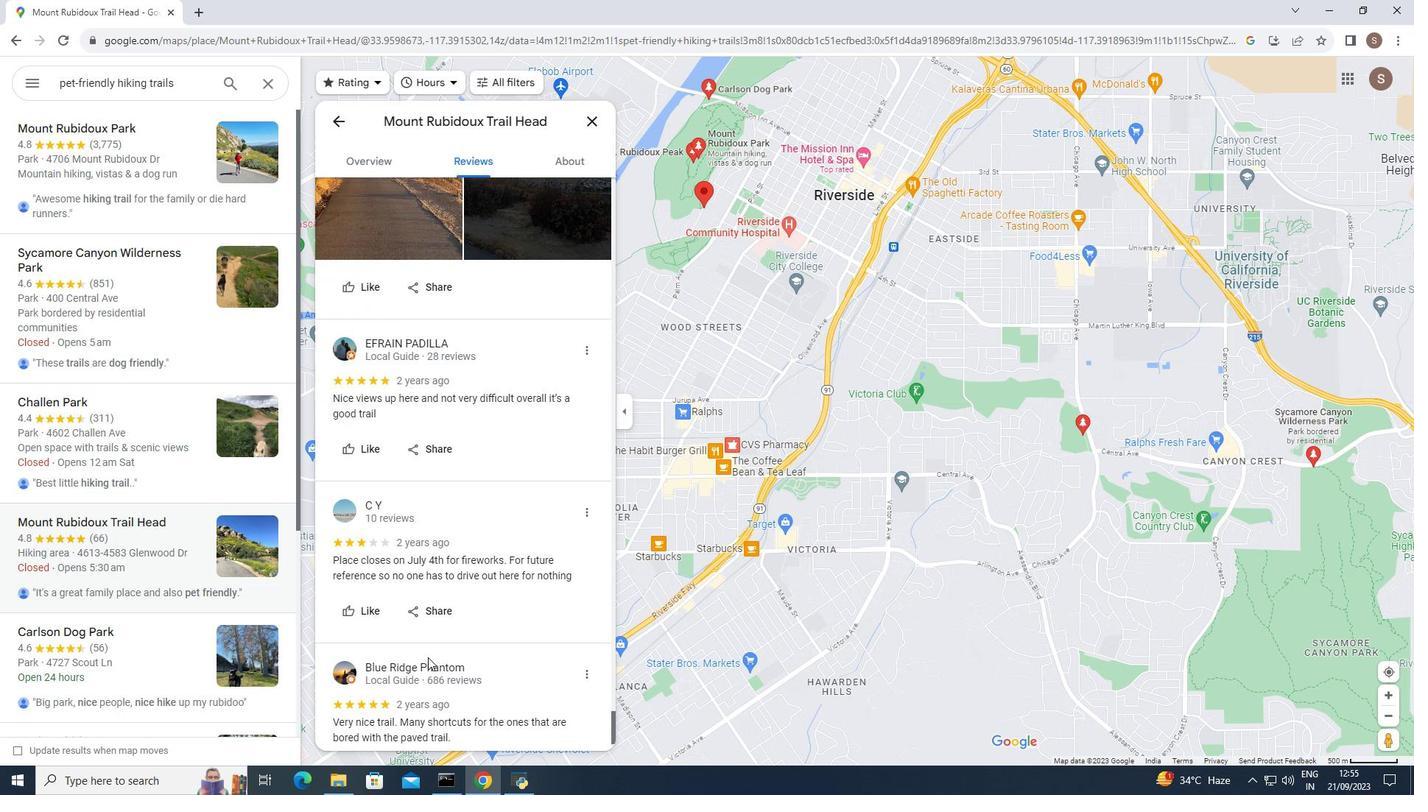 
Action: Mouse scrolled (408, 636) with delta (0, 0)
Screenshot: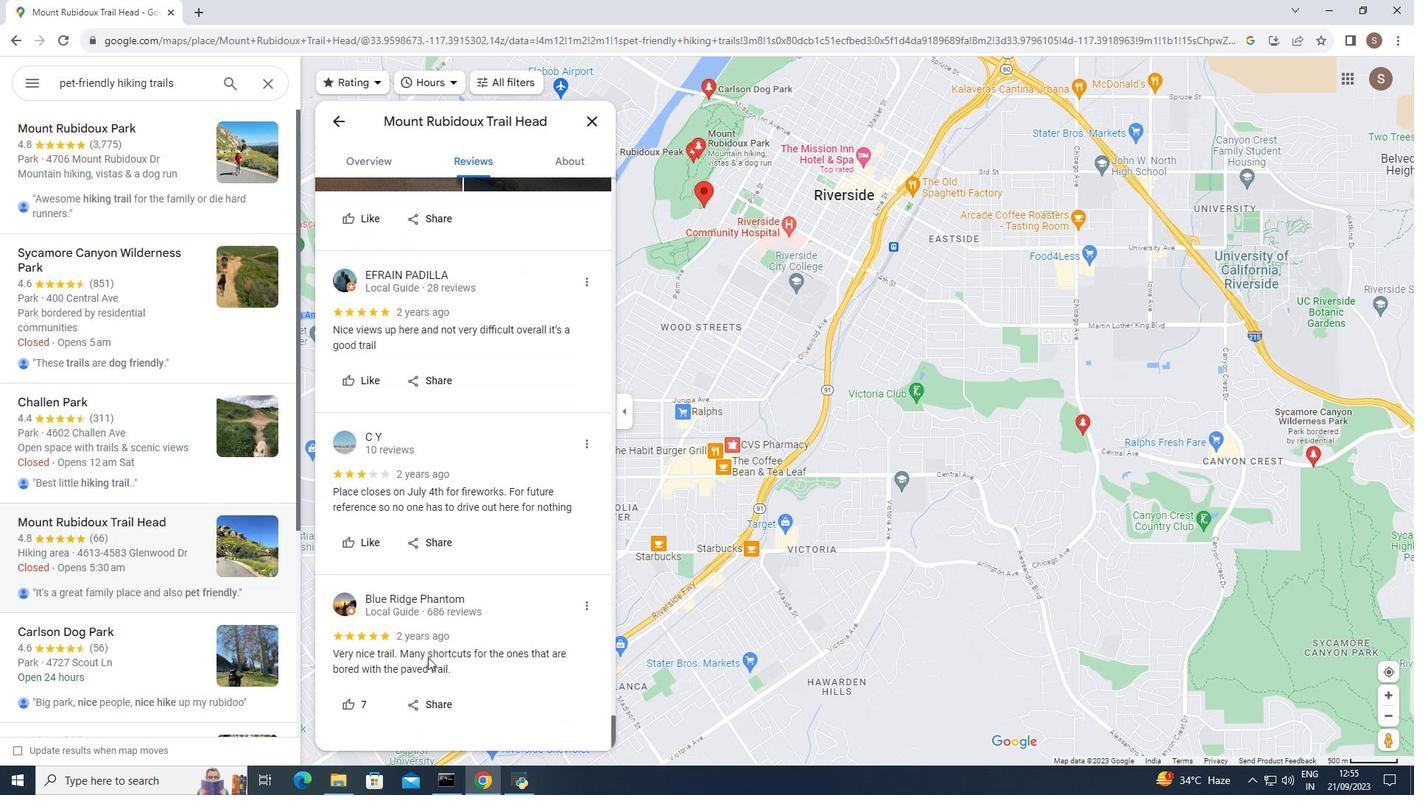 
Action: Mouse moved to (407, 637)
Screenshot: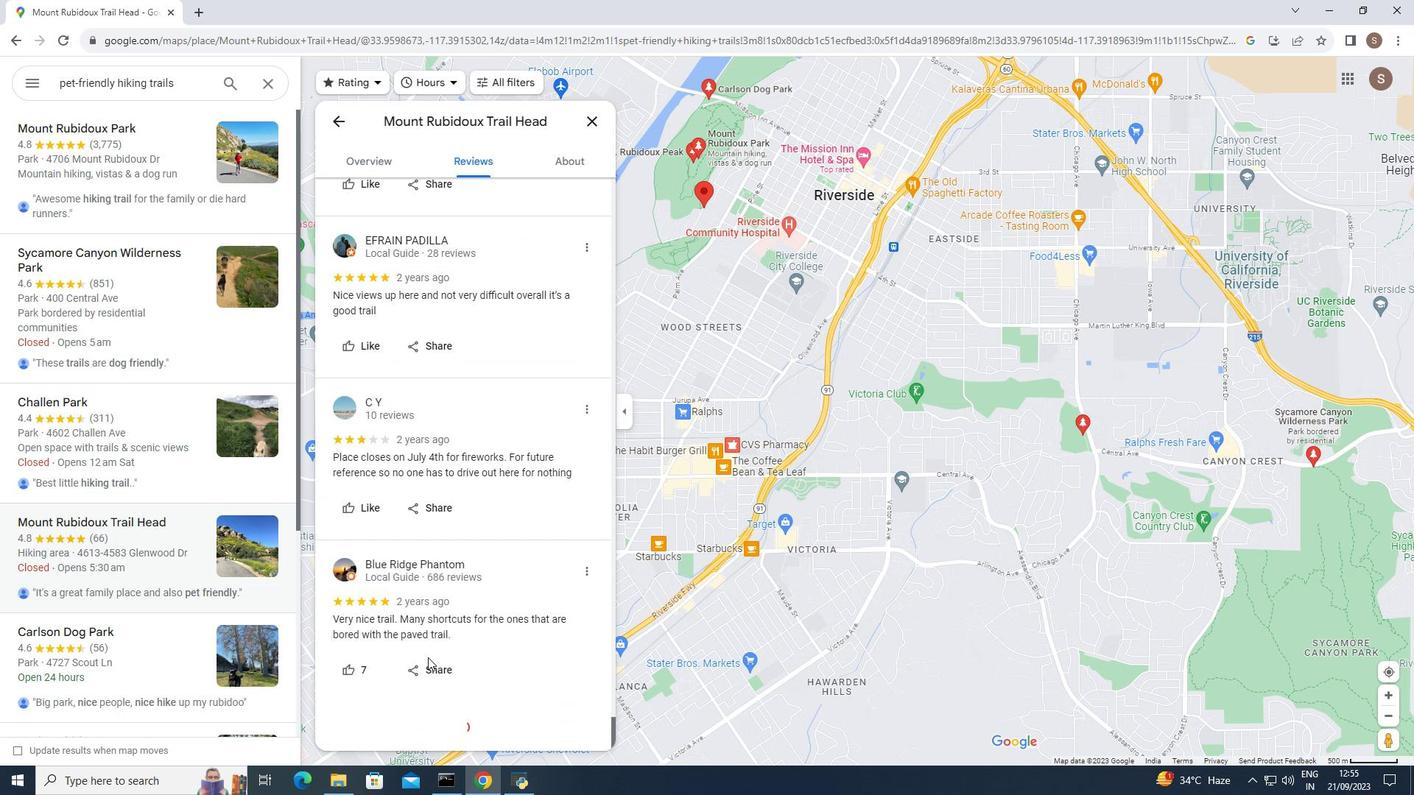 
Action: Mouse scrolled (407, 636) with delta (0, 0)
